 Task: Play online Dominion games in very easy mode.
Action: Mouse moved to (409, 686)
Screenshot: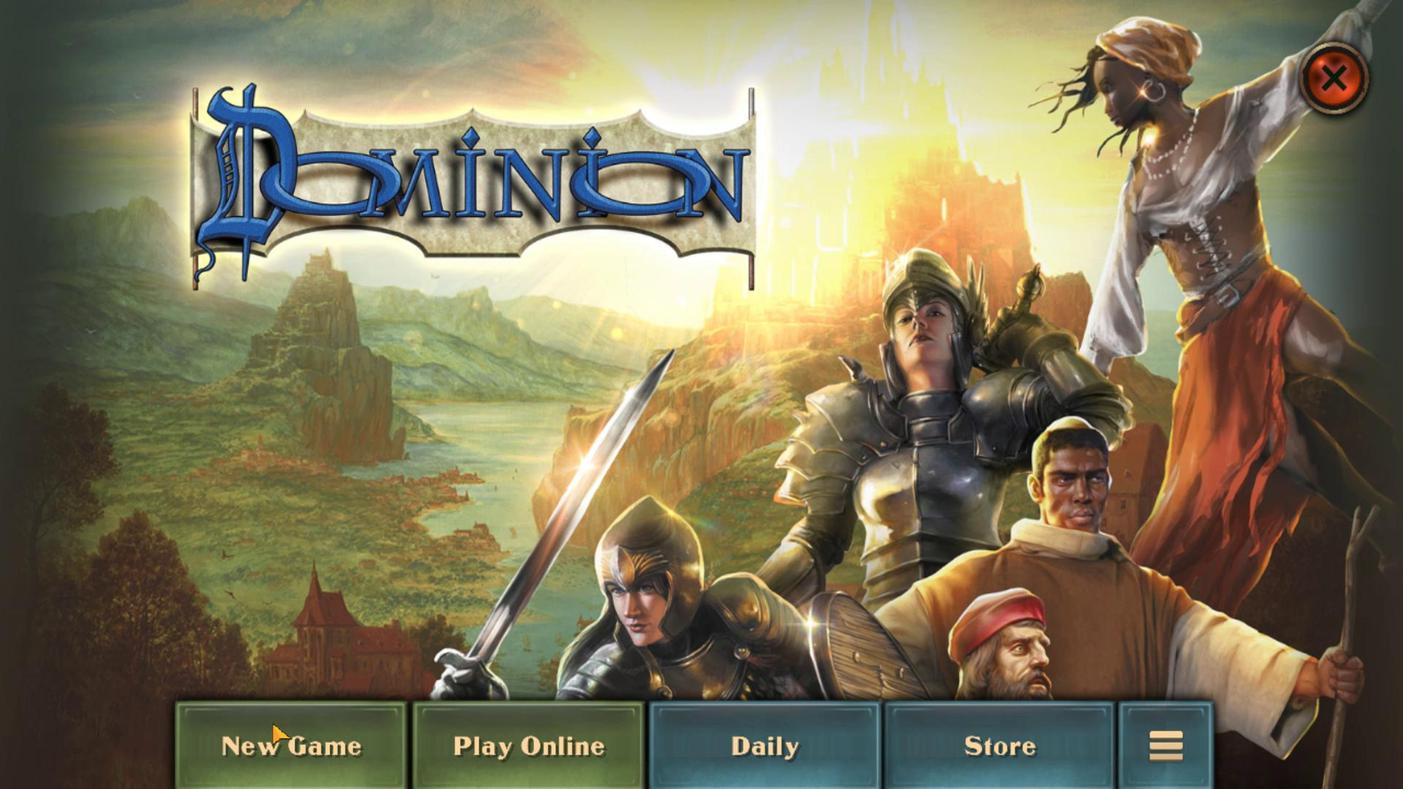 
Action: Mouse pressed left at (409, 686)
Screenshot: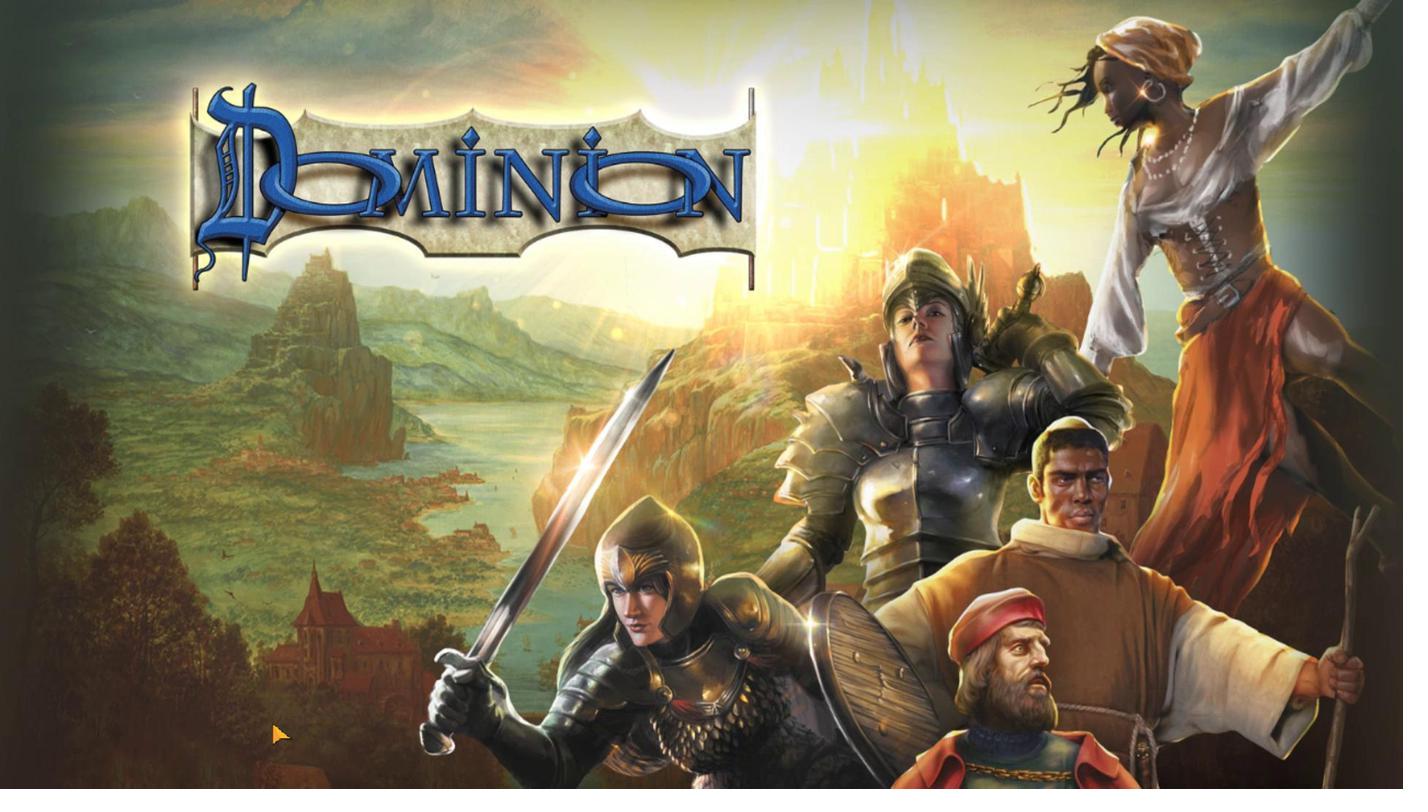 
Action: Mouse moved to (798, 440)
Screenshot: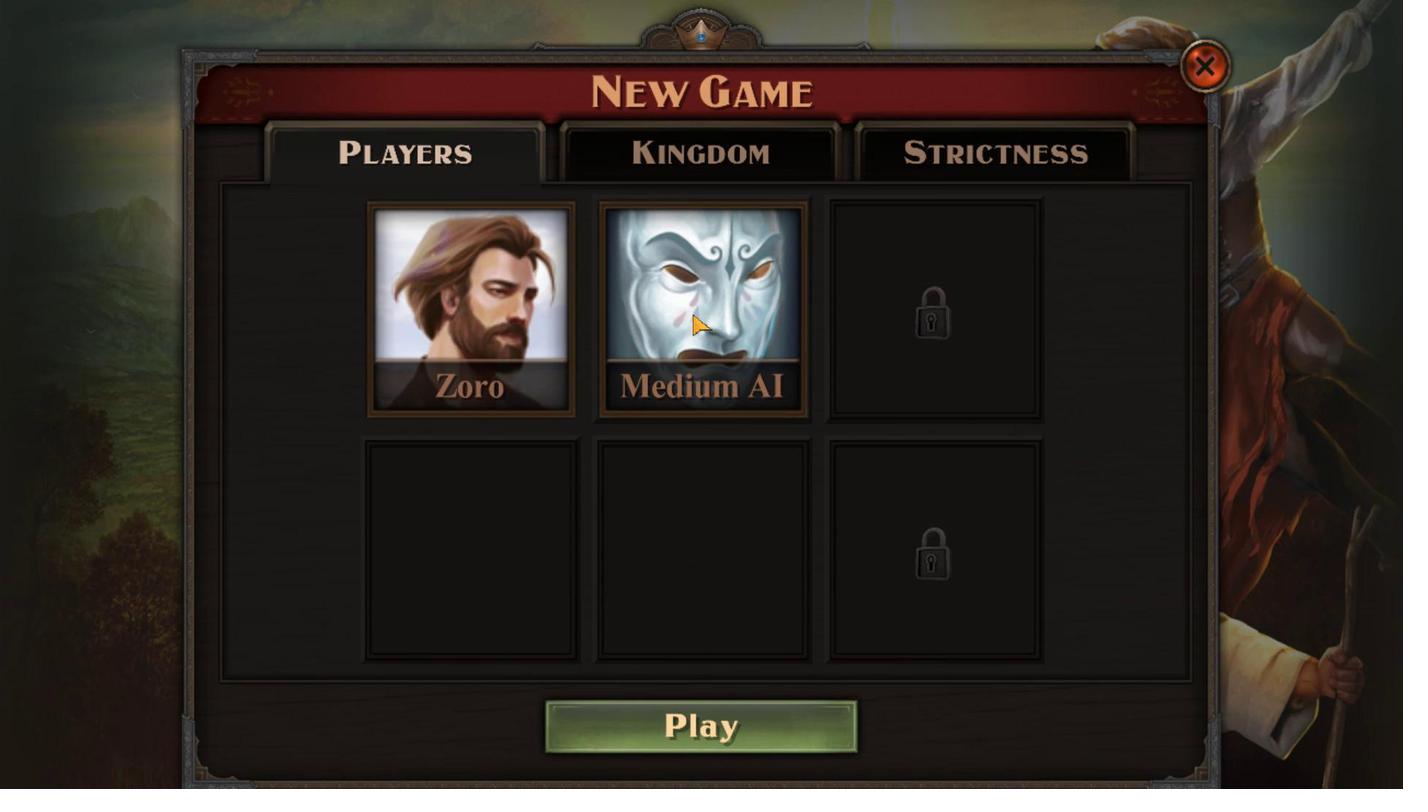 
Action: Mouse pressed left at (798, 440)
Screenshot: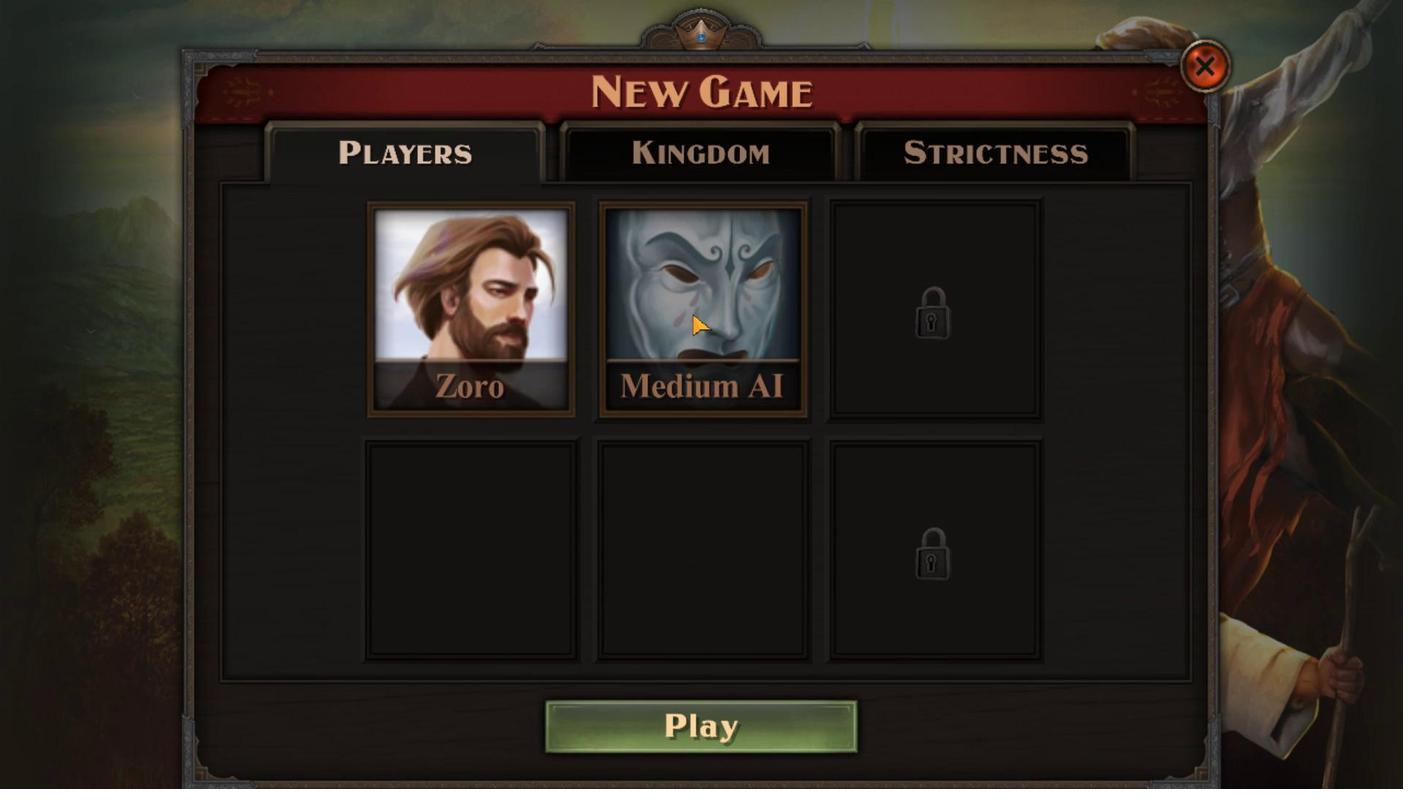 
Action: Mouse moved to (556, 467)
Screenshot: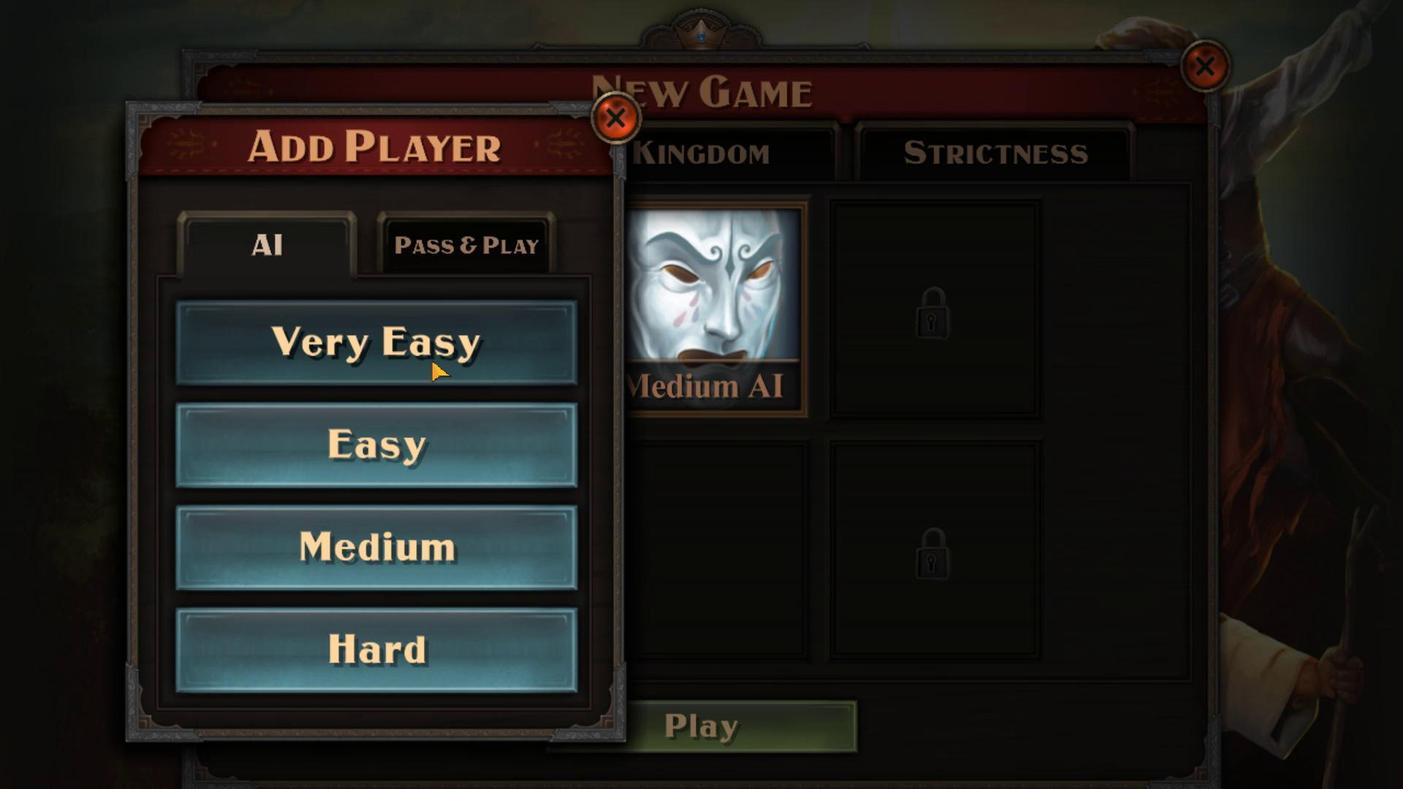 
Action: Mouse pressed left at (556, 467)
Screenshot: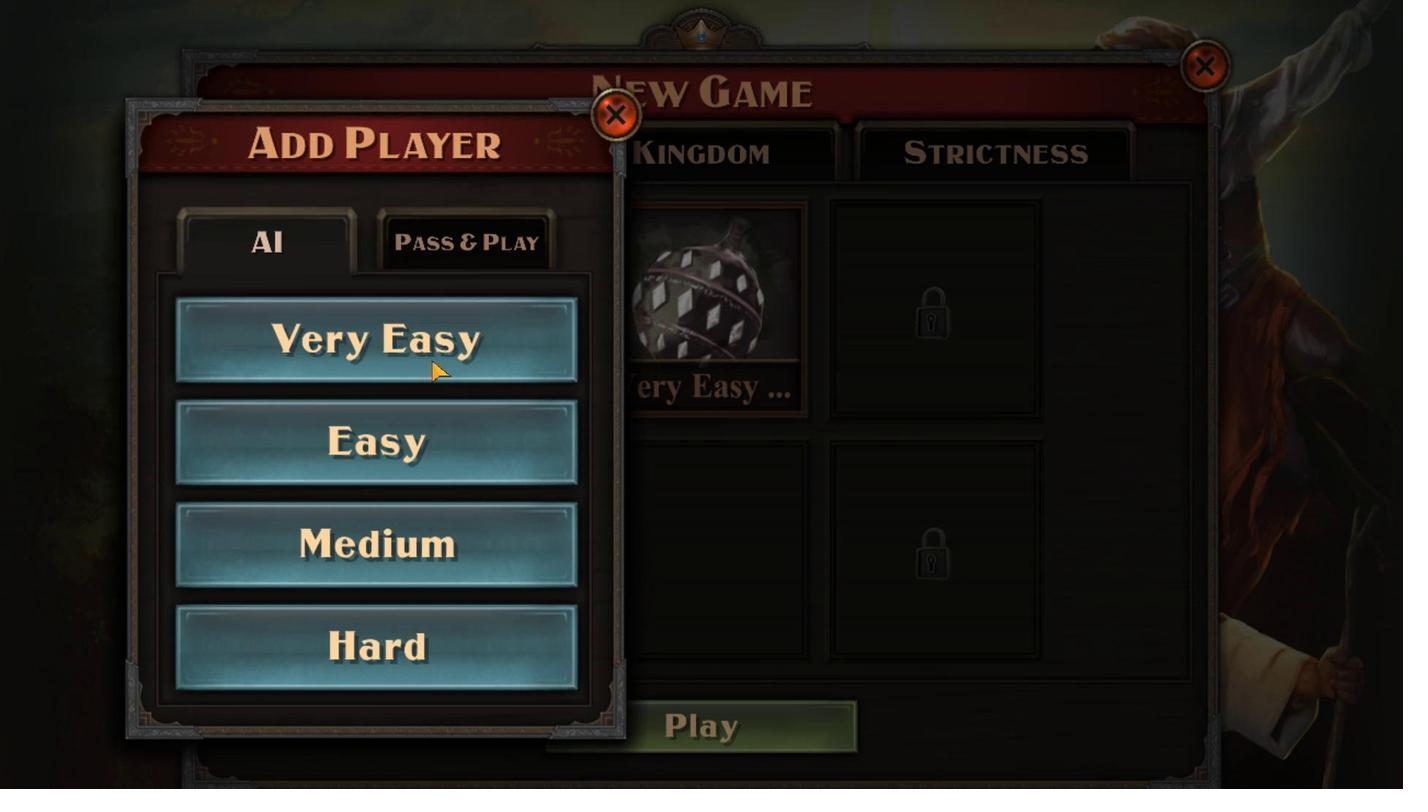 
Action: Mouse moved to (904, 690)
Screenshot: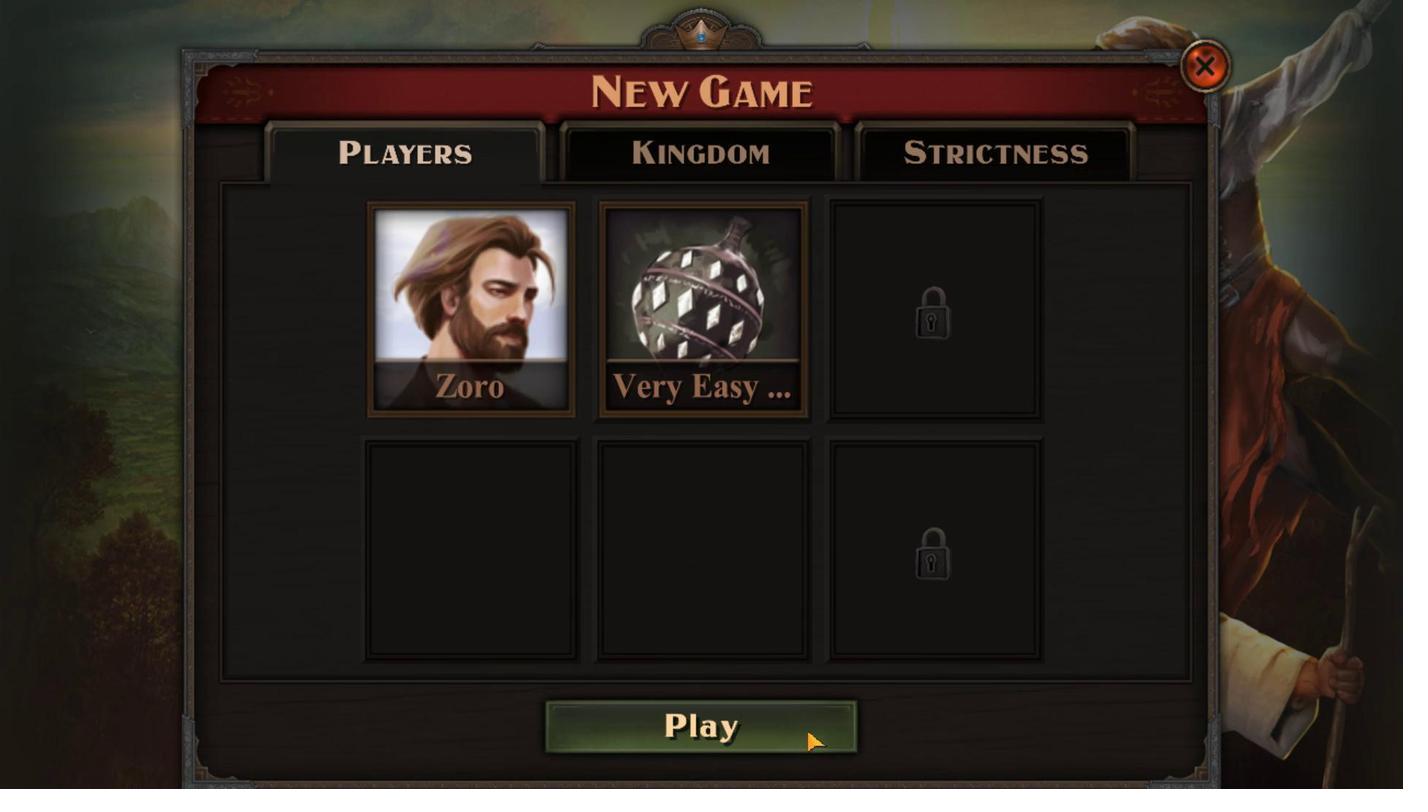 
Action: Mouse pressed left at (904, 690)
Screenshot: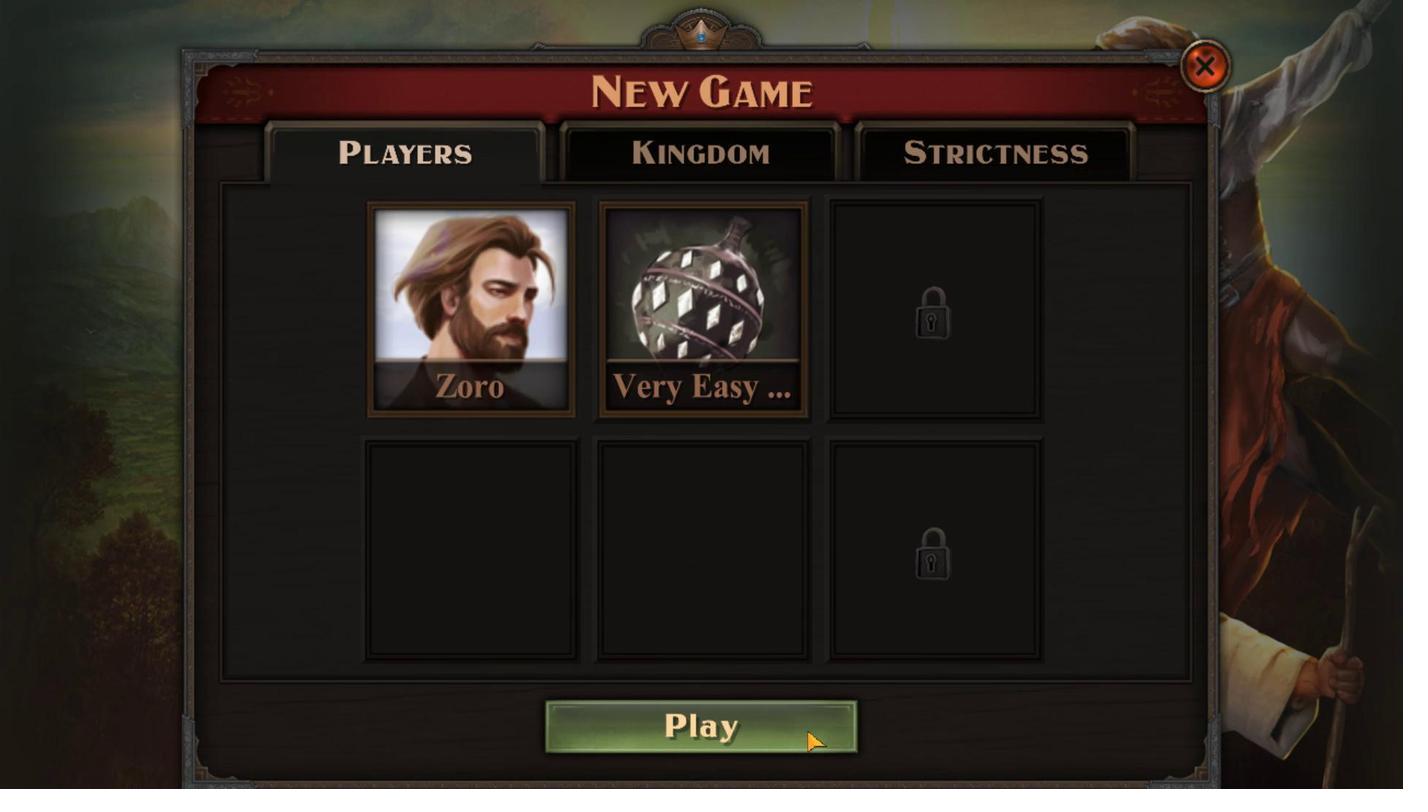 
Action: Mouse moved to (809, 642)
Screenshot: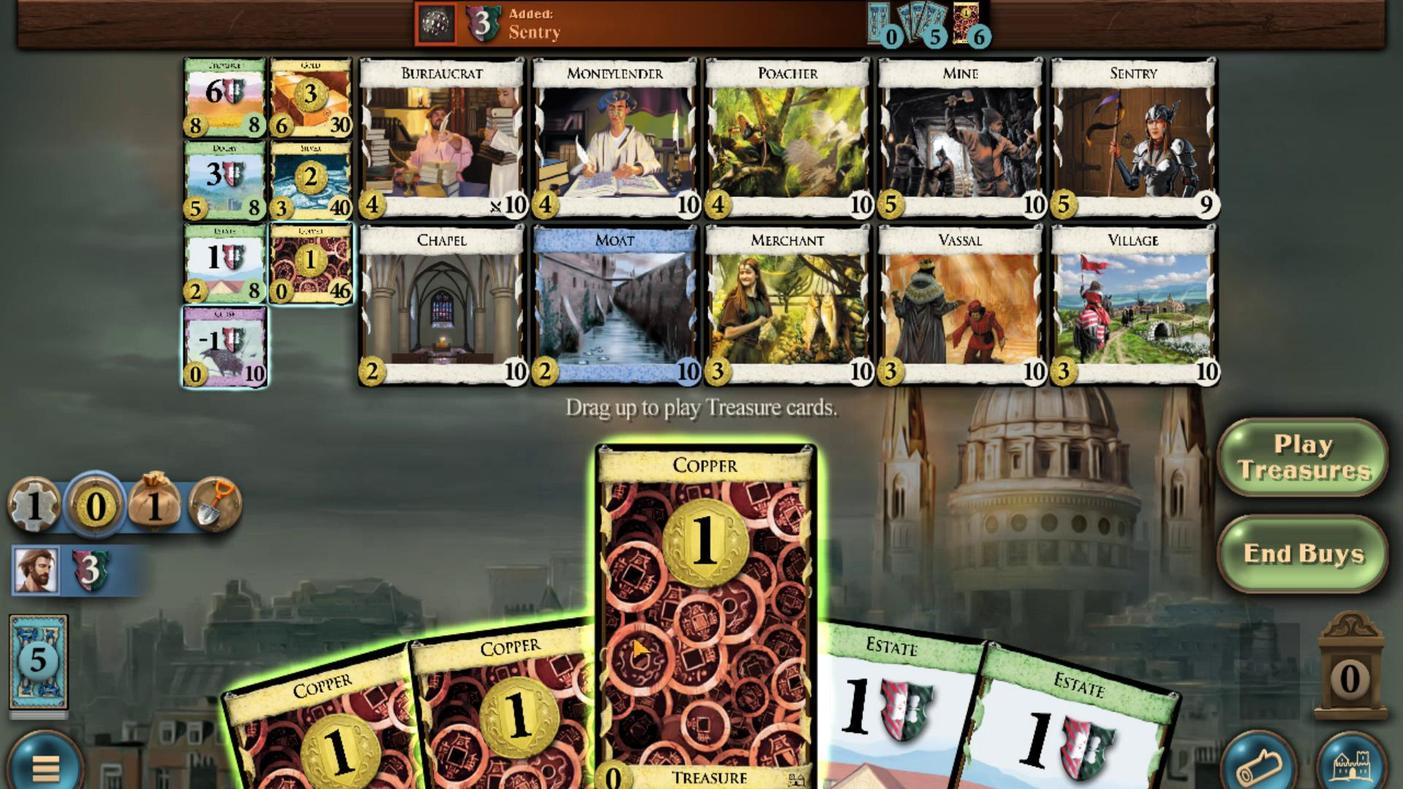 
Action: Mouse scrolled (809, 642) with delta (0, 0)
Screenshot: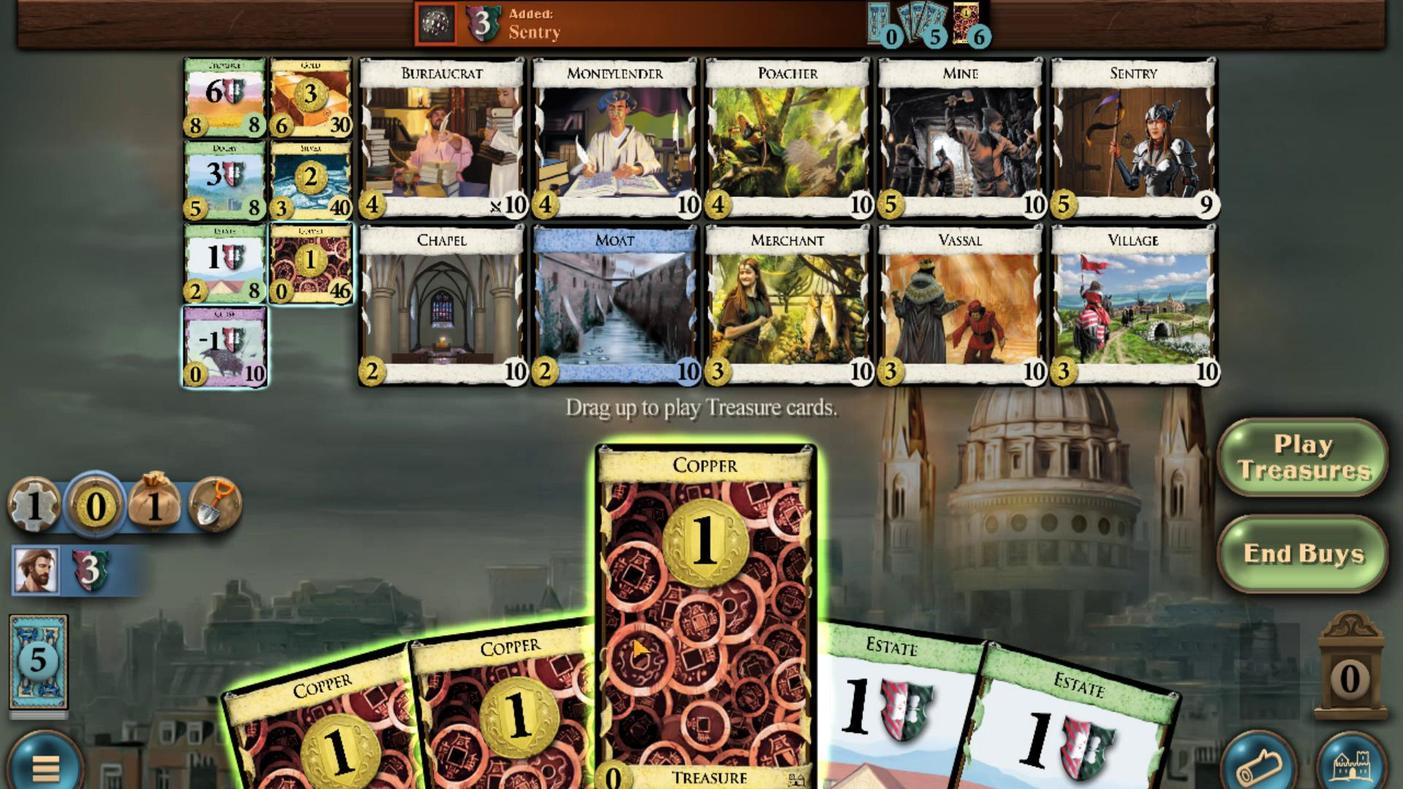 
Action: Mouse moved to (678, 660)
Screenshot: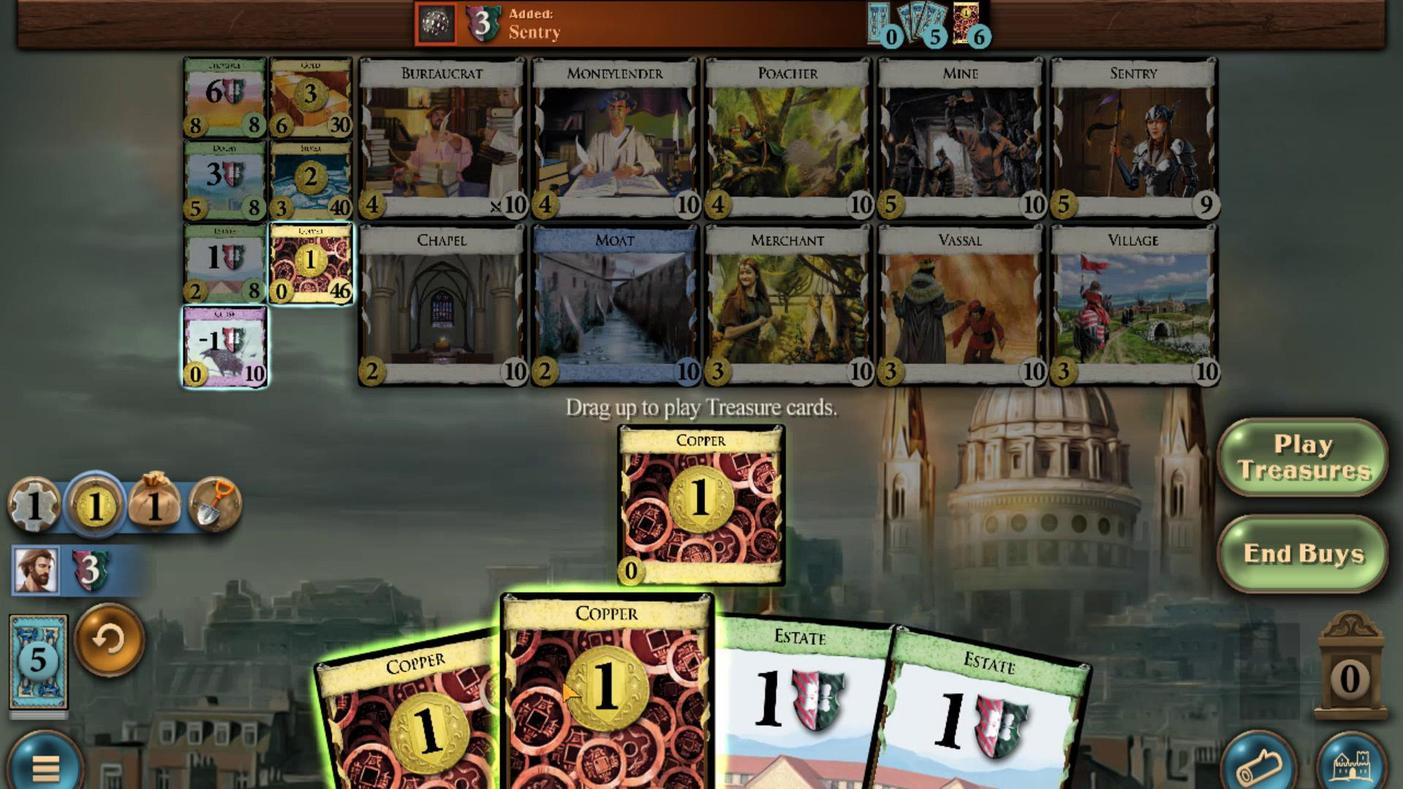 
Action: Mouse scrolled (678, 660) with delta (0, 0)
Screenshot: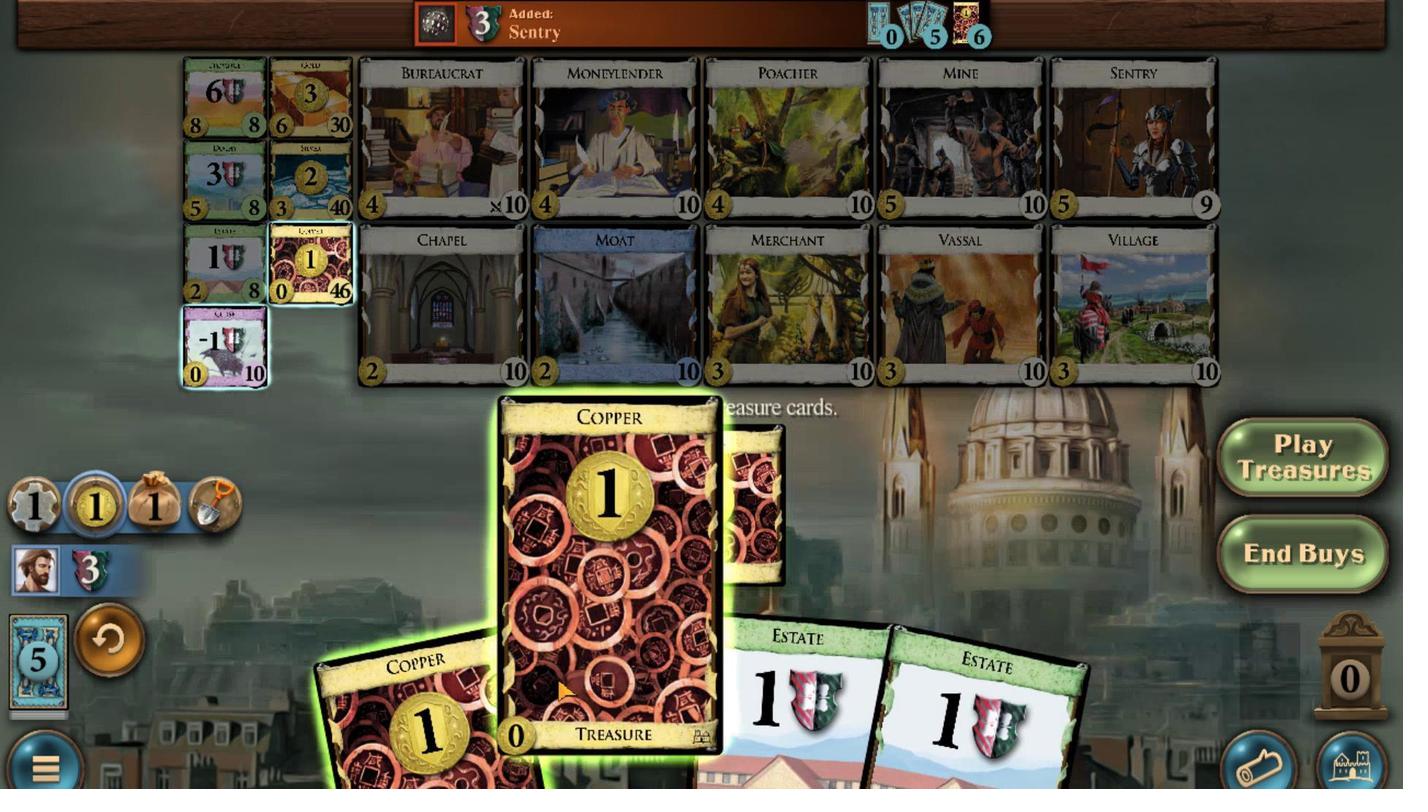 
Action: Mouse moved to (635, 660)
Screenshot: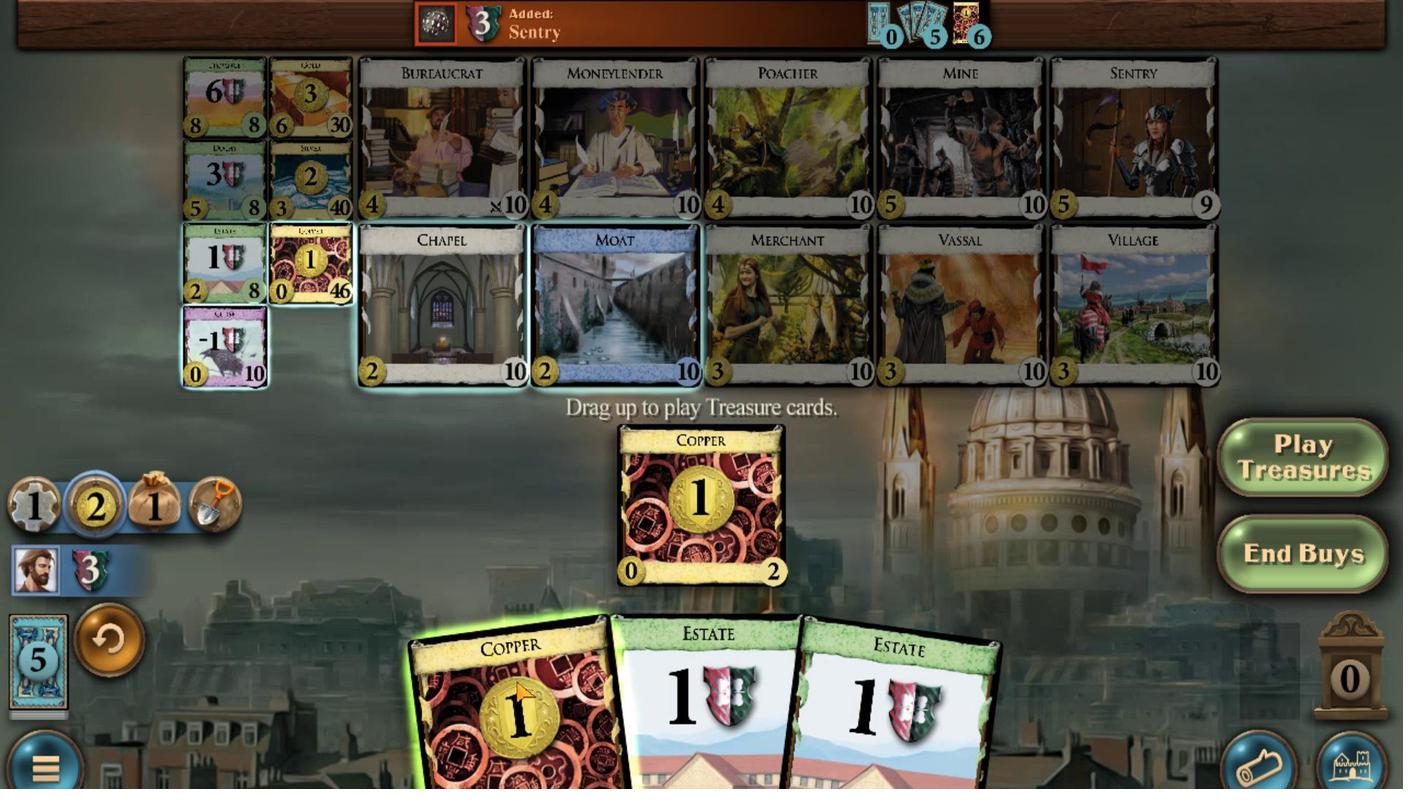 
Action: Mouse scrolled (635, 660) with delta (0, 0)
Screenshot: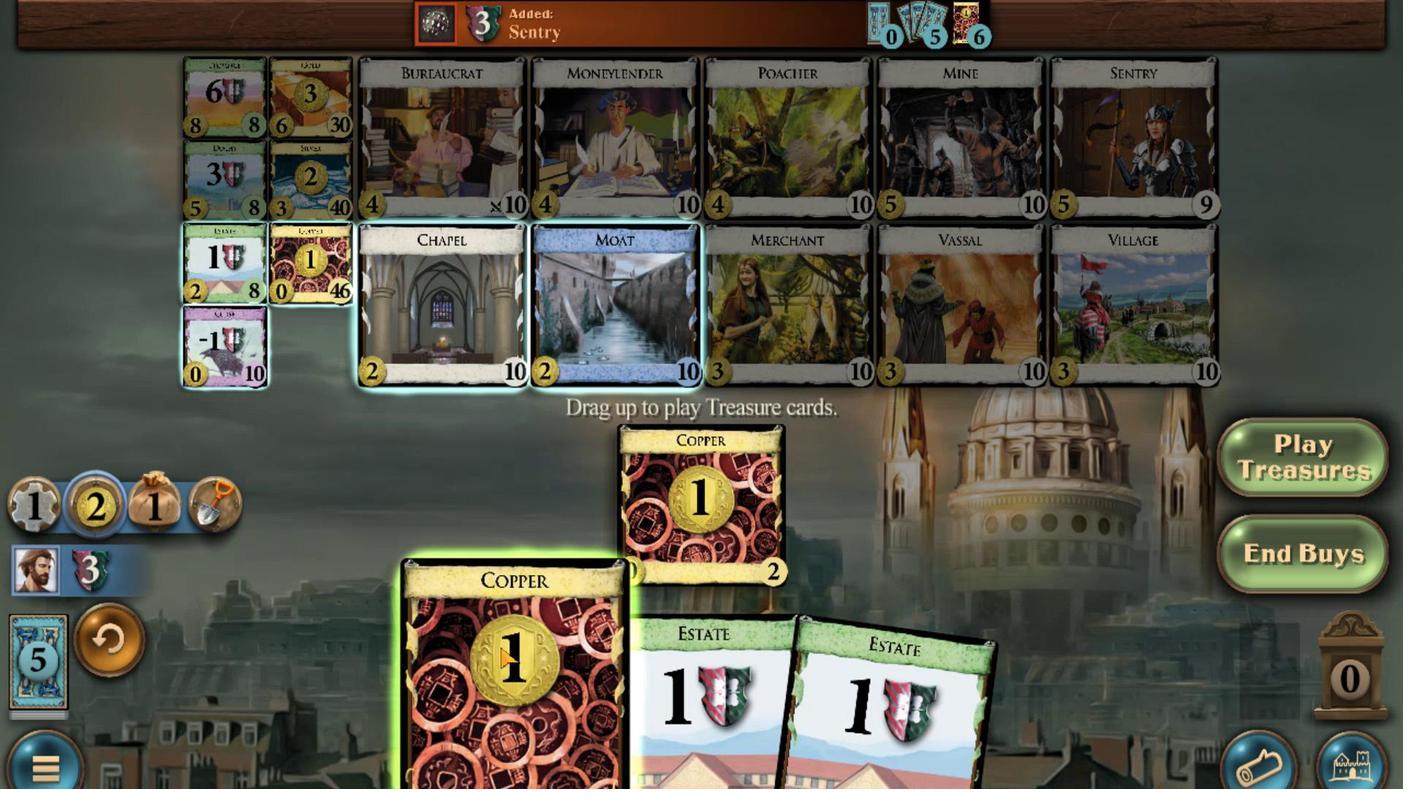 
Action: Mouse moved to (467, 353)
Screenshot: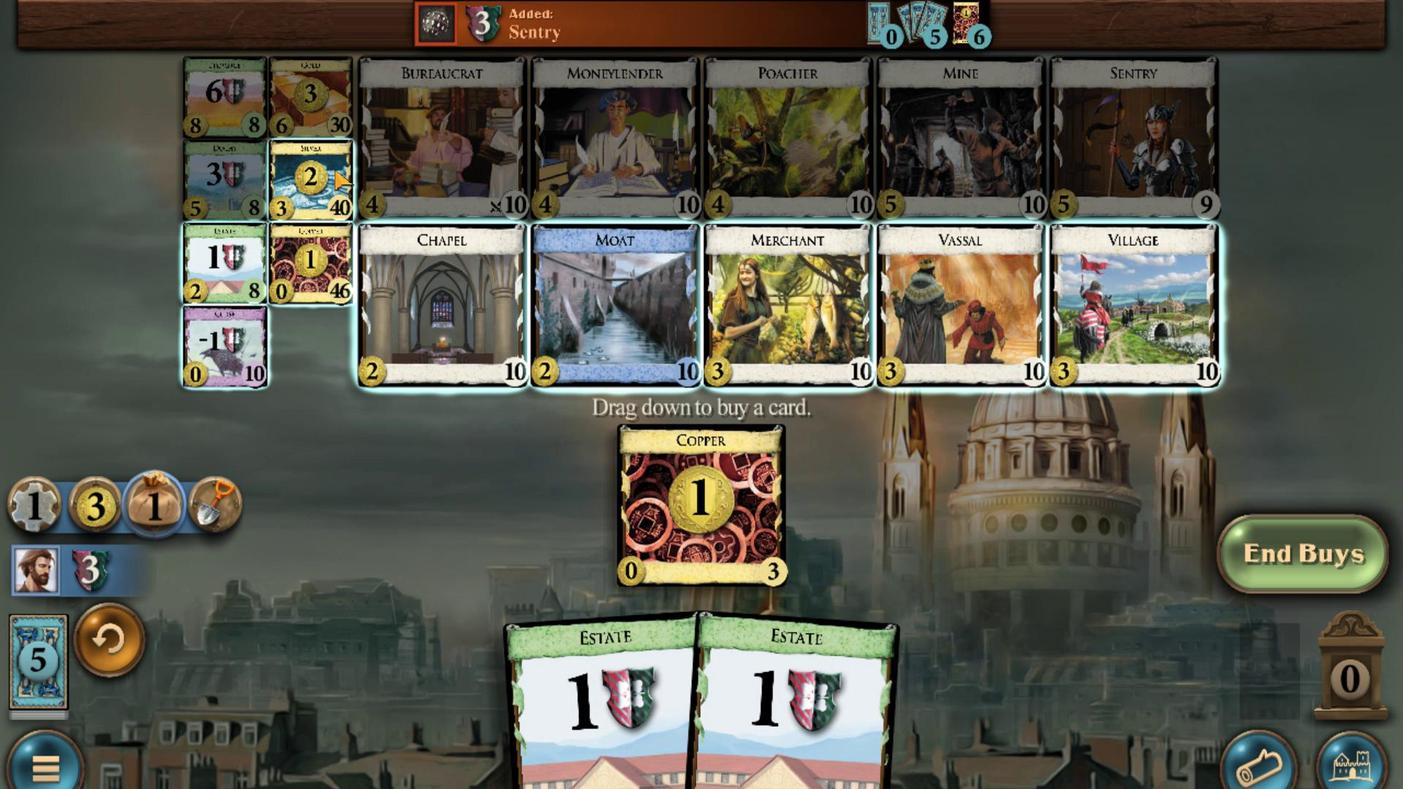 
Action: Mouse scrolled (467, 353) with delta (0, 0)
Screenshot: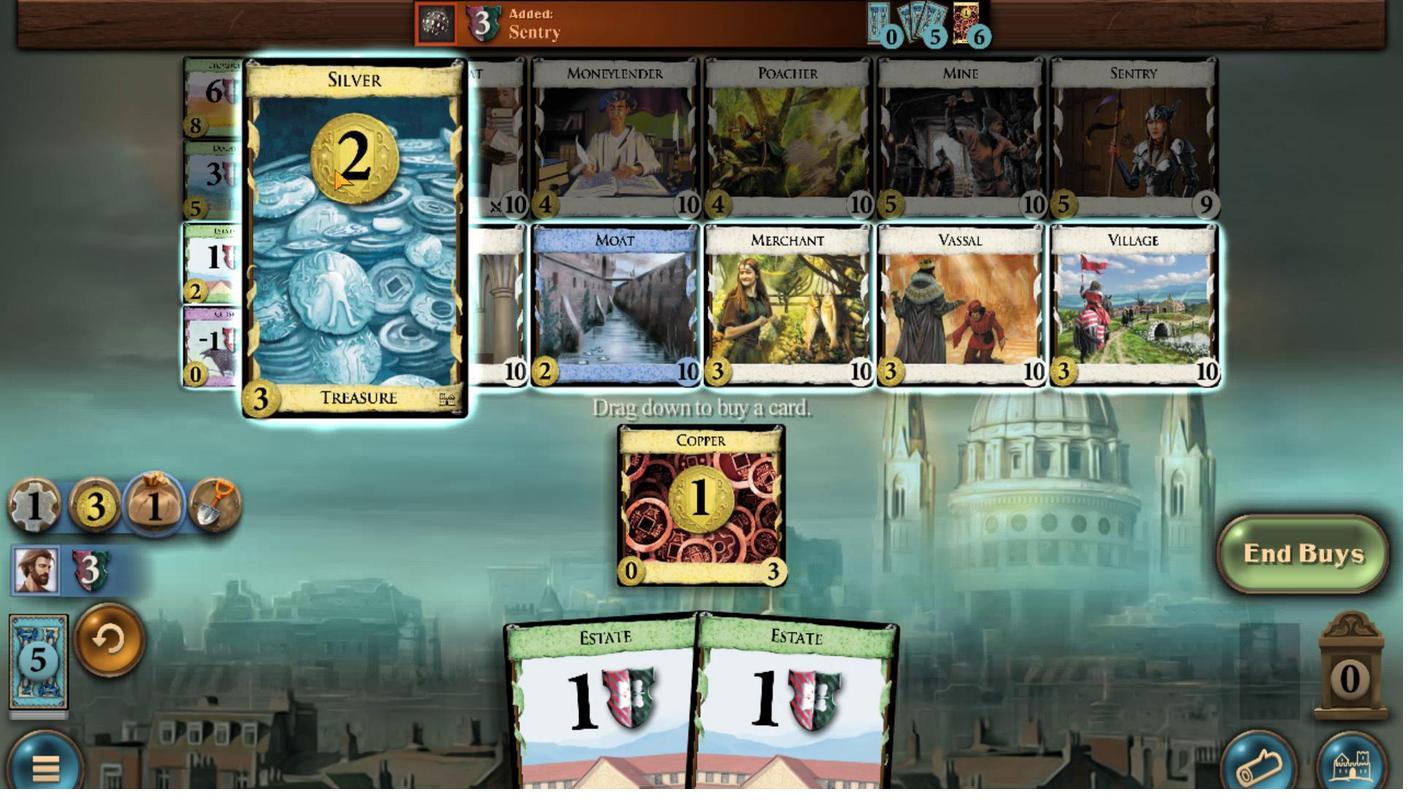
Action: Mouse scrolled (467, 353) with delta (0, 0)
Screenshot: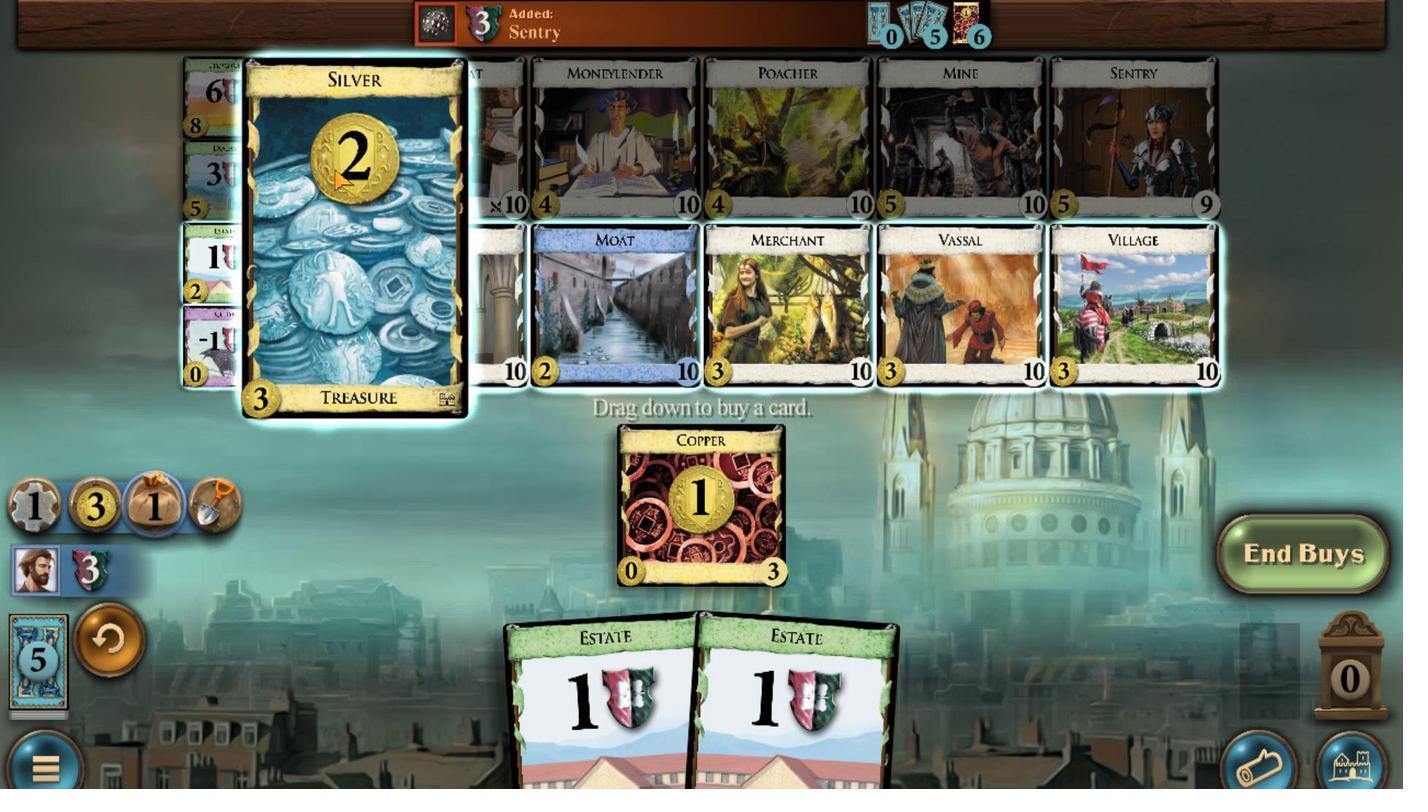 
Action: Mouse scrolled (467, 353) with delta (0, 0)
Screenshot: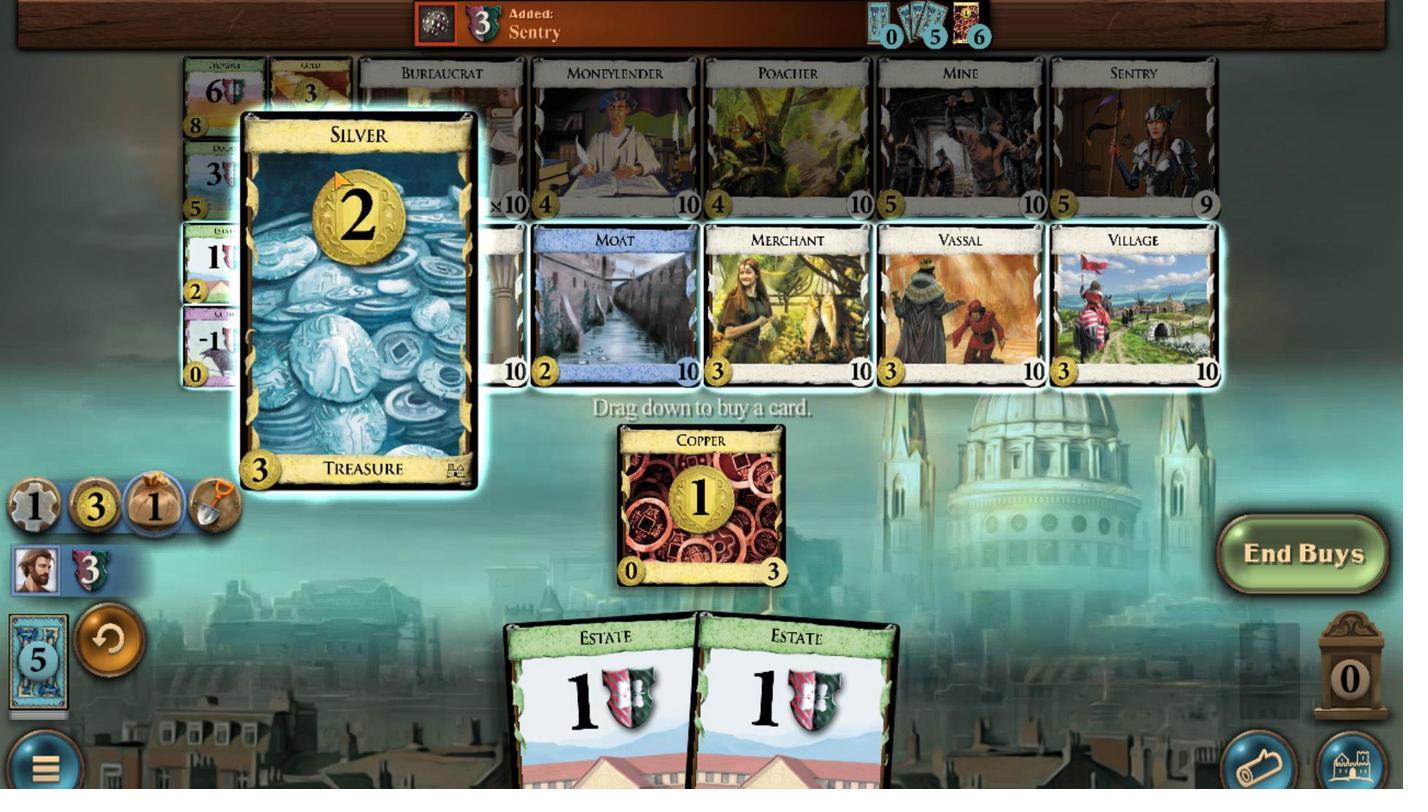 
Action: Mouse scrolled (467, 353) with delta (0, 0)
Screenshot: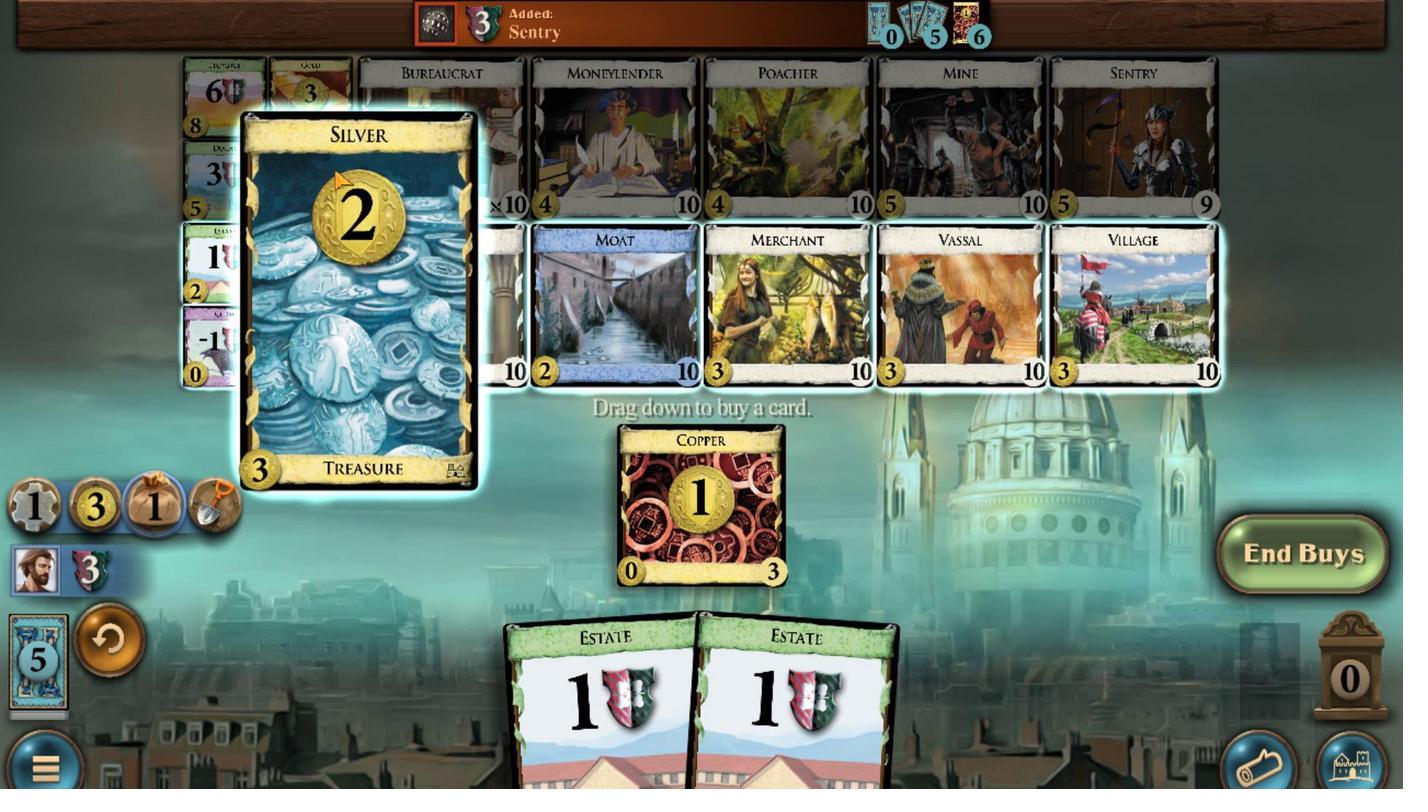 
Action: Mouse scrolled (467, 353) with delta (0, 0)
Screenshot: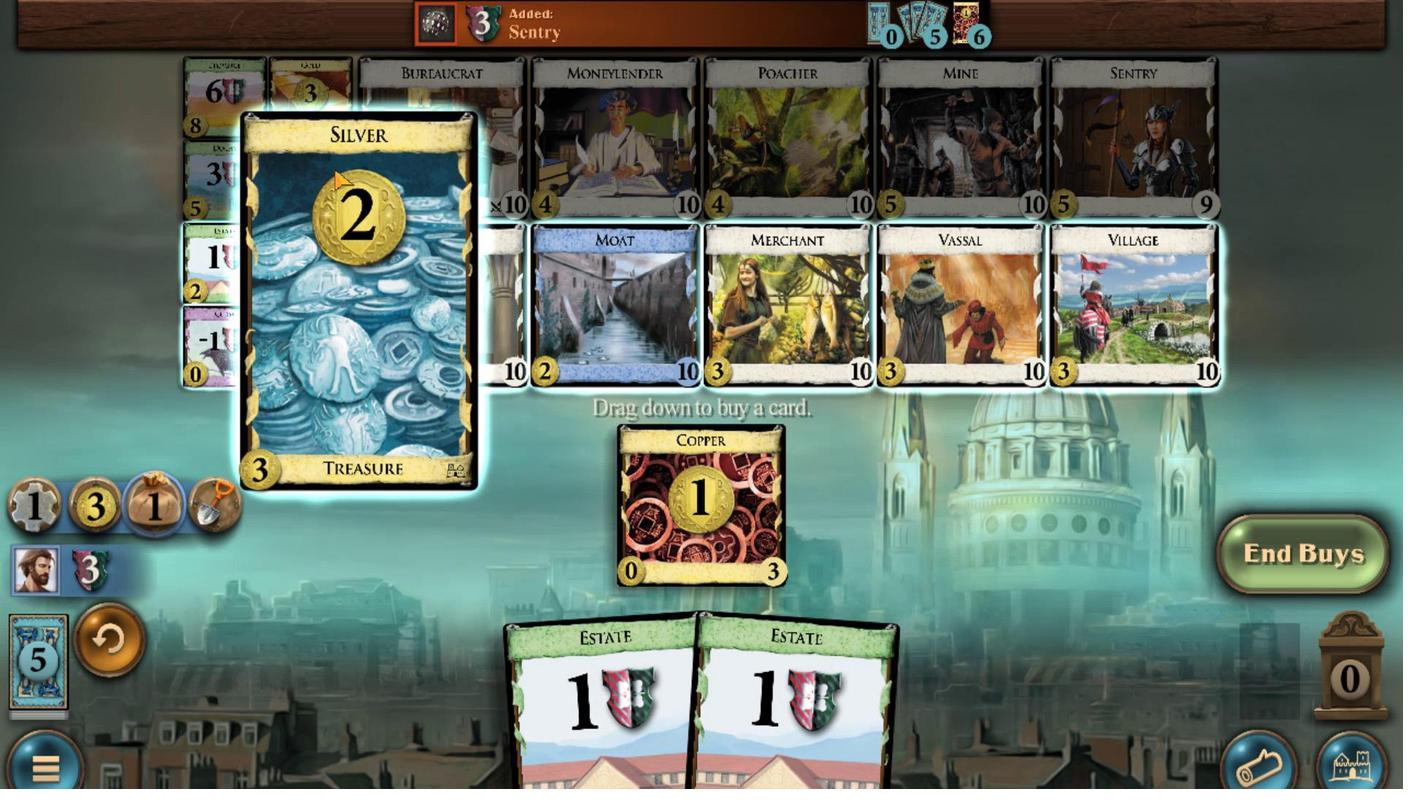 
Action: Mouse scrolled (467, 353) with delta (0, 0)
Screenshot: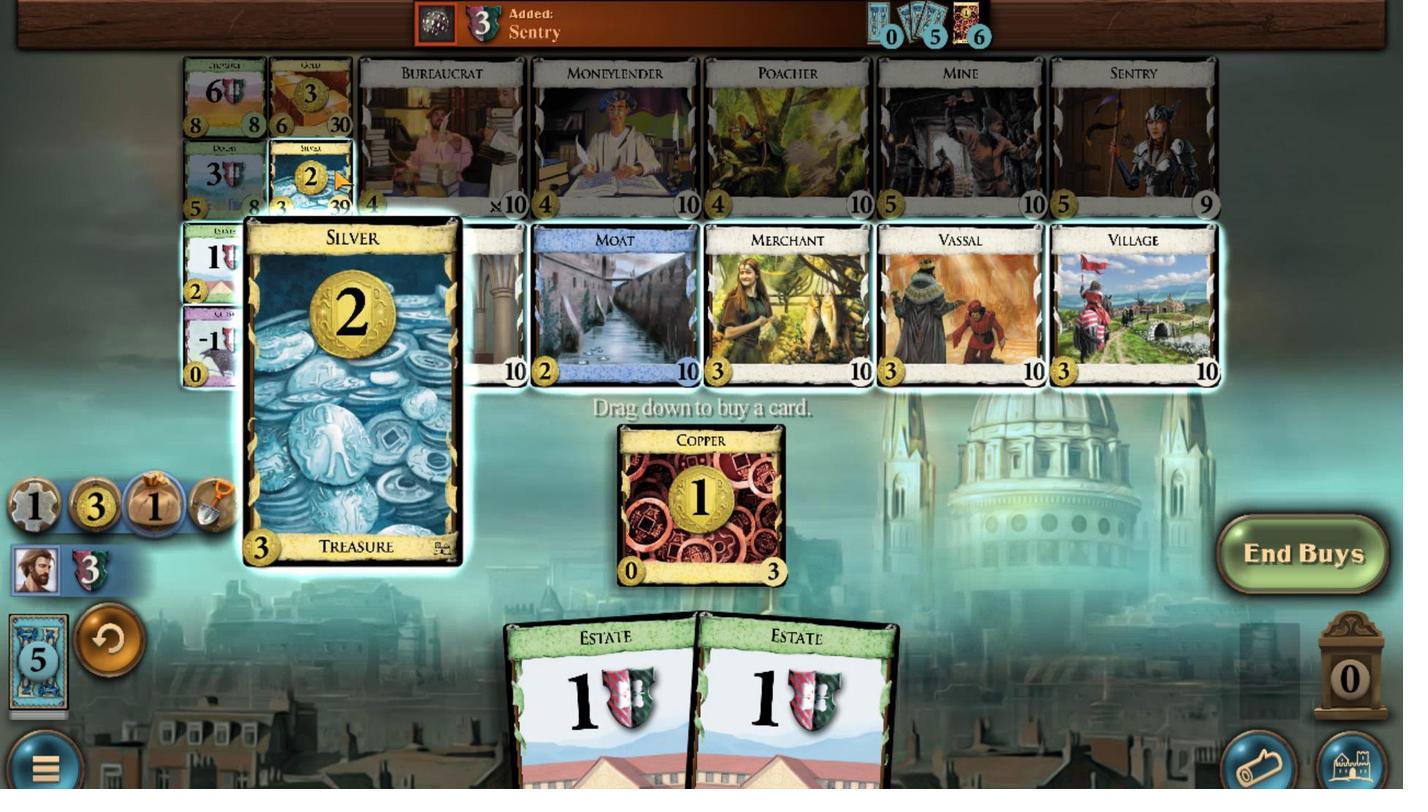 
Action: Mouse scrolled (467, 353) with delta (0, 0)
Screenshot: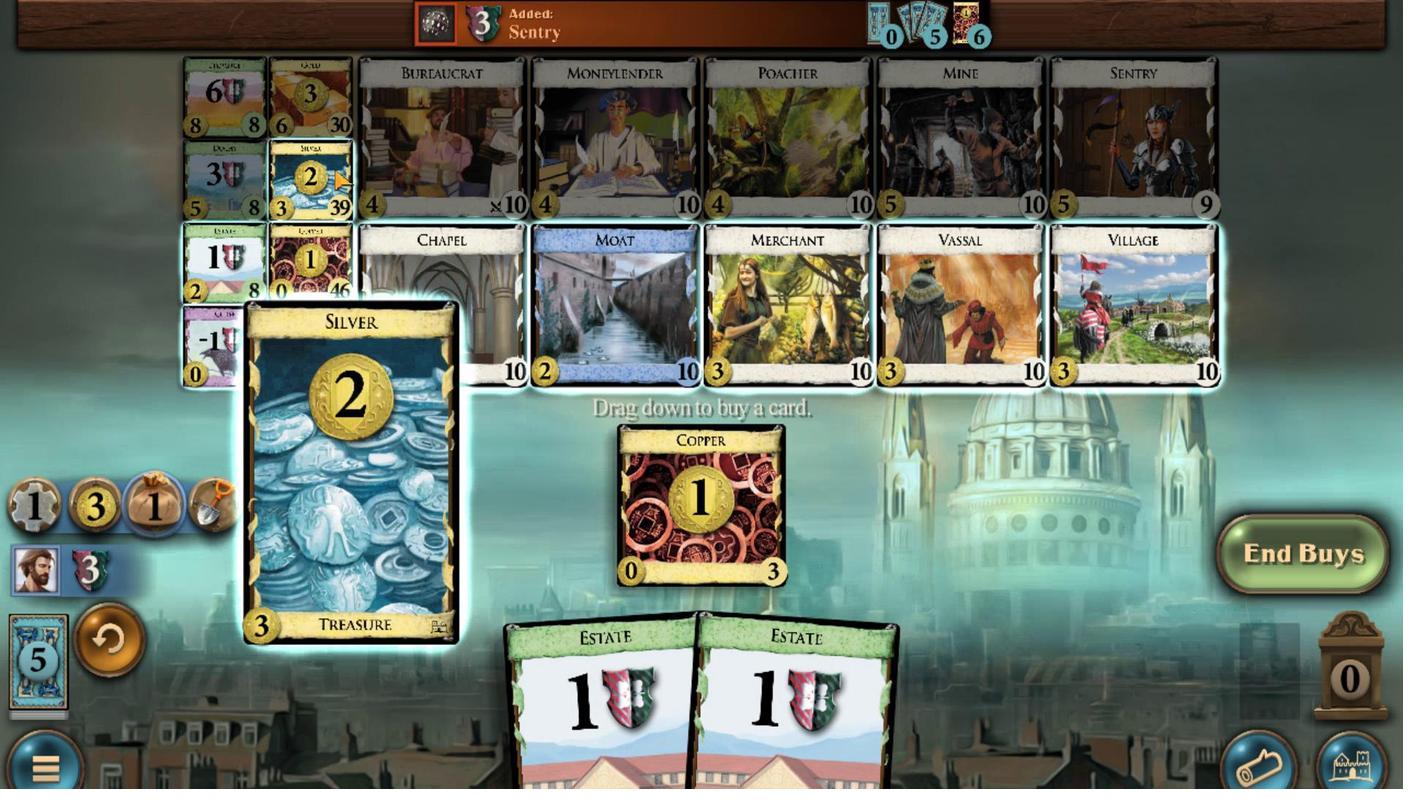 
Action: Mouse moved to (578, 640)
Screenshot: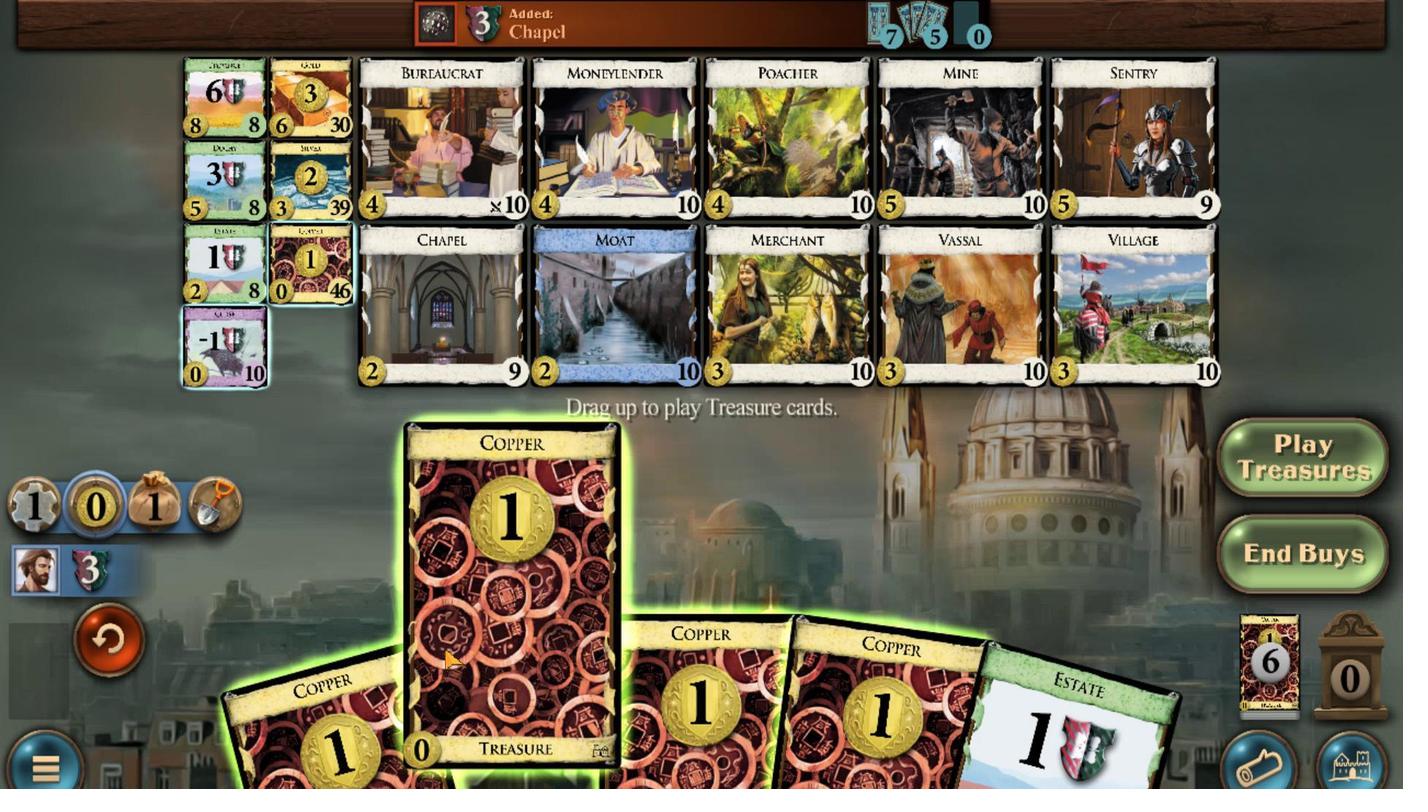 
Action: Mouse scrolled (578, 640) with delta (0, 0)
Screenshot: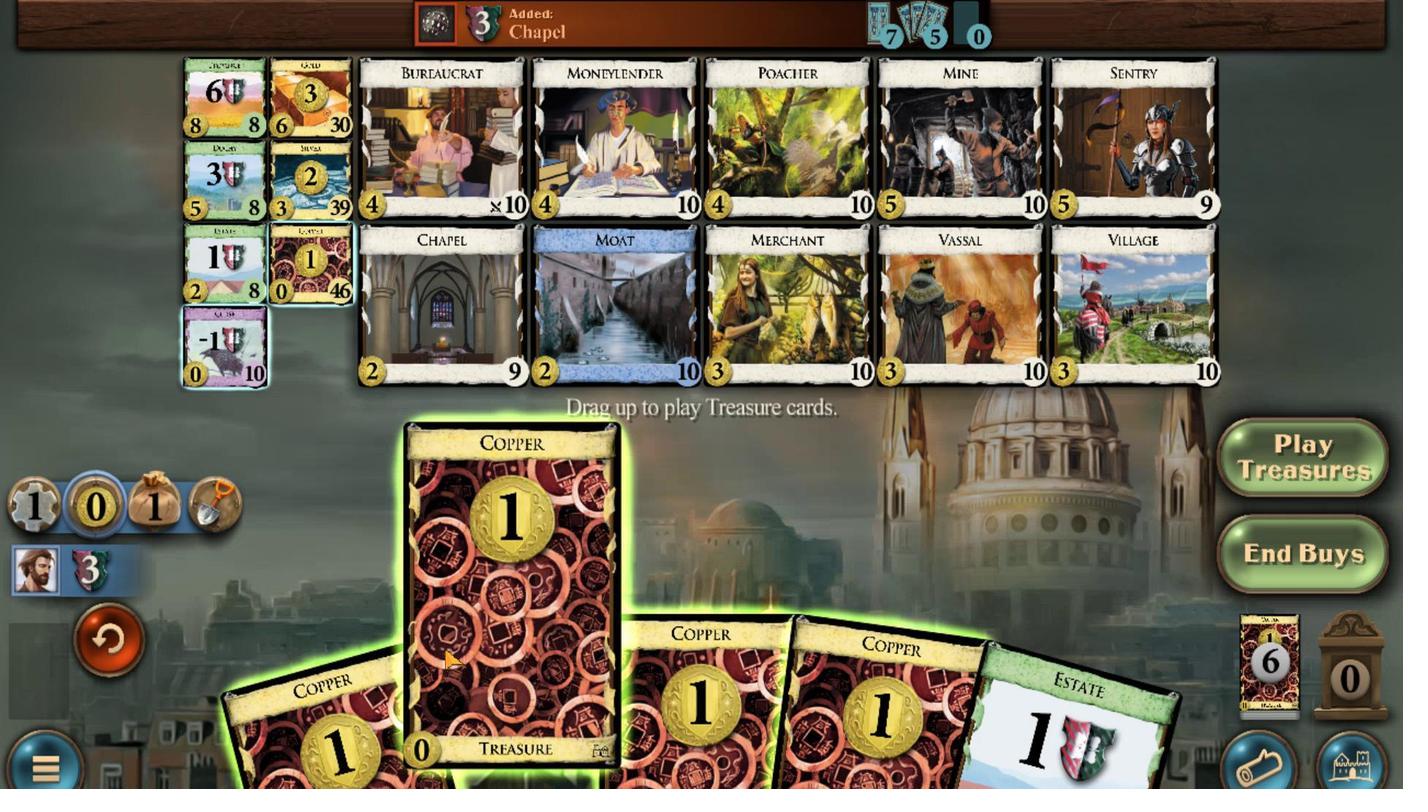 
Action: Mouse moved to (514, 662)
Screenshot: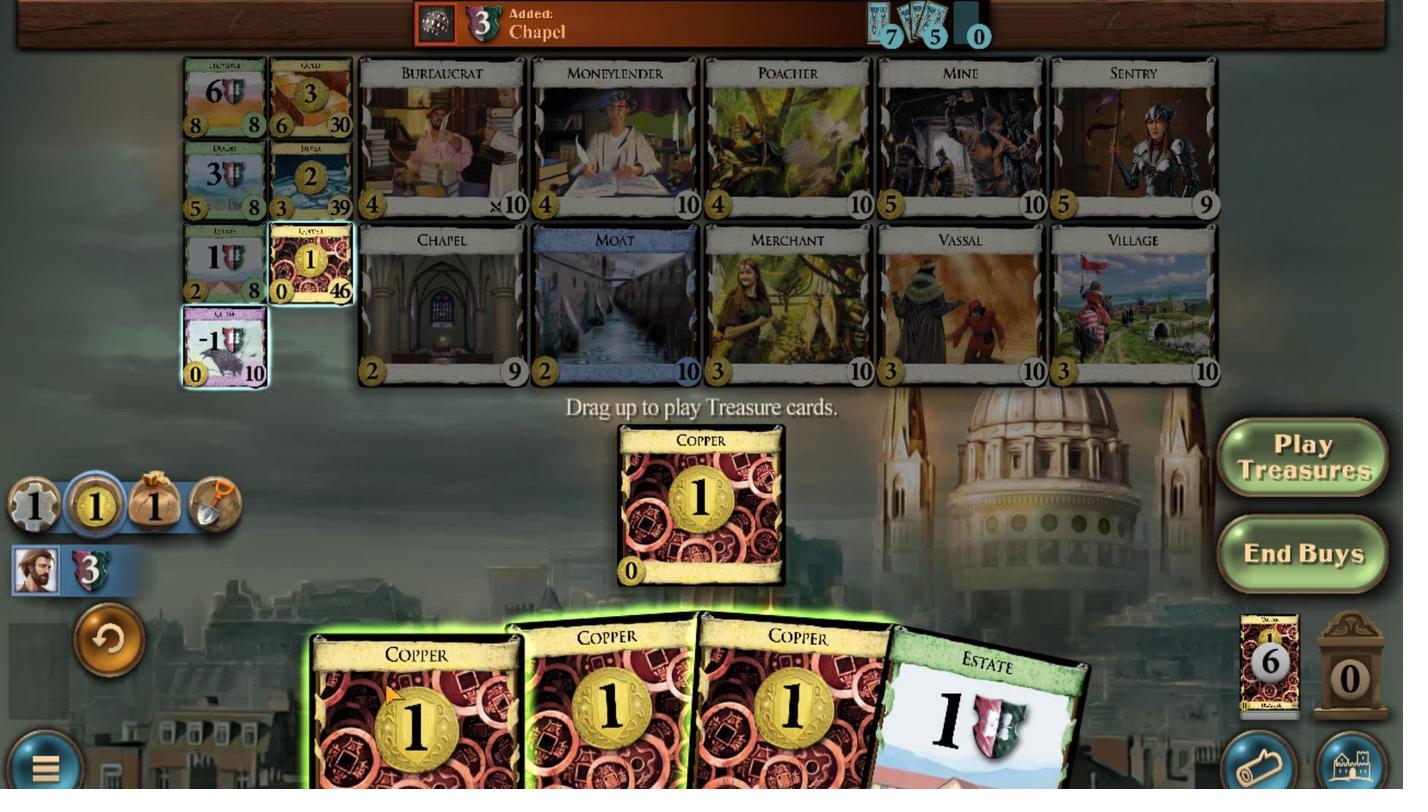 
Action: Mouse scrolled (514, 661) with delta (0, 0)
Screenshot: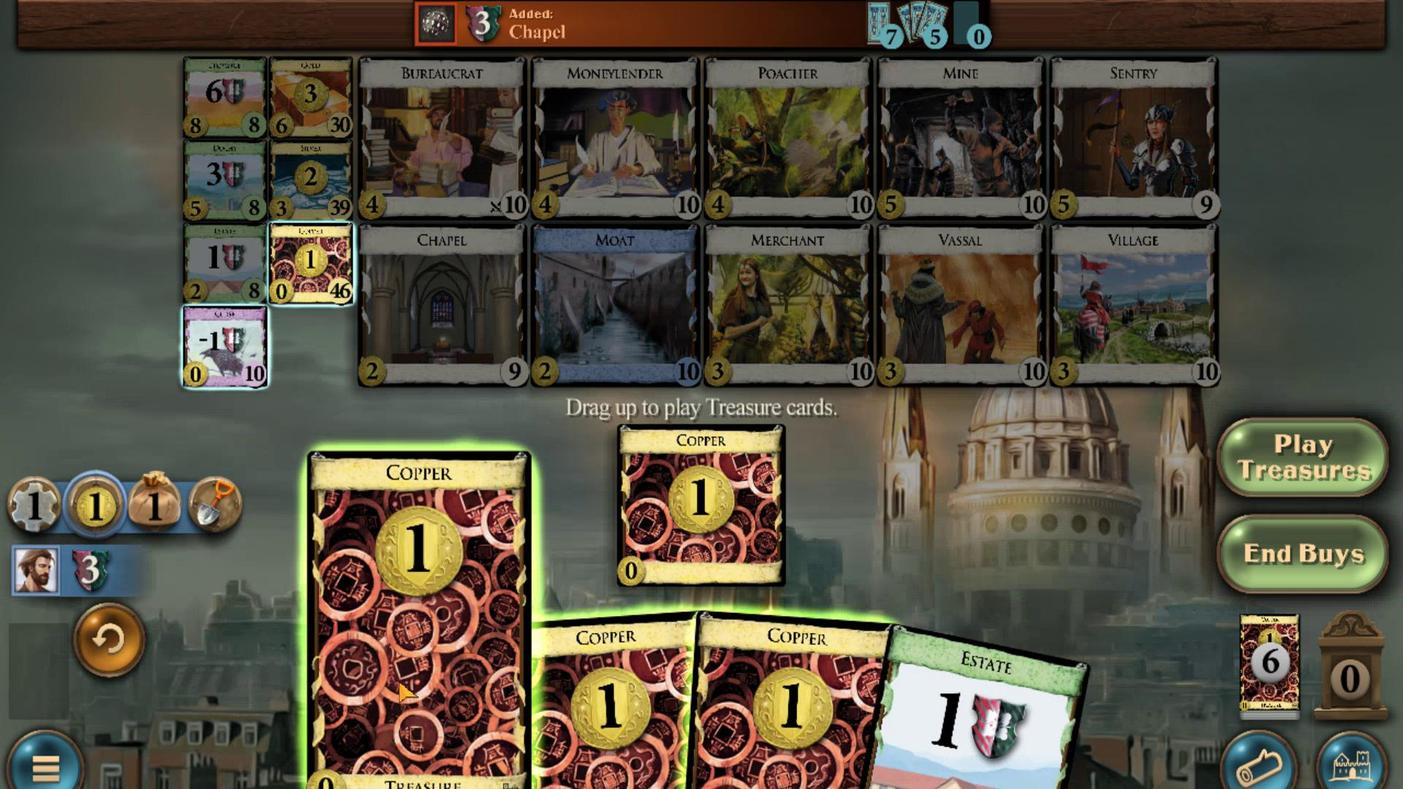 
Action: Mouse moved to (653, 651)
Screenshot: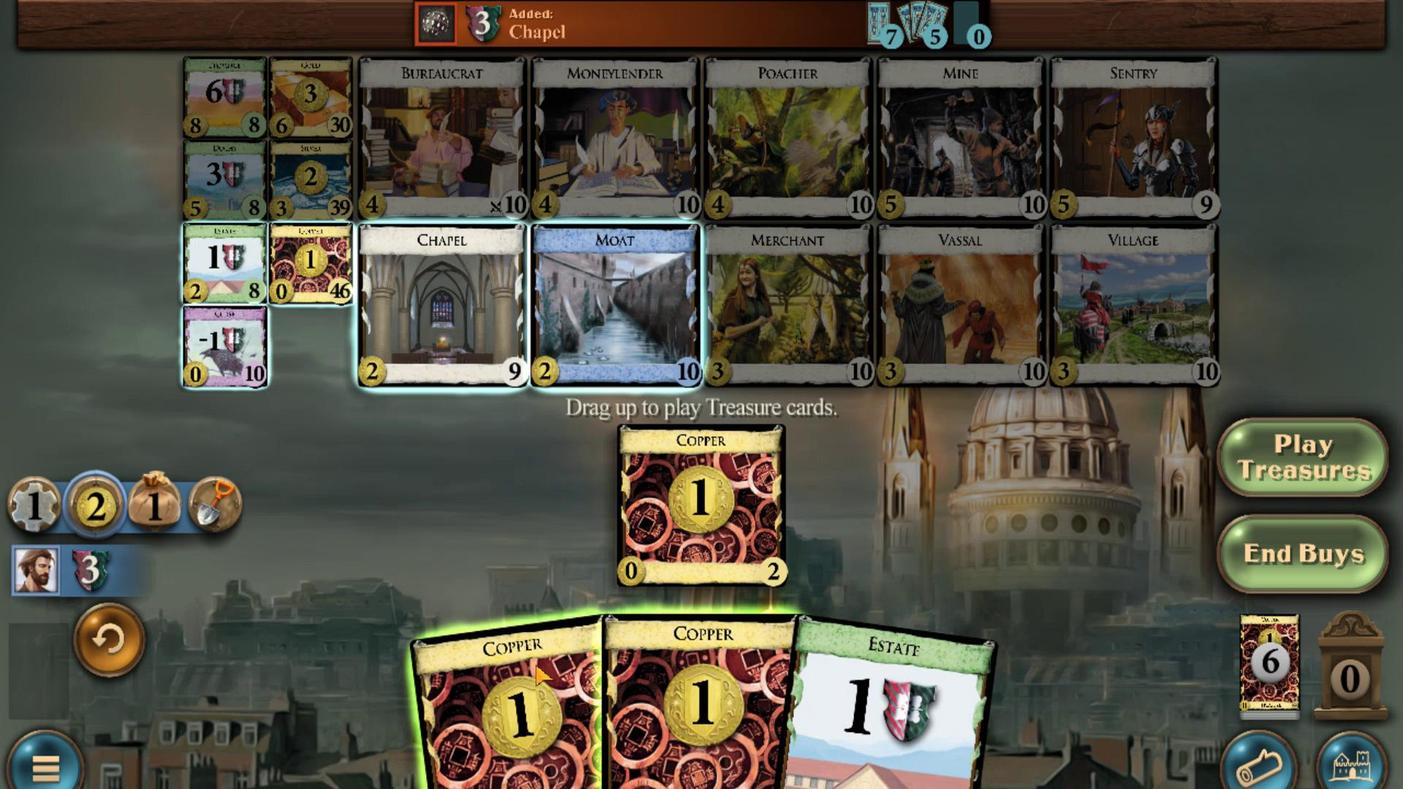 
Action: Mouse scrolled (653, 650) with delta (0, 0)
Screenshot: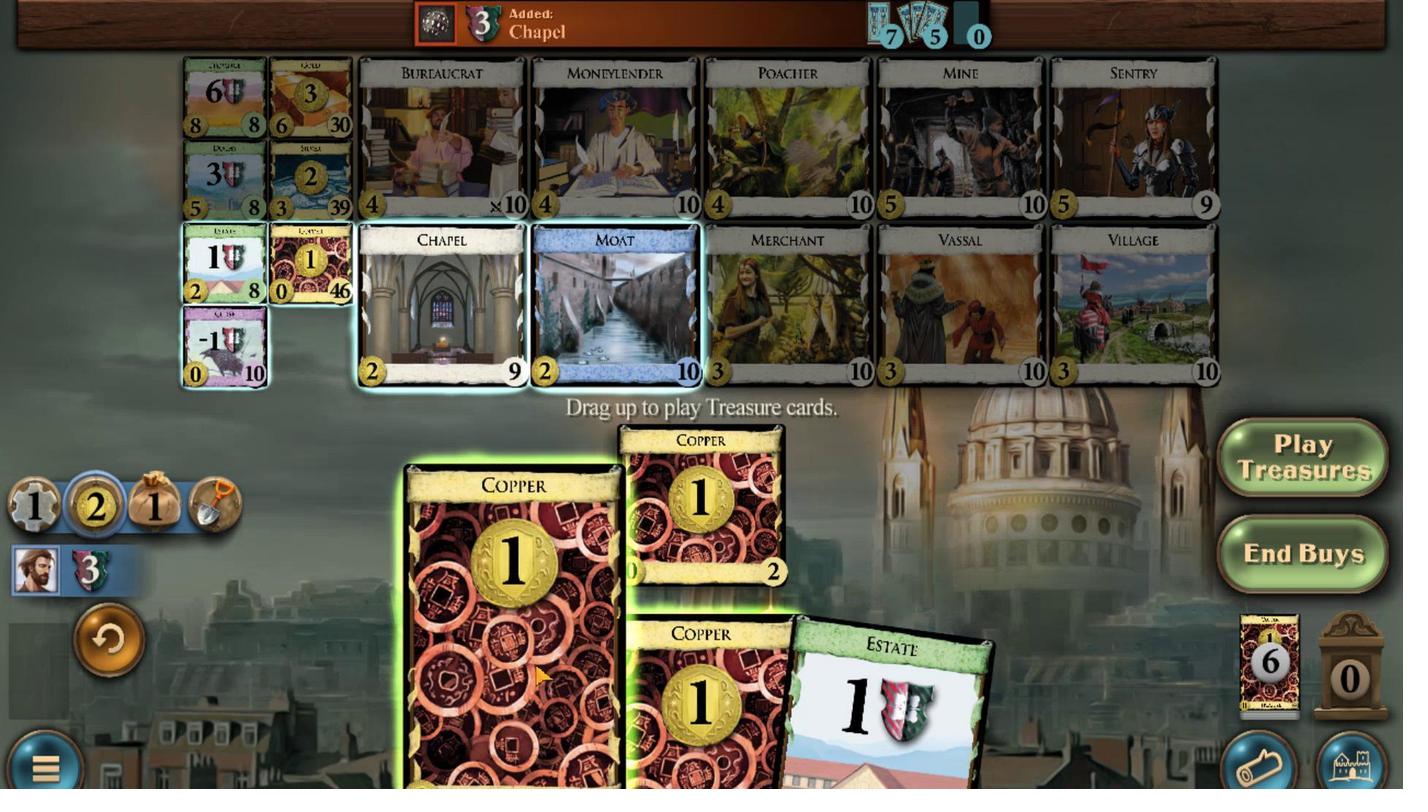 
Action: Mouse moved to (732, 648)
Screenshot: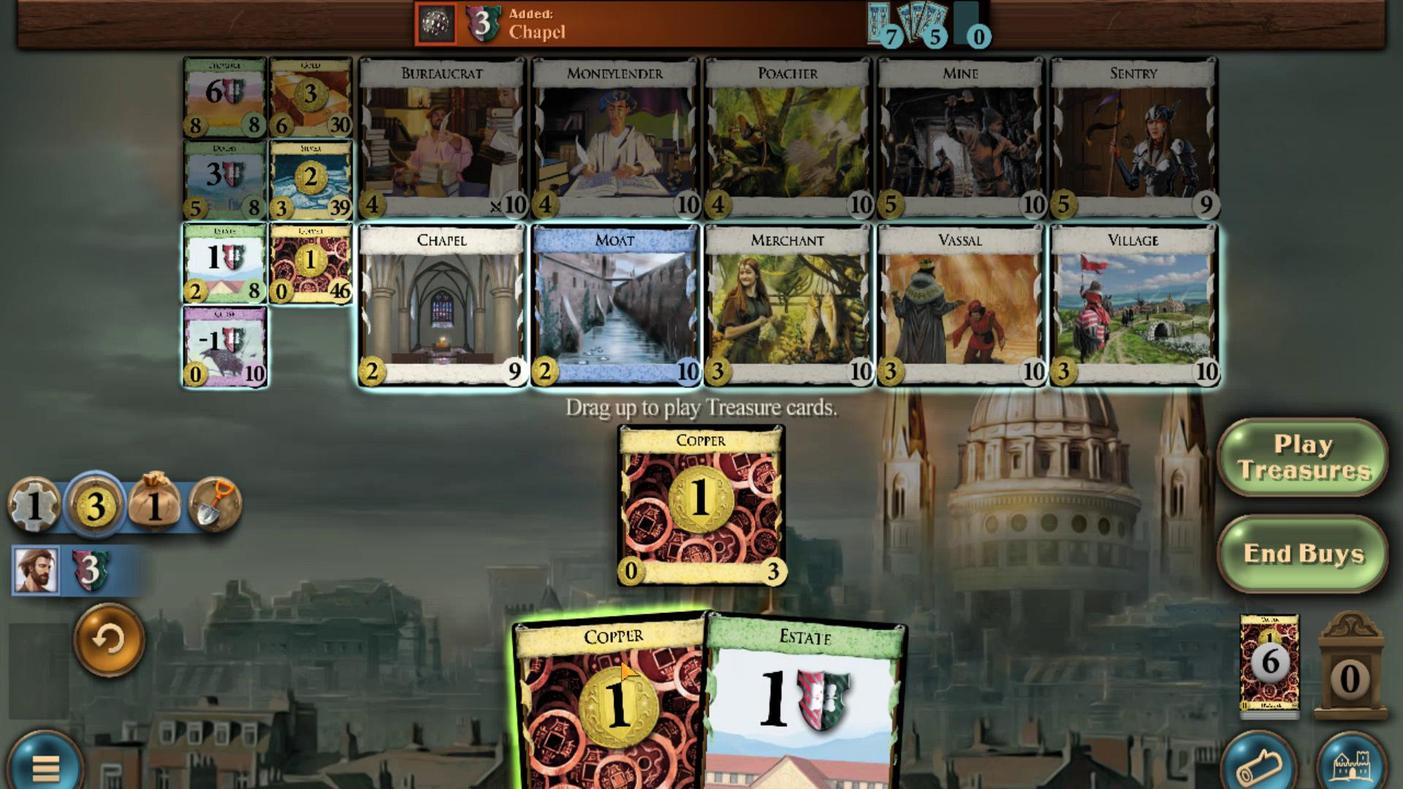 
Action: Mouse scrolled (732, 647) with delta (0, 0)
Screenshot: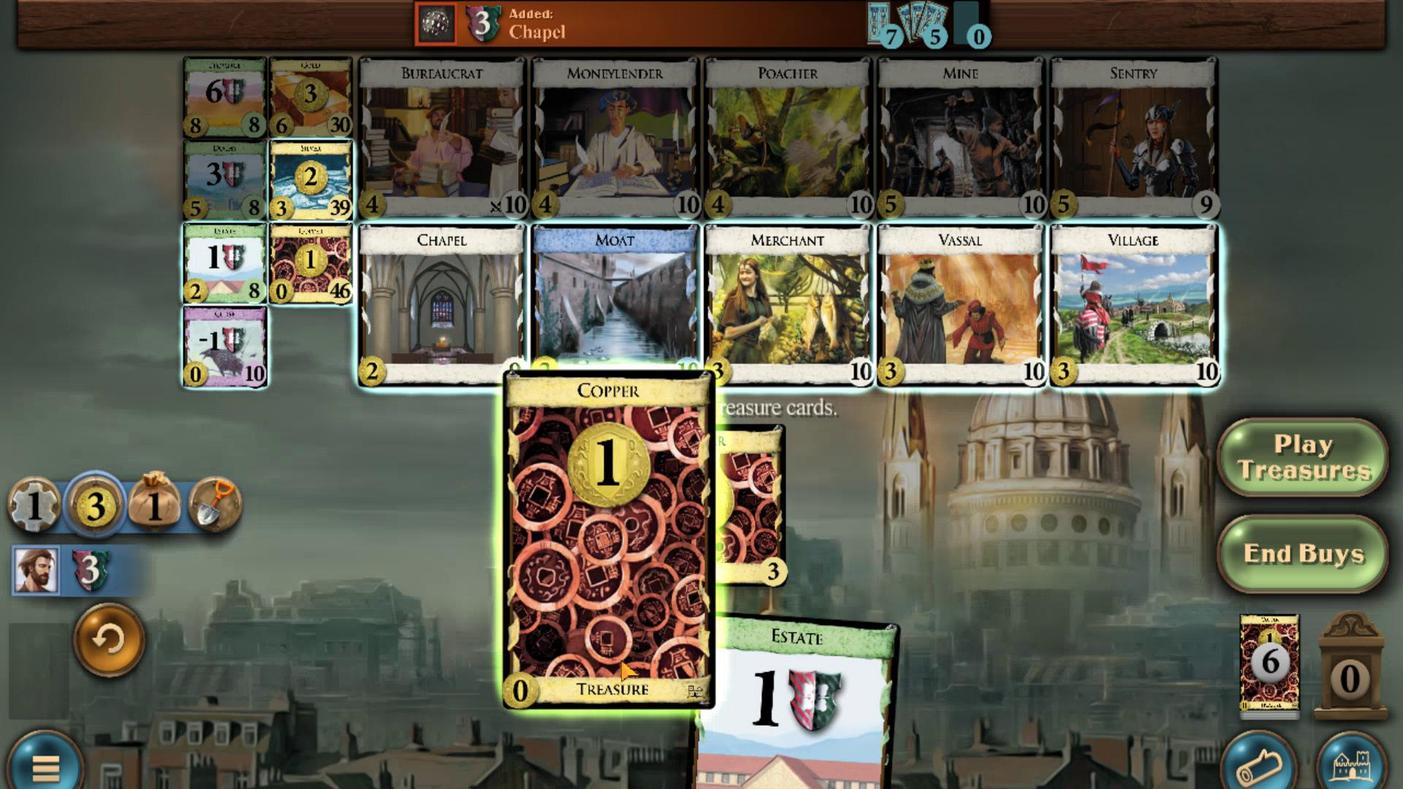 
Action: Mouse moved to (890, 342)
Screenshot: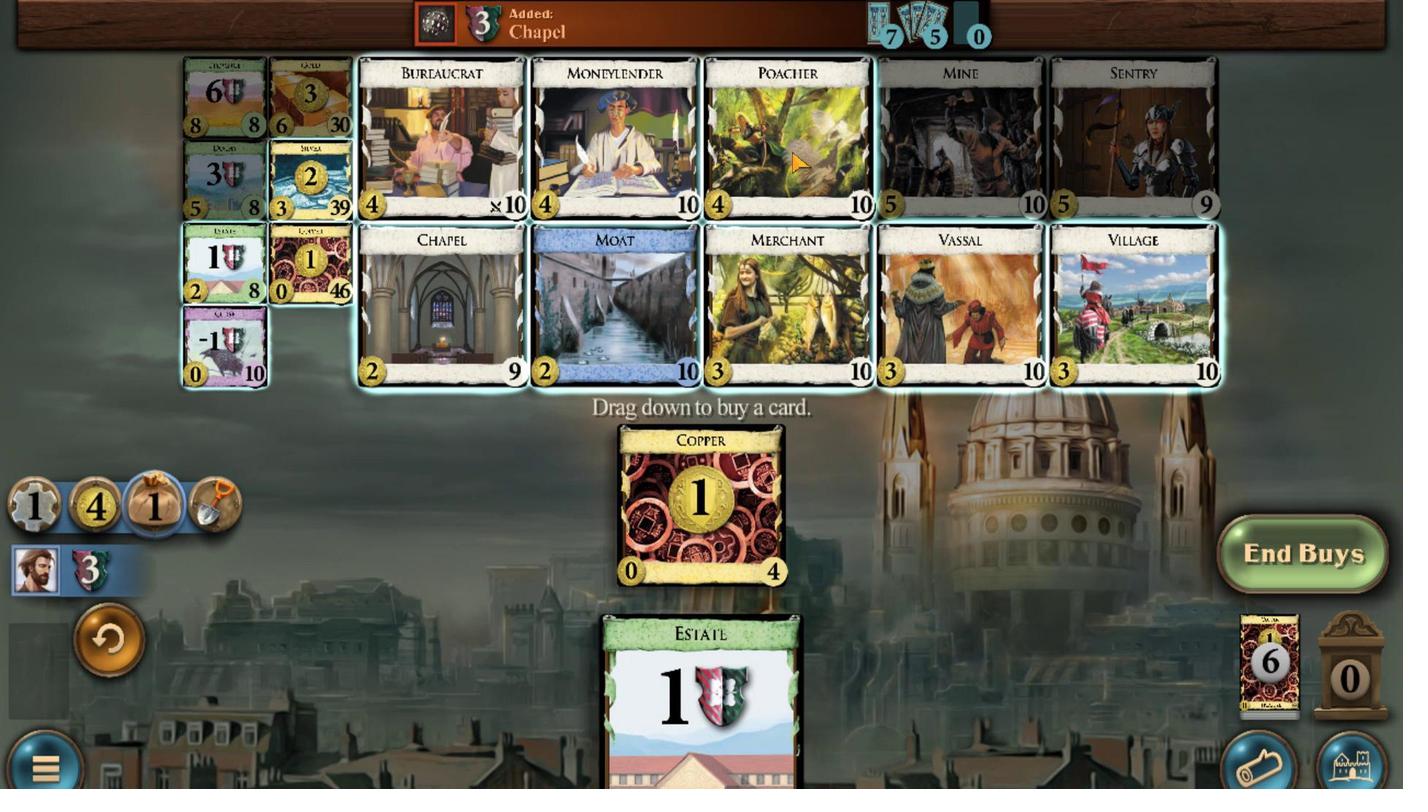 
Action: Mouse scrolled (890, 342) with delta (0, 0)
Screenshot: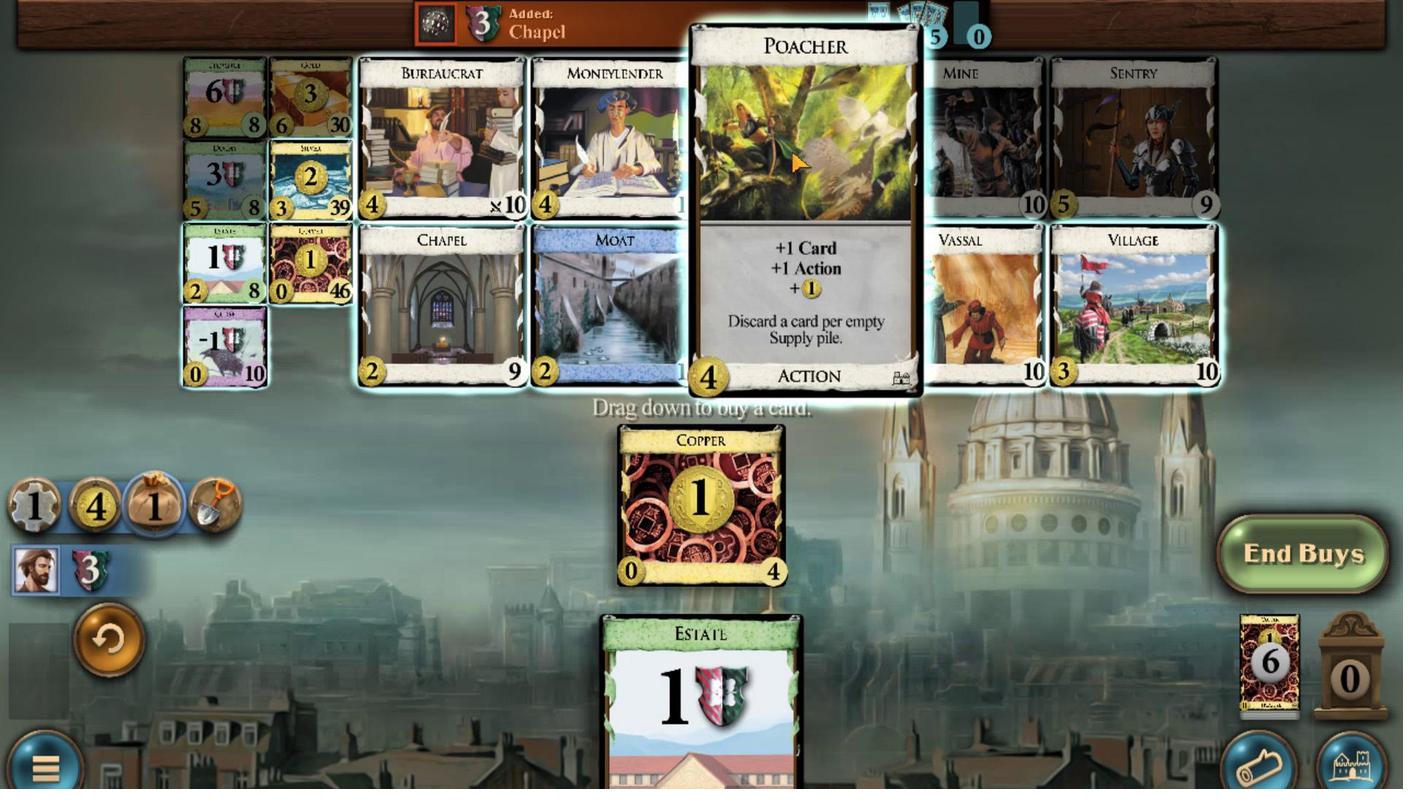 
Action: Mouse scrolled (890, 342) with delta (0, 0)
Screenshot: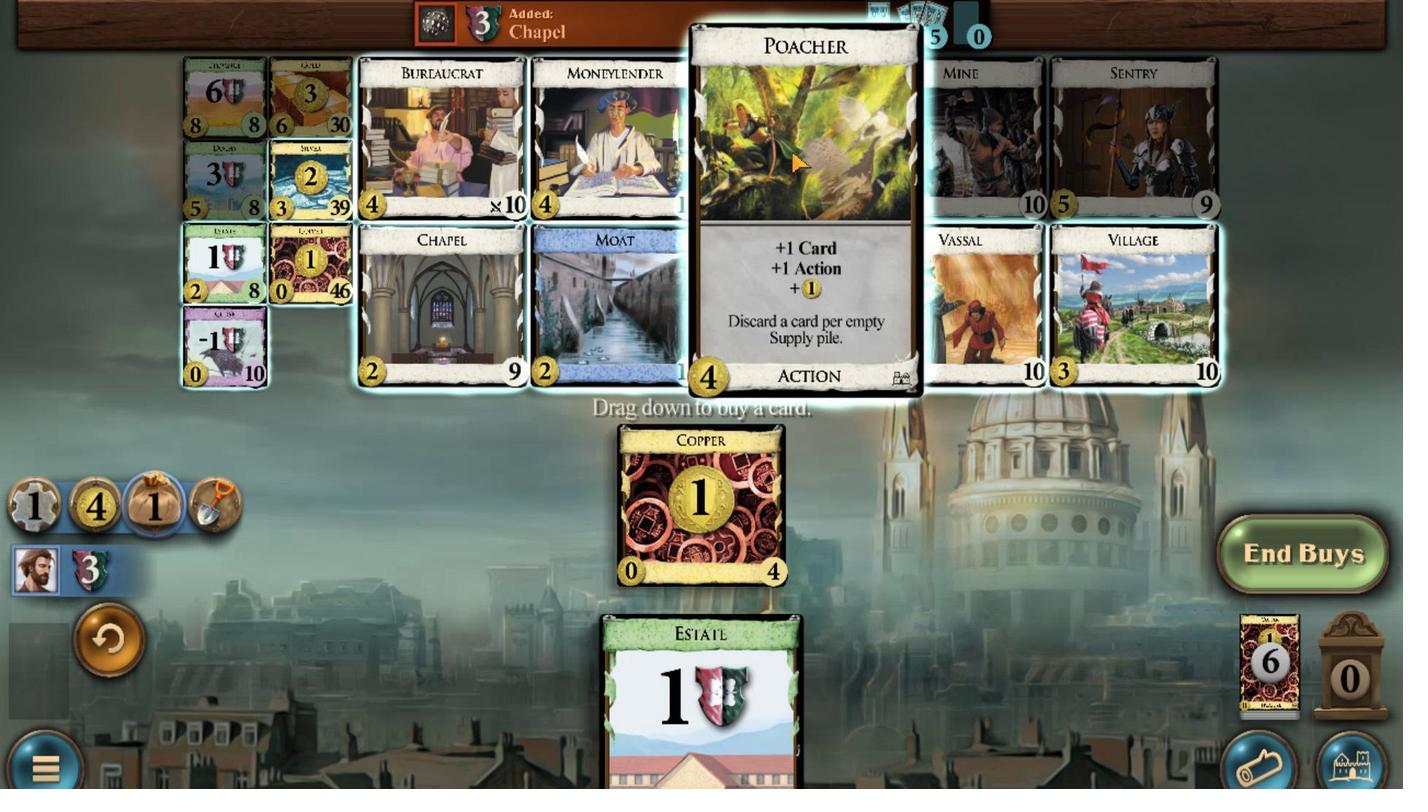 
Action: Mouse scrolled (890, 342) with delta (0, 0)
Screenshot: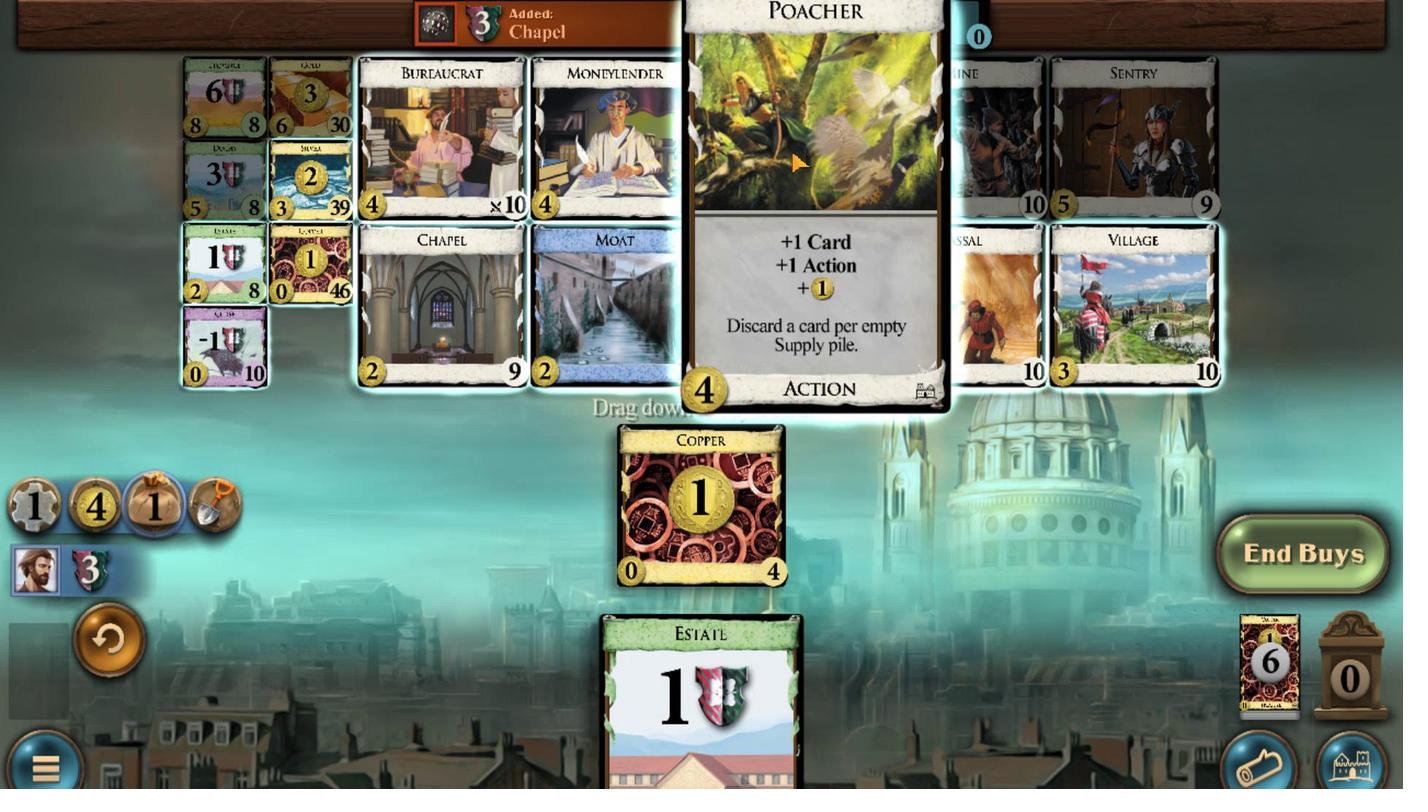
Action: Mouse scrolled (890, 342) with delta (0, 0)
Screenshot: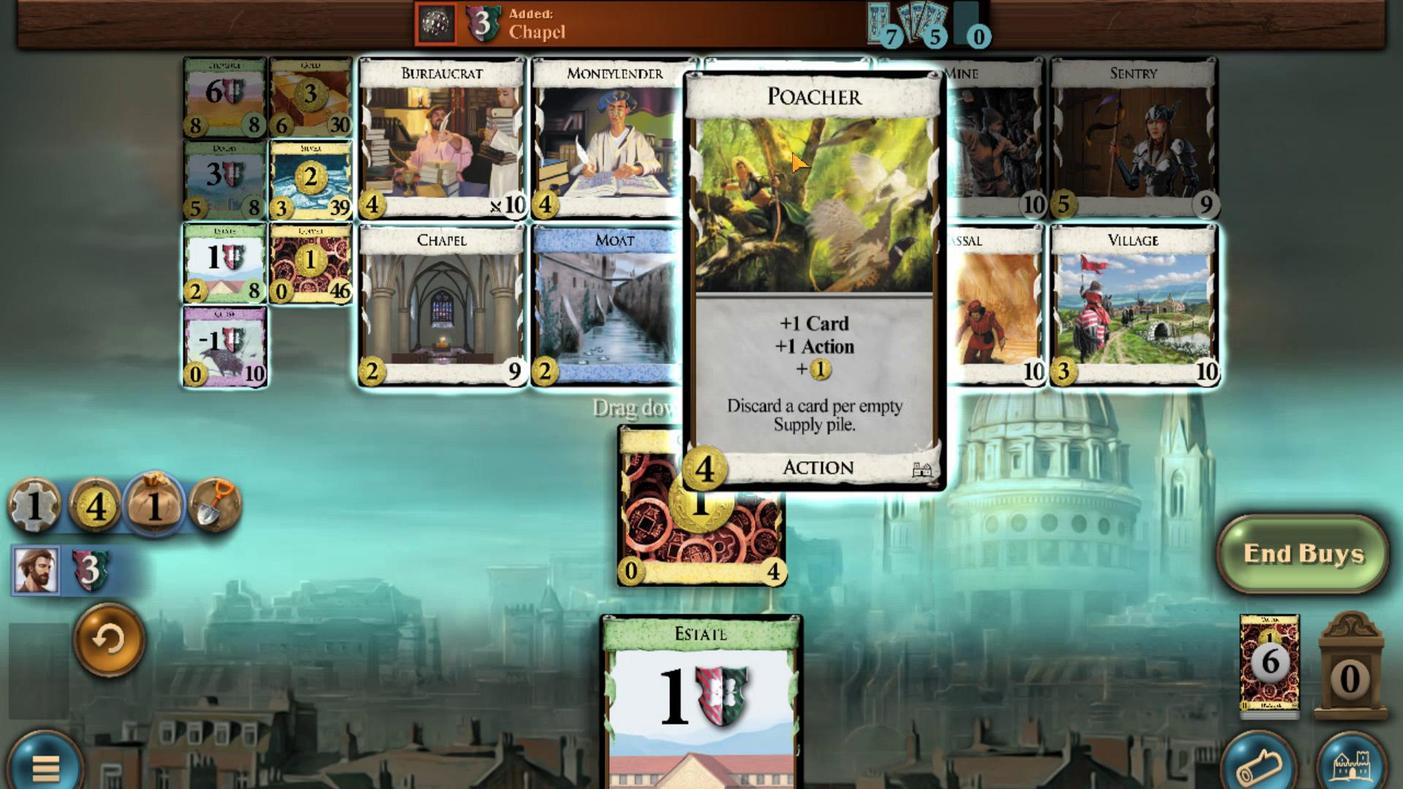 
Action: Mouse scrolled (890, 342) with delta (0, 0)
Screenshot: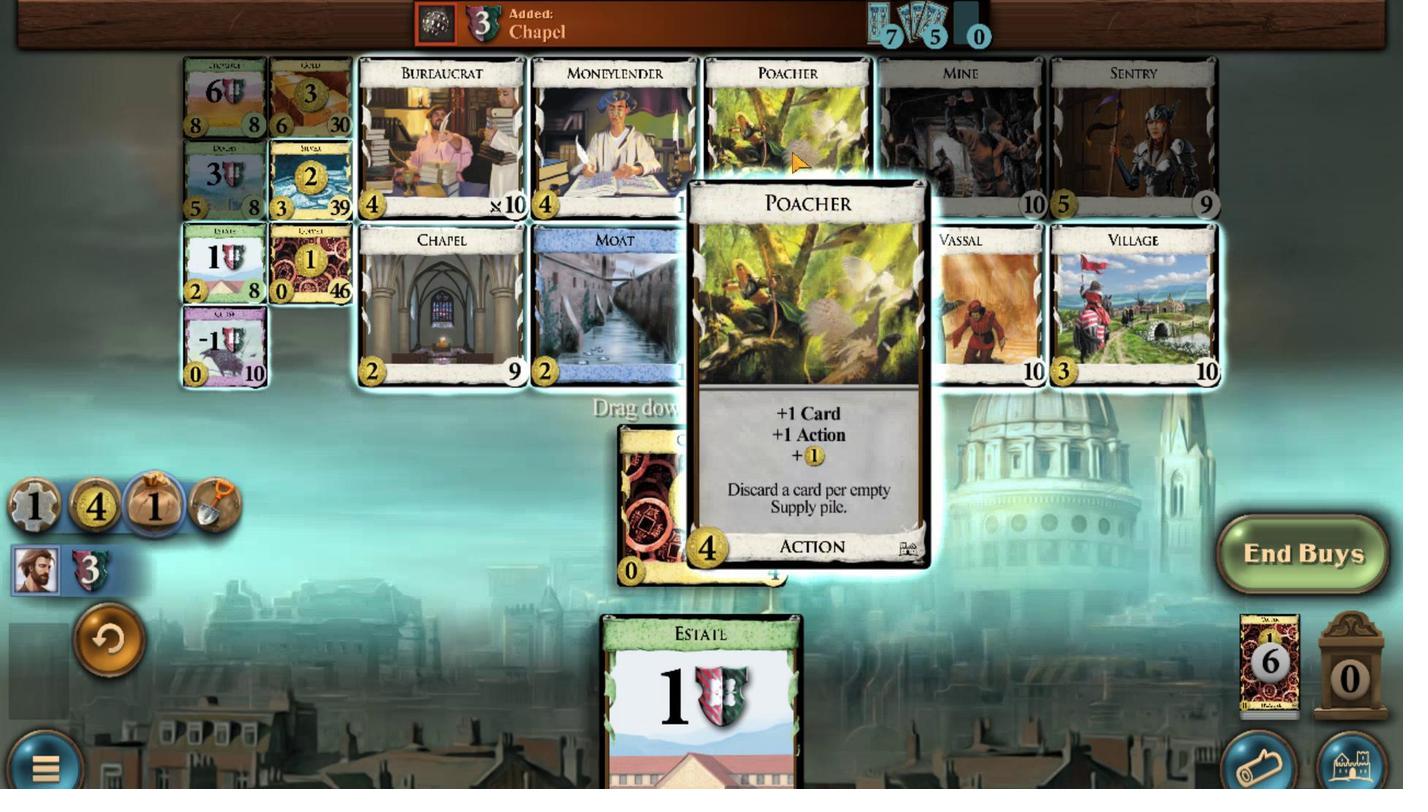 
Action: Mouse scrolled (890, 342) with delta (0, 0)
Screenshot: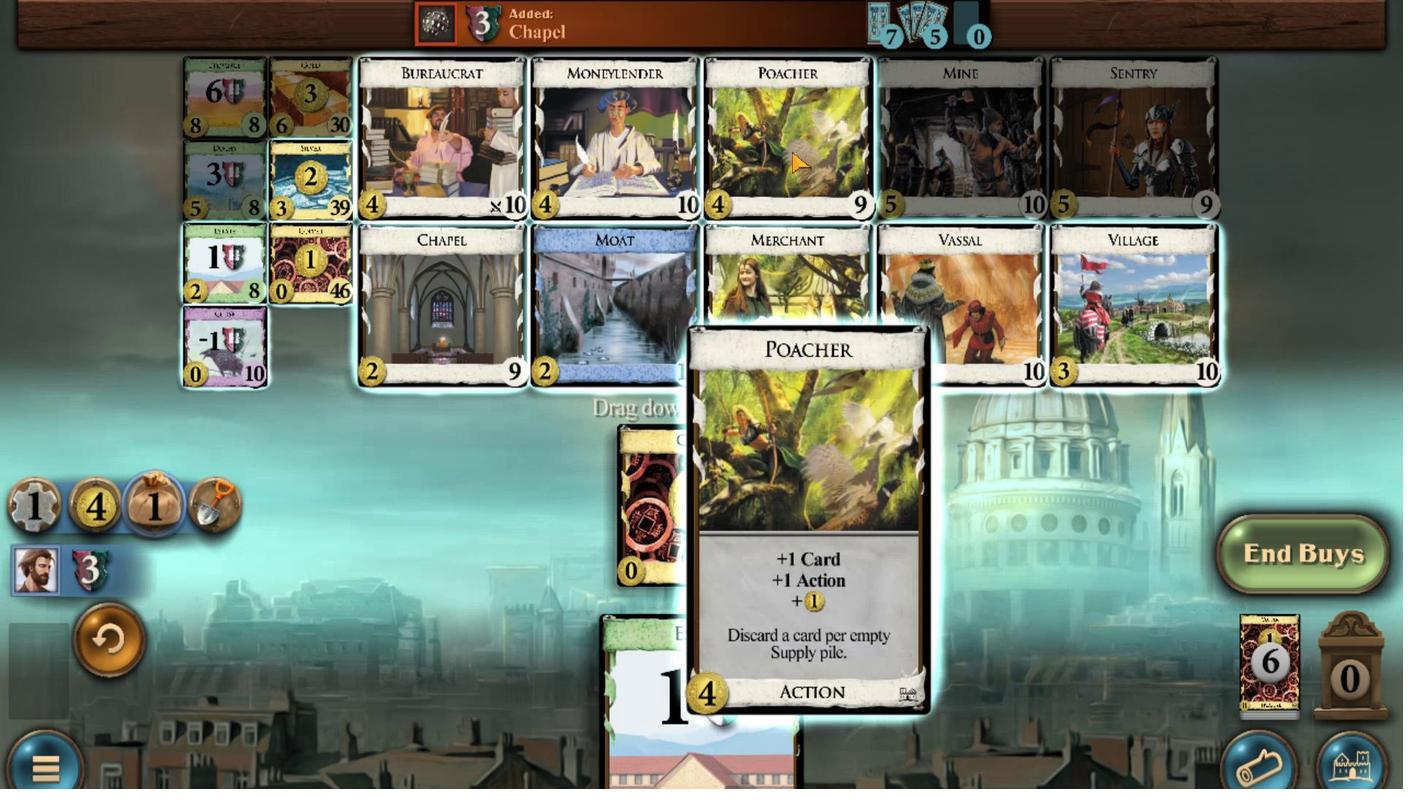 
Action: Mouse moved to (939, 659)
Screenshot: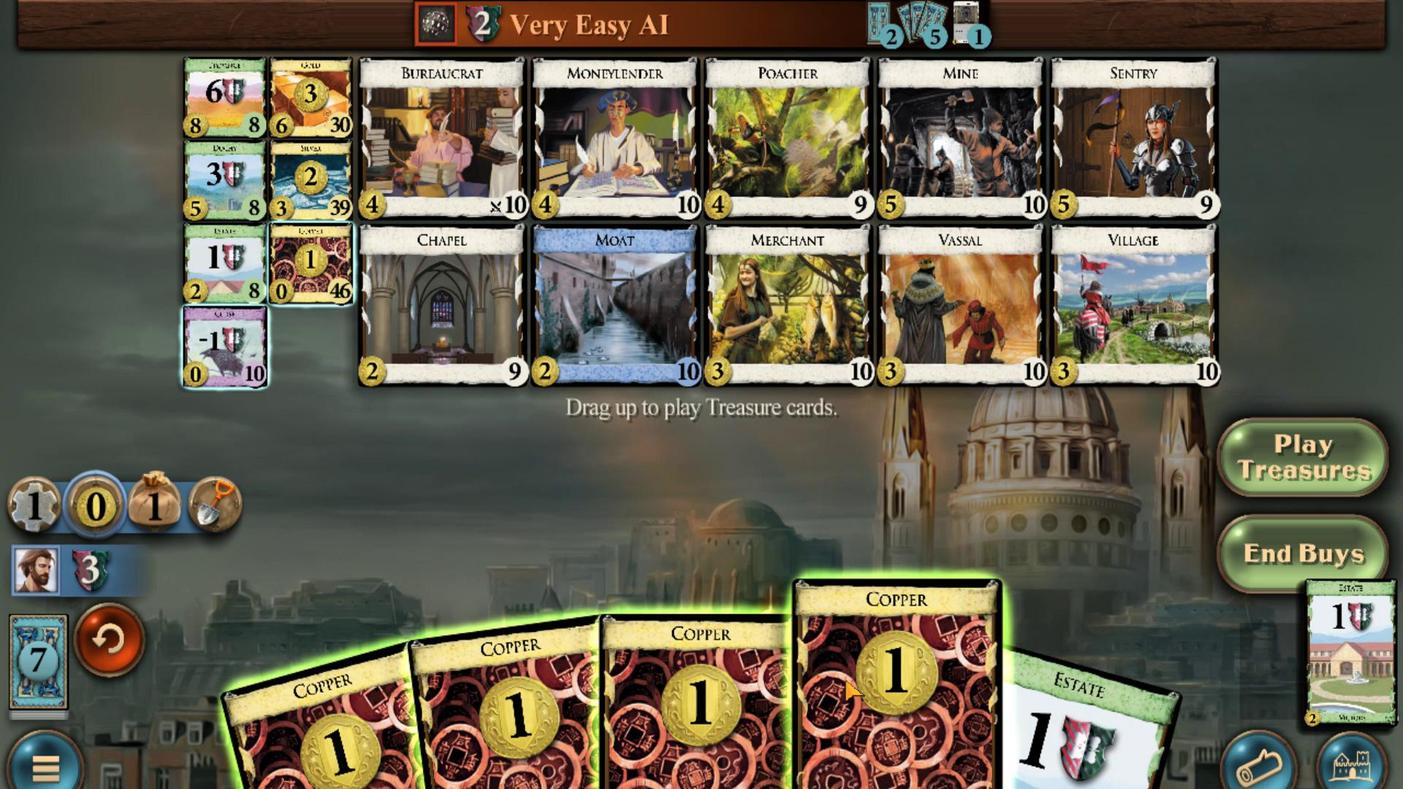 
Action: Mouse scrolled (939, 658) with delta (0, 0)
Screenshot: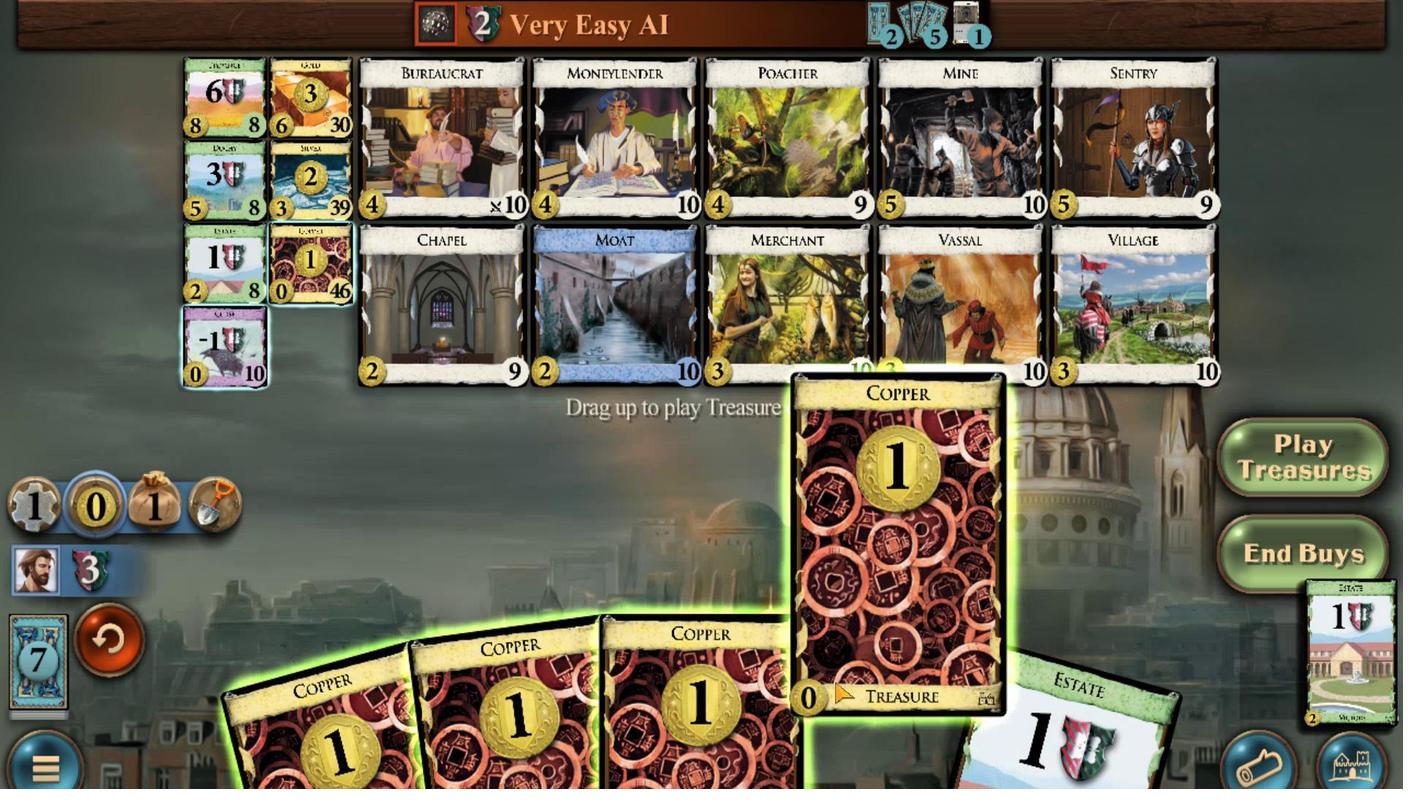 
Action: Mouse moved to (872, 658)
Screenshot: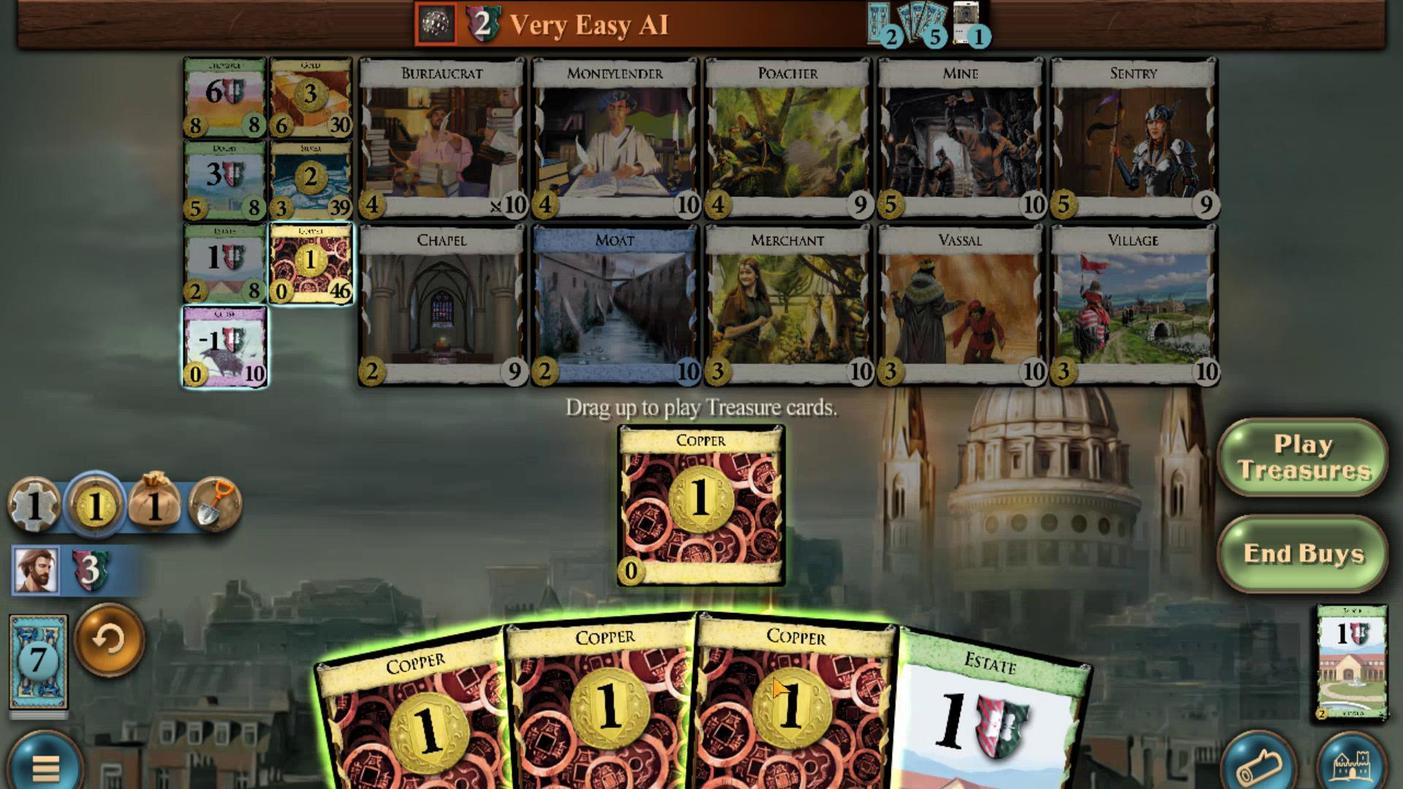 
Action: Mouse scrolled (872, 657) with delta (0, 0)
Screenshot: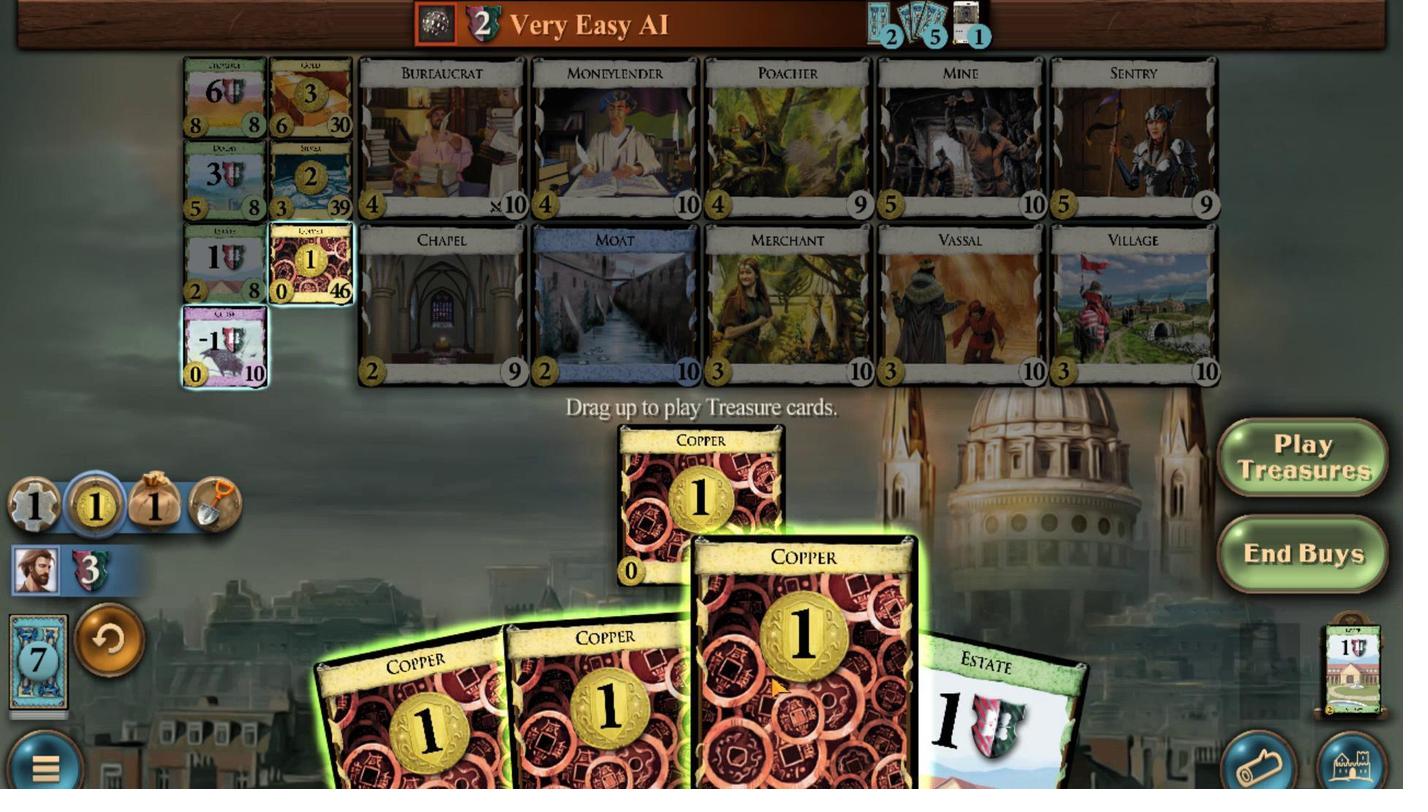 
Action: Mouse moved to (812, 657)
Screenshot: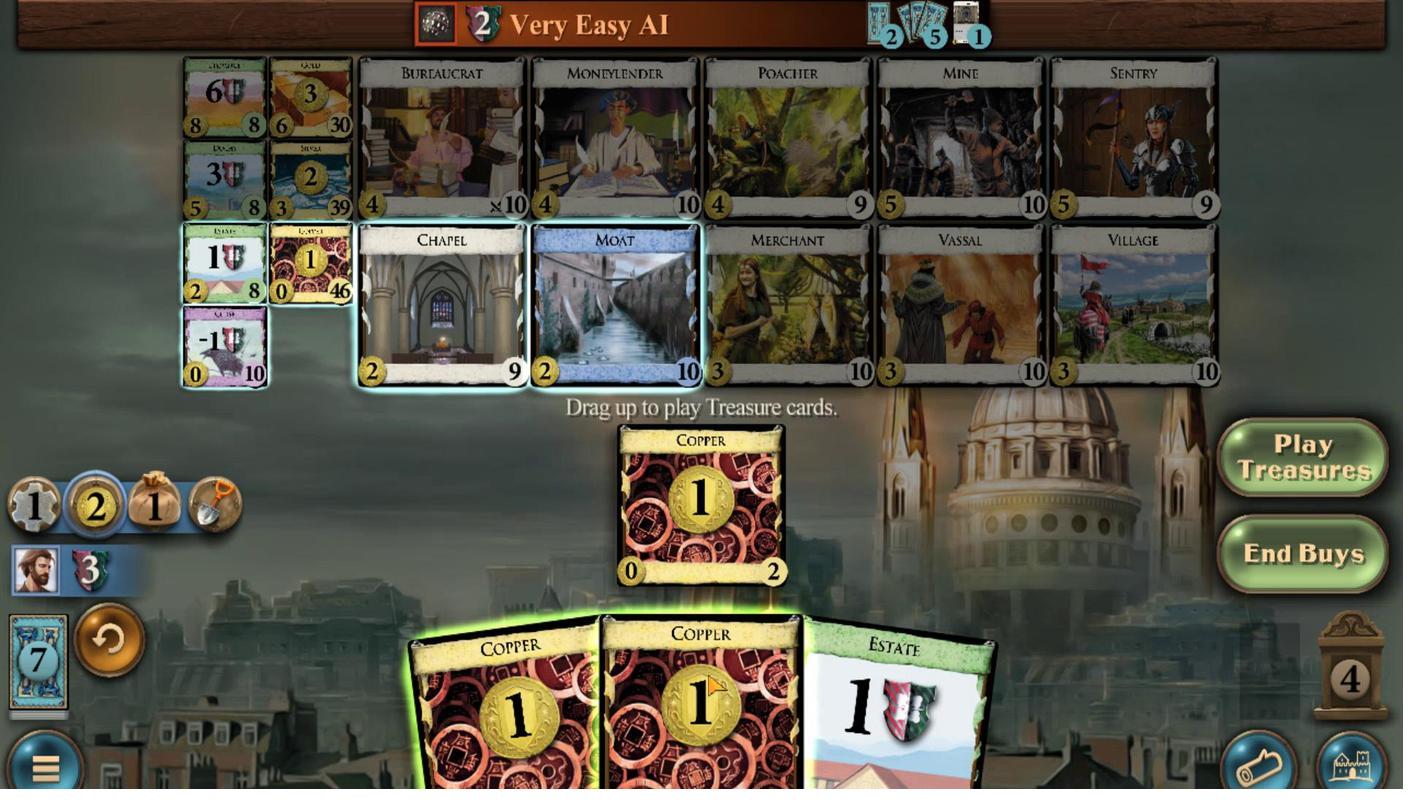 
Action: Mouse scrolled (812, 656) with delta (0, 0)
Screenshot: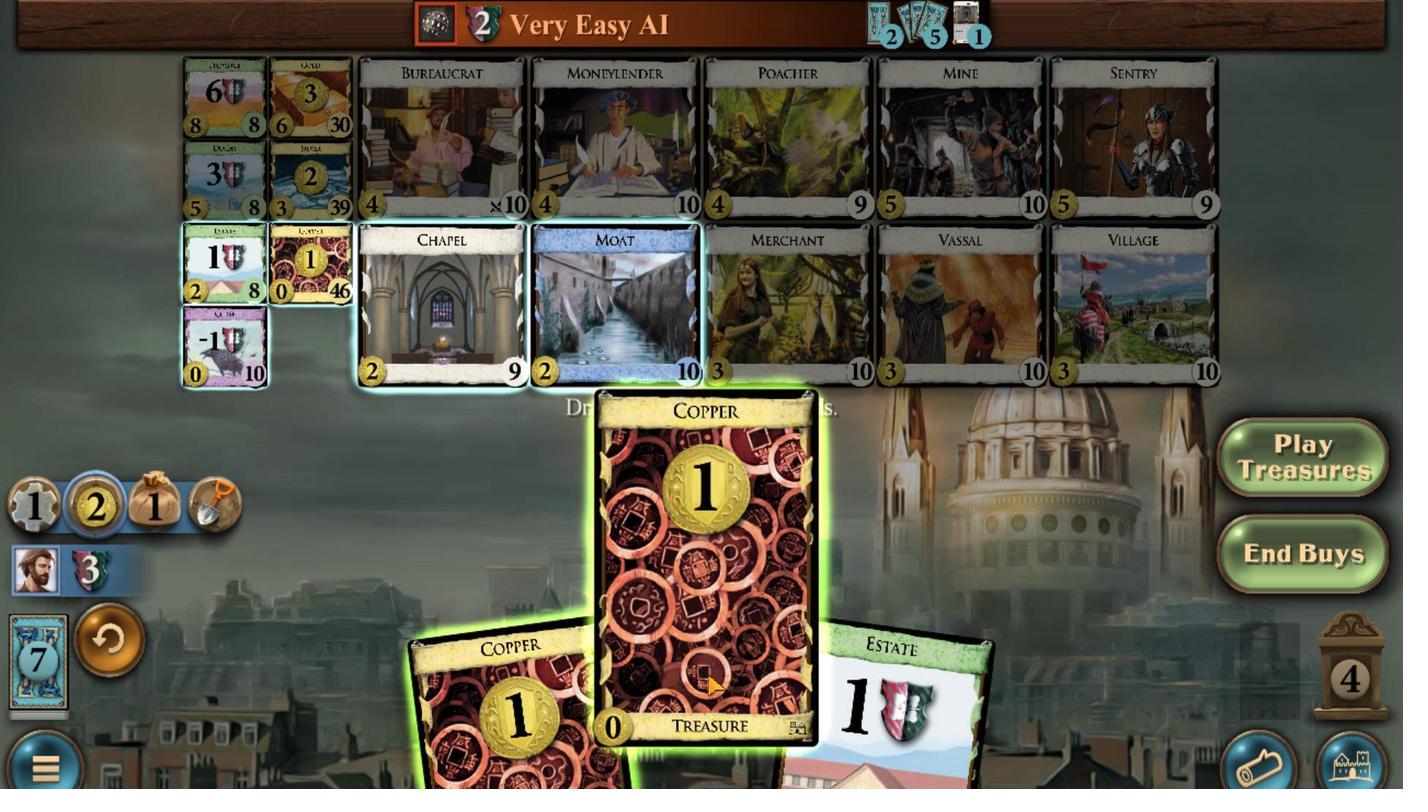 
Action: Mouse moved to (752, 661)
Screenshot: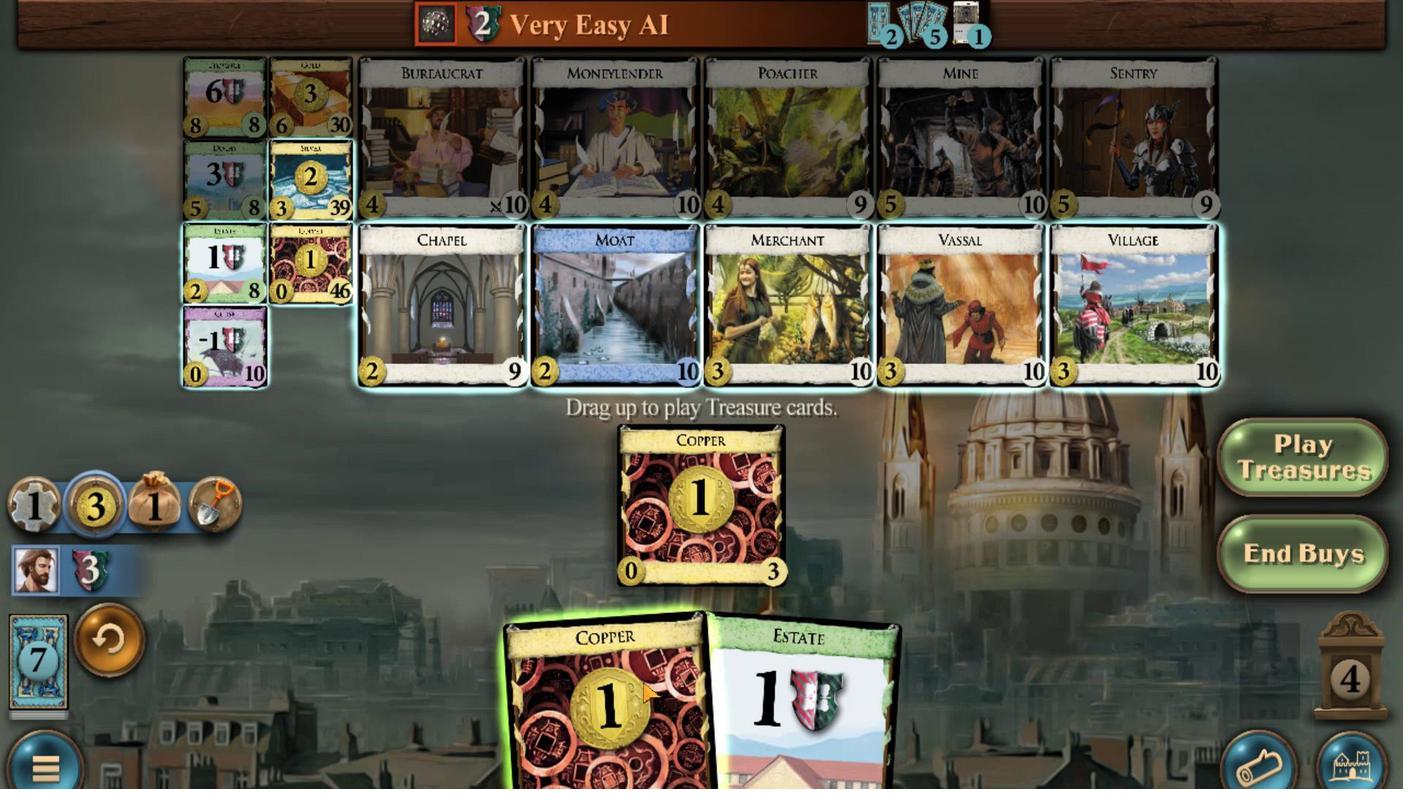 
Action: Mouse scrolled (752, 660) with delta (0, 0)
Screenshot: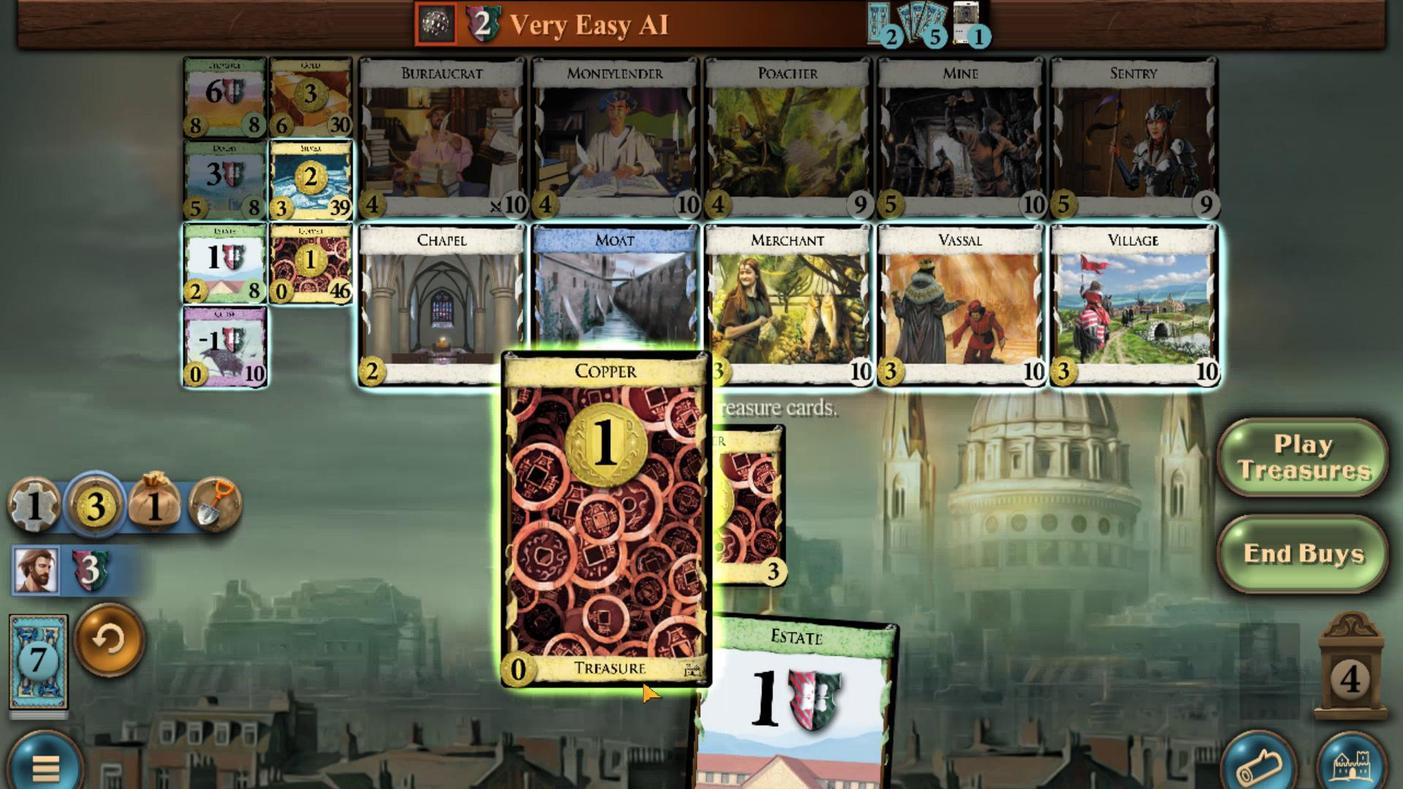 
Action: Mouse moved to (790, 346)
Screenshot: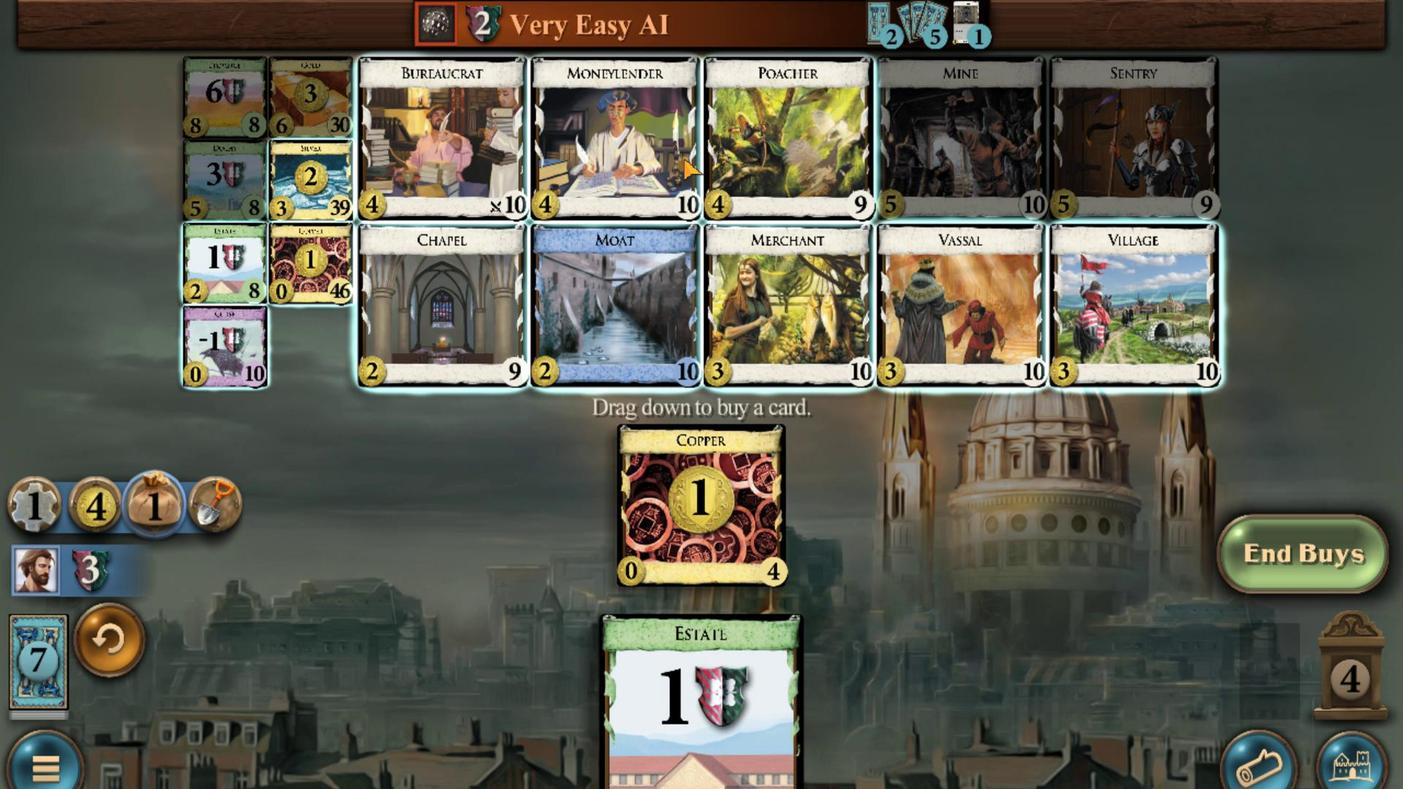 
Action: Mouse scrolled (790, 347) with delta (0, 0)
Screenshot: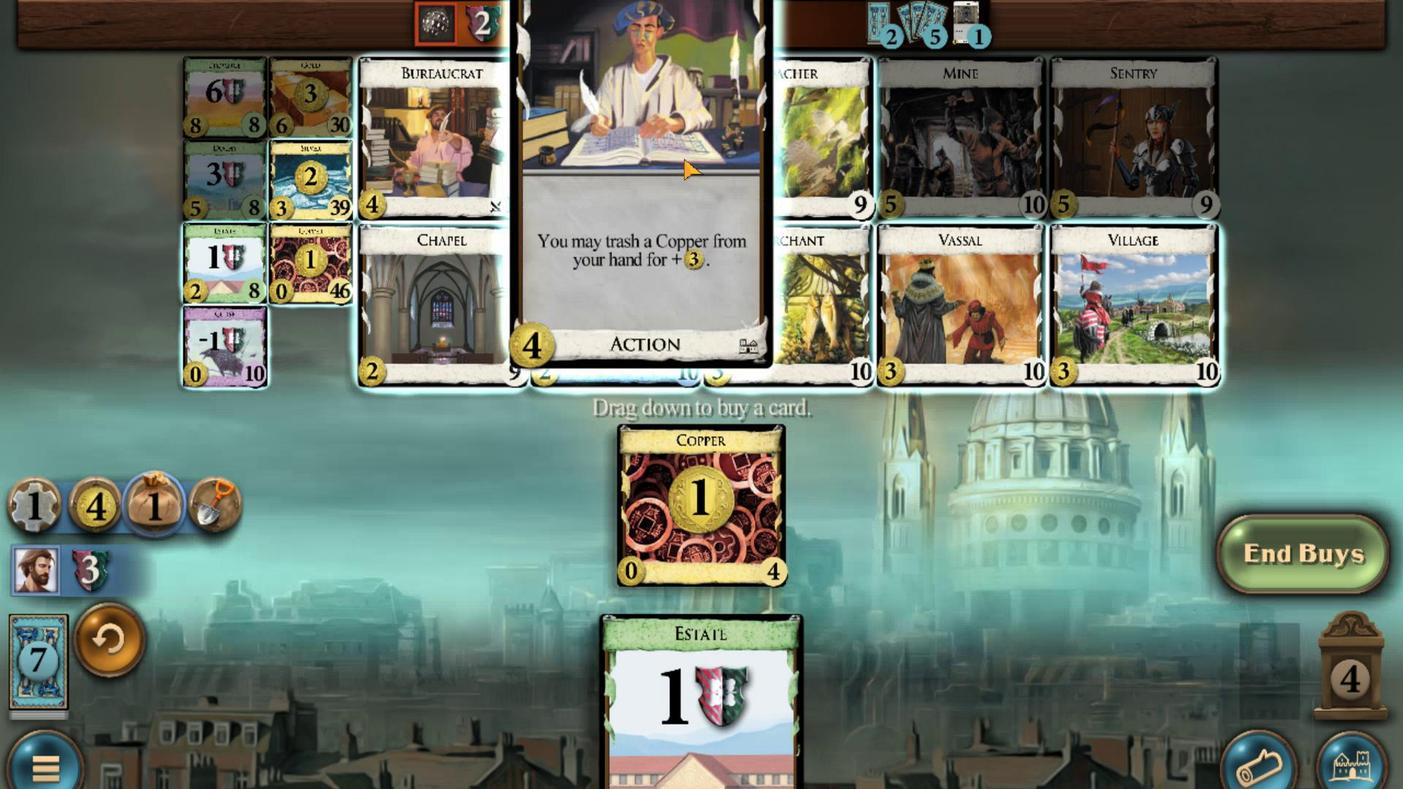 
Action: Mouse scrolled (790, 347) with delta (0, 0)
Screenshot: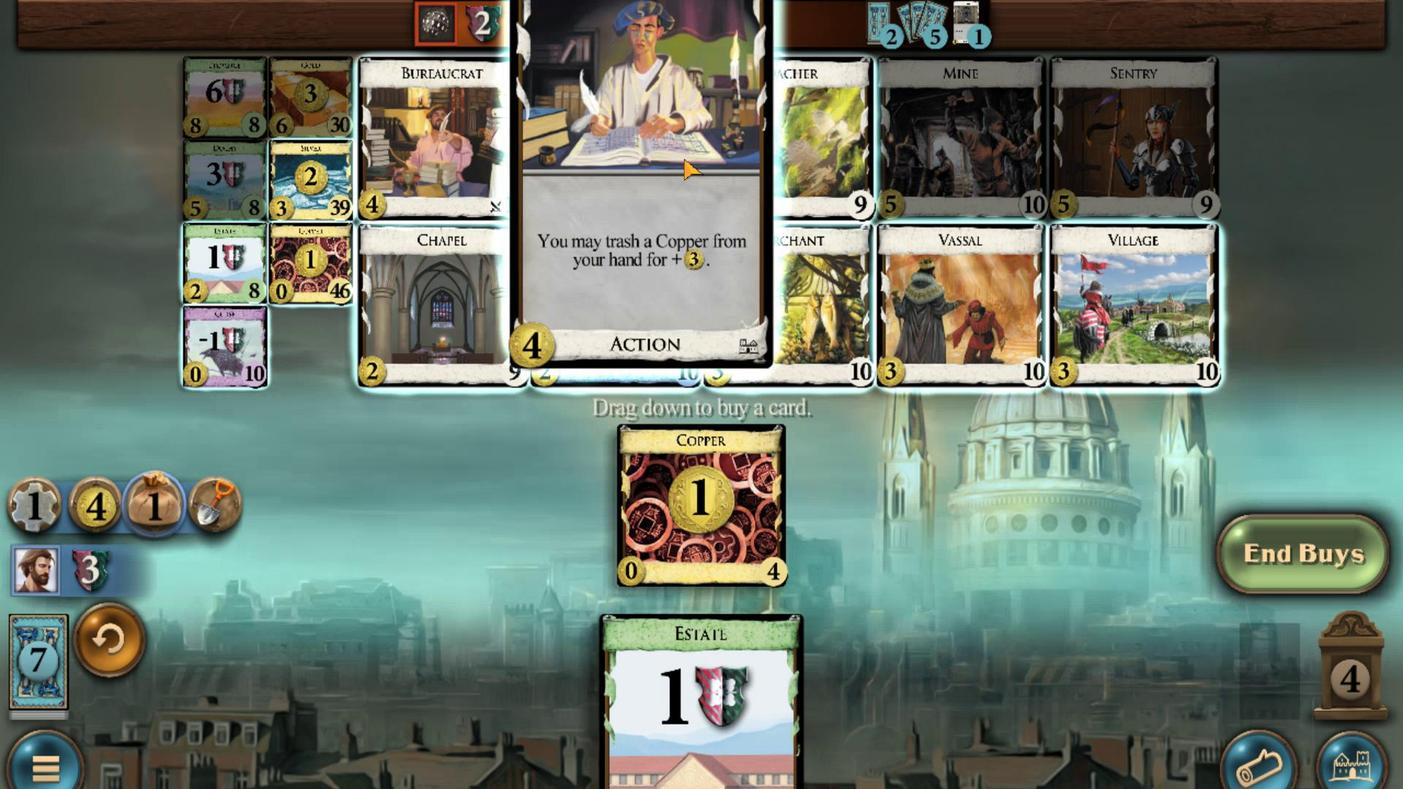 
Action: Mouse scrolled (790, 347) with delta (0, 0)
Screenshot: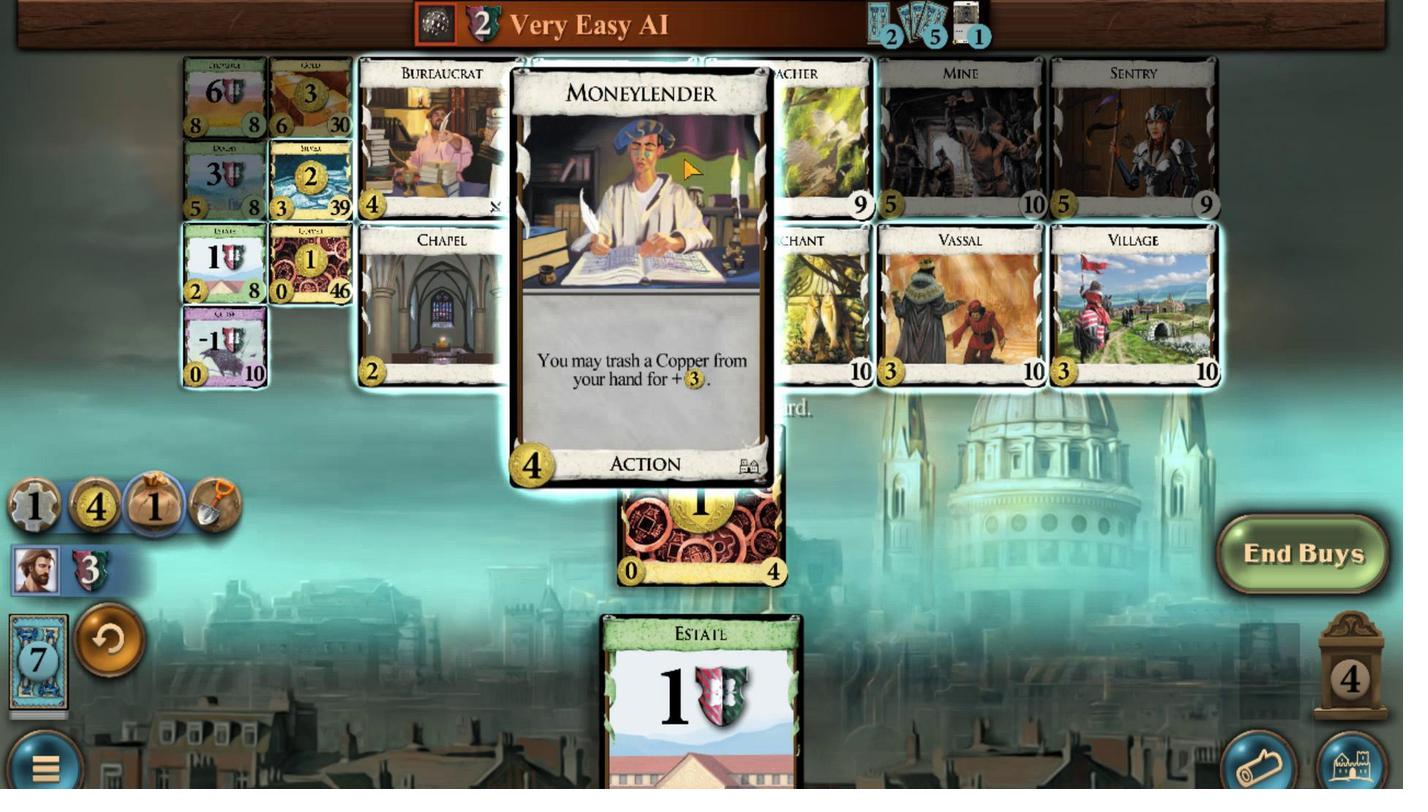 
Action: Mouse scrolled (790, 347) with delta (0, 0)
Screenshot: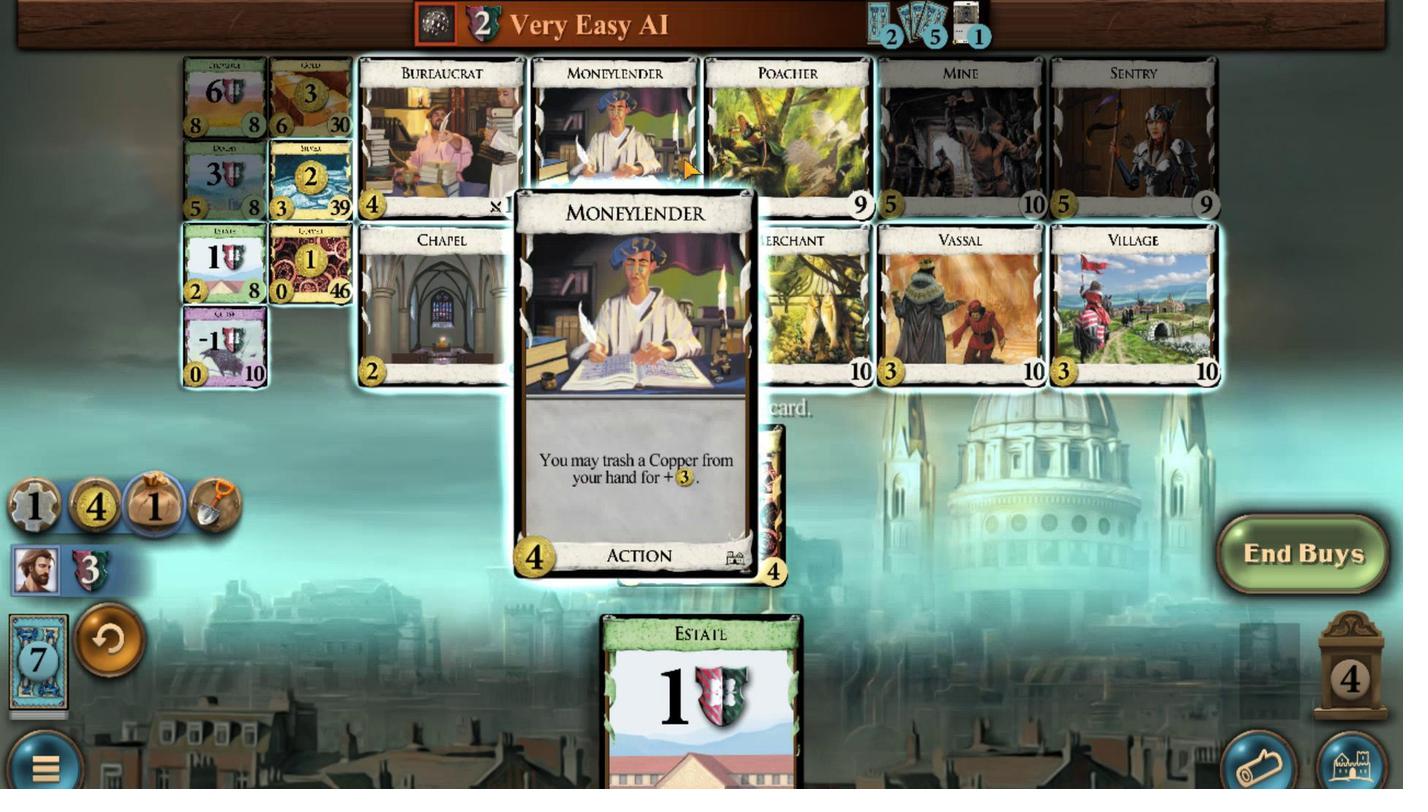 
Action: Mouse scrolled (790, 347) with delta (0, 0)
Screenshot: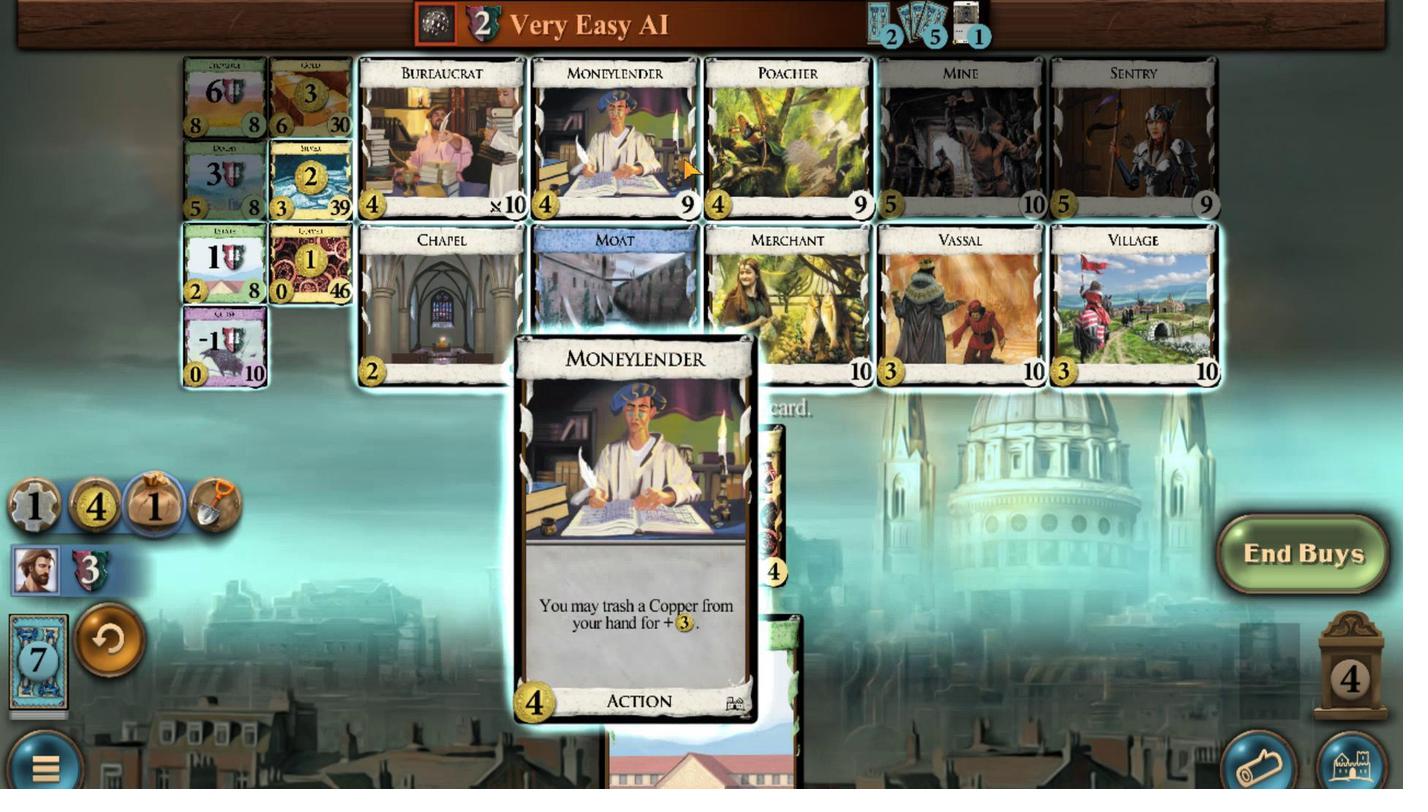 
Action: Mouse moved to (724, 326)
Screenshot: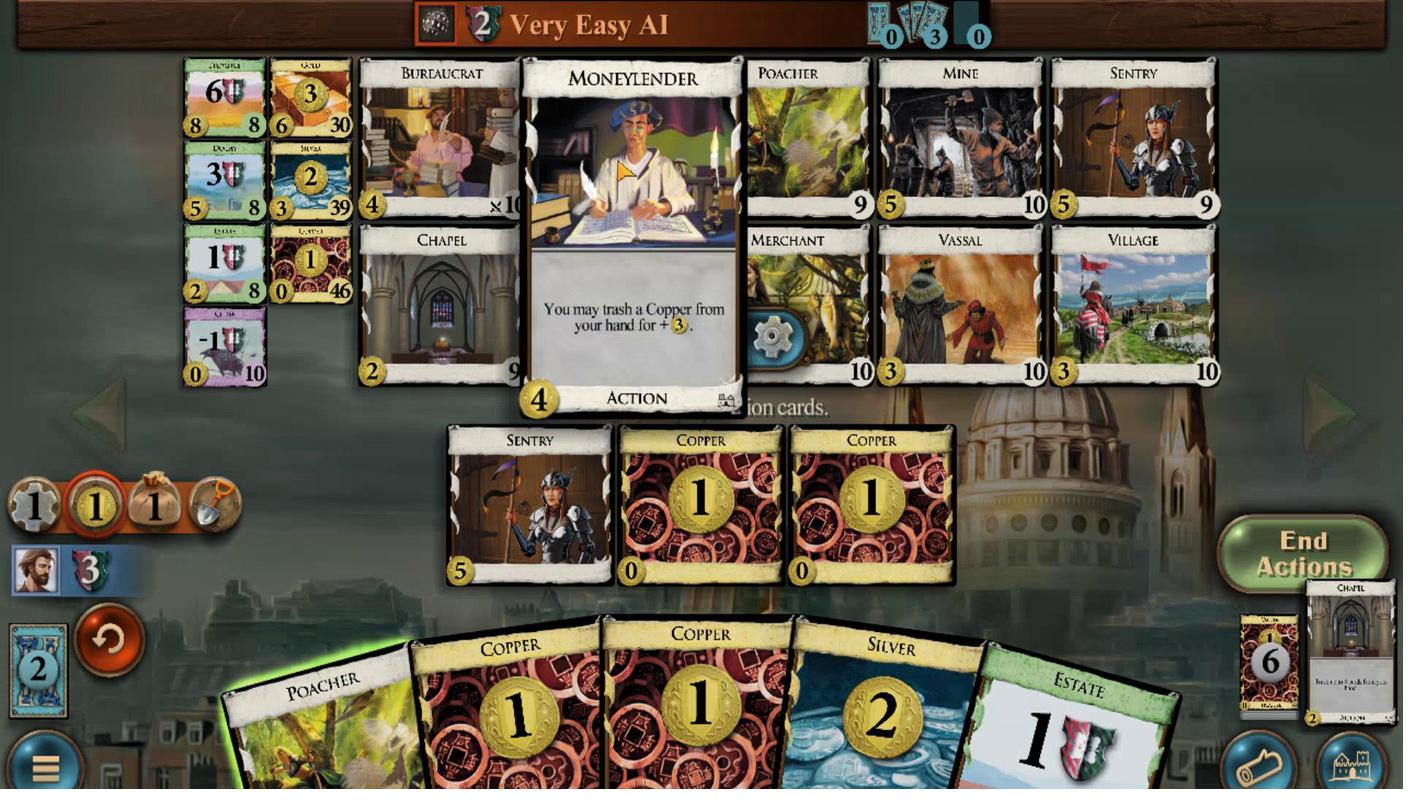 
Action: Mouse pressed left at (724, 326)
Screenshot: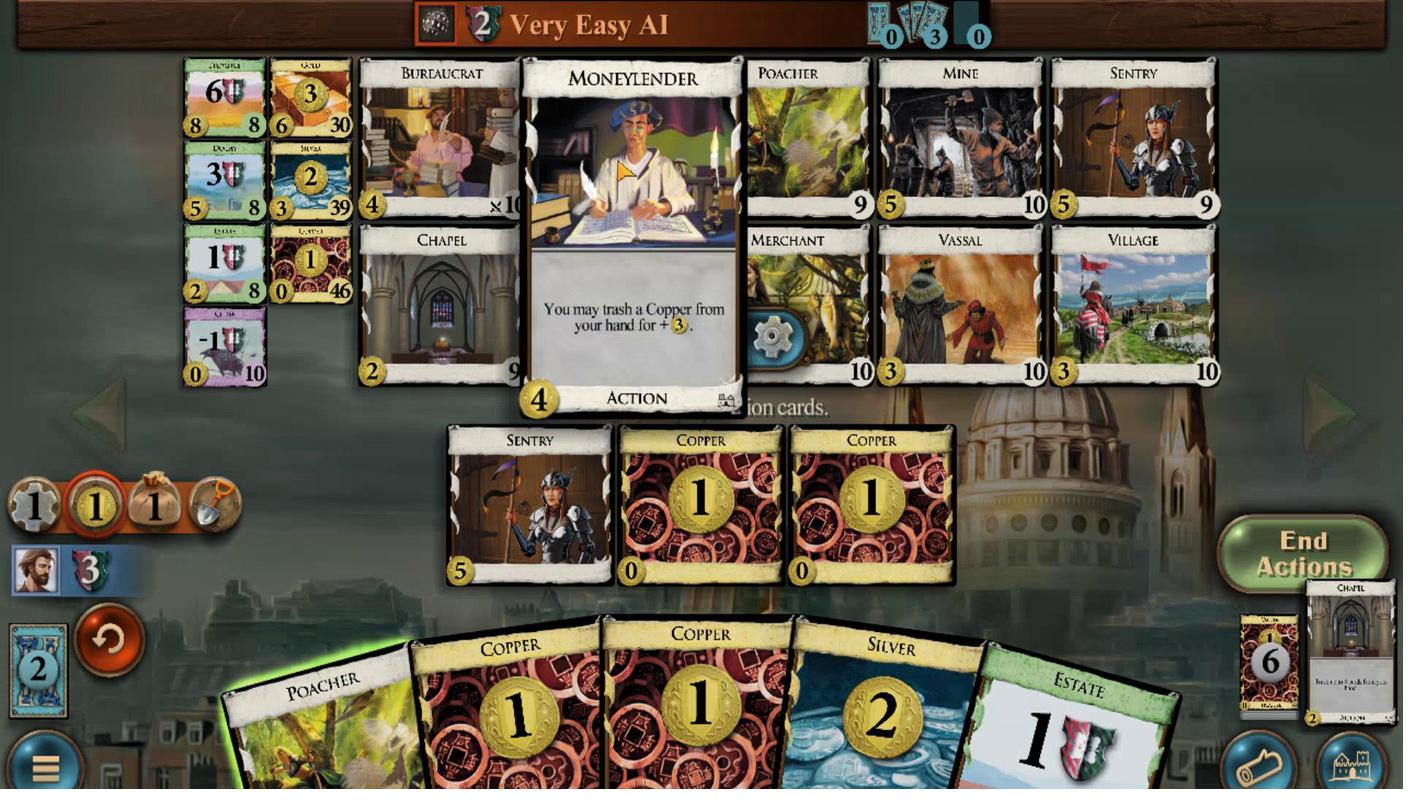 
Action: Mouse moved to (1040, 513)
Screenshot: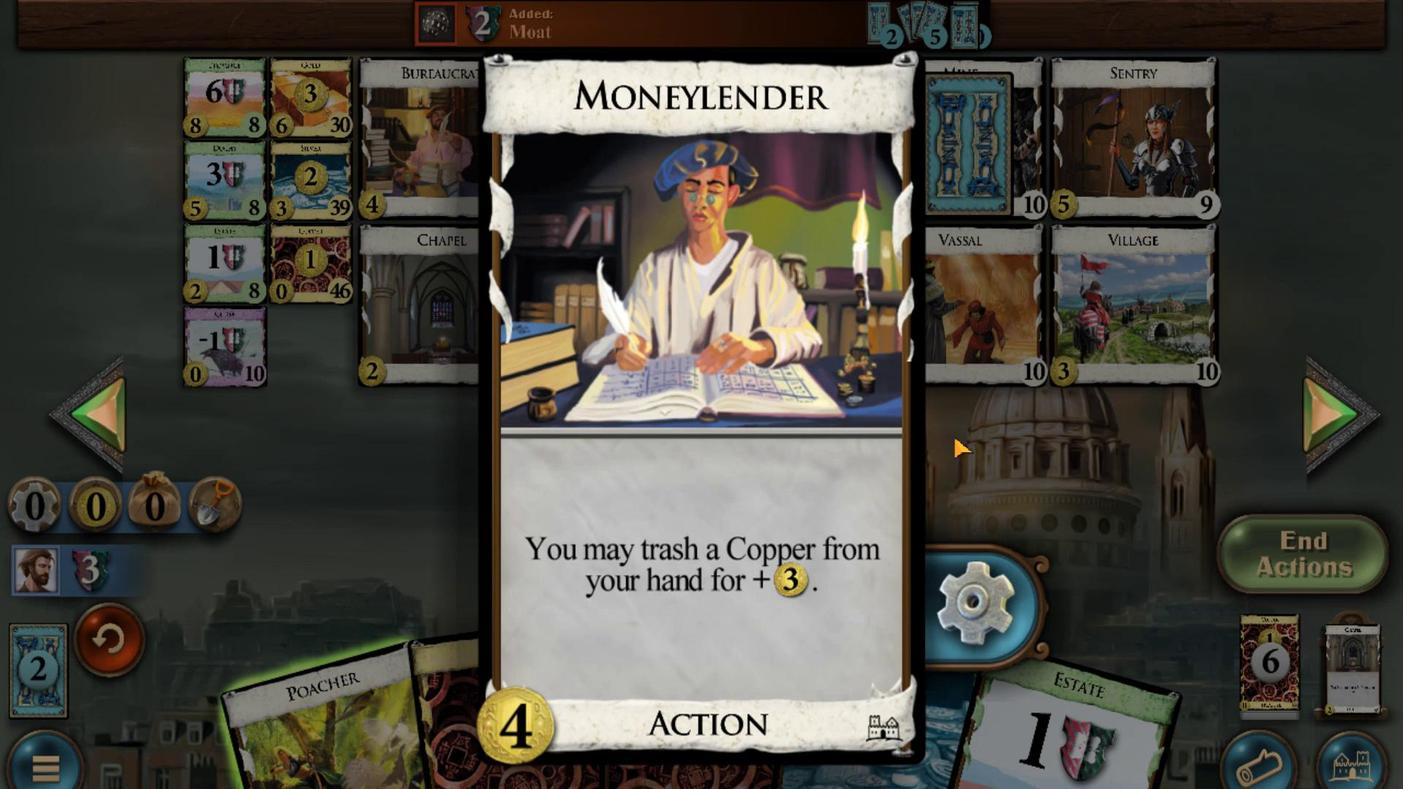 
Action: Mouse pressed left at (1040, 513)
Screenshot: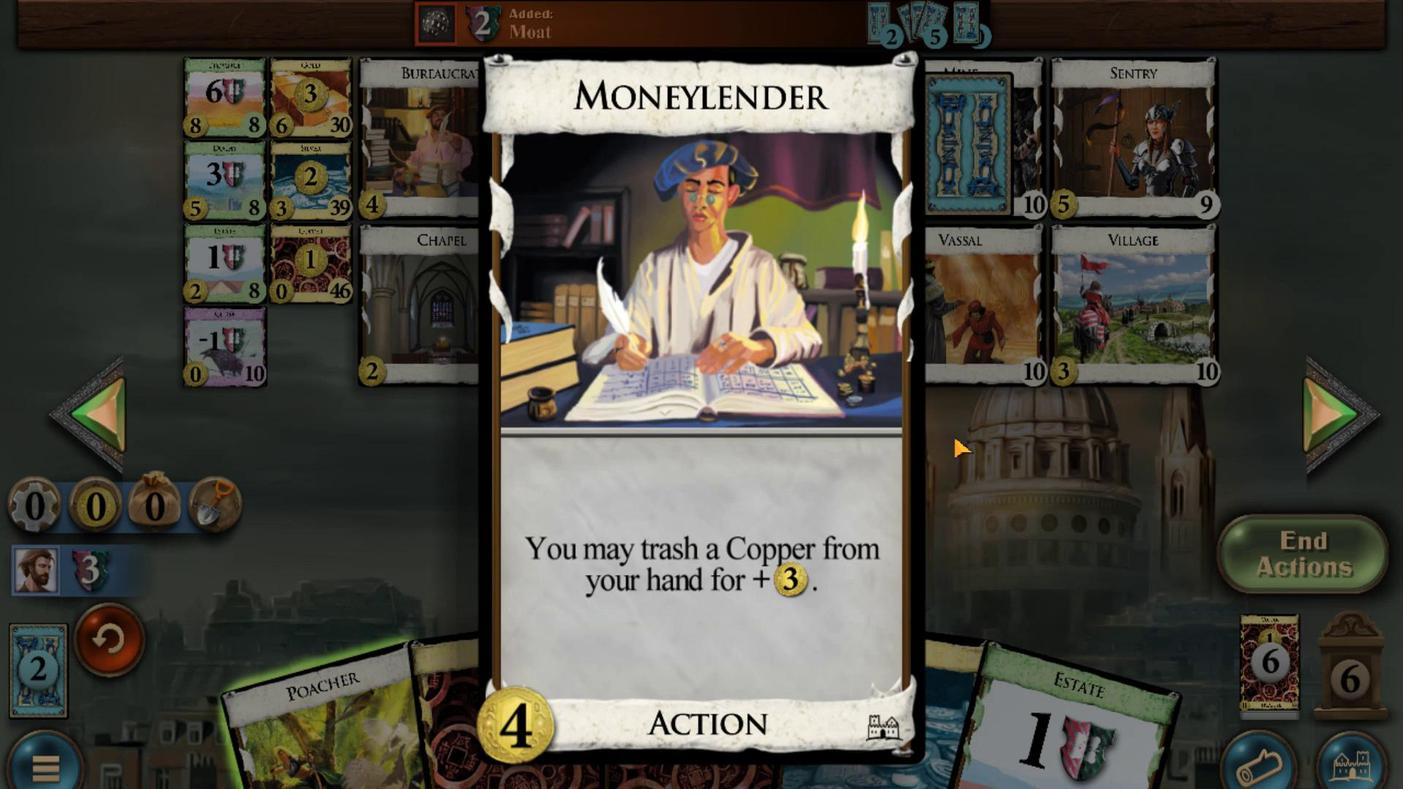 
Action: Mouse moved to (476, 694)
Screenshot: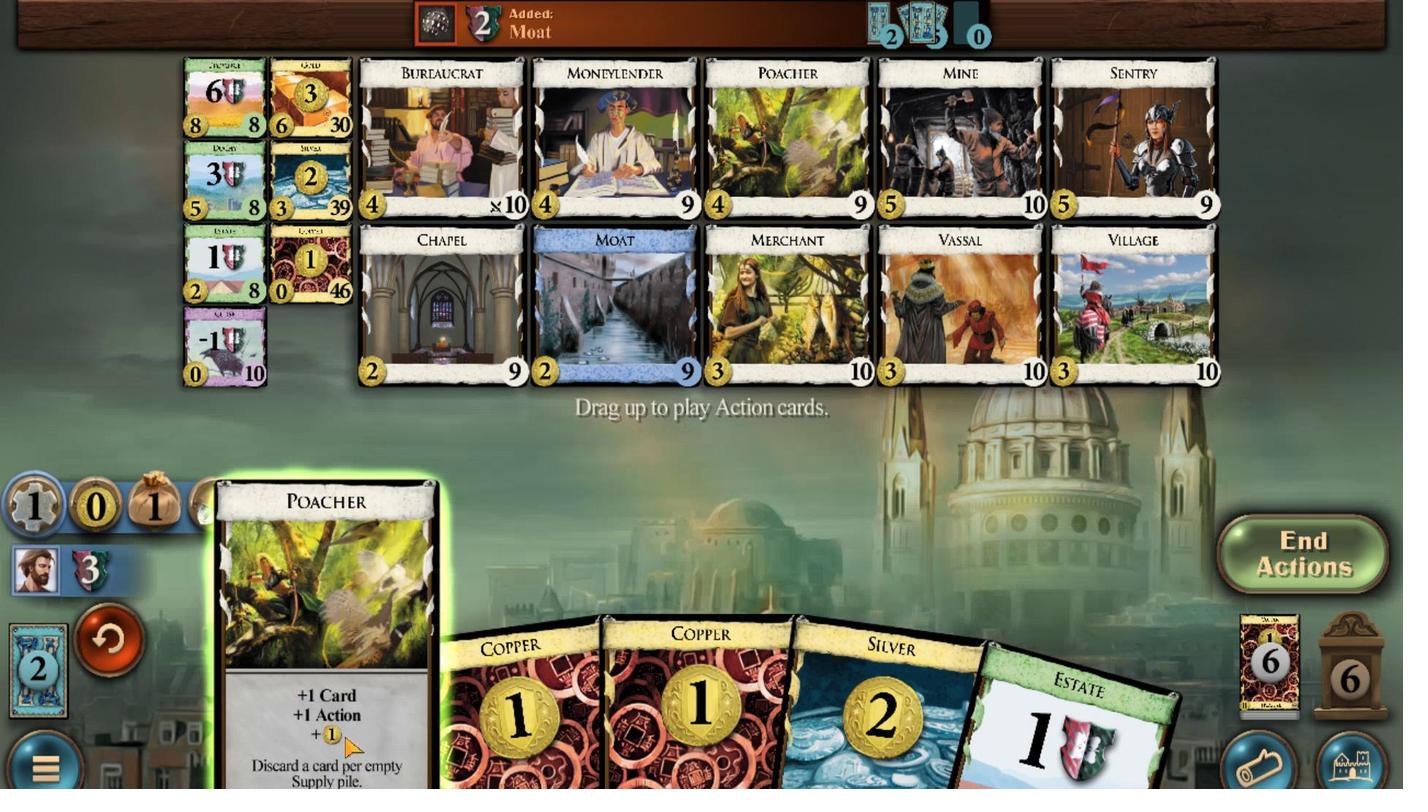 
Action: Mouse scrolled (476, 693) with delta (0, 0)
Screenshot: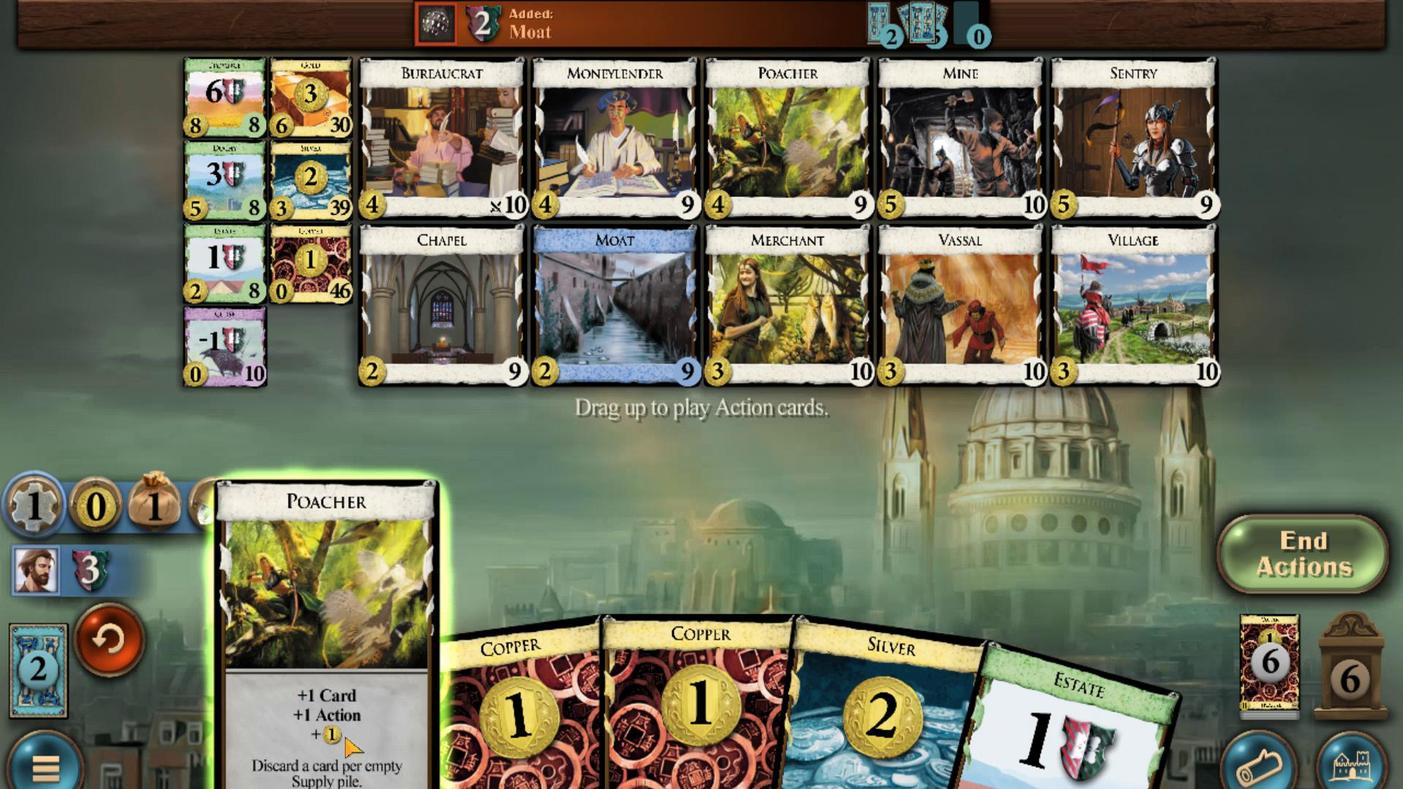 
Action: Mouse moved to (934, 657)
Screenshot: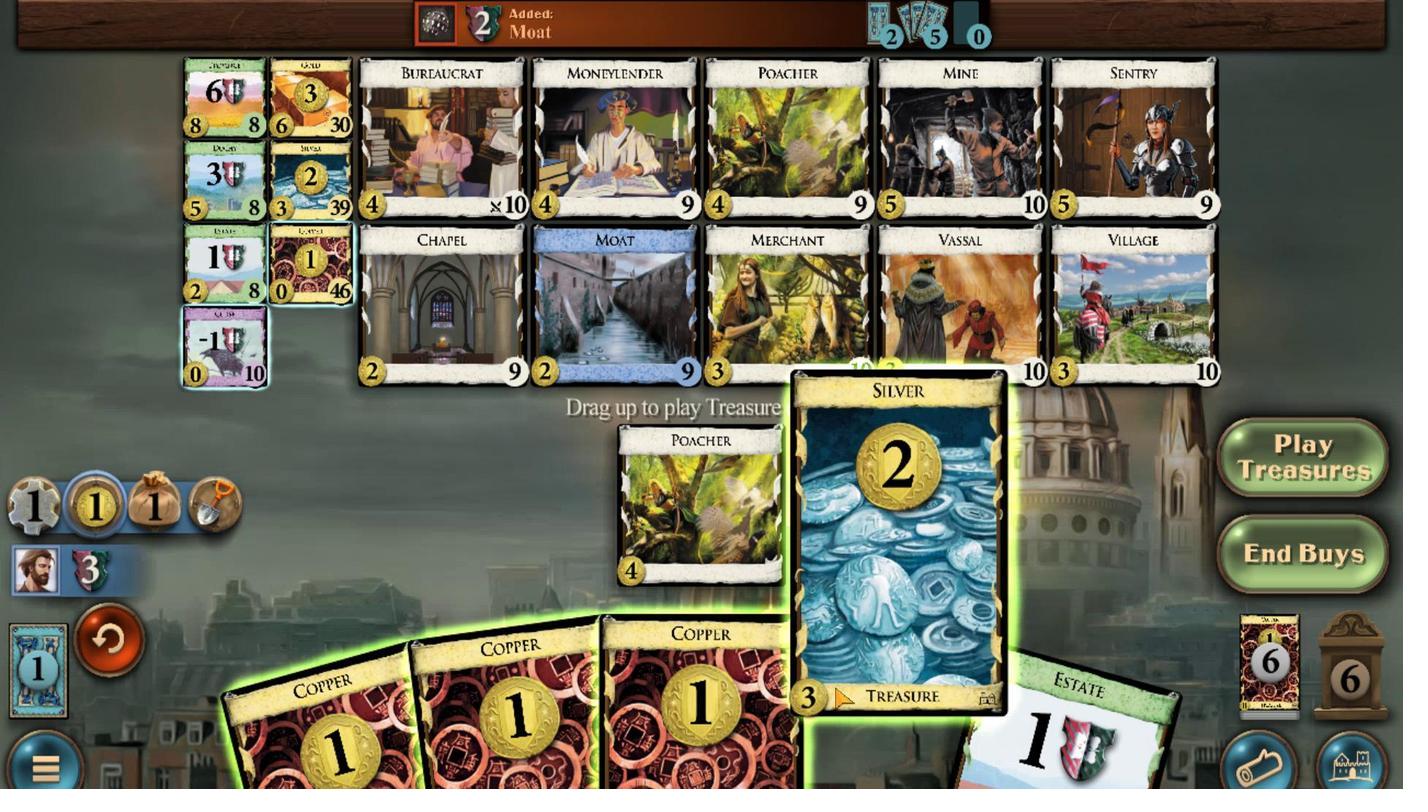 
Action: Mouse scrolled (934, 656) with delta (0, 0)
Screenshot: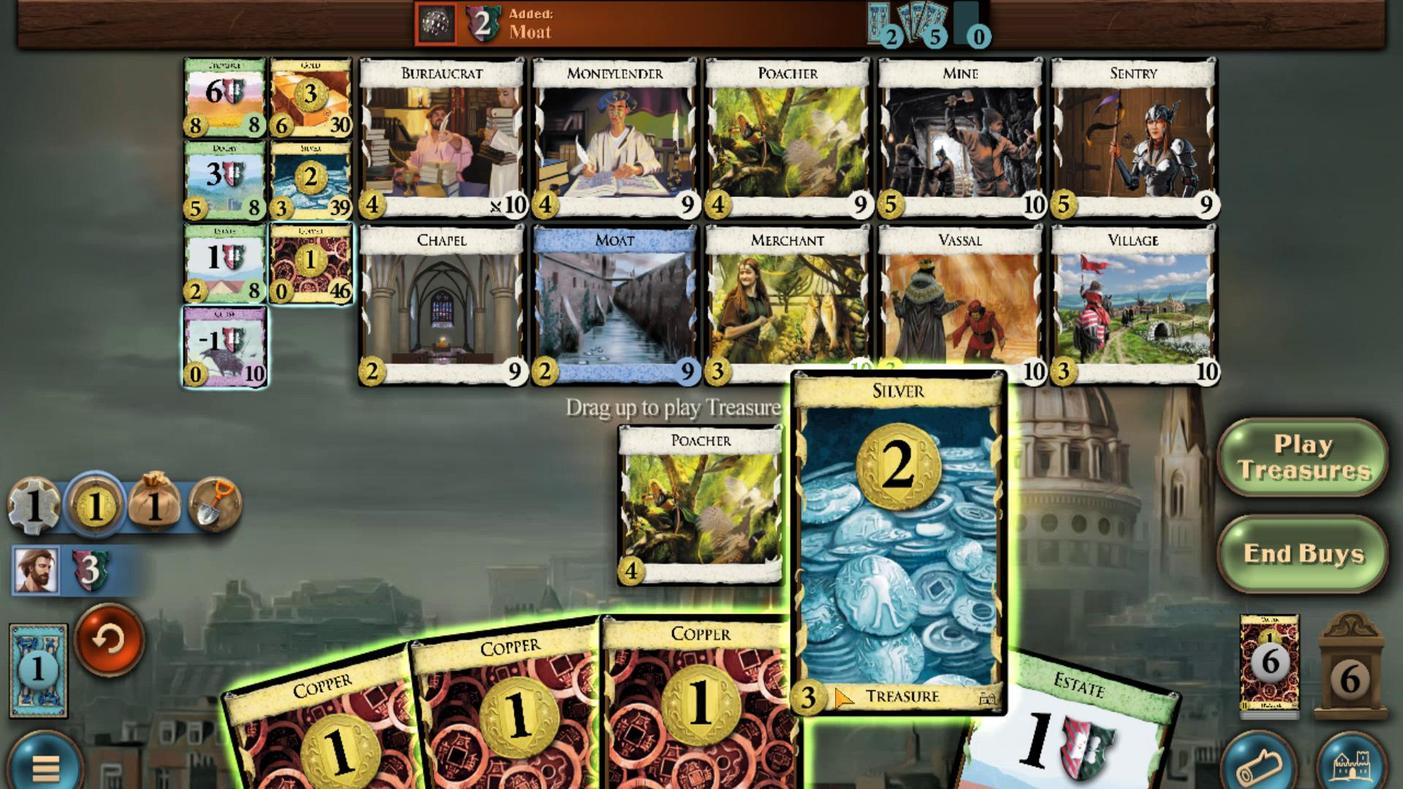 
Action: Mouse moved to (874, 679)
Screenshot: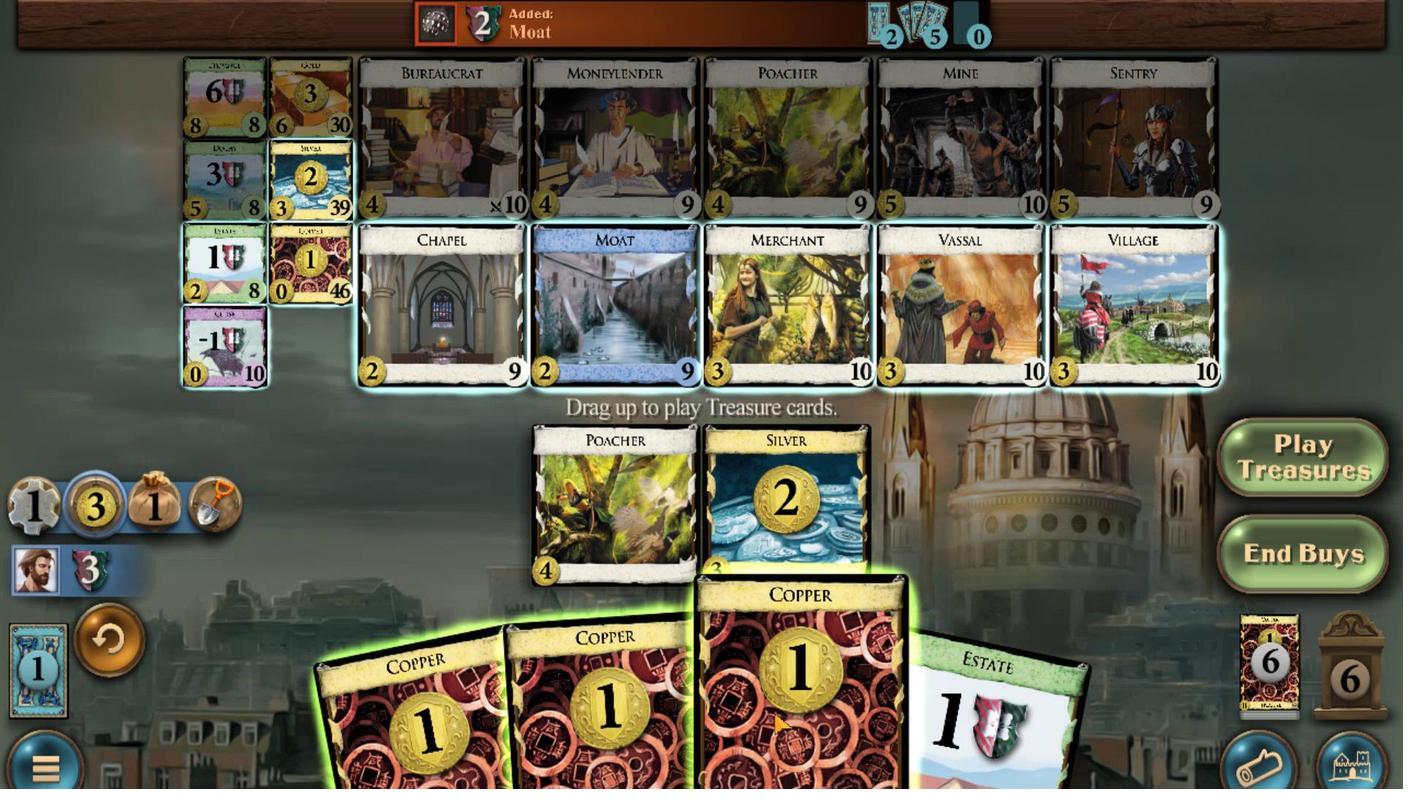 
Action: Mouse scrolled (874, 679) with delta (0, 0)
Screenshot: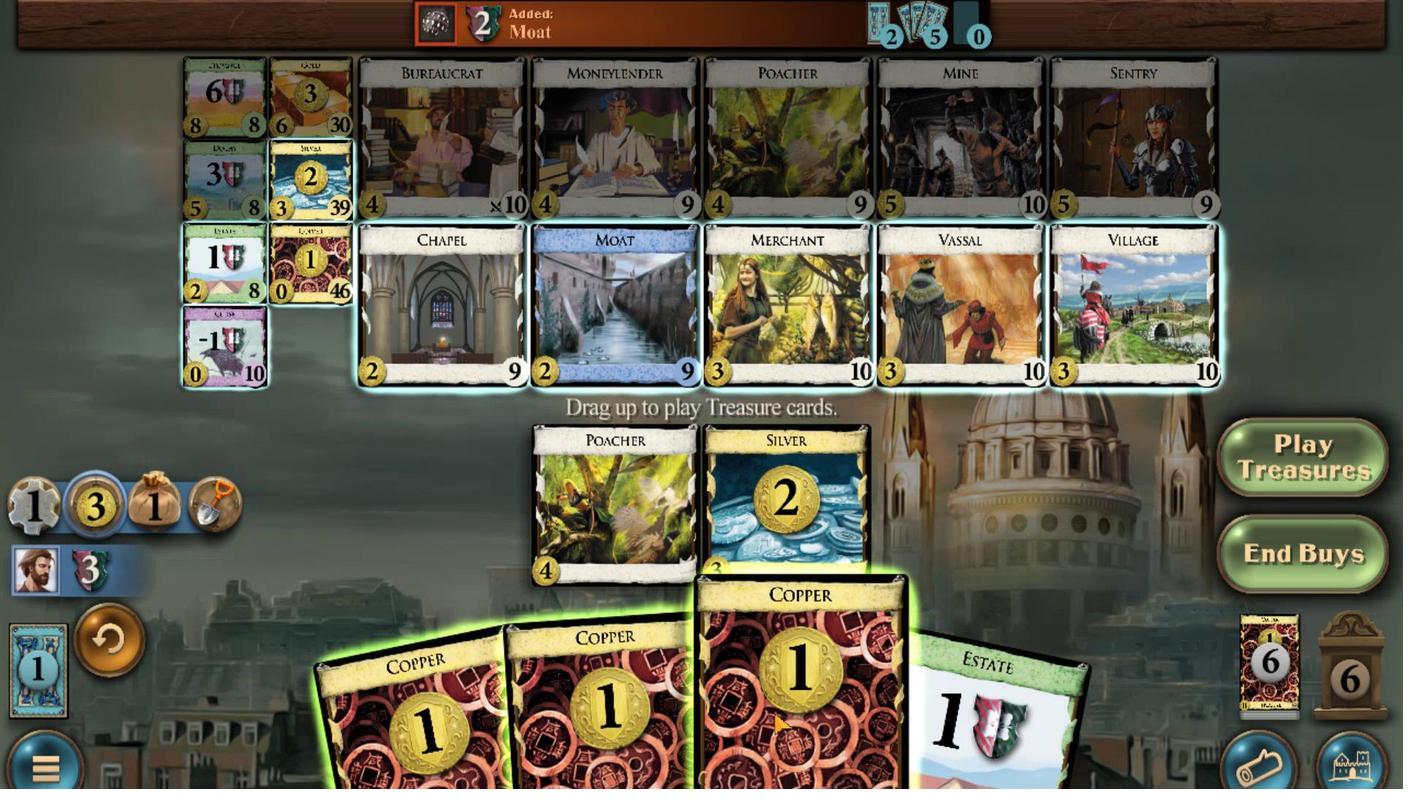 
Action: Mouse moved to (853, 685)
Screenshot: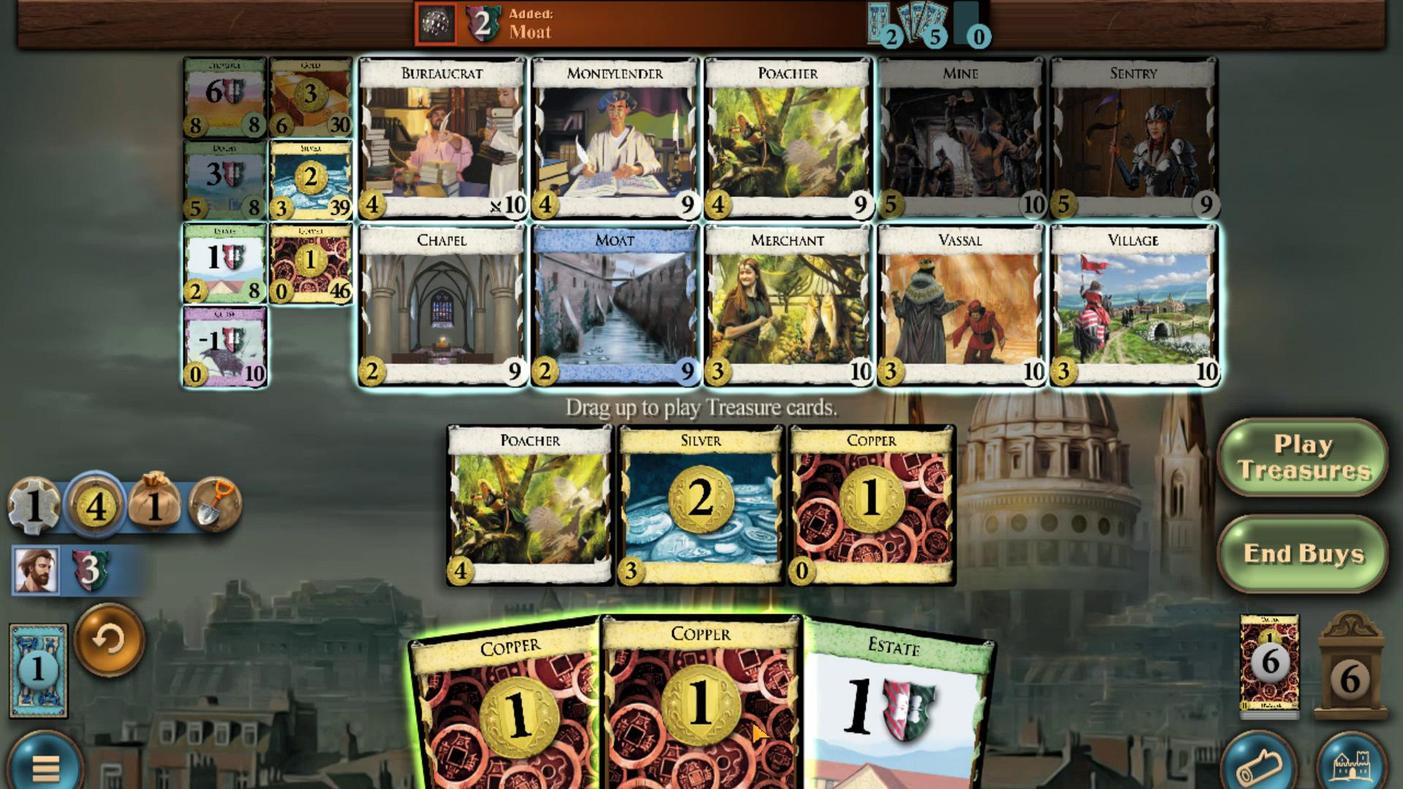 
Action: Mouse scrolled (853, 684) with delta (0, 0)
Screenshot: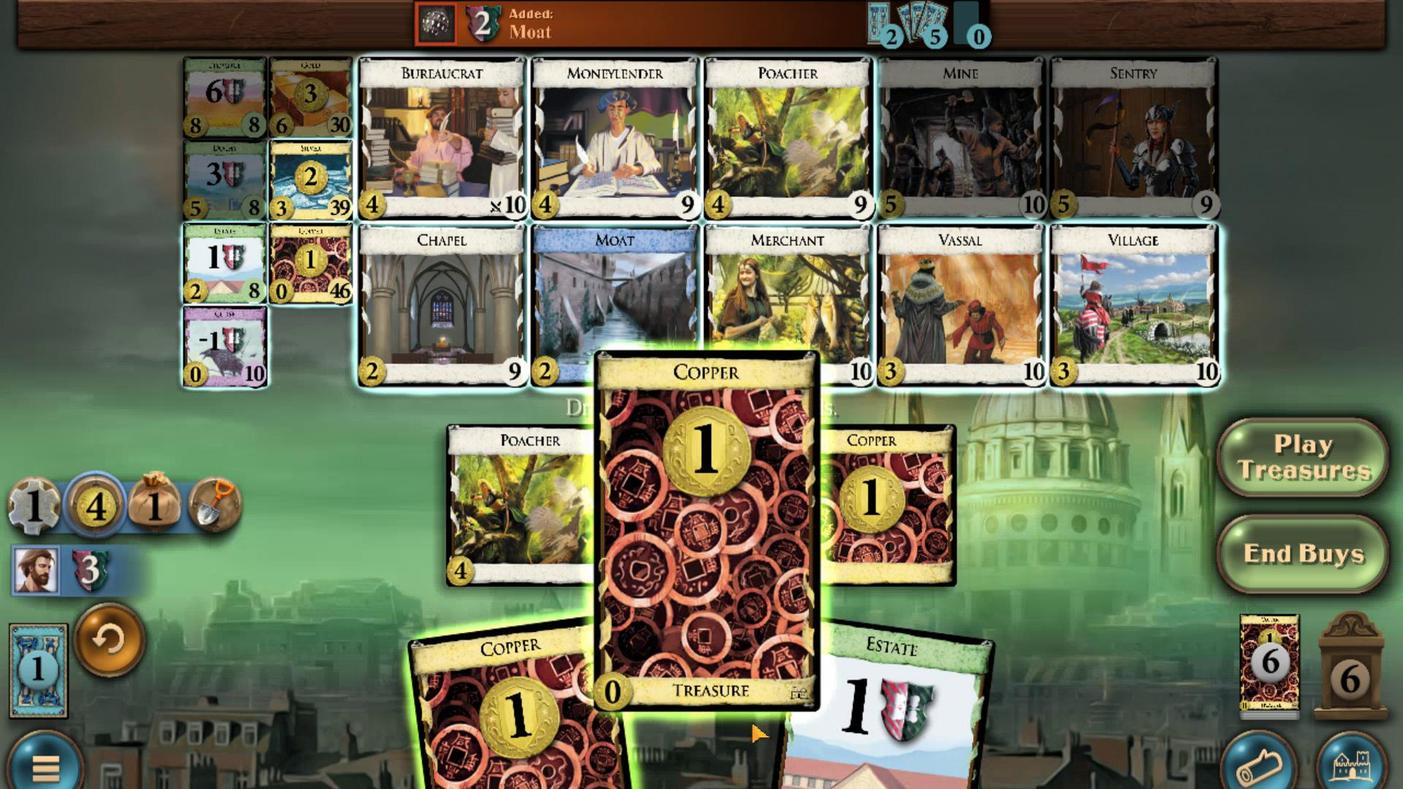 
Action: Mouse moved to (751, 687)
Screenshot: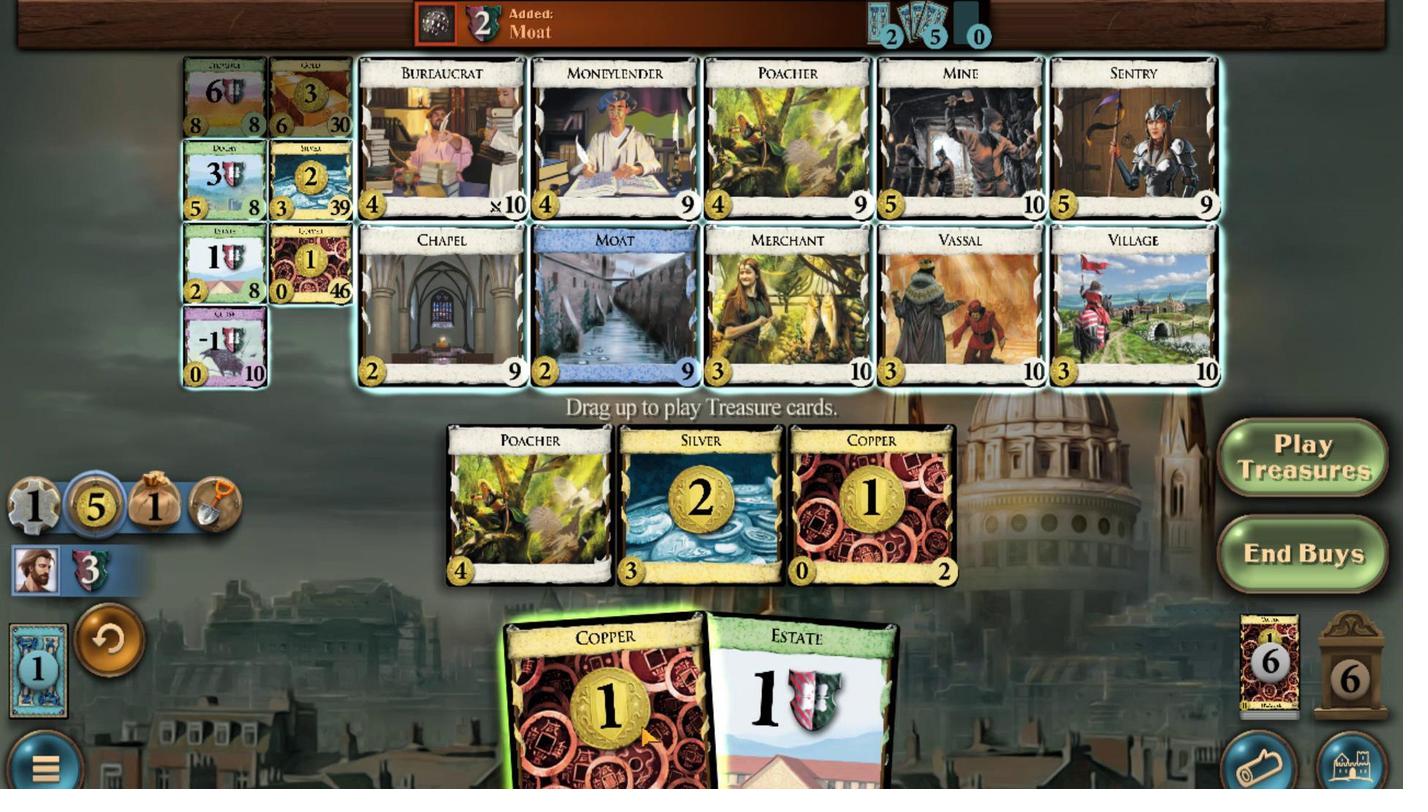
Action: Mouse scrolled (751, 687) with delta (0, 0)
Screenshot: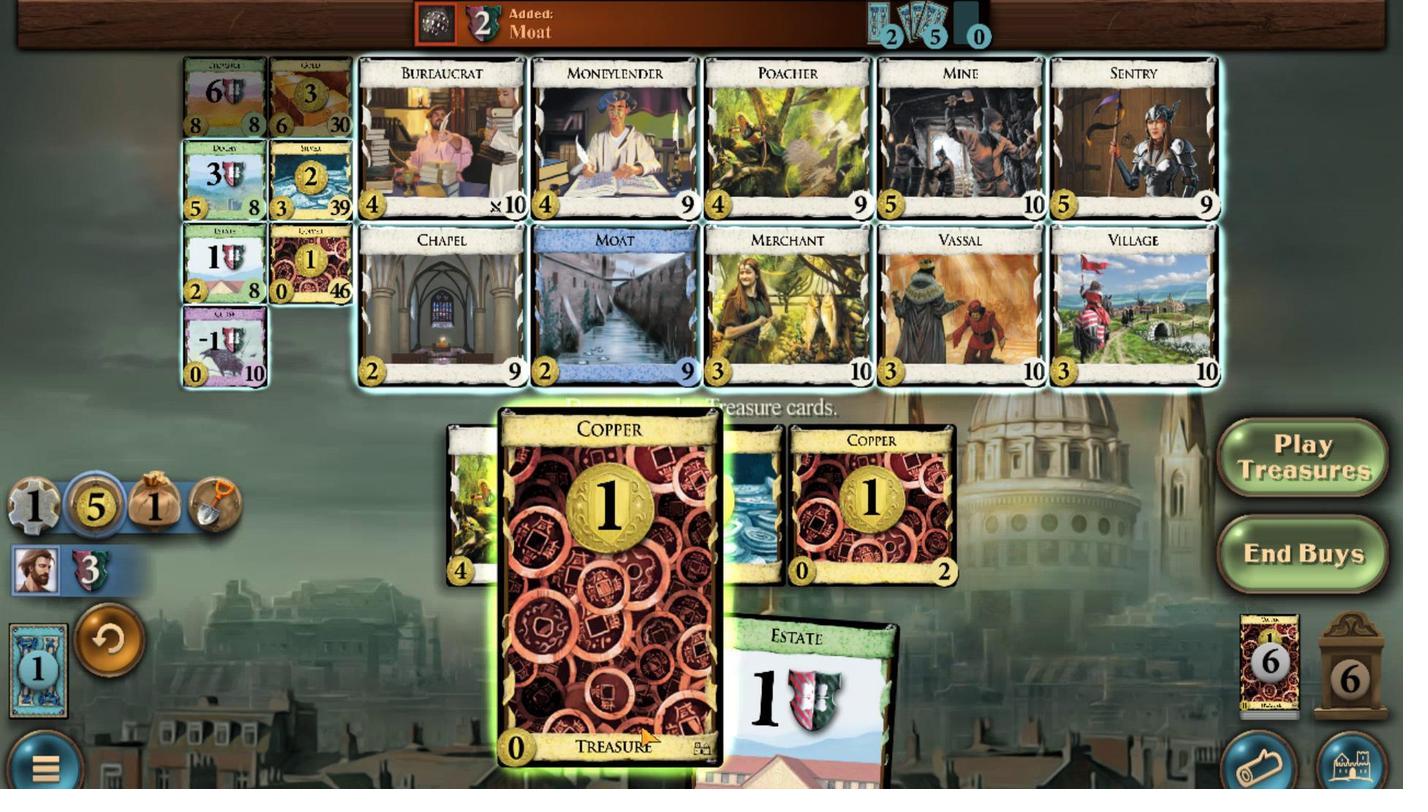 
Action: Mouse moved to (445, 318)
Screenshot: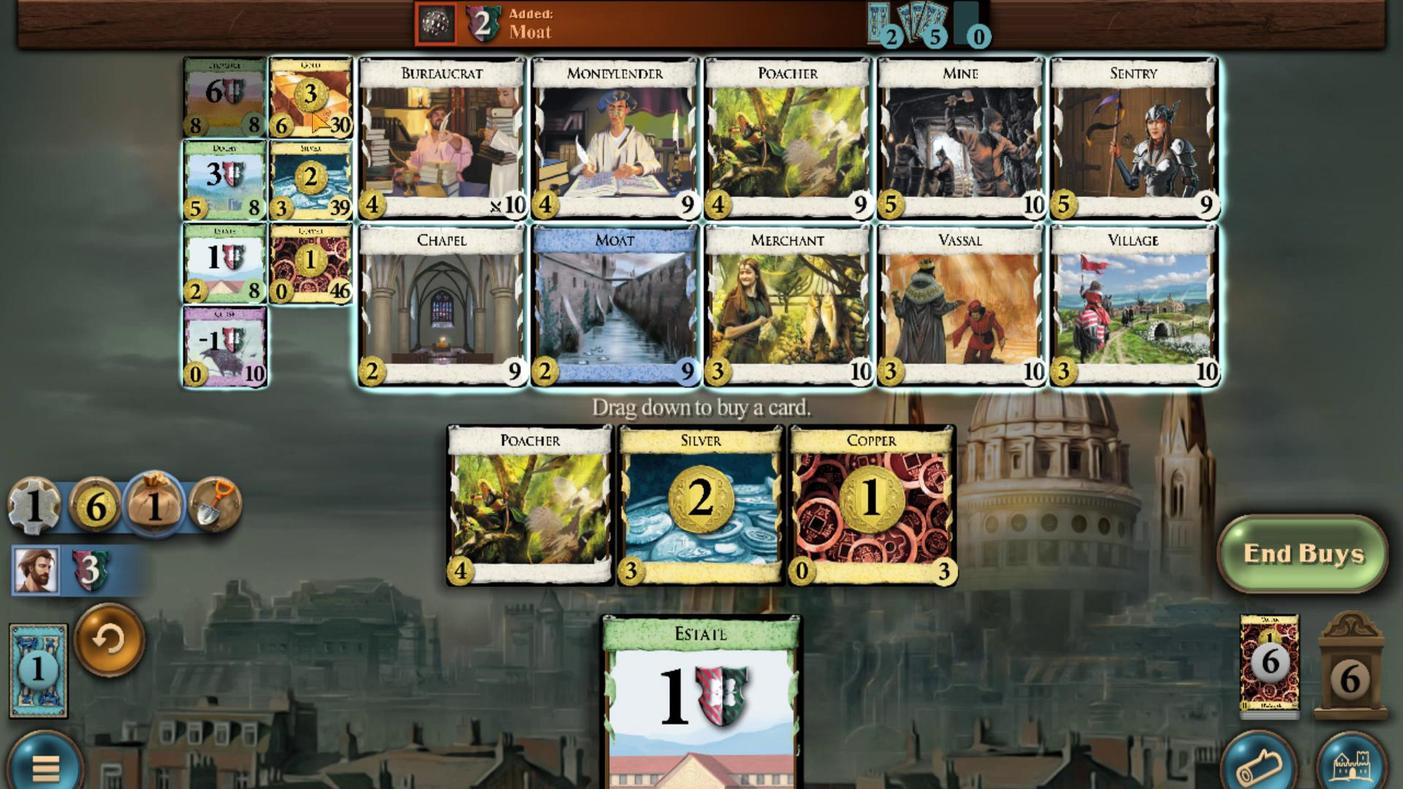
Action: Mouse scrolled (445, 318) with delta (0, 0)
Screenshot: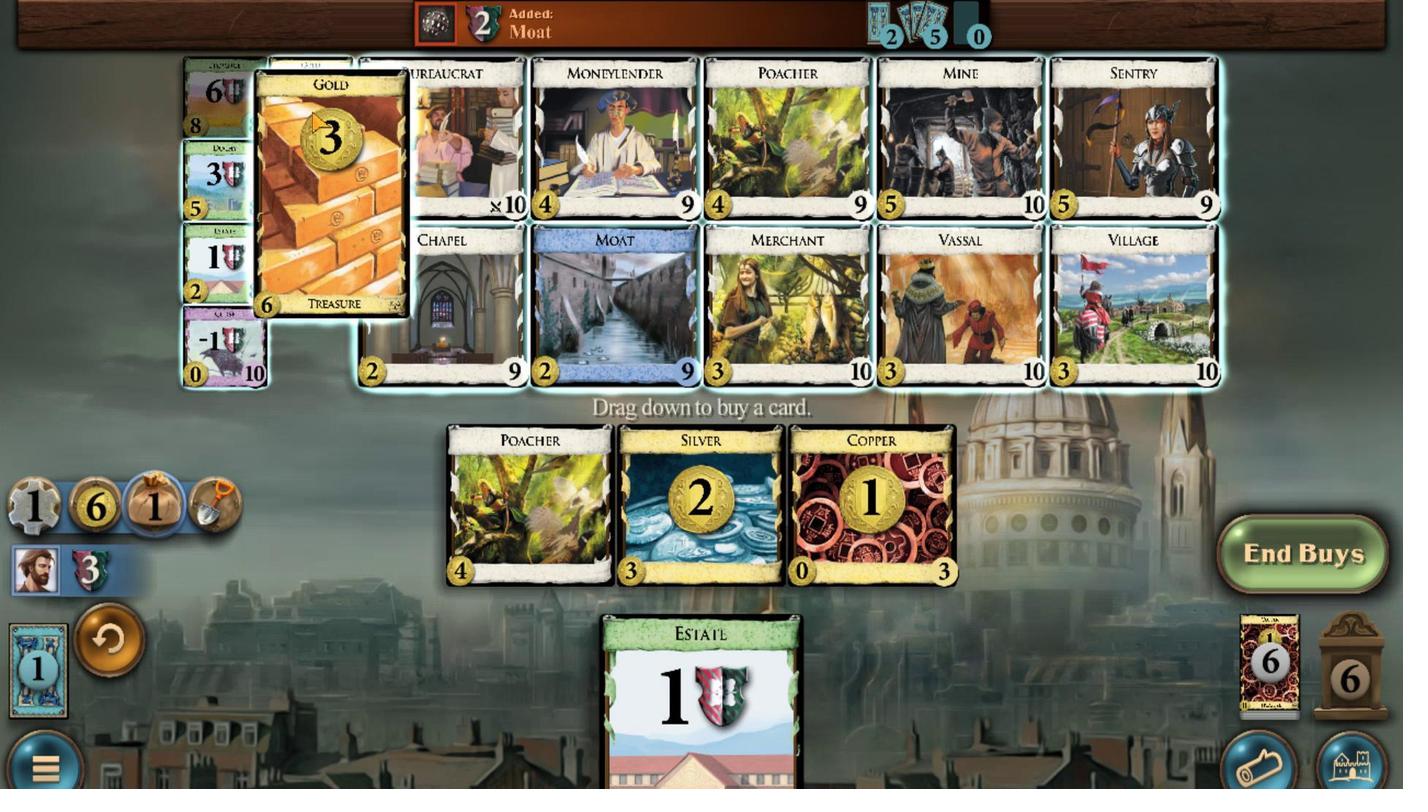 
Action: Mouse scrolled (445, 318) with delta (0, 0)
Screenshot: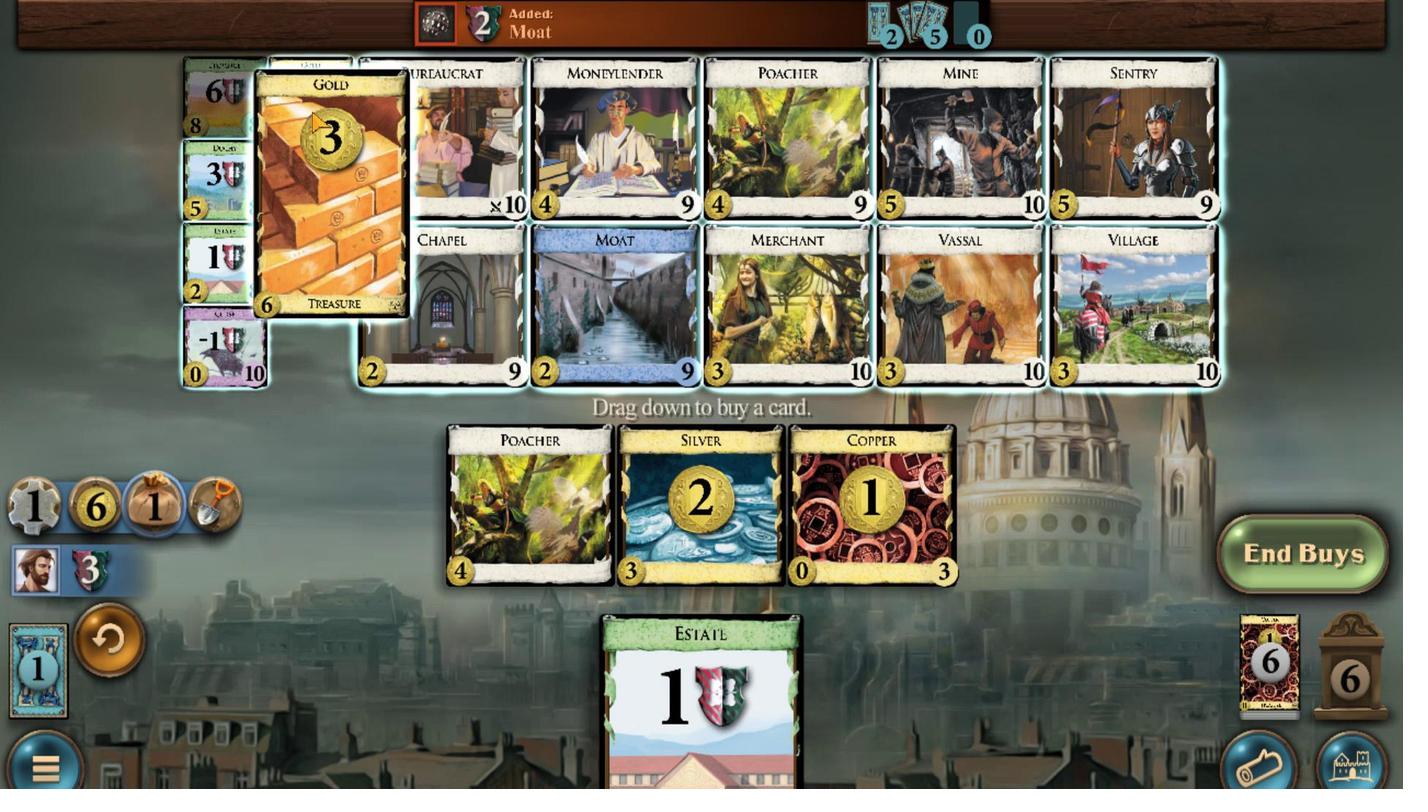 
Action: Mouse scrolled (445, 318) with delta (0, 0)
Screenshot: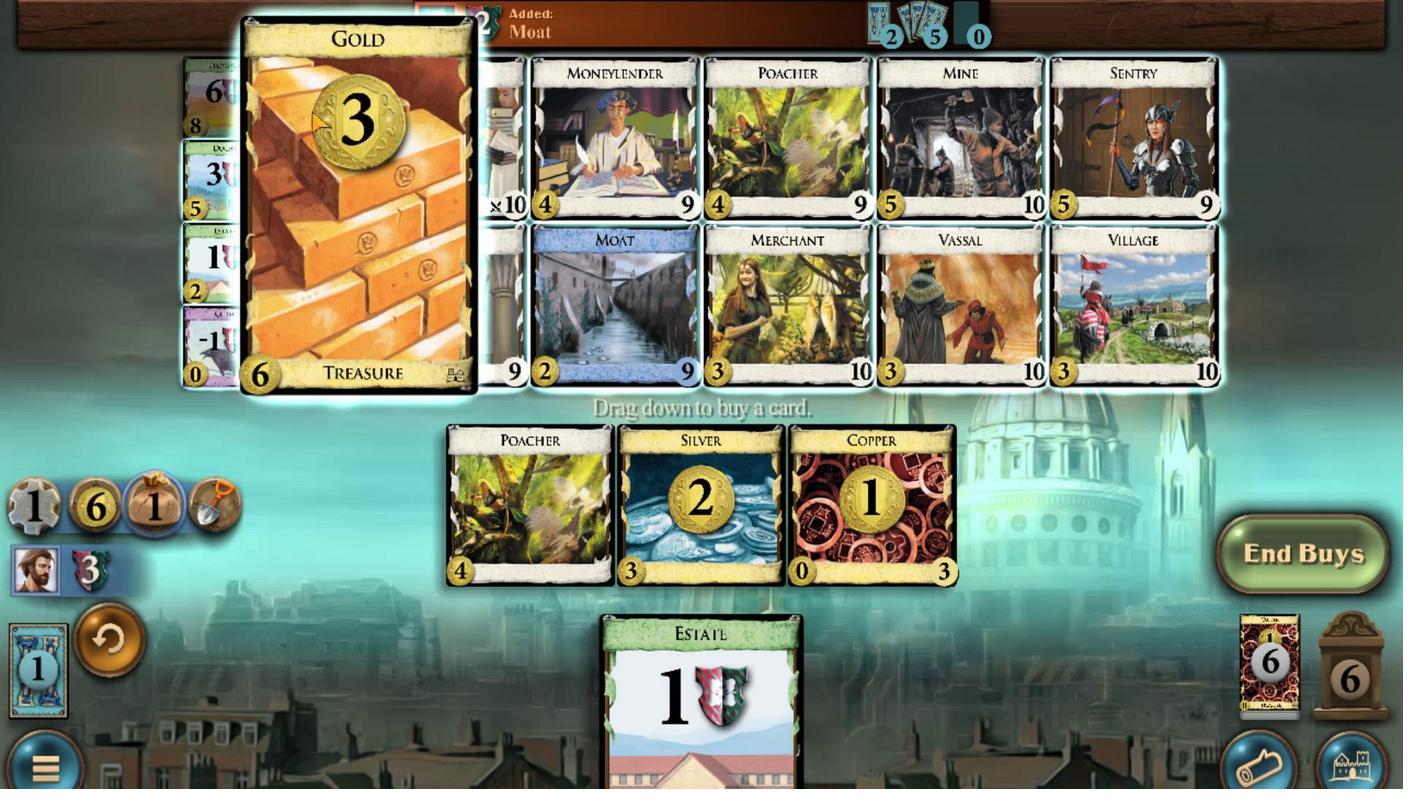 
Action: Mouse scrolled (445, 318) with delta (0, 0)
Screenshot: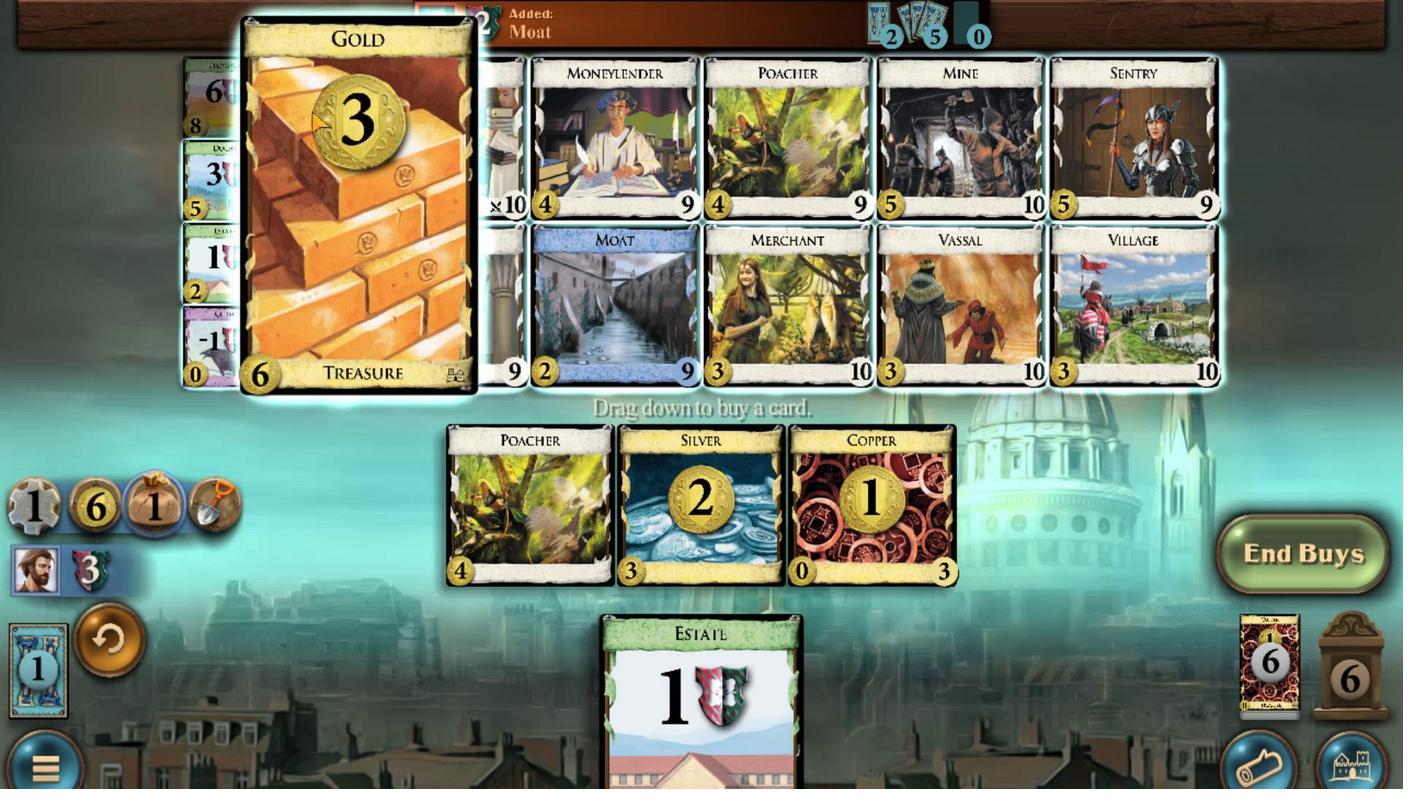
Action: Mouse scrolled (445, 318) with delta (0, 0)
Screenshot: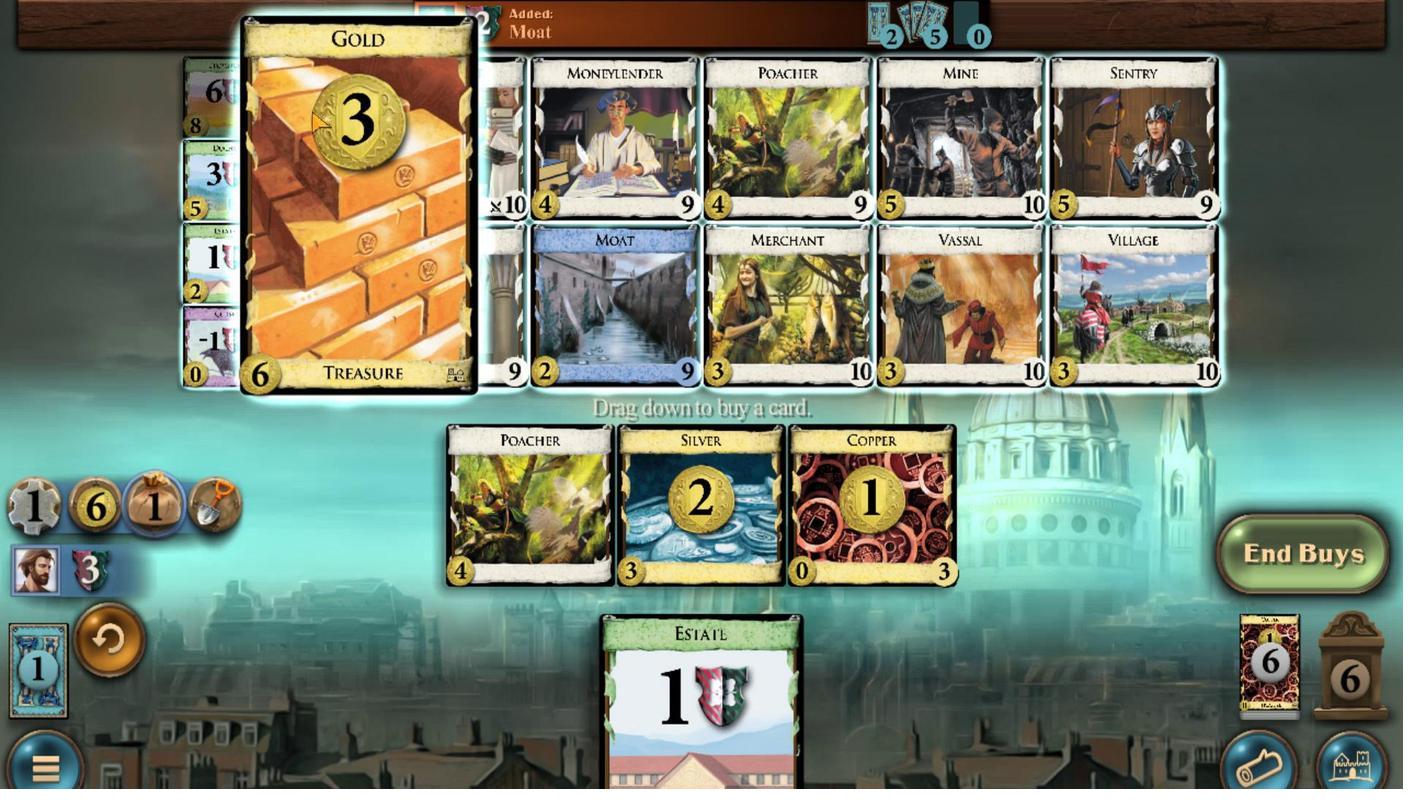 
Action: Mouse scrolled (445, 318) with delta (0, 0)
Screenshot: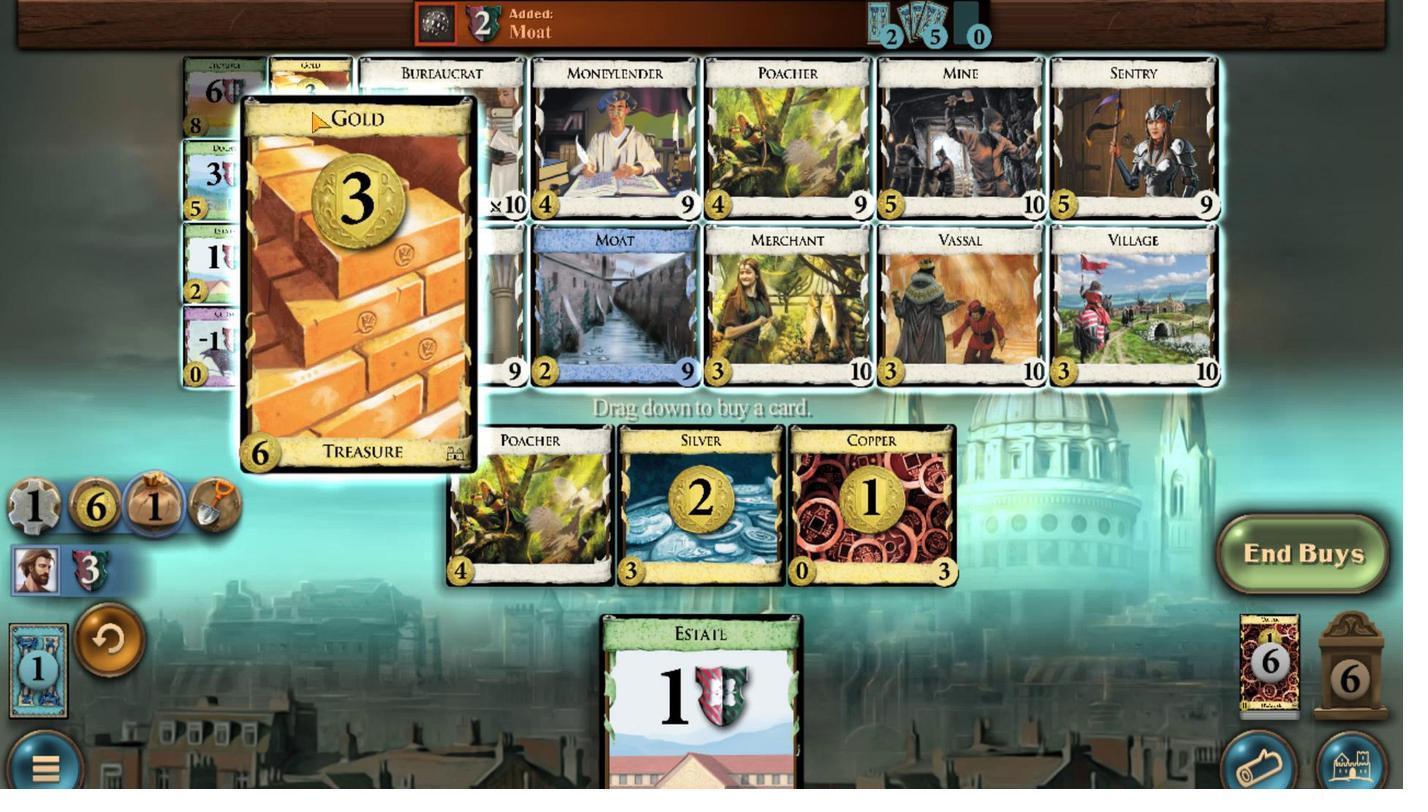 
Action: Mouse scrolled (445, 318) with delta (0, 0)
Screenshot: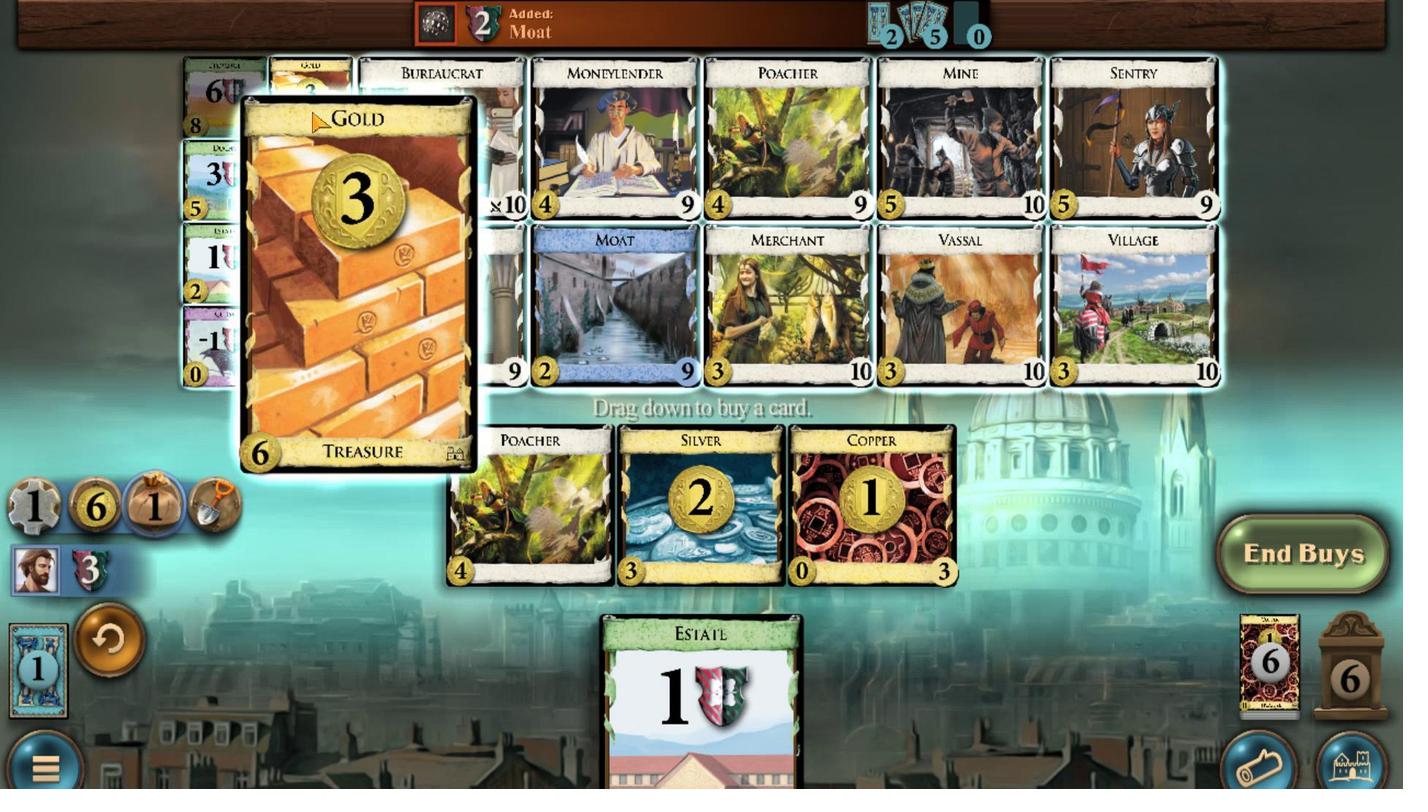 
Action: Mouse scrolled (445, 318) with delta (0, 0)
Screenshot: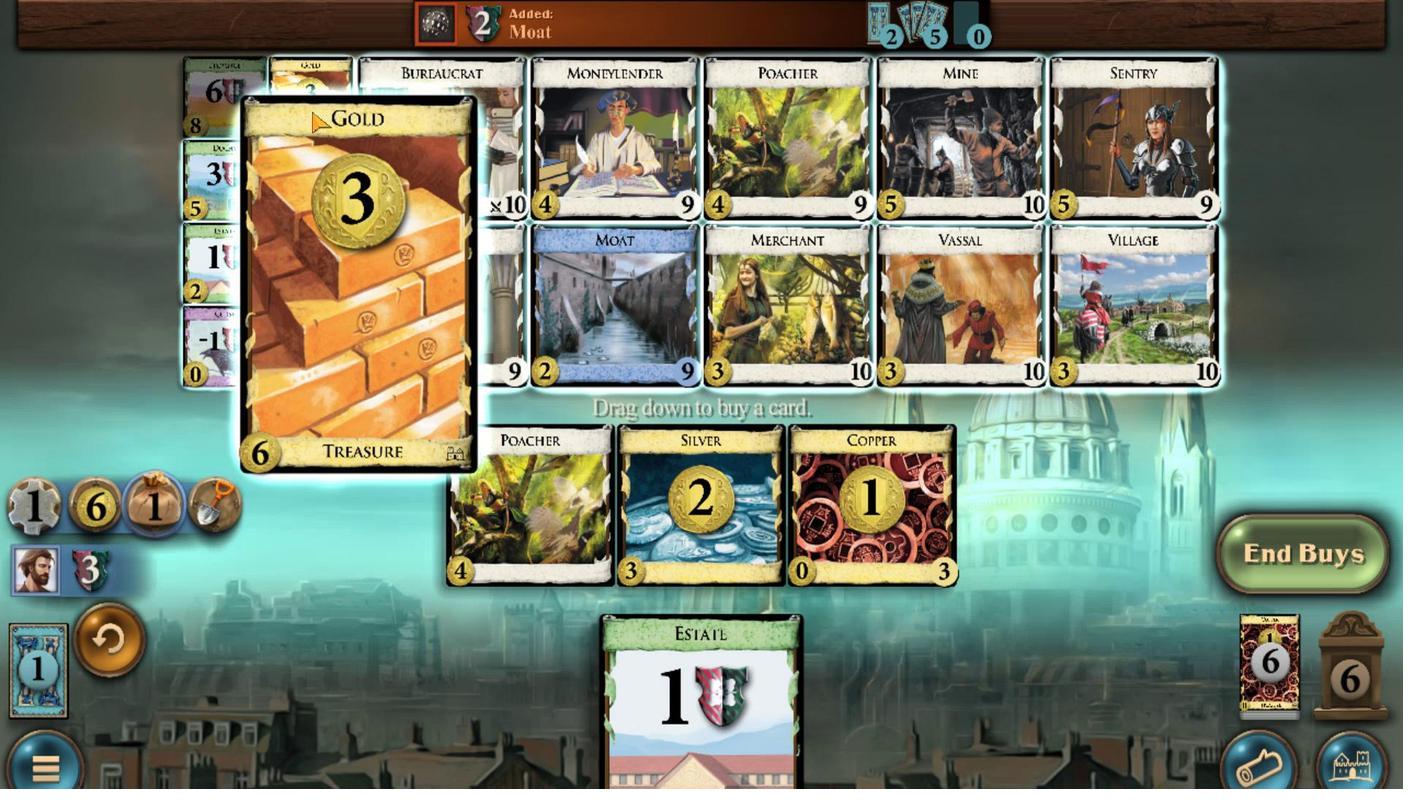 
Action: Mouse scrolled (445, 318) with delta (0, 0)
Screenshot: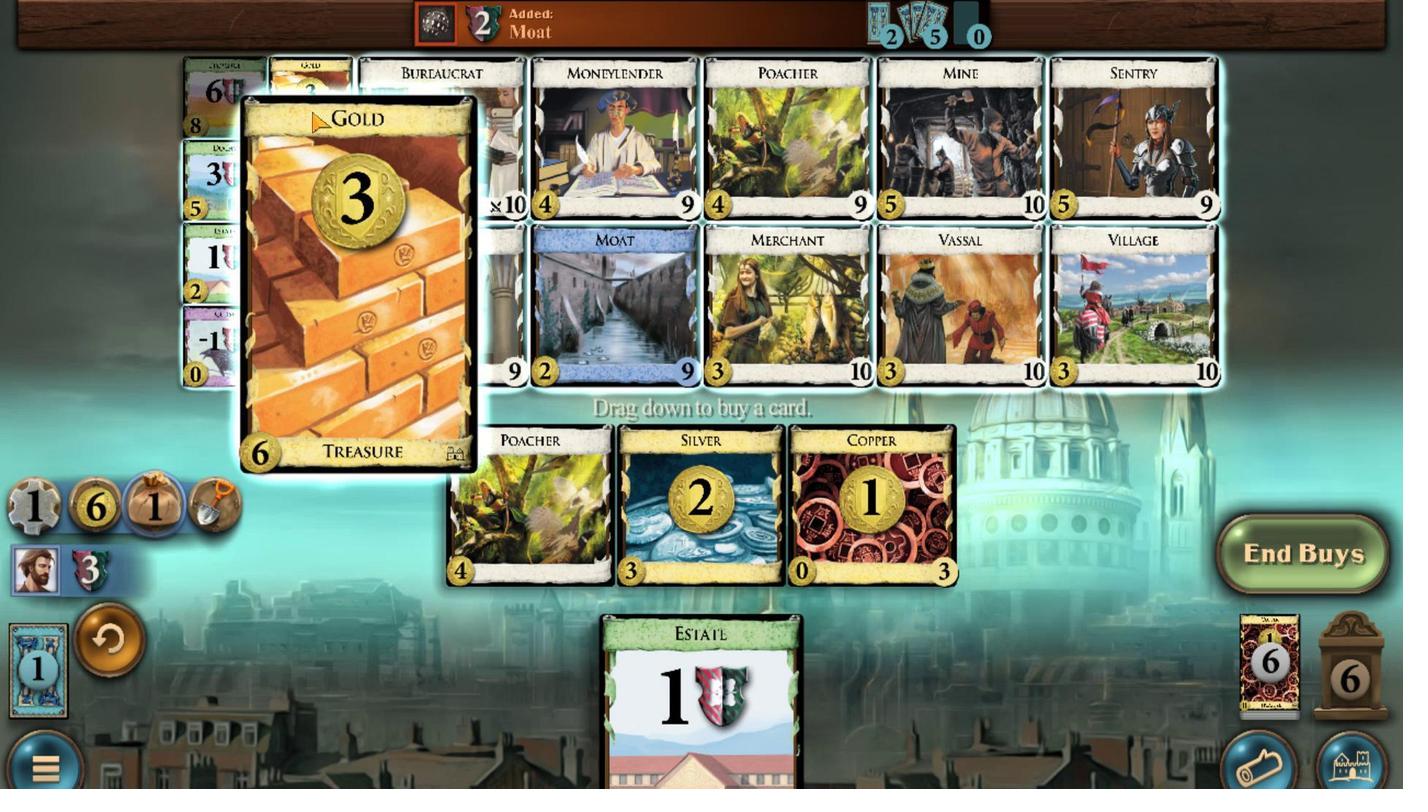 
Action: Mouse scrolled (445, 318) with delta (0, 0)
Screenshot: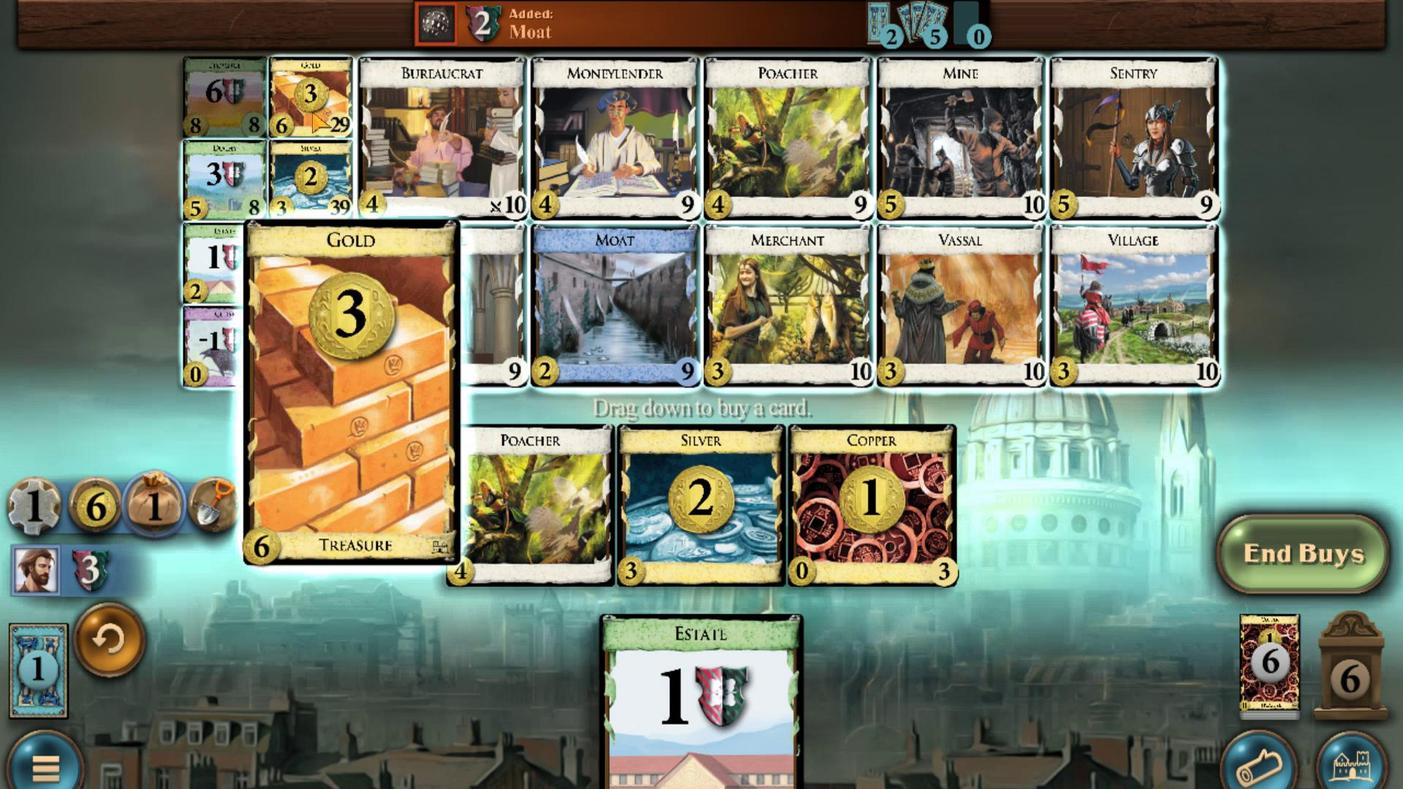 
Action: Mouse scrolled (445, 318) with delta (0, 0)
Screenshot: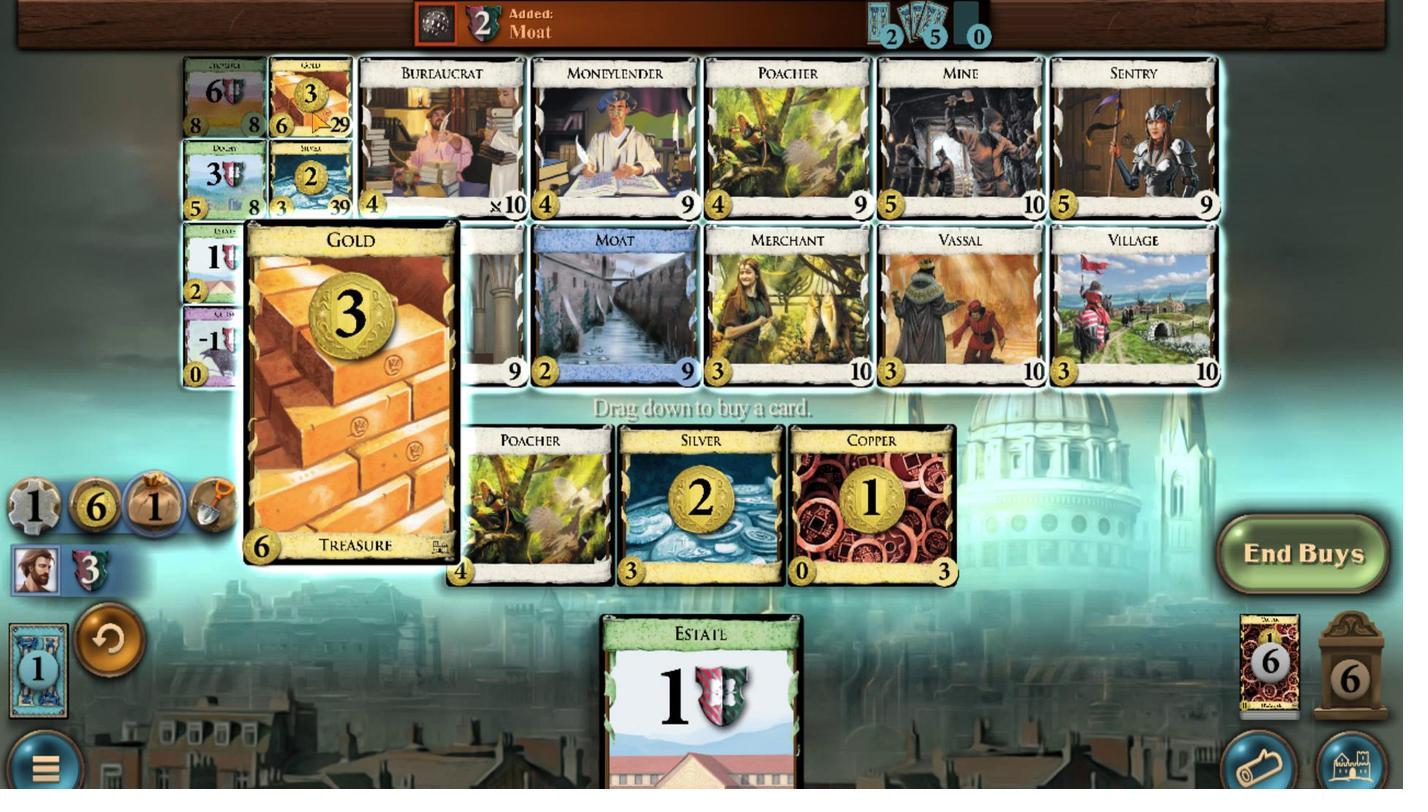 
Action: Mouse scrolled (445, 318) with delta (0, 0)
Screenshot: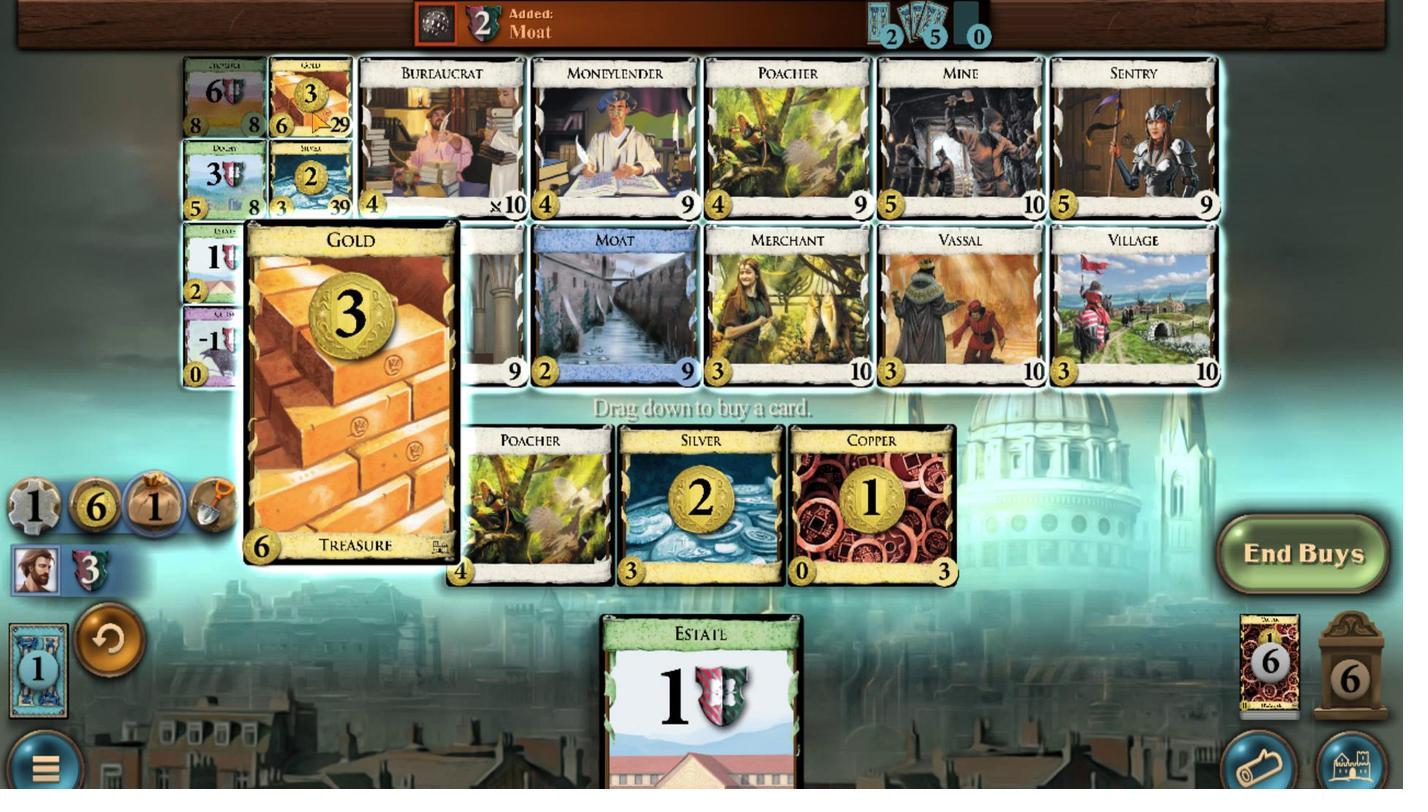 
Action: Mouse scrolled (445, 318) with delta (0, 0)
Screenshot: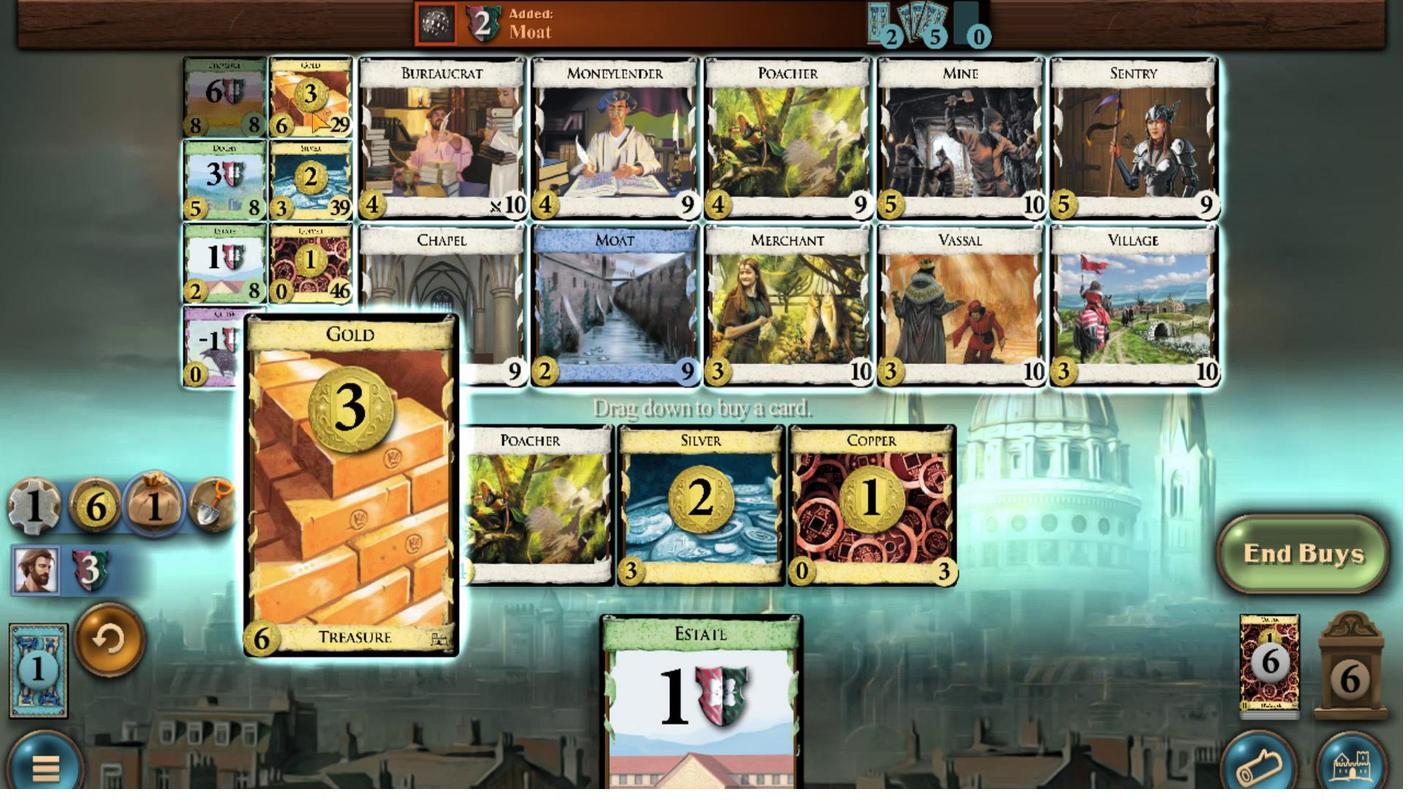 
Action: Mouse moved to (530, 682)
Screenshot: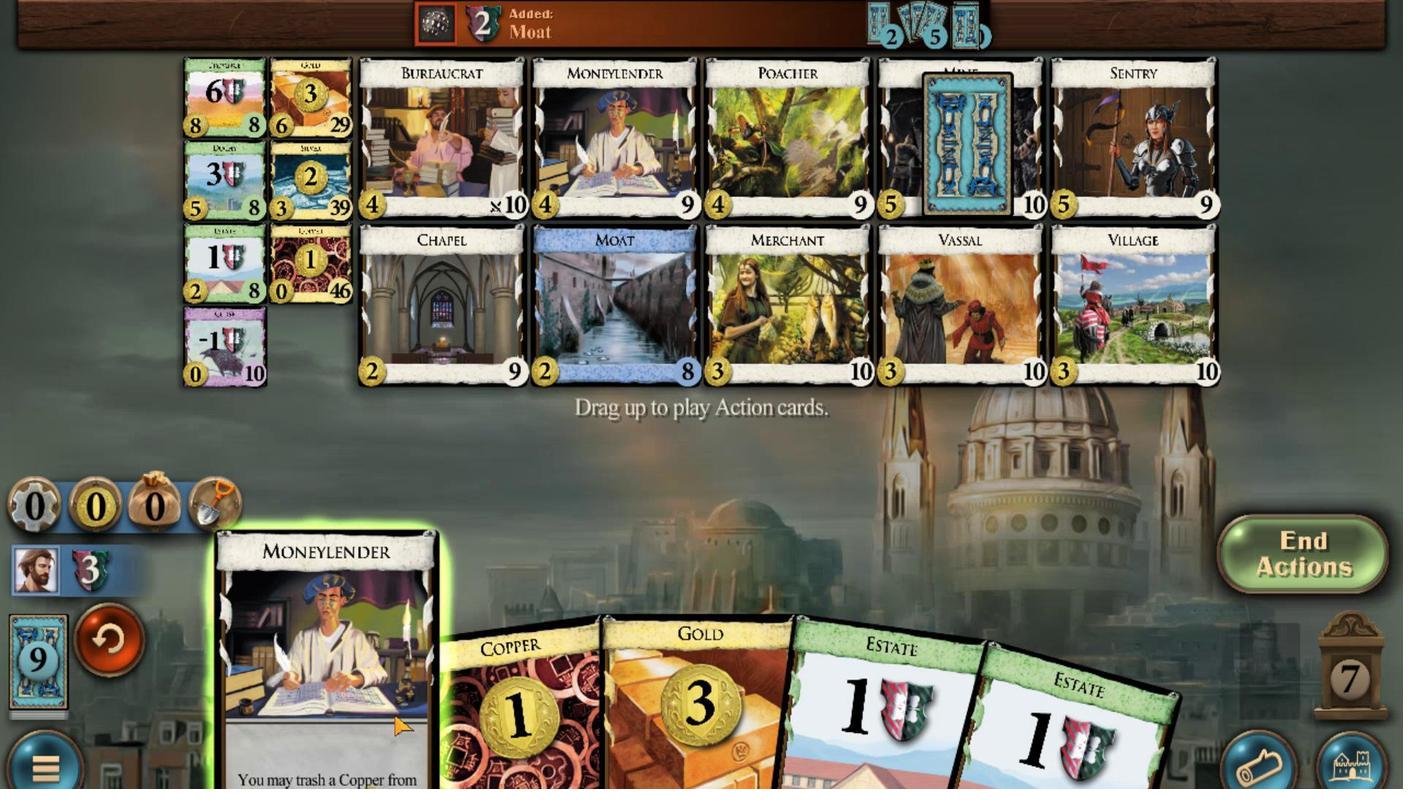 
Action: Mouse scrolled (530, 682) with delta (0, 0)
Screenshot: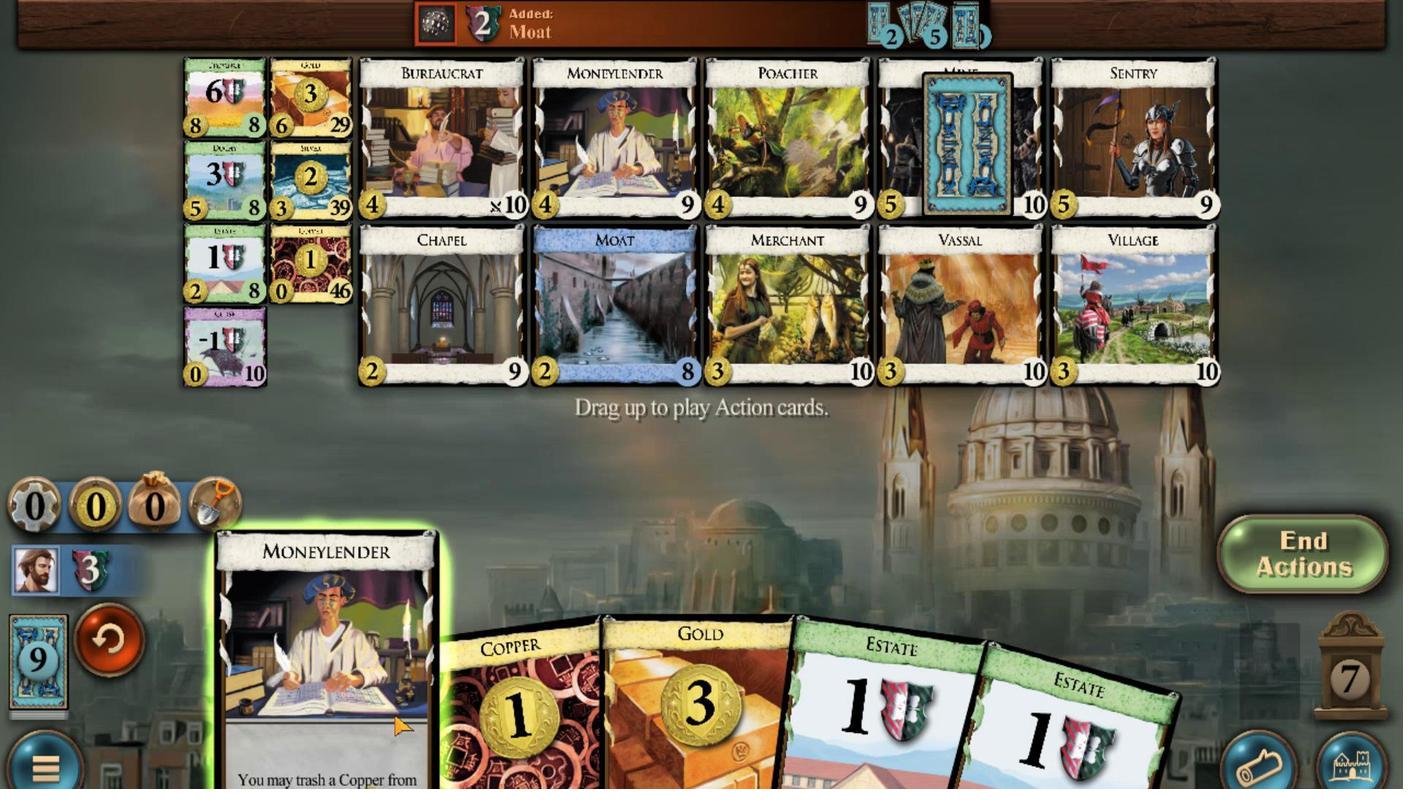 
Action: Mouse moved to (575, 666)
Screenshot: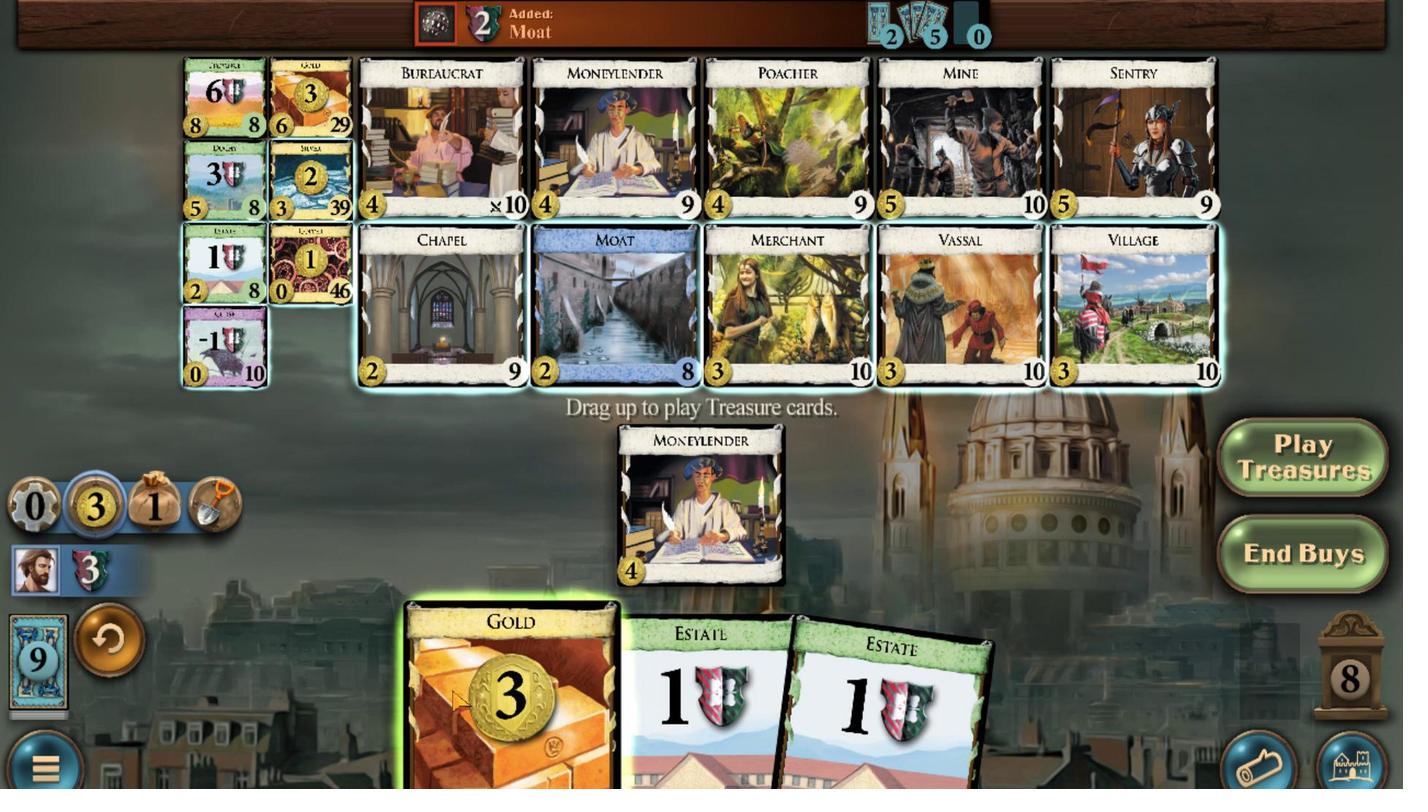 
Action: Mouse scrolled (575, 665) with delta (0, 0)
Screenshot: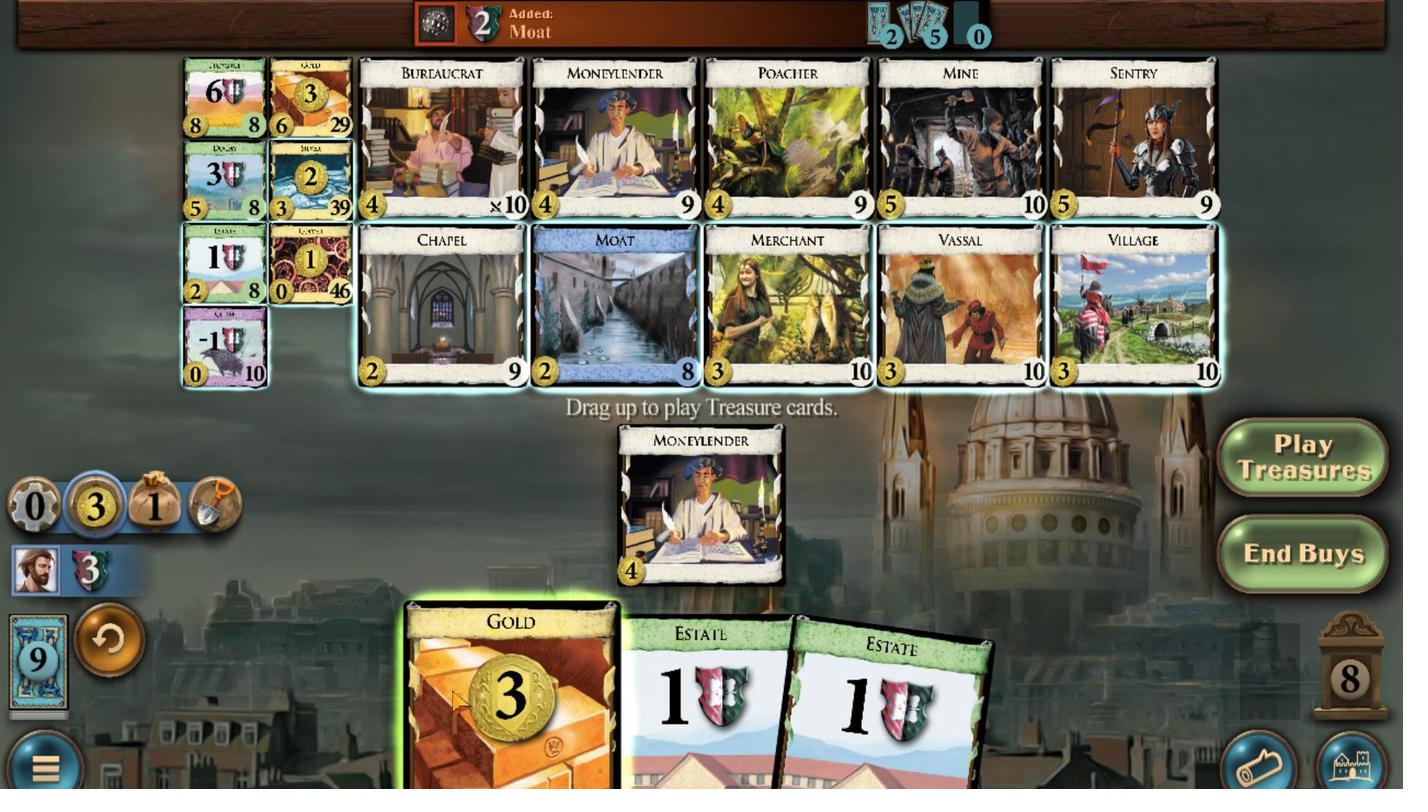 
Action: Mouse moved to (437, 304)
Screenshot: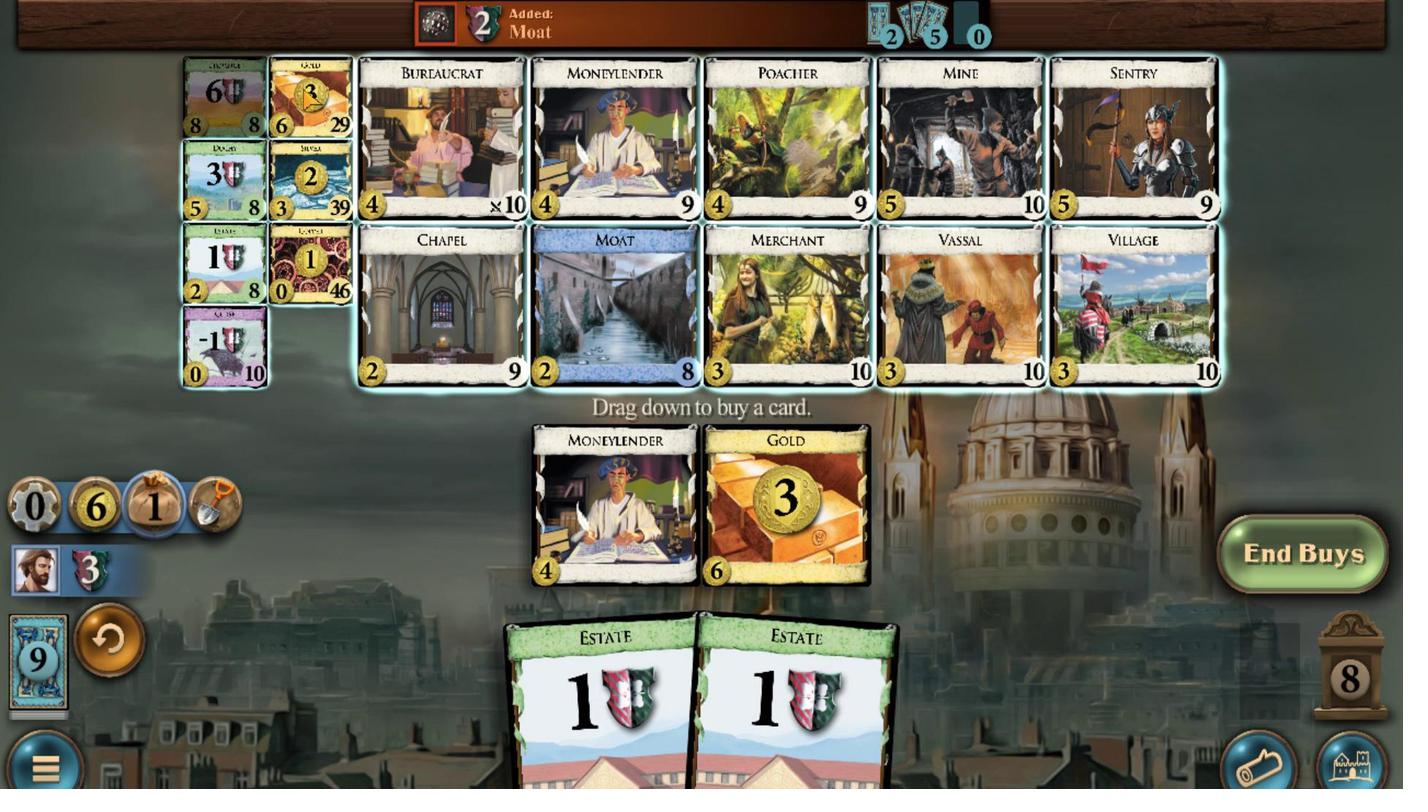 
Action: Mouse scrolled (437, 305) with delta (0, 0)
Screenshot: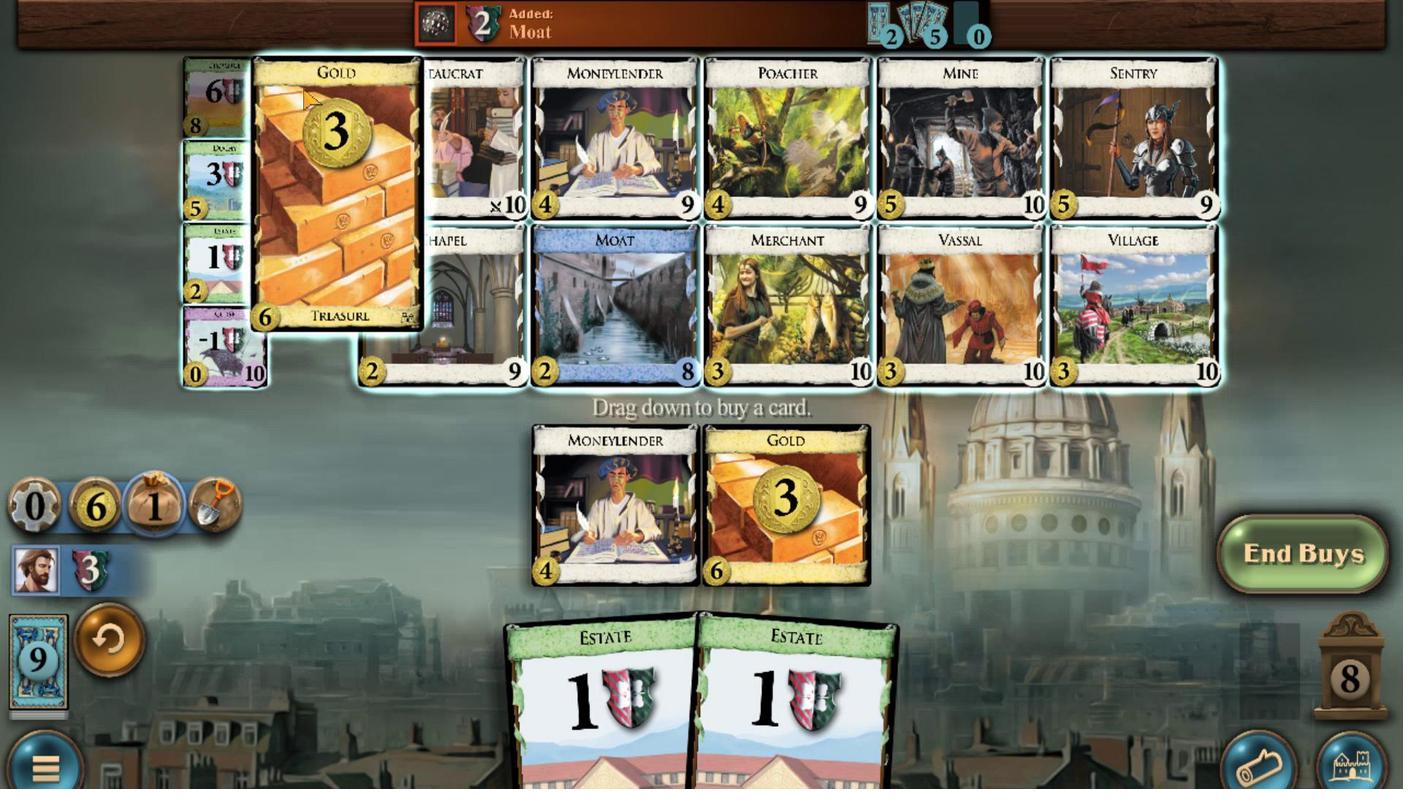 
Action: Mouse scrolled (437, 305) with delta (0, 0)
Screenshot: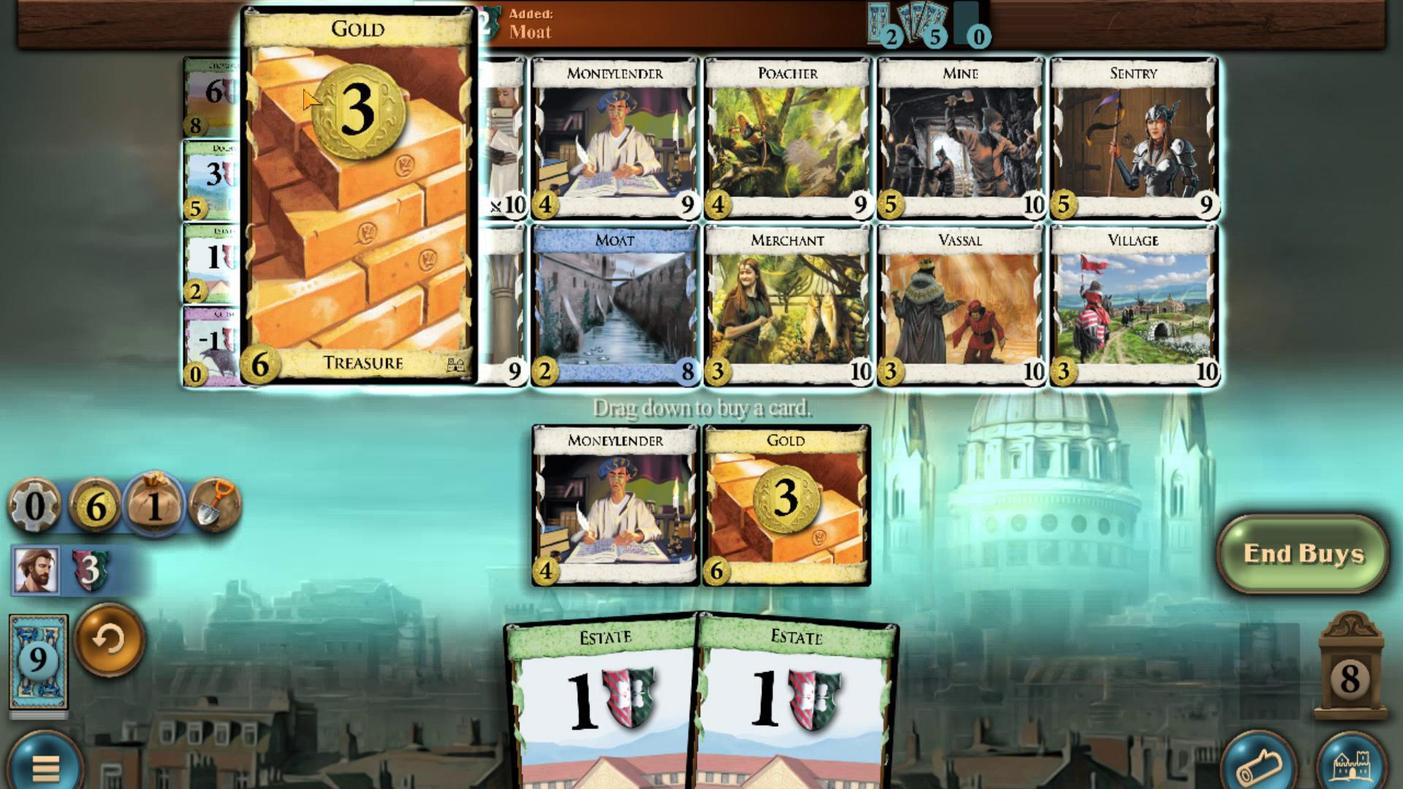 
Action: Mouse scrolled (437, 305) with delta (0, 0)
Screenshot: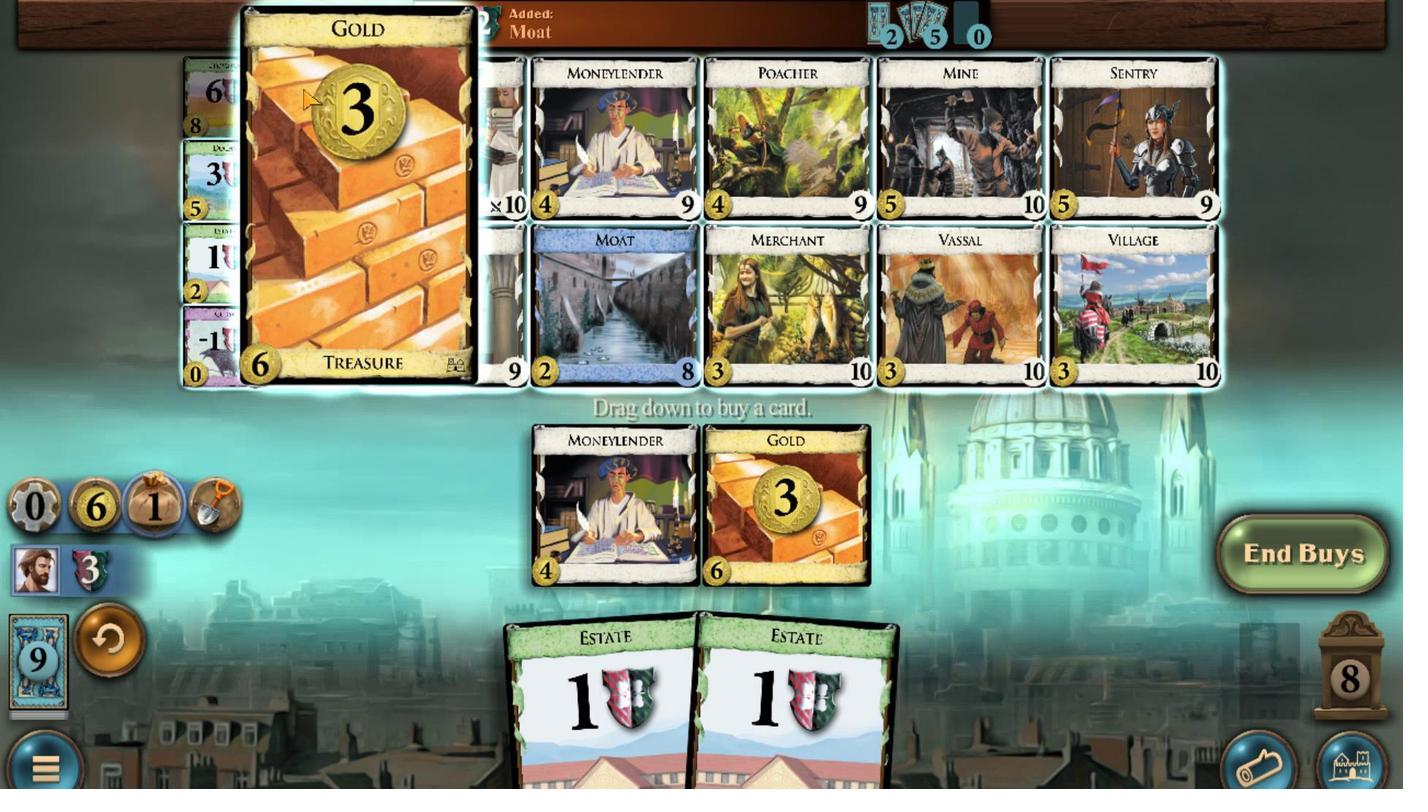 
Action: Mouse scrolled (437, 305) with delta (0, 0)
Screenshot: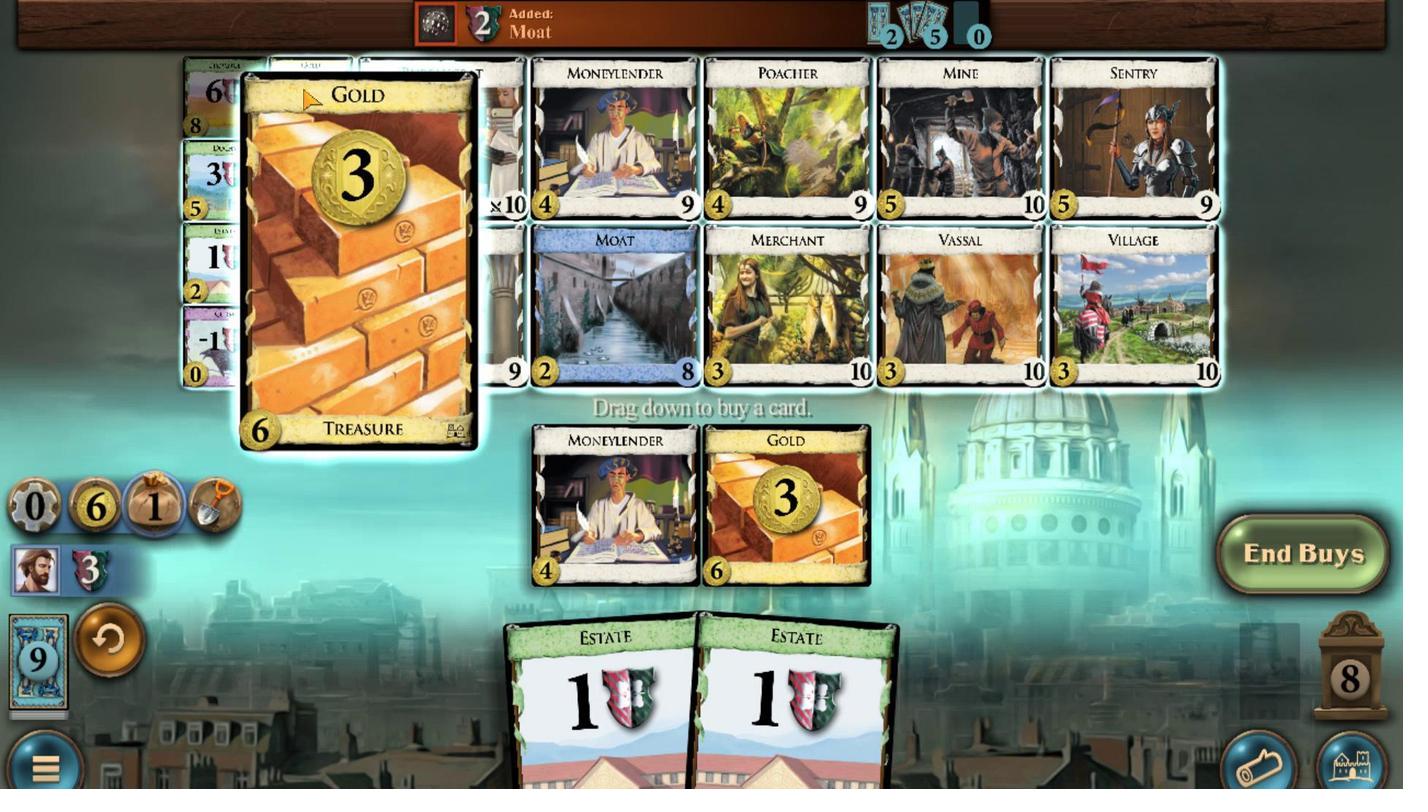 
Action: Mouse scrolled (437, 305) with delta (0, 0)
Screenshot: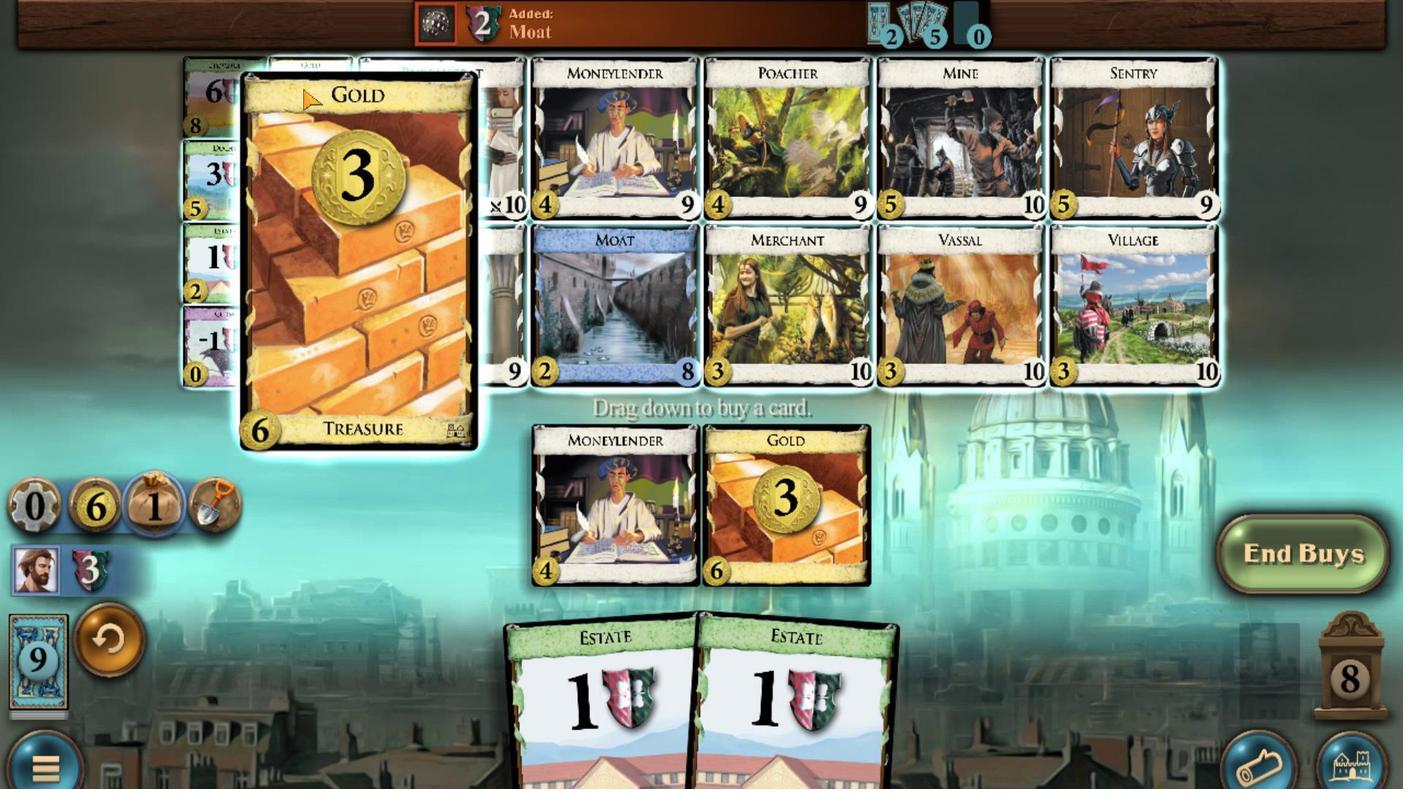 
Action: Mouse scrolled (437, 305) with delta (0, 0)
Screenshot: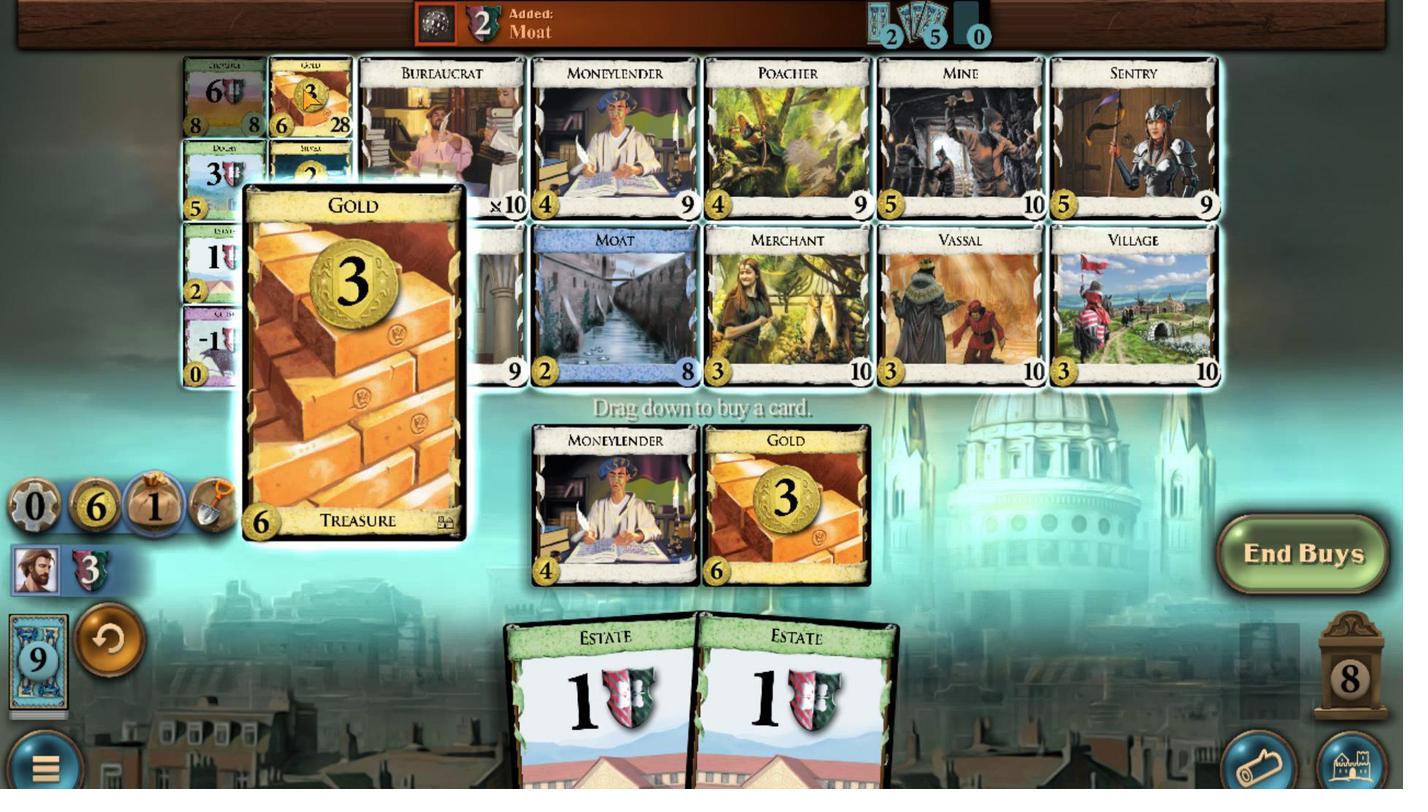 
Action: Mouse scrolled (437, 305) with delta (0, 0)
Screenshot: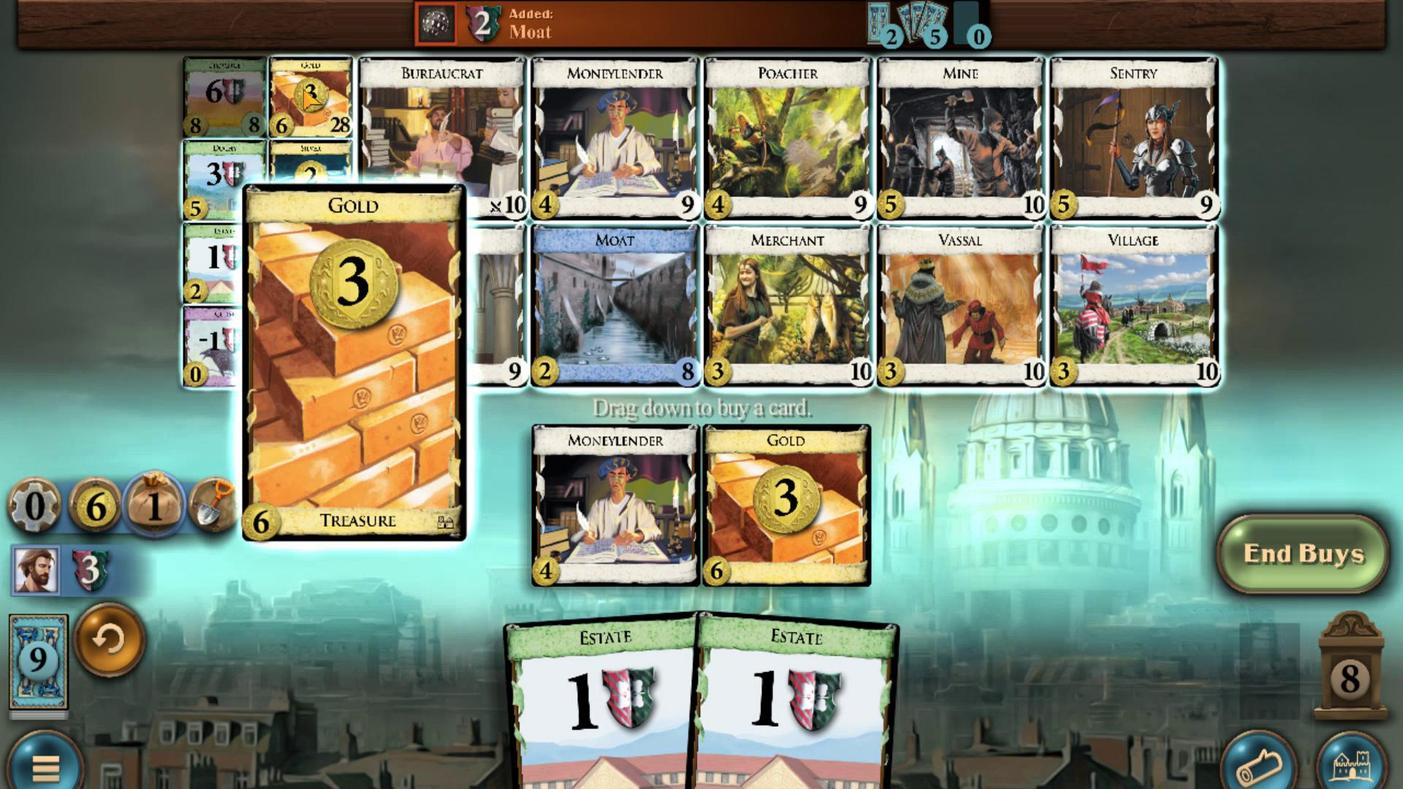 
Action: Mouse scrolled (437, 305) with delta (0, 0)
Screenshot: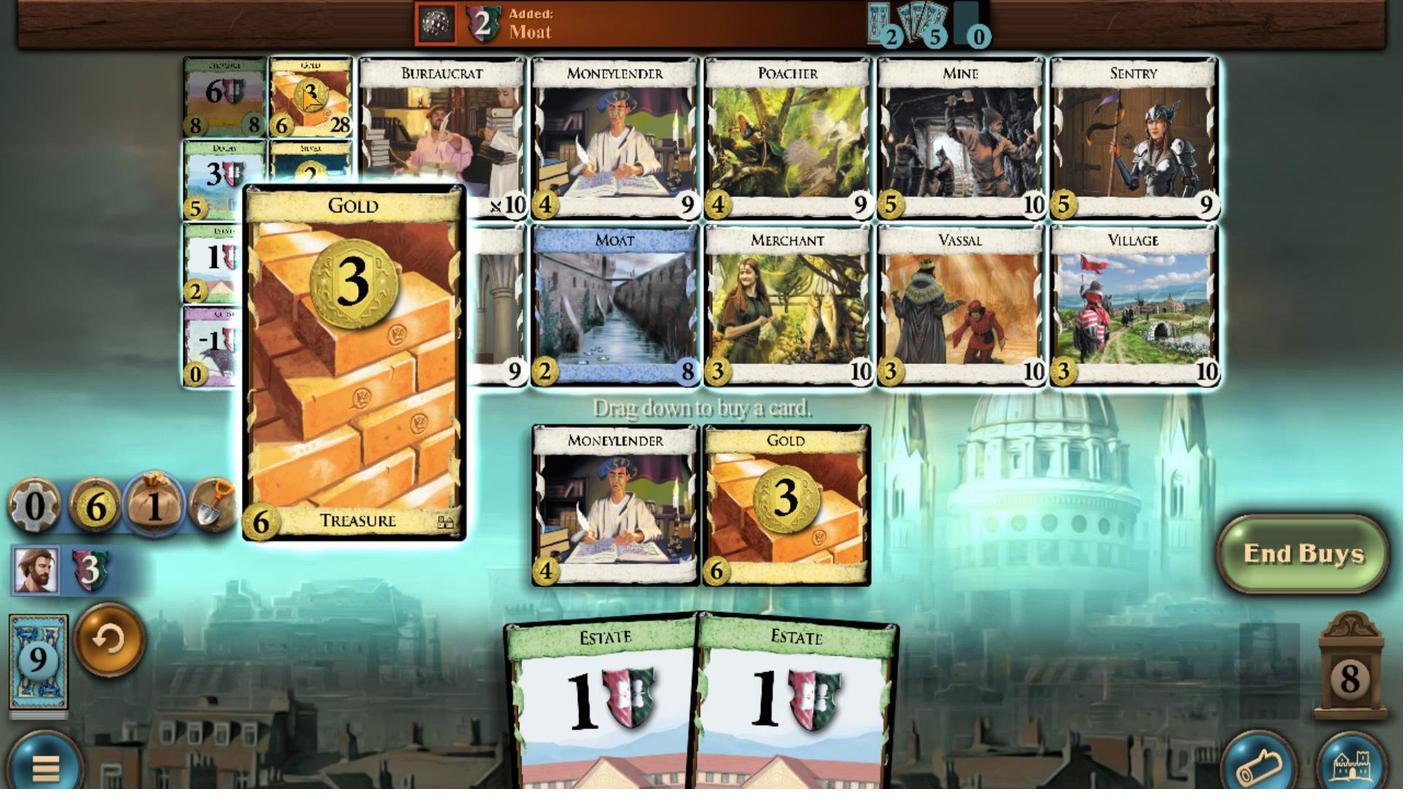 
Action: Mouse scrolled (437, 305) with delta (0, 0)
Screenshot: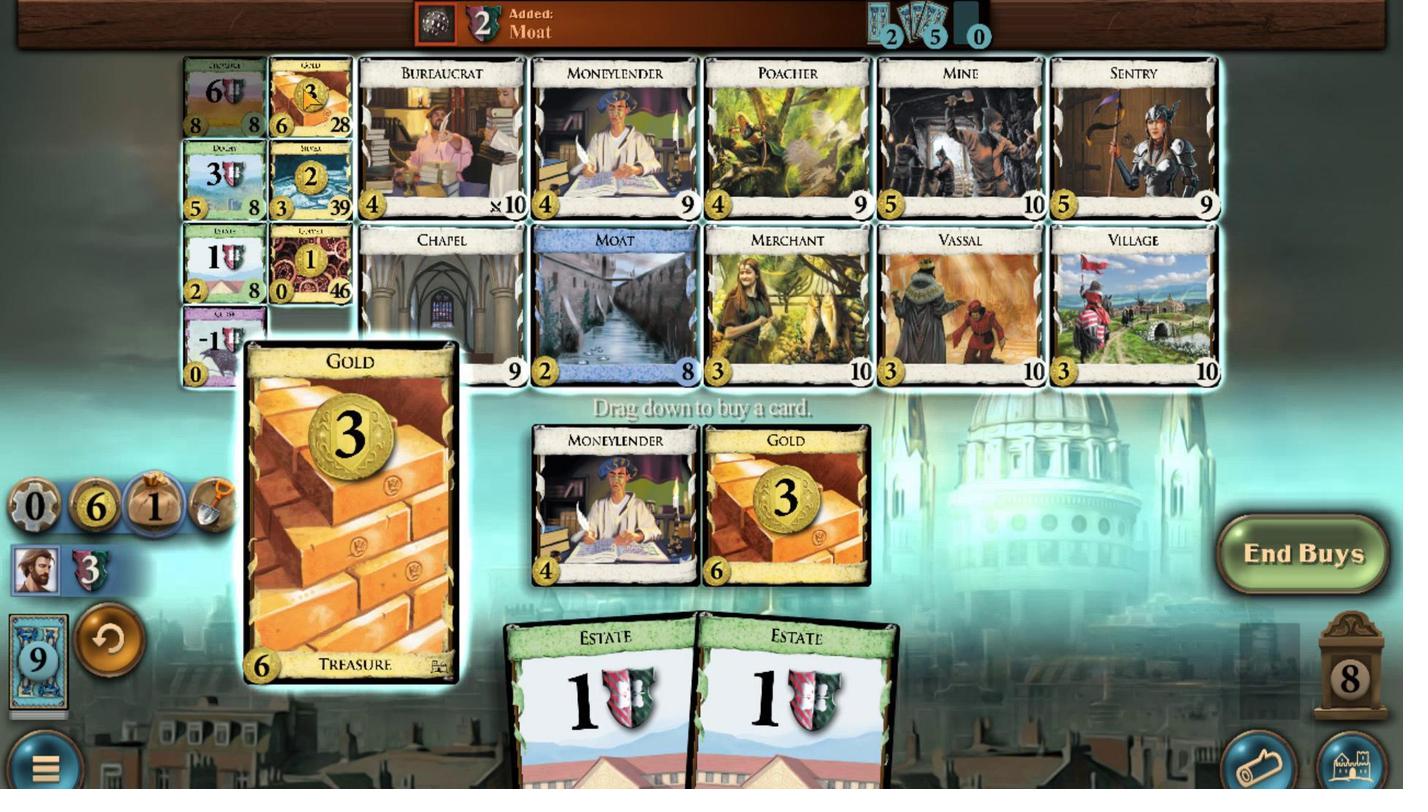 
Action: Mouse moved to (1102, 669)
Screenshot: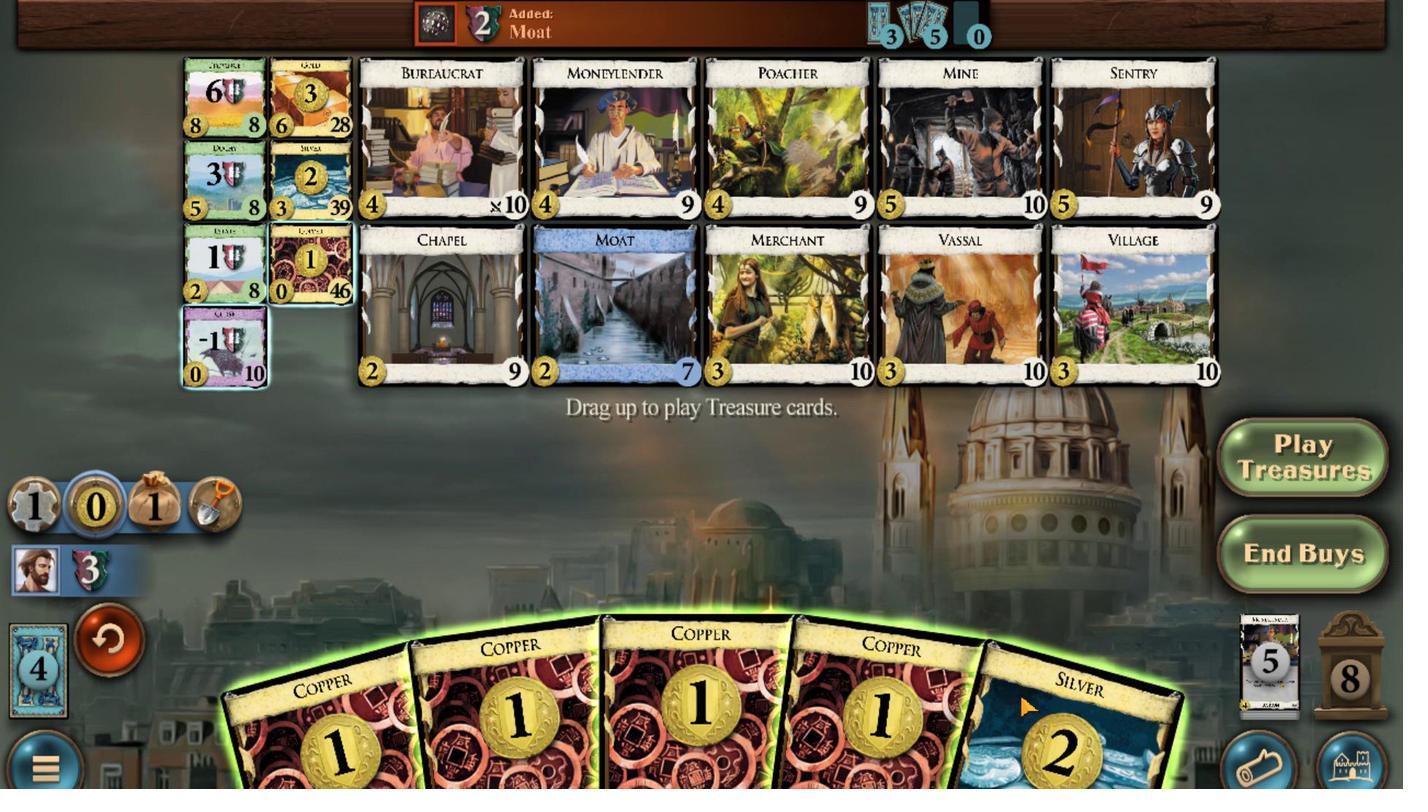 
Action: Mouse scrolled (1102, 668) with delta (0, 0)
Screenshot: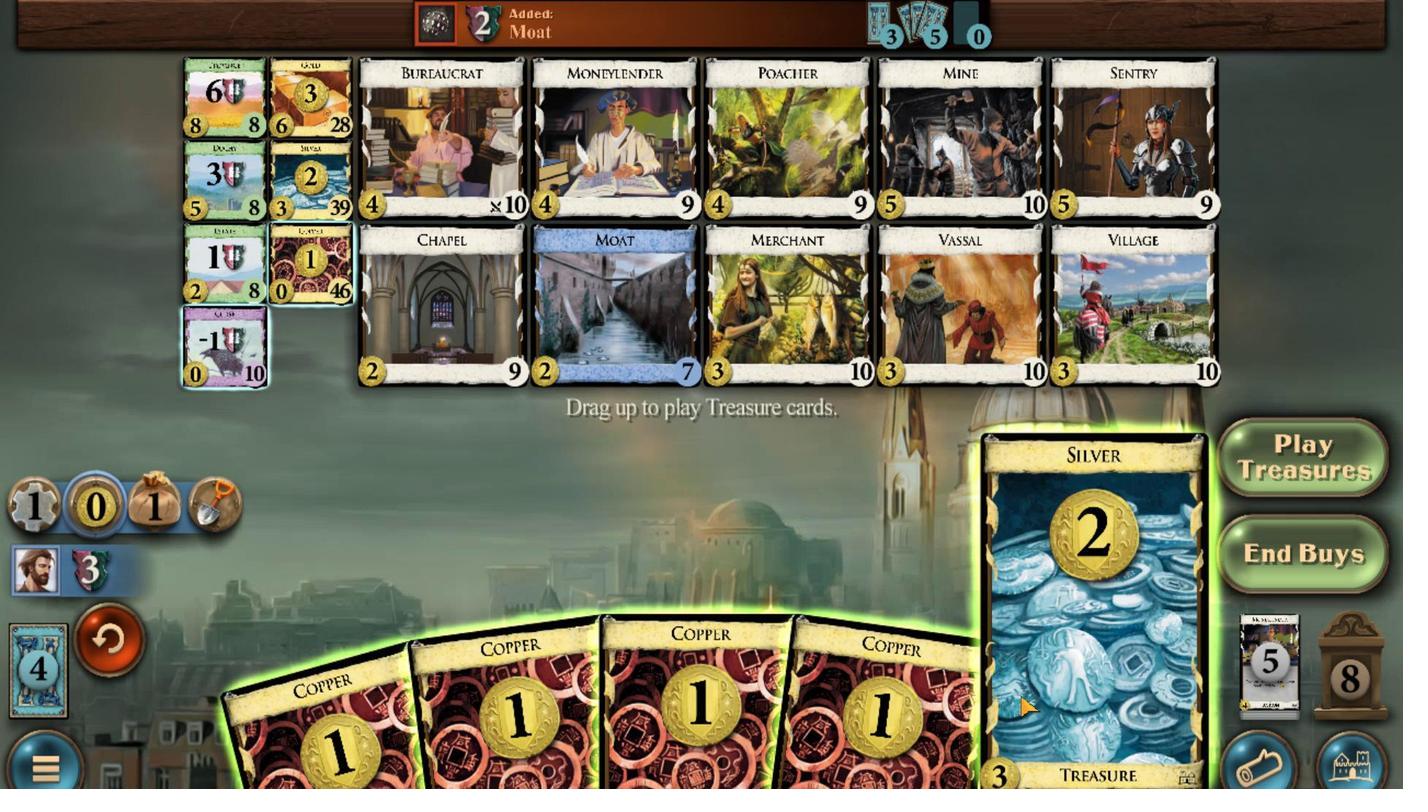 
Action: Mouse moved to (1062, 668)
Screenshot: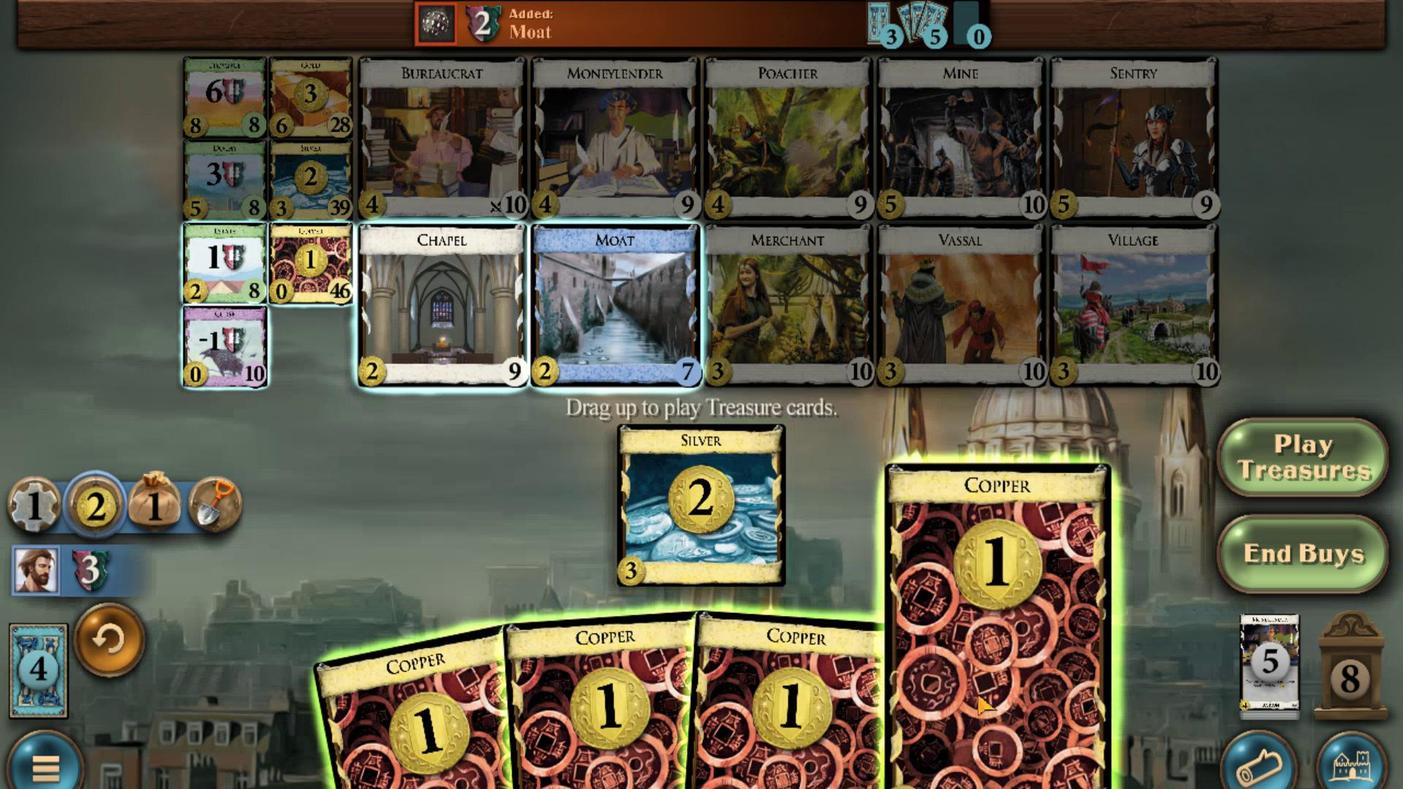 
Action: Mouse scrolled (1062, 668) with delta (0, 0)
Screenshot: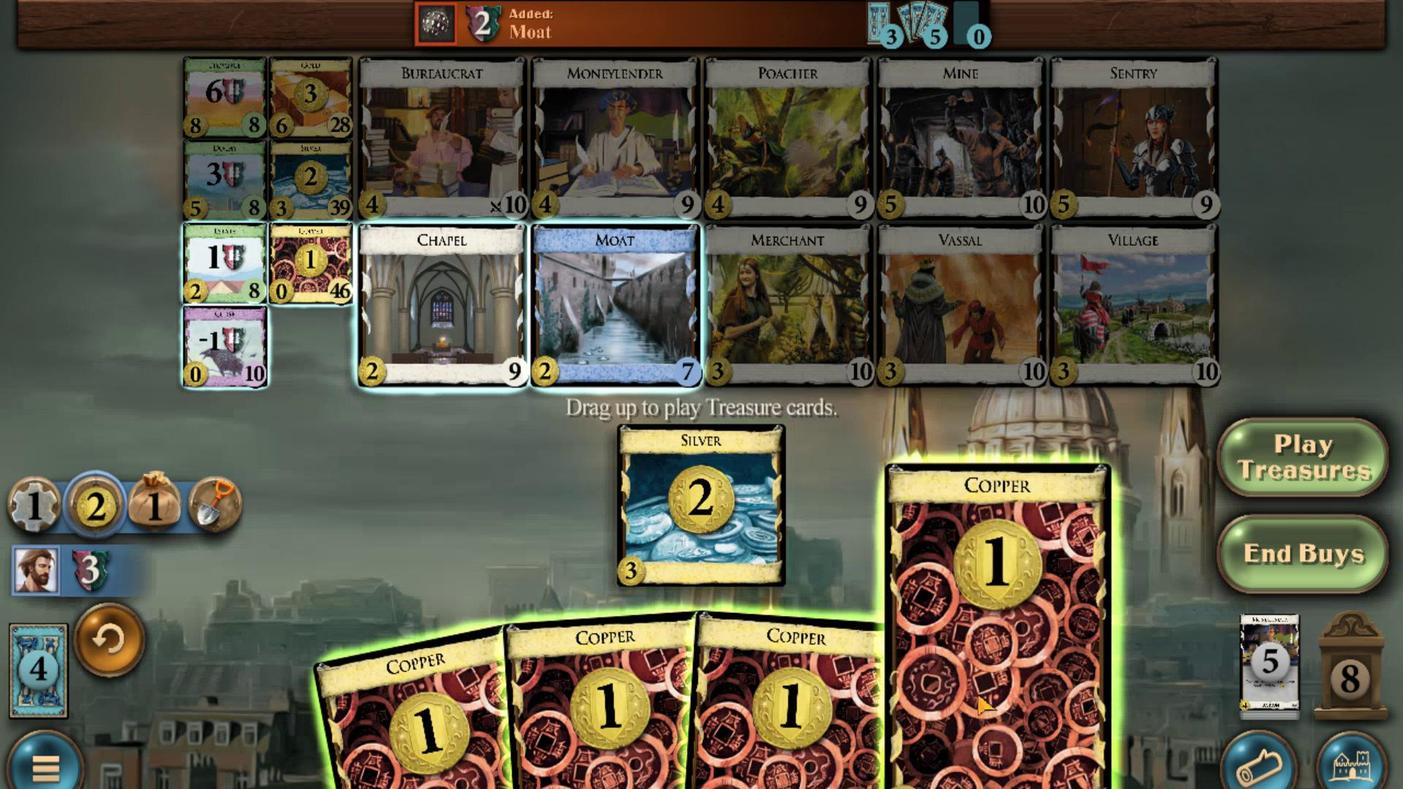 
Action: Mouse moved to (994, 666)
Screenshot: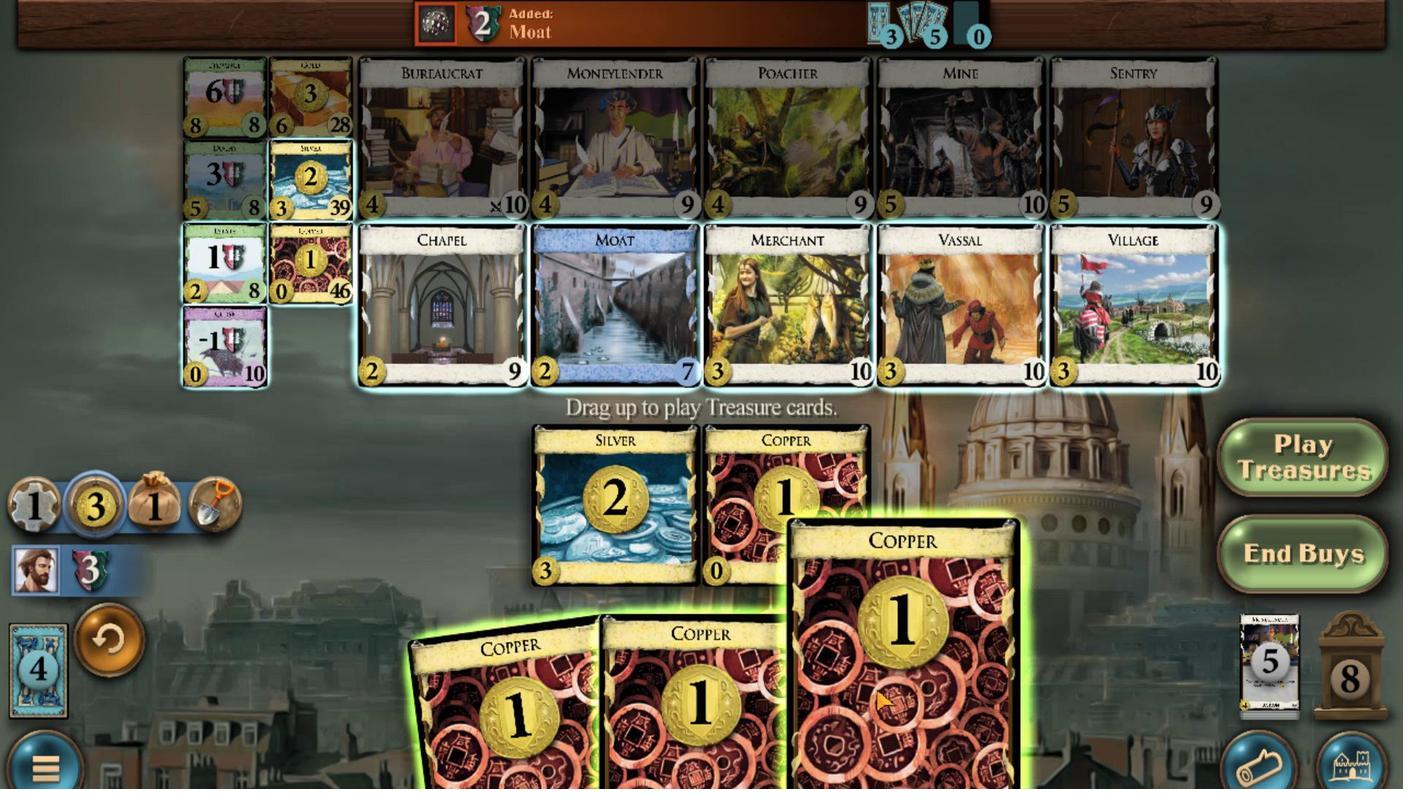 
Action: Mouse scrolled (994, 666) with delta (0, 0)
Screenshot: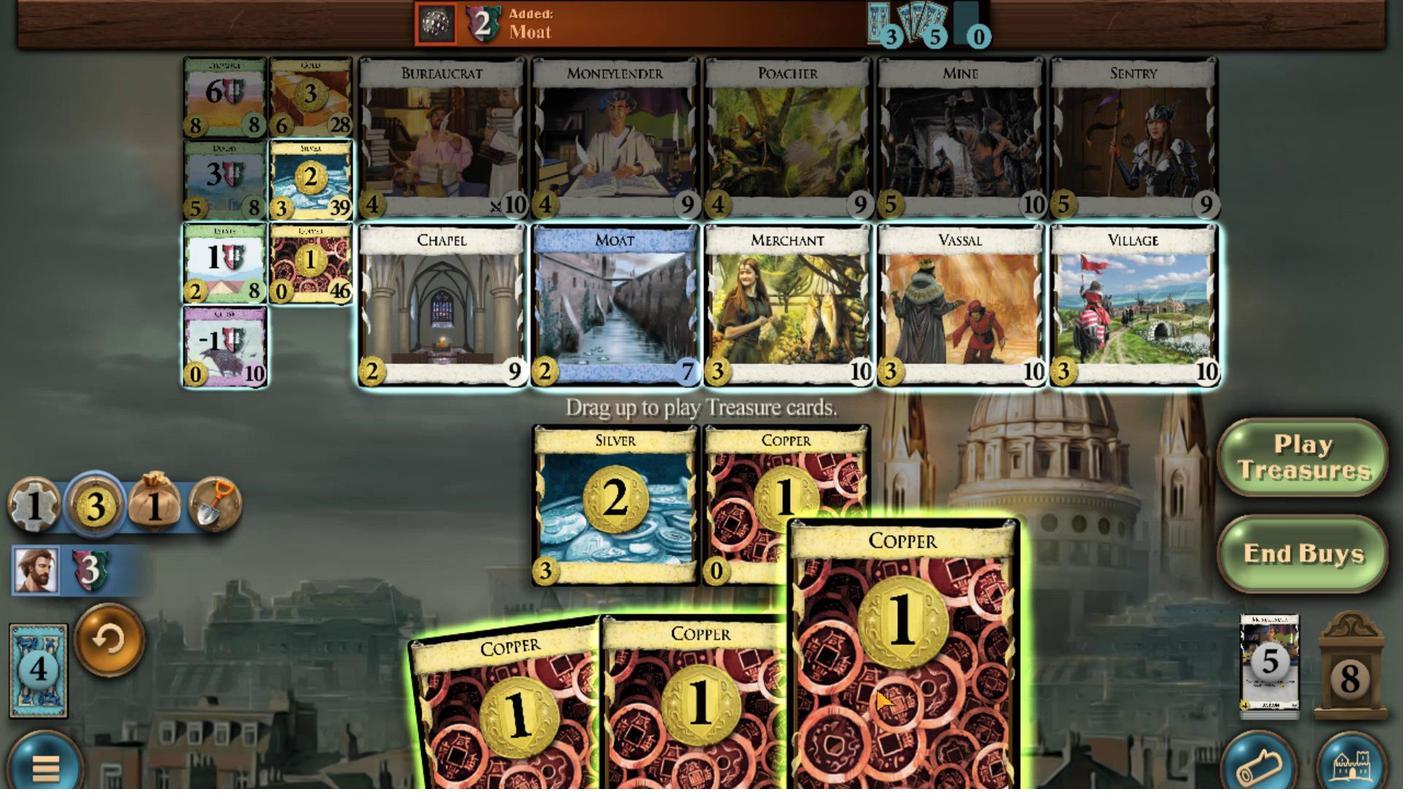 
Action: Mouse moved to (888, 662)
Screenshot: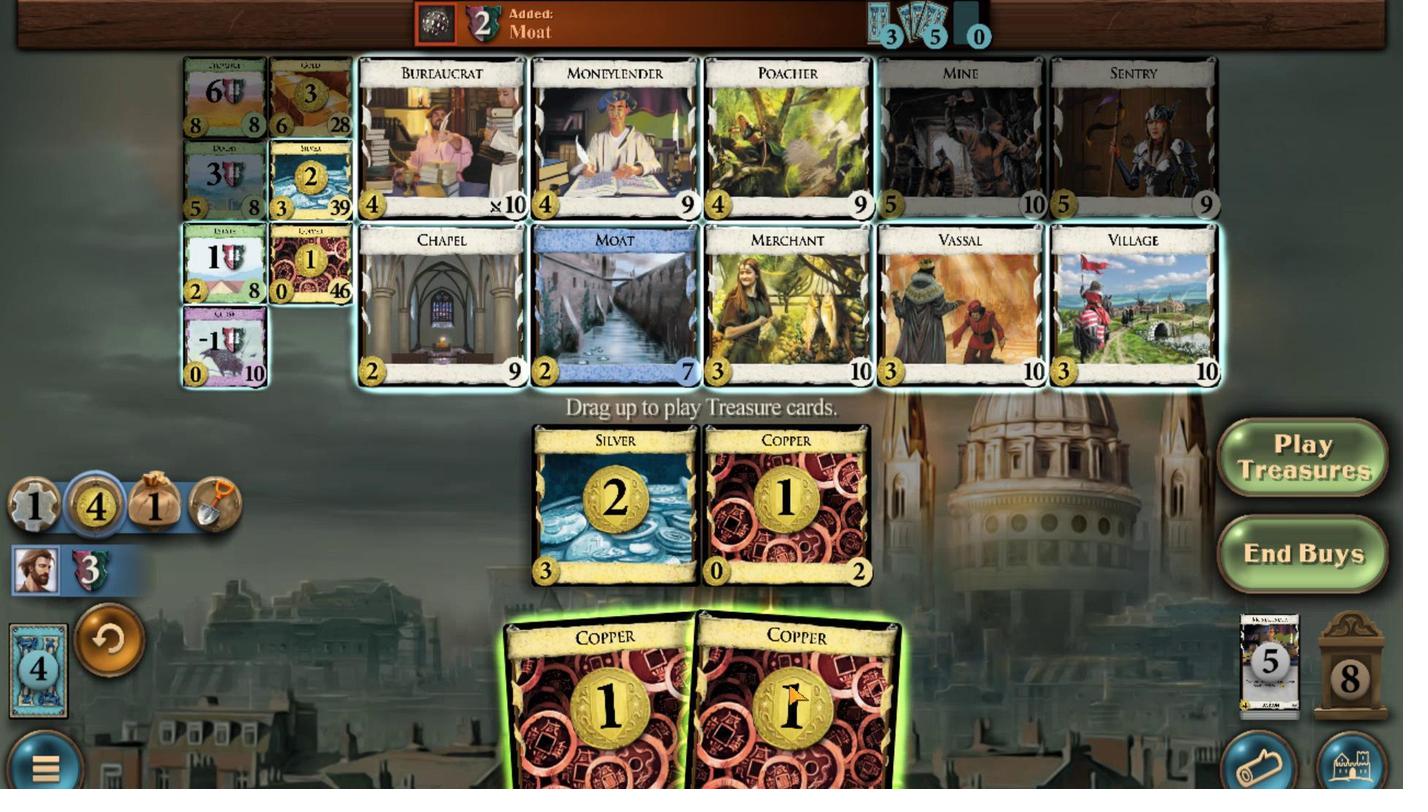 
Action: Mouse scrolled (888, 662) with delta (0, 0)
Screenshot: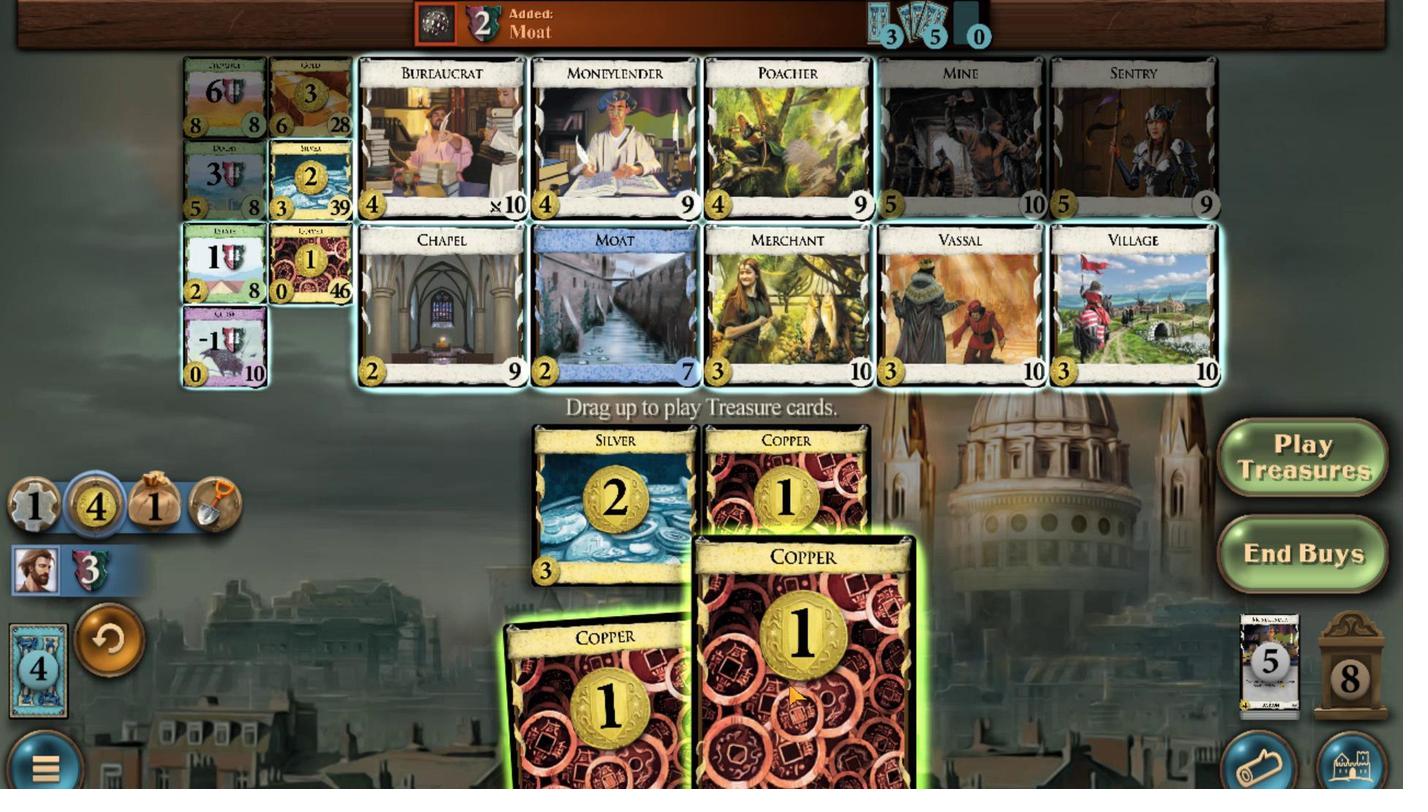 
Action: Mouse moved to (818, 662)
Screenshot: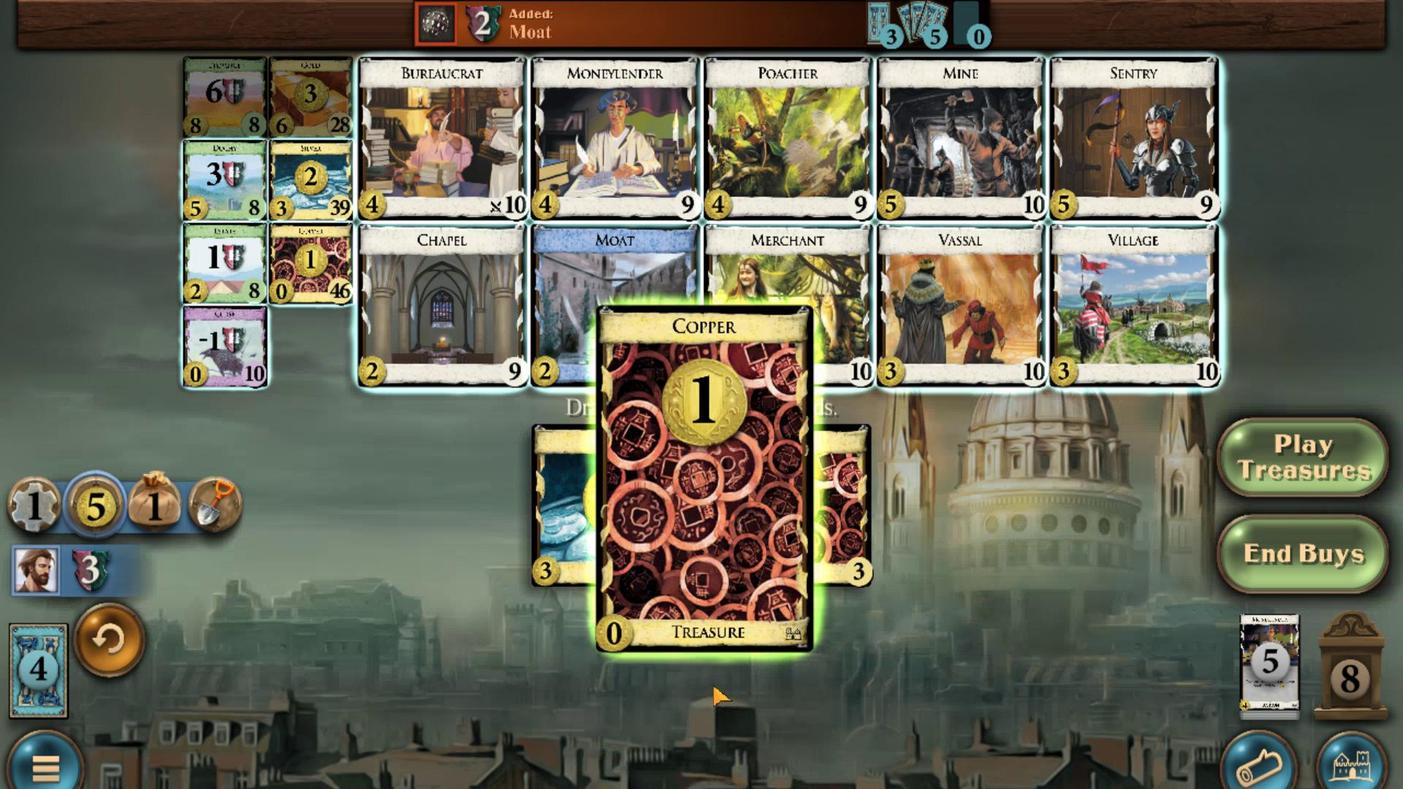
Action: Mouse scrolled (818, 662) with delta (0, 0)
Screenshot: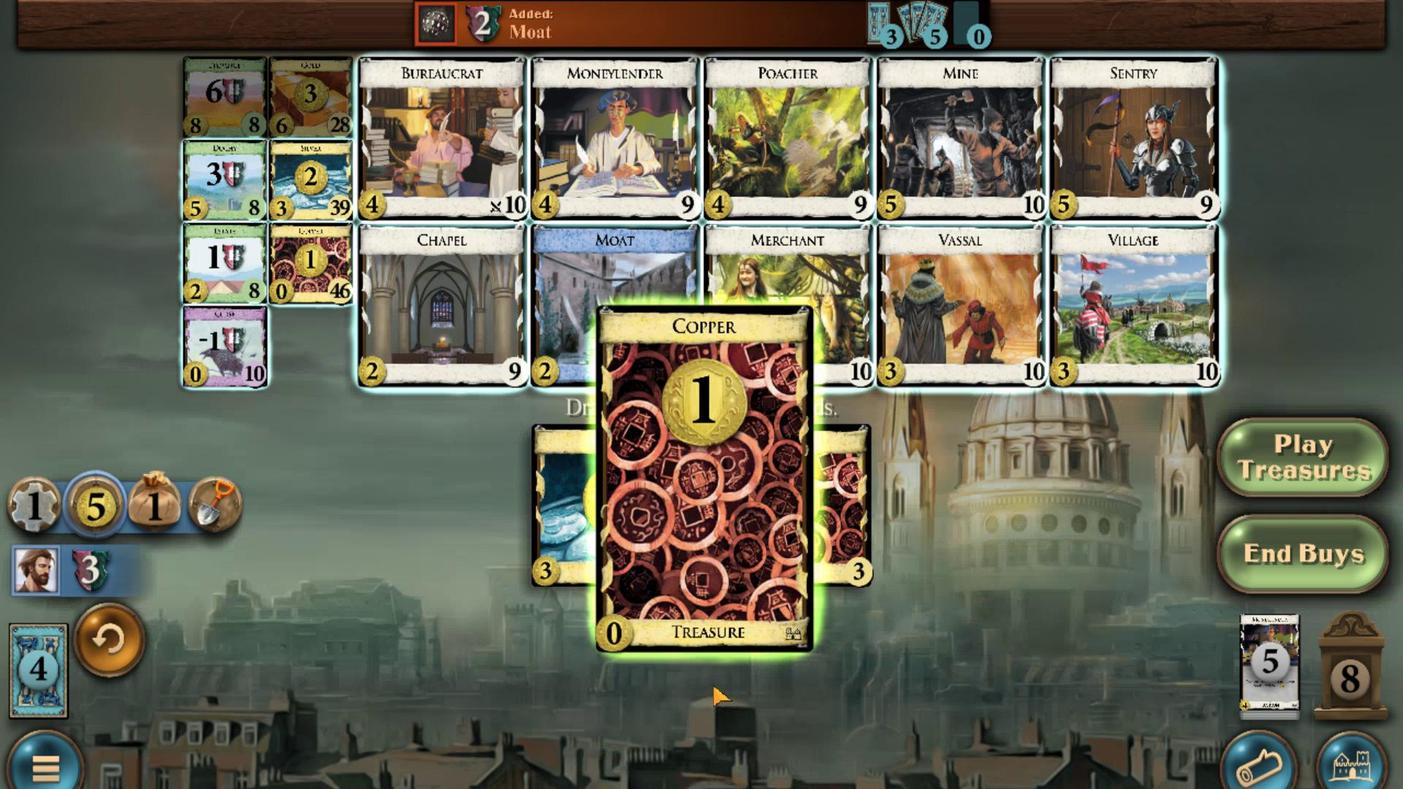 
Action: Mouse moved to (431, 300)
Screenshot: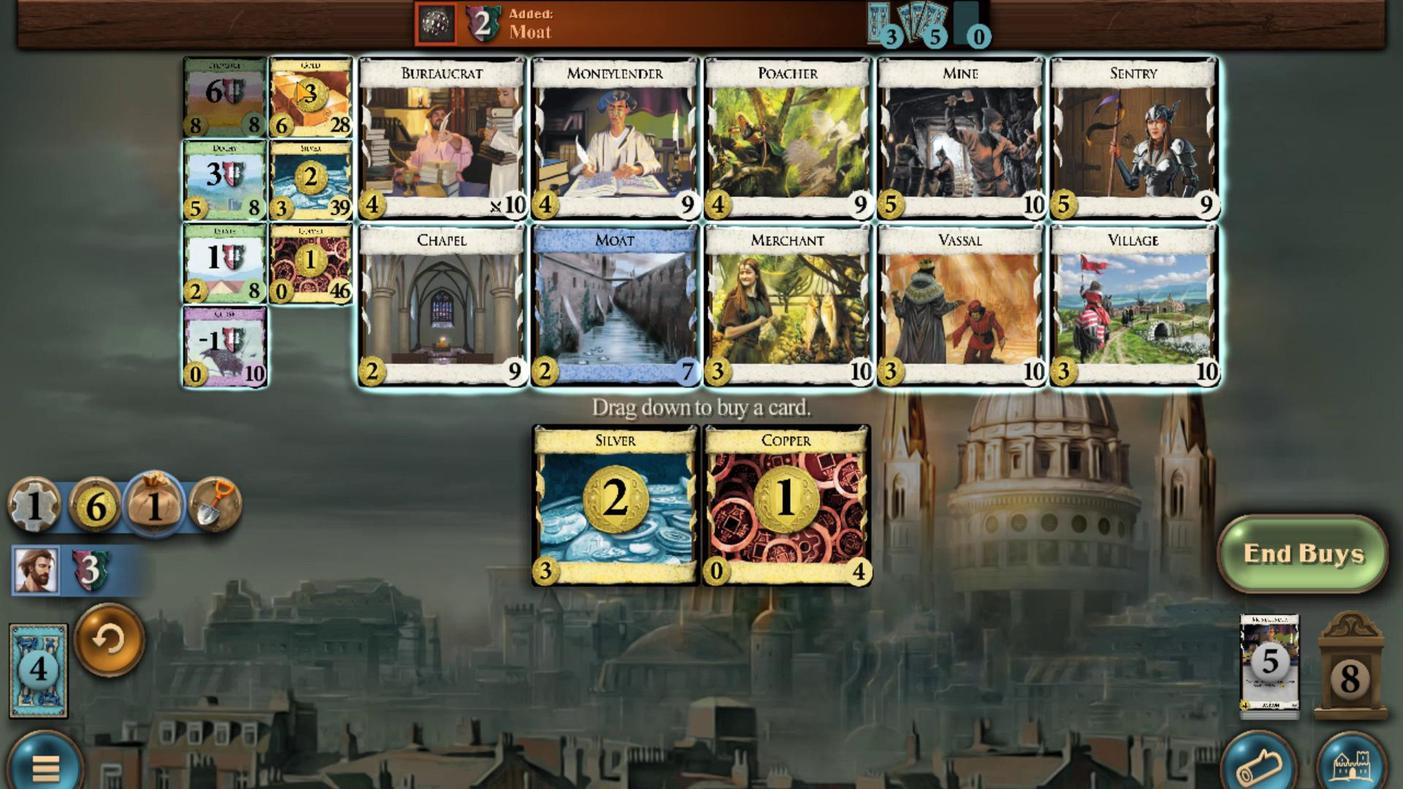 
Action: Mouse scrolled (431, 300) with delta (0, 0)
Screenshot: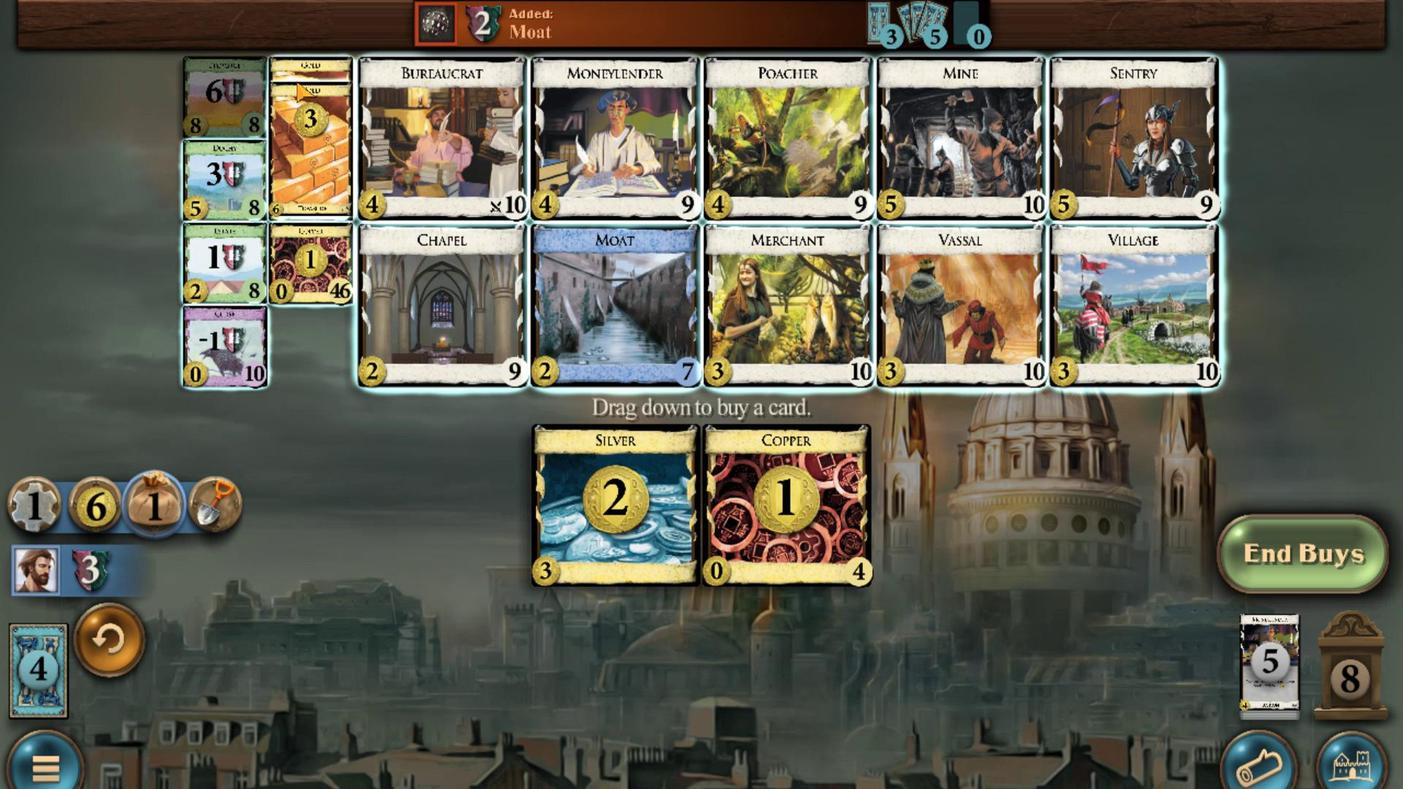 
Action: Mouse scrolled (431, 300) with delta (0, 0)
Screenshot: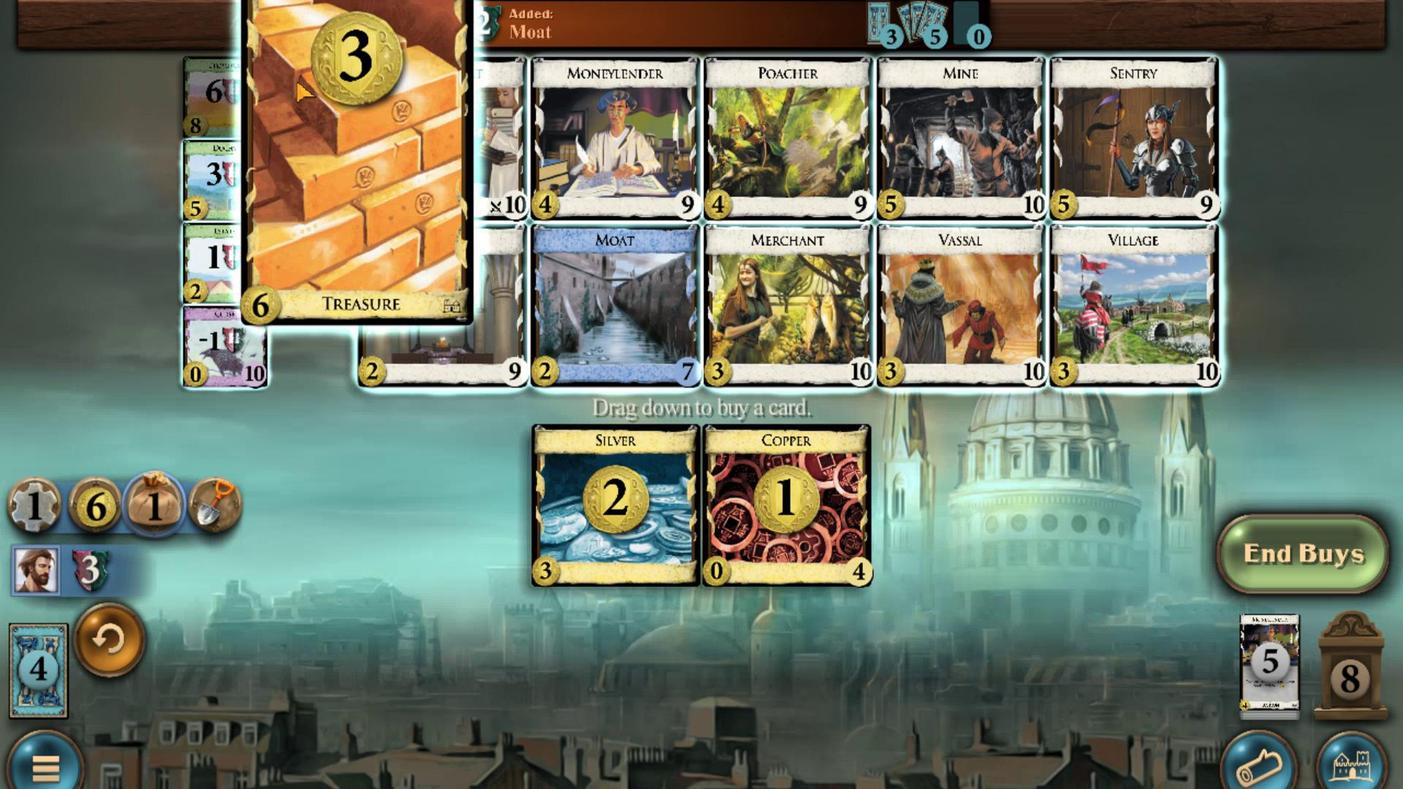 
Action: Mouse scrolled (431, 300) with delta (0, 0)
Screenshot: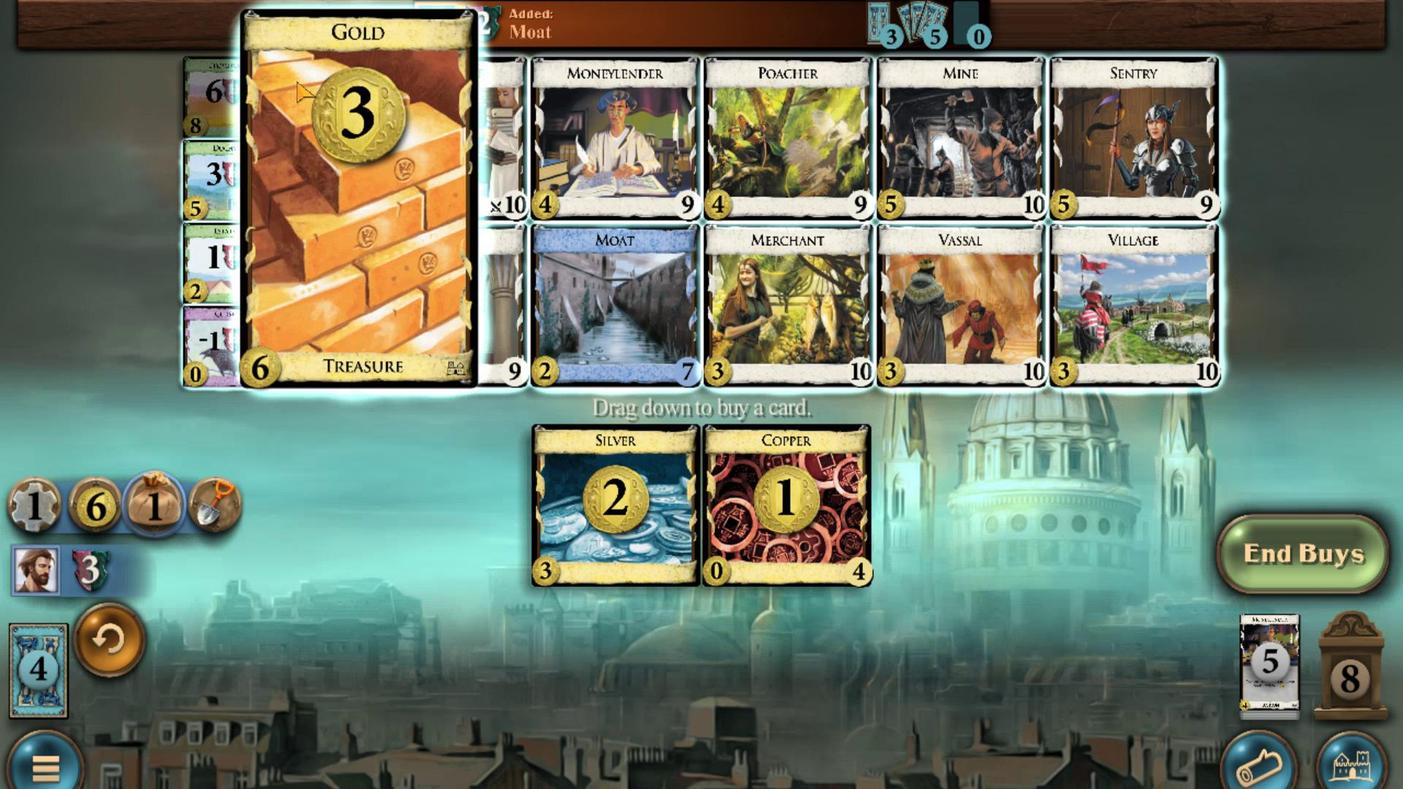 
Action: Mouse scrolled (431, 300) with delta (0, 0)
Screenshot: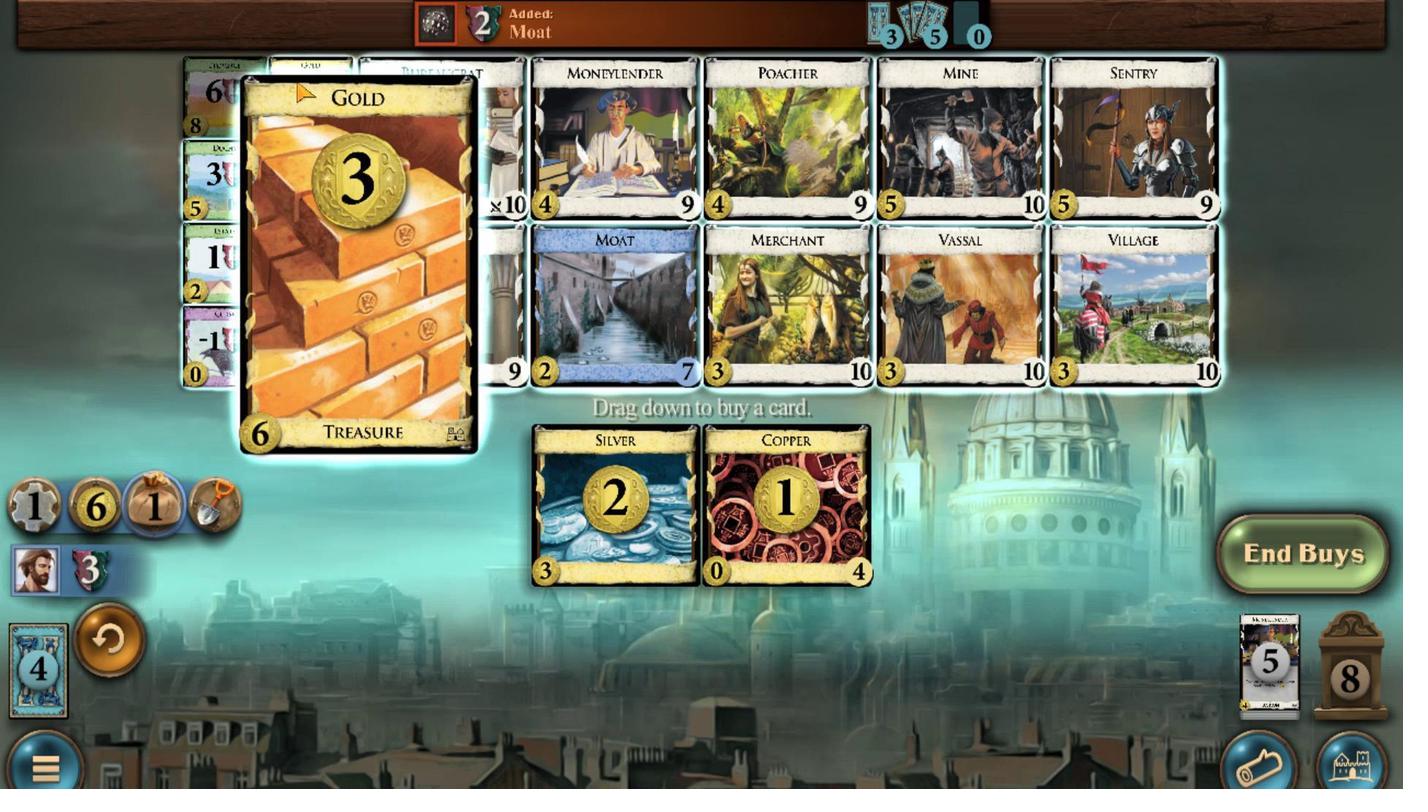 
Action: Mouse scrolled (431, 300) with delta (0, 0)
Screenshot: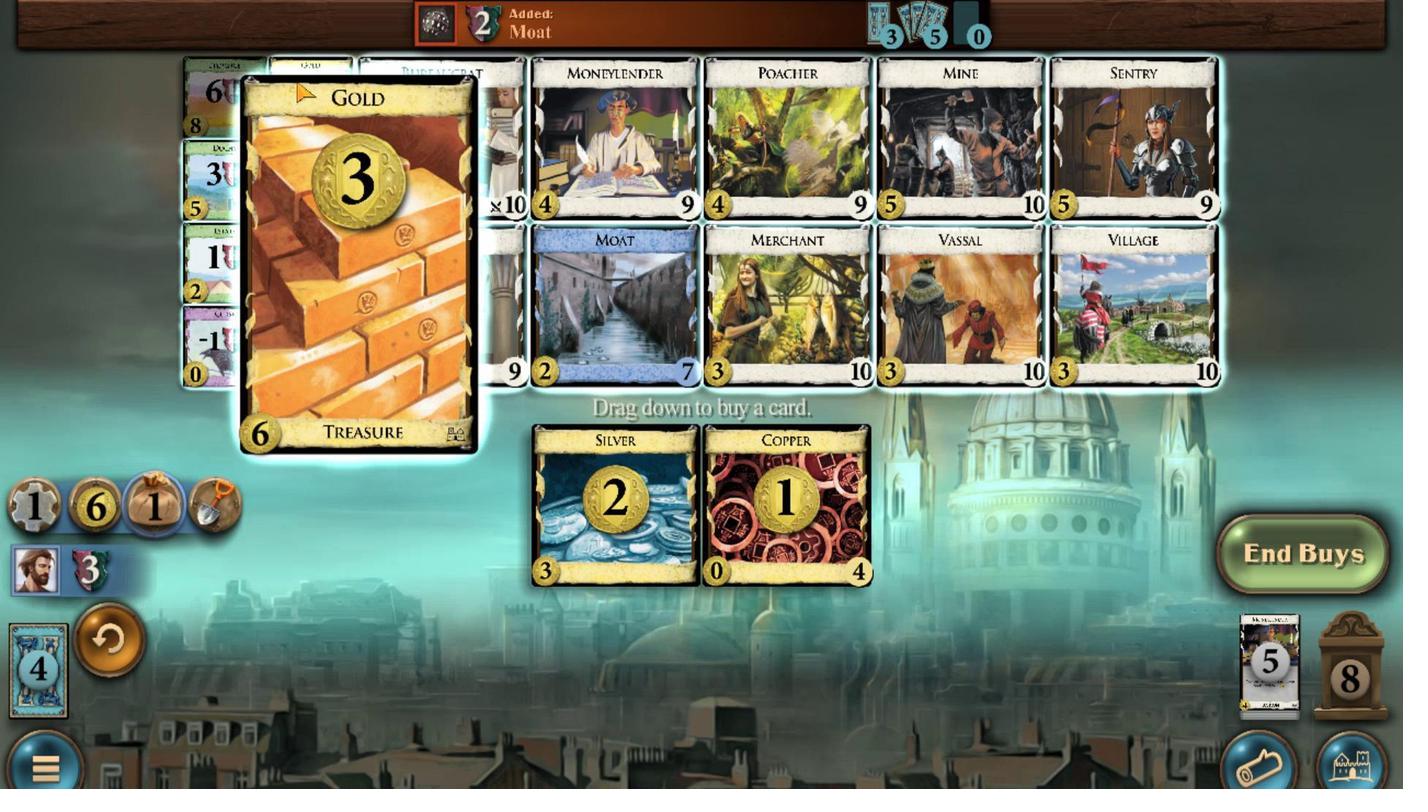 
Action: Mouse scrolled (431, 300) with delta (0, 0)
Screenshot: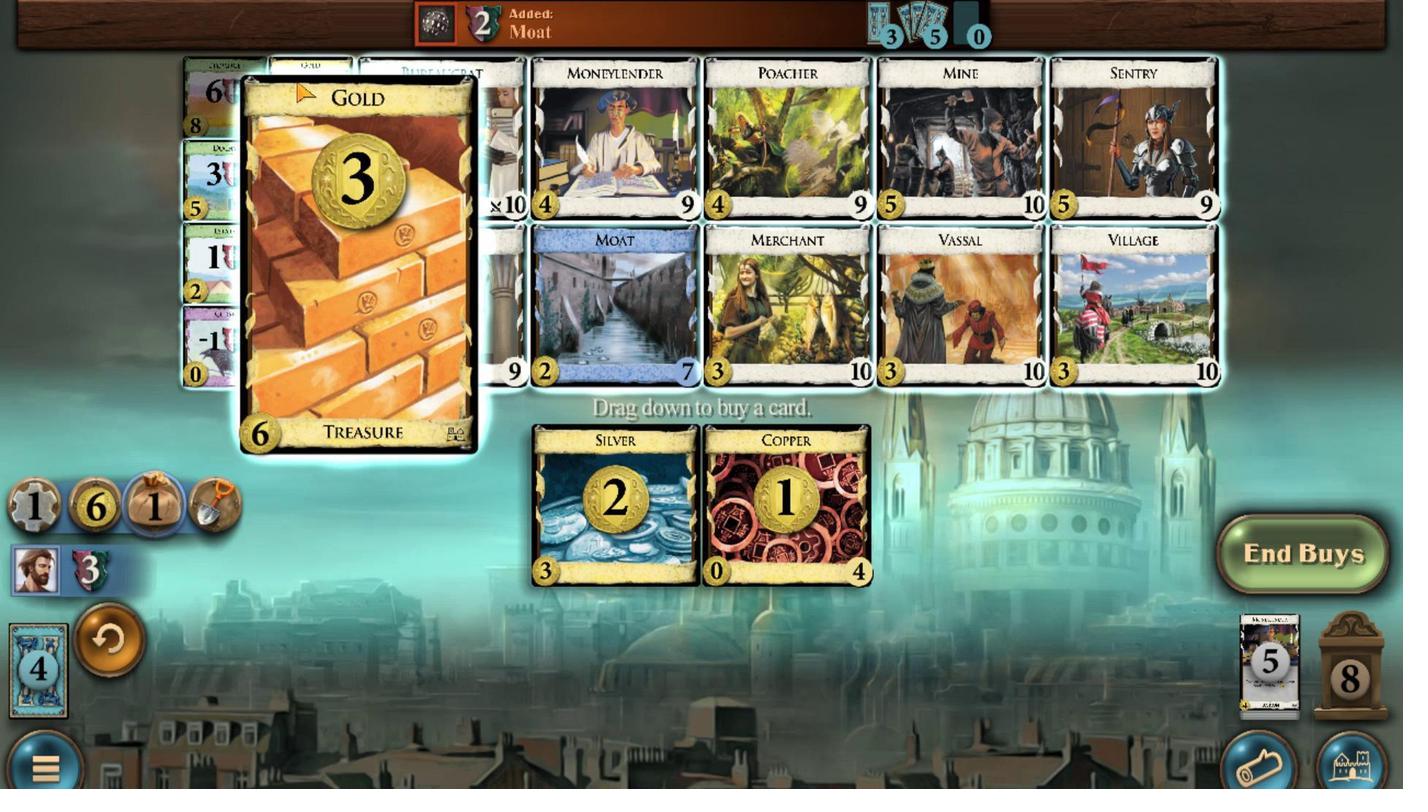 
Action: Mouse scrolled (431, 300) with delta (0, 0)
Screenshot: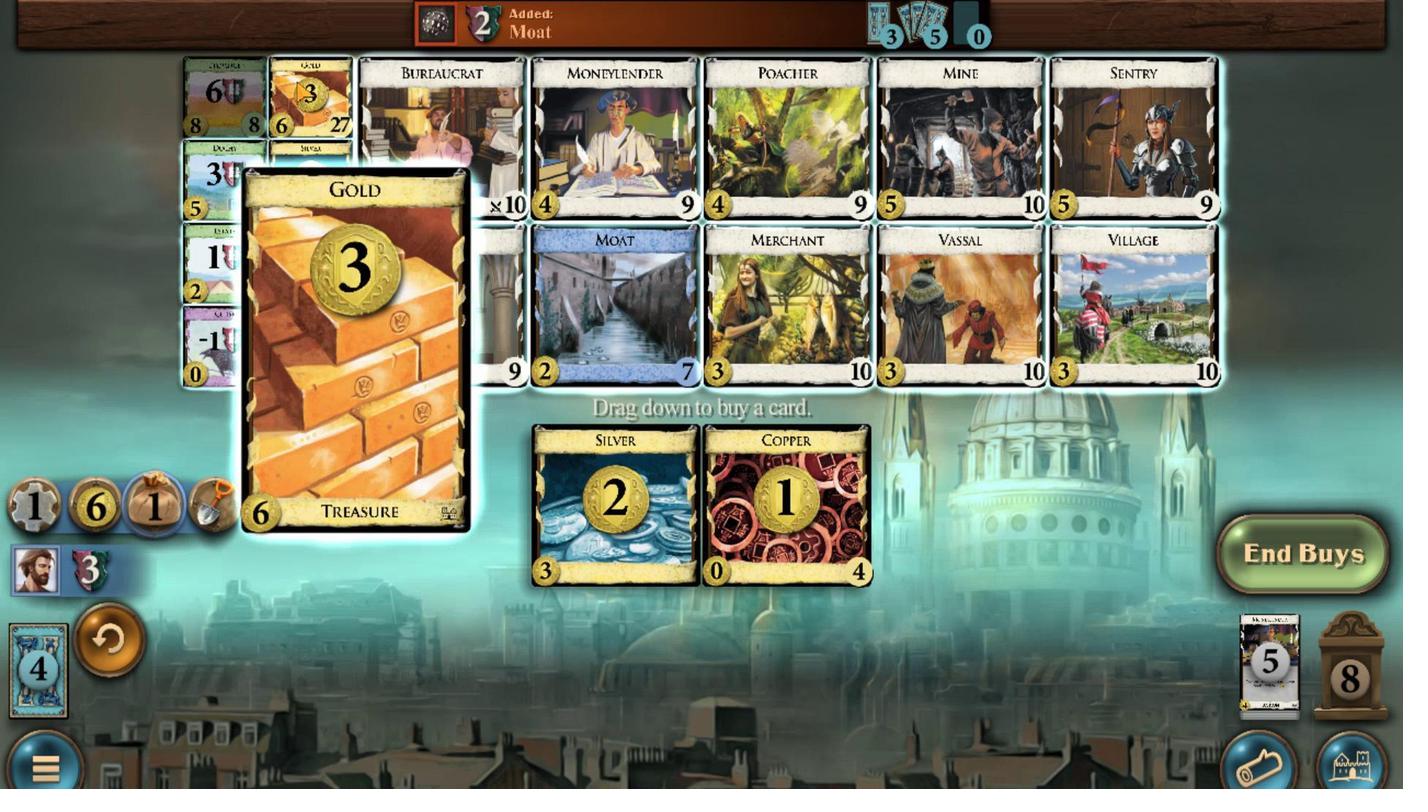 
Action: Mouse scrolled (431, 300) with delta (0, 0)
Screenshot: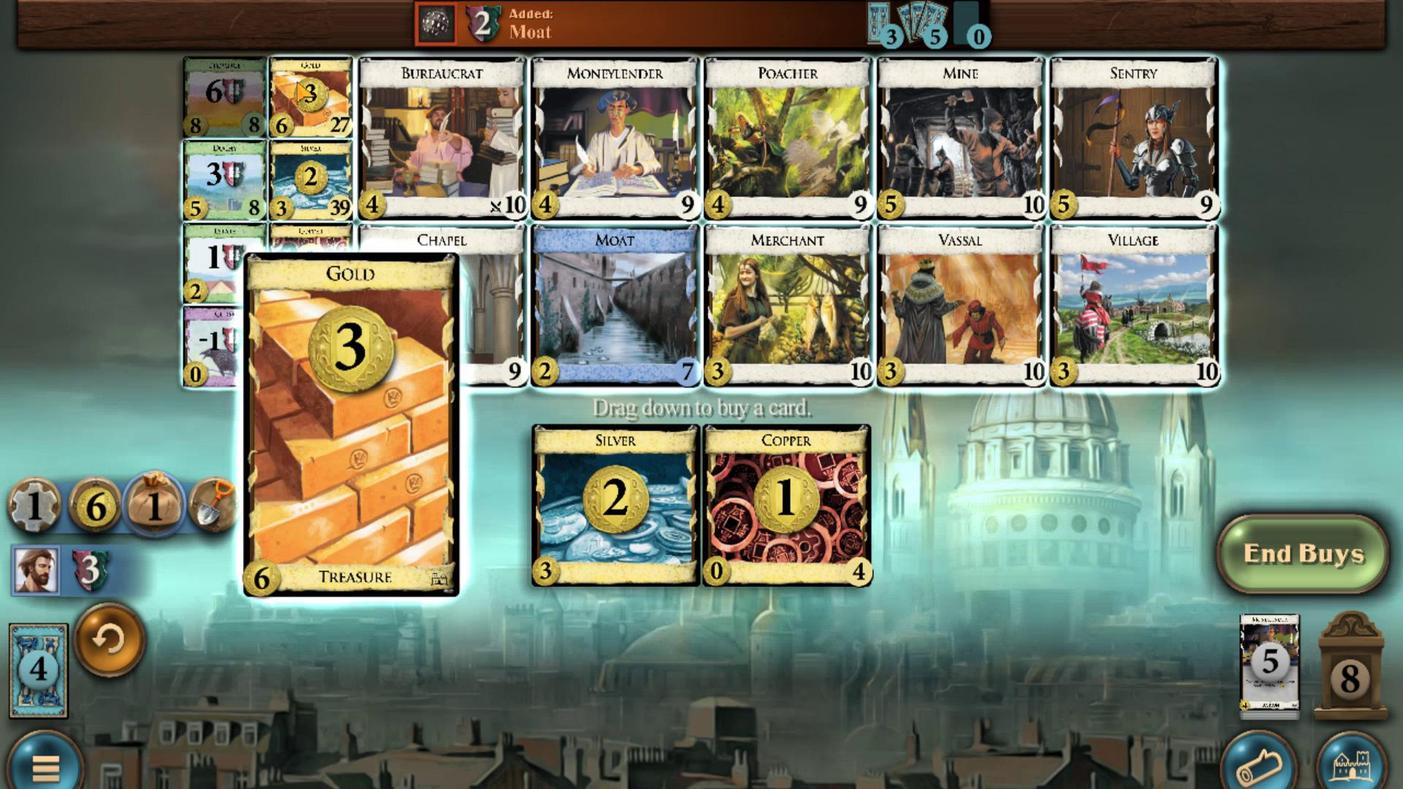 
Action: Mouse scrolled (431, 300) with delta (0, 0)
Screenshot: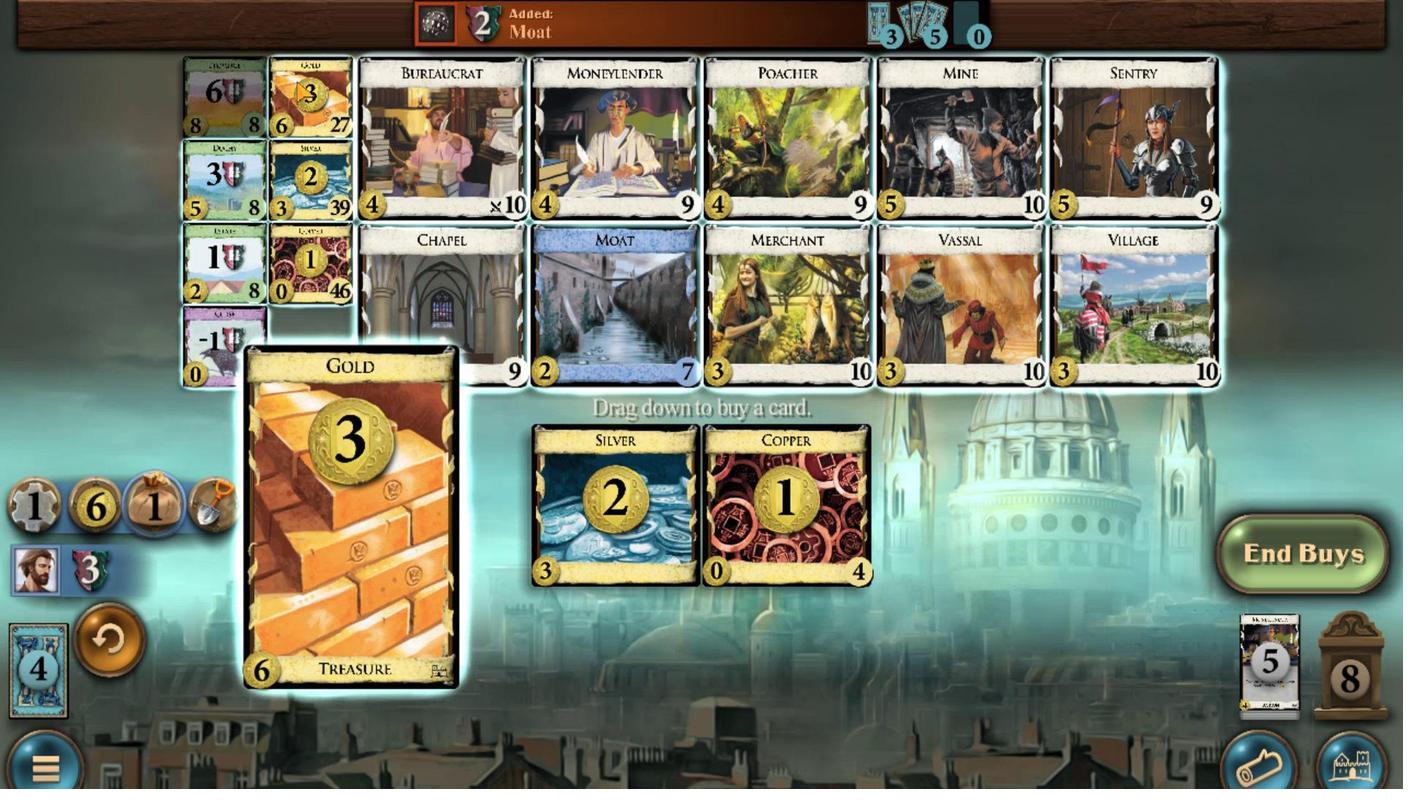 
Action: Mouse scrolled (431, 300) with delta (0, 0)
Screenshot: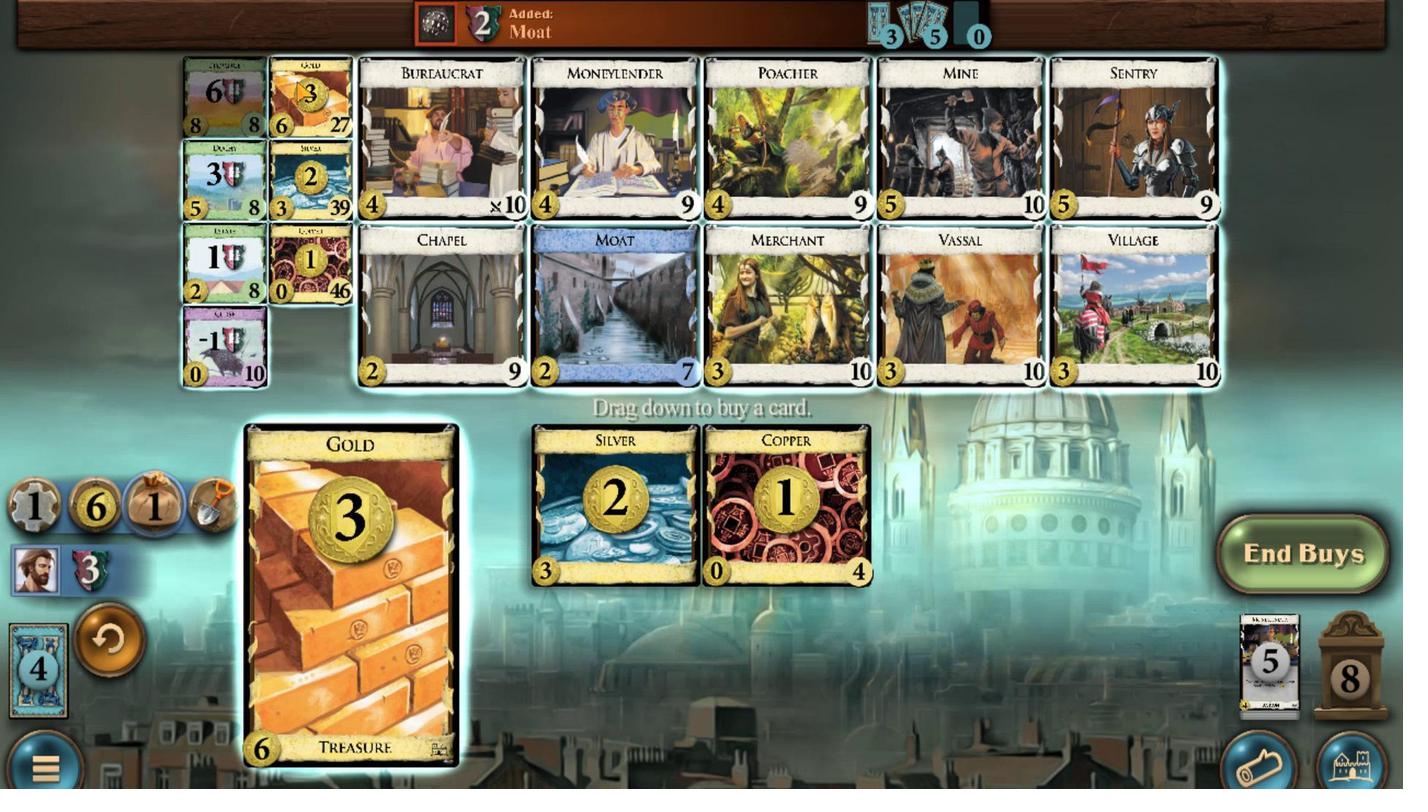 
Action: Mouse moved to (453, 671)
Screenshot: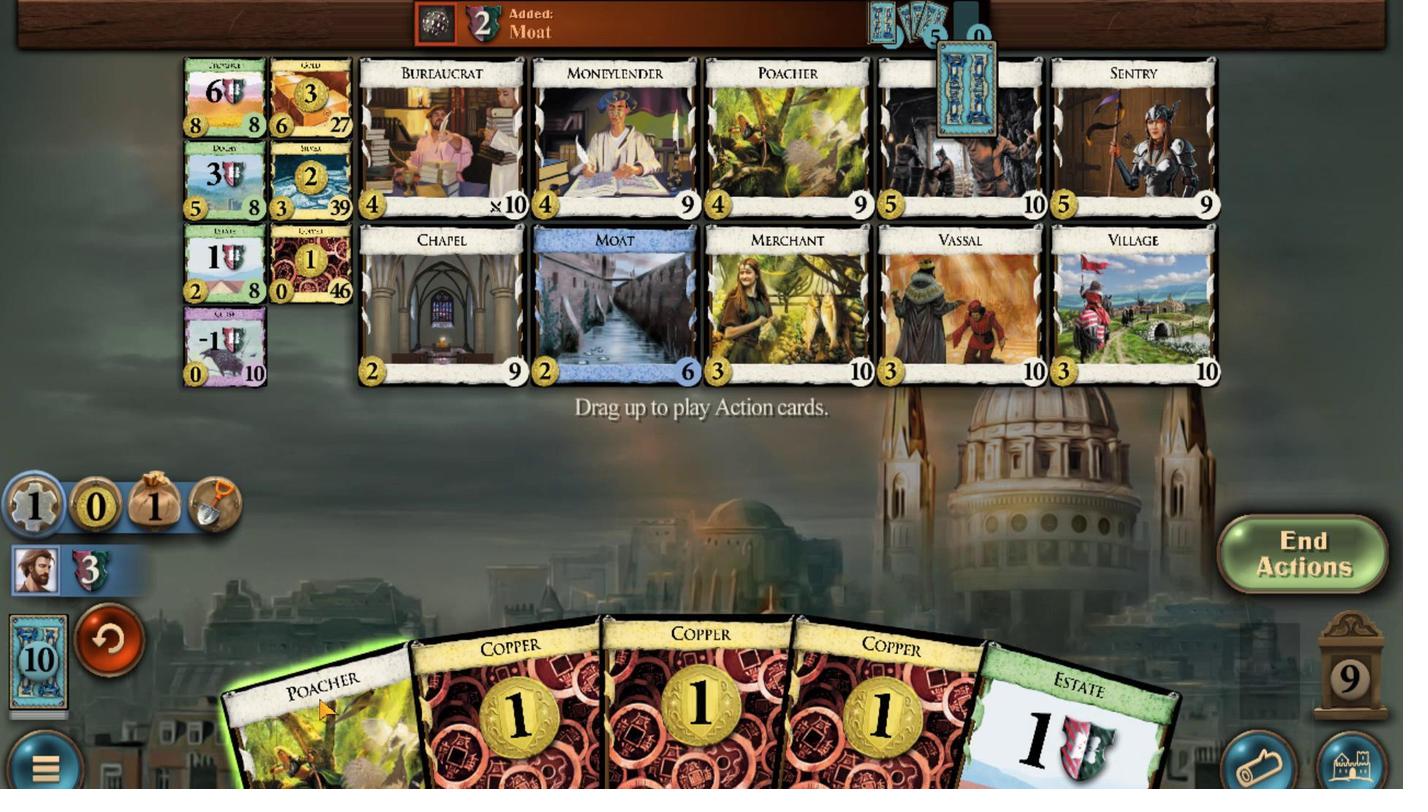 
Action: Mouse scrolled (453, 671) with delta (0, 0)
Screenshot: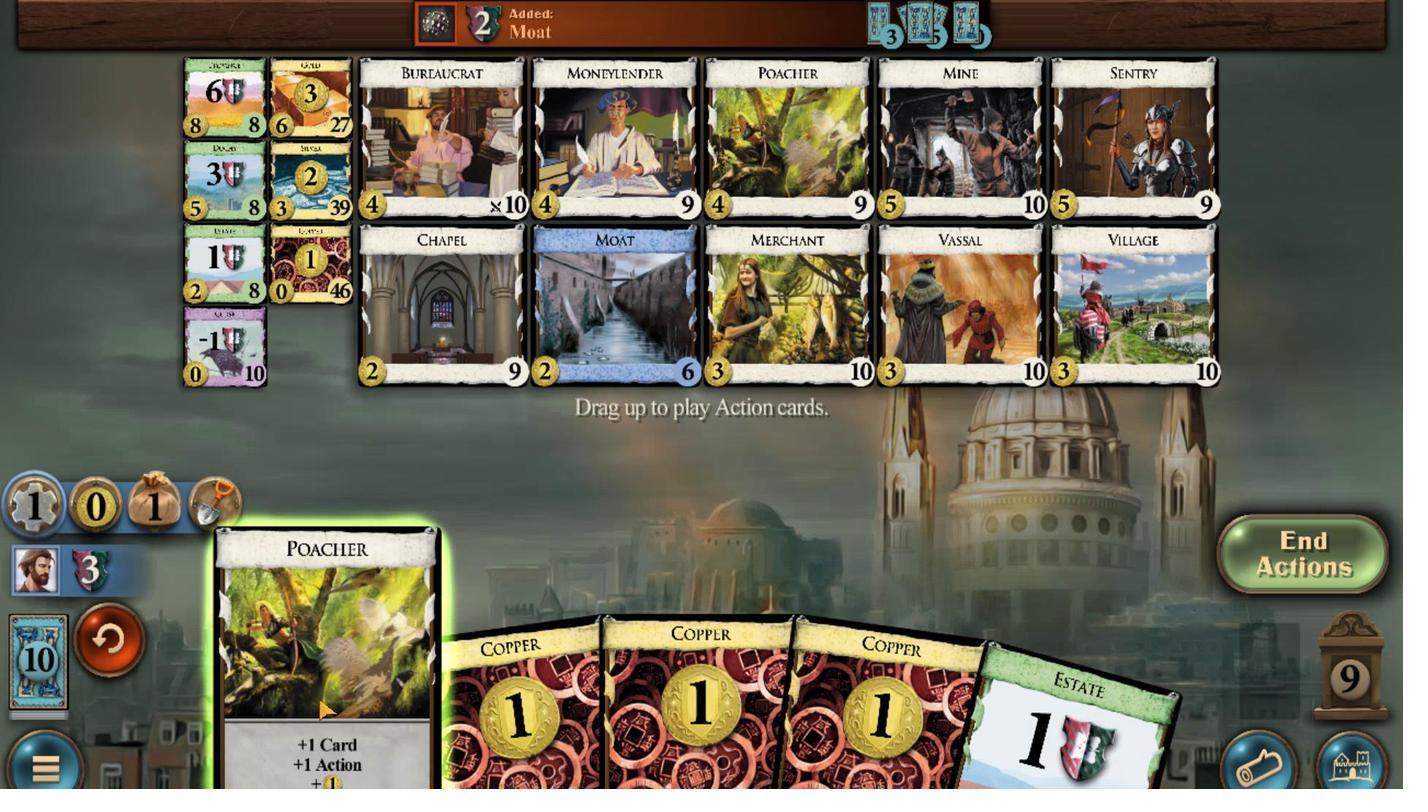 
Action: Mouse moved to (573, 679)
Screenshot: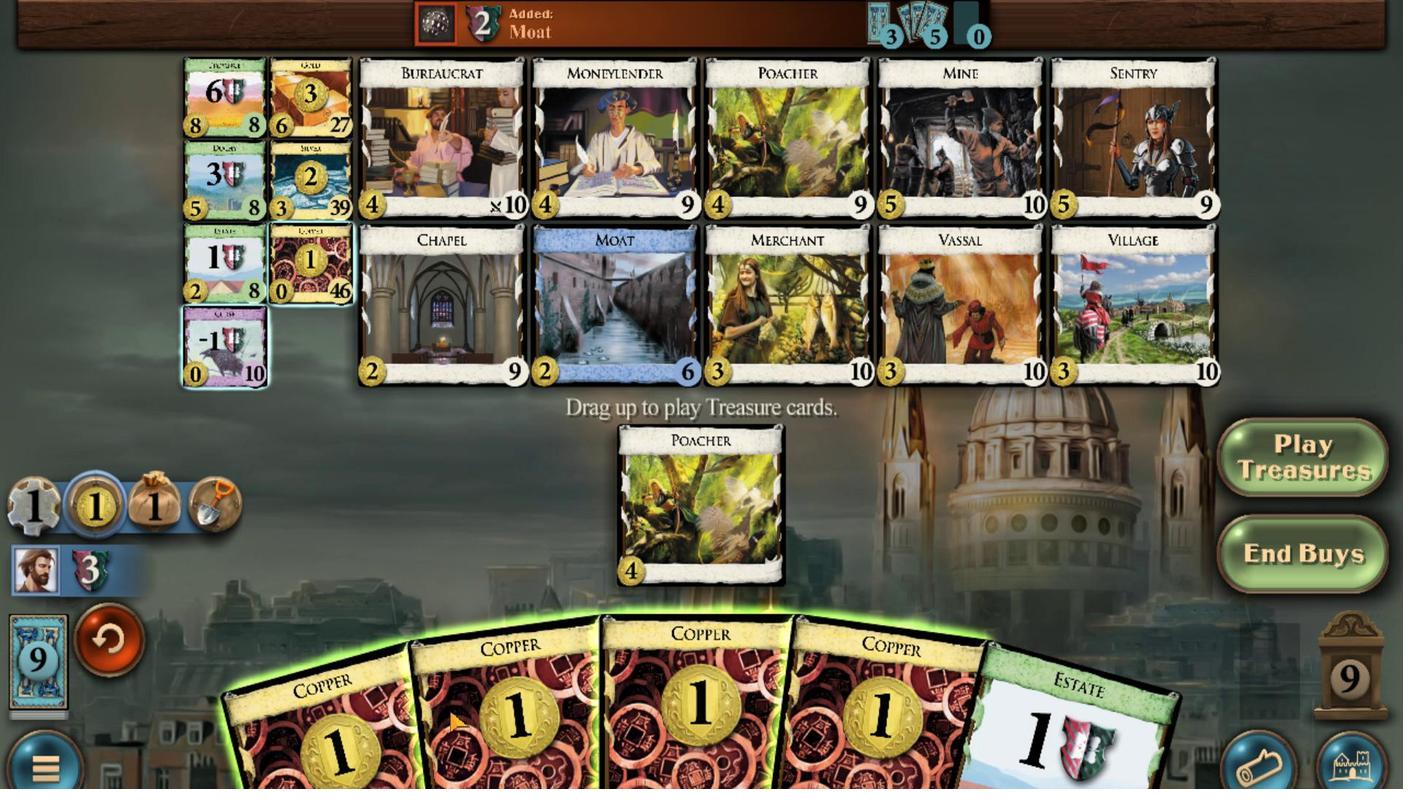 
Action: Mouse scrolled (573, 678) with delta (0, 0)
Screenshot: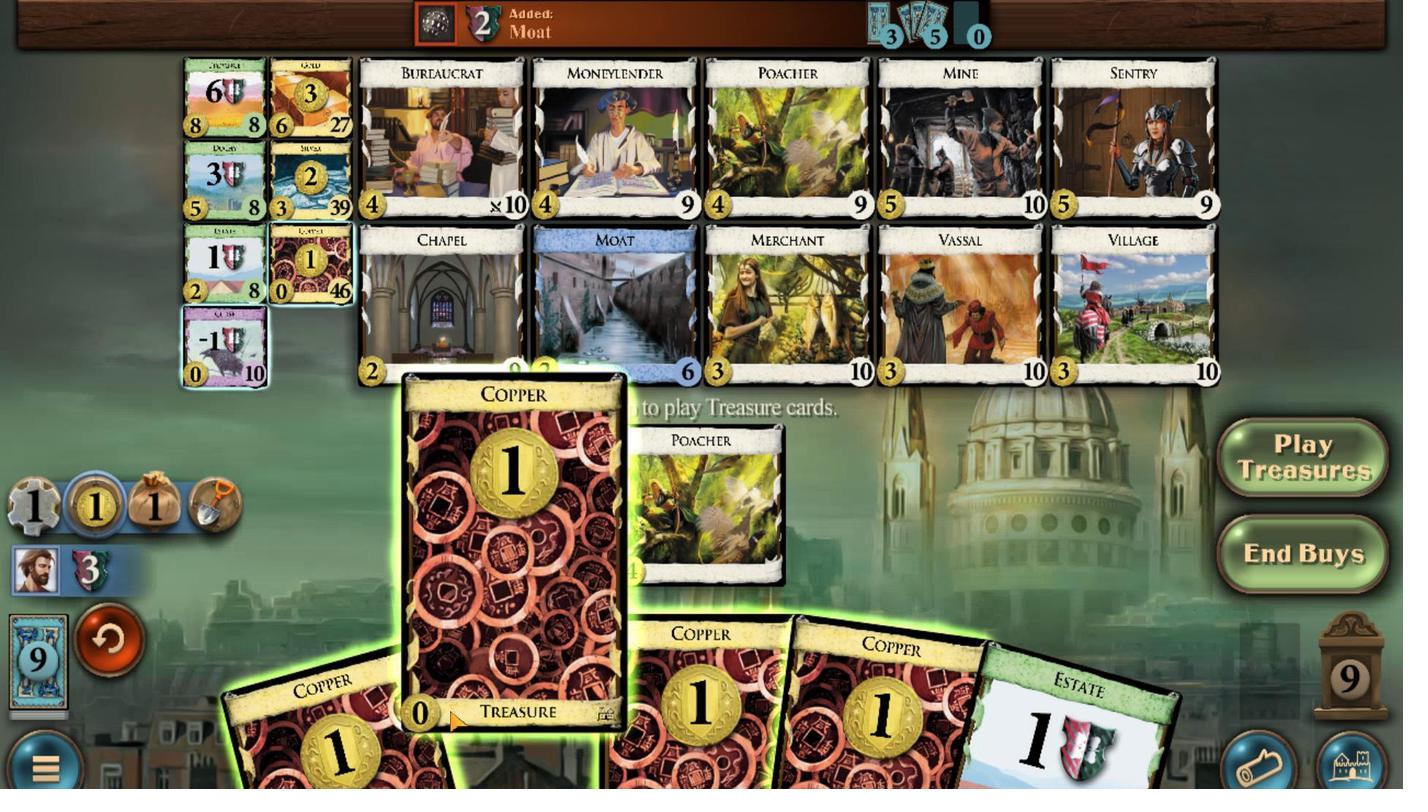 
Action: Mouse moved to (714, 716)
Screenshot: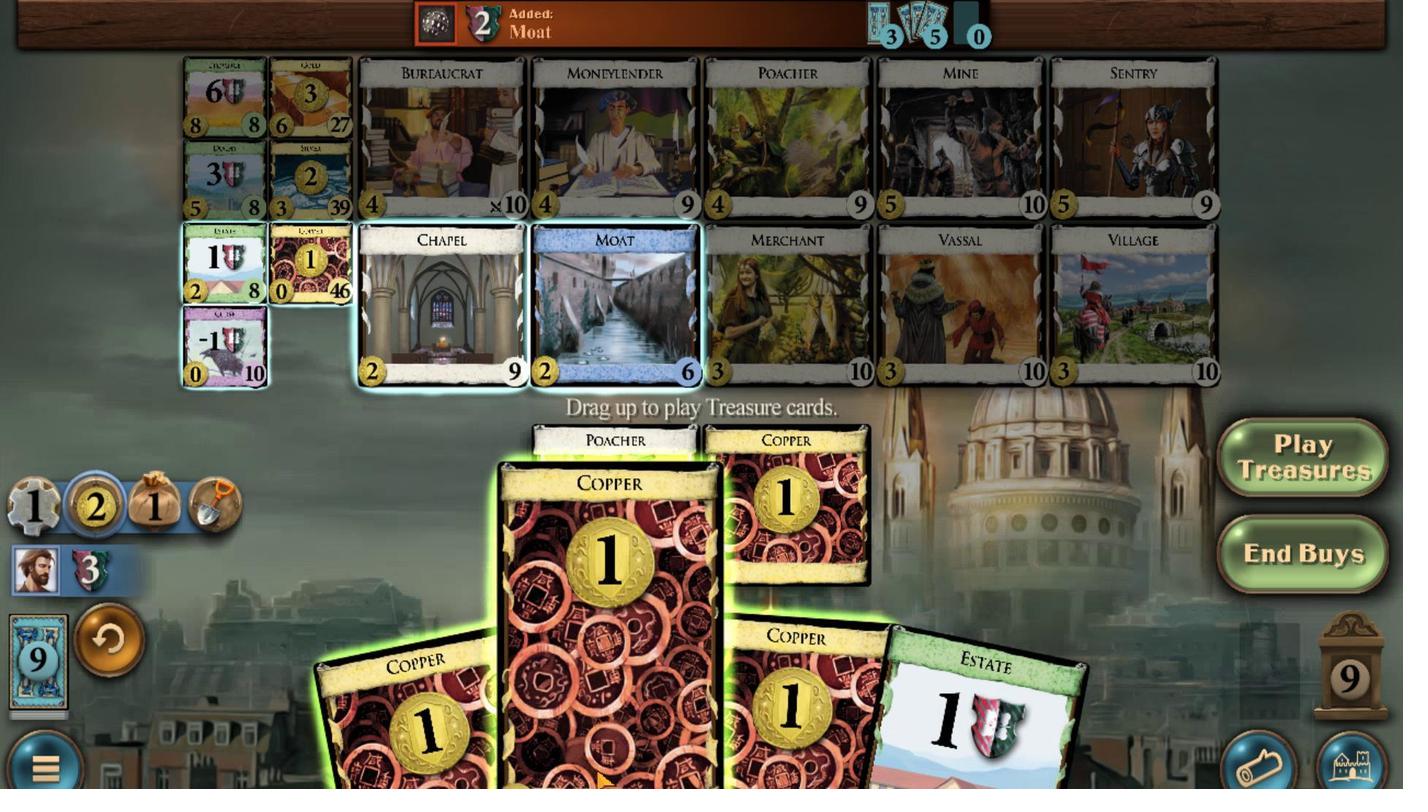 
Action: Mouse scrolled (714, 716) with delta (0, 0)
Screenshot: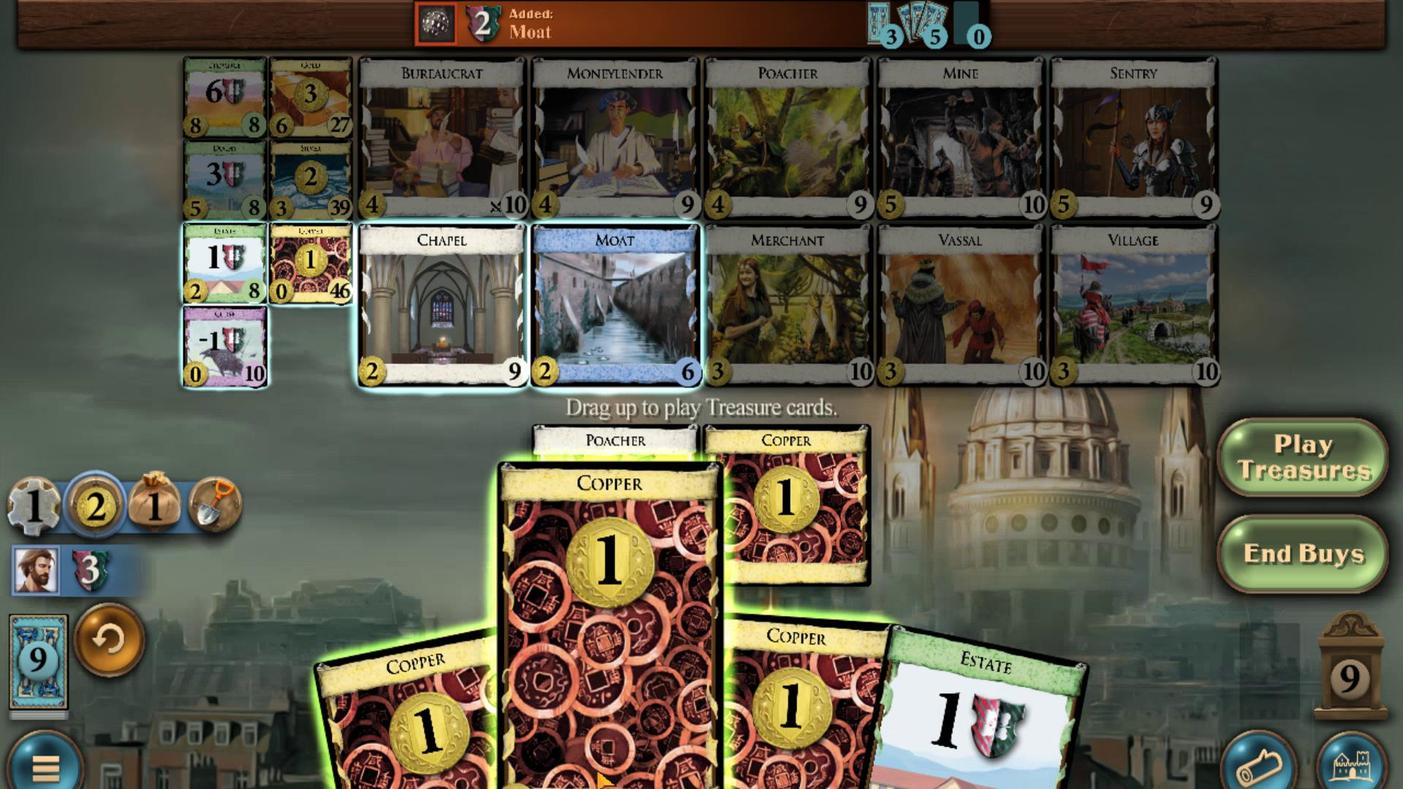 
Action: Mouse moved to (694, 707)
Screenshot: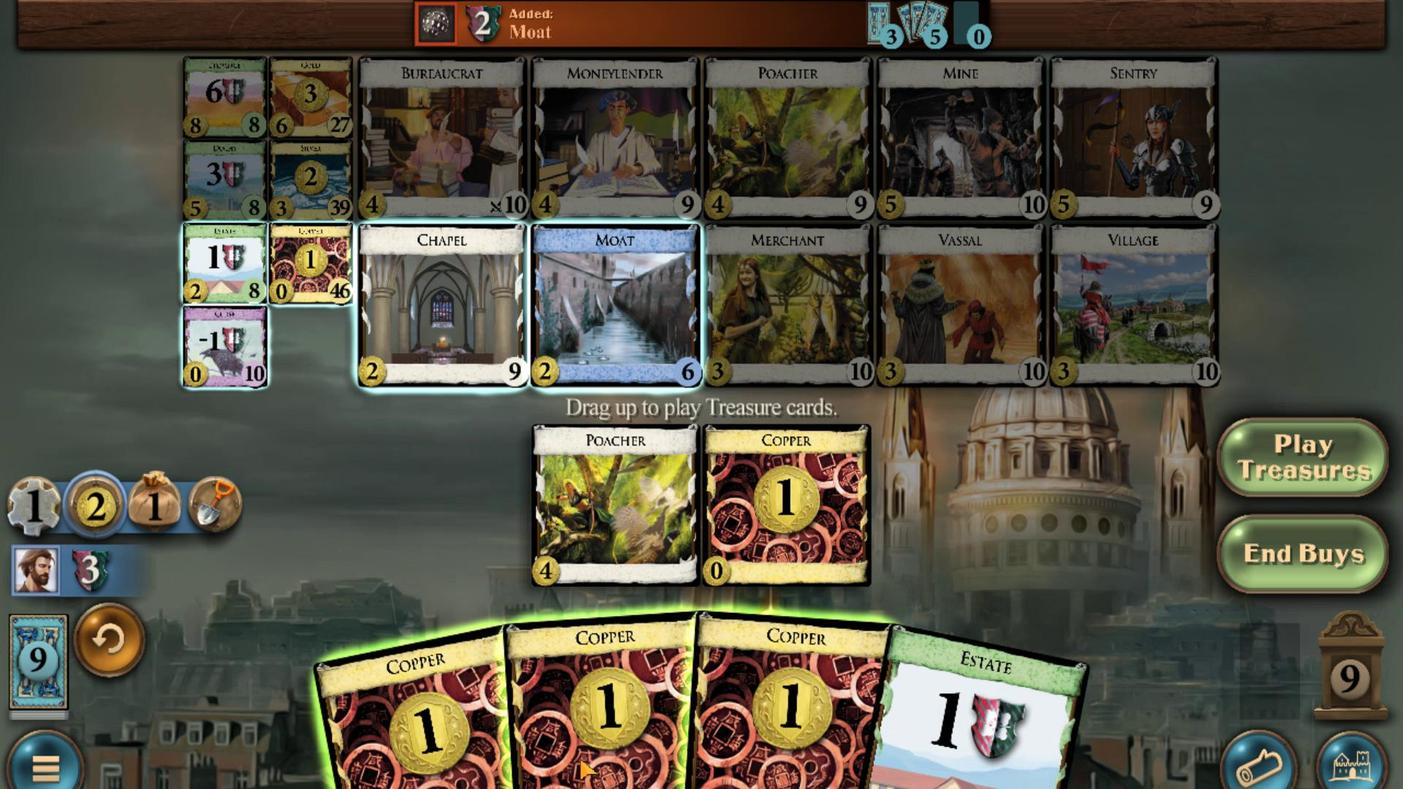 
Action: Mouse scrolled (694, 706) with delta (0, 0)
Screenshot: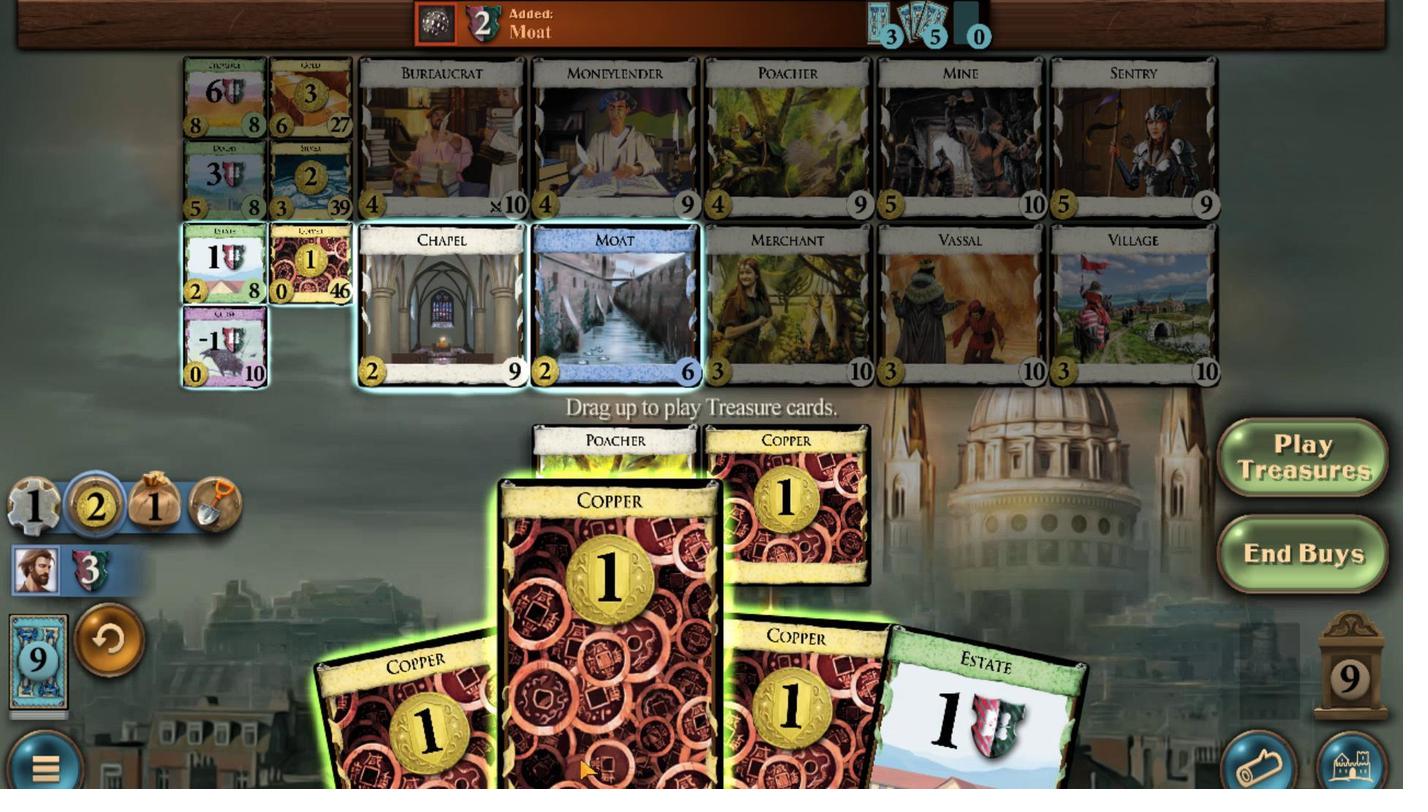 
Action: Mouse moved to (628, 695)
Screenshot: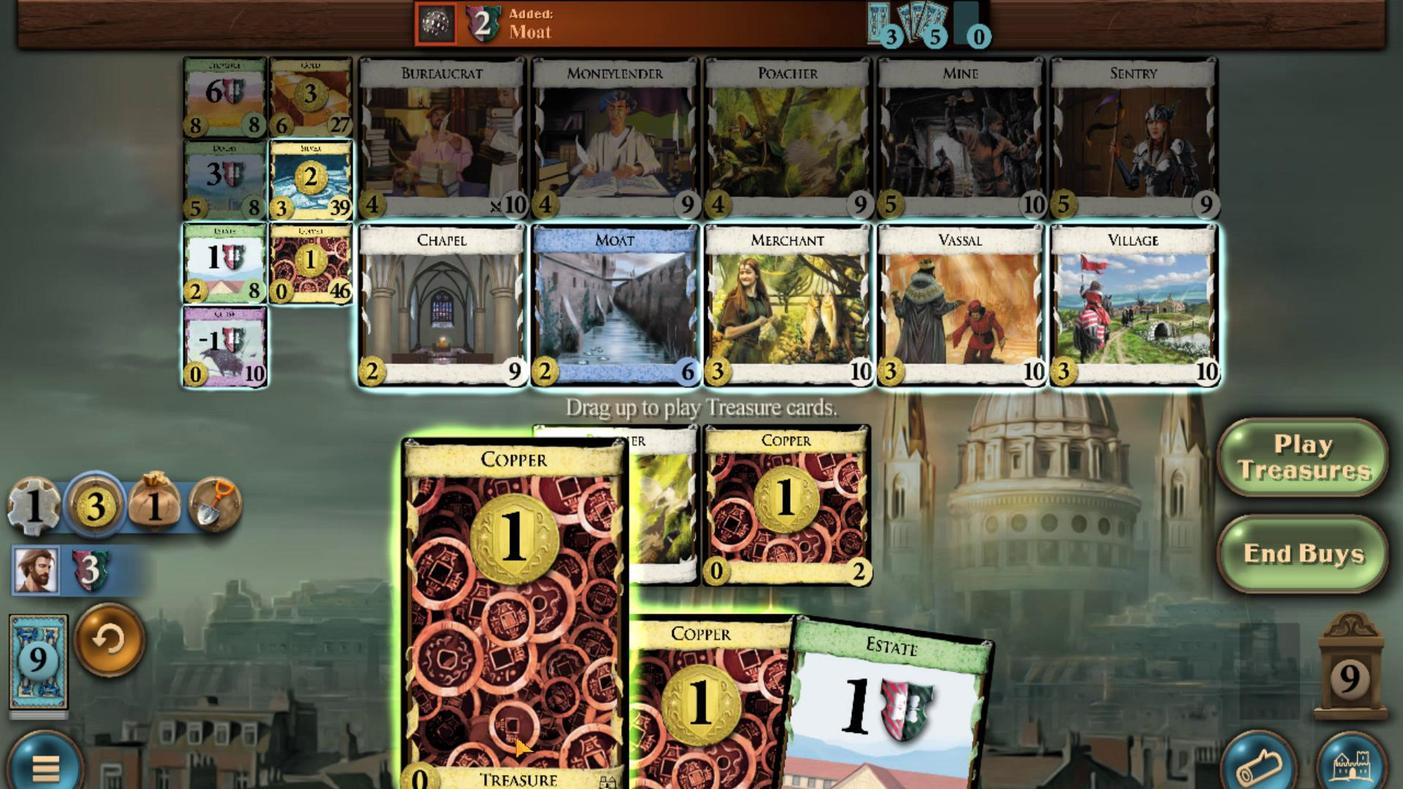 
Action: Mouse scrolled (628, 695) with delta (0, 0)
Screenshot: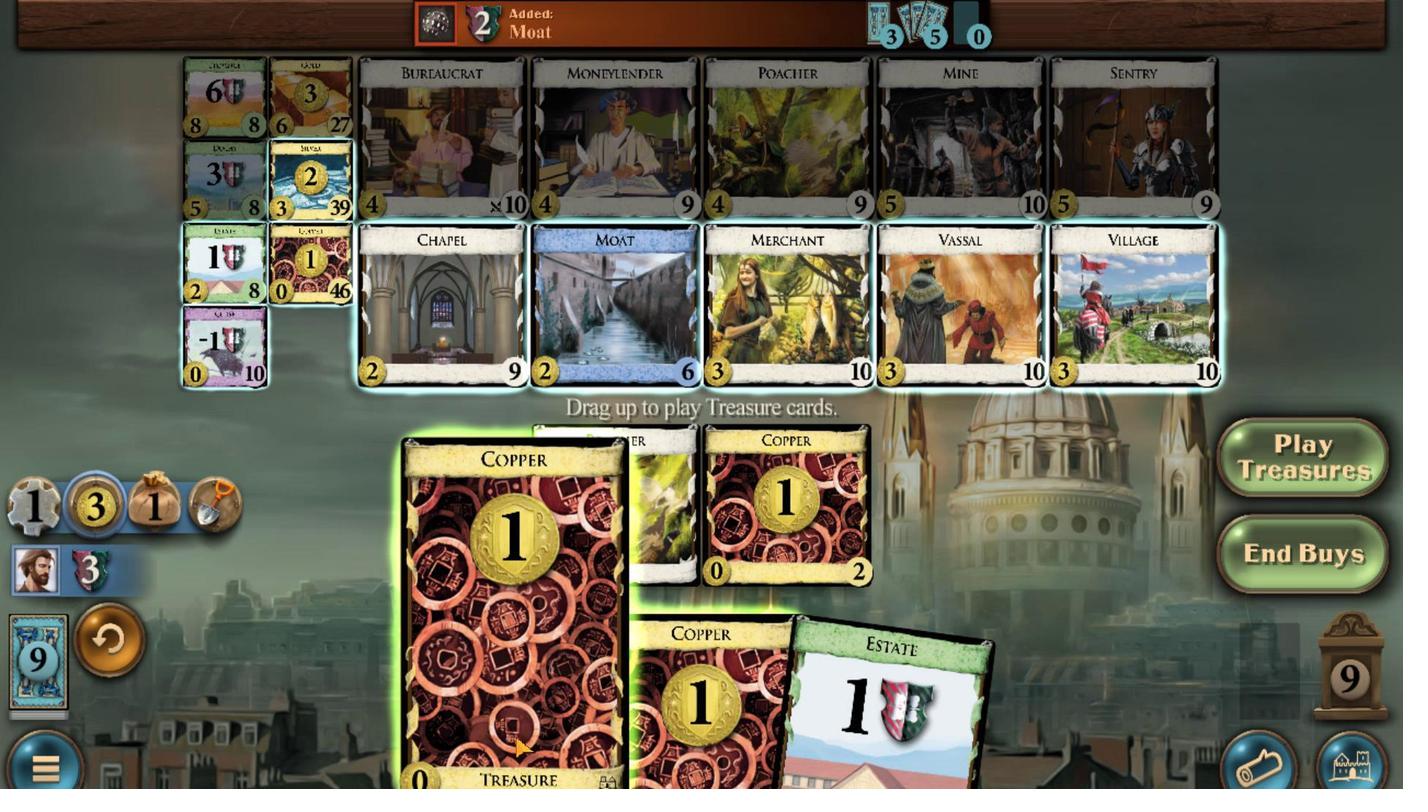 
Action: Mouse moved to (763, 666)
Screenshot: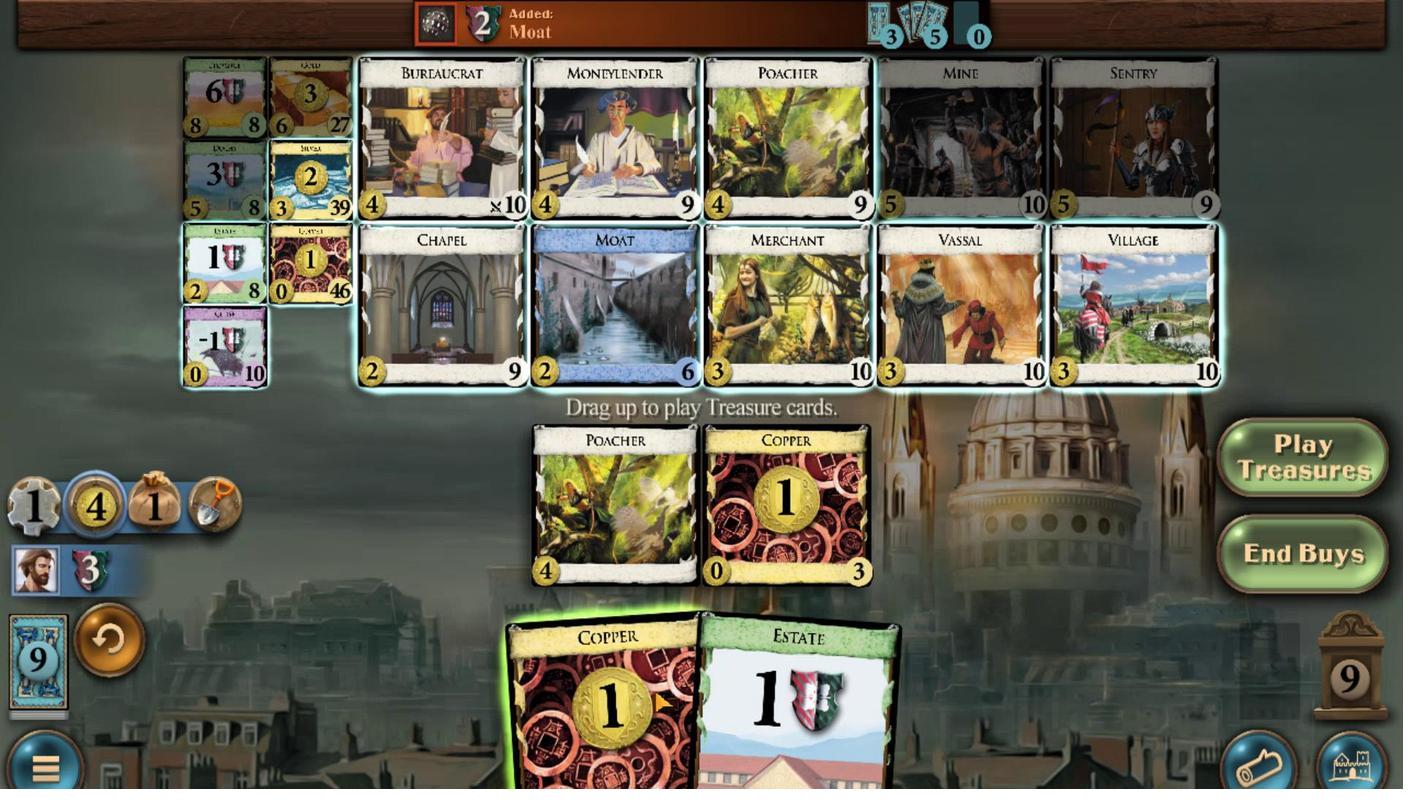 
Action: Mouse scrolled (763, 666) with delta (0, 0)
Screenshot: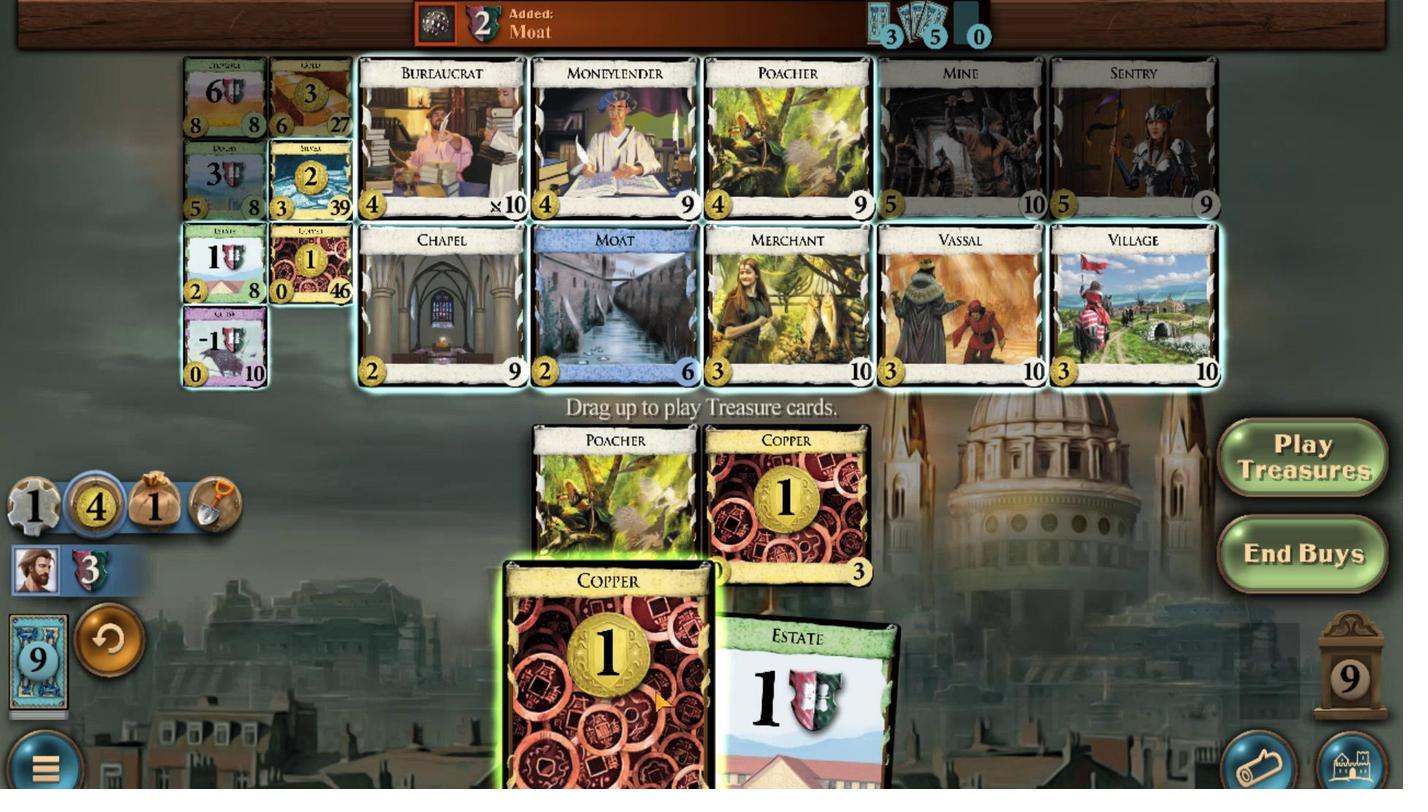
Action: Mouse moved to (385, 352)
Screenshot: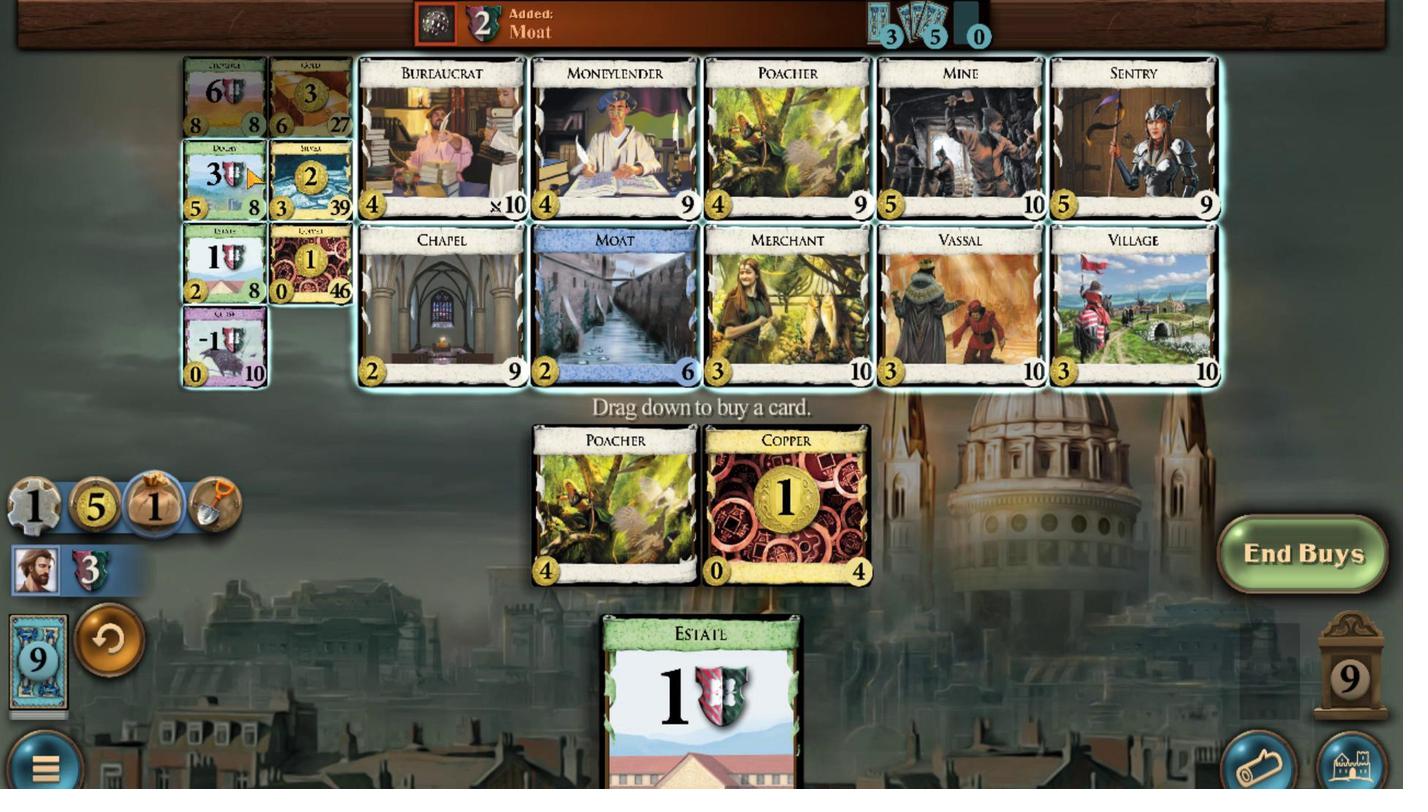 
Action: Mouse scrolled (385, 353) with delta (0, 0)
Screenshot: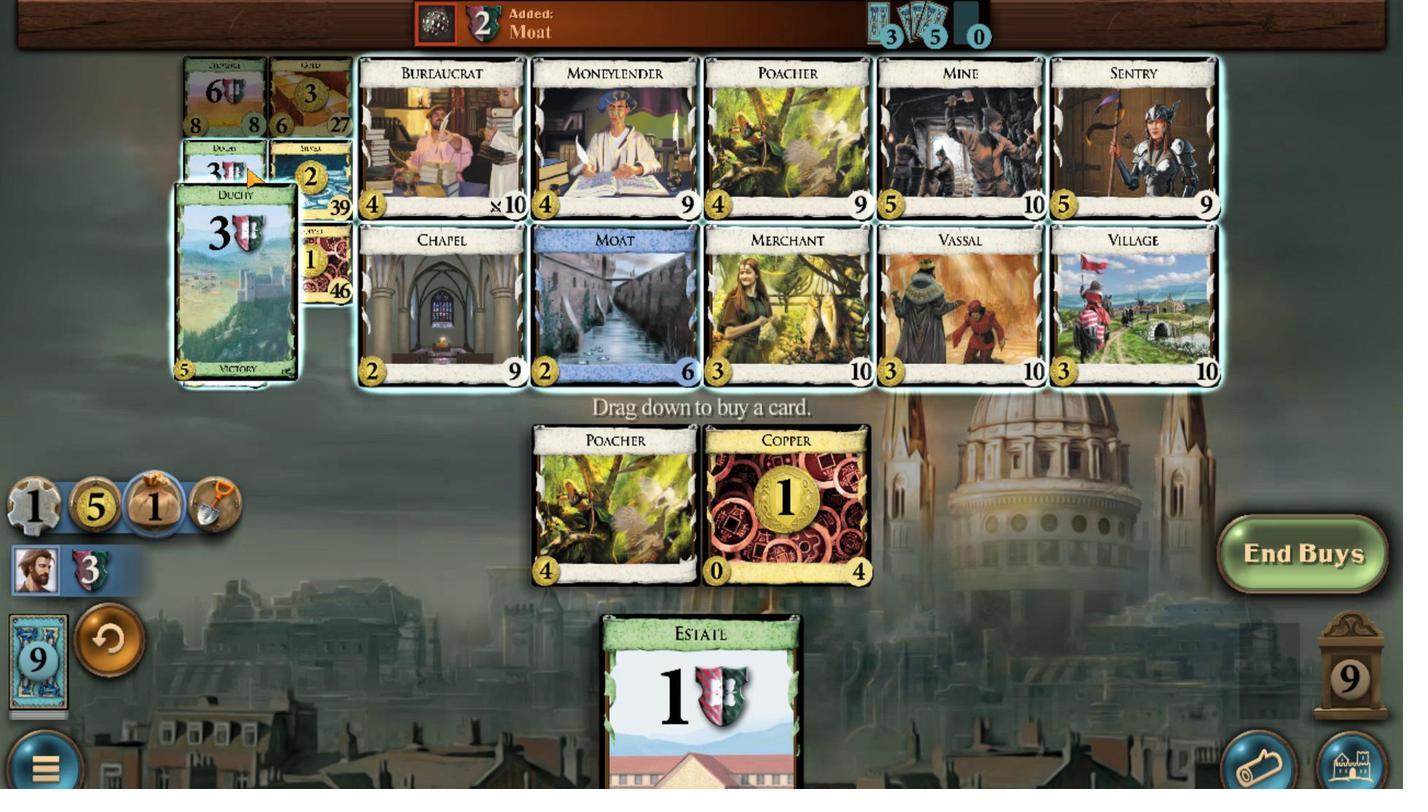 
Action: Mouse scrolled (385, 353) with delta (0, 0)
Screenshot: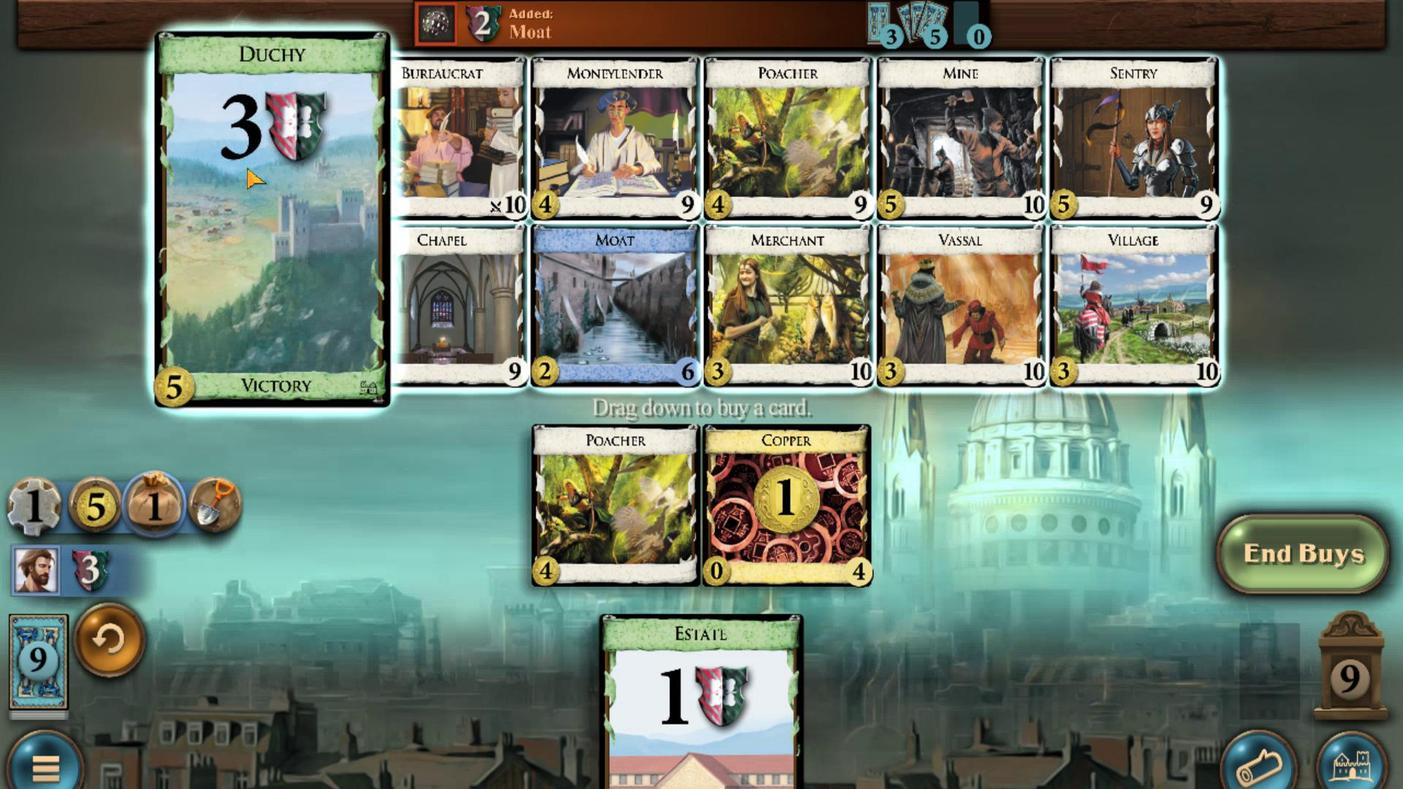
Action: Mouse scrolled (385, 353) with delta (0, 0)
Screenshot: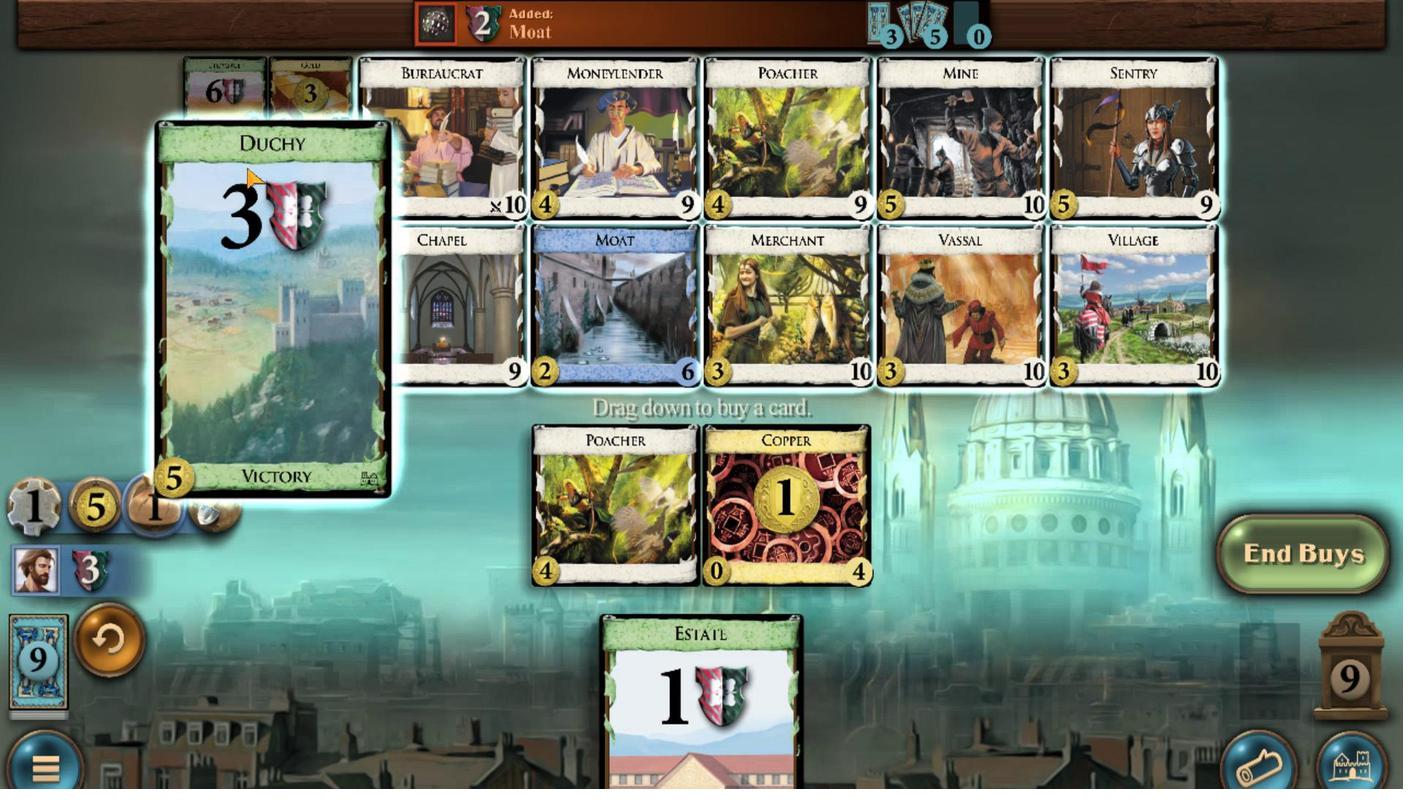
Action: Mouse scrolled (385, 353) with delta (0, 0)
Screenshot: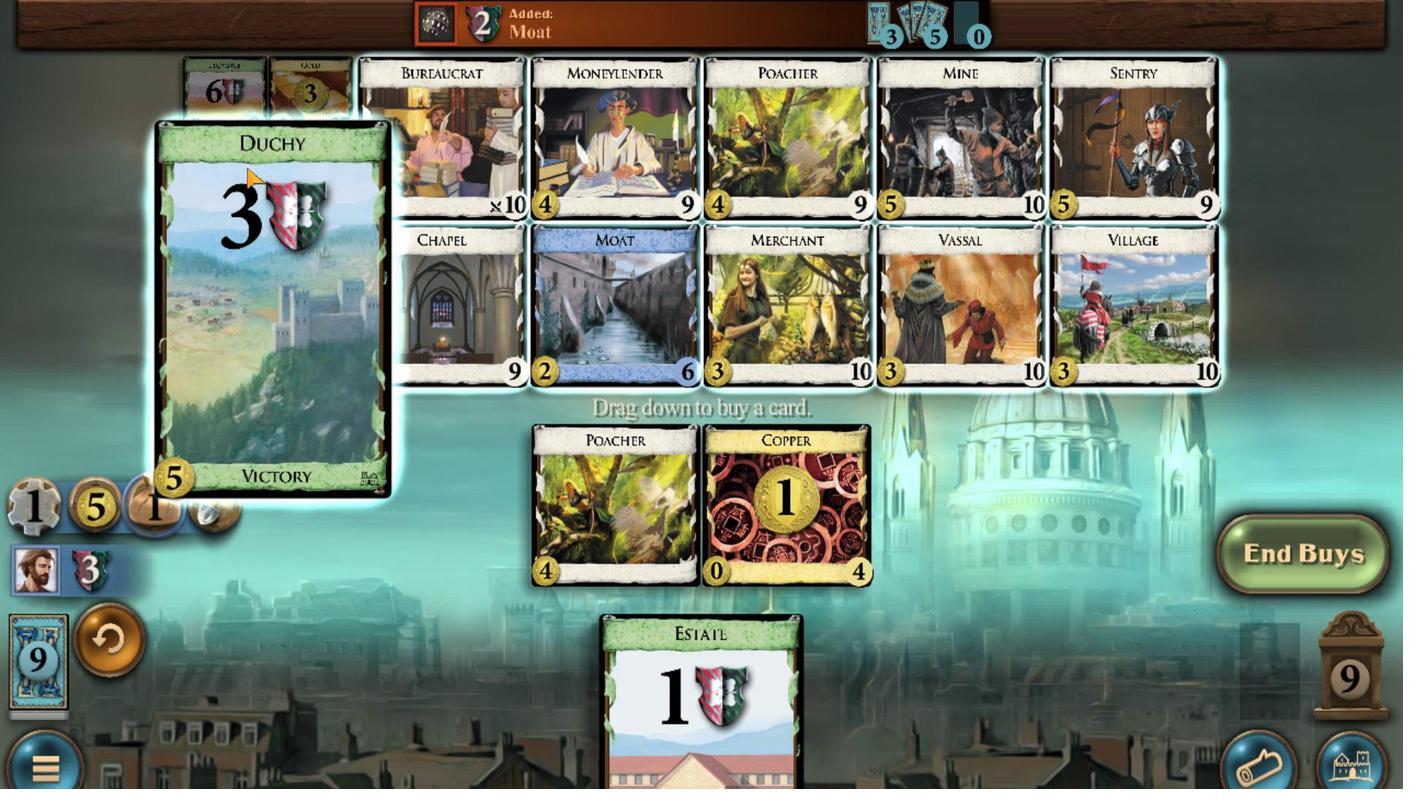 
Action: Mouse scrolled (385, 353) with delta (0, 0)
Screenshot: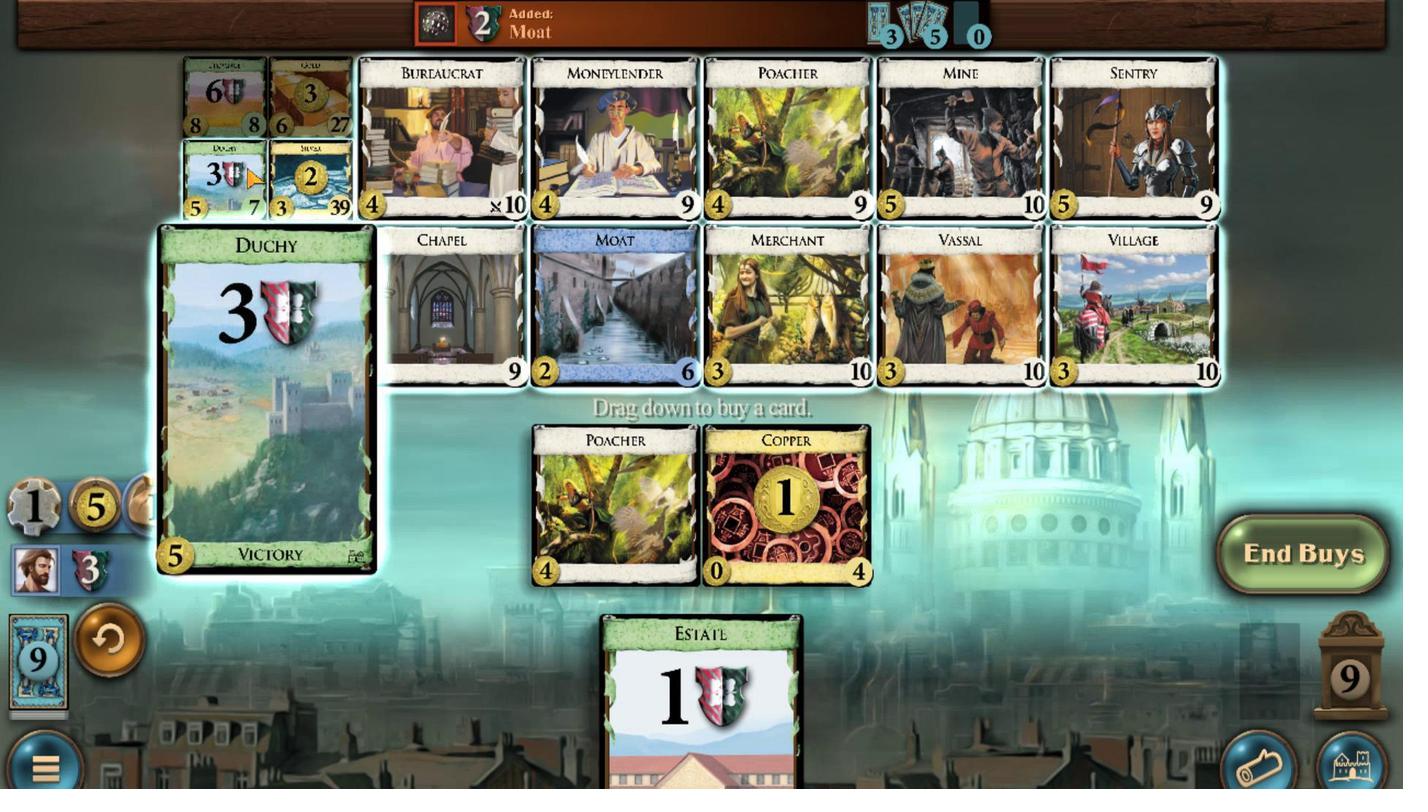 
Action: Mouse scrolled (385, 353) with delta (0, 0)
Screenshot: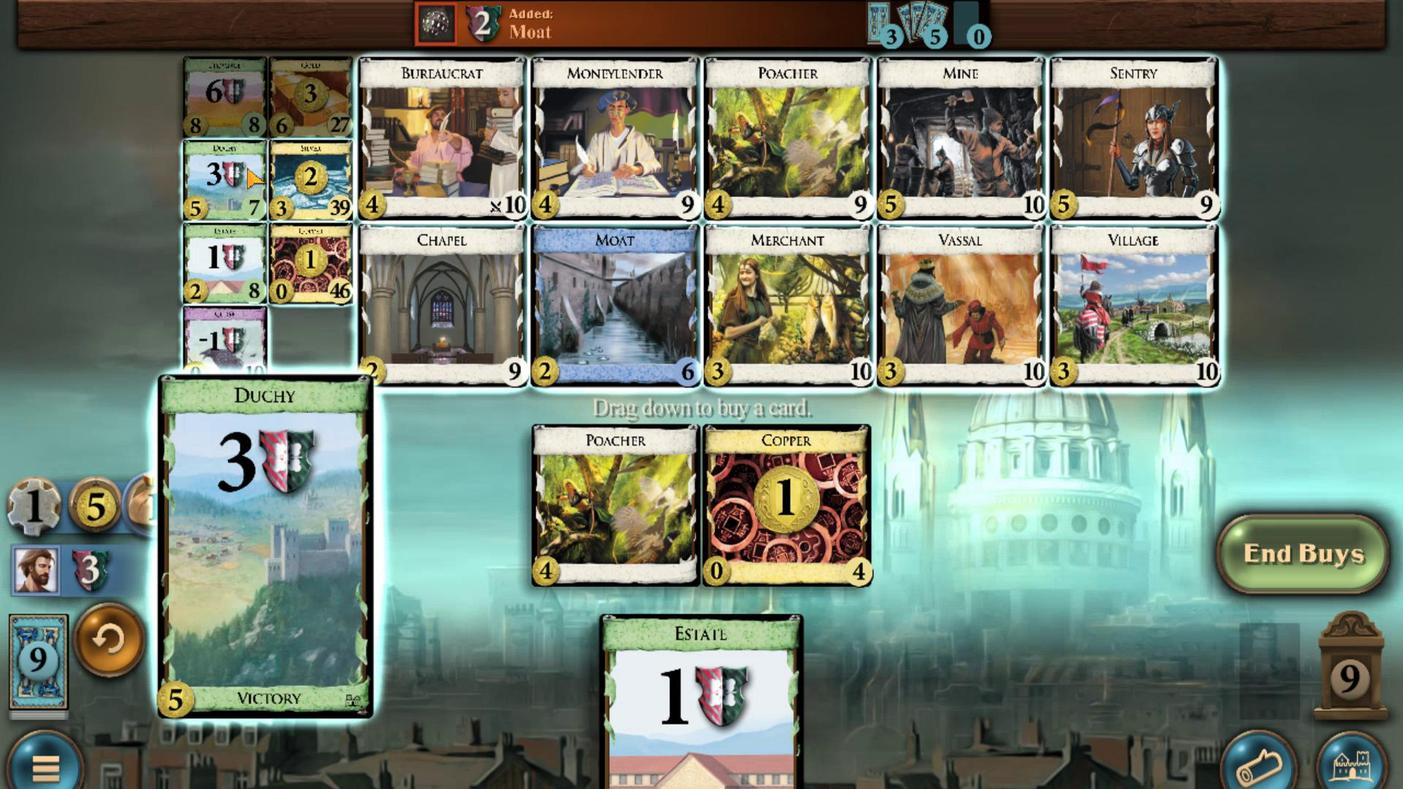 
Action: Mouse moved to (1108, 681)
Screenshot: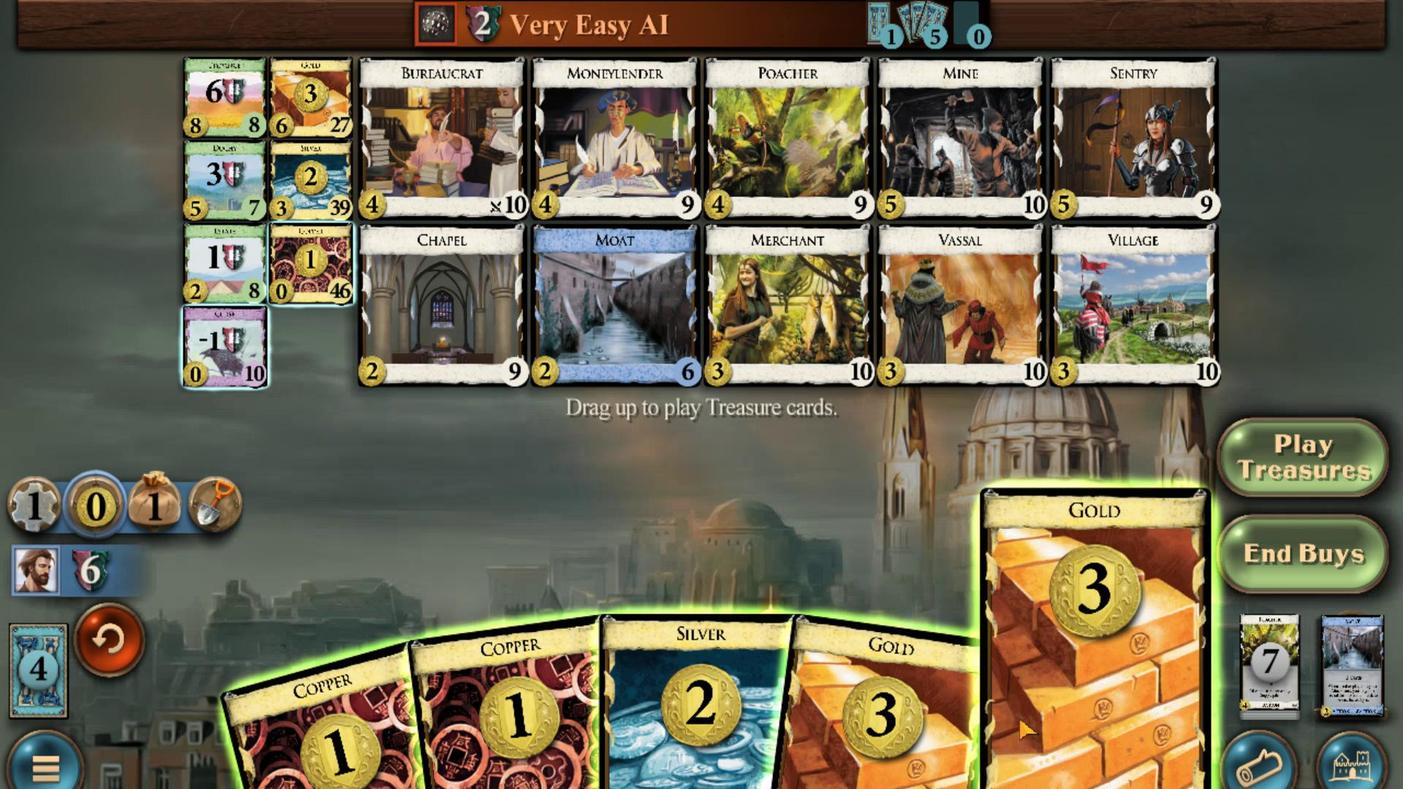 
Action: Mouse scrolled (1108, 680) with delta (0, 0)
Screenshot: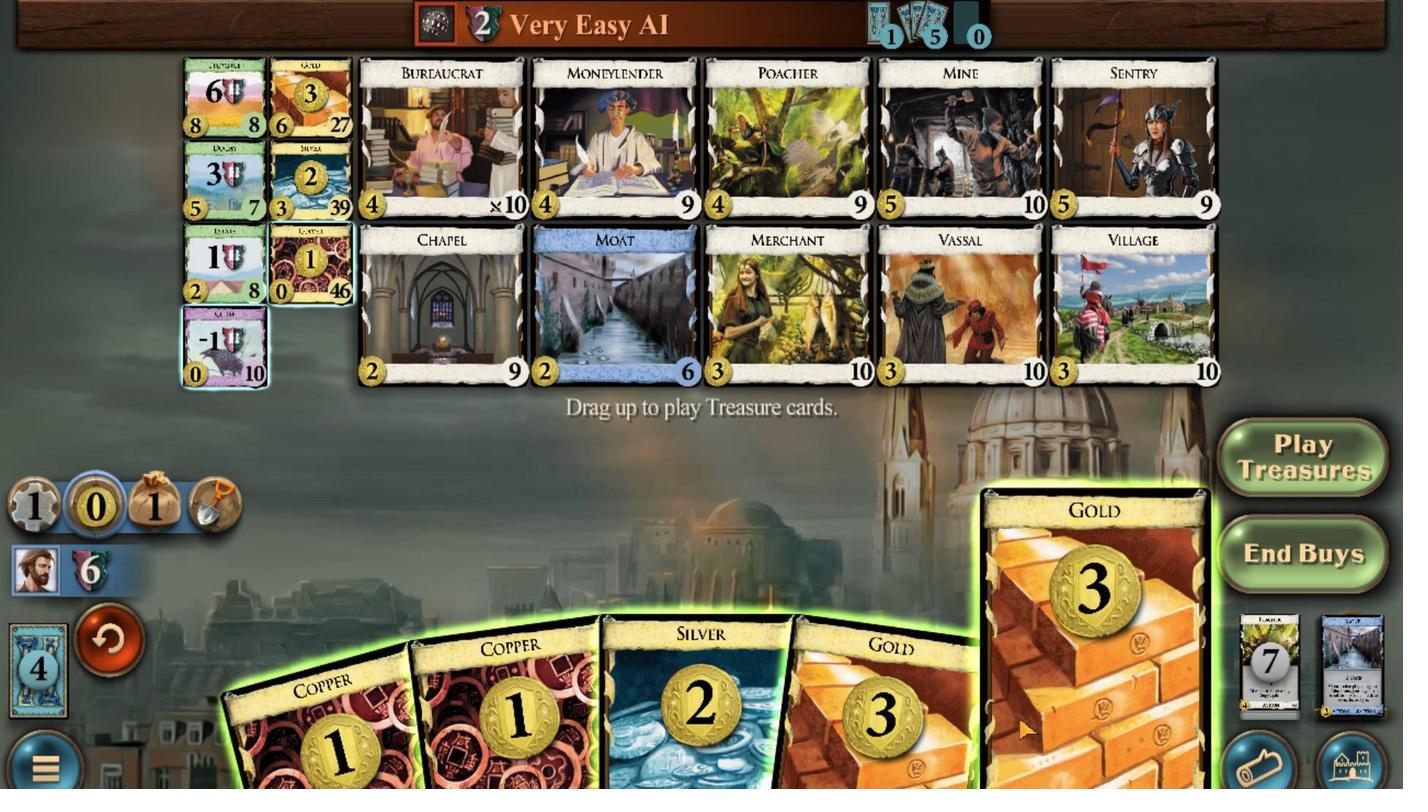 
Action: Mouse moved to (1002, 659)
Screenshot: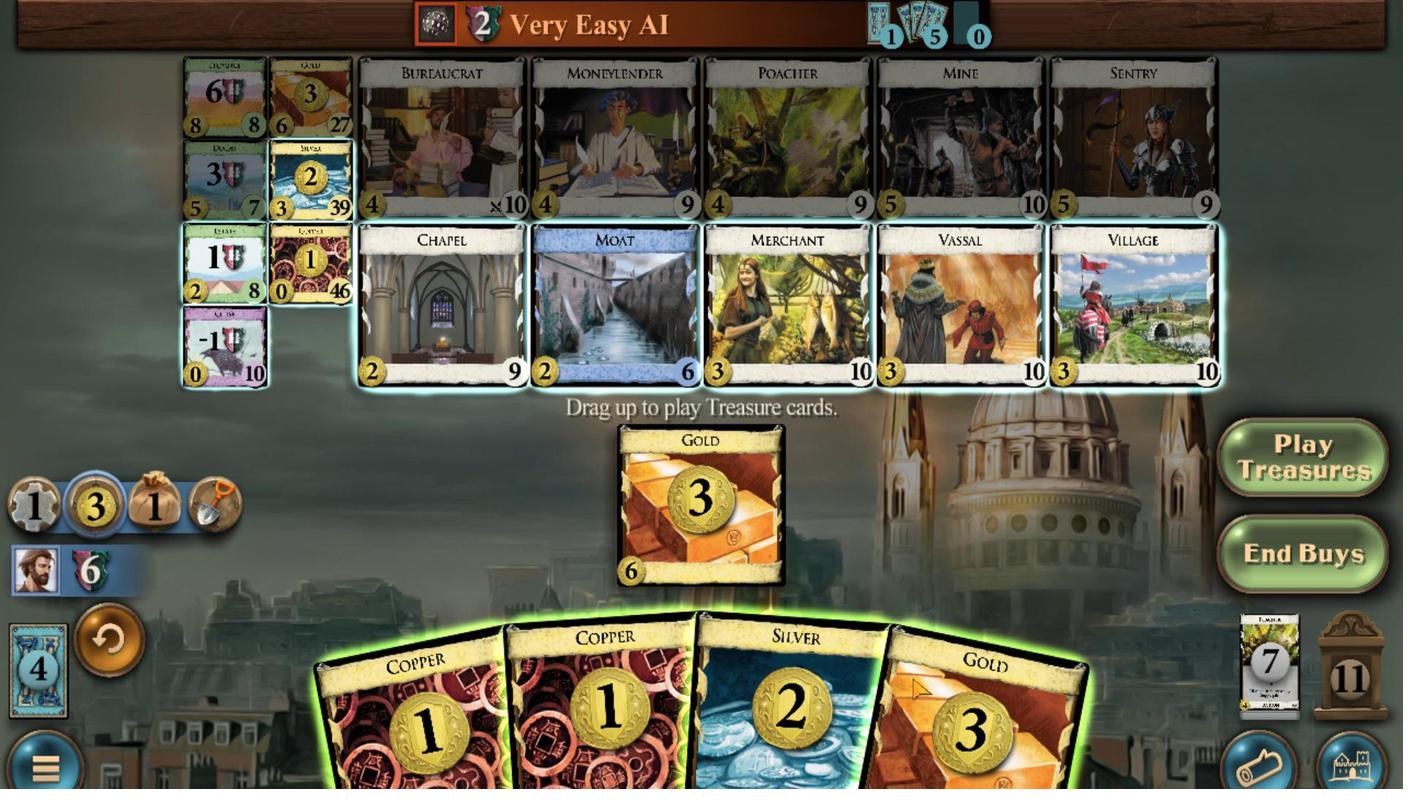 
Action: Mouse scrolled (1002, 658) with delta (0, 0)
Screenshot: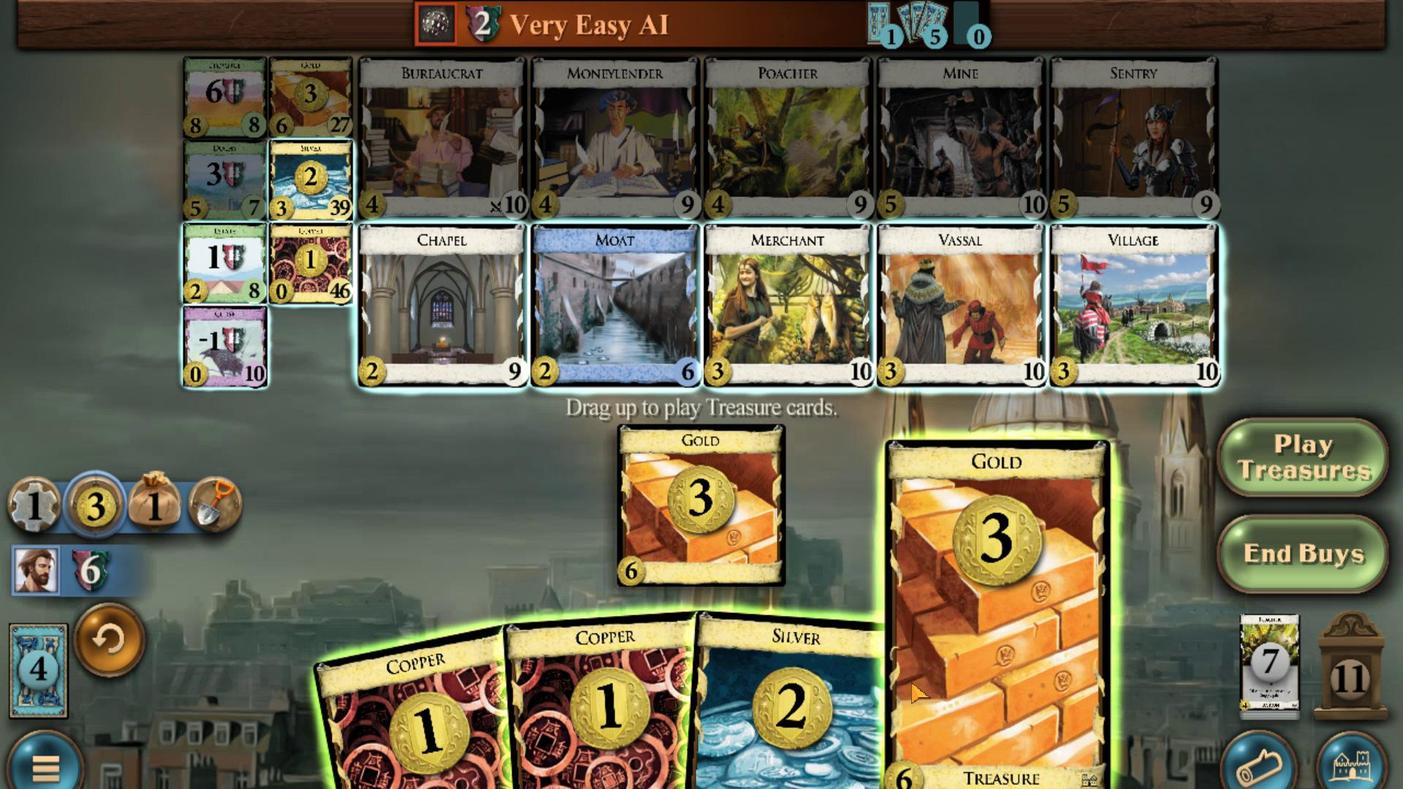 
Action: Mouse moved to (852, 668)
Screenshot: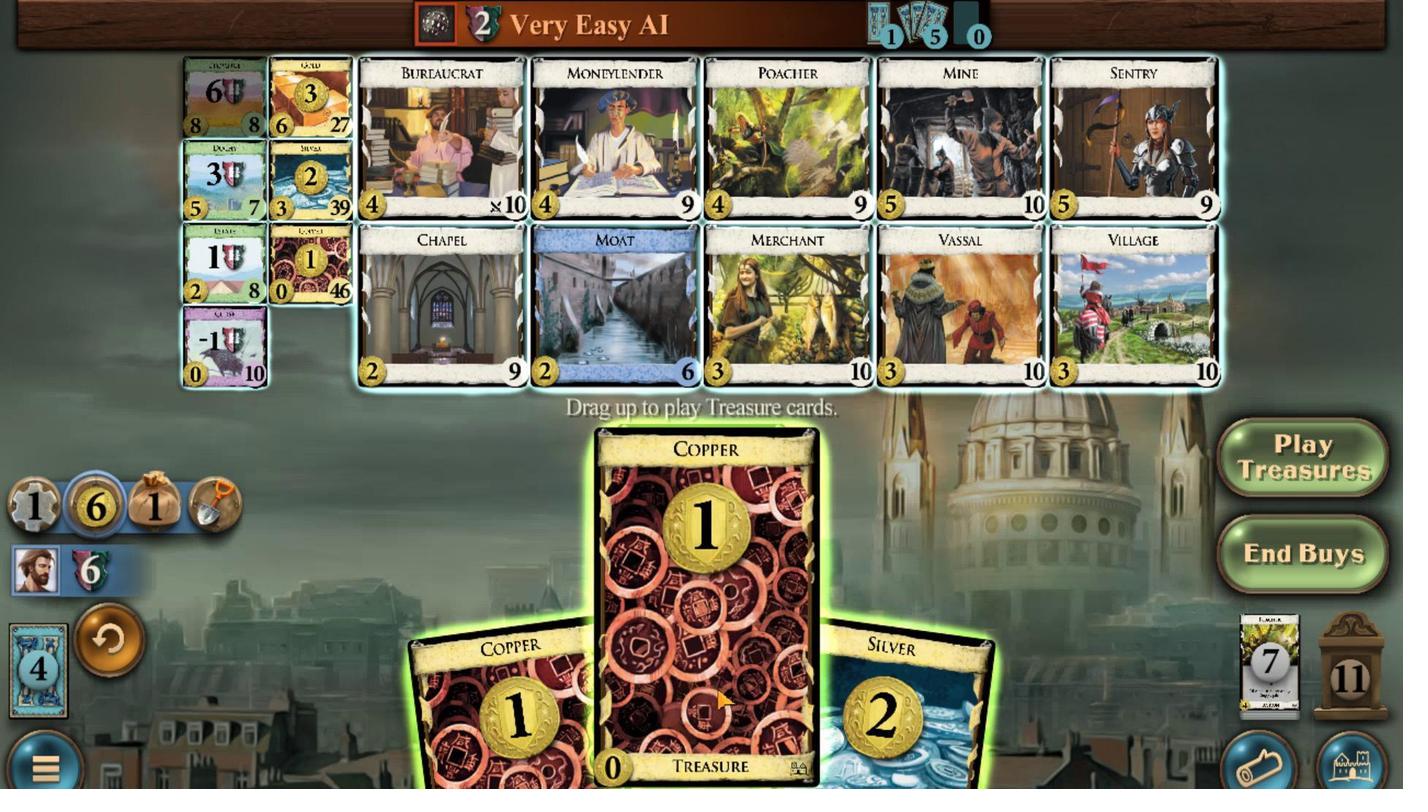 
Action: Mouse scrolled (852, 667) with delta (0, 0)
Screenshot: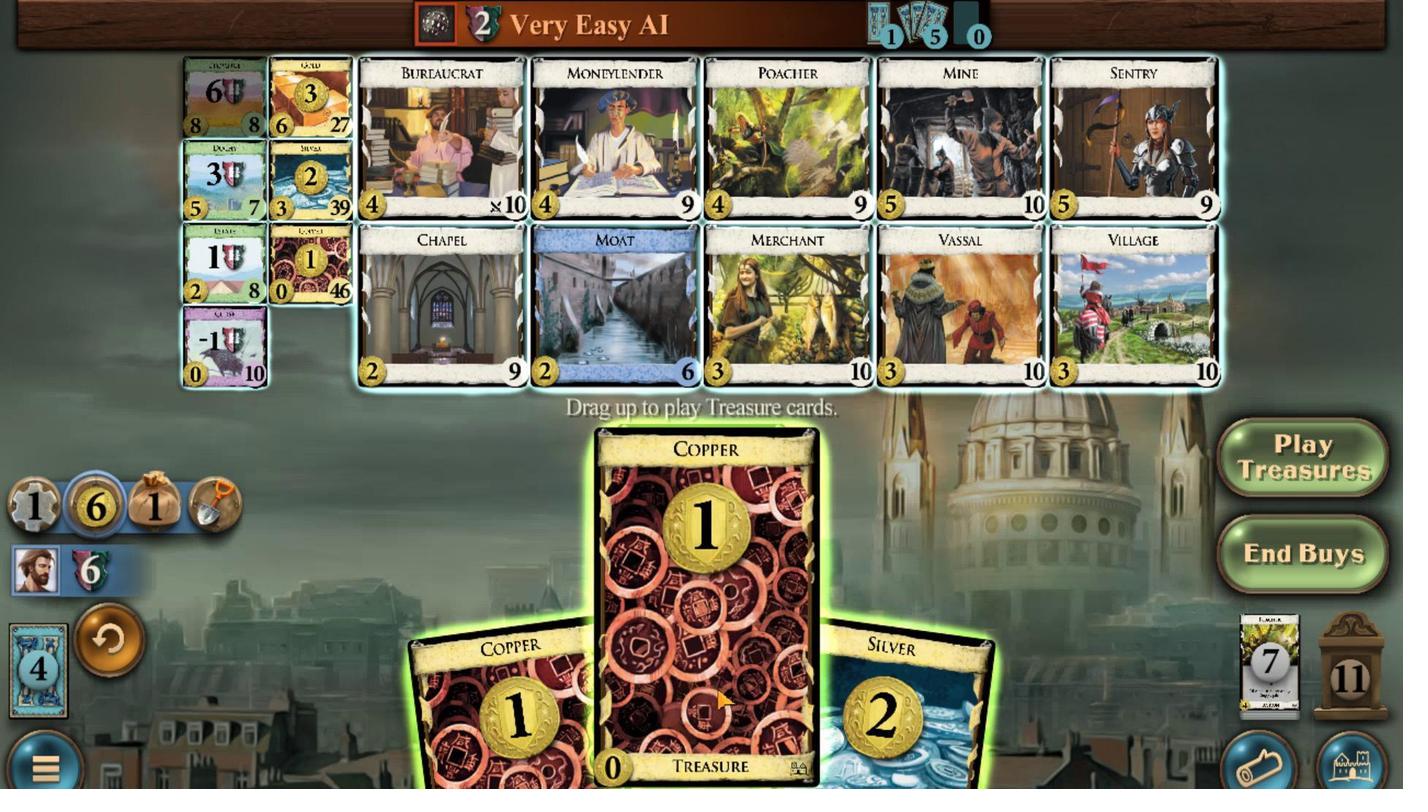 
Action: Mouse moved to (719, 662)
Screenshot: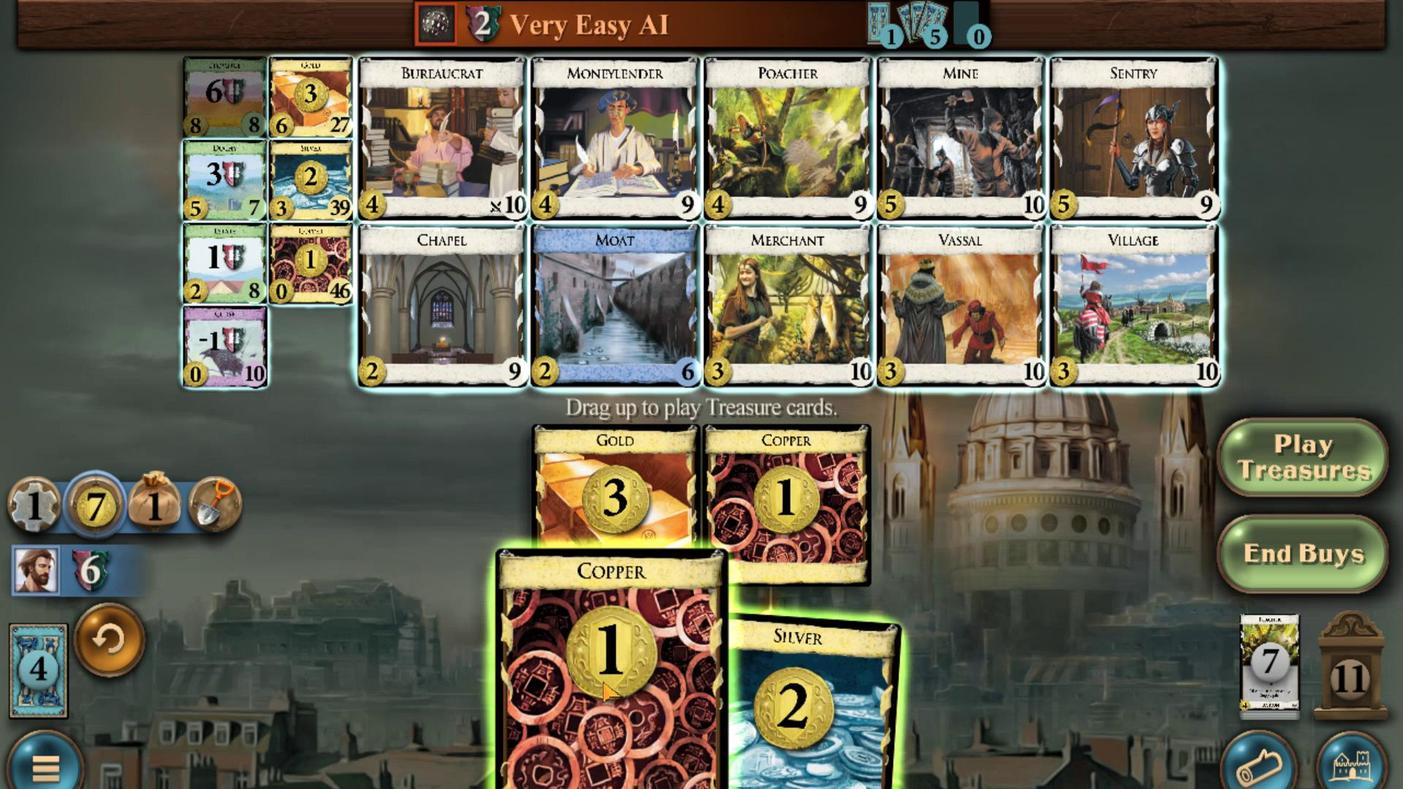 
Action: Mouse scrolled (719, 662) with delta (0, 0)
Screenshot: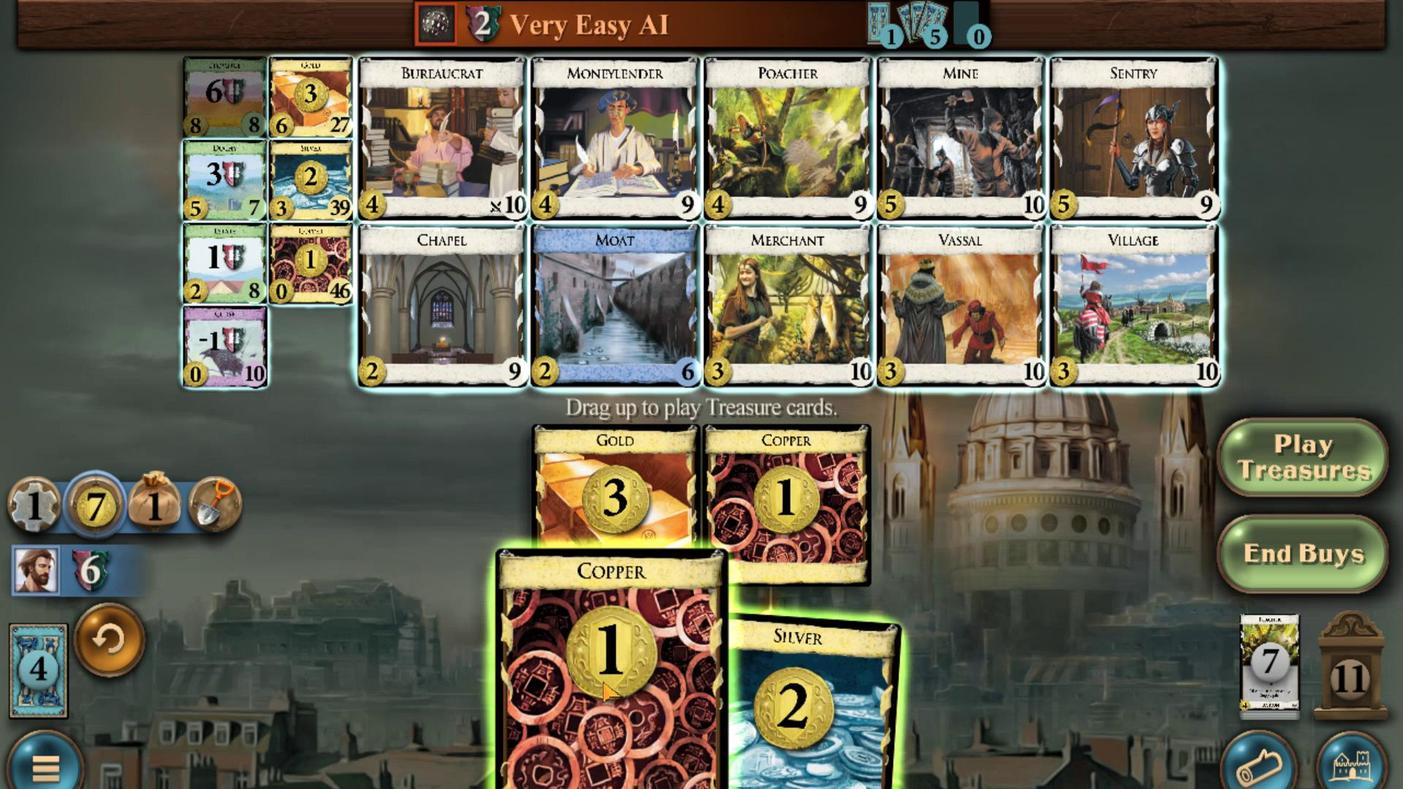 
Action: Mouse moved to (377, 313)
Screenshot: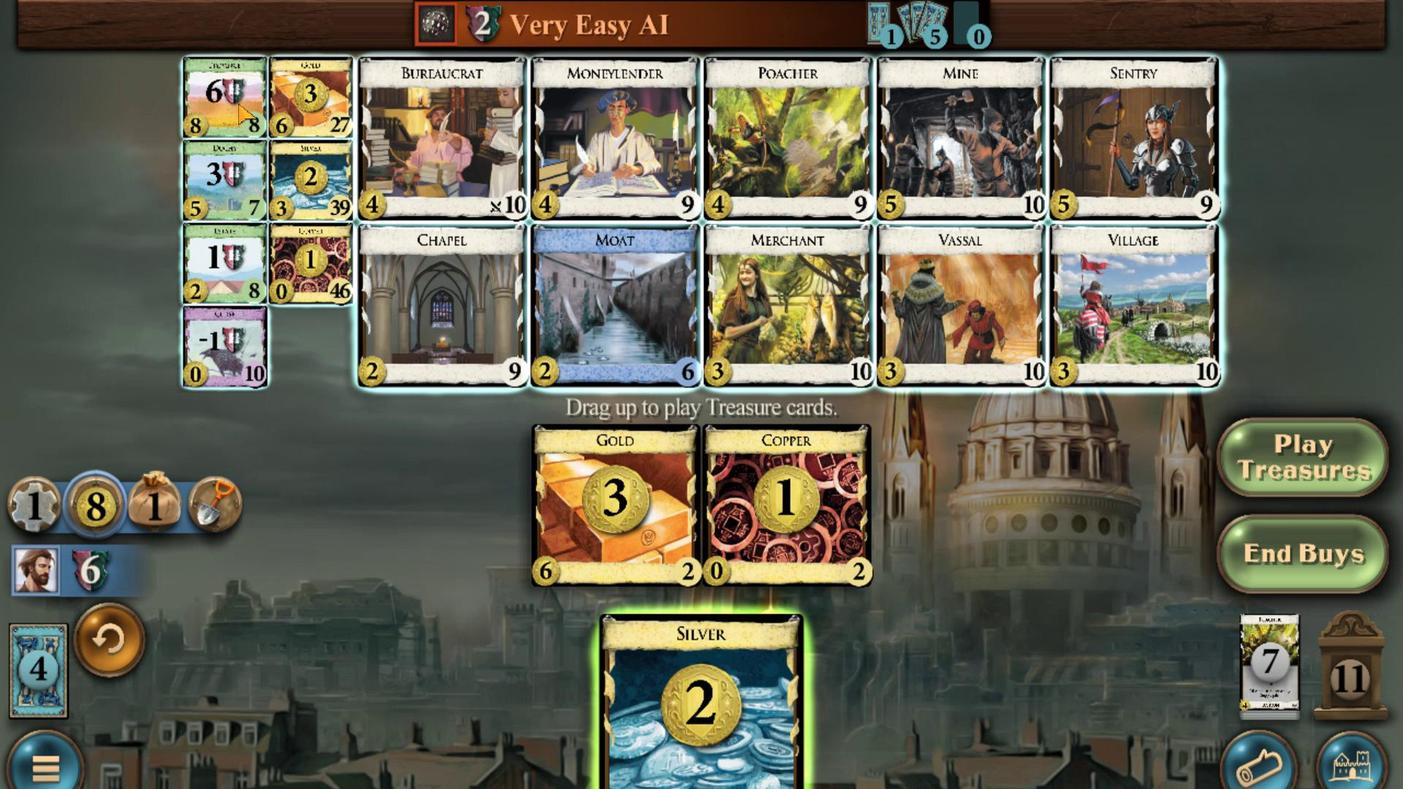 
Action: Mouse scrolled (377, 314) with delta (0, 0)
Screenshot: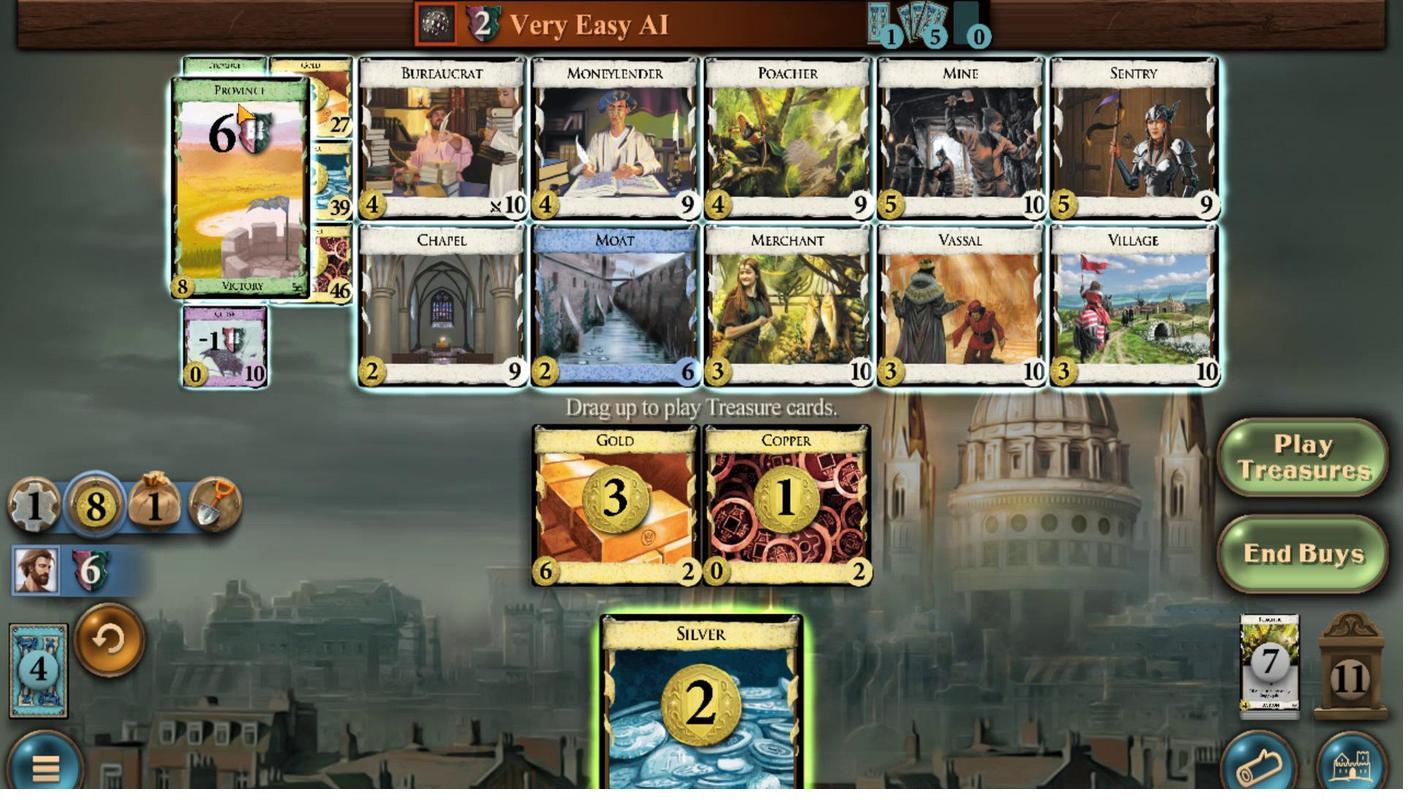 
Action: Mouse scrolled (377, 314) with delta (0, 0)
Screenshot: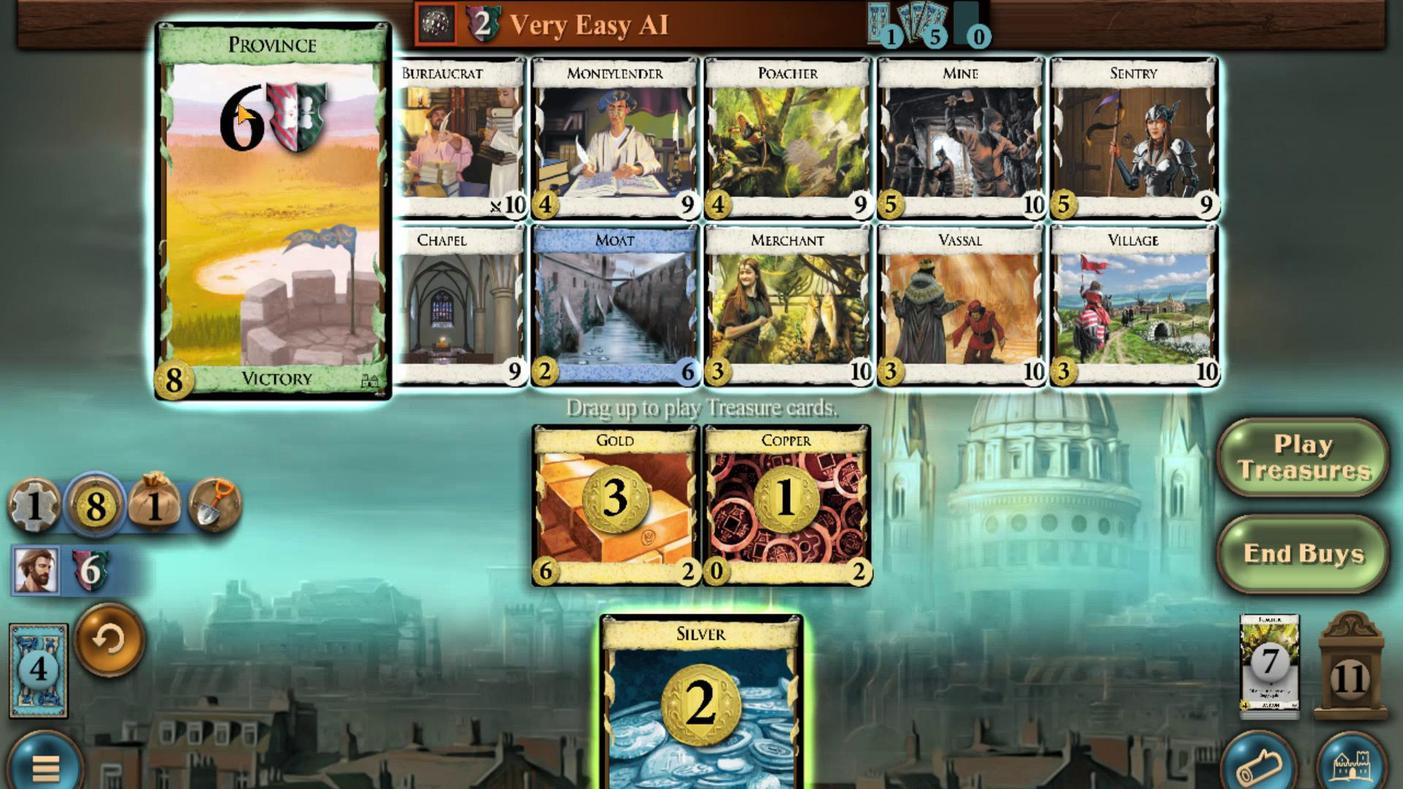 
Action: Mouse scrolled (377, 314) with delta (0, 0)
Screenshot: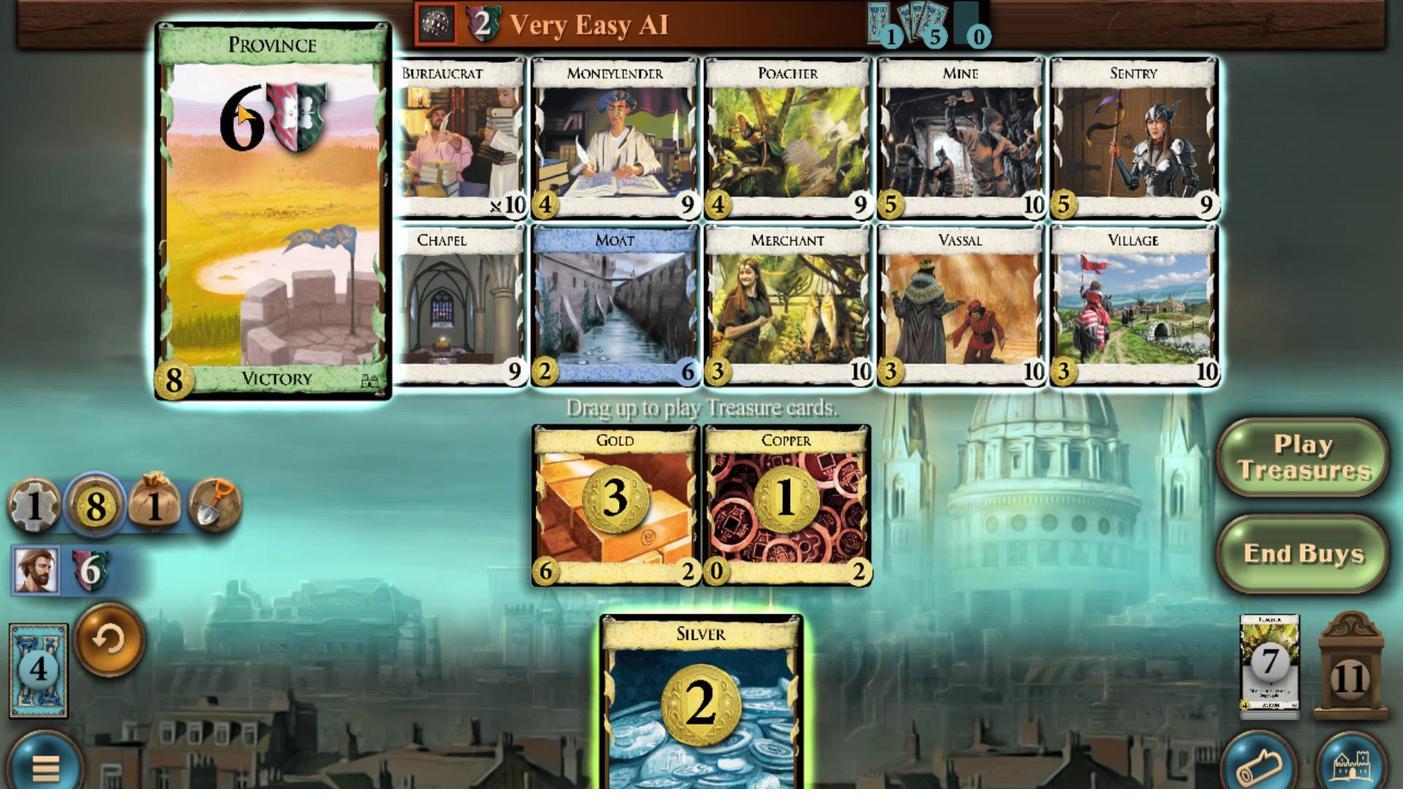 
Action: Mouse scrolled (377, 314) with delta (0, 0)
Screenshot: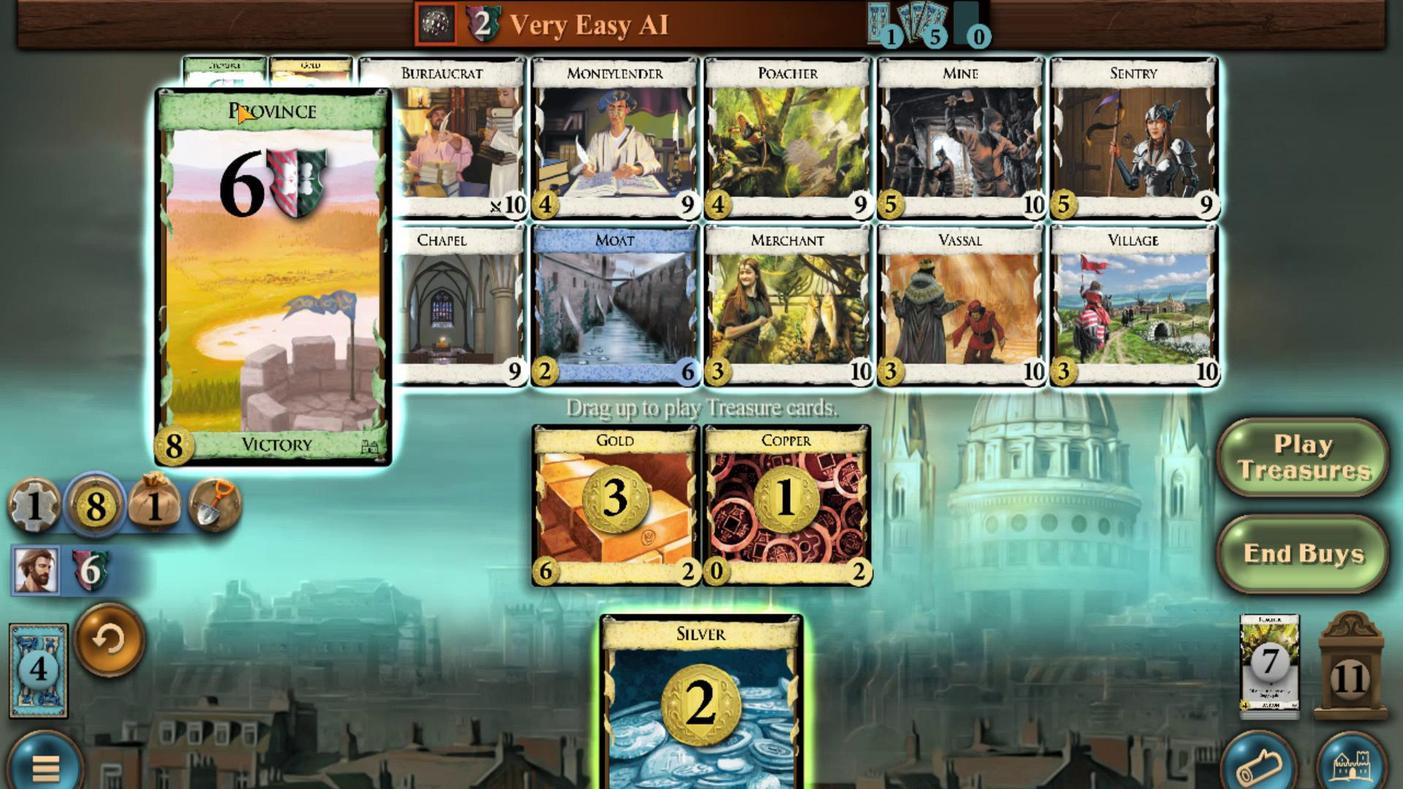 
Action: Mouse scrolled (377, 314) with delta (0, 0)
Screenshot: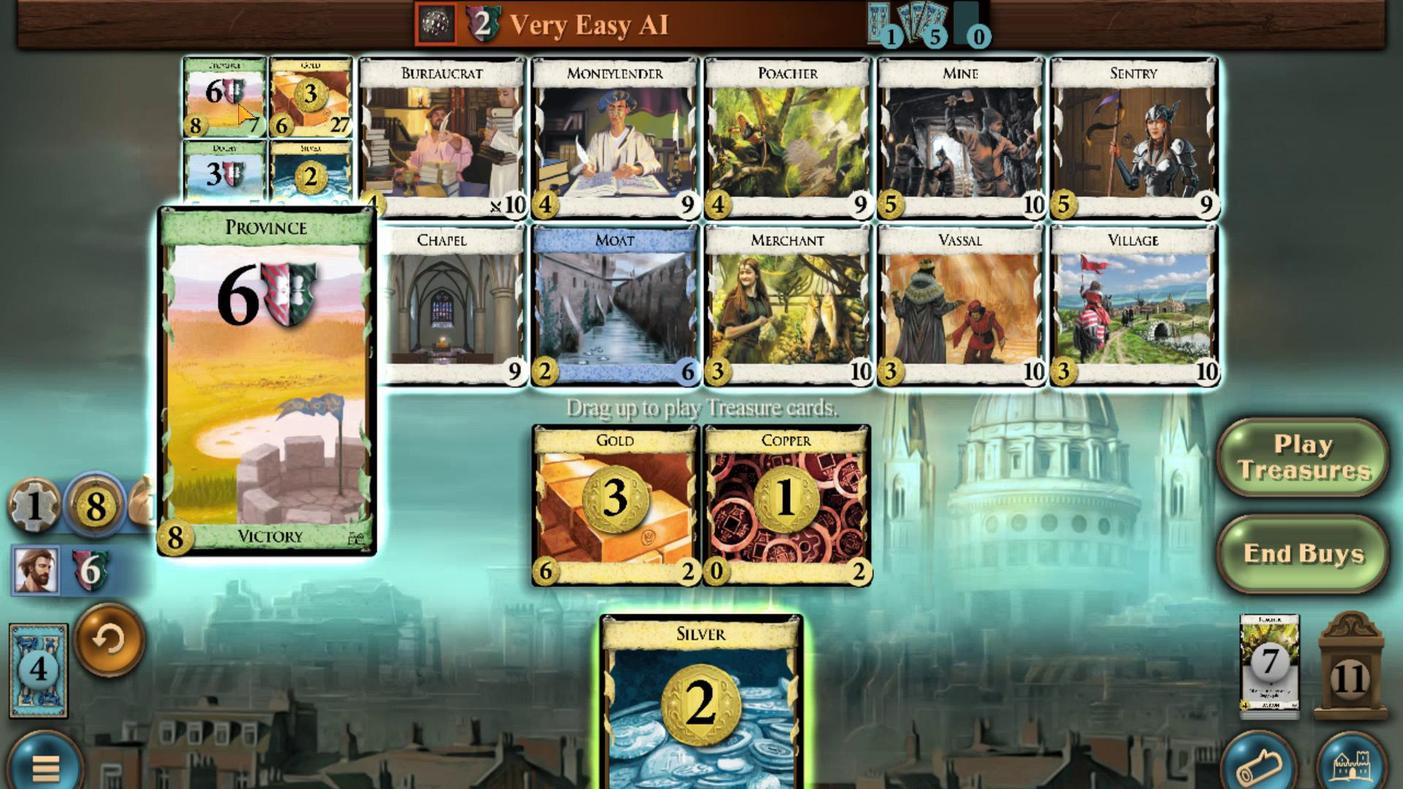 
Action: Mouse scrolled (377, 314) with delta (0, 0)
Screenshot: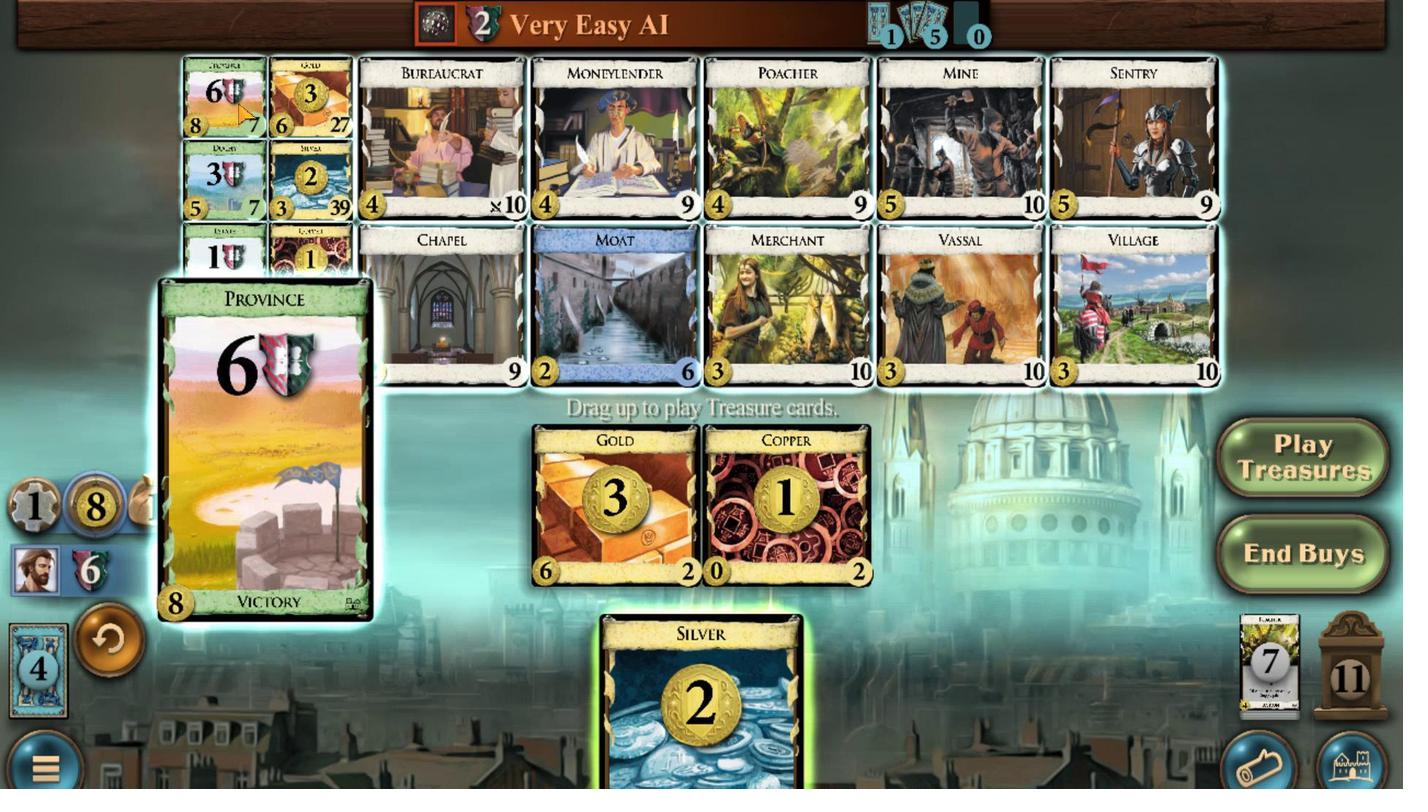 
Action: Mouse scrolled (377, 314) with delta (0, 0)
Screenshot: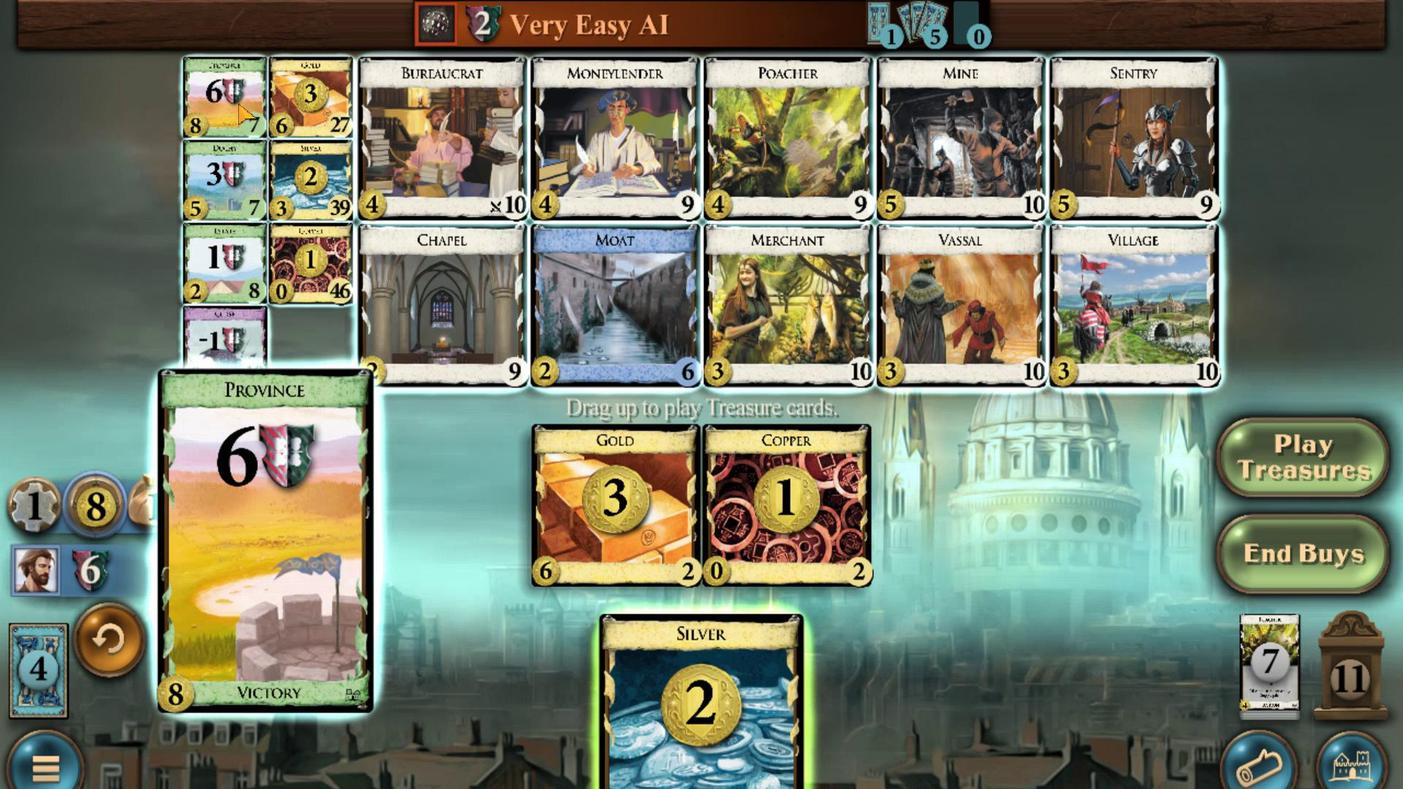 
Action: Mouse moved to (458, 674)
Screenshot: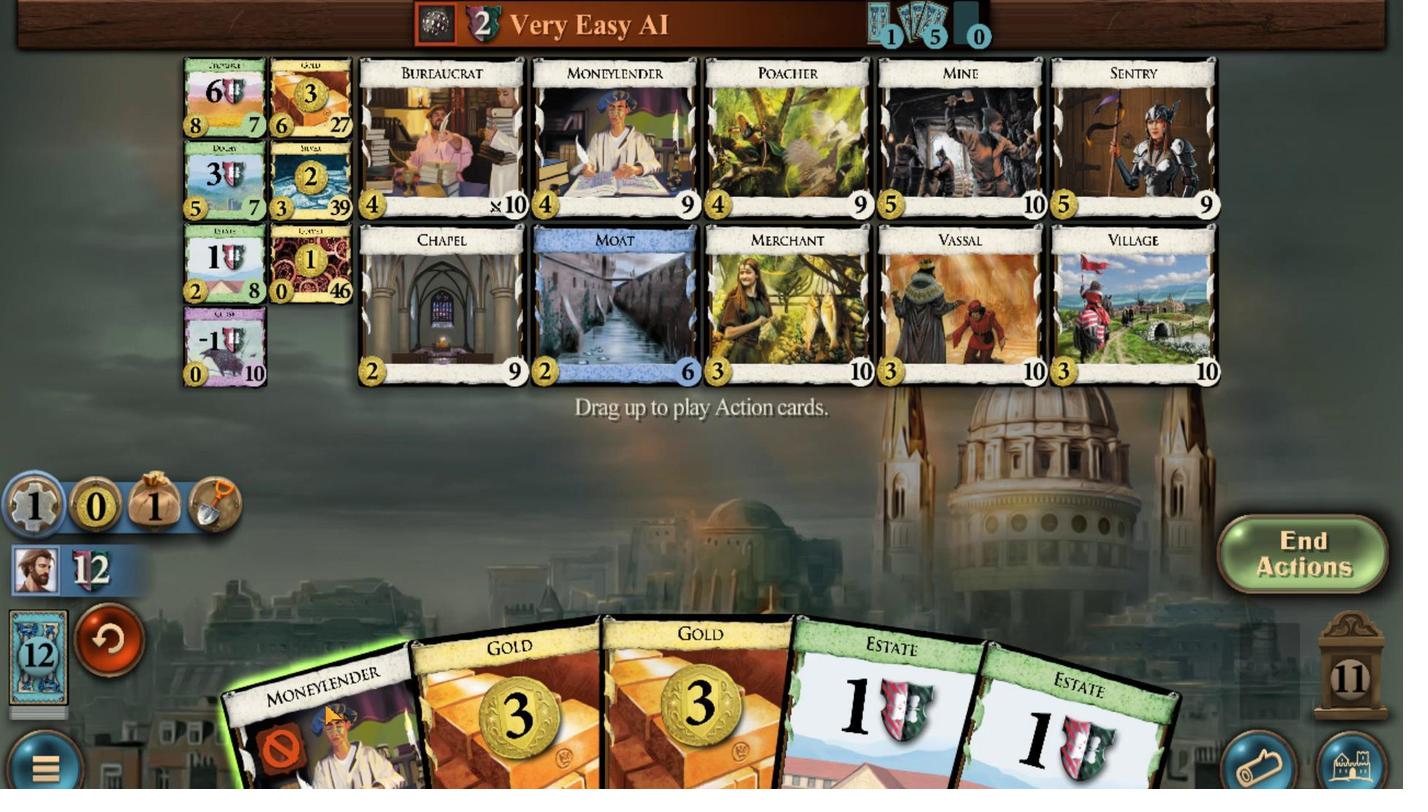 
Action: Mouse scrolled (458, 673) with delta (0, 0)
Screenshot: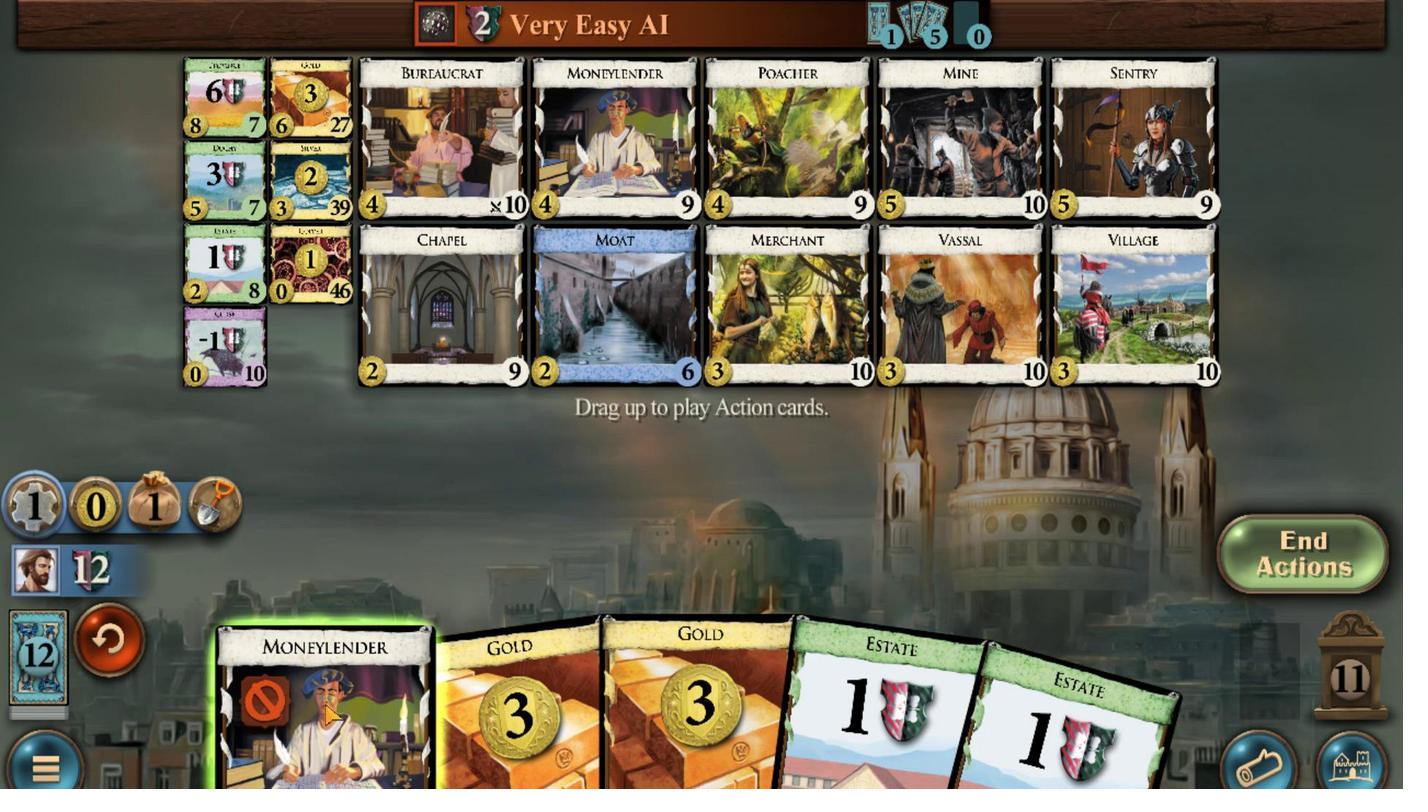 
Action: Mouse moved to (563, 671)
Screenshot: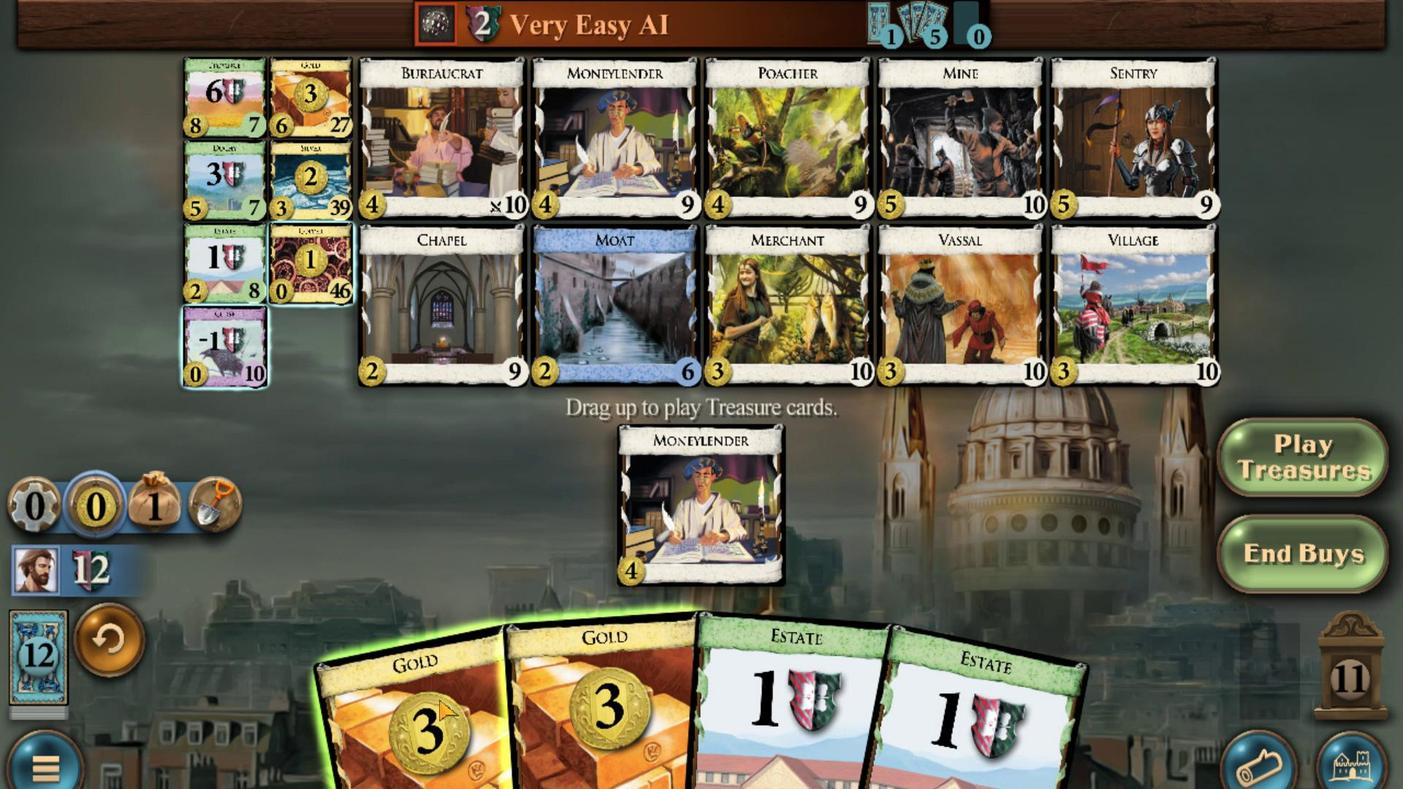 
Action: Mouse scrolled (563, 671) with delta (0, 0)
Screenshot: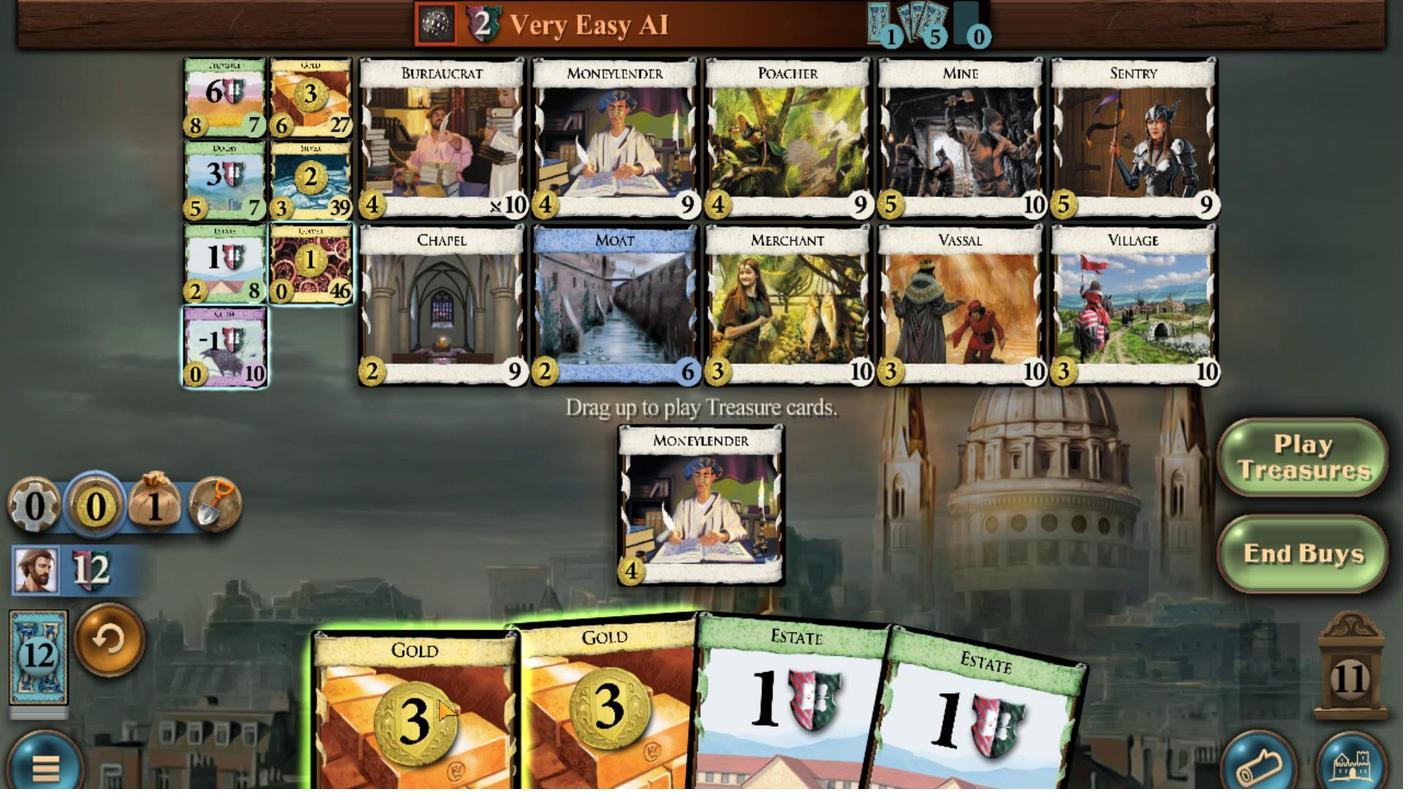 
Action: Mouse moved to (622, 668)
Screenshot: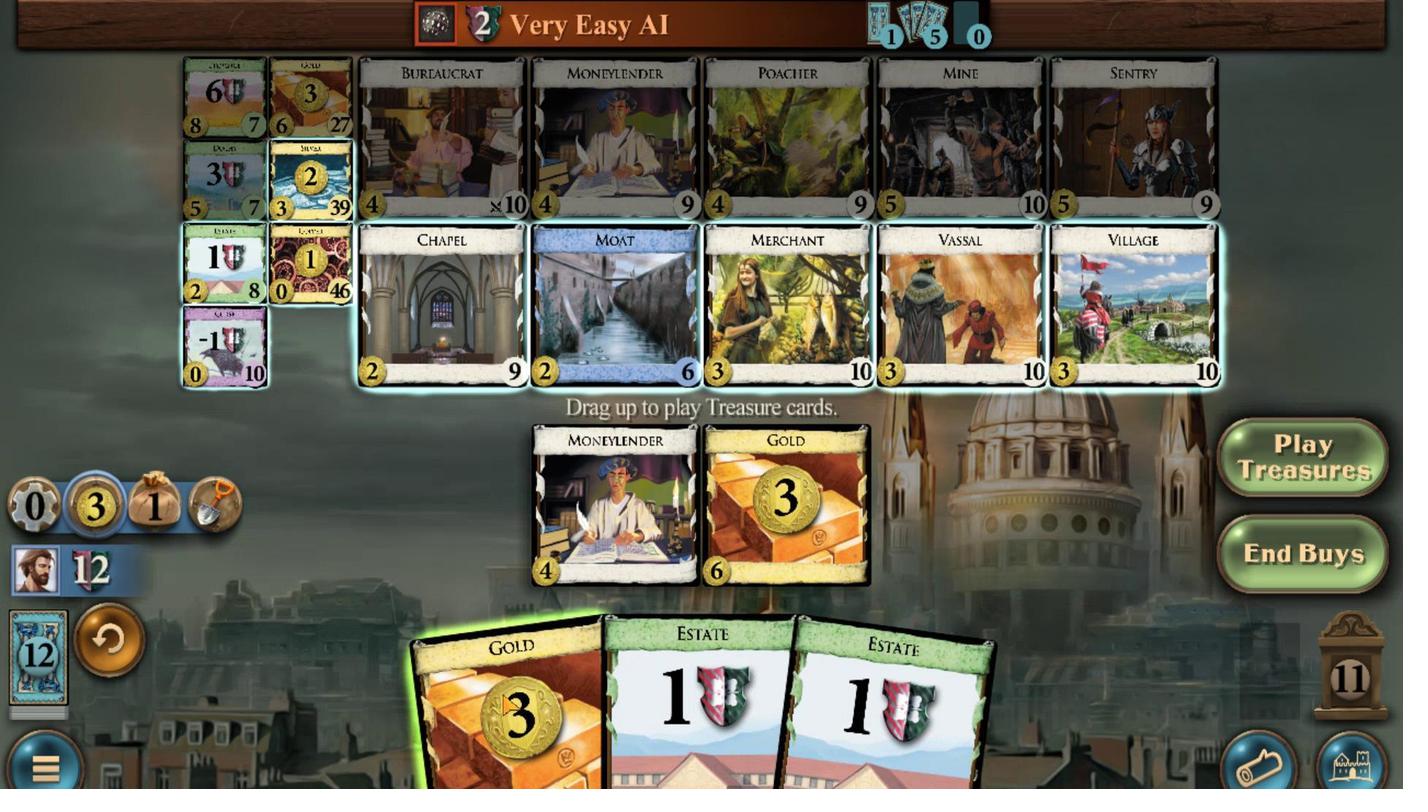 
Action: Mouse scrolled (622, 668) with delta (0, 0)
Screenshot: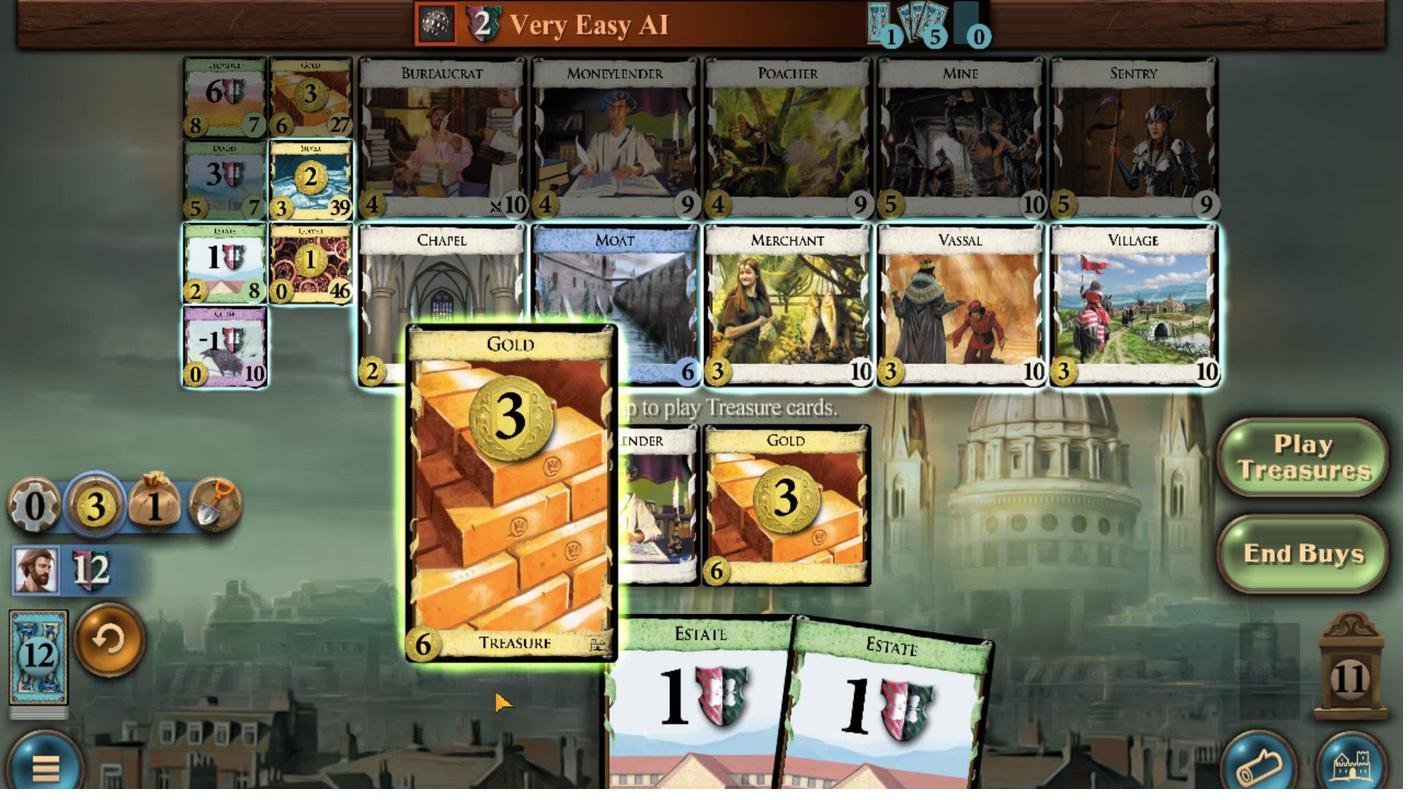 
Action: Mouse moved to (420, 296)
Screenshot: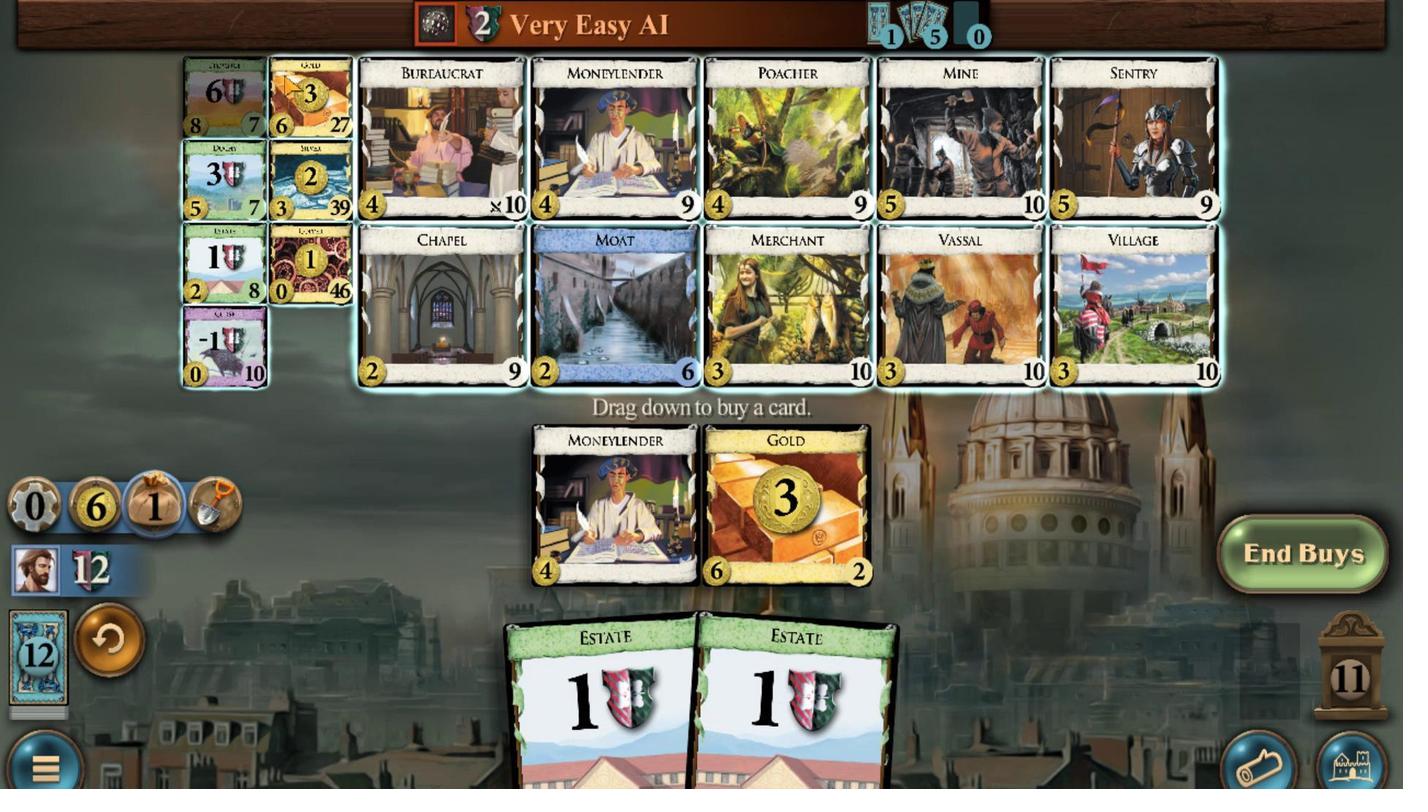 
Action: Mouse scrolled (420, 296) with delta (0, 0)
Screenshot: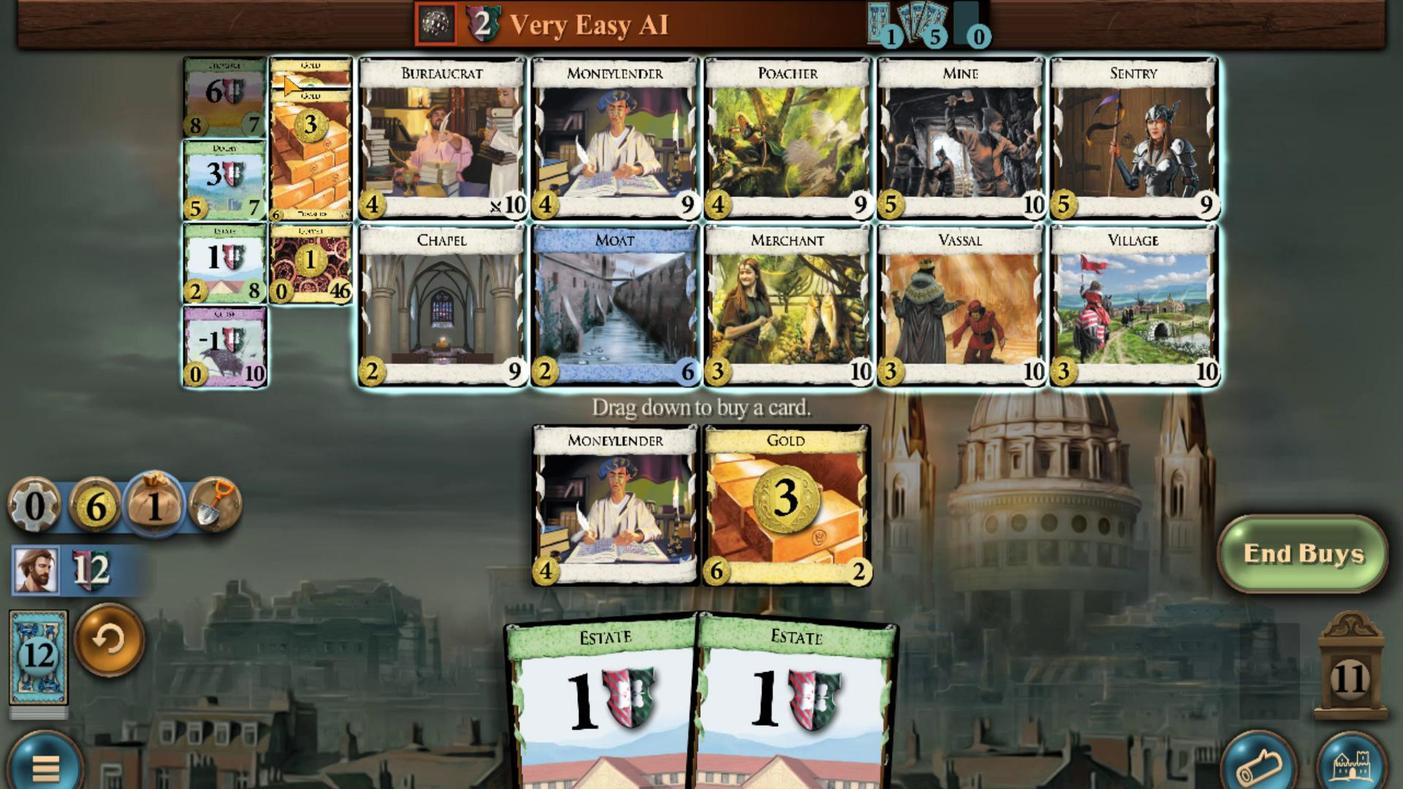 
Action: Mouse scrolled (420, 296) with delta (0, 0)
Screenshot: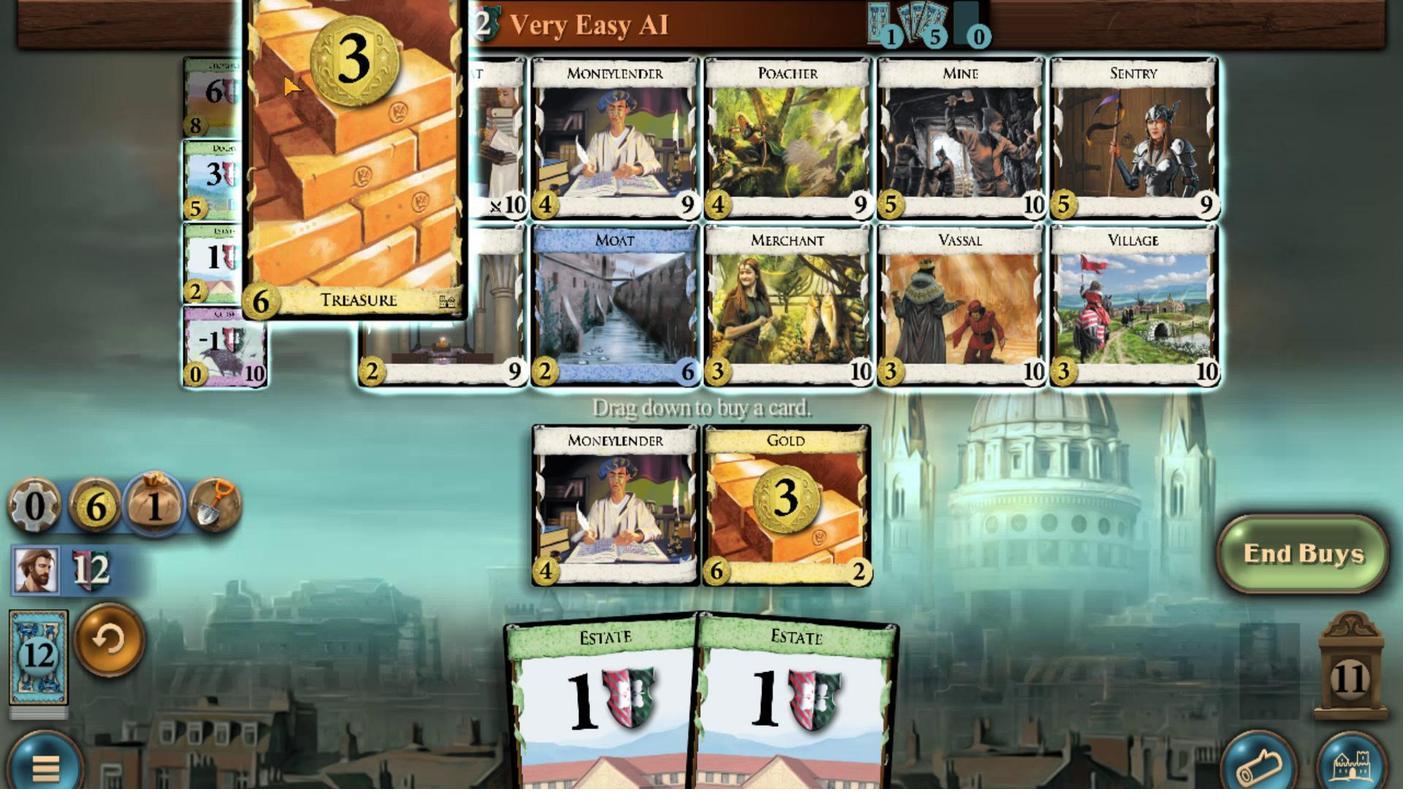 
Action: Mouse scrolled (420, 296) with delta (0, 0)
Screenshot: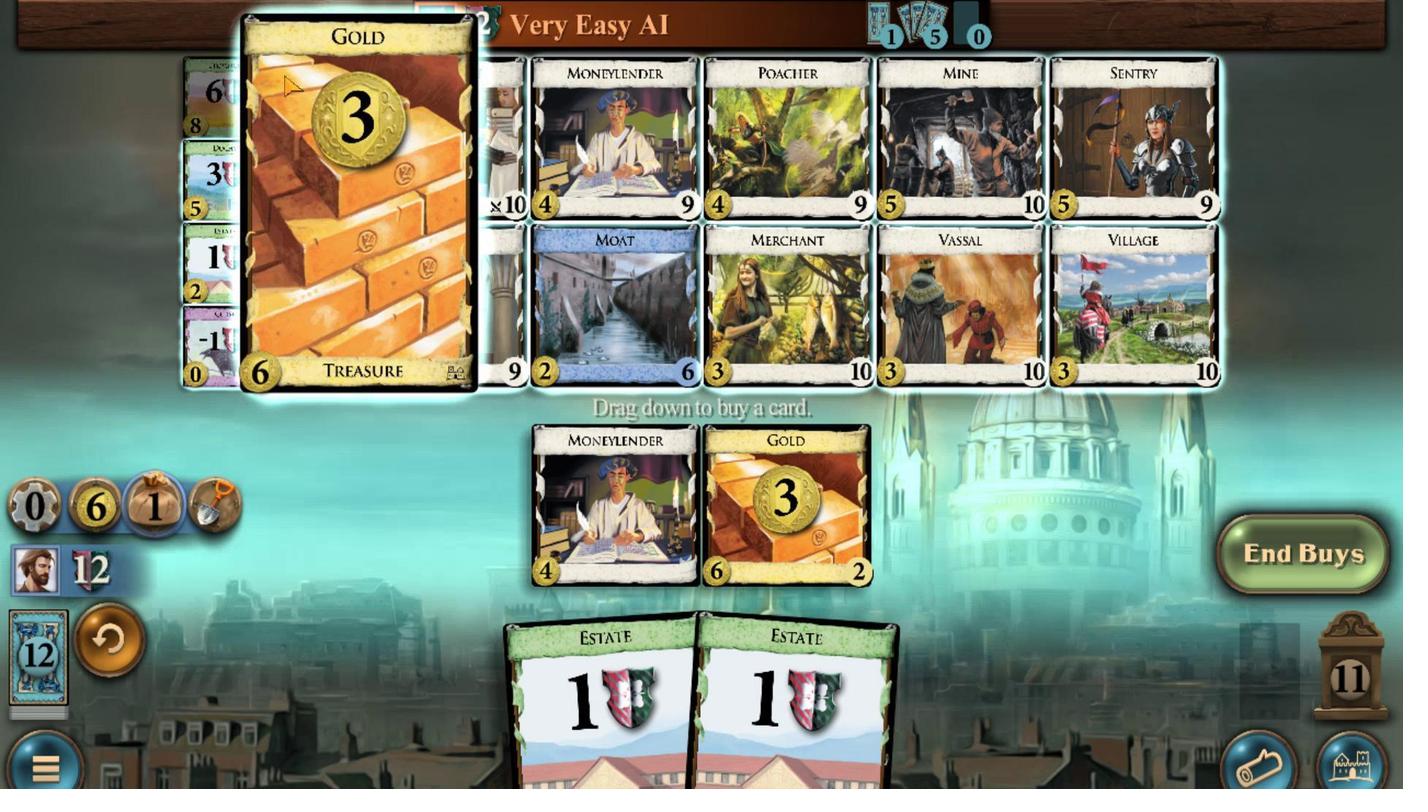 
Action: Mouse scrolled (420, 296) with delta (0, 0)
Screenshot: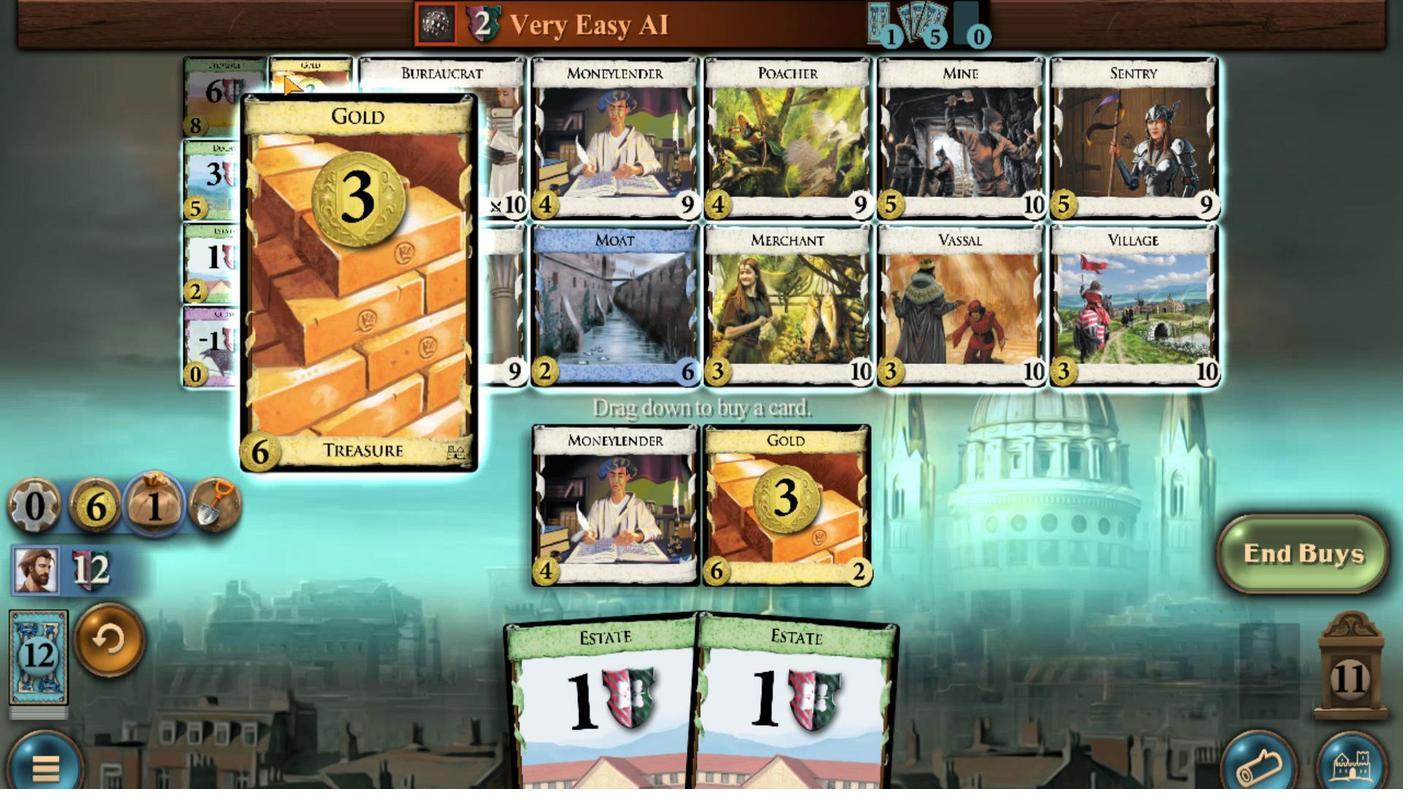 
Action: Mouse scrolled (420, 296) with delta (0, 0)
Screenshot: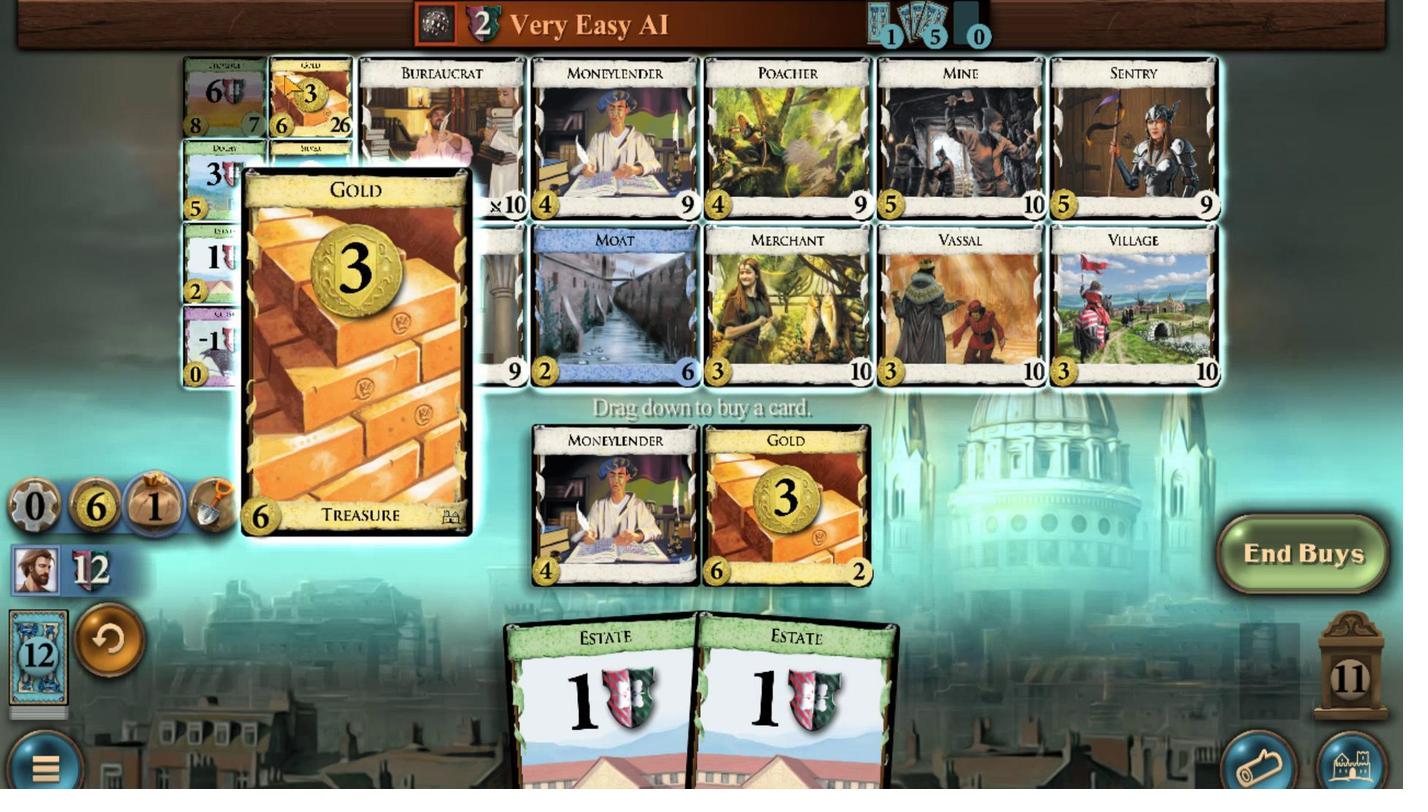 
Action: Mouse scrolled (420, 296) with delta (0, 0)
Screenshot: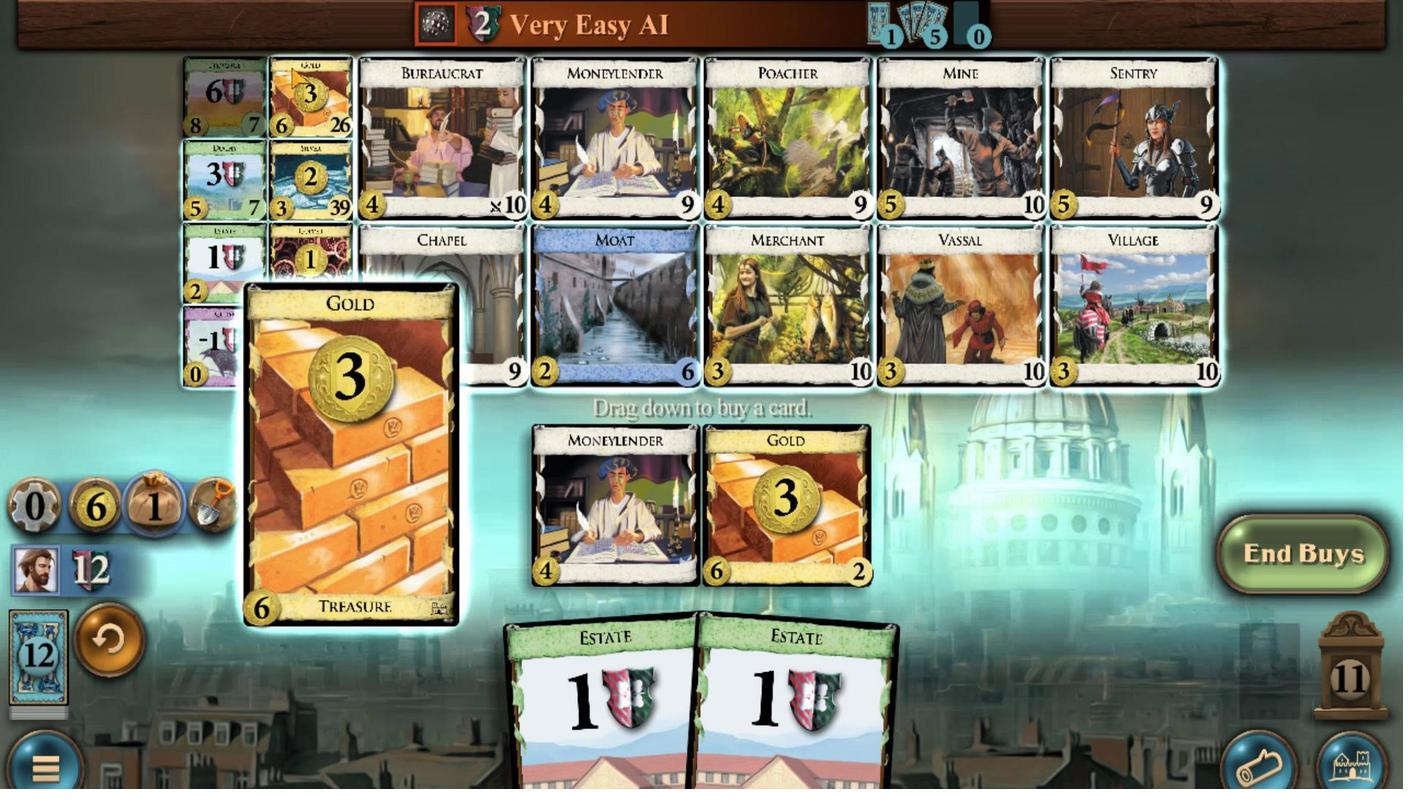 
Action: Mouse moved to (594, 670)
Screenshot: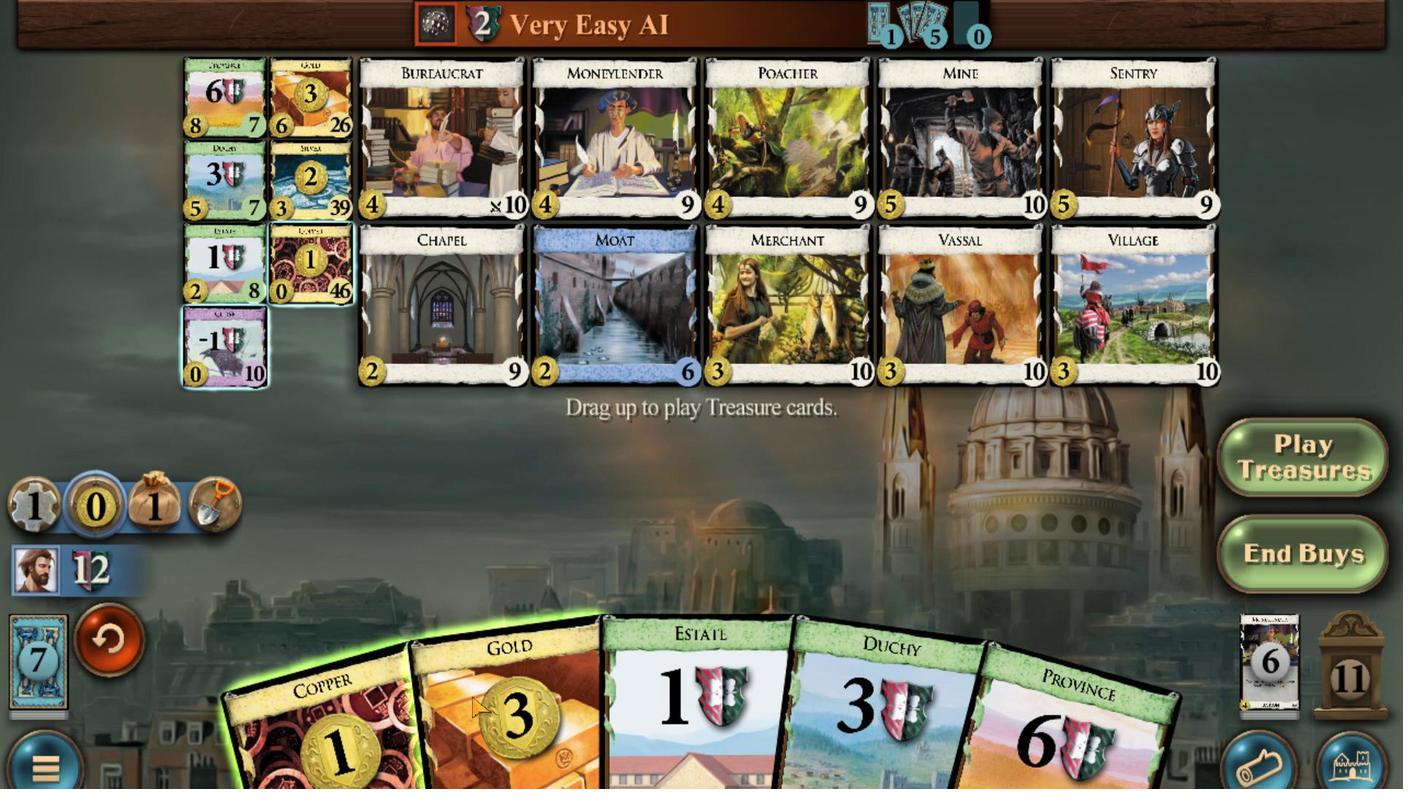 
Action: Mouse scrolled (594, 669) with delta (0, 0)
Screenshot: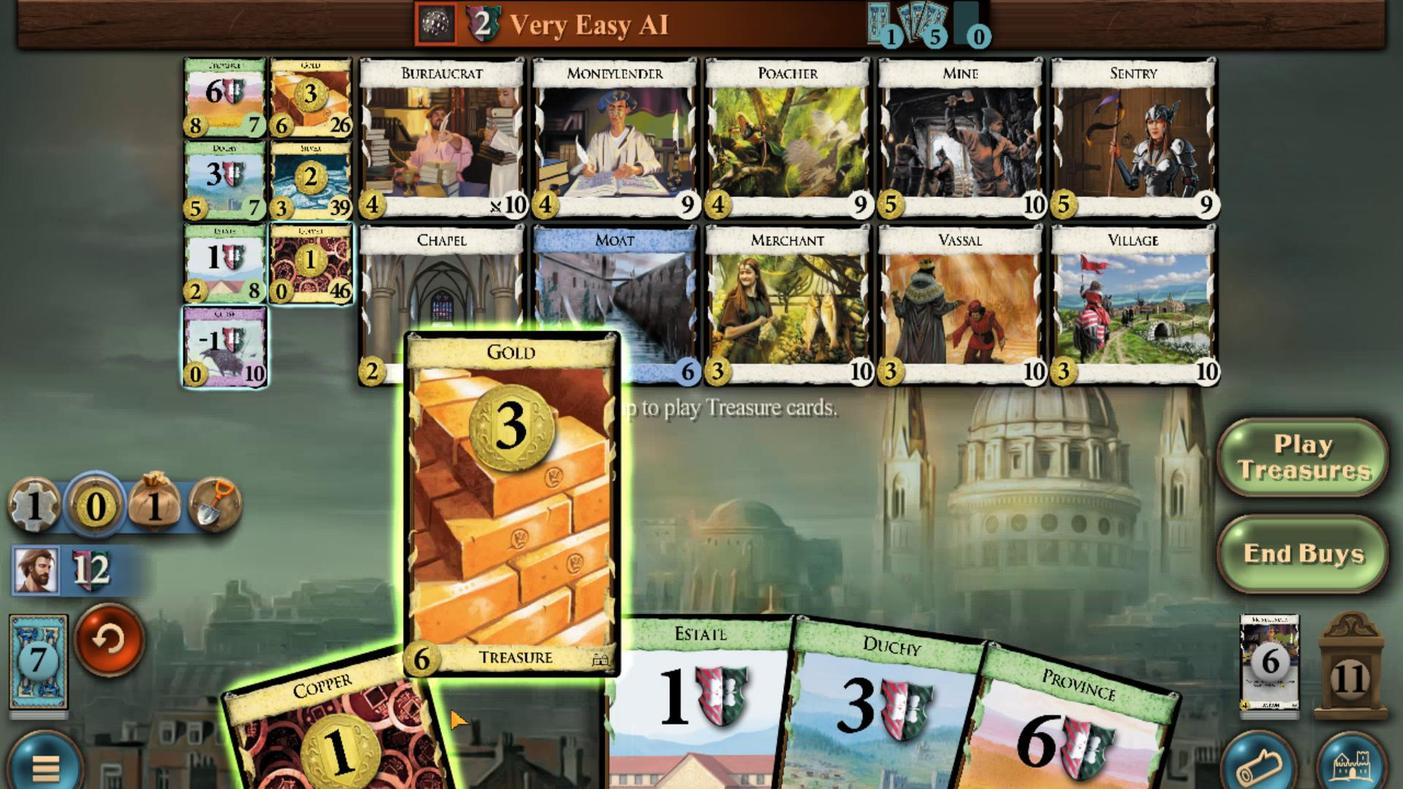 
Action: Mouse moved to (538, 687)
Screenshot: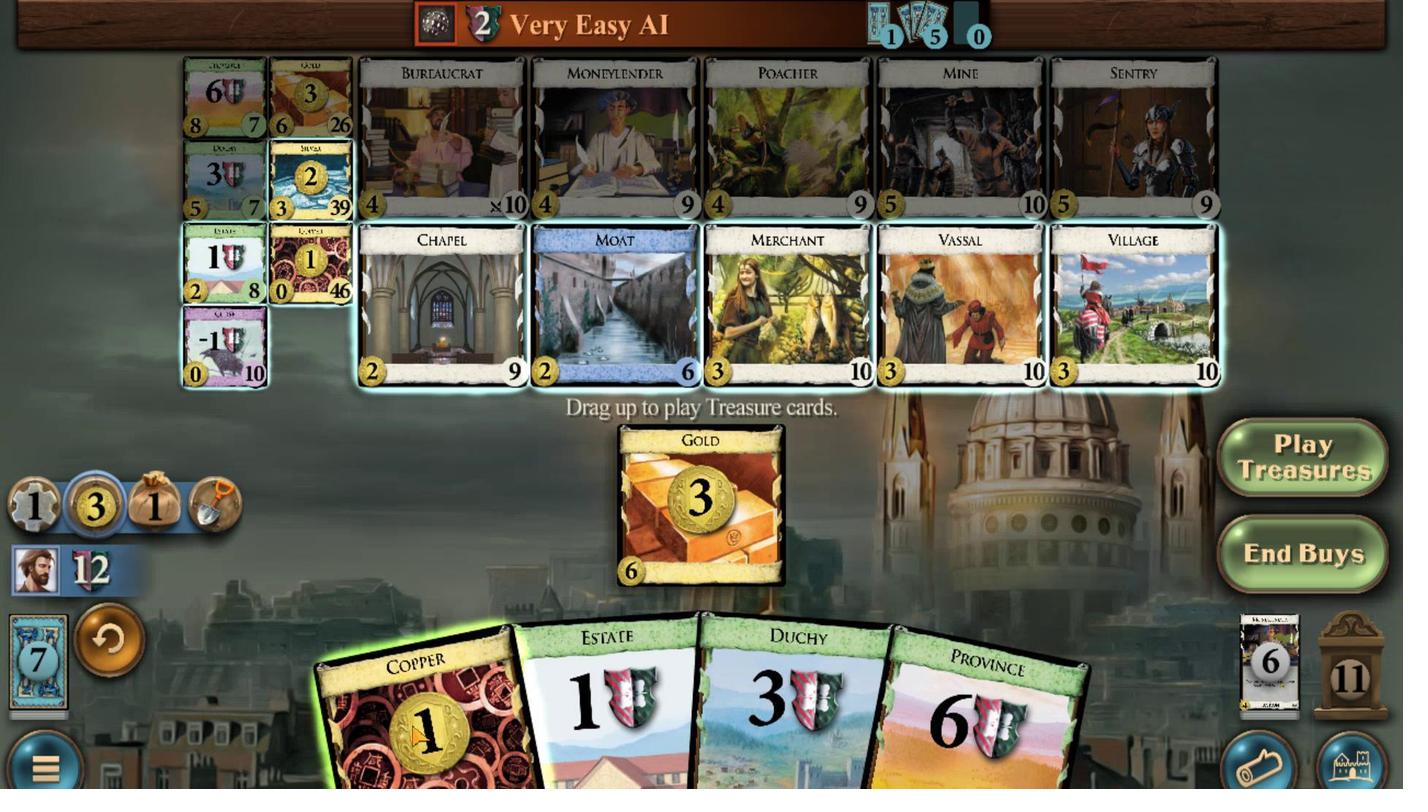 
Action: Mouse scrolled (538, 687) with delta (0, 0)
Screenshot: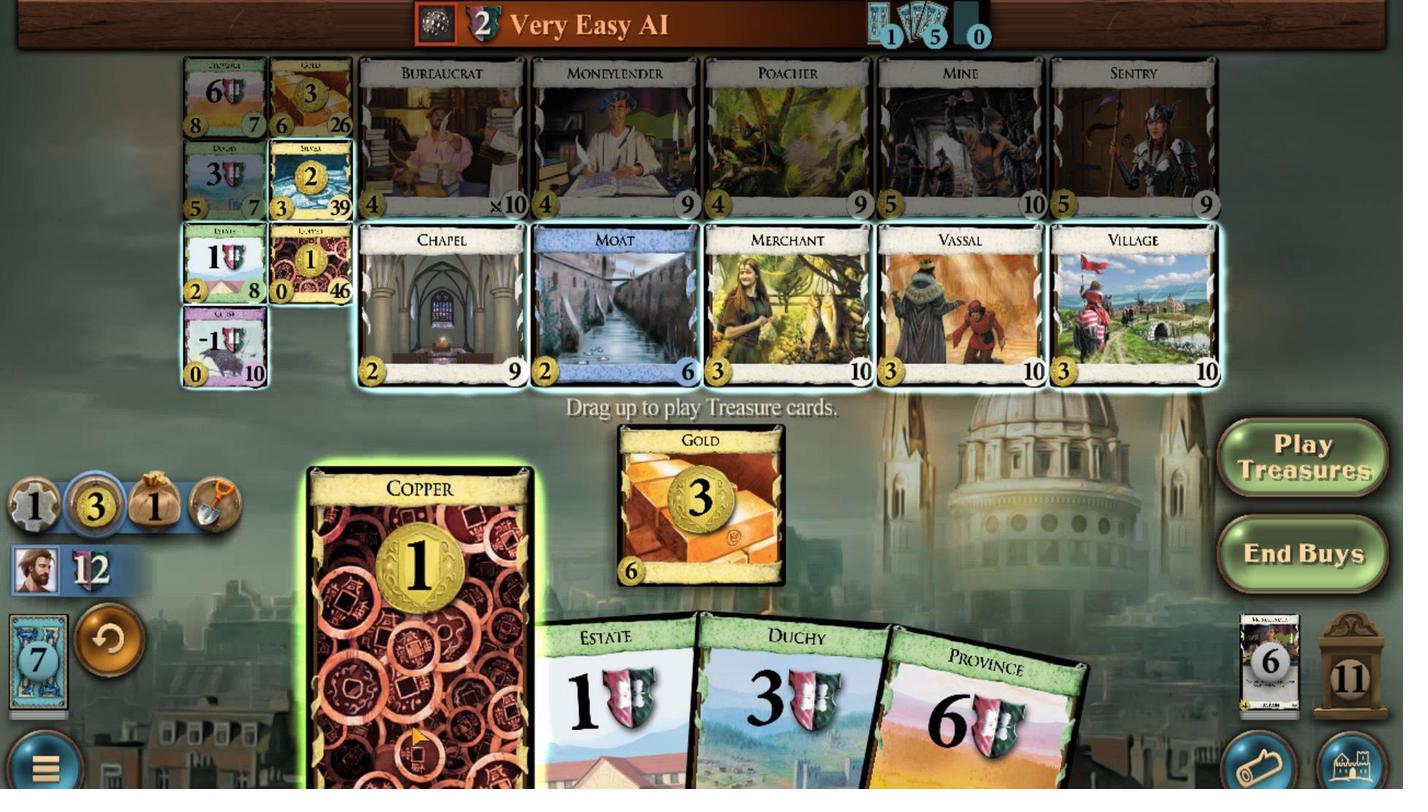 
Action: Mouse moved to (439, 369)
Screenshot: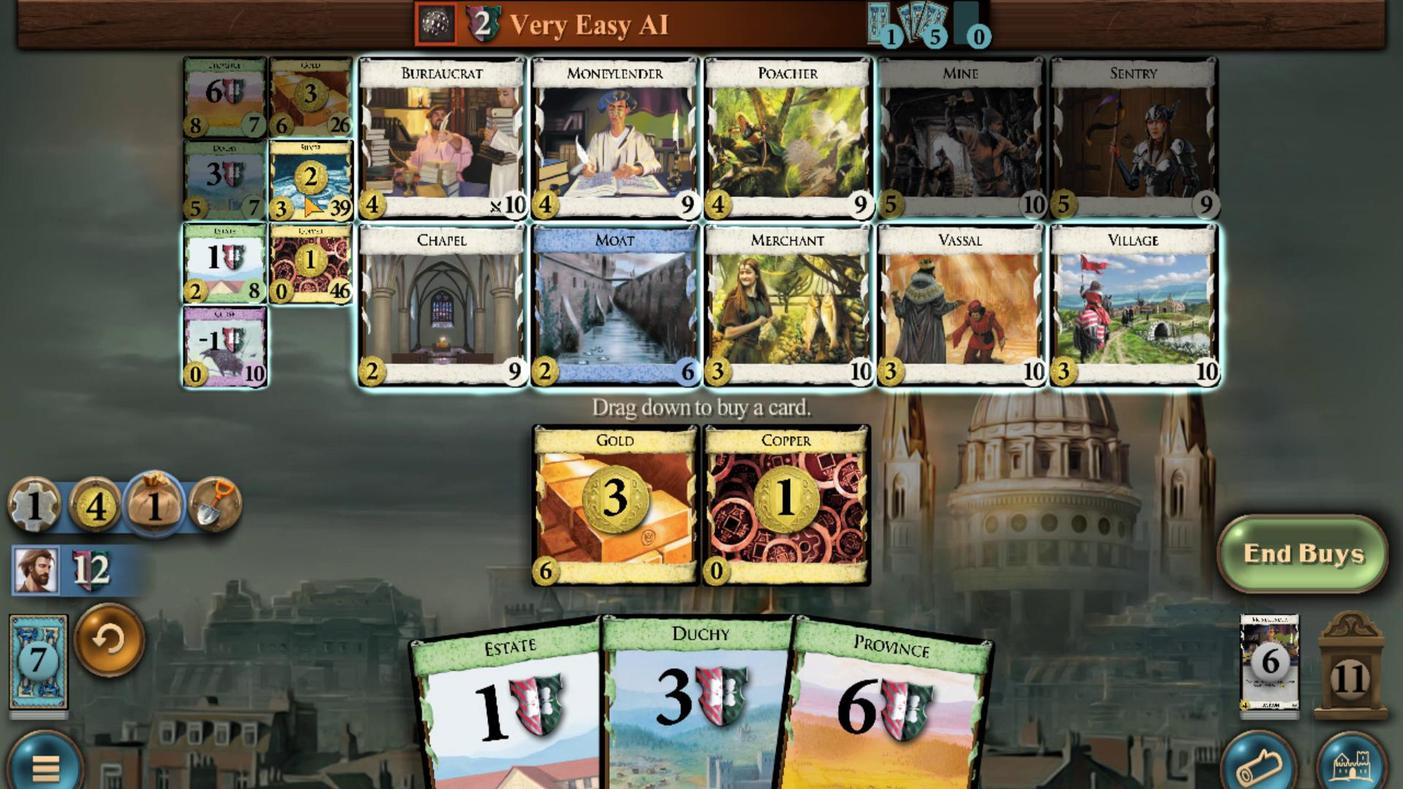 
Action: Mouse scrolled (439, 369) with delta (0, 0)
Screenshot: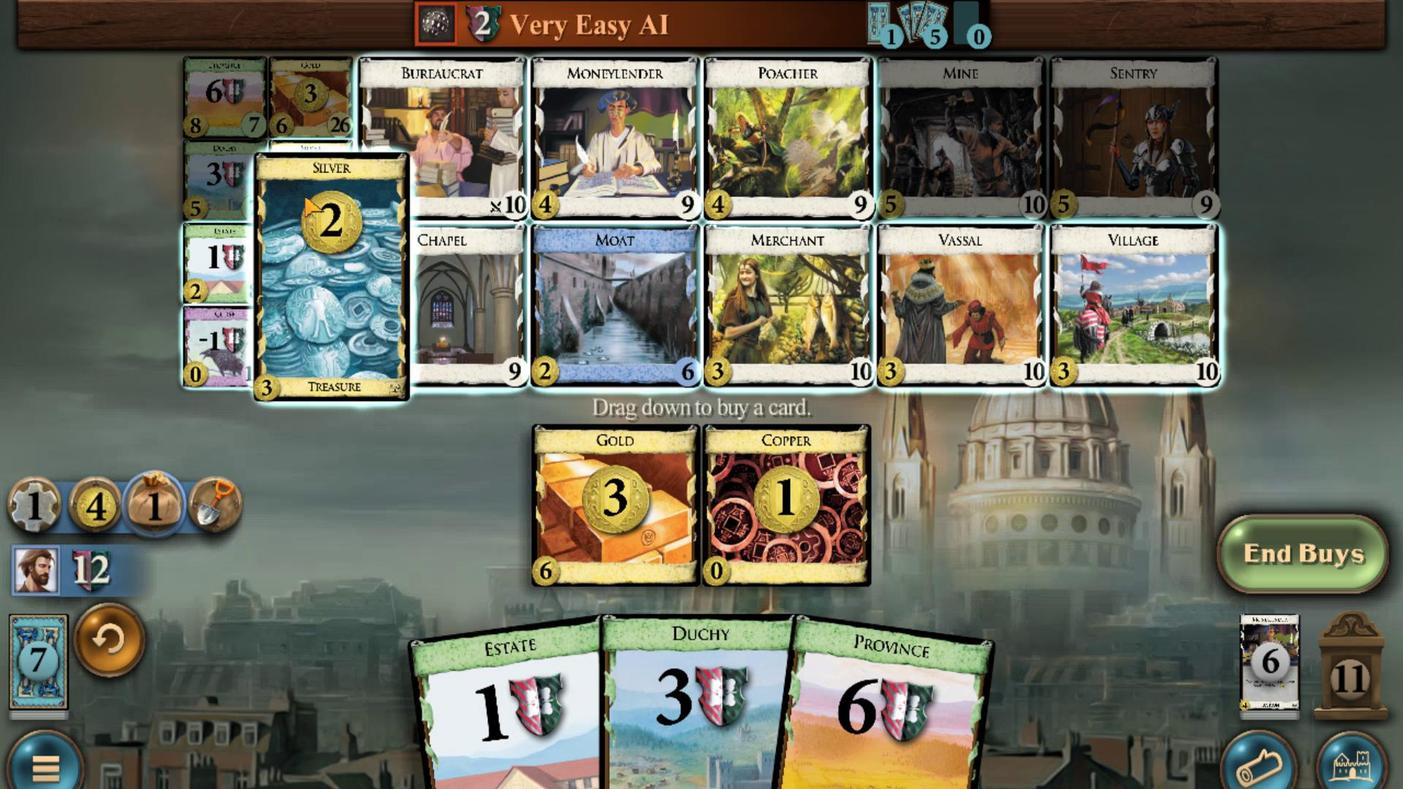 
Action: Mouse scrolled (439, 369) with delta (0, 0)
Screenshot: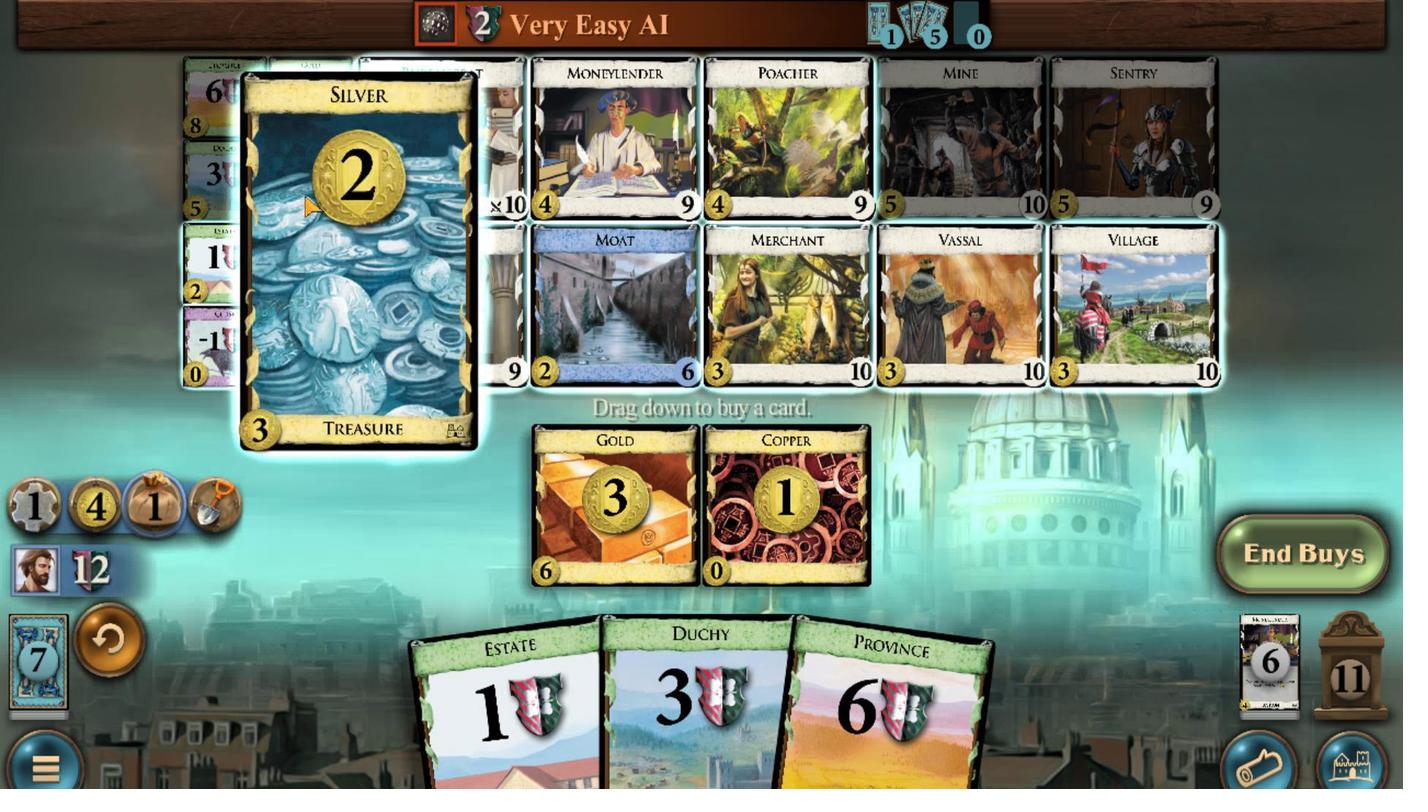 
Action: Mouse scrolled (439, 369) with delta (0, 0)
Screenshot: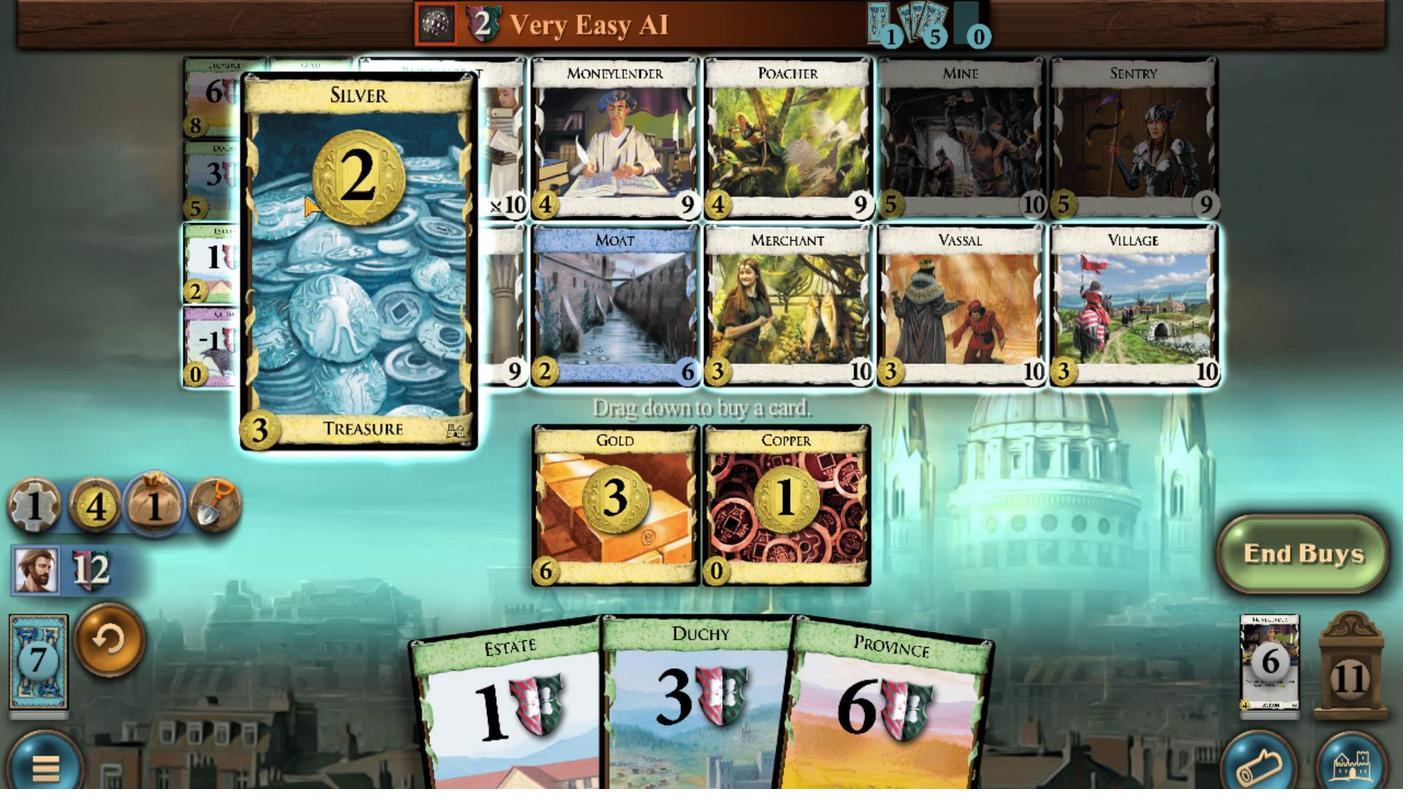 
Action: Mouse scrolled (439, 369) with delta (0, 0)
Screenshot: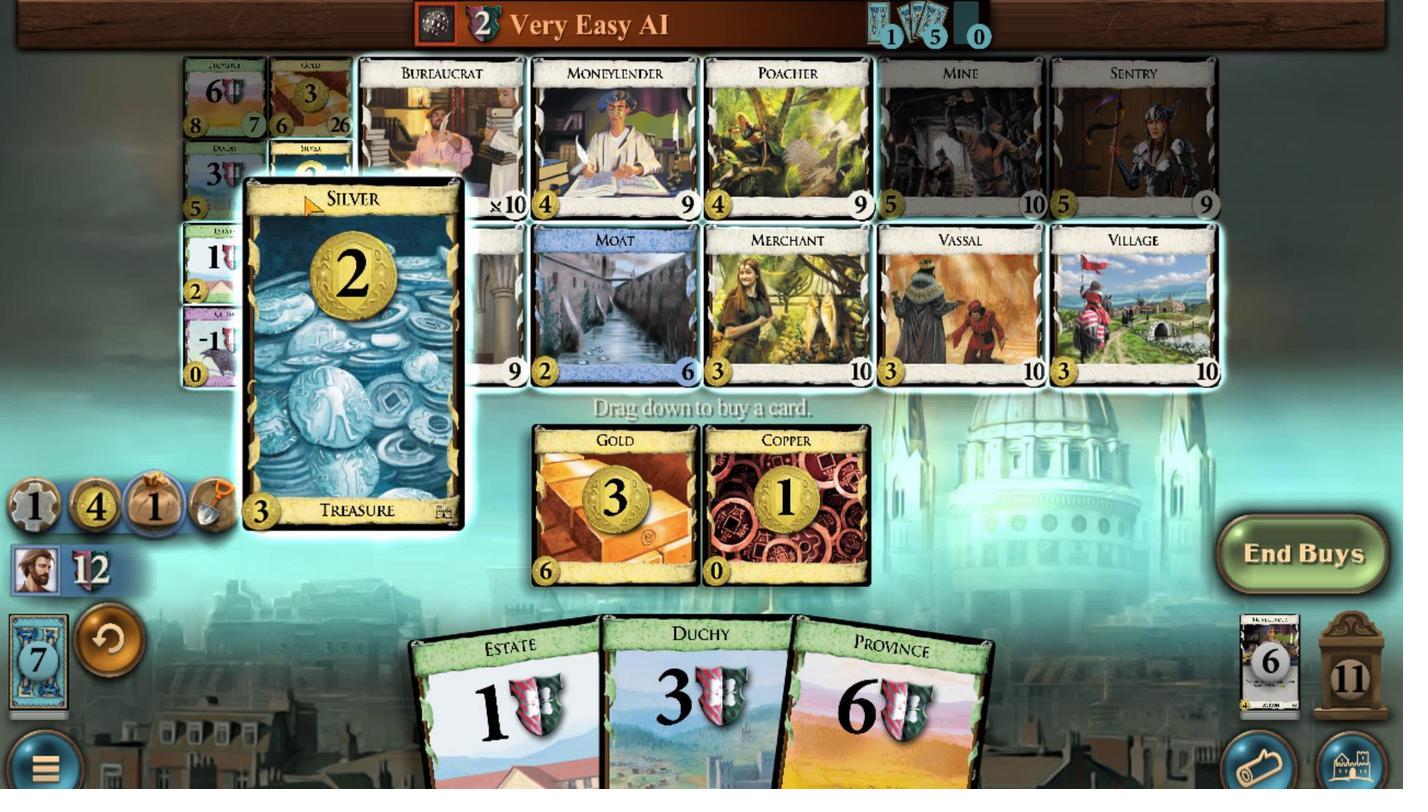 
Action: Mouse scrolled (439, 369) with delta (0, 0)
Screenshot: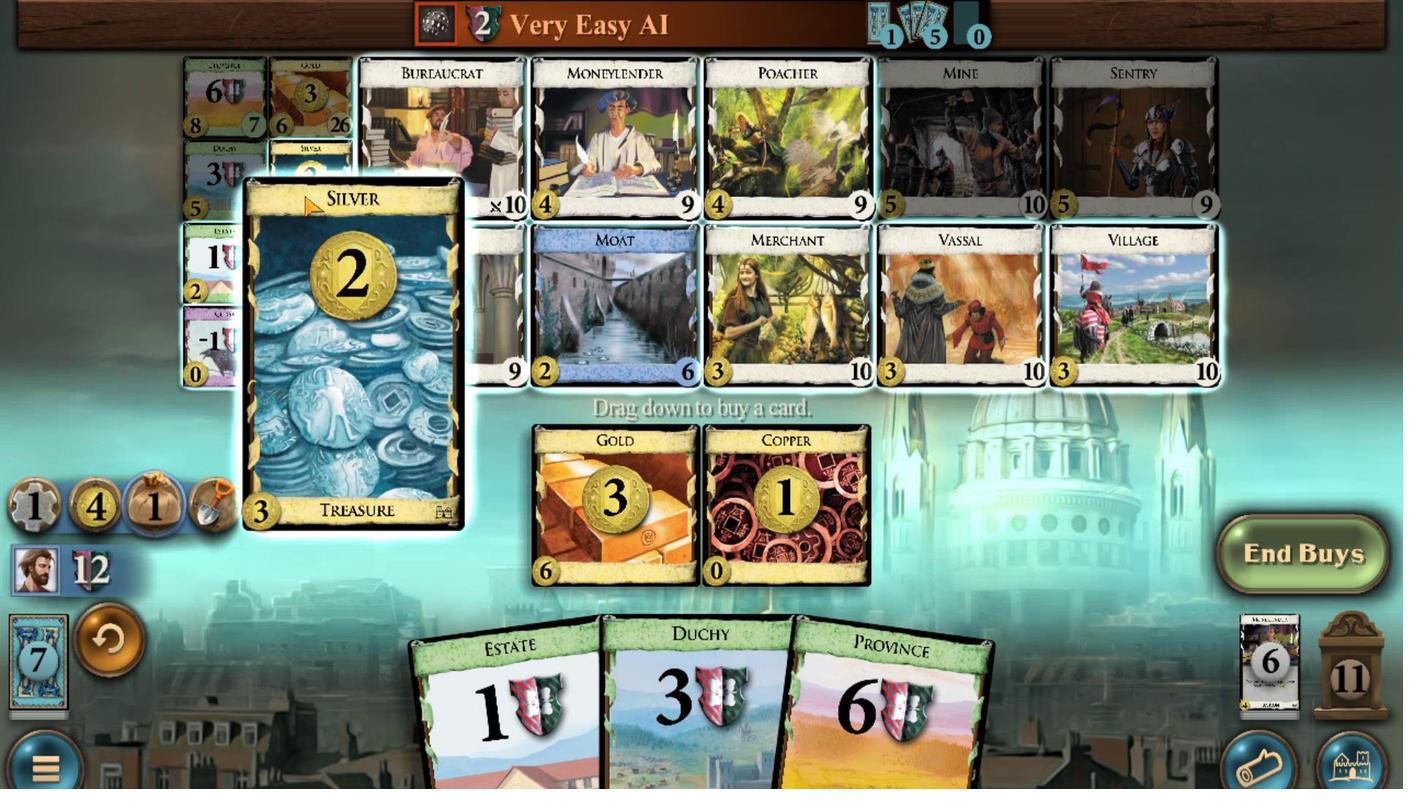 
Action: Mouse scrolled (439, 369) with delta (0, 0)
Screenshot: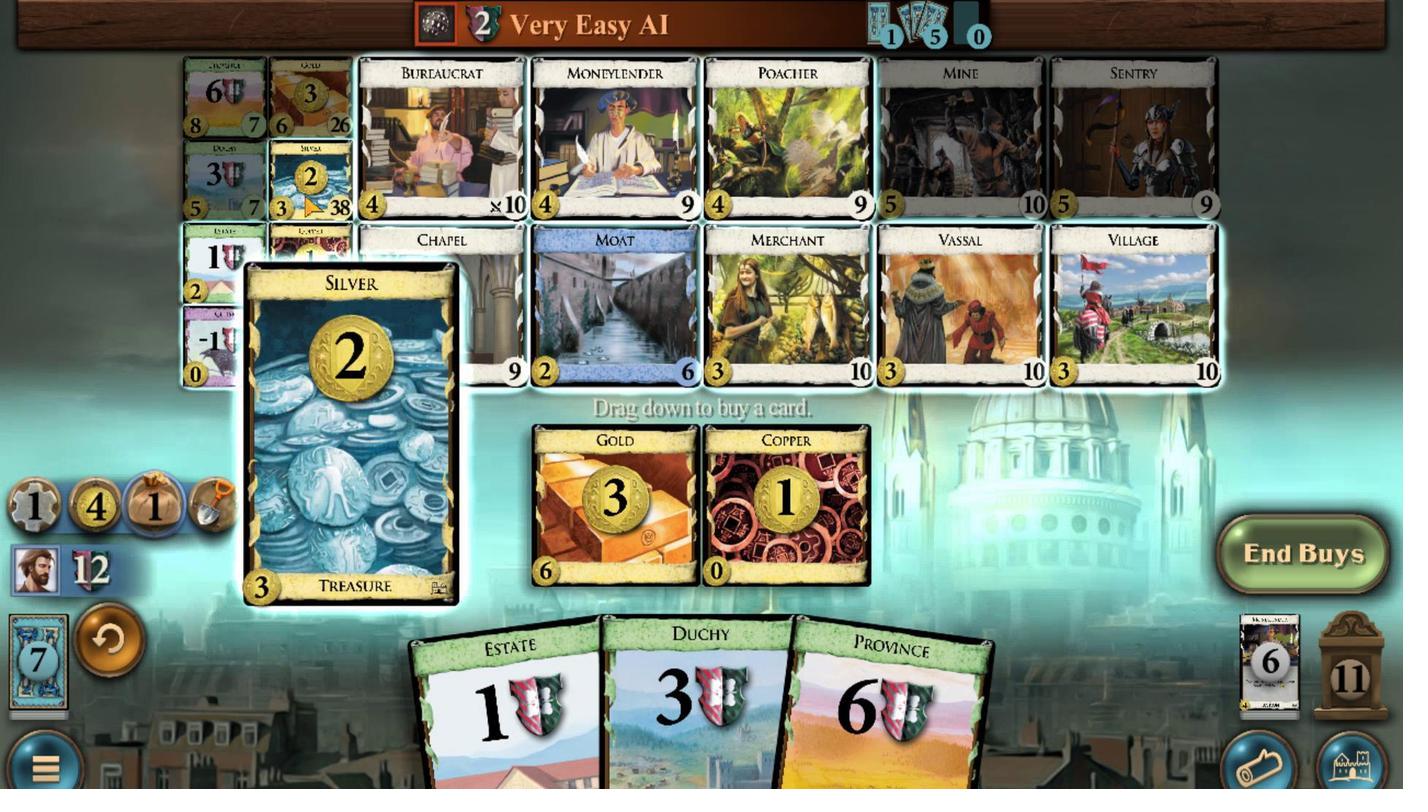 
Action: Mouse scrolled (439, 369) with delta (0, 0)
Screenshot: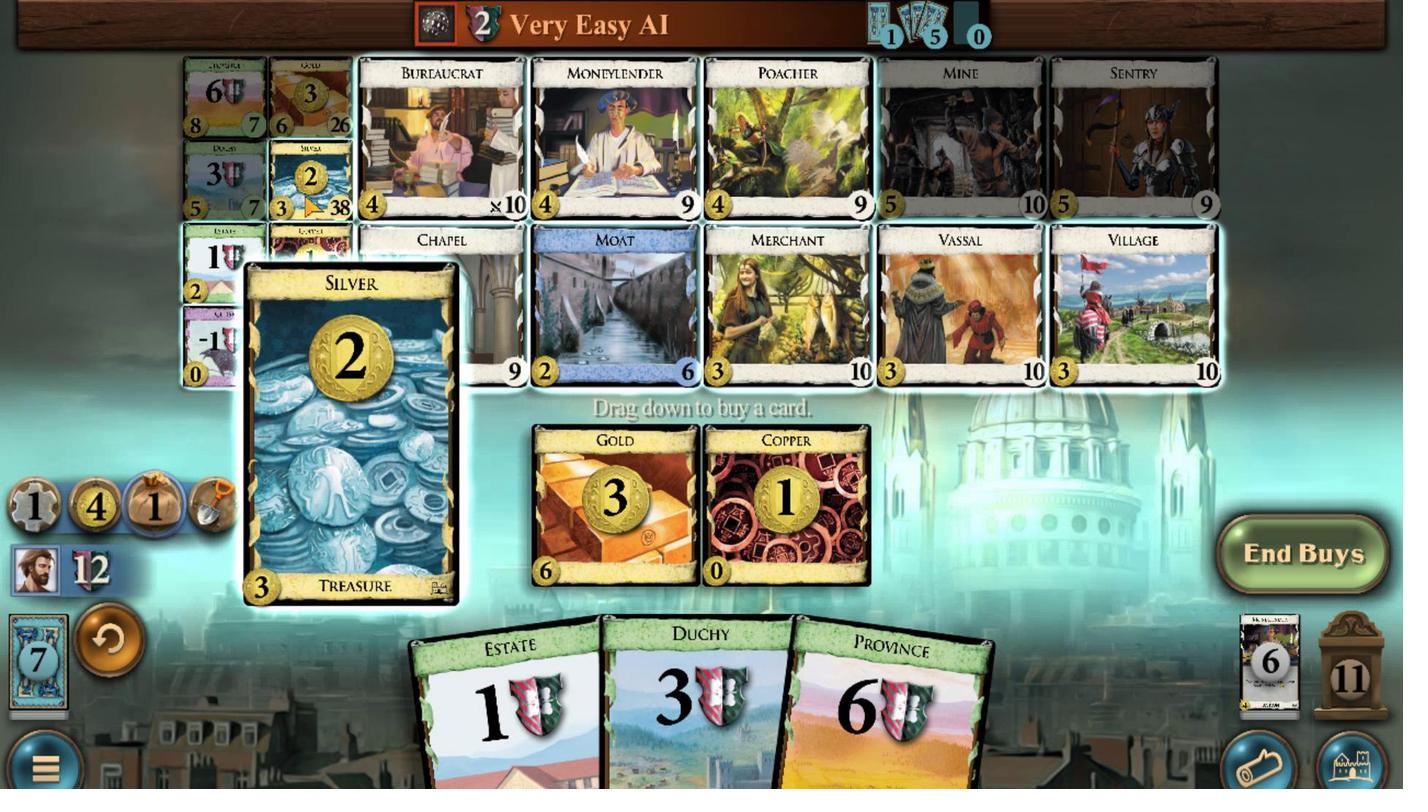 
Action: Mouse scrolled (439, 369) with delta (0, 0)
Screenshot: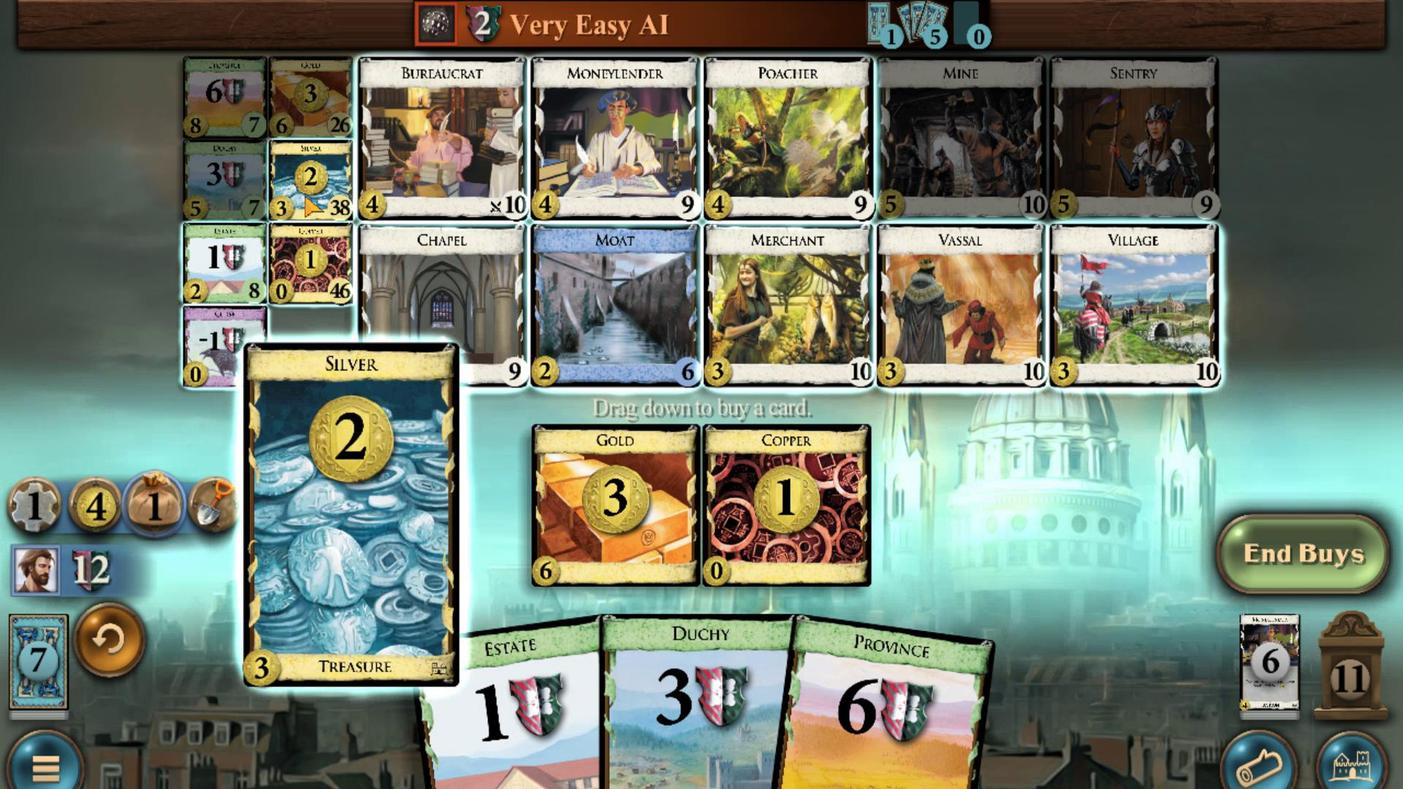 
Action: Mouse moved to (465, 667)
Screenshot: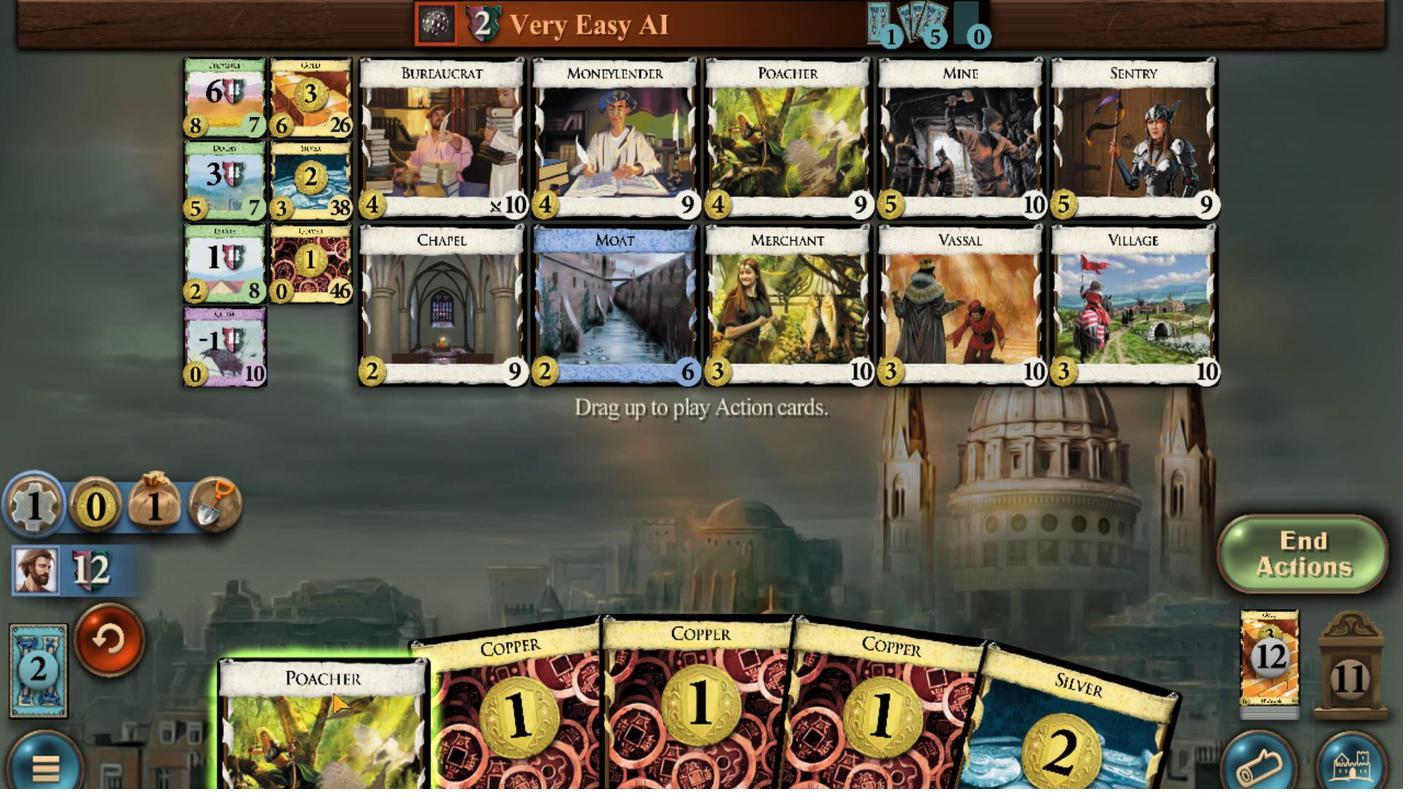 
Action: Mouse scrolled (465, 666) with delta (0, 0)
Screenshot: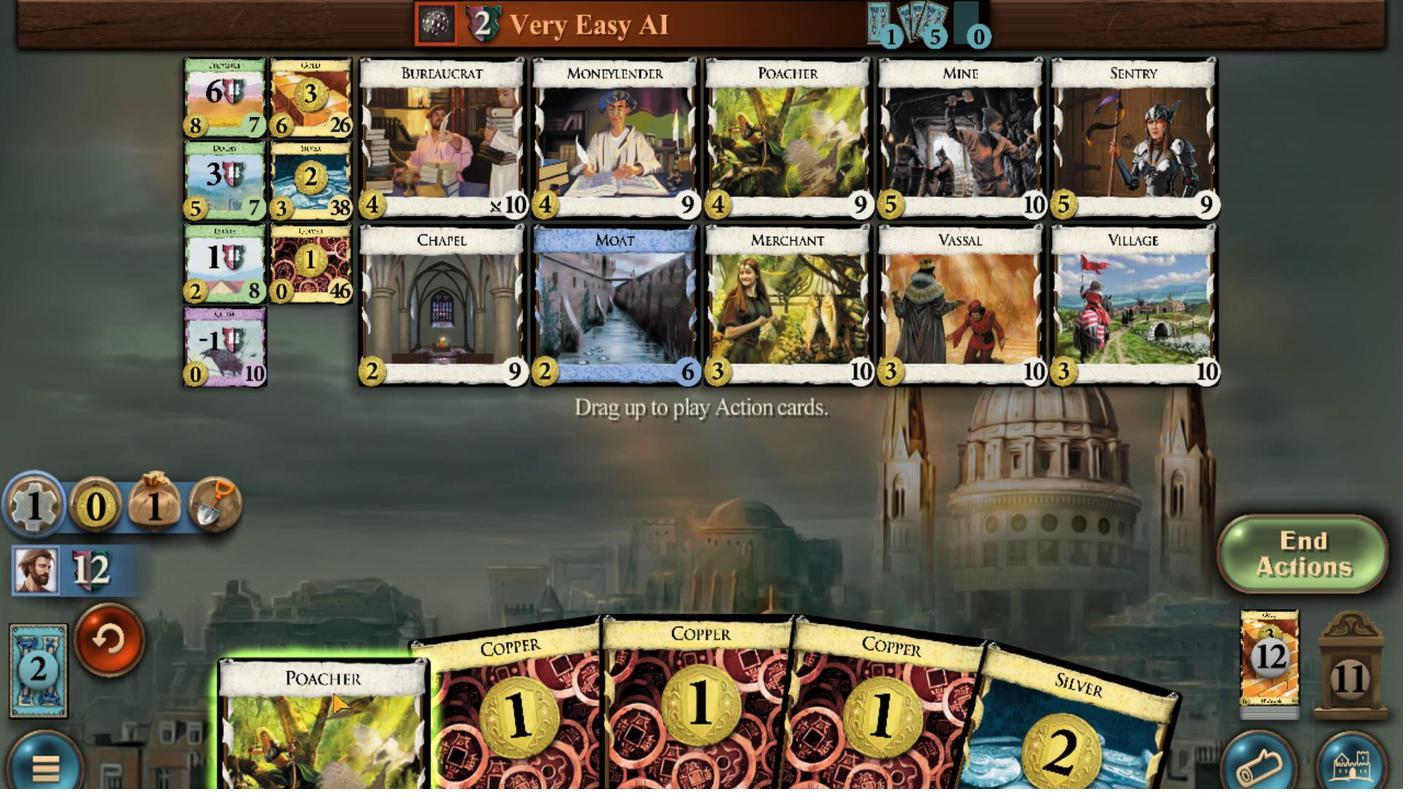 
Action: Mouse moved to (1147, 676)
Screenshot: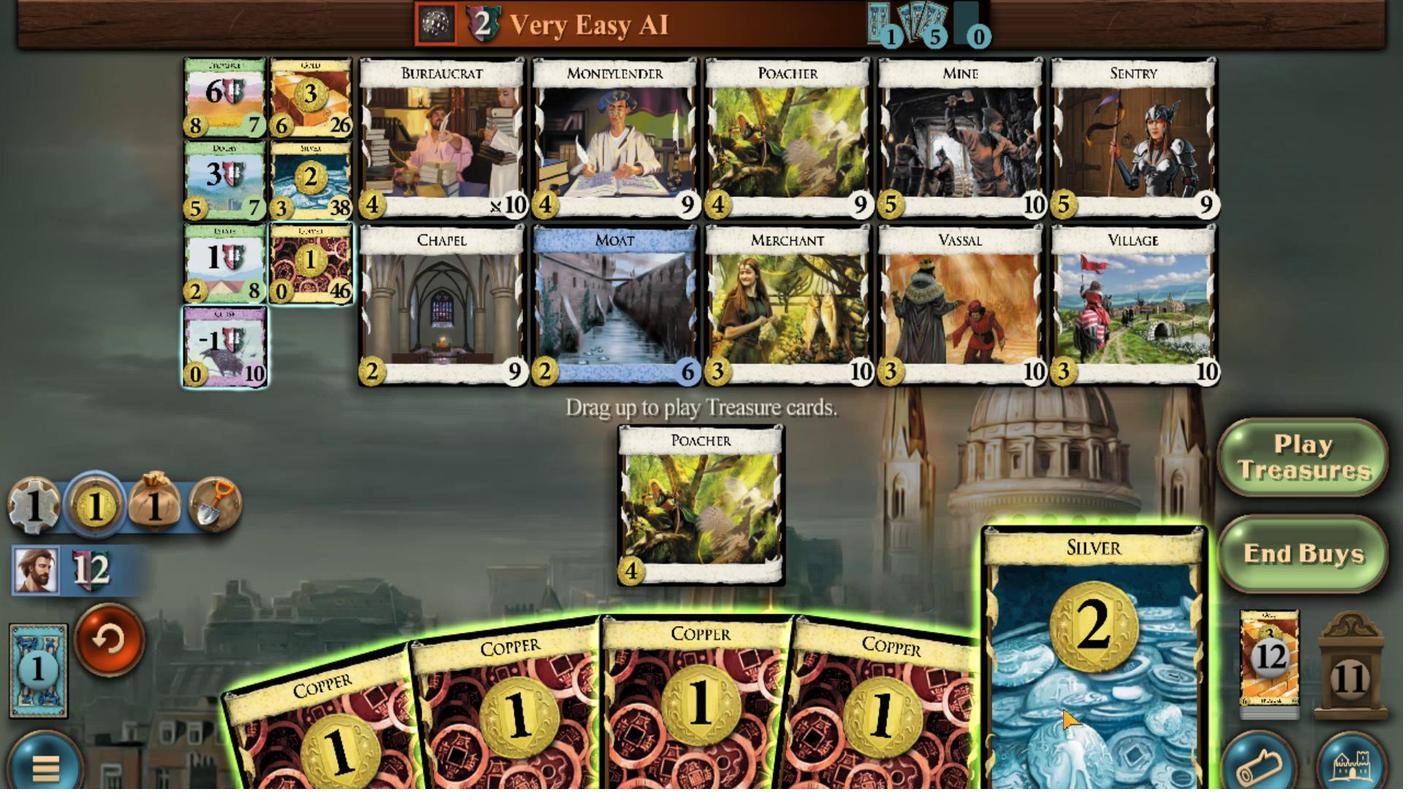 
Action: Mouse scrolled (1147, 675) with delta (0, 0)
Screenshot: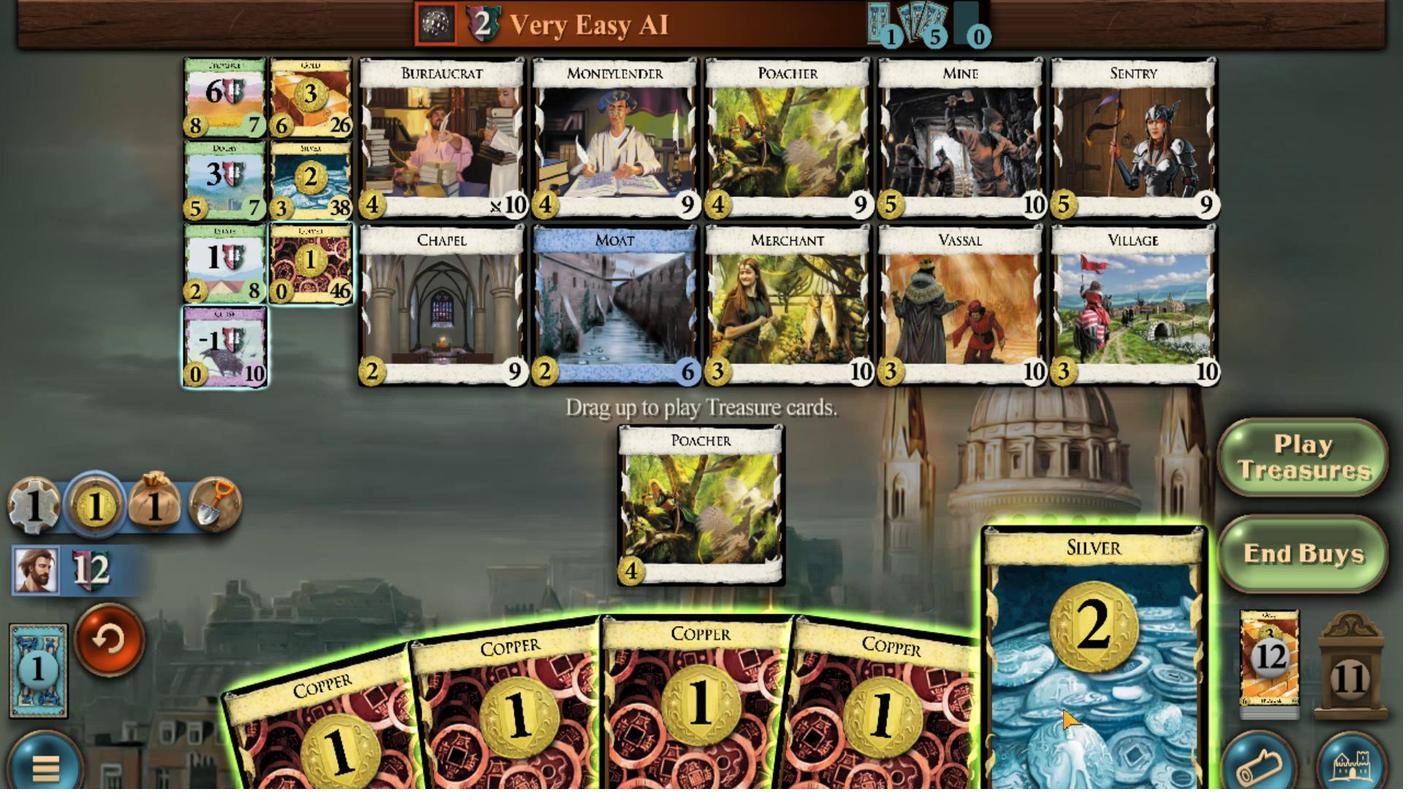 
Action: Mouse moved to (1035, 688)
Screenshot: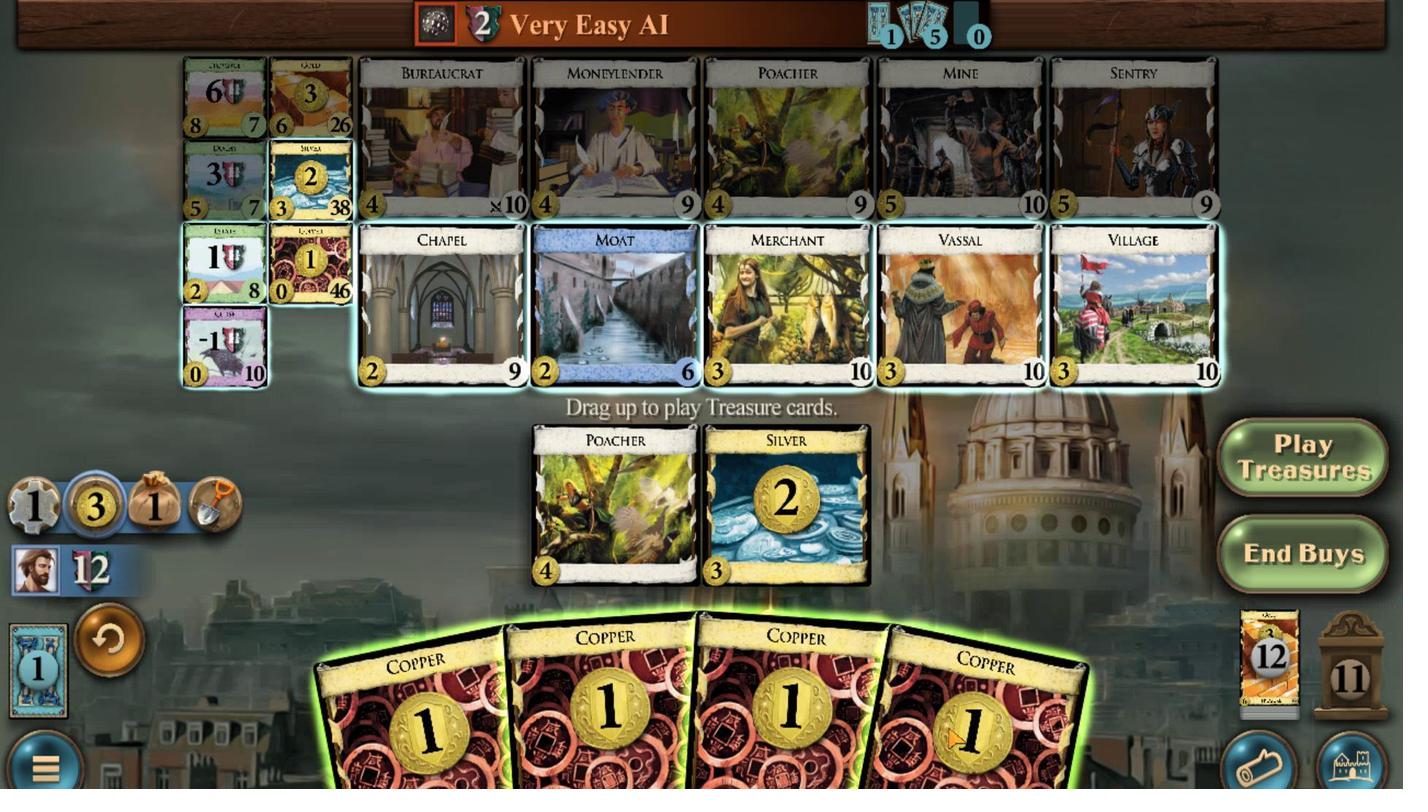 
Action: Mouse scrolled (1035, 688) with delta (0, 0)
Screenshot: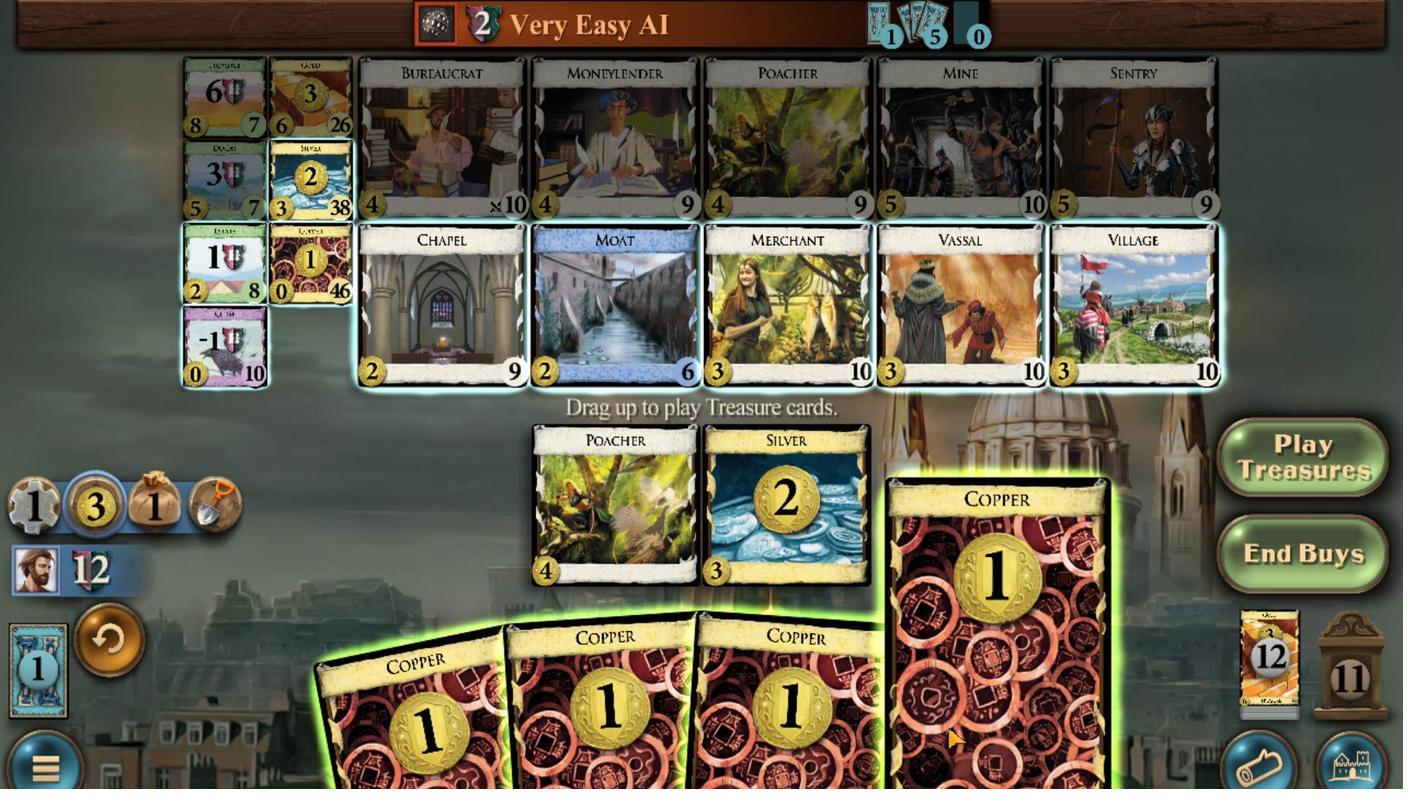 
Action: Mouse moved to (958, 687)
Screenshot: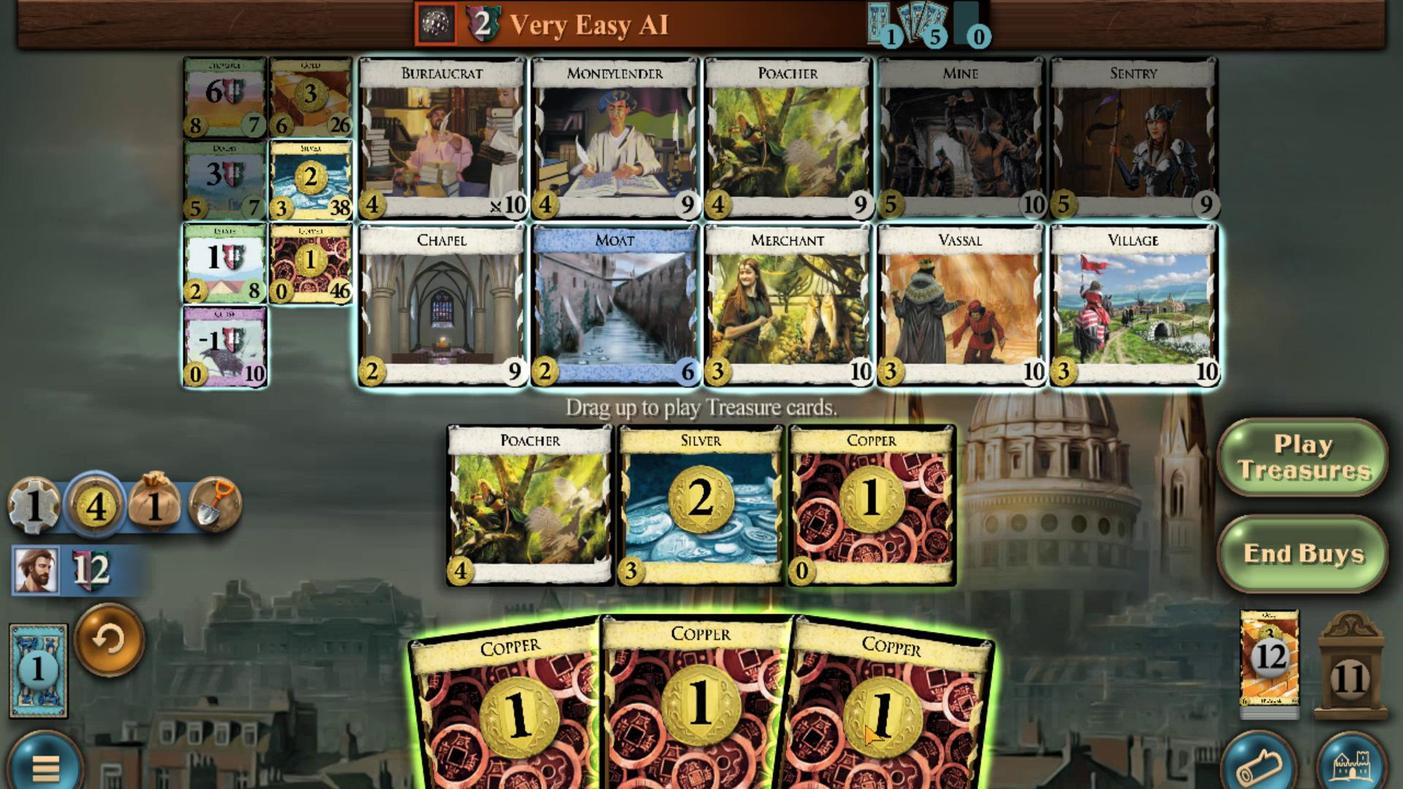 
Action: Mouse scrolled (958, 686) with delta (0, 0)
Screenshot: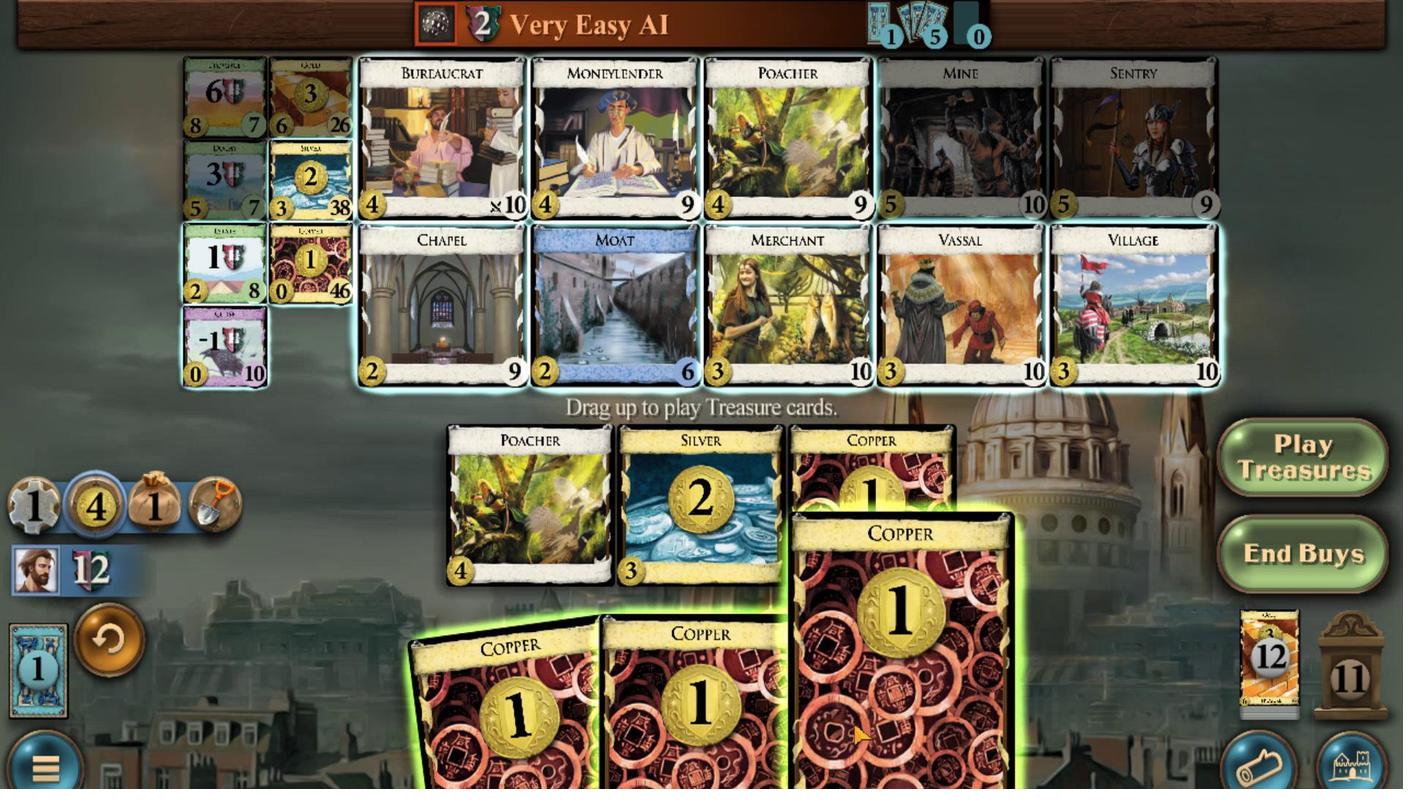 
Action: Mouse moved to (804, 695)
Screenshot: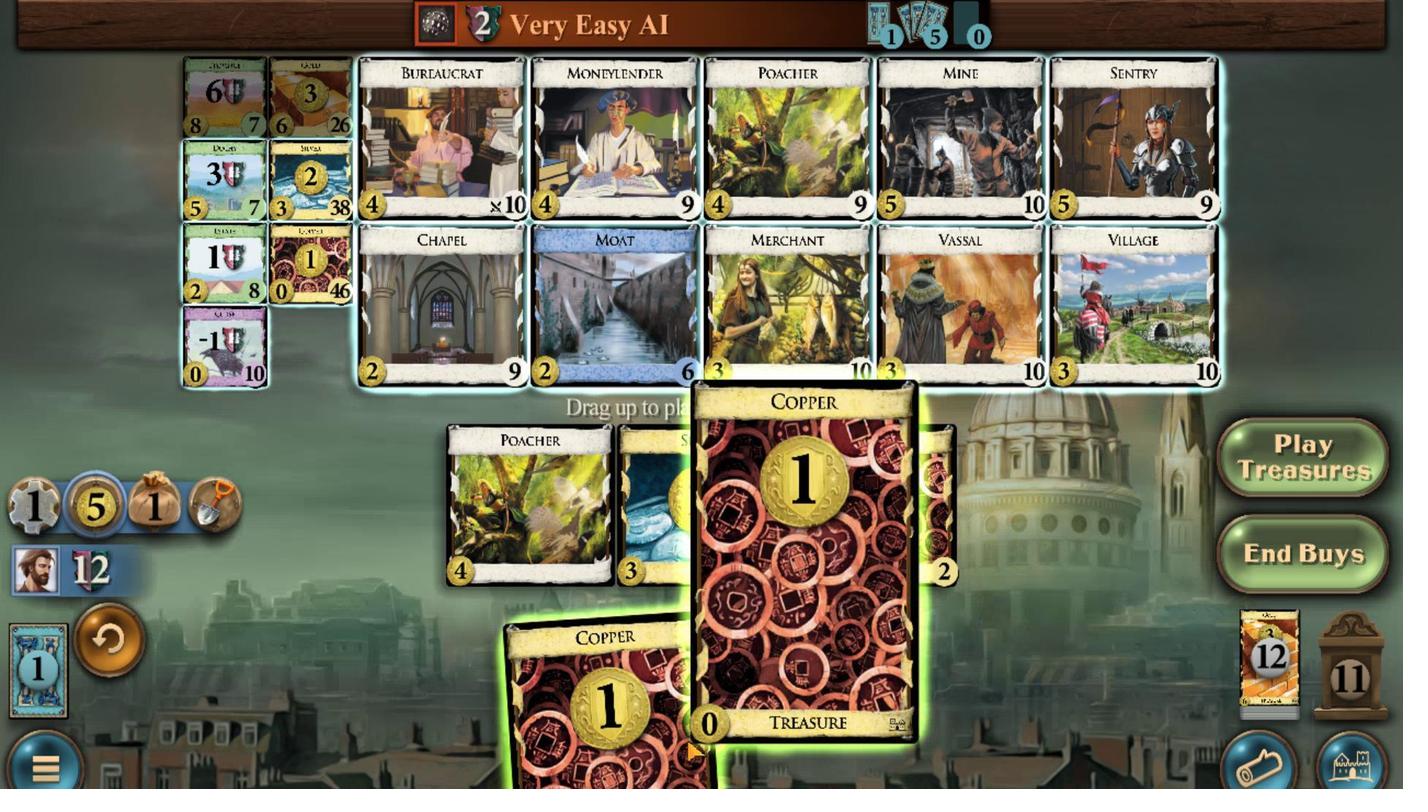 
Action: Mouse scrolled (804, 695) with delta (0, 0)
Screenshot: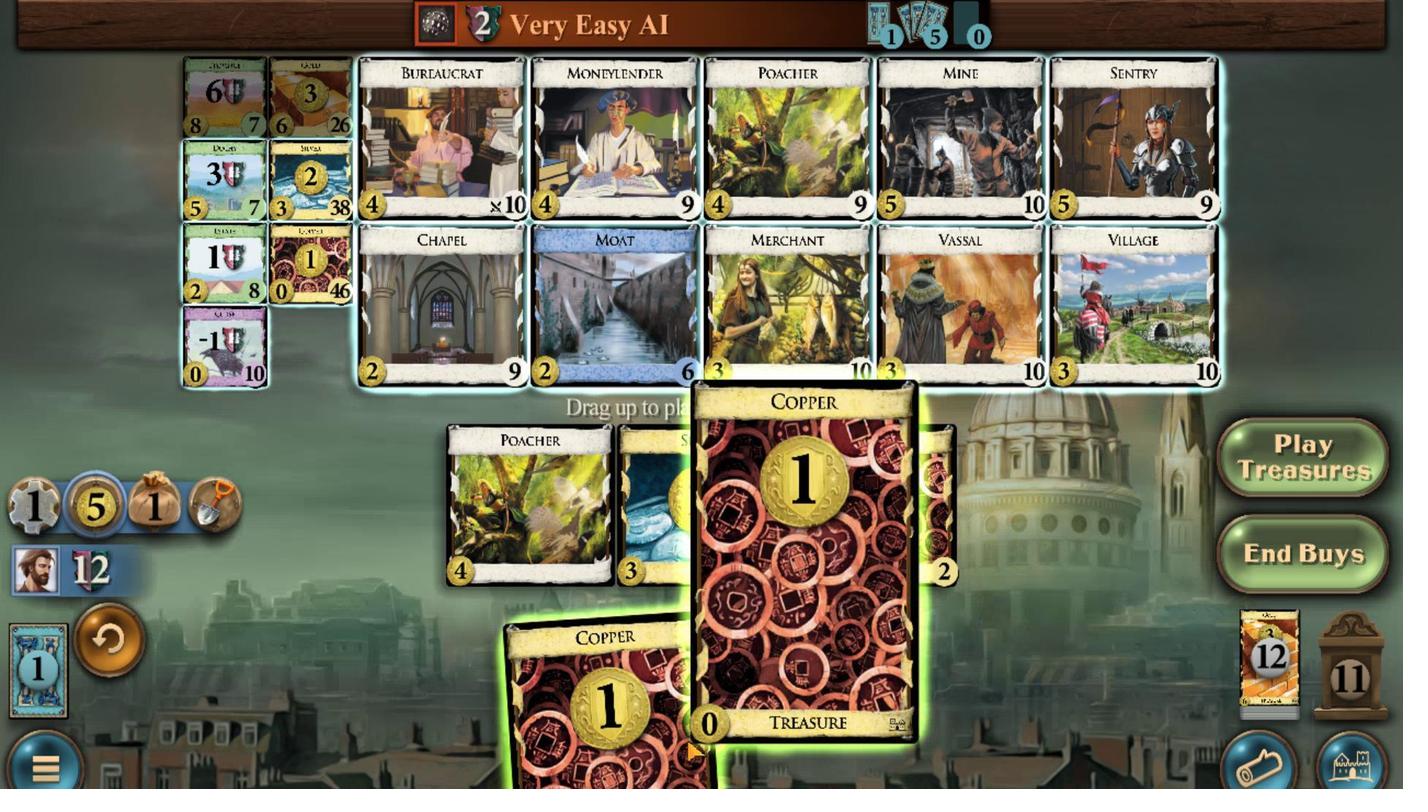
Action: Mouse moved to (767, 698)
Screenshot: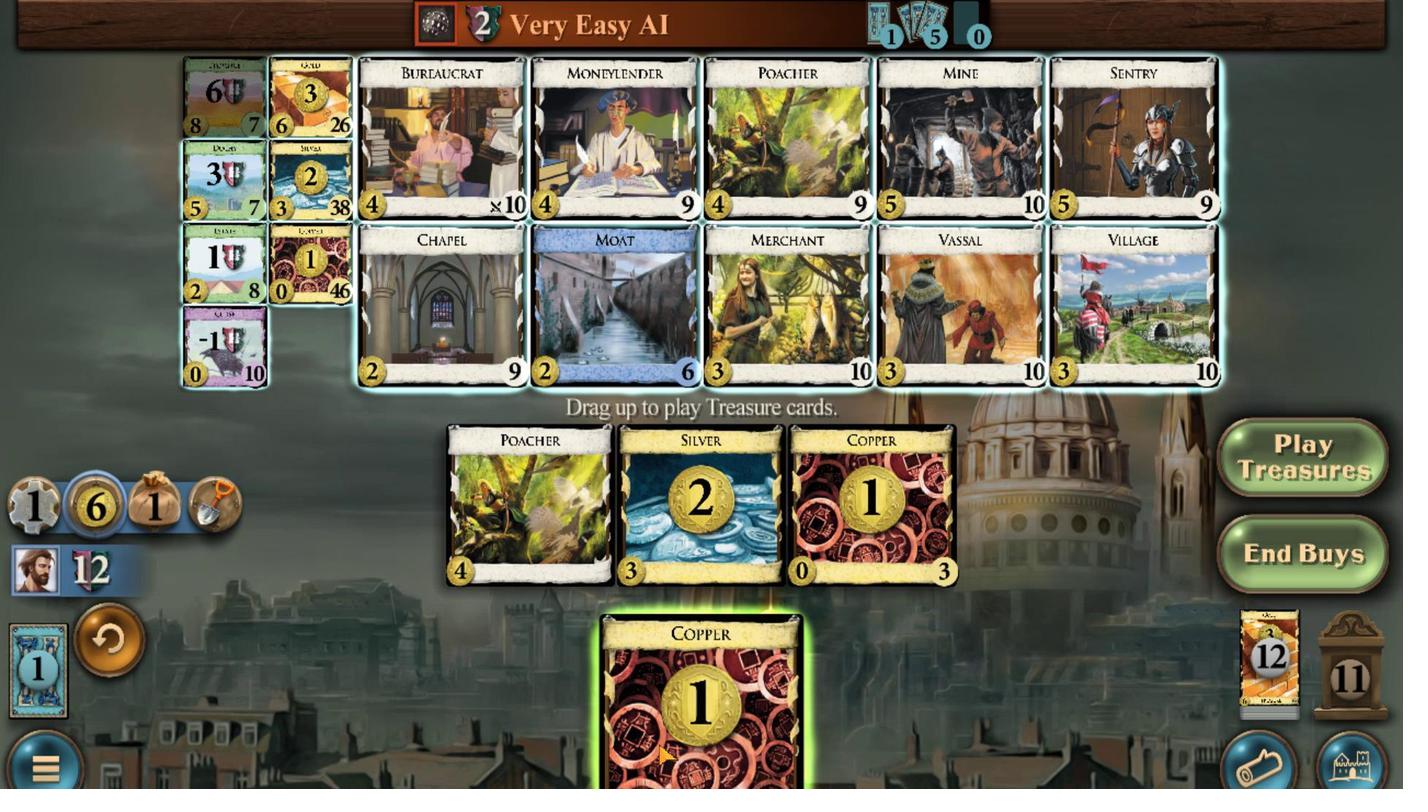 
Action: Mouse scrolled (767, 698) with delta (0, 0)
Screenshot: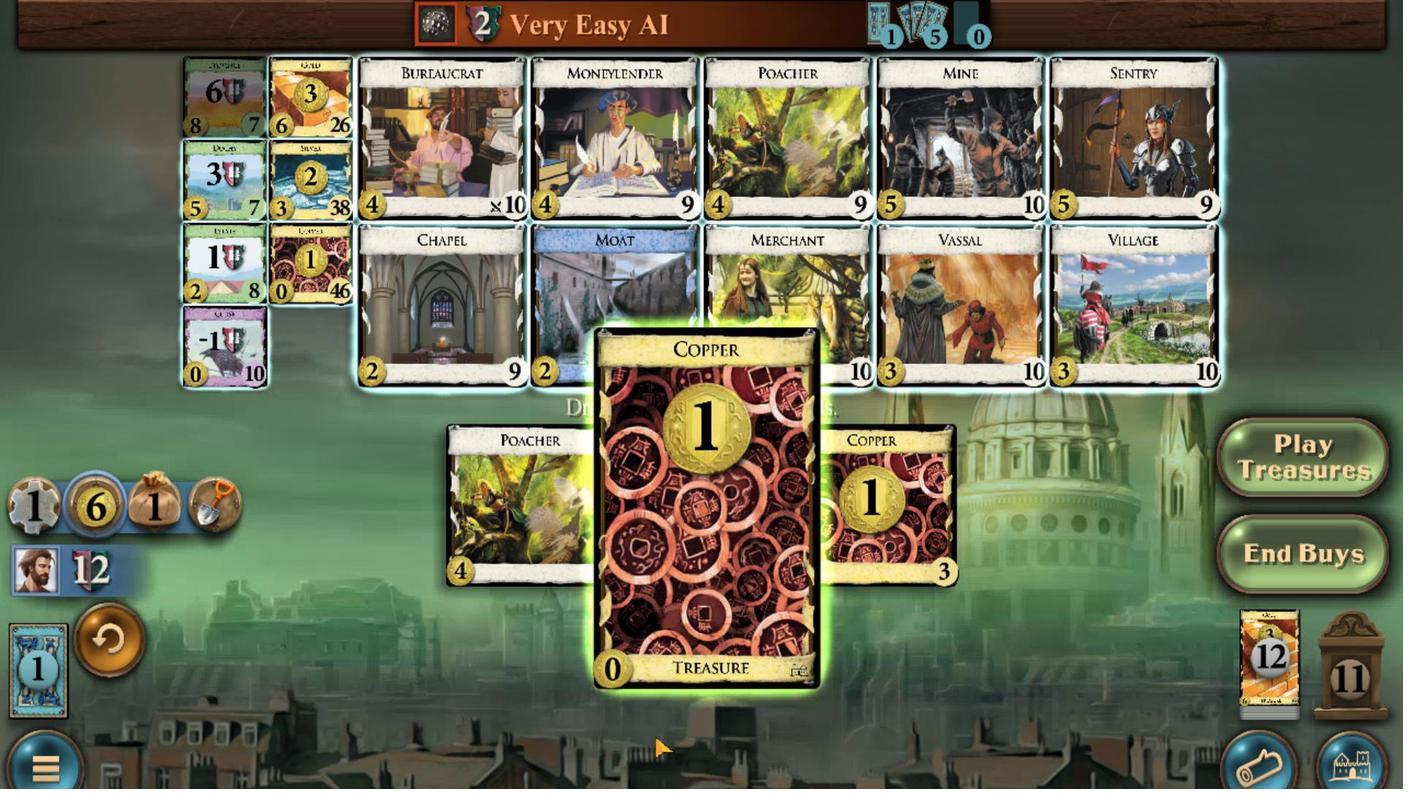
Action: Mouse moved to (441, 311)
Screenshot: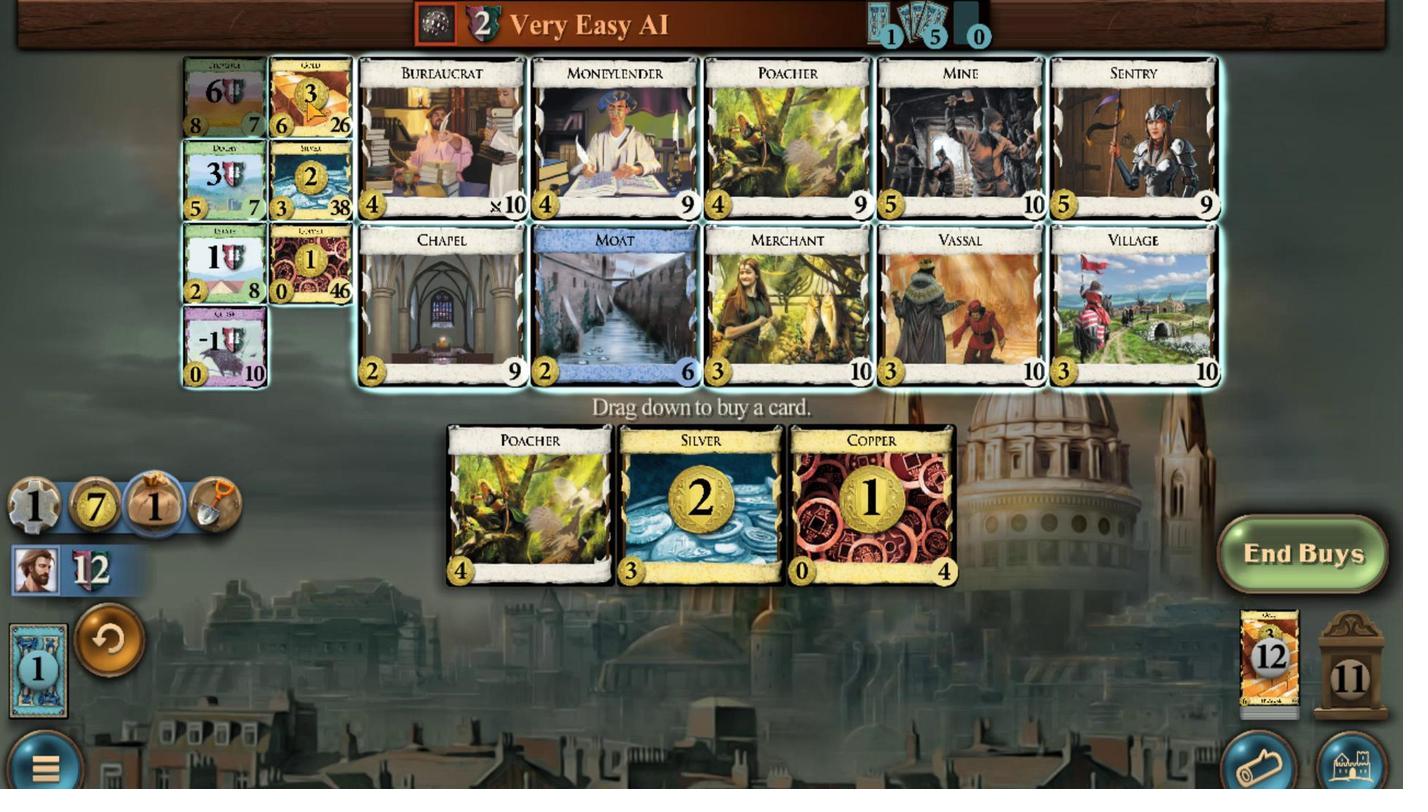 
Action: Mouse scrolled (441, 312) with delta (0, 0)
Screenshot: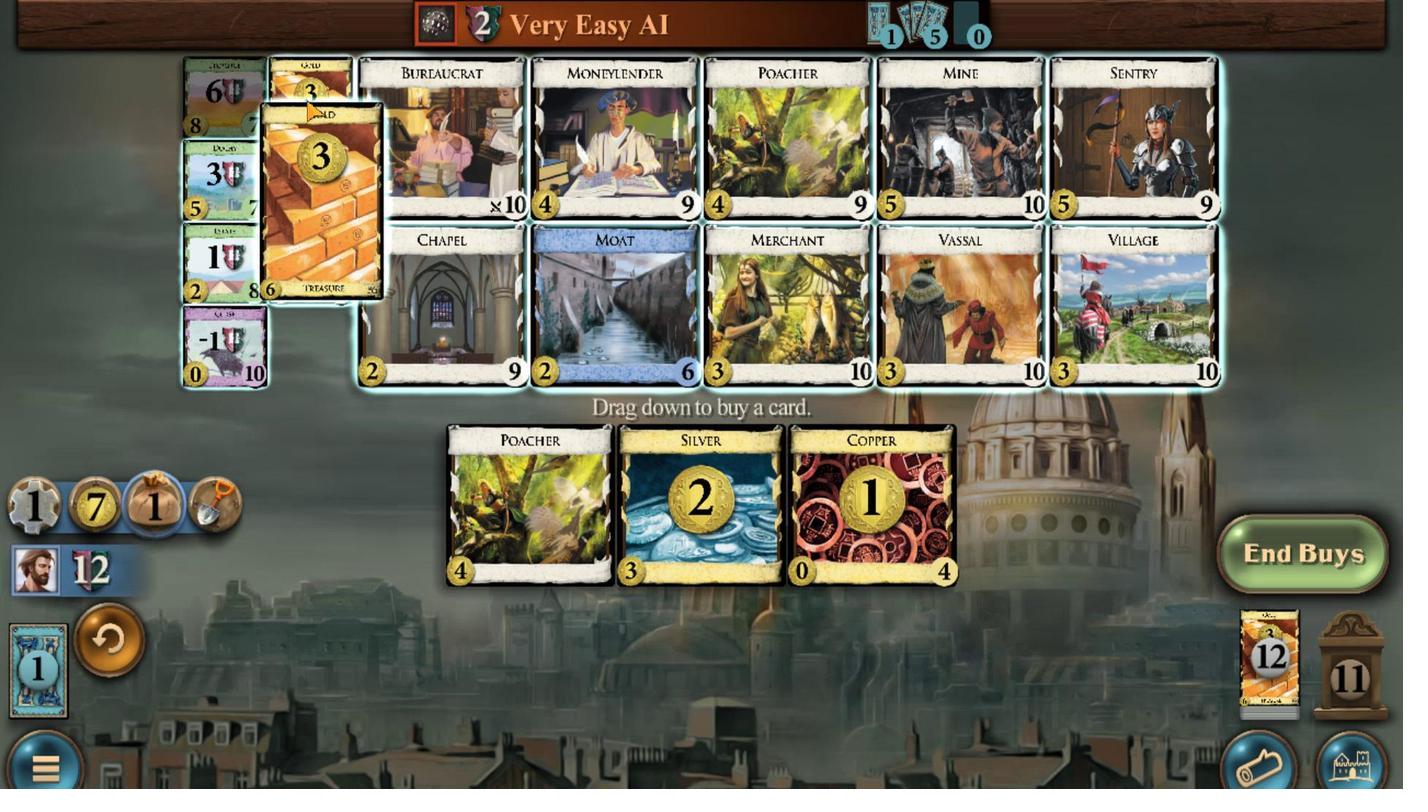 
Action: Mouse scrolled (441, 312) with delta (0, 0)
Screenshot: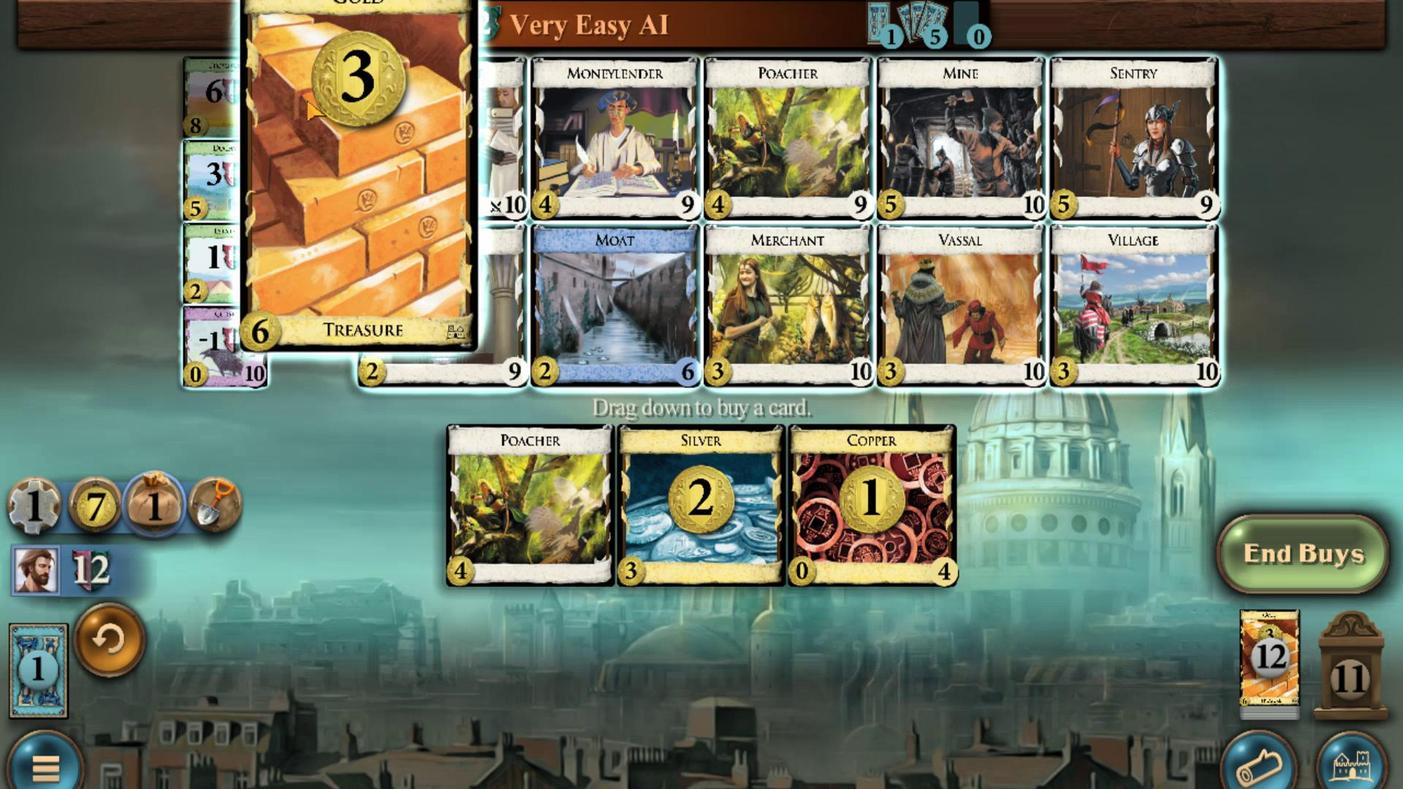 
Action: Mouse scrolled (441, 312) with delta (0, 0)
Screenshot: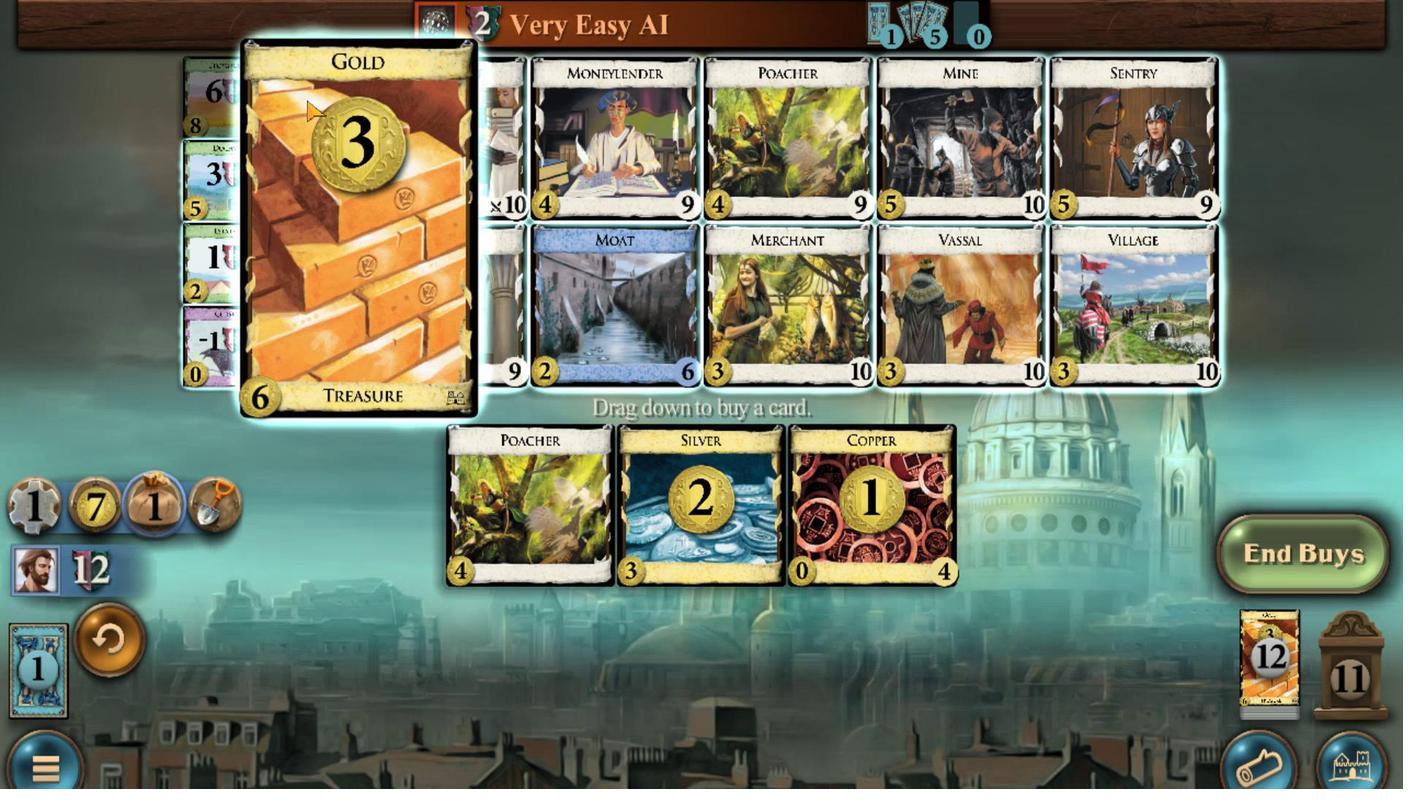 
Action: Mouse scrolled (441, 312) with delta (0, 0)
Screenshot: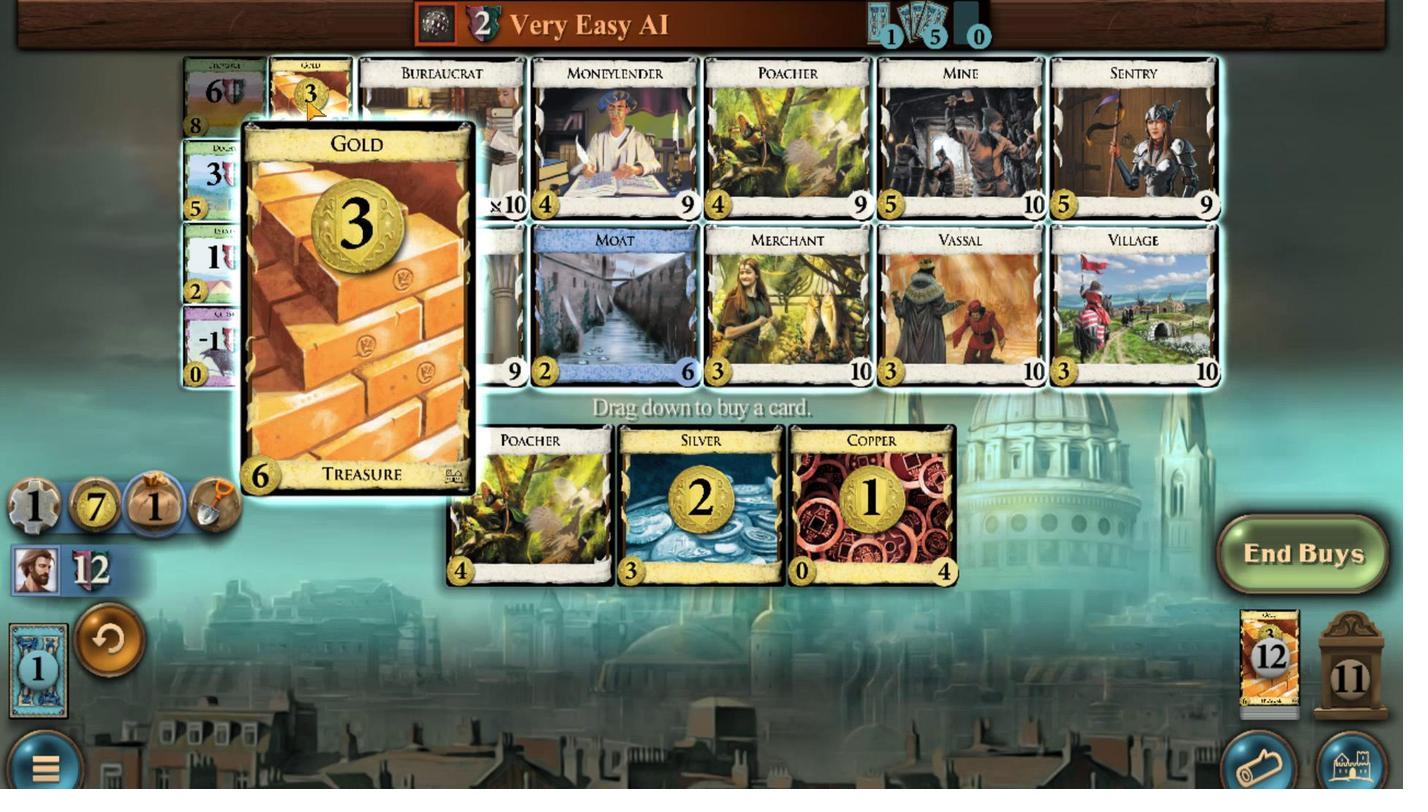 
Action: Mouse scrolled (441, 312) with delta (0, 0)
Screenshot: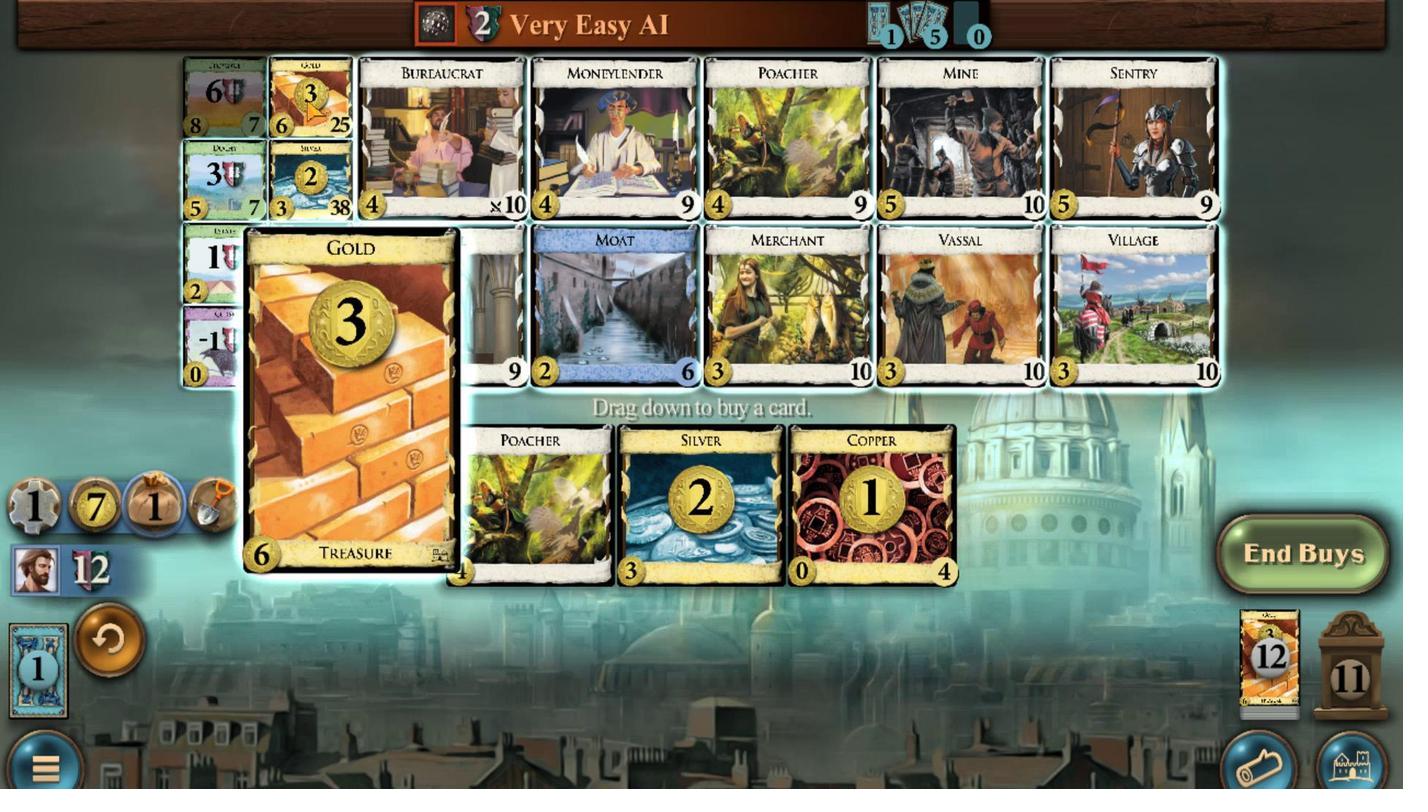 
Action: Mouse scrolled (441, 312) with delta (0, 0)
Screenshot: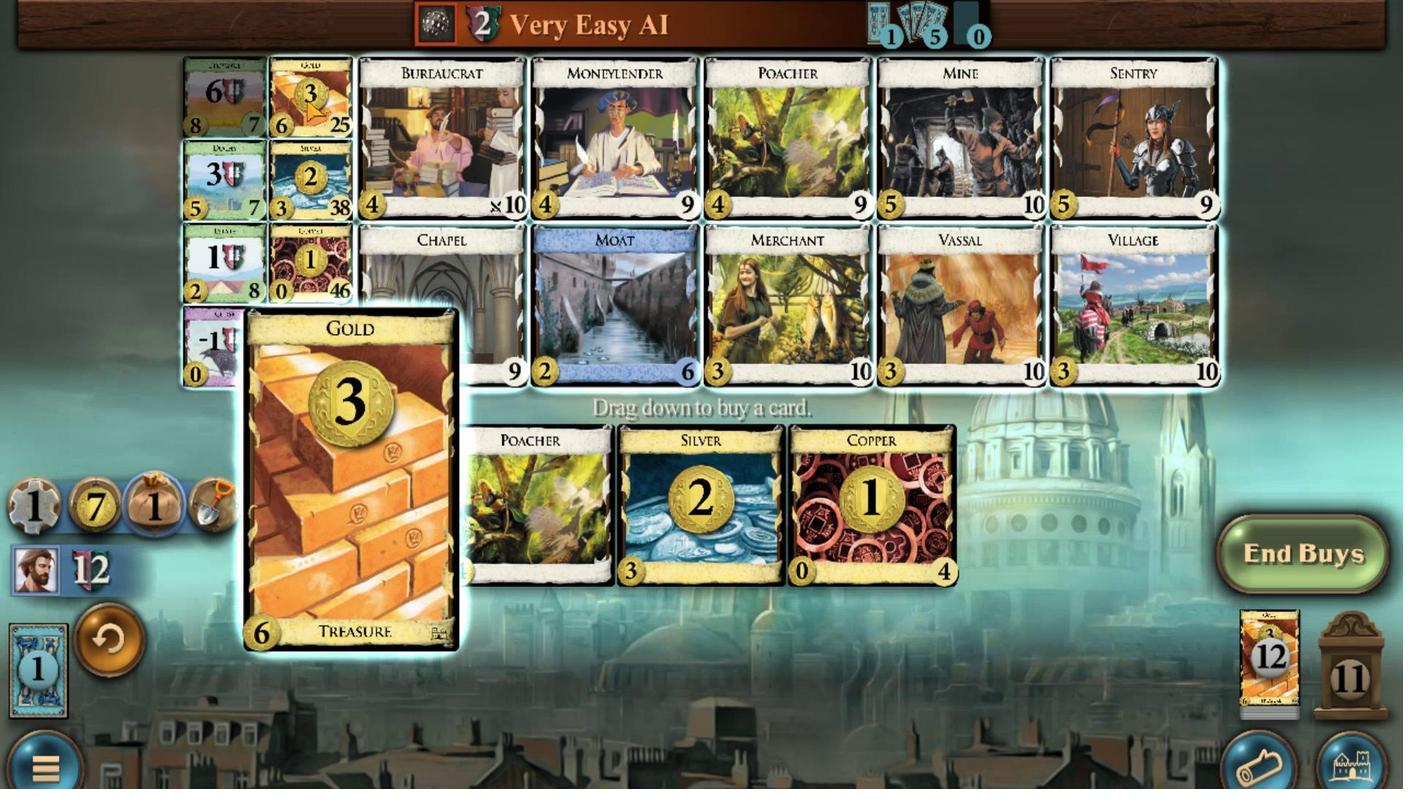 
Action: Mouse moved to (475, 701)
Screenshot: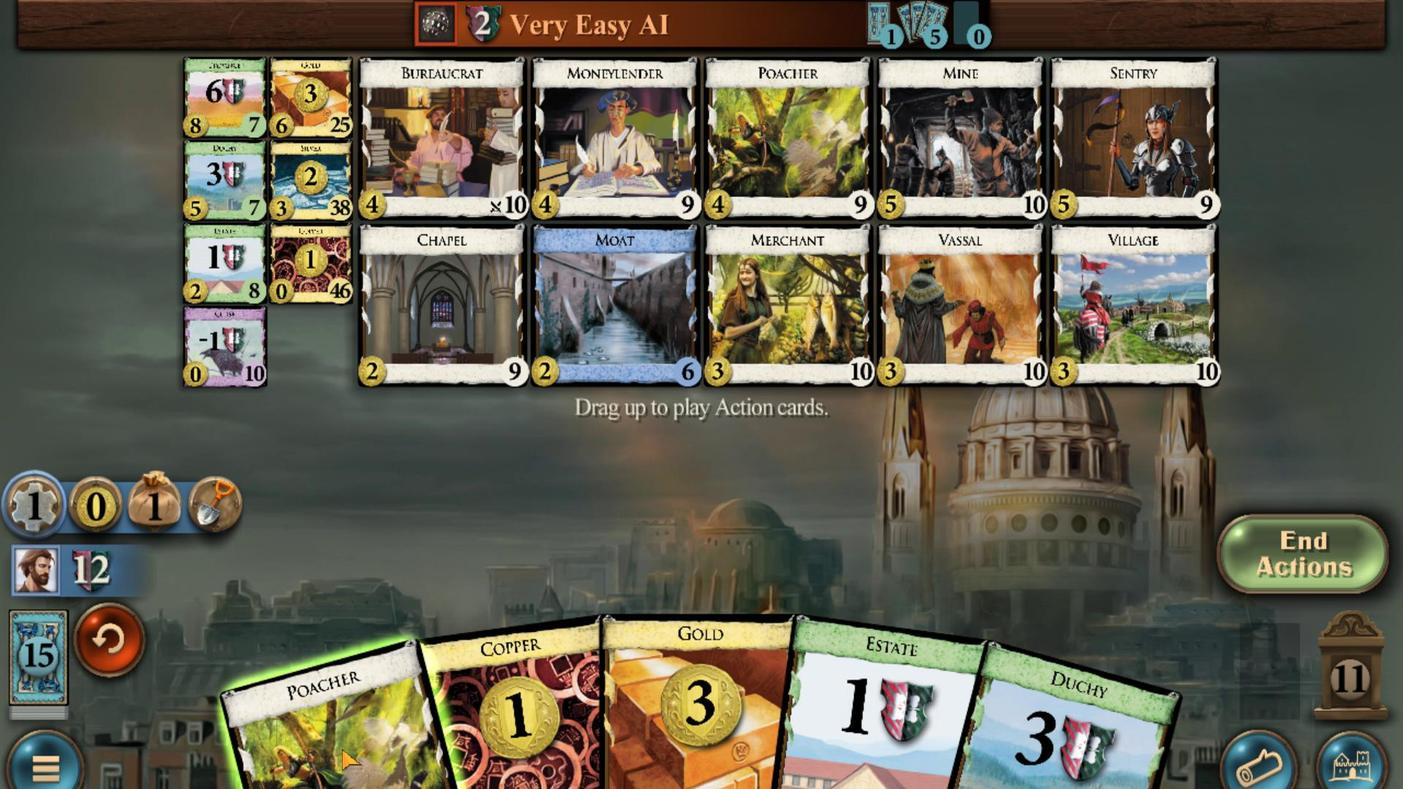 
Action: Mouse scrolled (475, 701) with delta (0, 0)
Screenshot: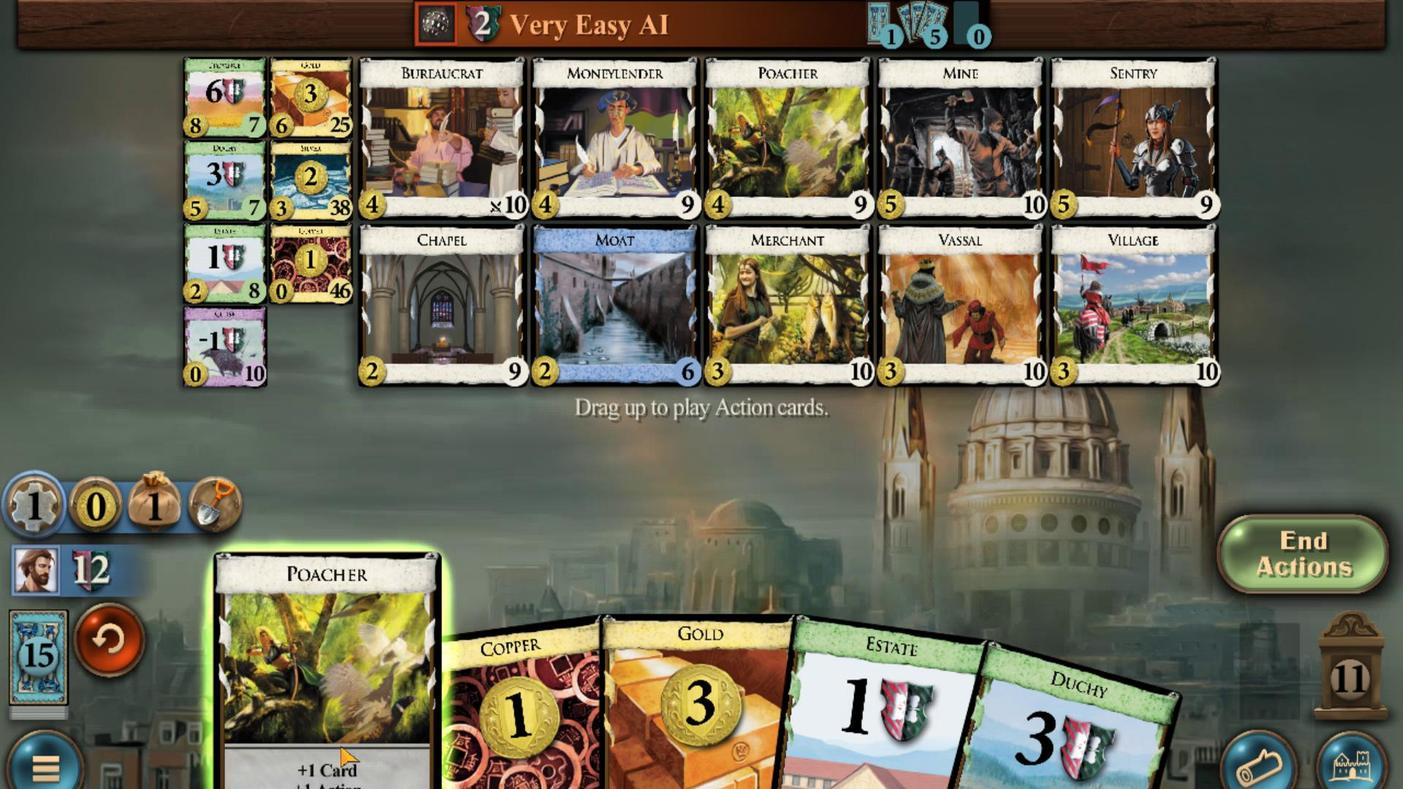 
Action: Mouse moved to (754, 654)
Screenshot: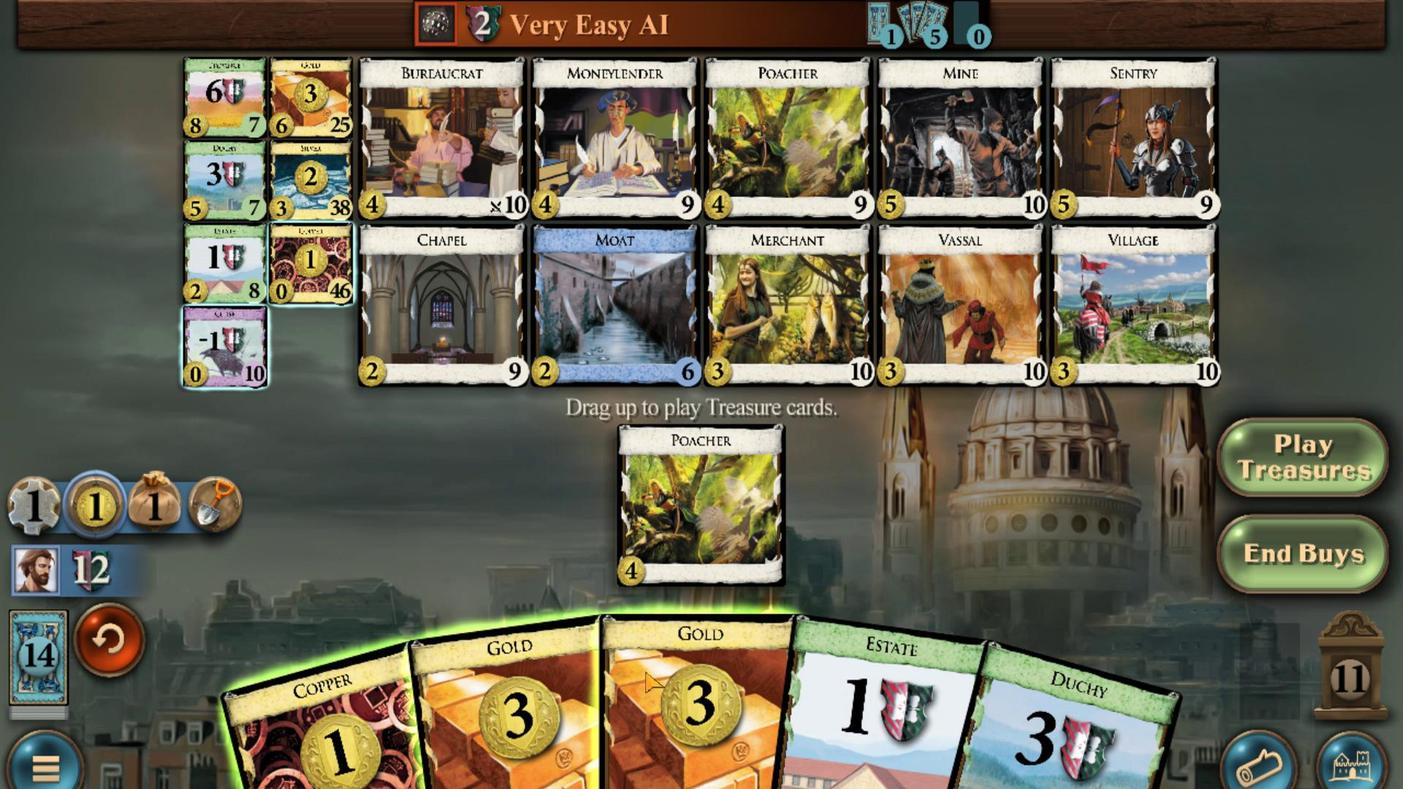 
Action: Mouse scrolled (754, 654) with delta (0, 0)
Screenshot: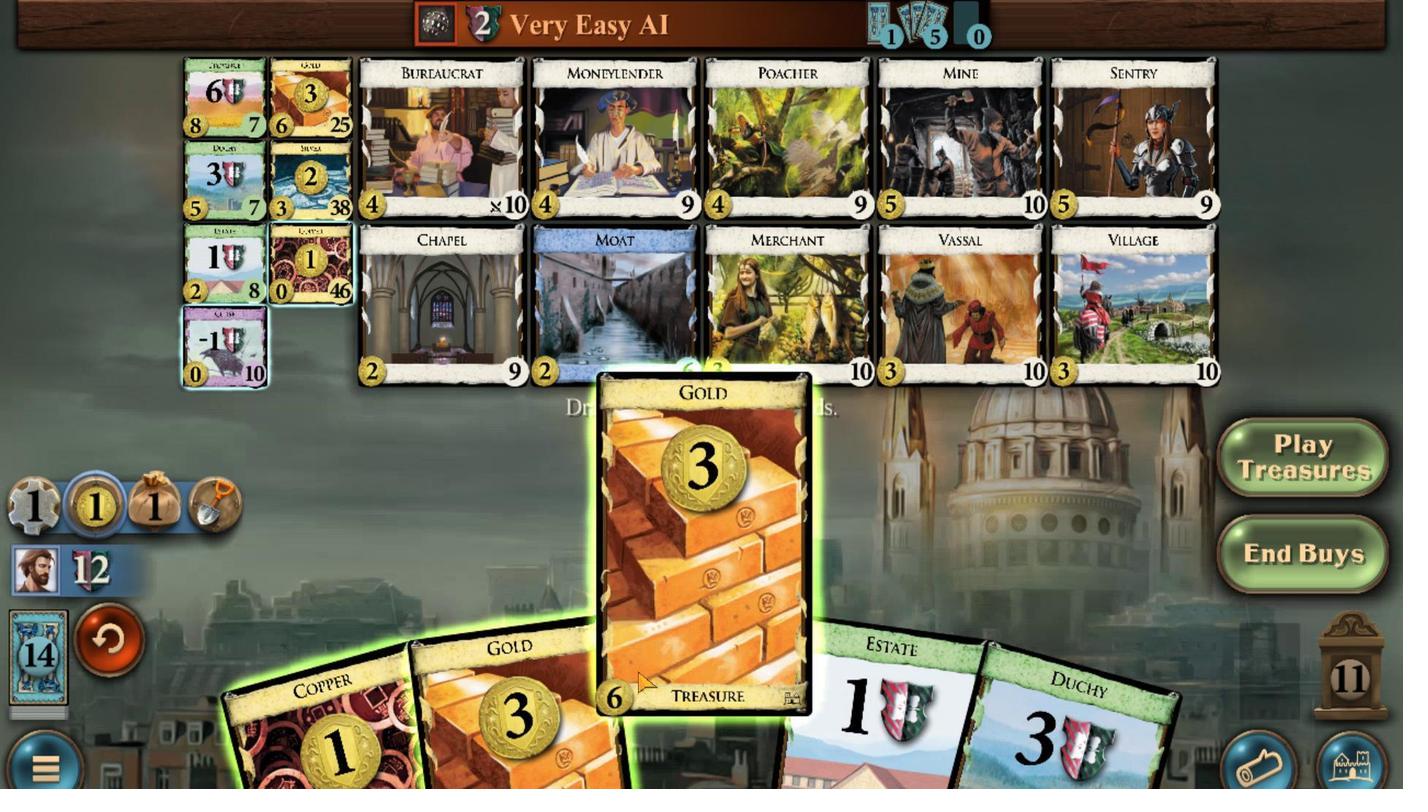 
Action: Mouse moved to (699, 653)
Screenshot: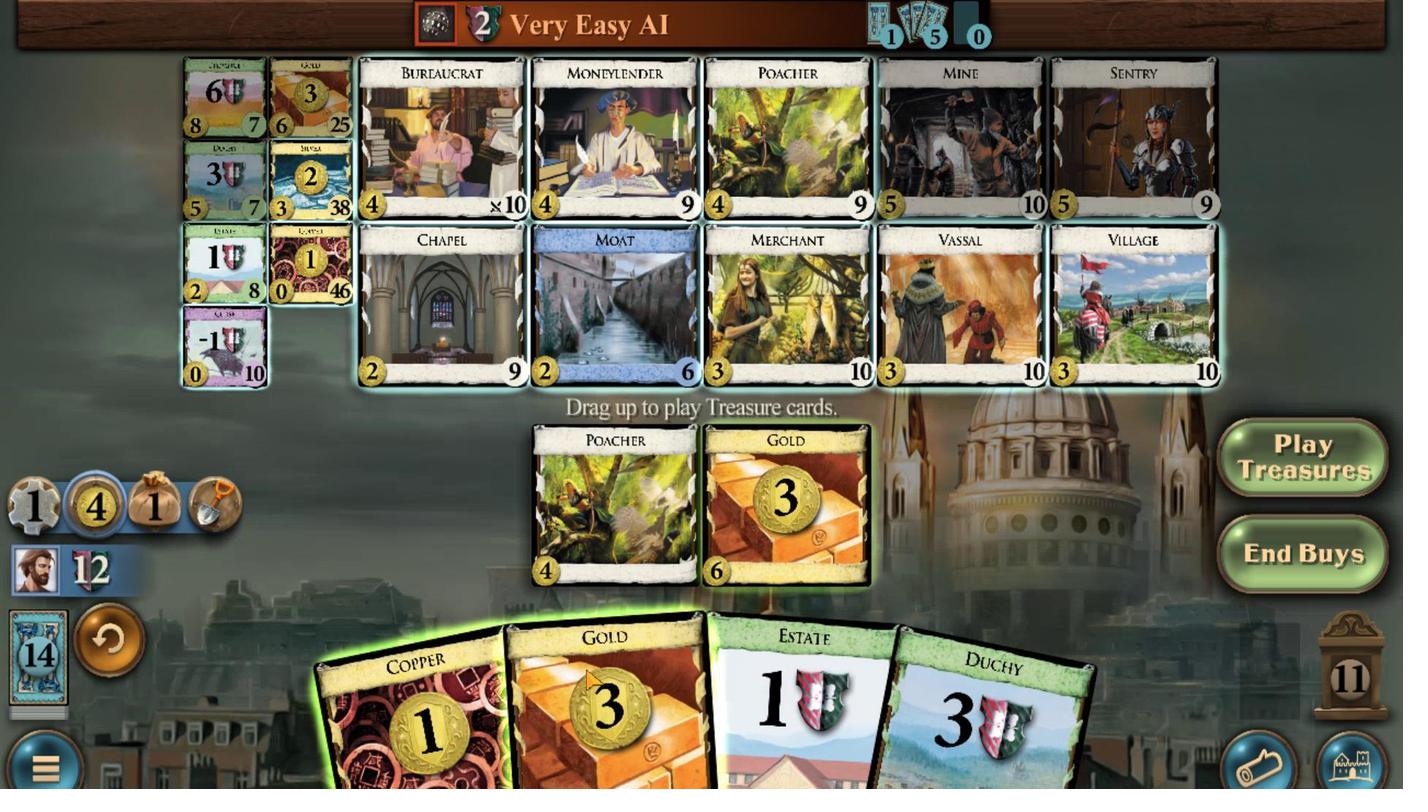 
Action: Mouse scrolled (699, 653) with delta (0, 0)
Screenshot: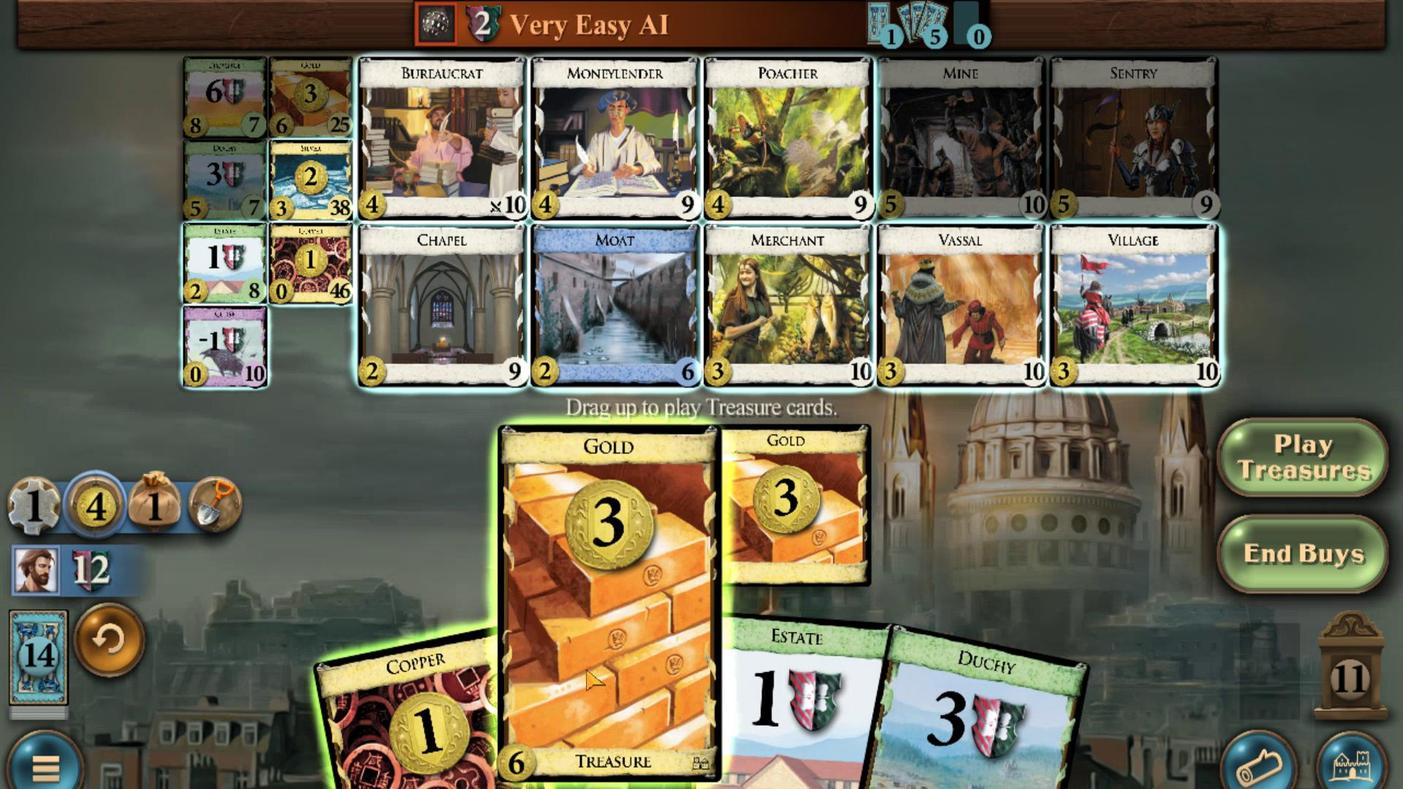 
Action: Mouse moved to (673, 700)
Screenshot: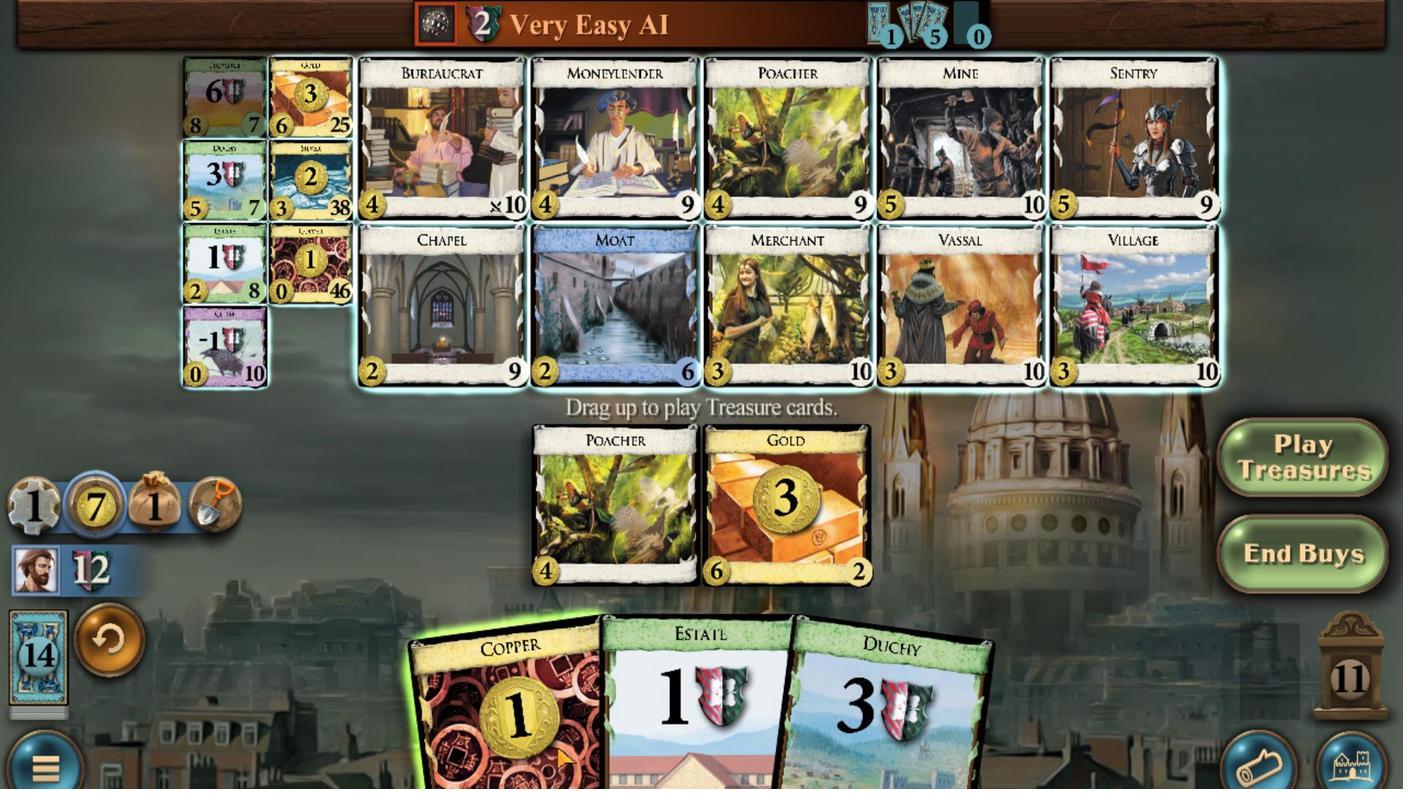 
Action: Mouse scrolled (673, 700) with delta (0, 0)
Screenshot: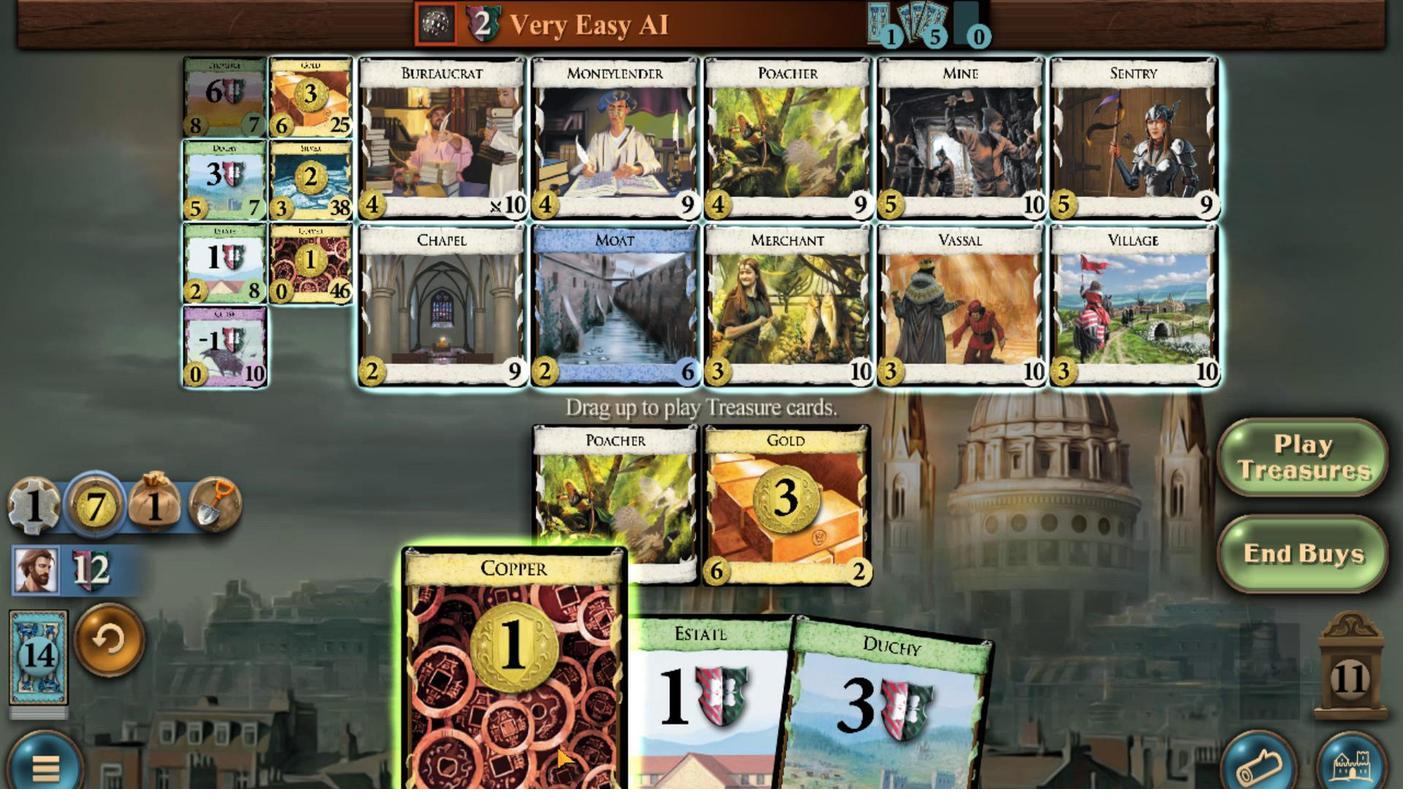 
Action: Mouse moved to (379, 317)
Screenshot: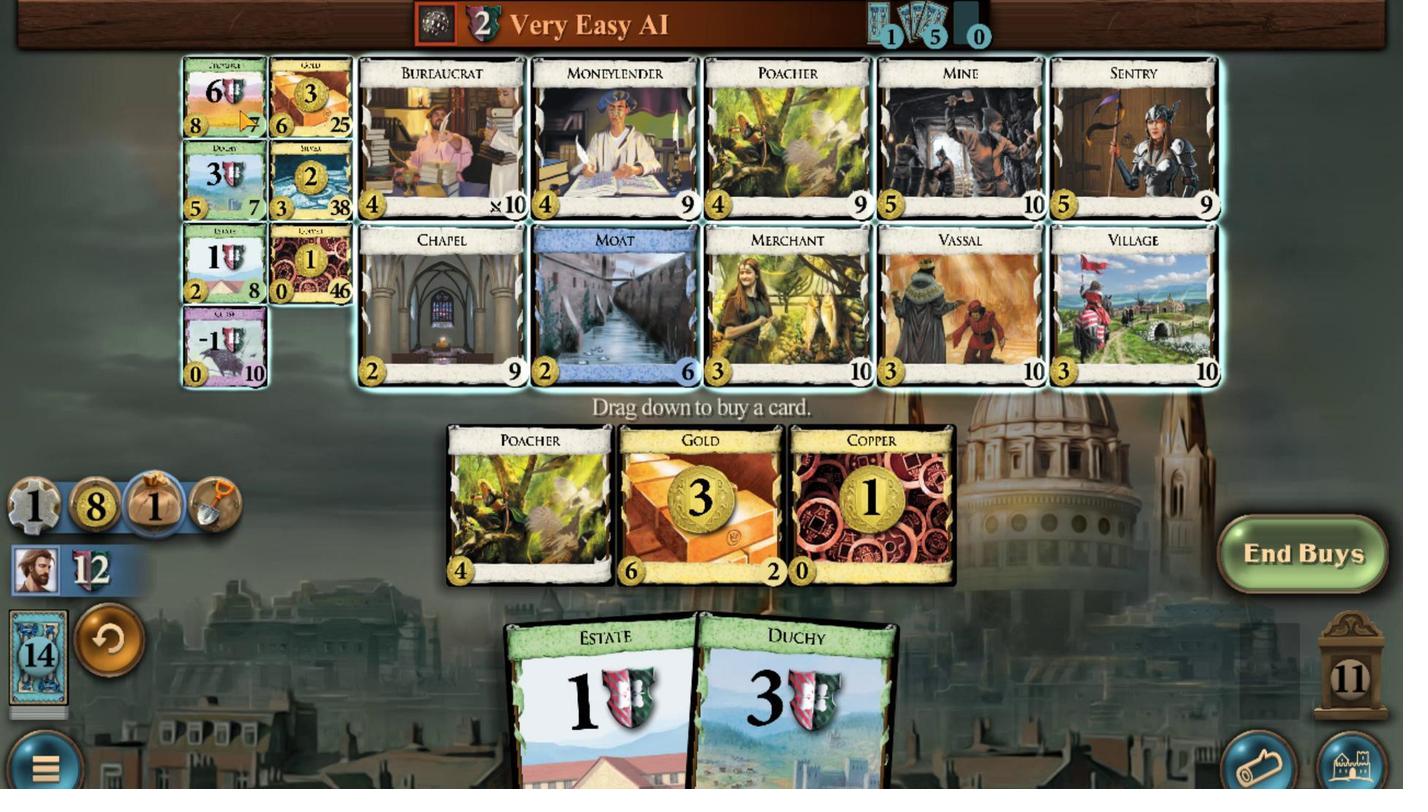 
Action: Mouse scrolled (379, 317) with delta (0, 0)
Screenshot: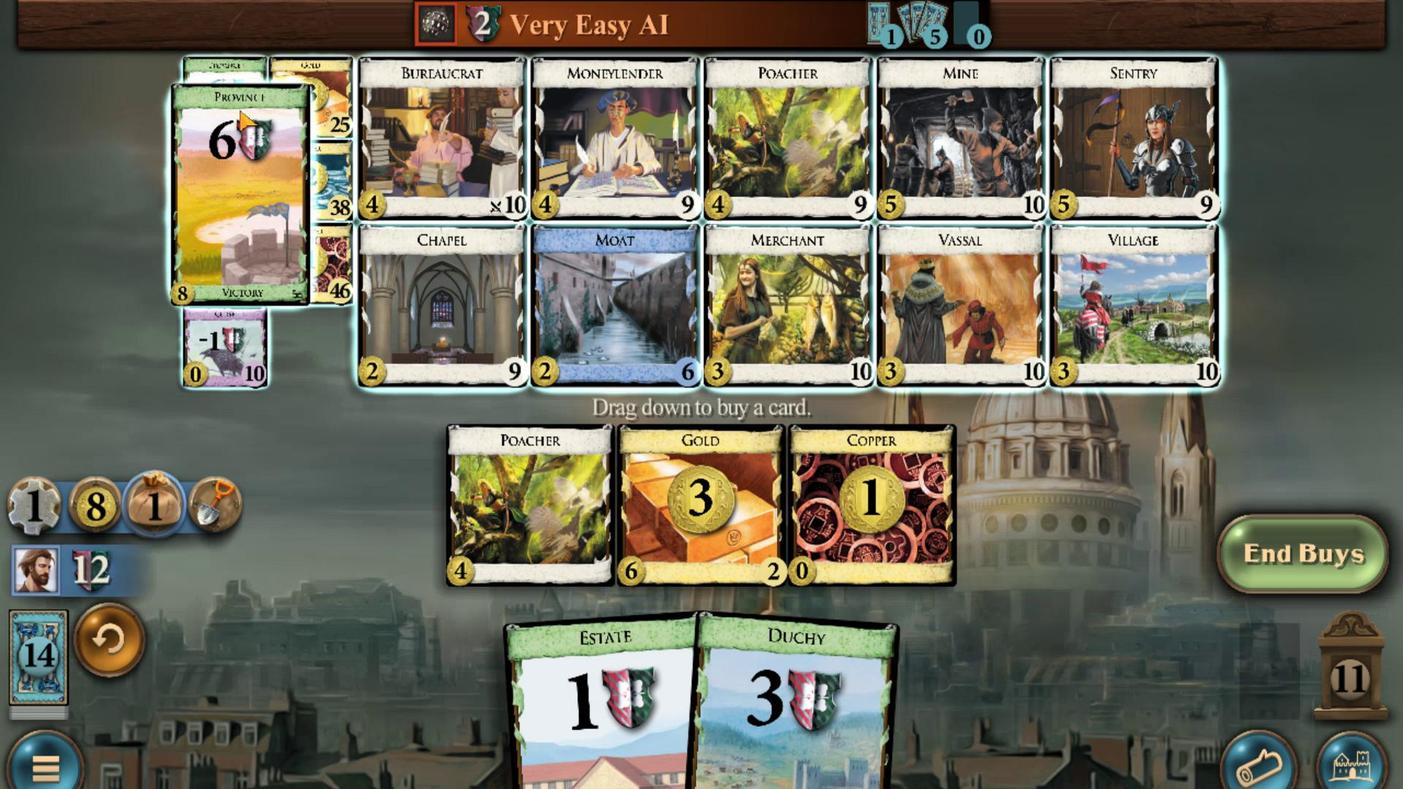 
Action: Mouse scrolled (379, 317) with delta (0, 0)
Screenshot: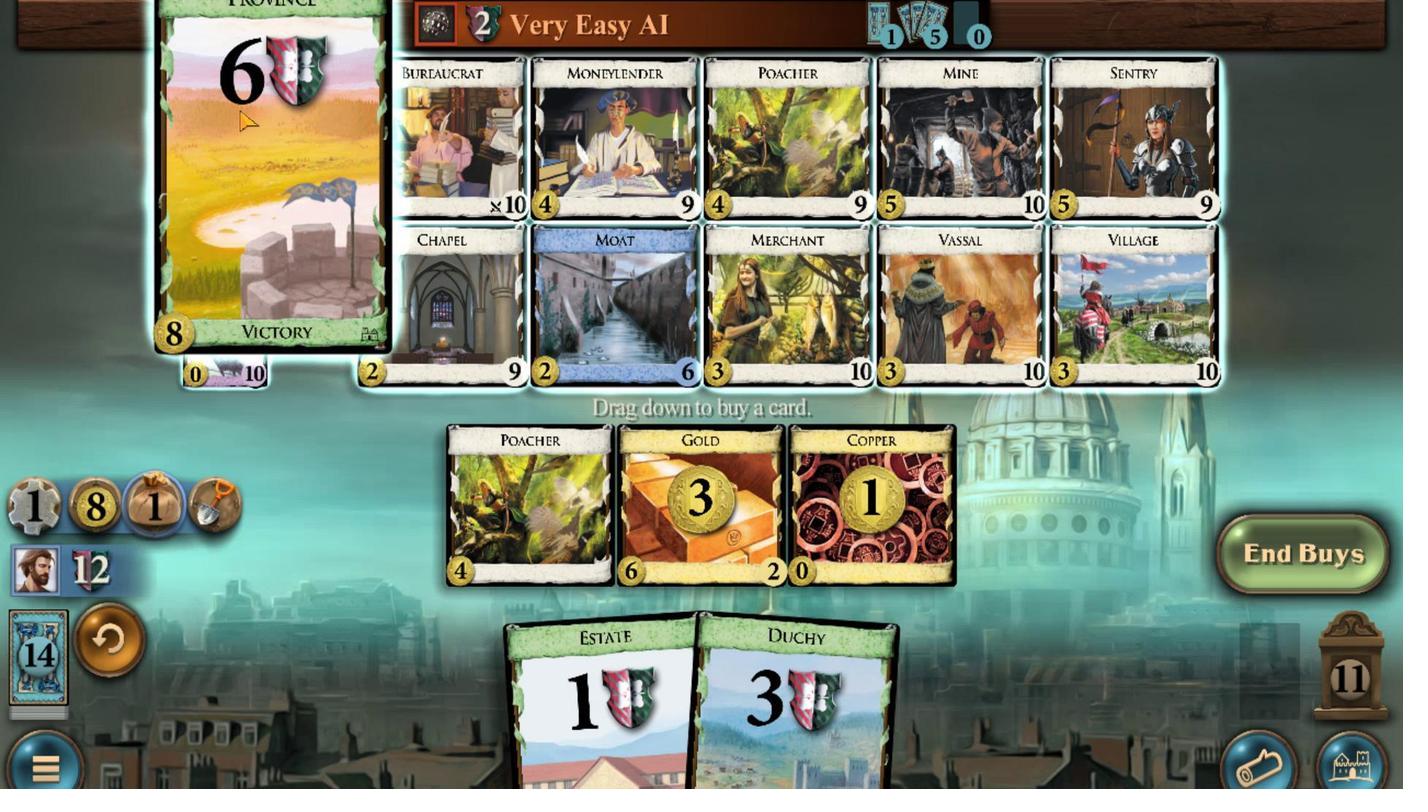 
Action: Mouse scrolled (379, 317) with delta (0, 0)
Screenshot: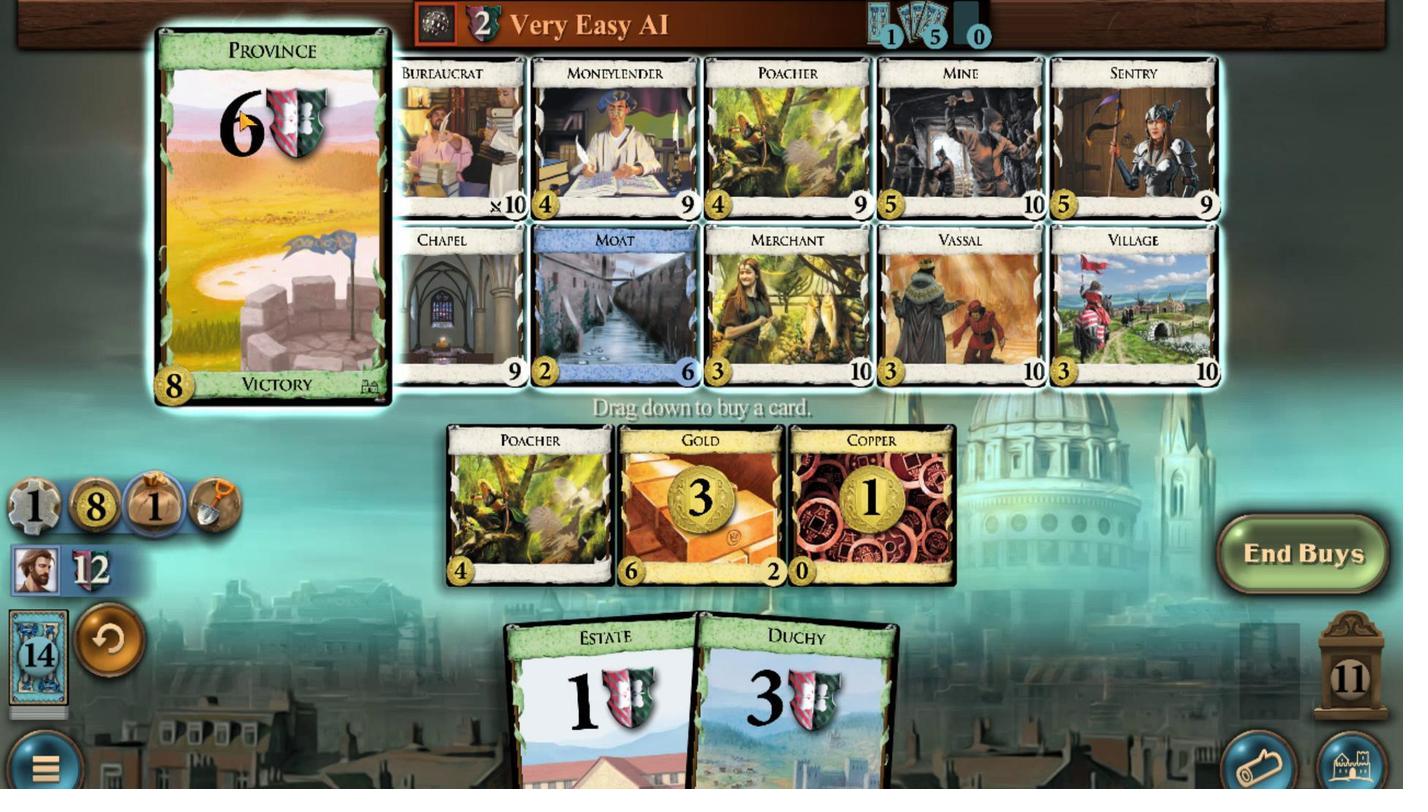 
Action: Mouse scrolled (379, 317) with delta (0, 0)
Screenshot: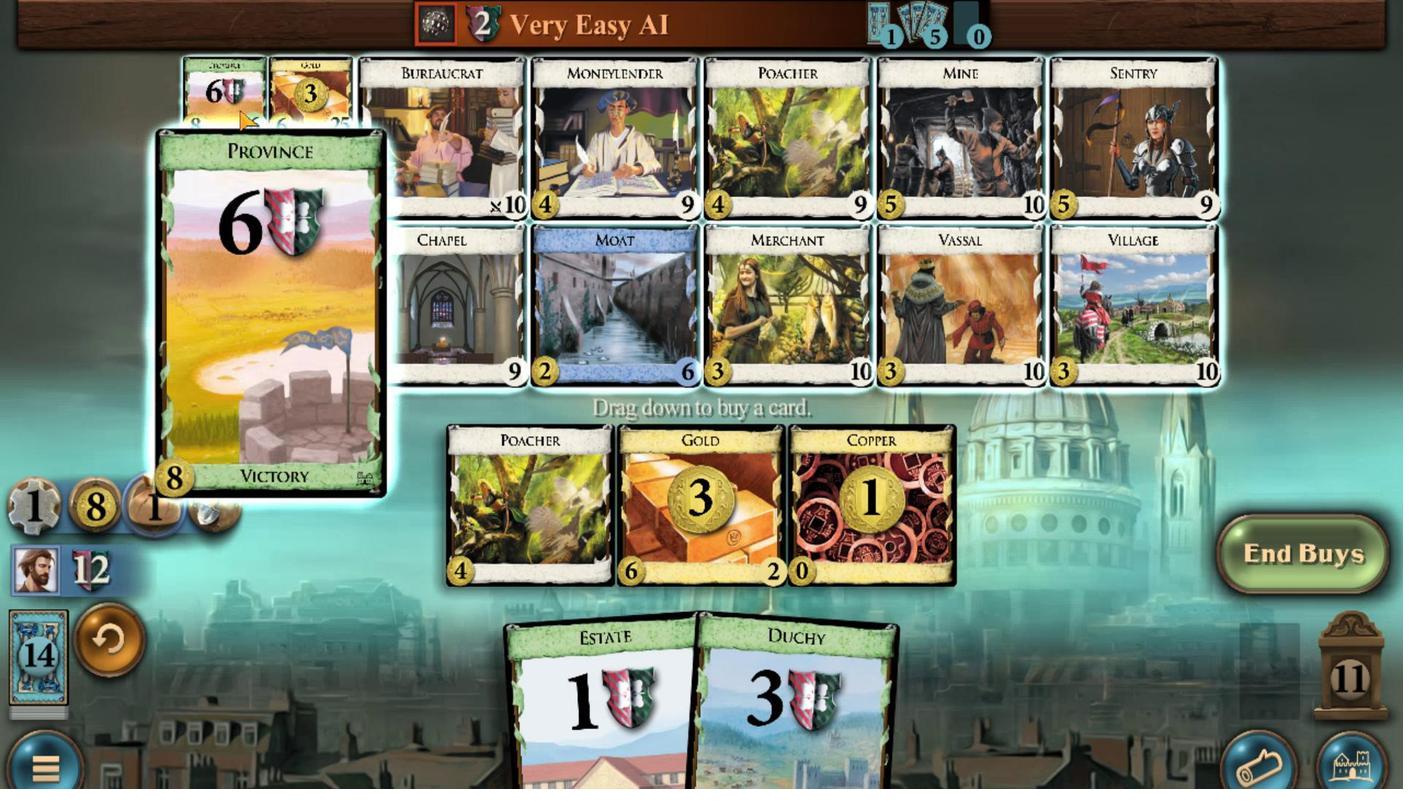 
Action: Mouse scrolled (379, 317) with delta (0, 0)
Screenshot: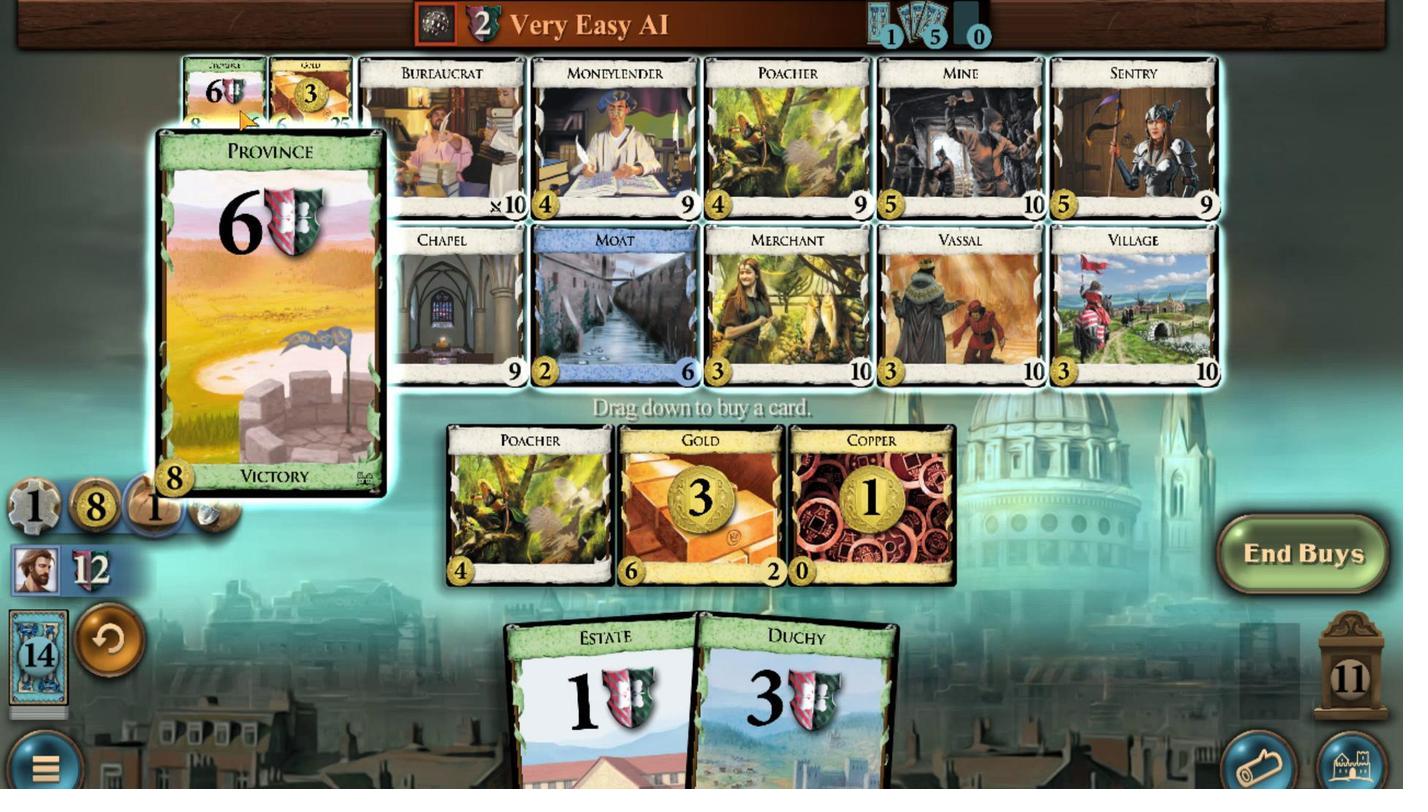 
Action: Mouse scrolled (379, 317) with delta (0, 0)
Screenshot: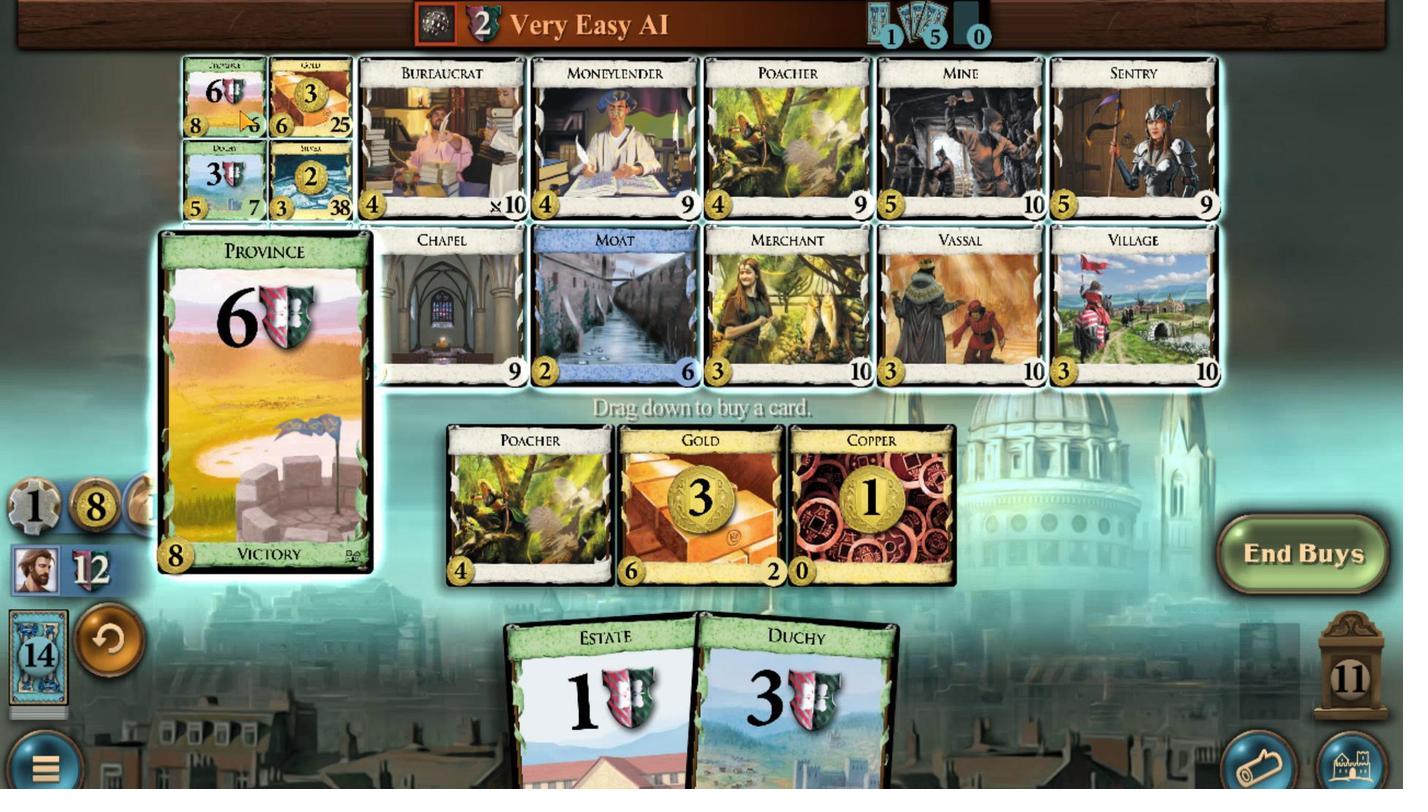
Action: Mouse scrolled (379, 317) with delta (0, 0)
Screenshot: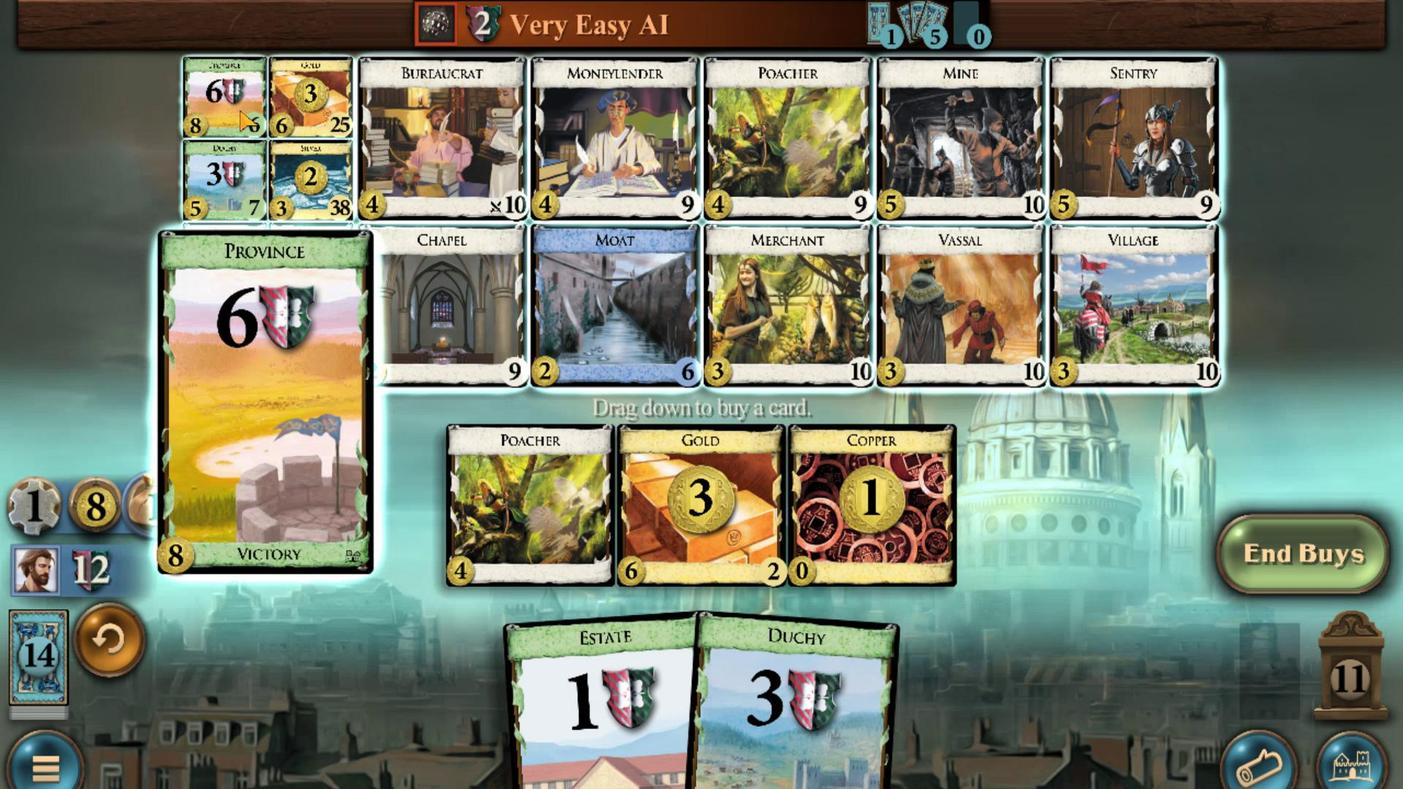 
Action: Mouse scrolled (379, 317) with delta (0, 0)
Screenshot: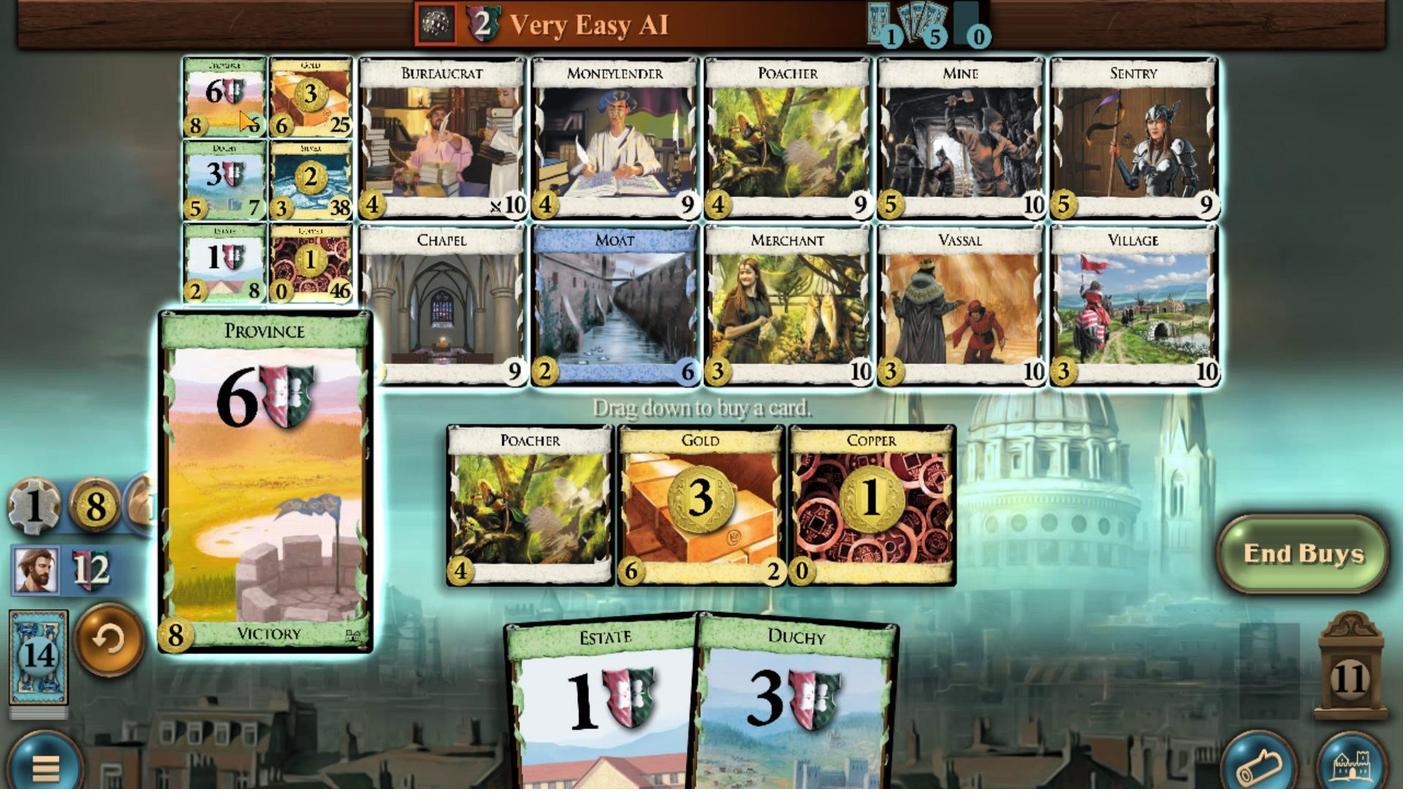 
Action: Mouse scrolled (379, 317) with delta (0, 0)
Screenshot: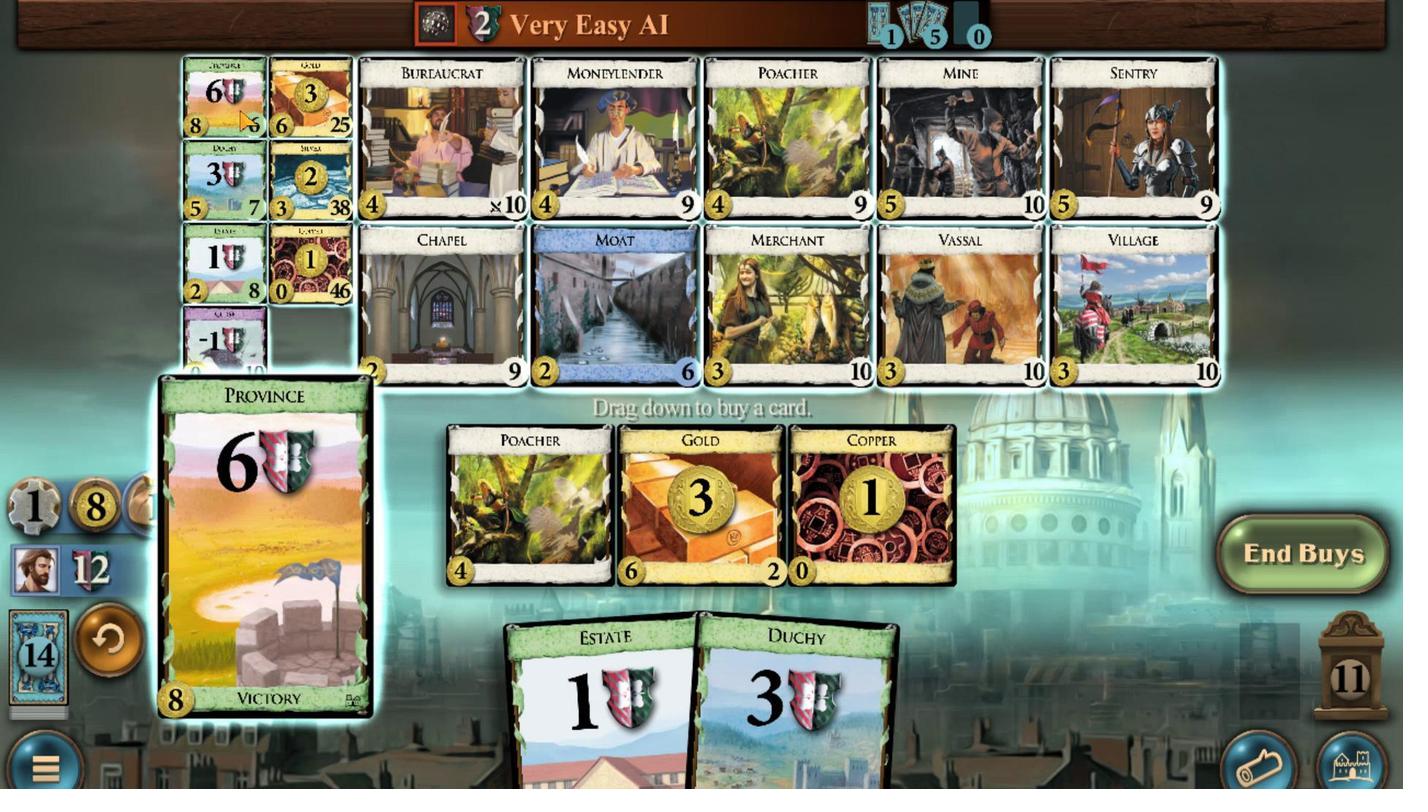 
Action: Mouse moved to (906, 697)
Screenshot: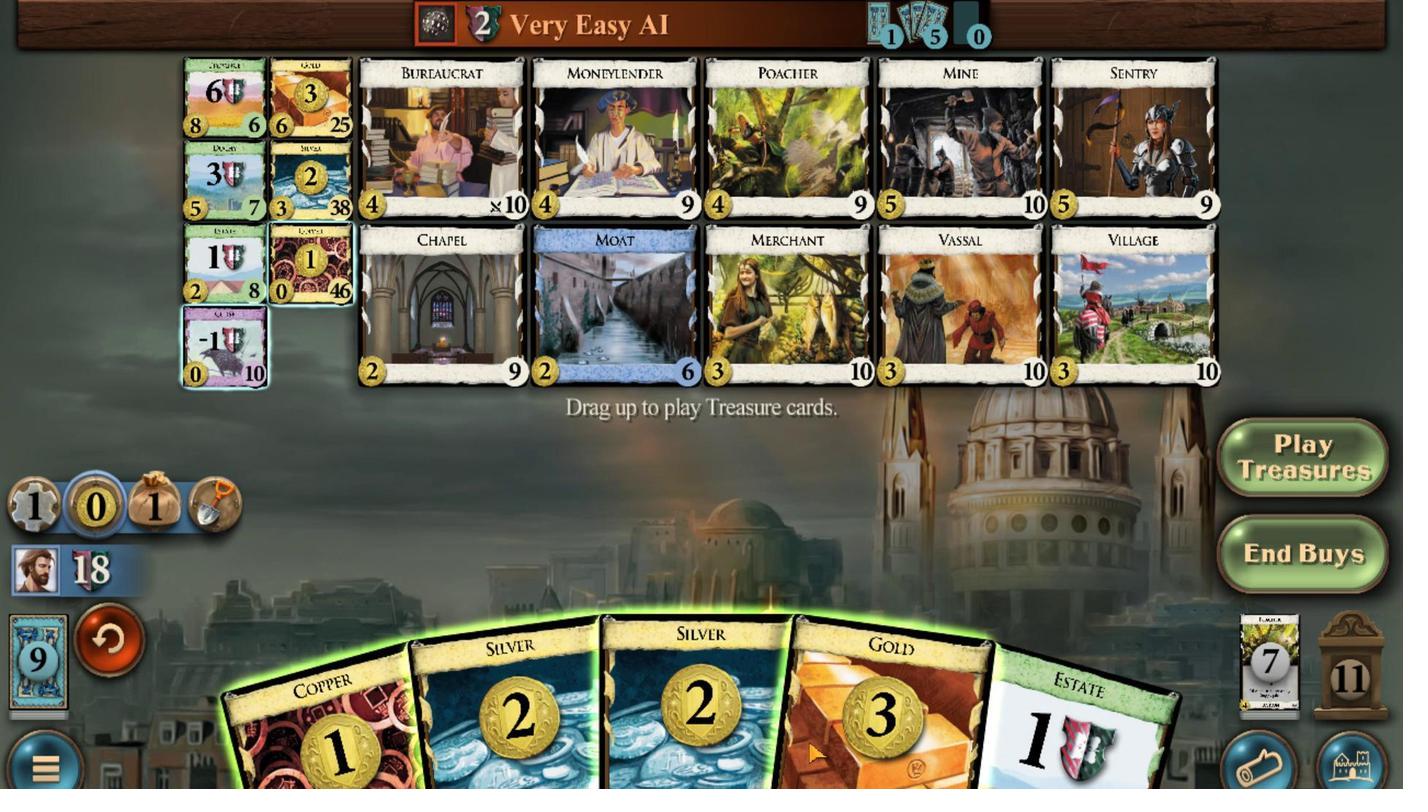 
Action: Mouse scrolled (906, 697) with delta (0, 0)
Screenshot: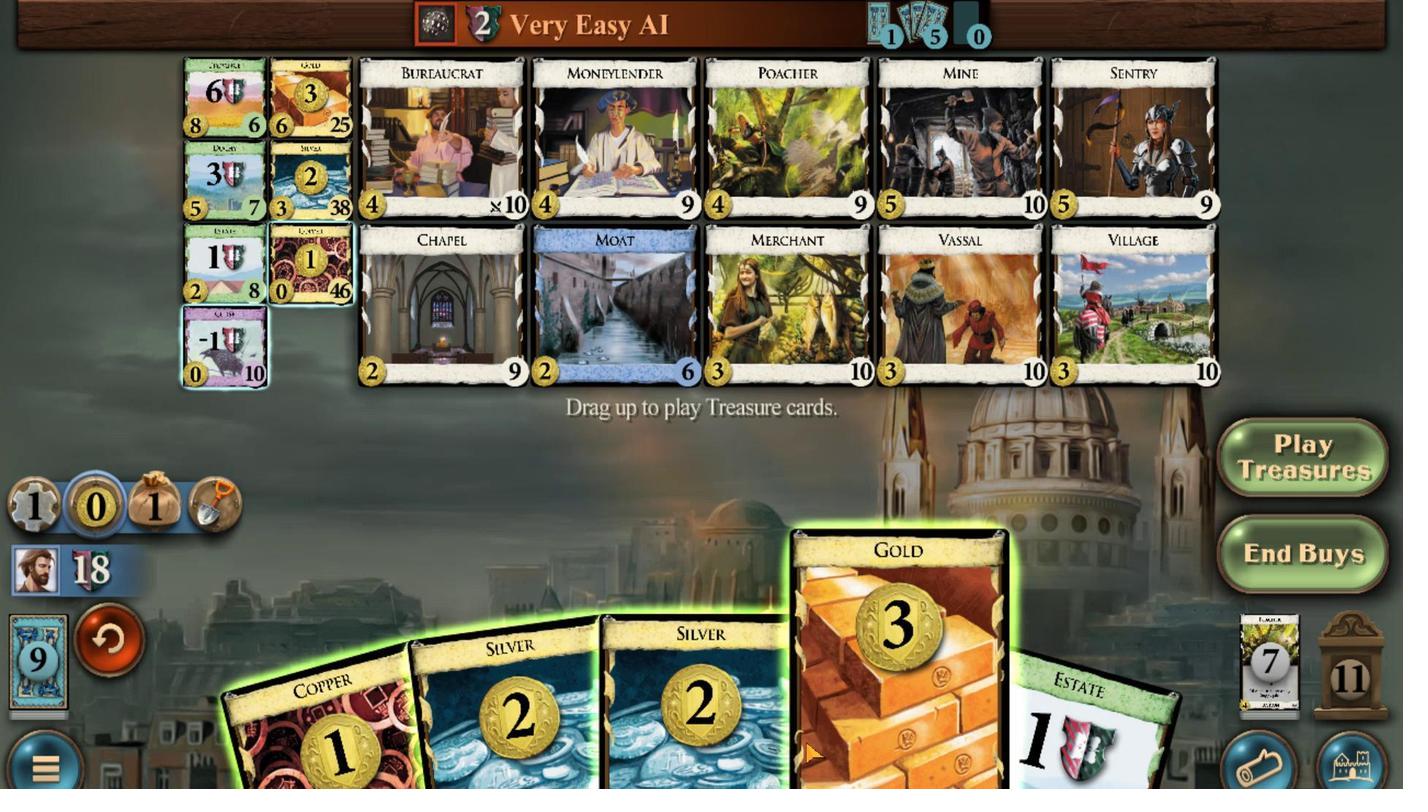 
Action: Mouse moved to (845, 693)
Screenshot: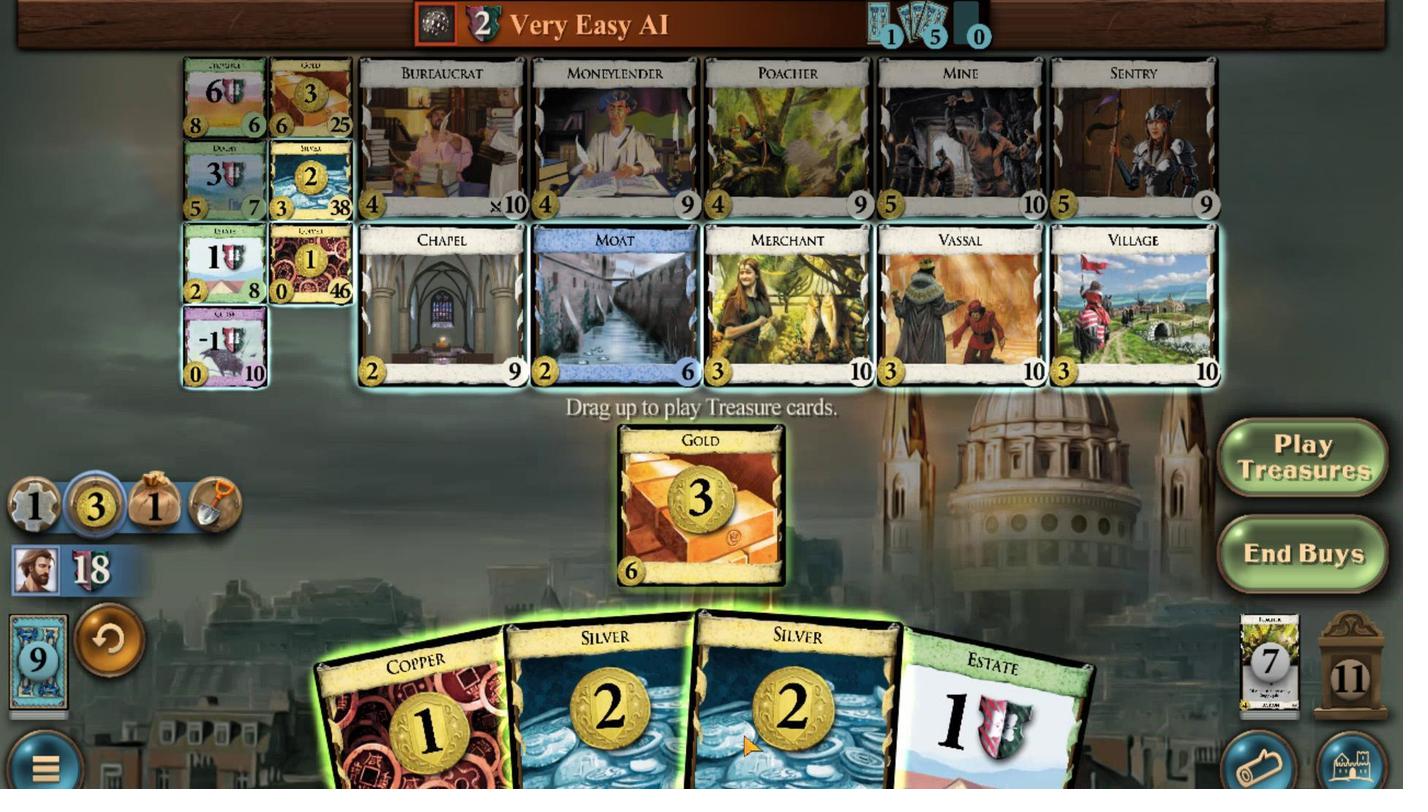 
Action: Mouse scrolled (845, 692) with delta (0, 0)
Screenshot: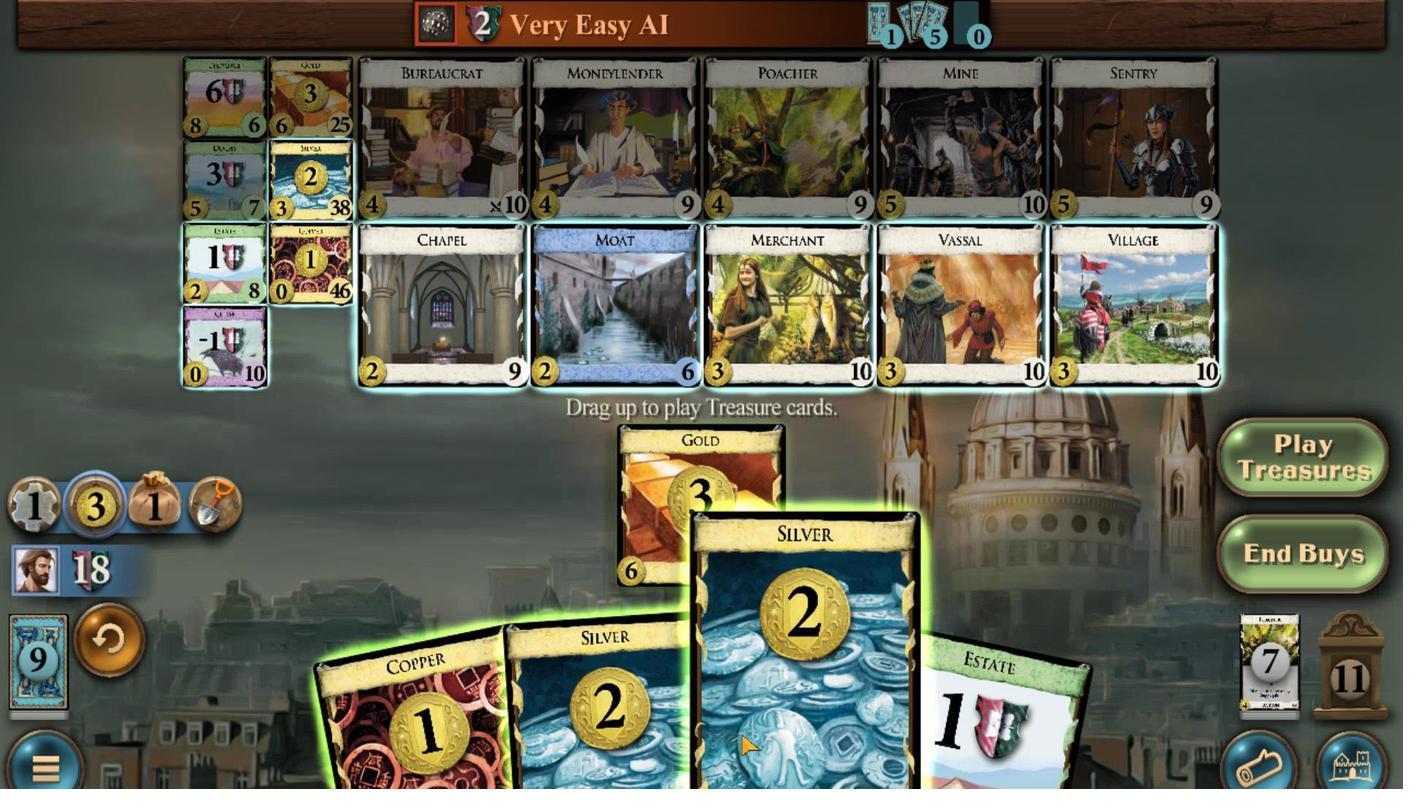 
Action: Mouse moved to (788, 688)
Screenshot: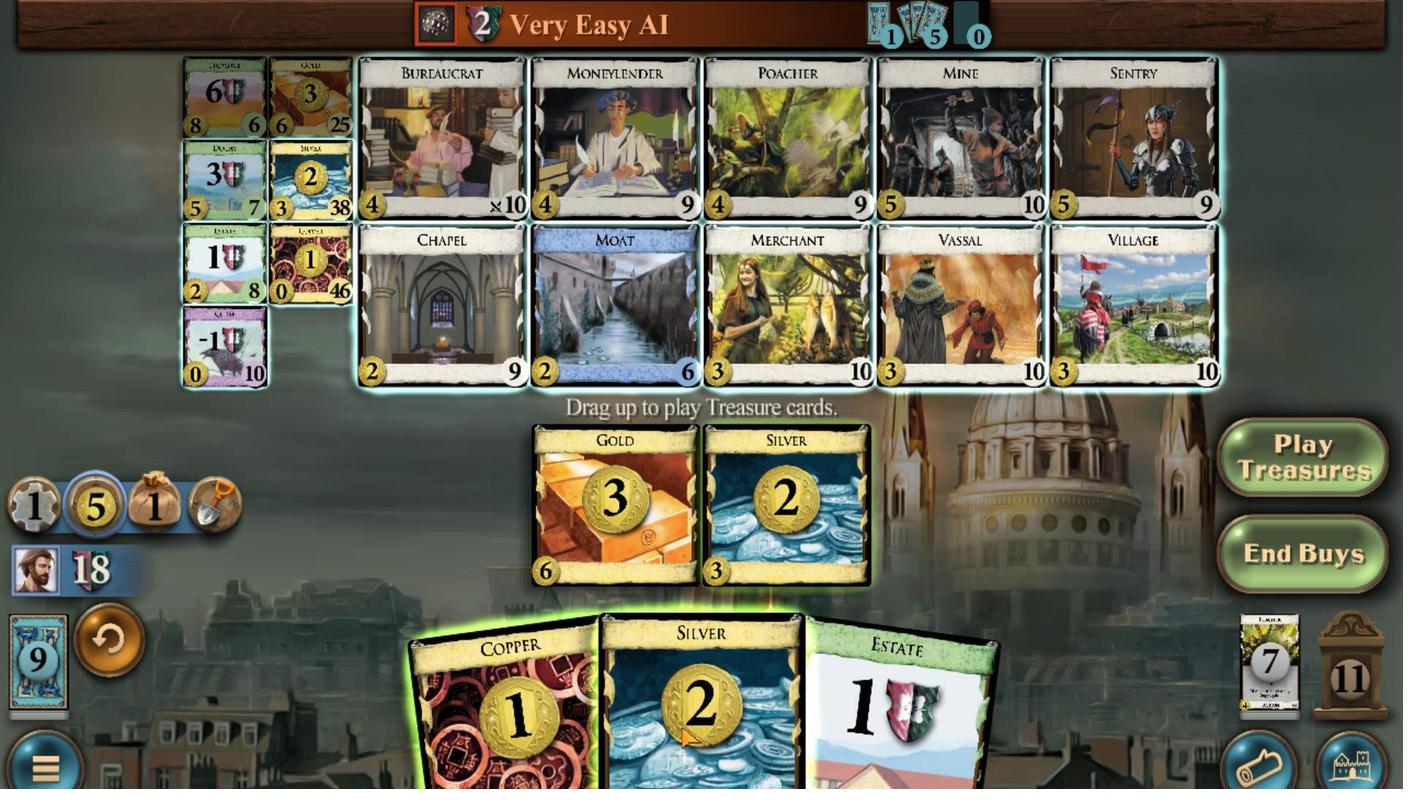 
Action: Mouse scrolled (788, 687) with delta (0, 0)
Screenshot: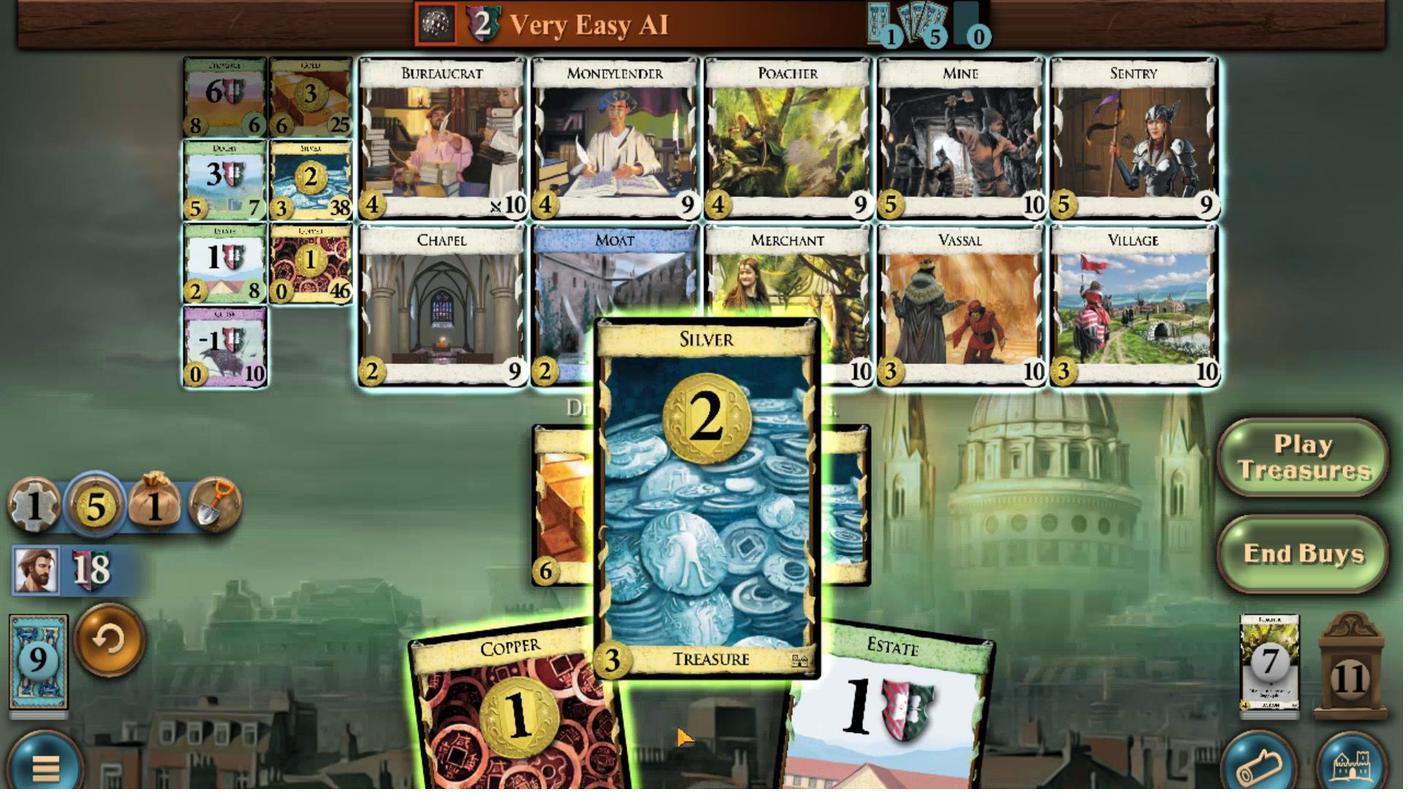 
Action: Mouse moved to (703, 689)
Screenshot: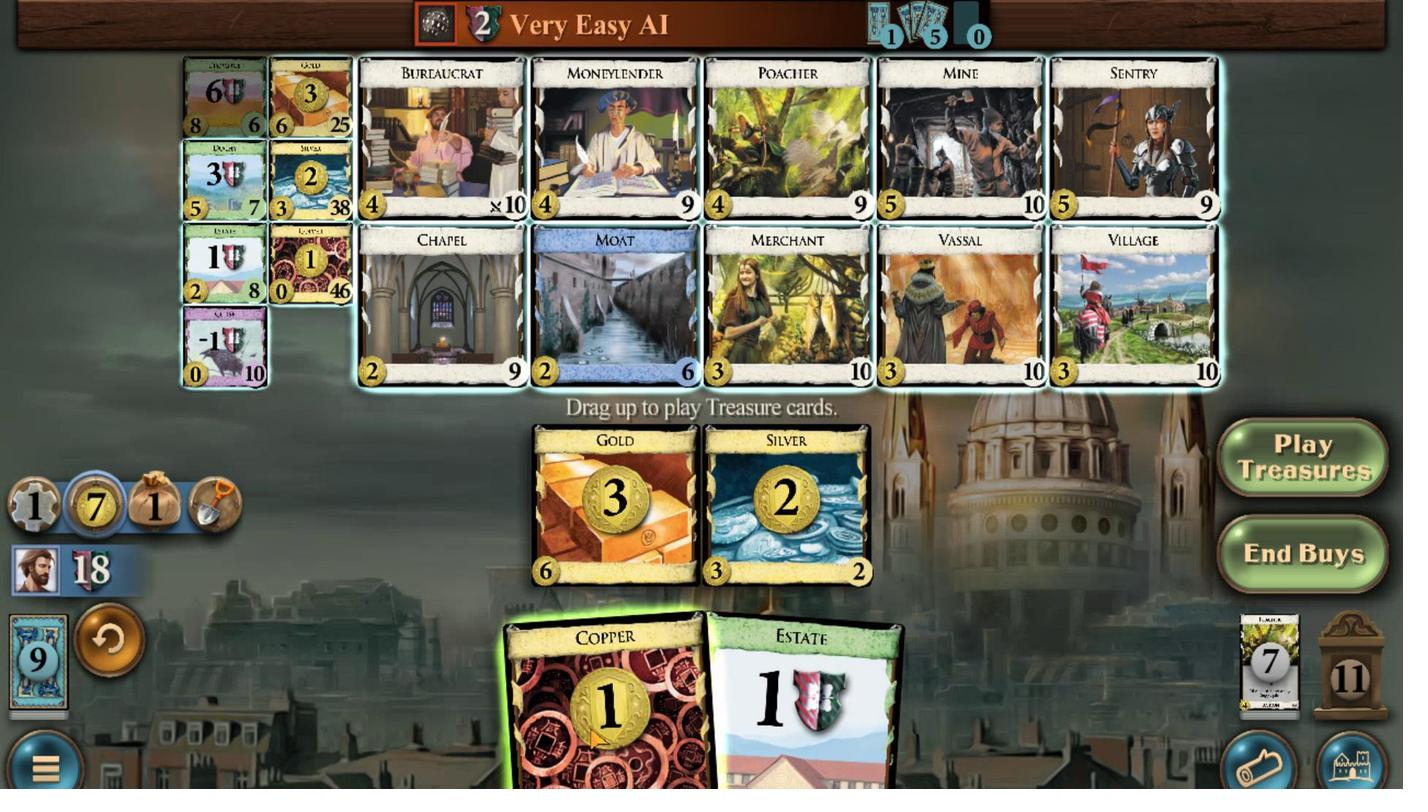 
Action: Mouse scrolled (703, 688) with delta (0, 0)
Screenshot: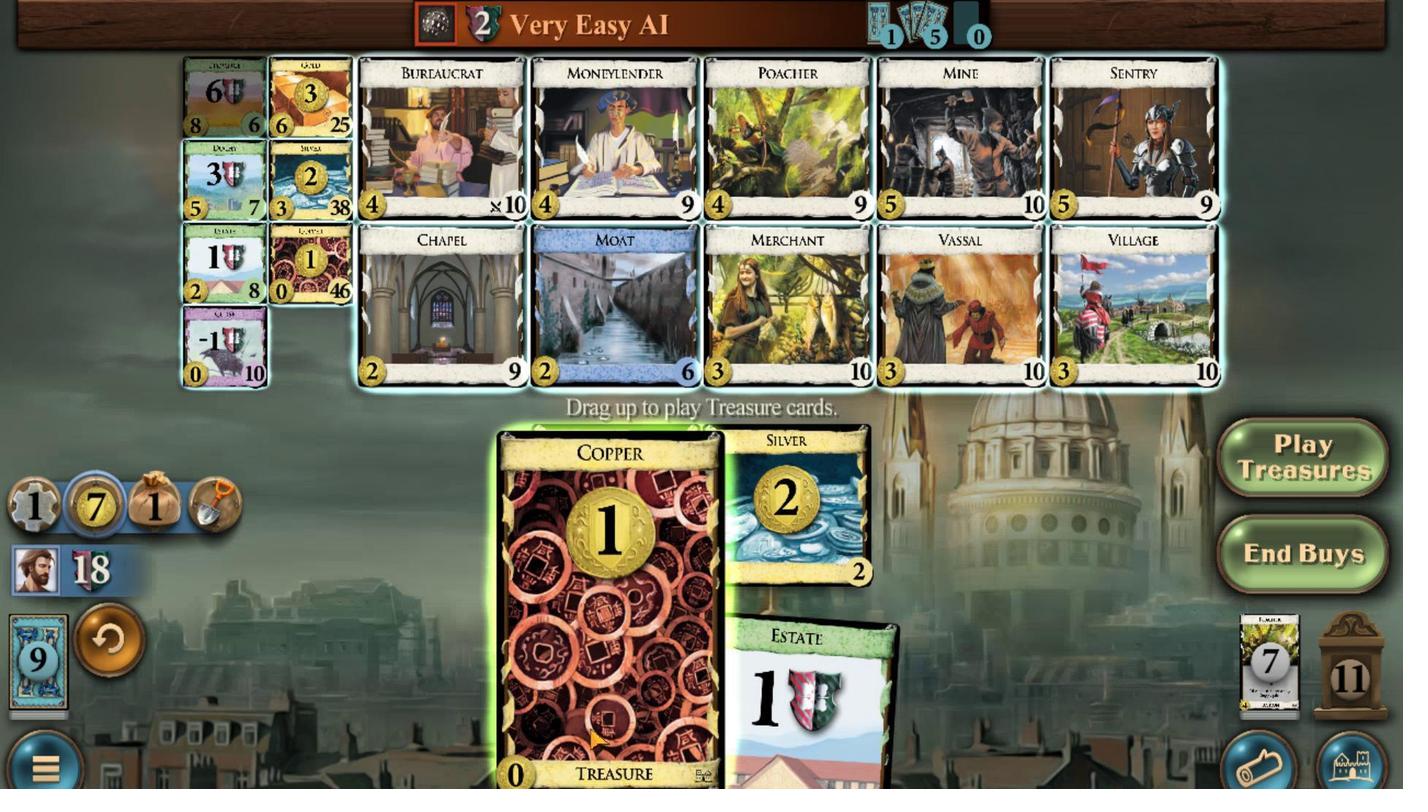 
Action: Mouse moved to (381, 314)
Screenshot: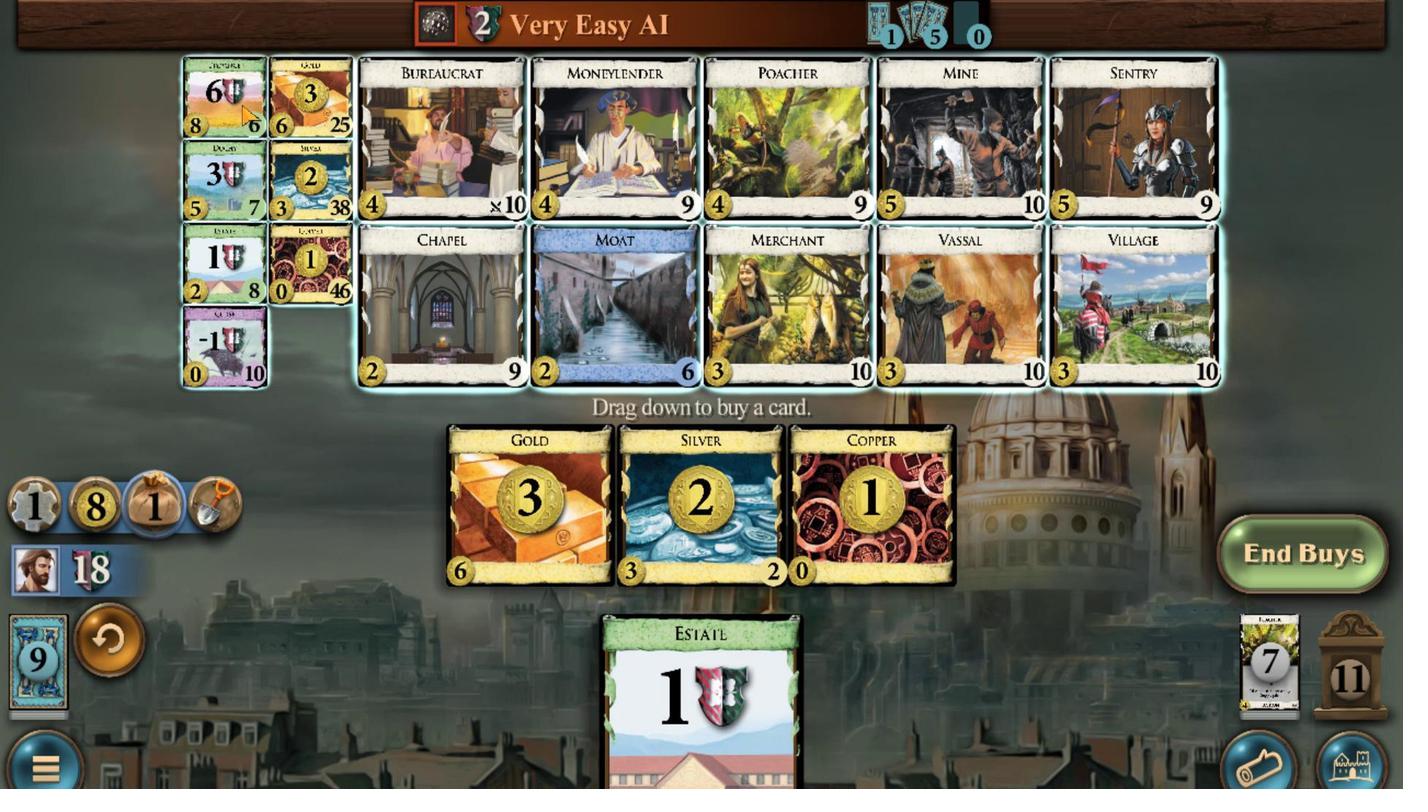 
Action: Mouse scrolled (381, 315) with delta (0, 0)
Screenshot: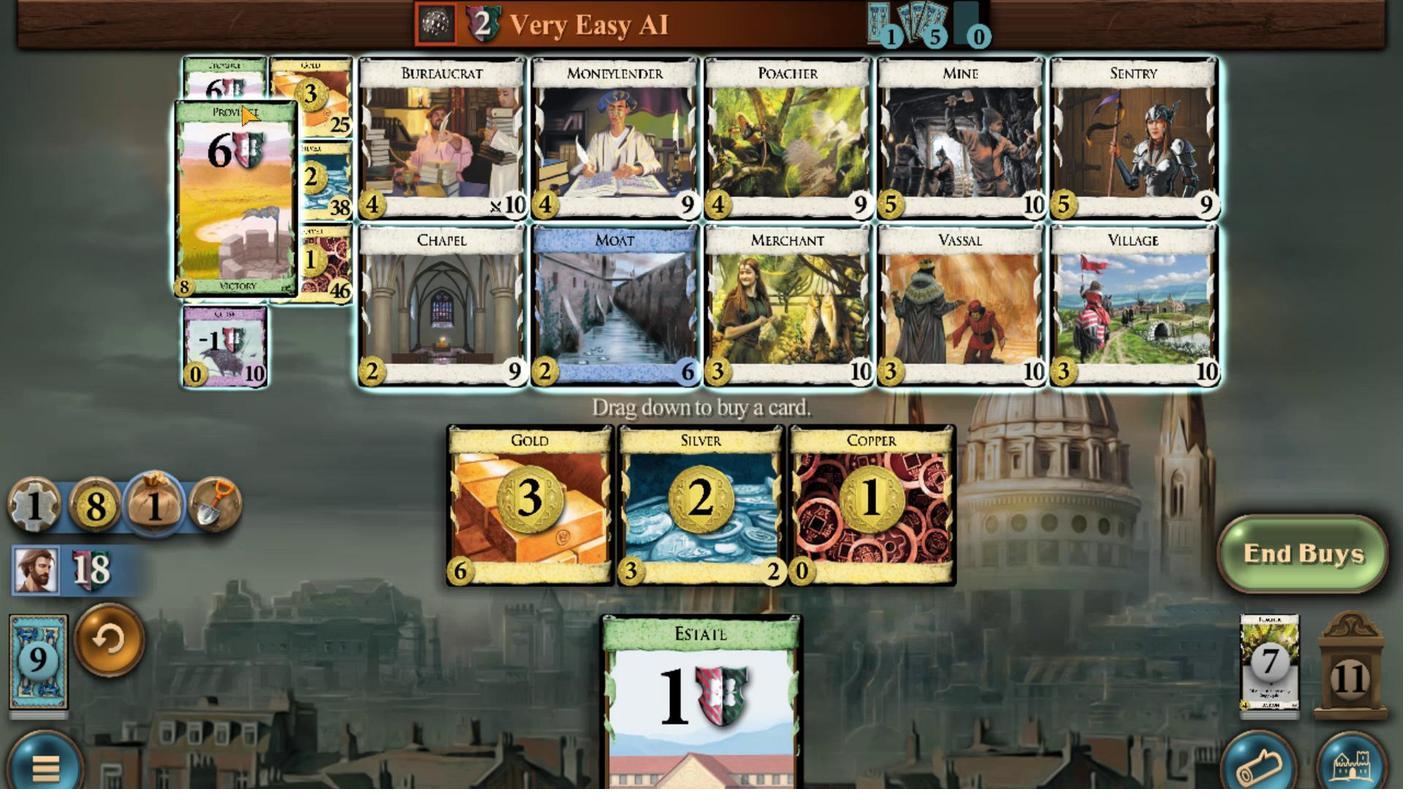
Action: Mouse scrolled (381, 315) with delta (0, 0)
Screenshot: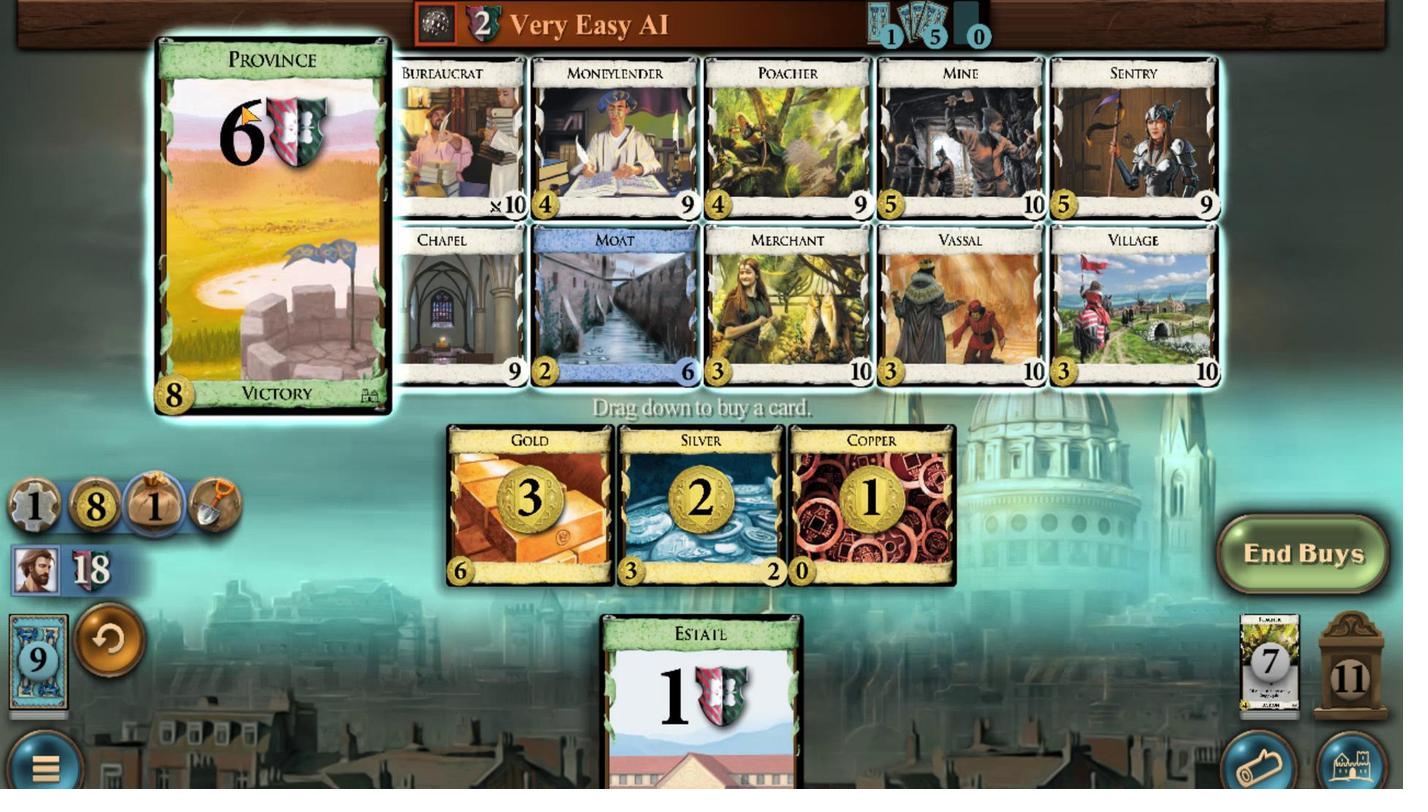 
Action: Mouse scrolled (381, 315) with delta (0, 0)
Screenshot: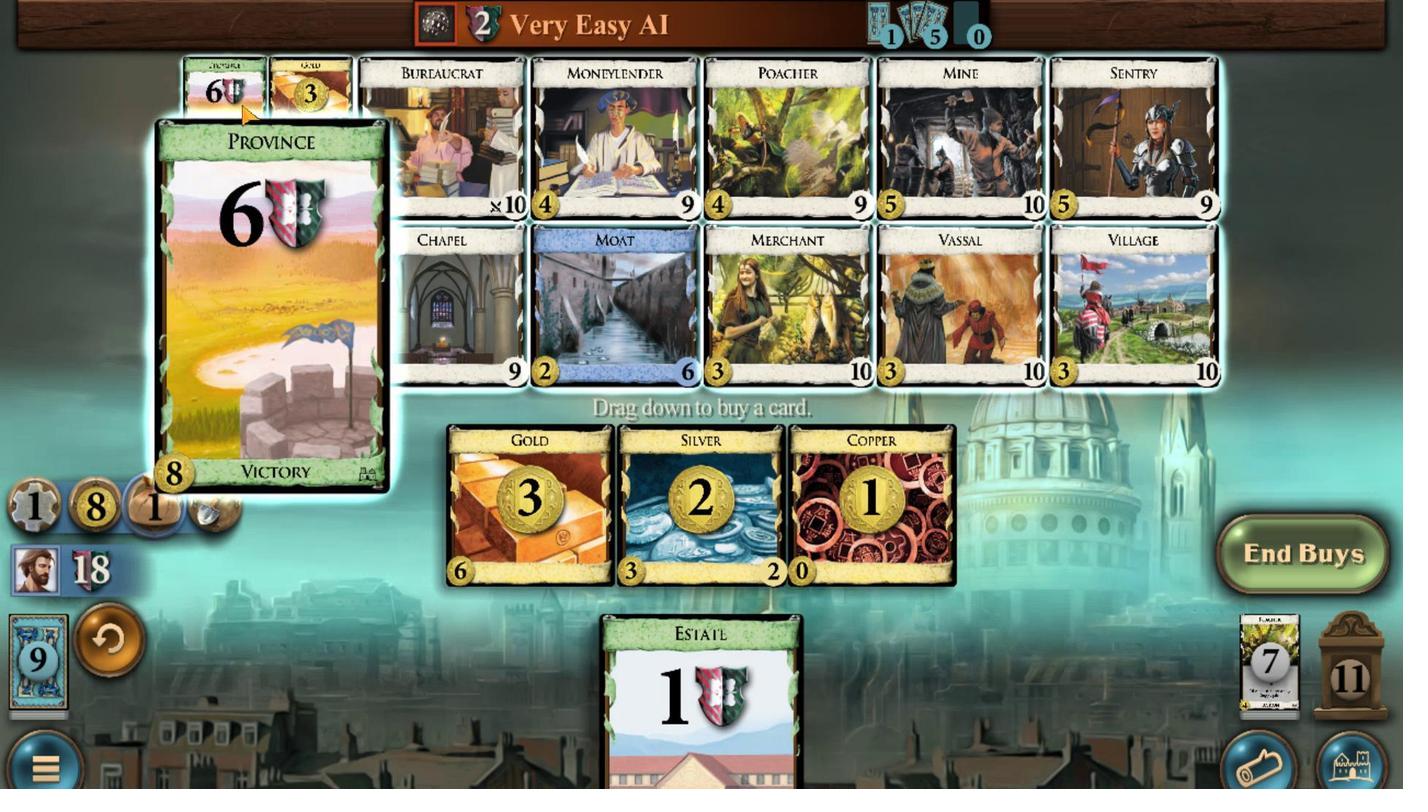 
Action: Mouse scrolled (381, 315) with delta (0, 0)
Screenshot: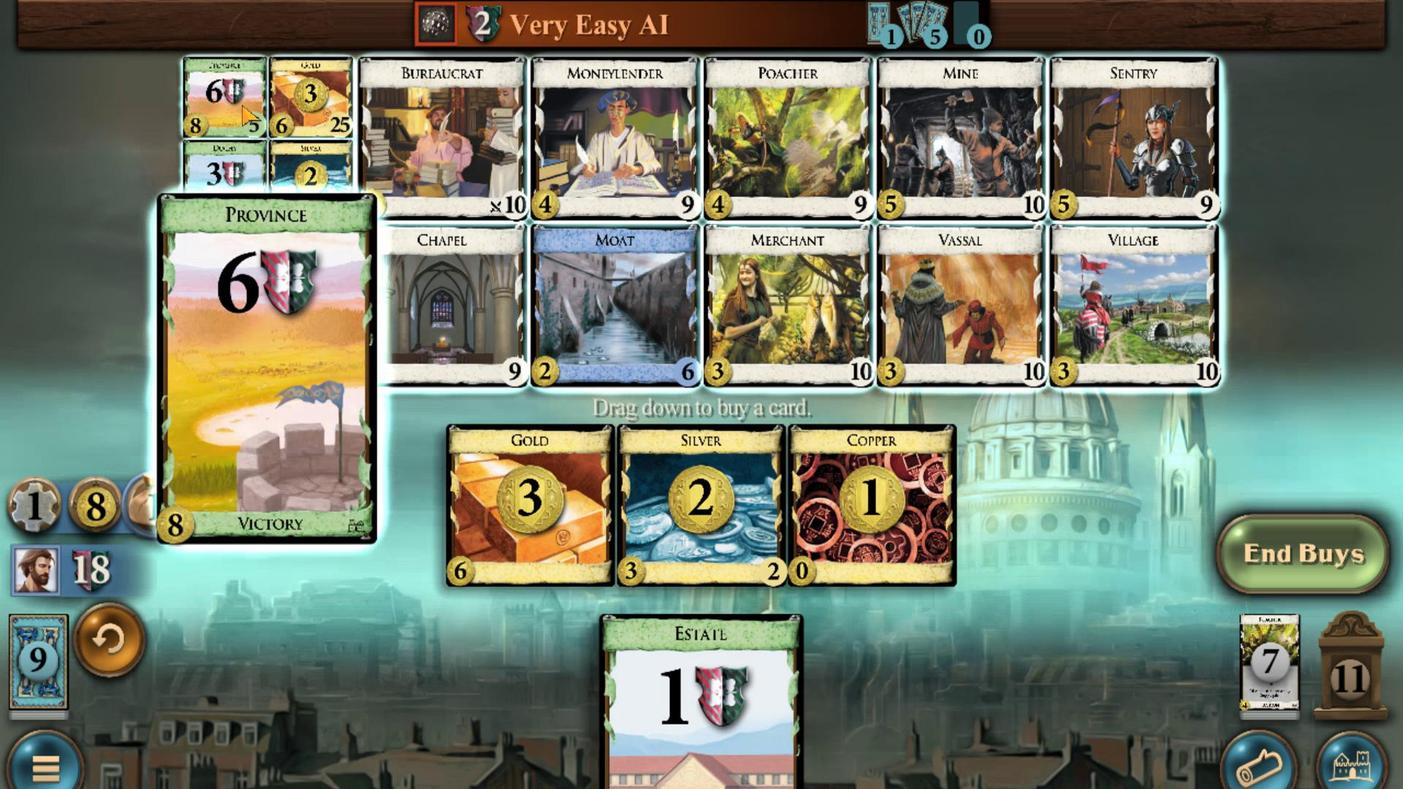 
Action: Mouse scrolled (381, 315) with delta (0, 0)
Screenshot: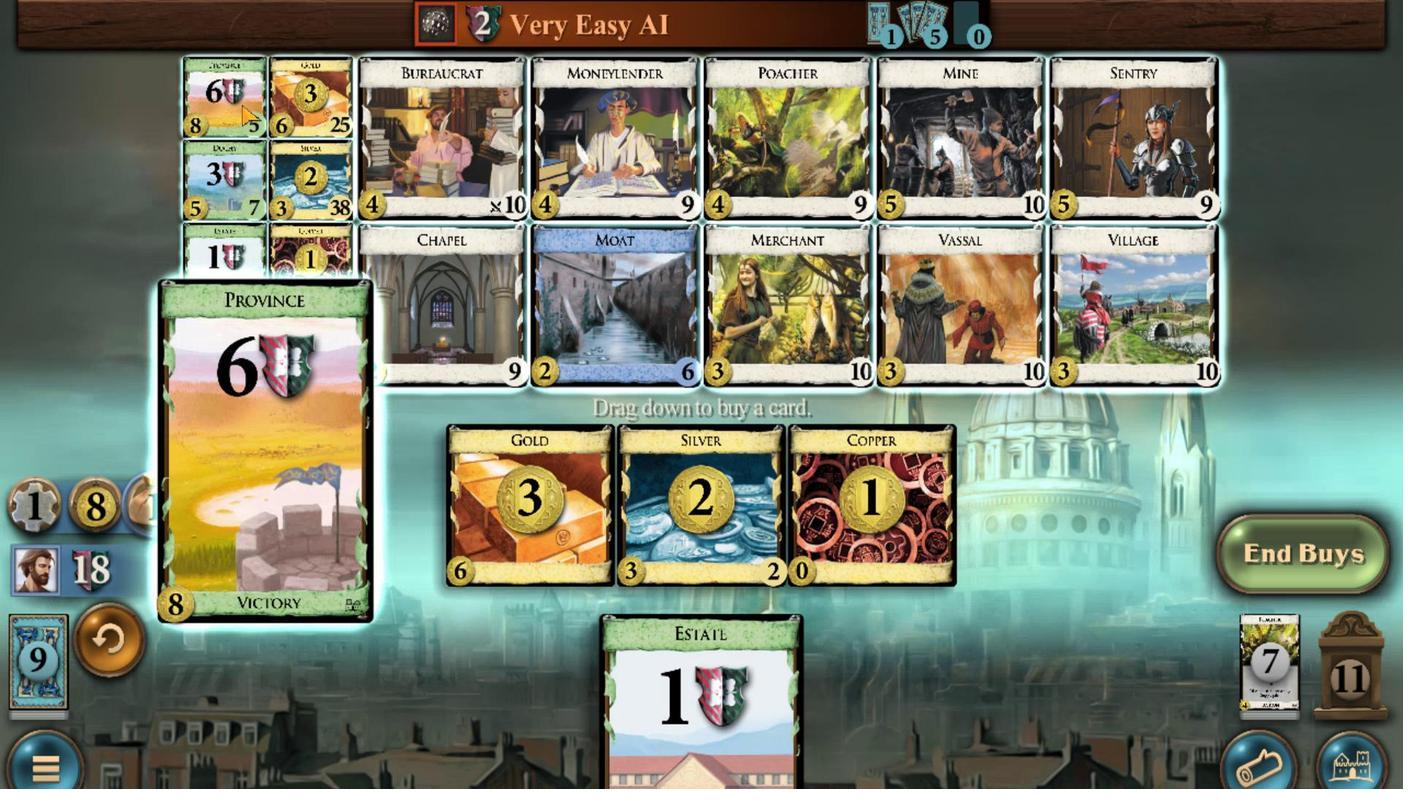 
Action: Mouse scrolled (381, 315) with delta (0, 0)
Screenshot: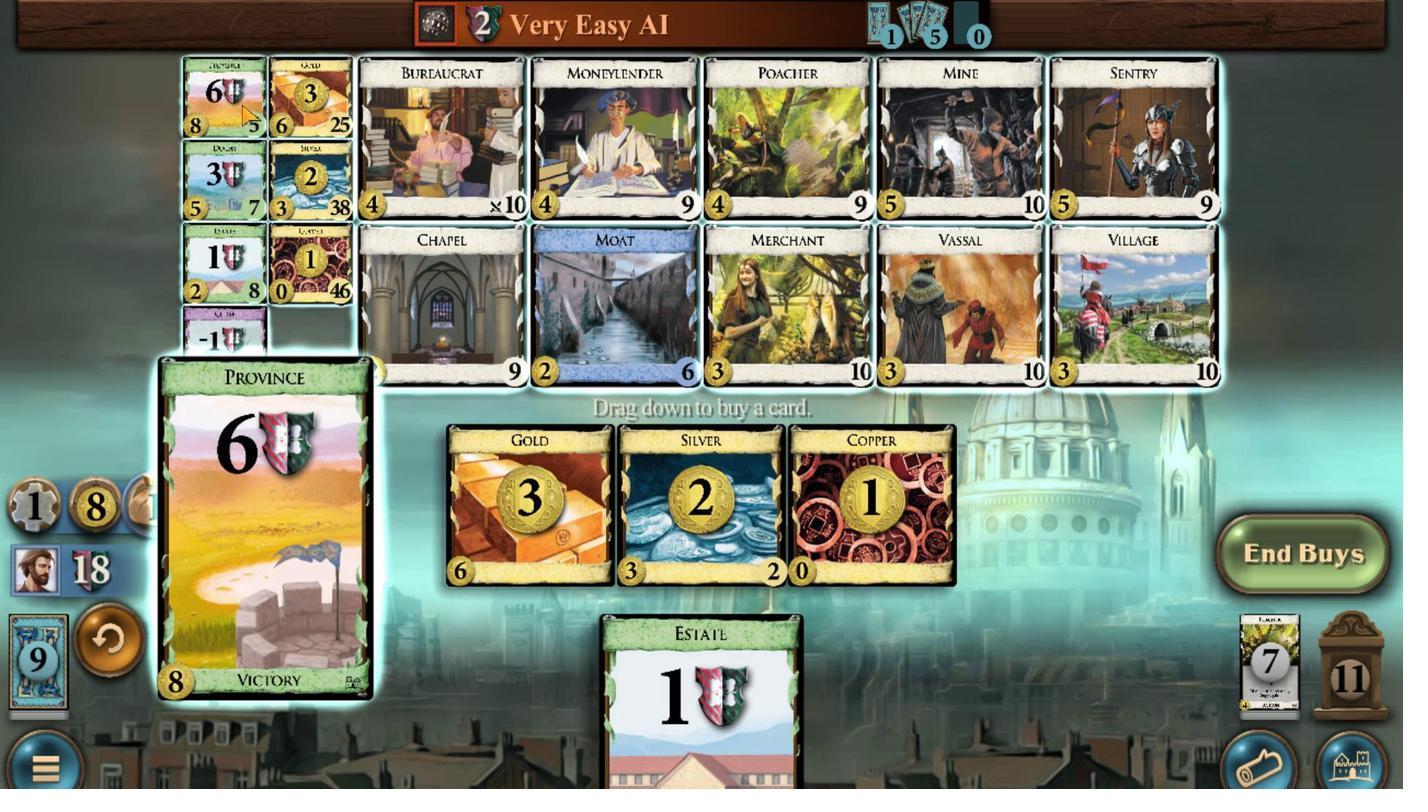 
Action: Mouse moved to (459, 673)
Screenshot: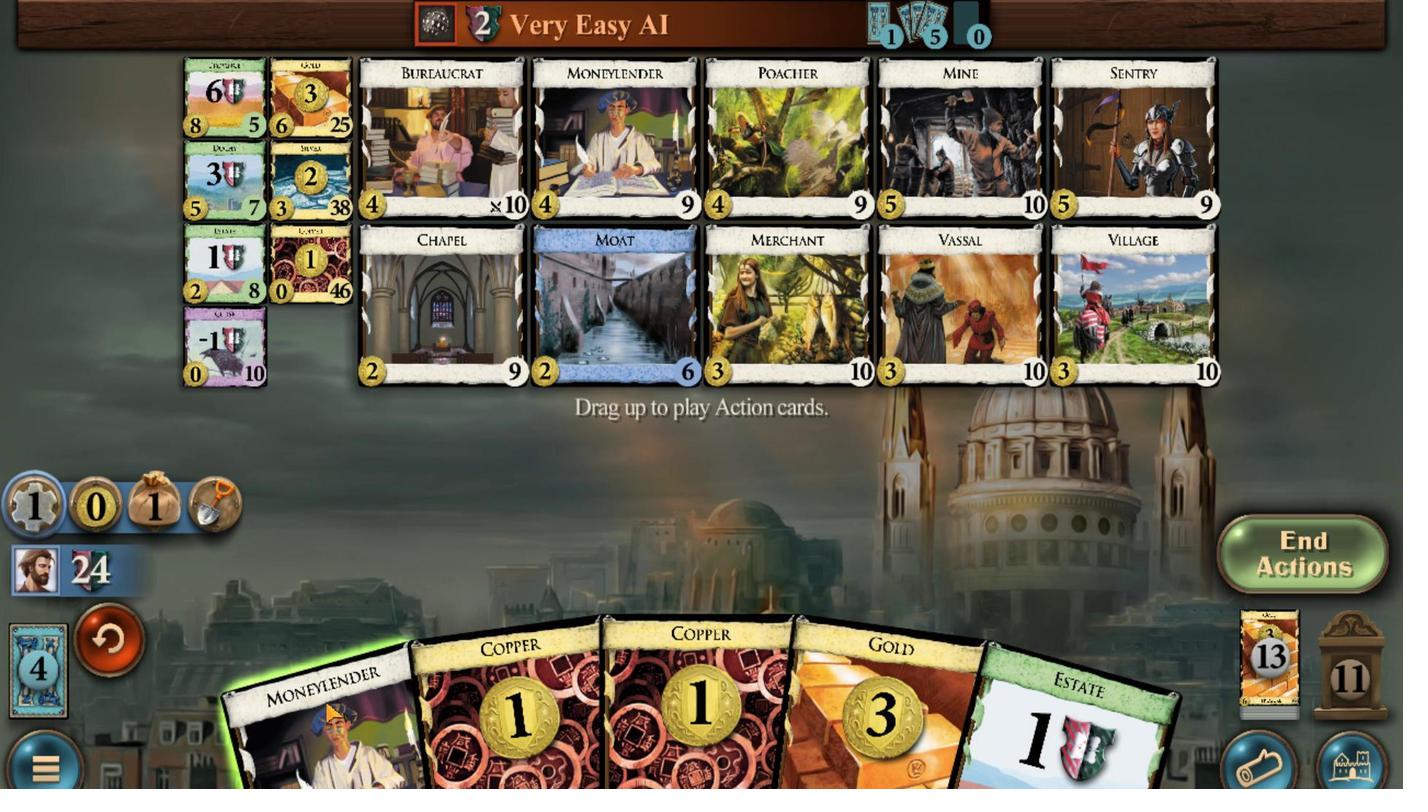 
Action: Mouse scrolled (459, 672) with delta (0, 0)
Screenshot: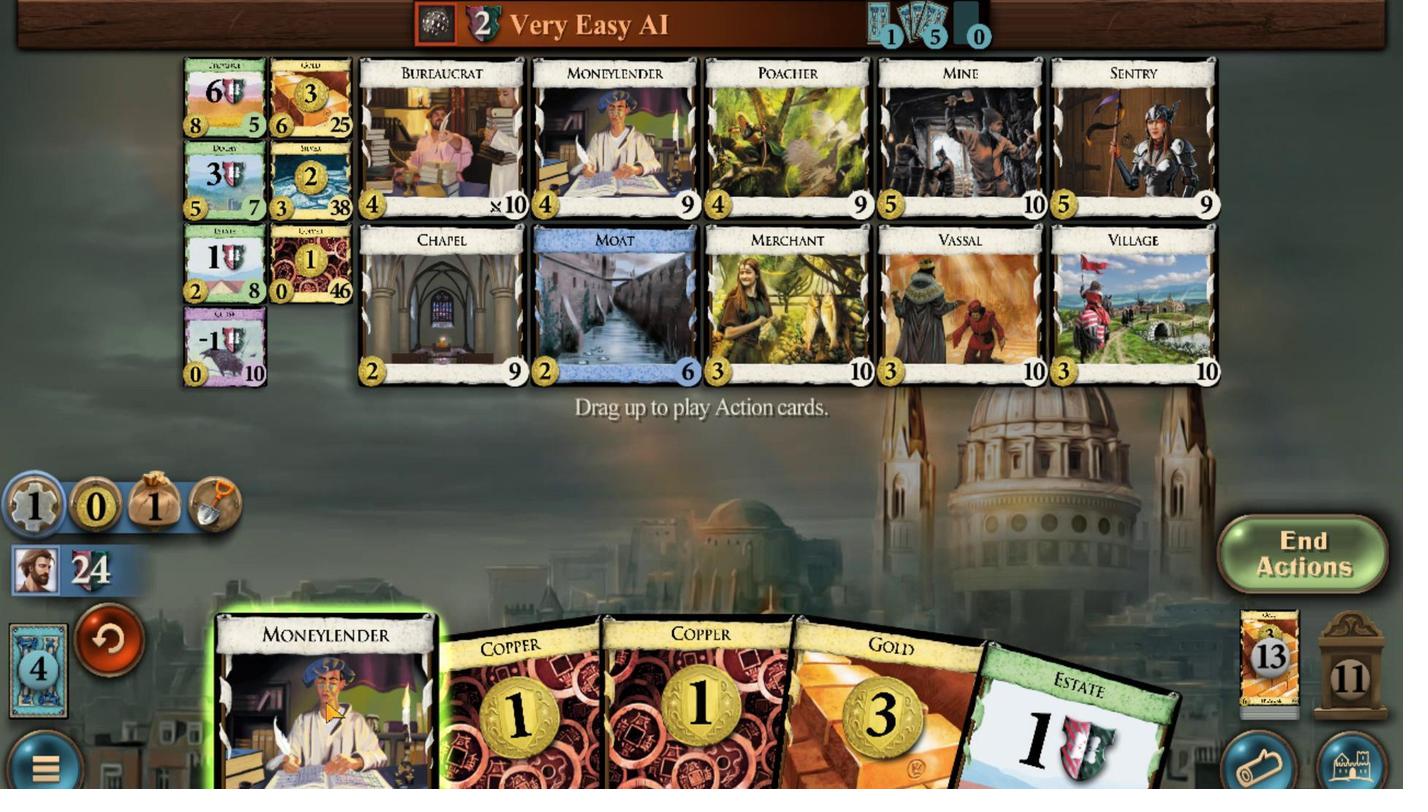 
Action: Mouse moved to (750, 664)
Screenshot: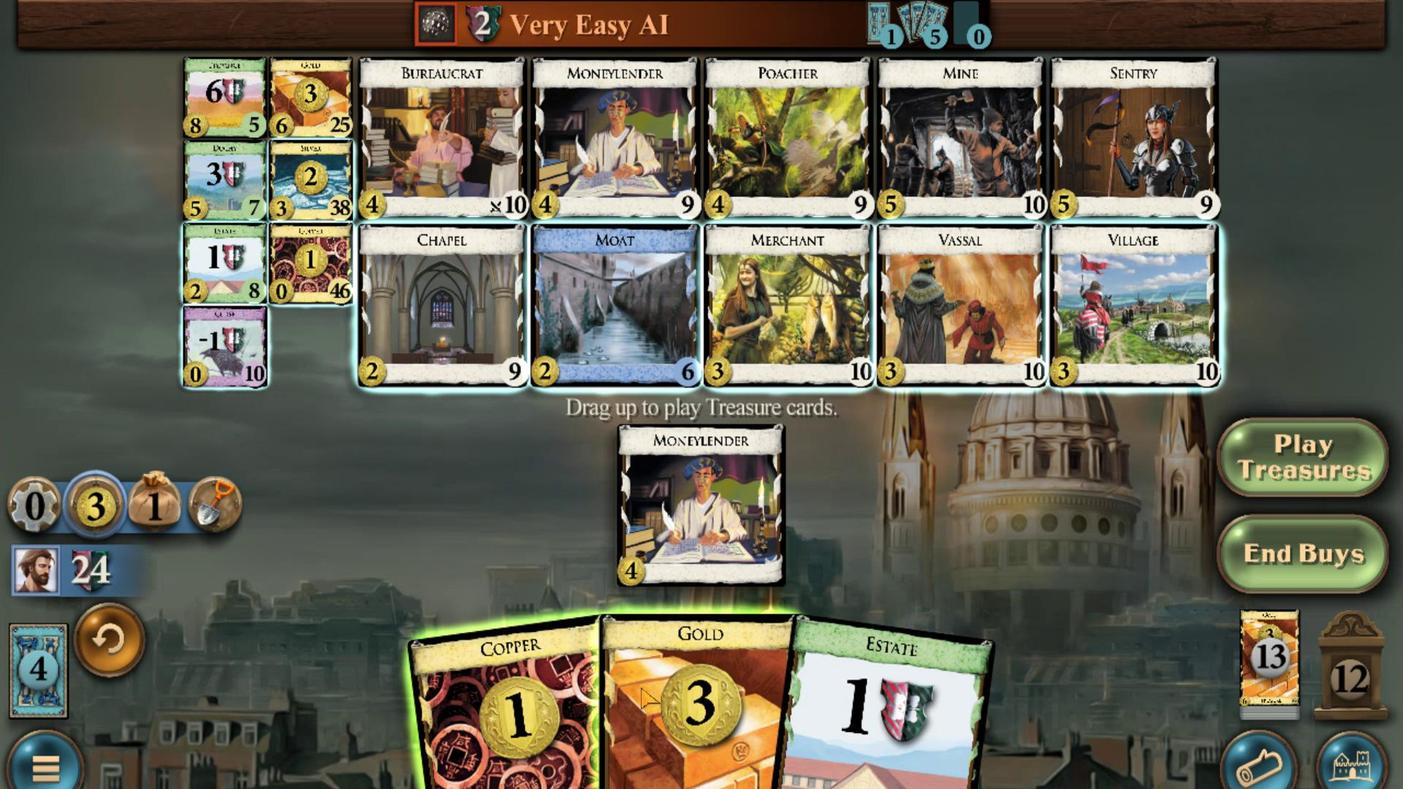 
Action: Mouse scrolled (750, 664) with delta (0, 0)
Screenshot: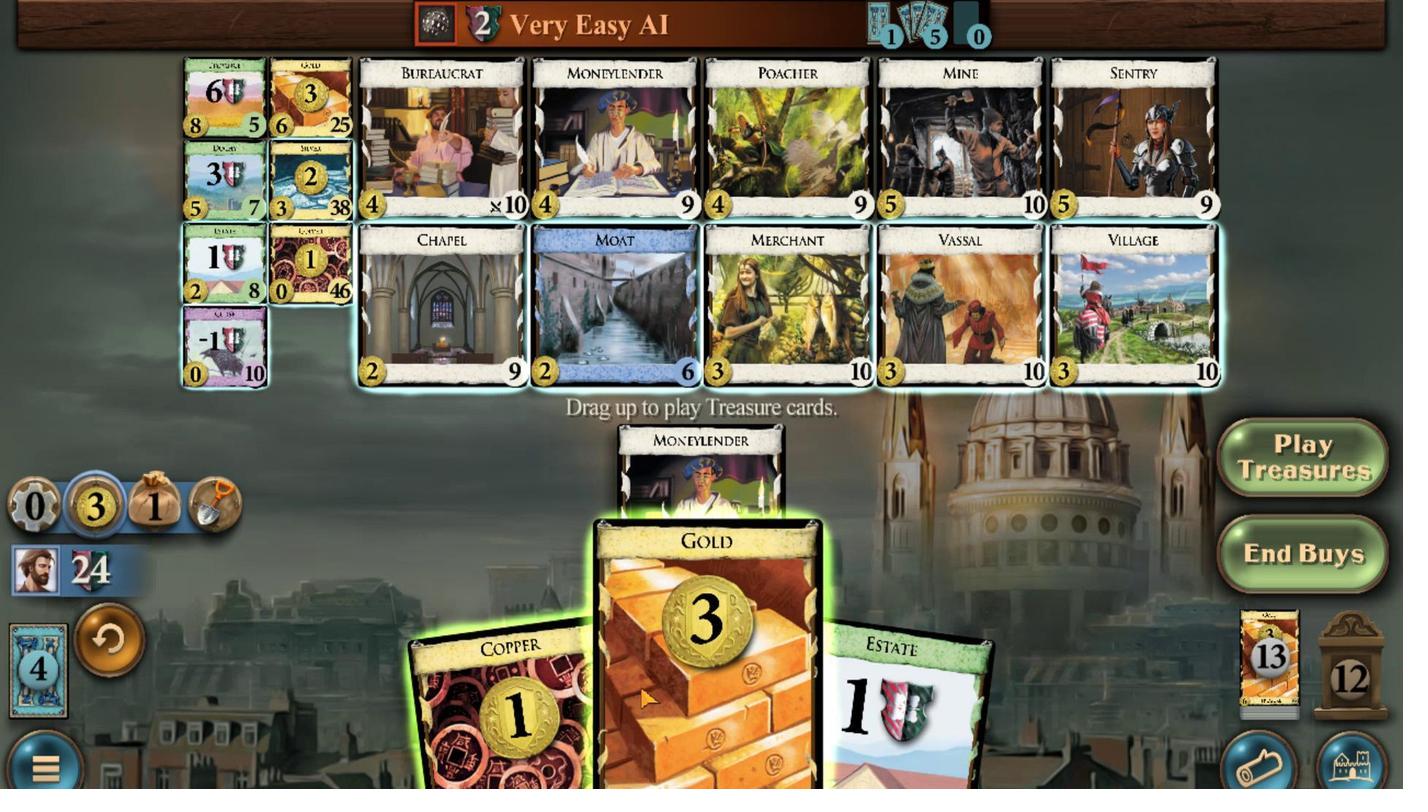 
Action: Mouse moved to (709, 672)
Screenshot: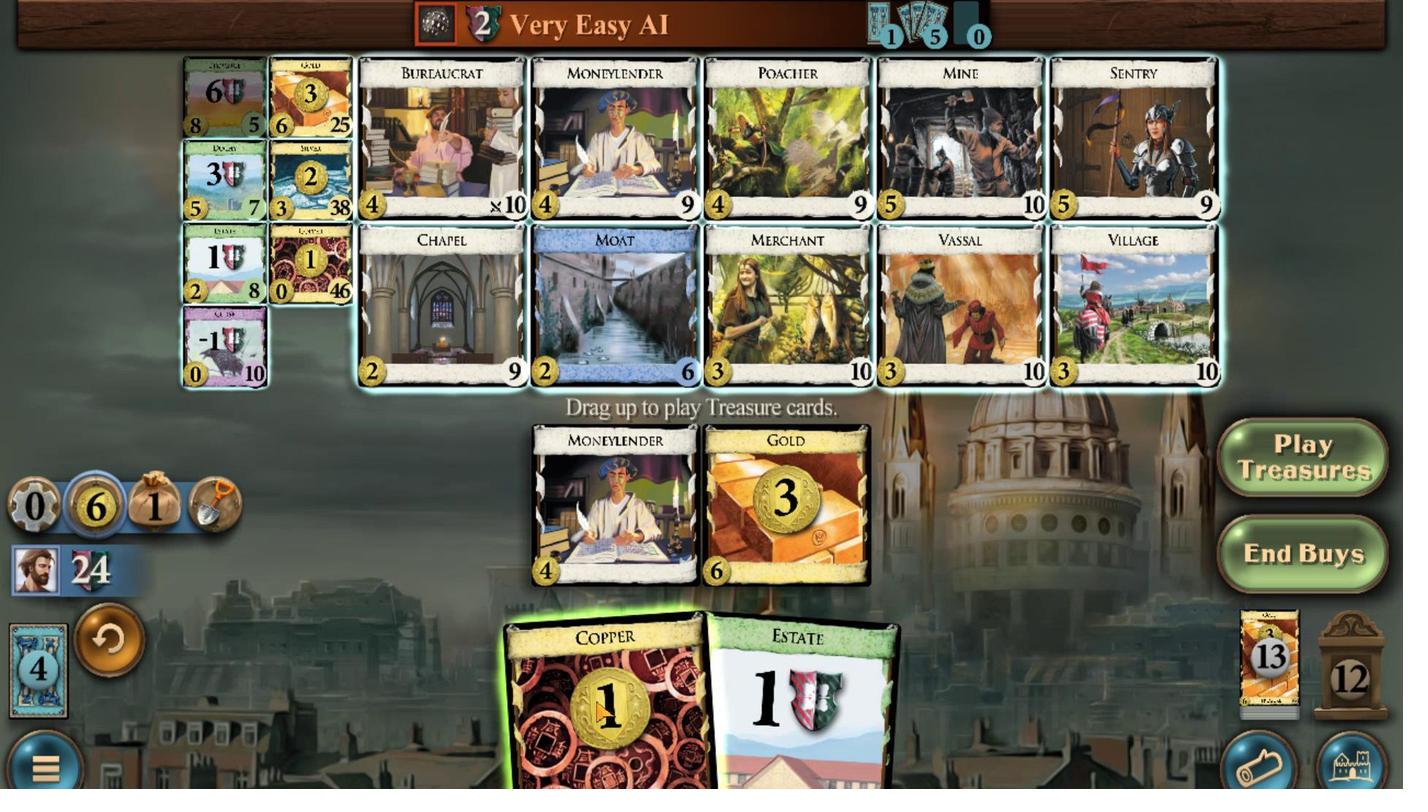 
Action: Mouse scrolled (709, 672) with delta (0, 0)
Screenshot: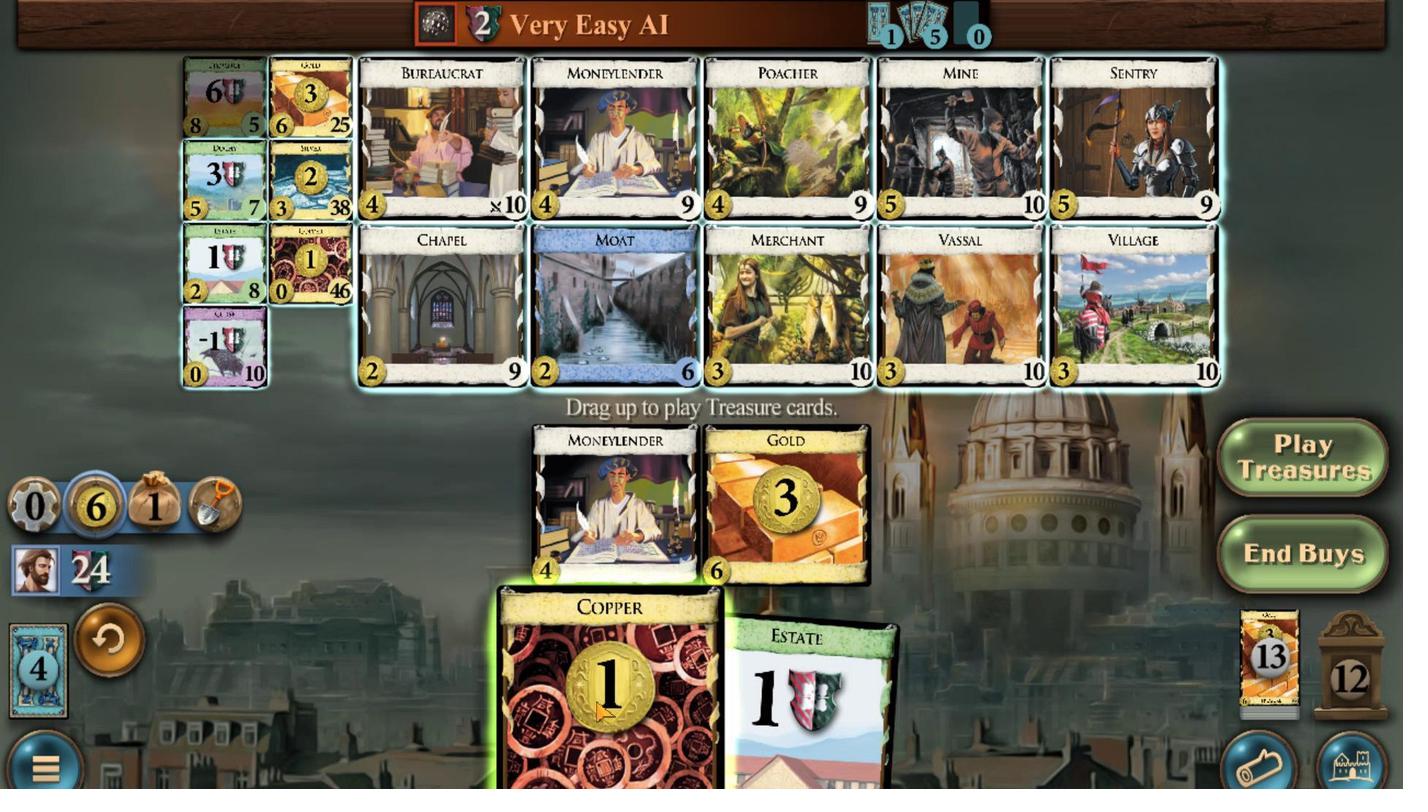 
Action: Mouse moved to (444, 298)
Screenshot: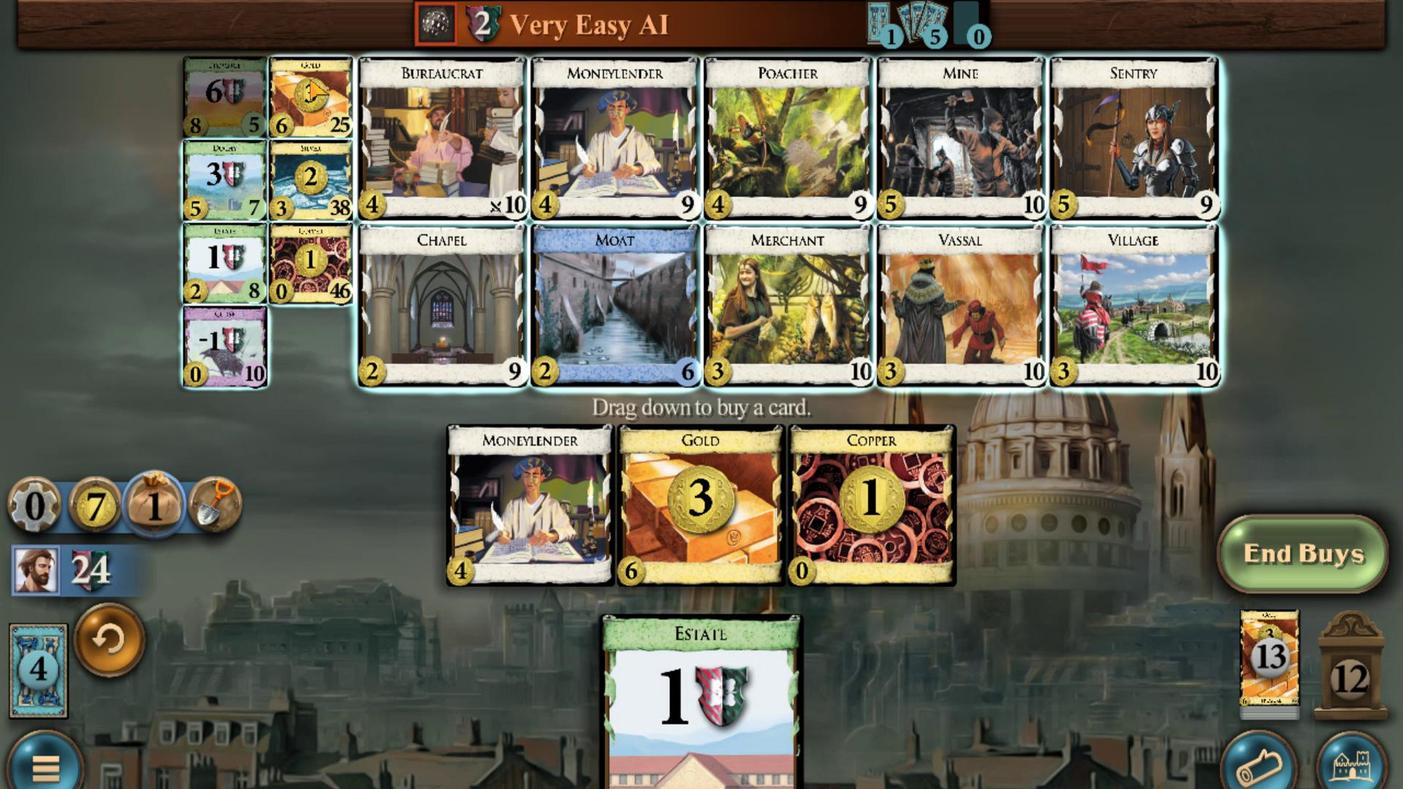 
Action: Mouse scrolled (444, 299) with delta (0, 0)
Screenshot: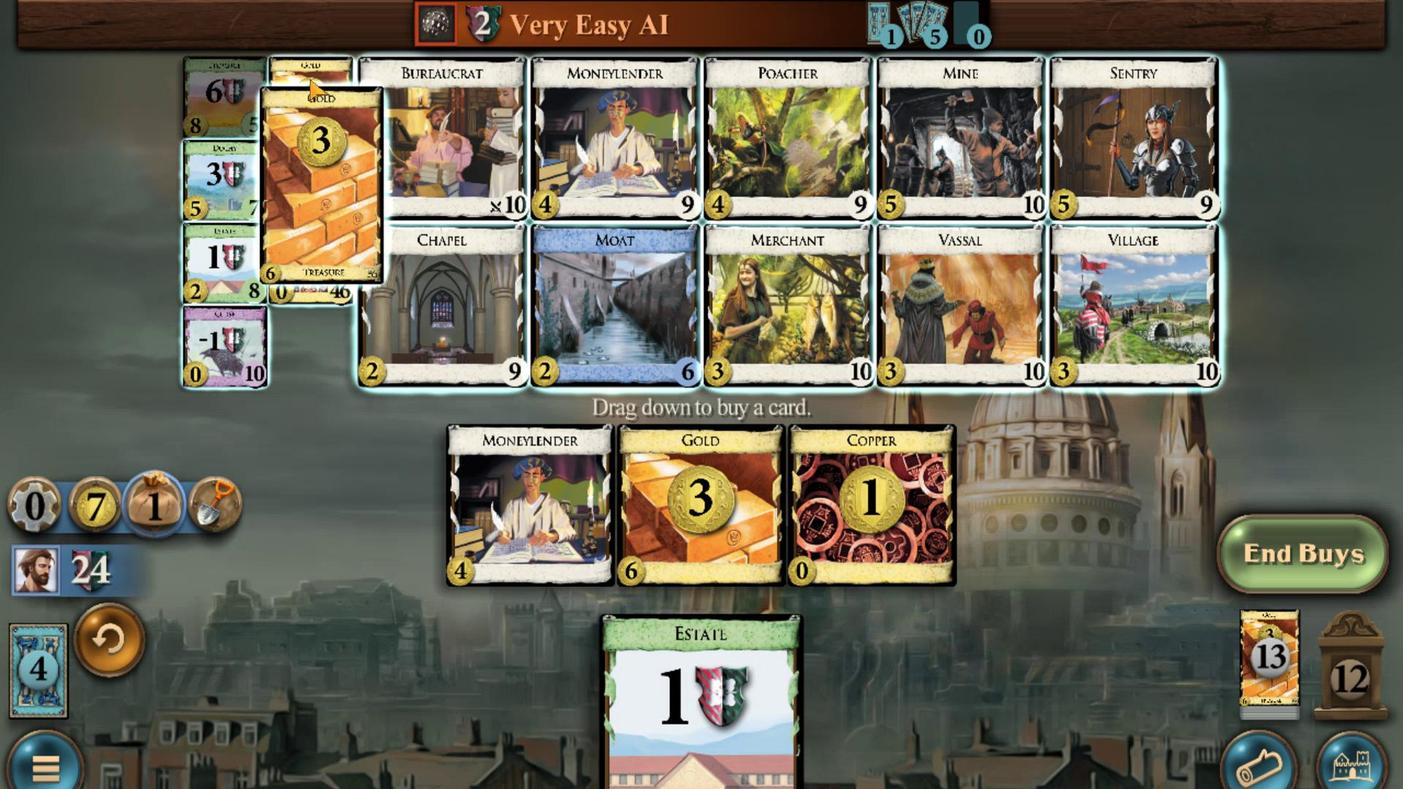 
Action: Mouse scrolled (444, 299) with delta (0, 0)
Screenshot: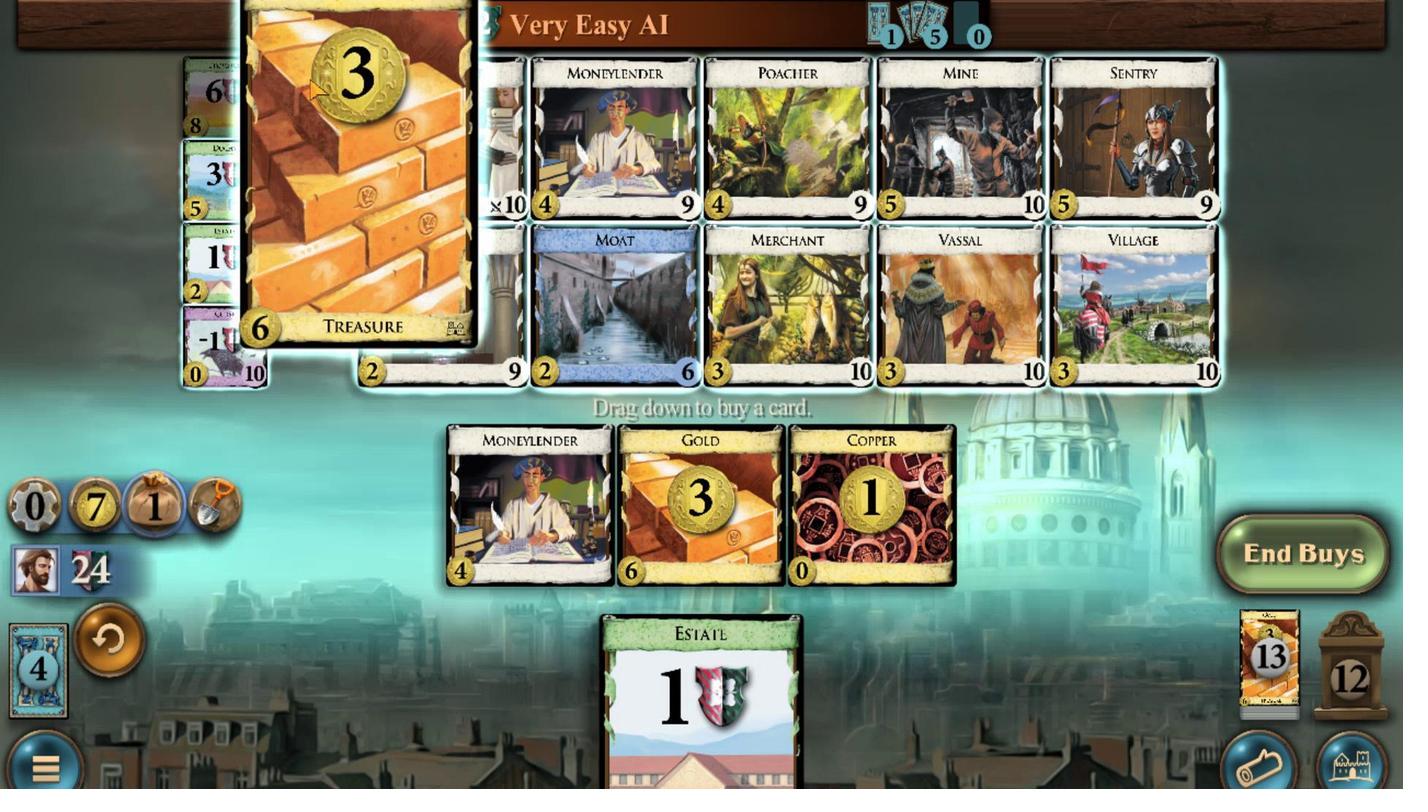 
Action: Mouse scrolled (444, 299) with delta (0, 0)
Screenshot: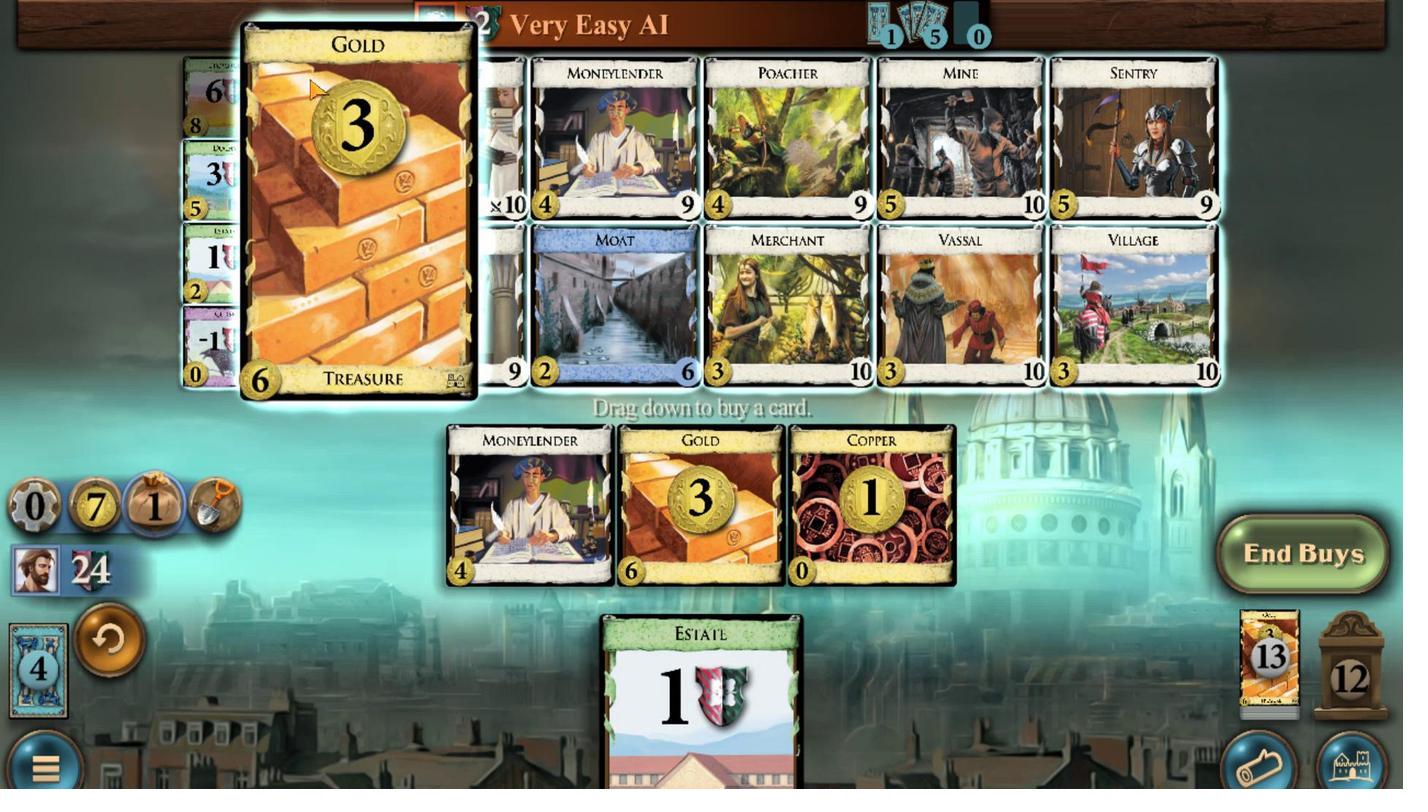
Action: Mouse scrolled (444, 299) with delta (0, 0)
Screenshot: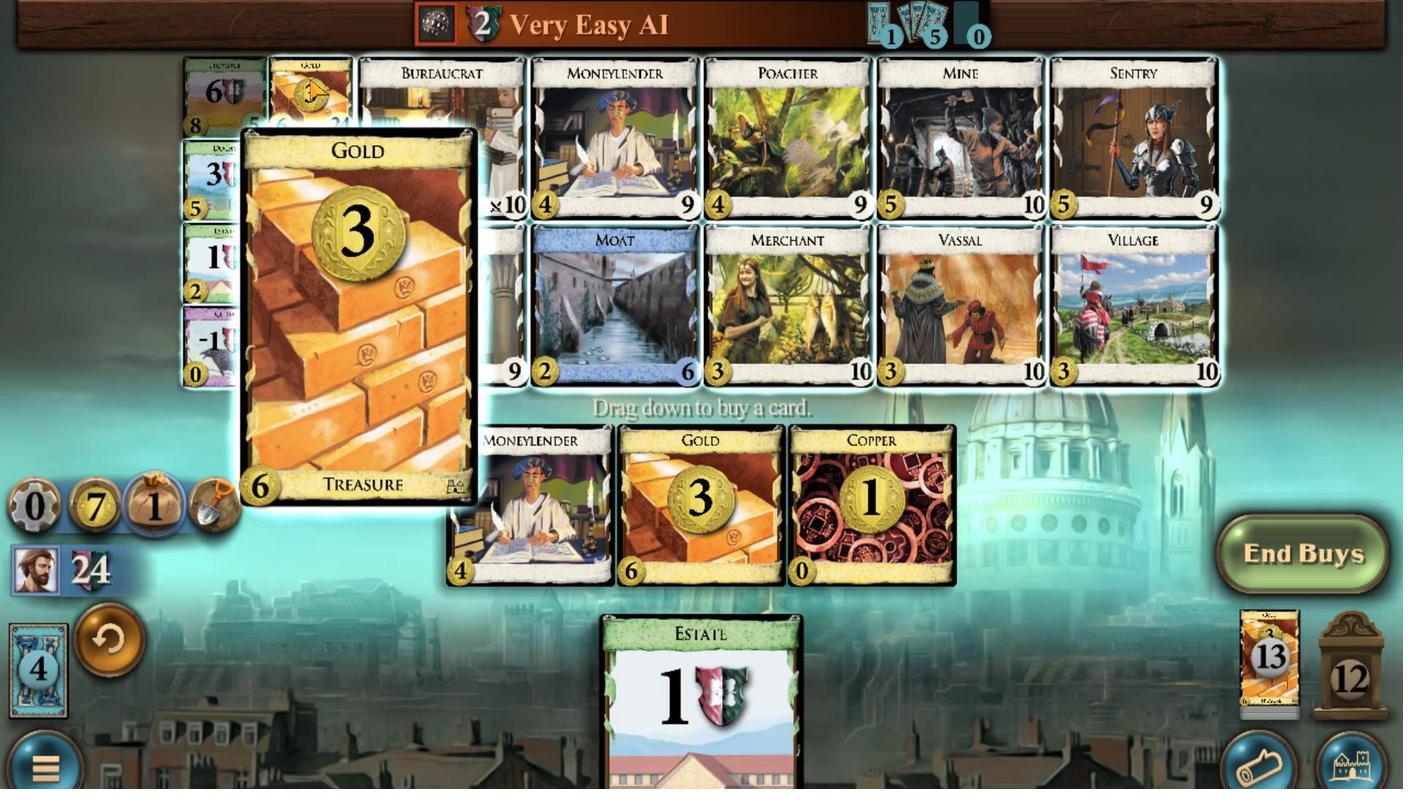 
Action: Mouse scrolled (444, 299) with delta (0, 0)
Screenshot: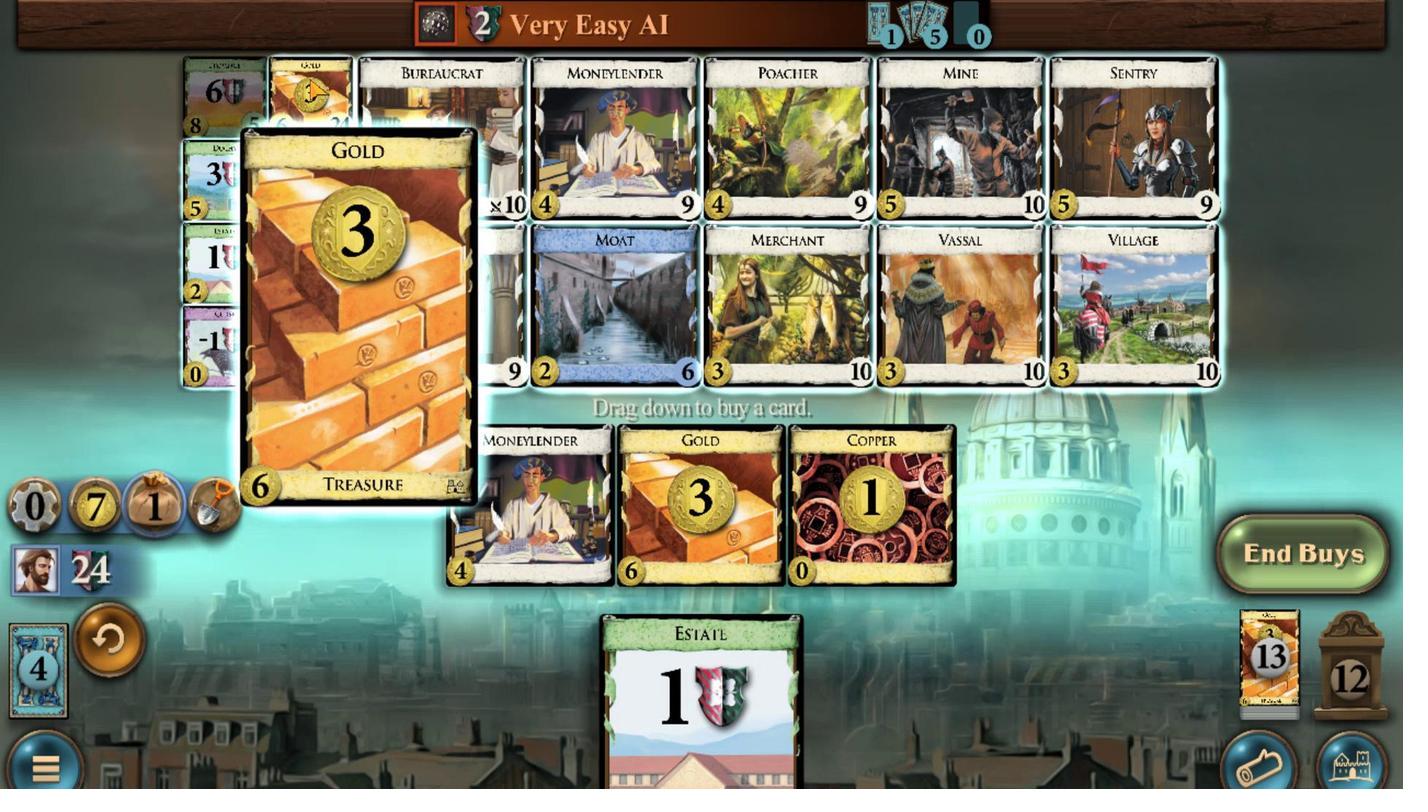 
Action: Mouse scrolled (444, 299) with delta (0, 0)
Screenshot: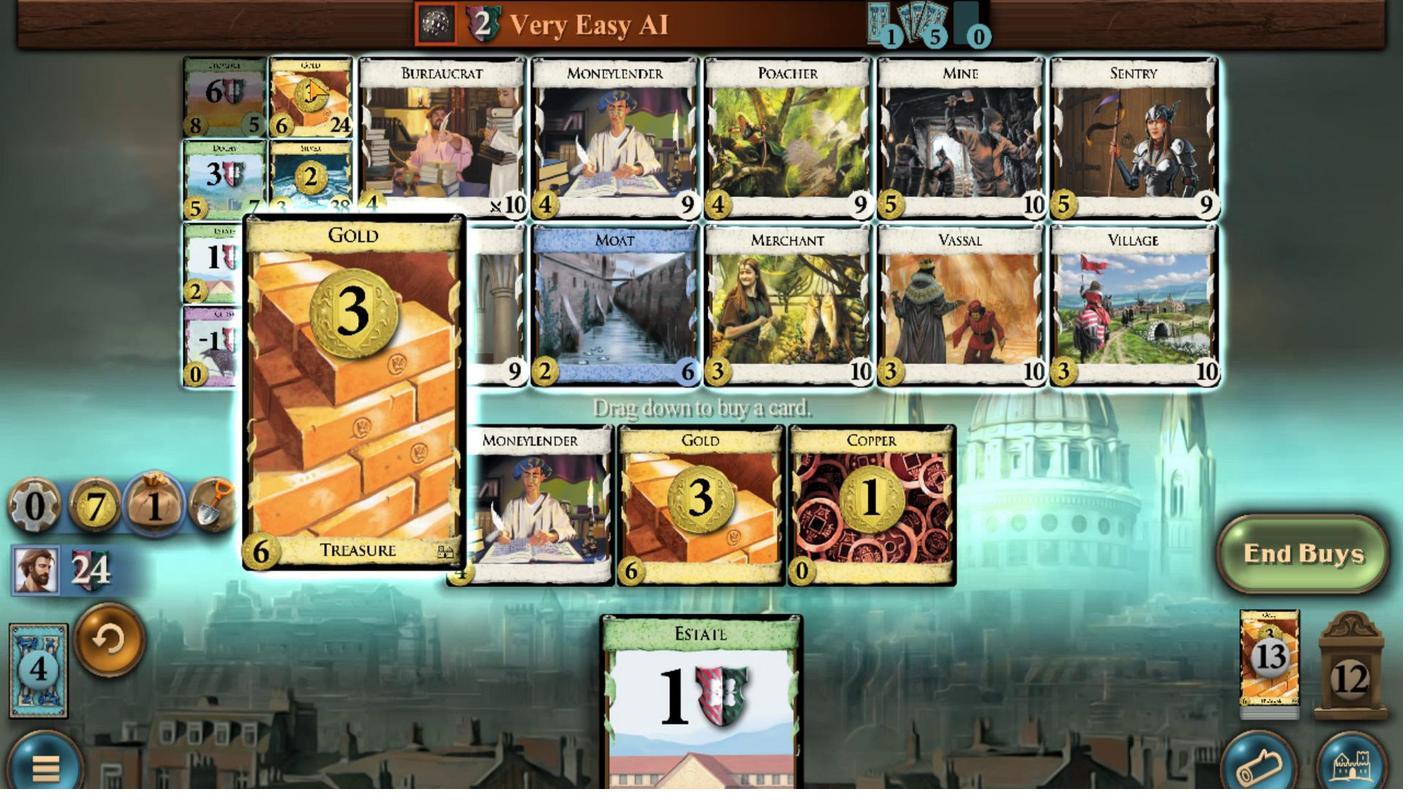
Action: Mouse scrolled (444, 299) with delta (0, 0)
Screenshot: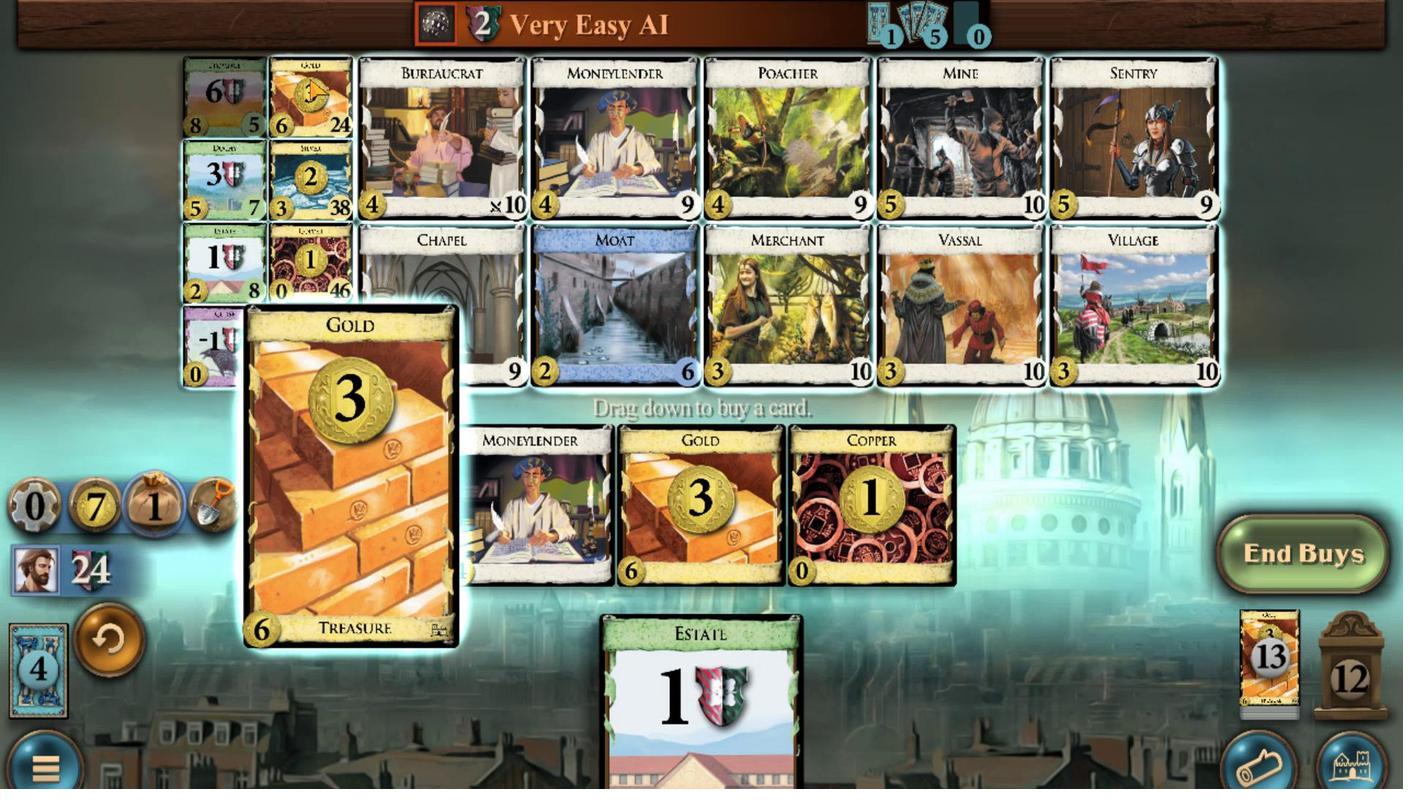 
Action: Mouse moved to (489, 656)
Screenshot: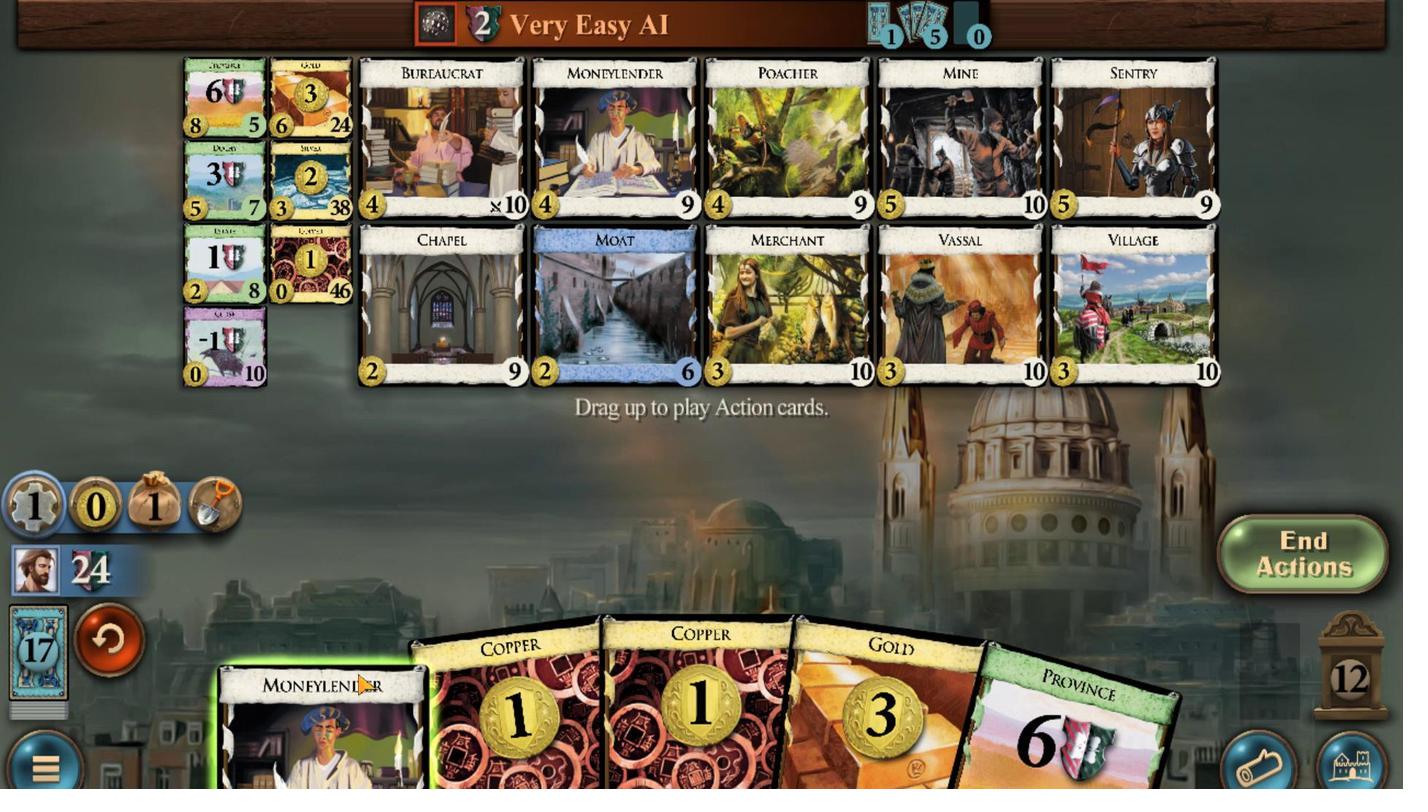 
Action: Mouse scrolled (489, 655) with delta (0, 0)
Screenshot: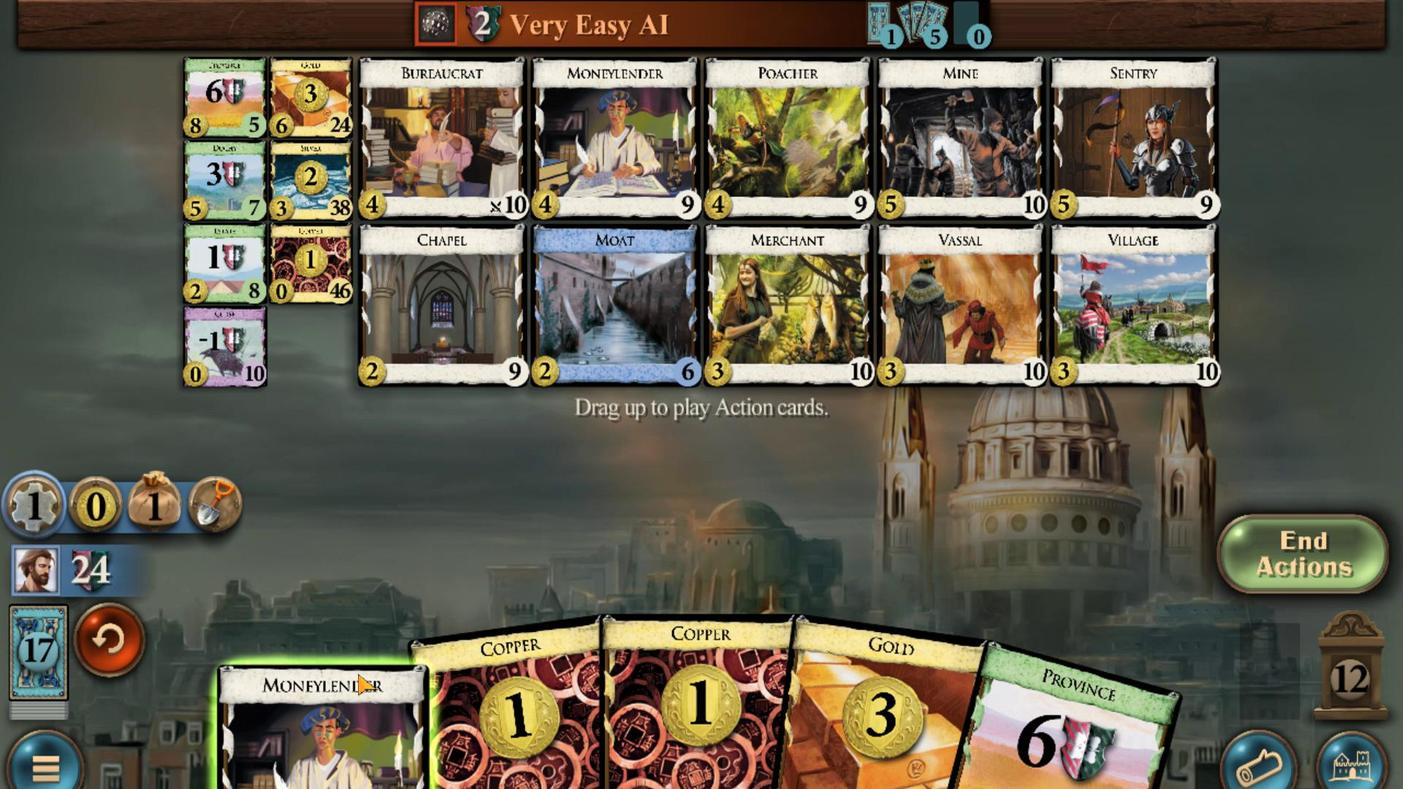 
Action: Mouse scrolled (489, 655) with delta (0, 0)
Screenshot: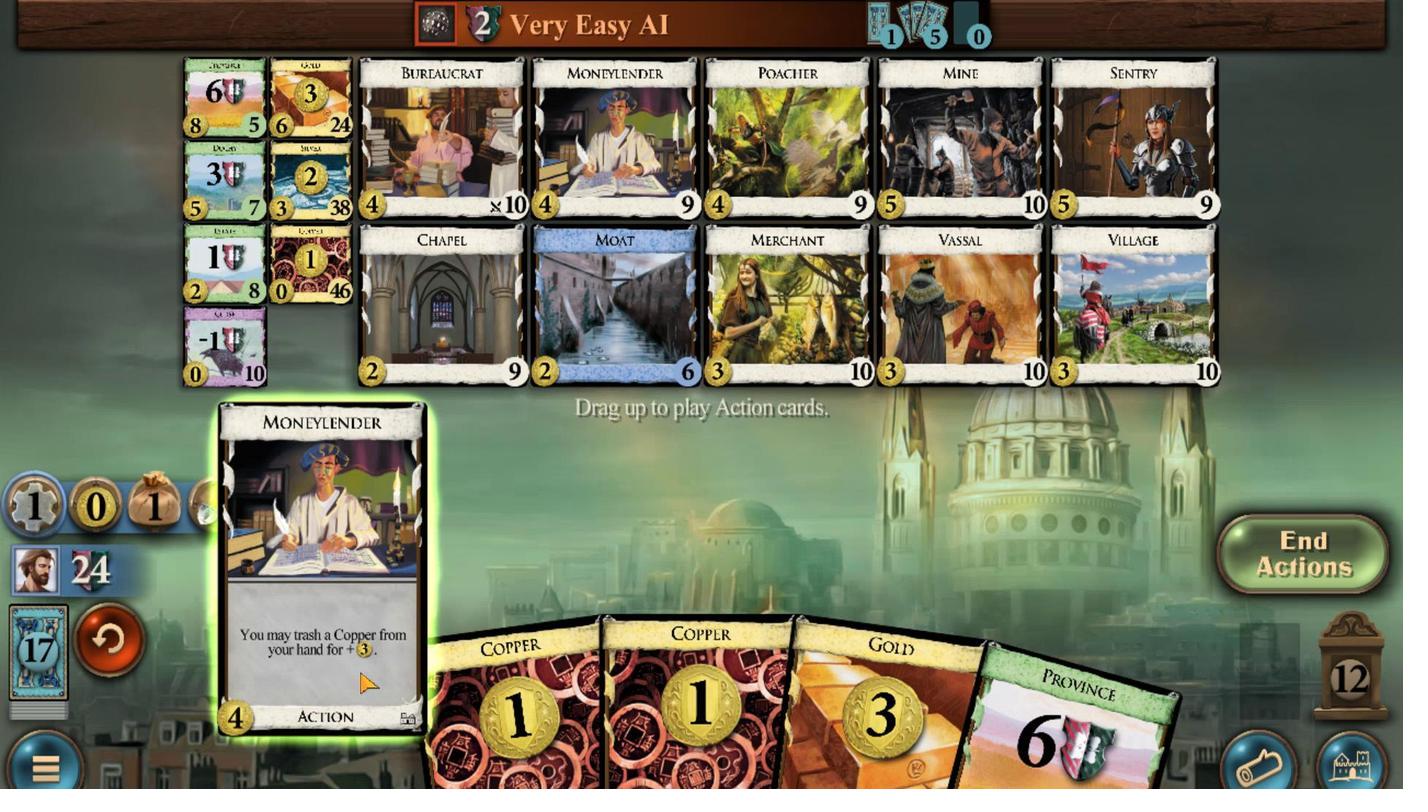 
Action: Mouse moved to (832, 641)
Screenshot: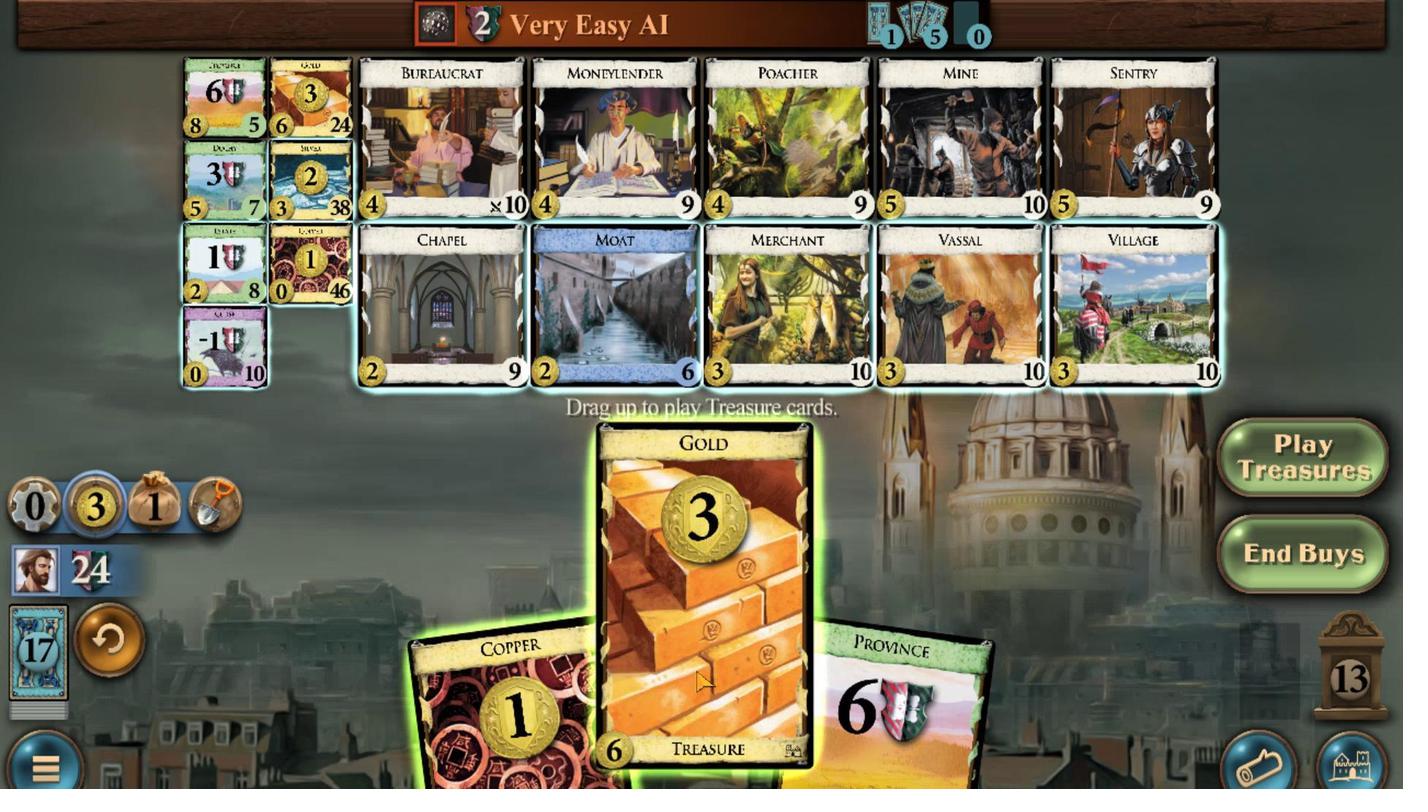 
Action: Mouse scrolled (832, 640) with delta (0, 0)
Screenshot: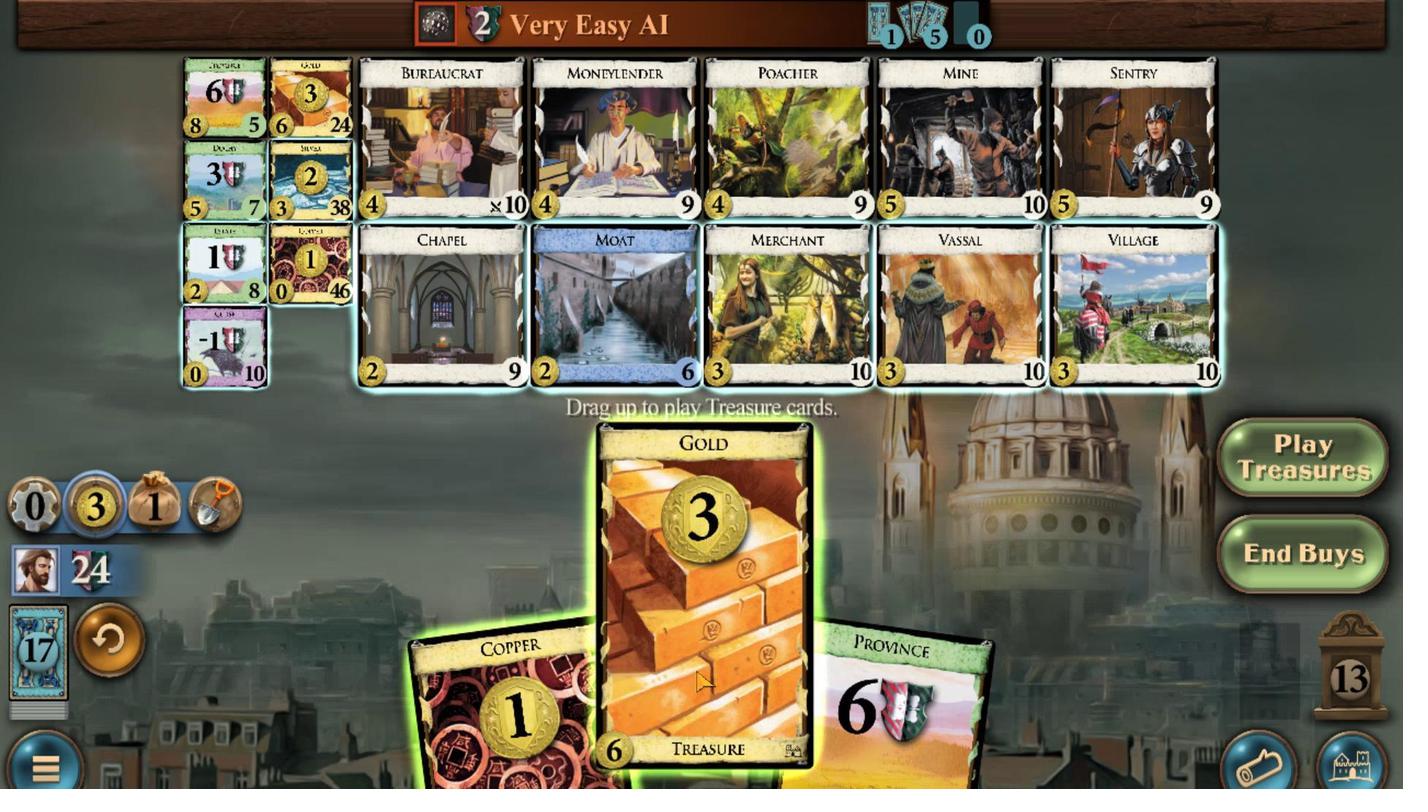
Action: Mouse moved to (729, 671)
Screenshot: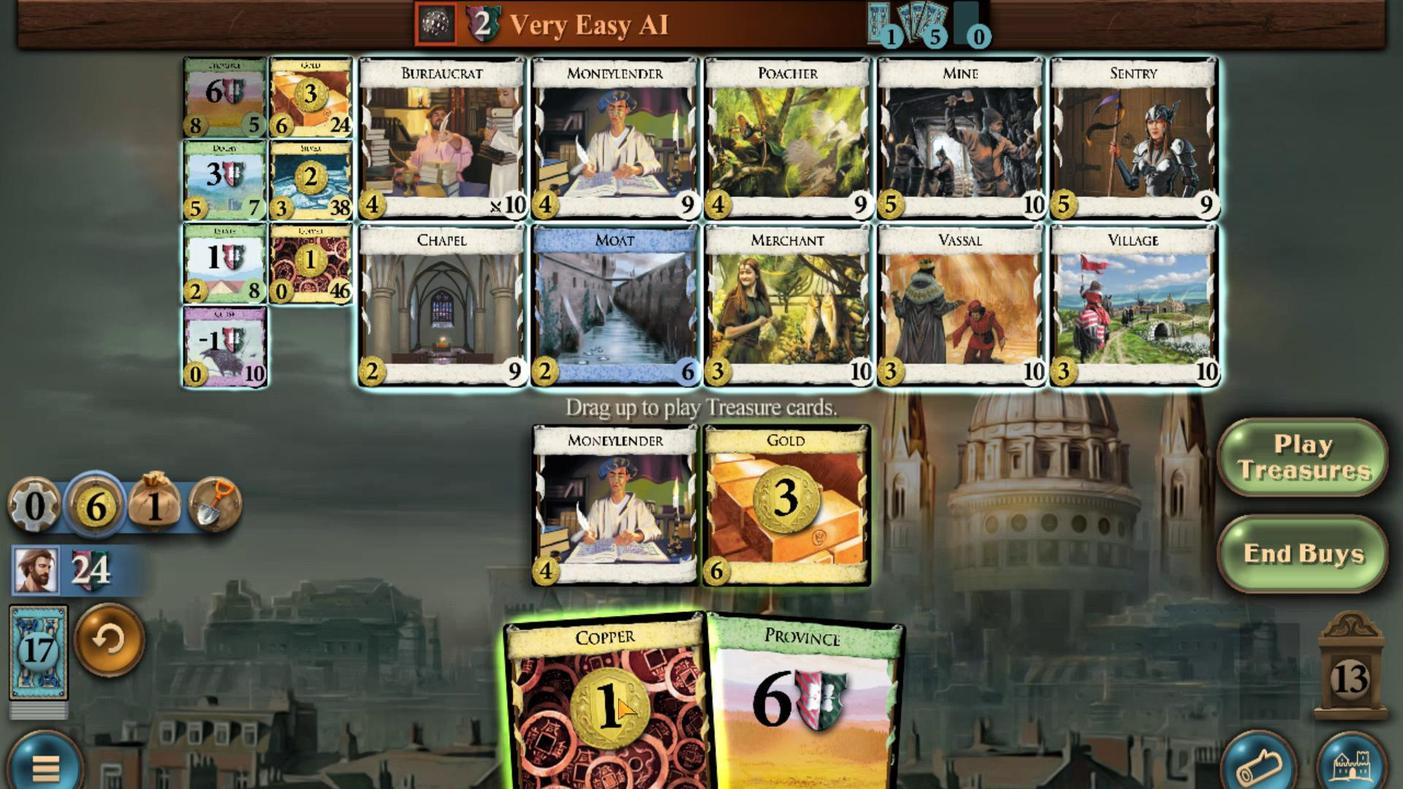 
Action: Mouse scrolled (729, 670) with delta (0, 0)
Screenshot: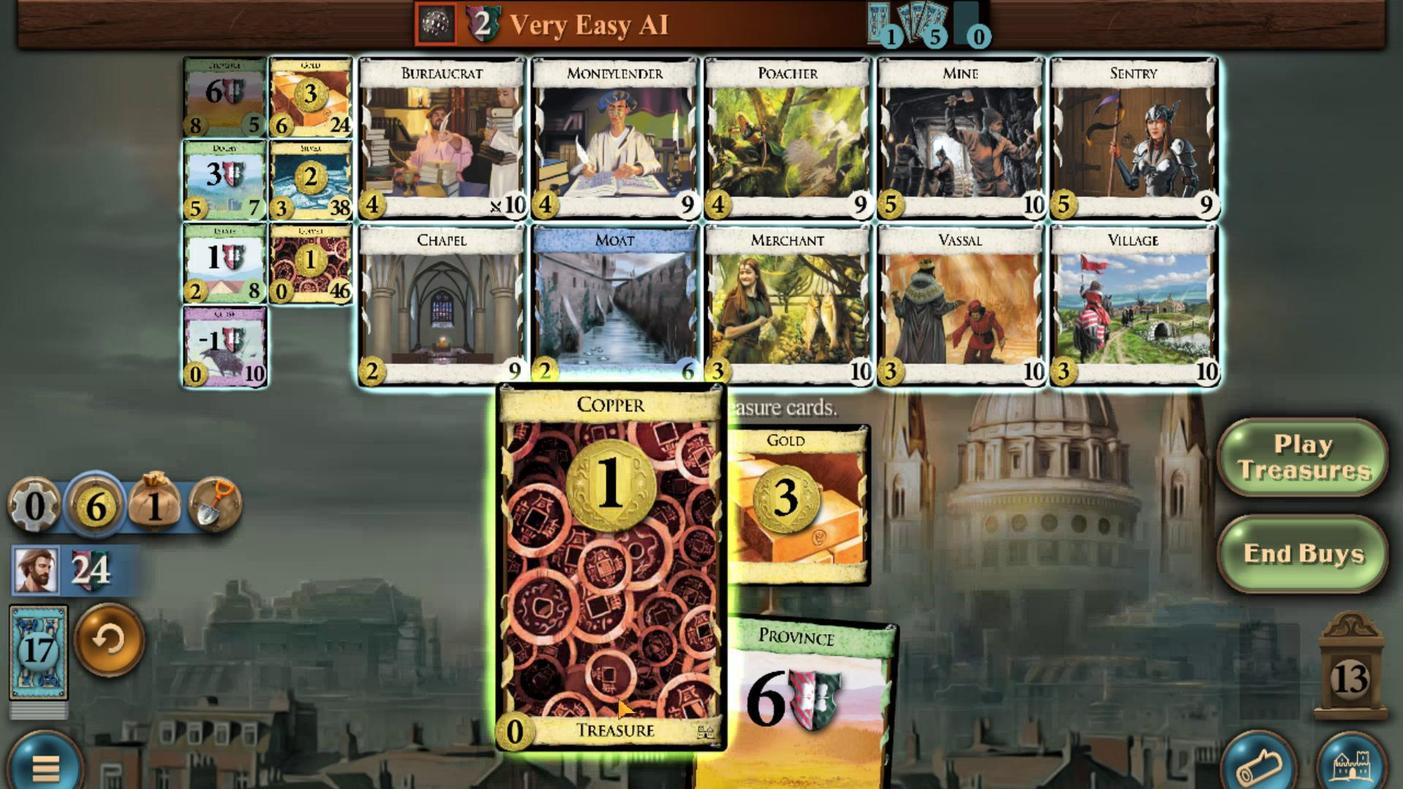 
Action: Mouse moved to (465, 298)
Screenshot: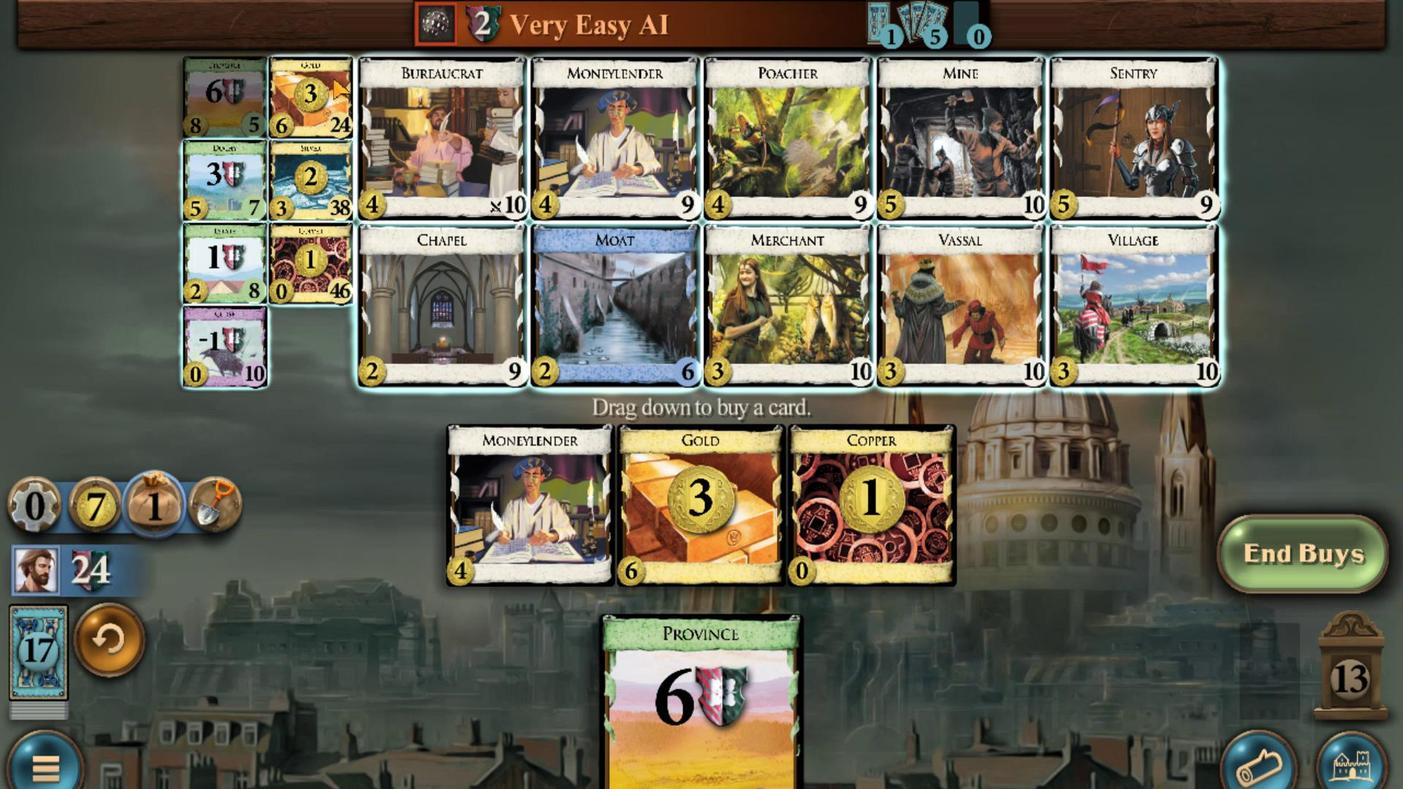 
Action: Mouse scrolled (465, 298) with delta (0, 0)
